 Task: Explore Airbnb accommodation in Sant Antoni de Portmany, Spain from 22nd December, 2023 to 30th December, 2023 for 2 adults.1  bedroom having 1 bed and 1 bathroom. Look for 4 properties as per requirement.
Action: Mouse moved to (631, 164)
Screenshot: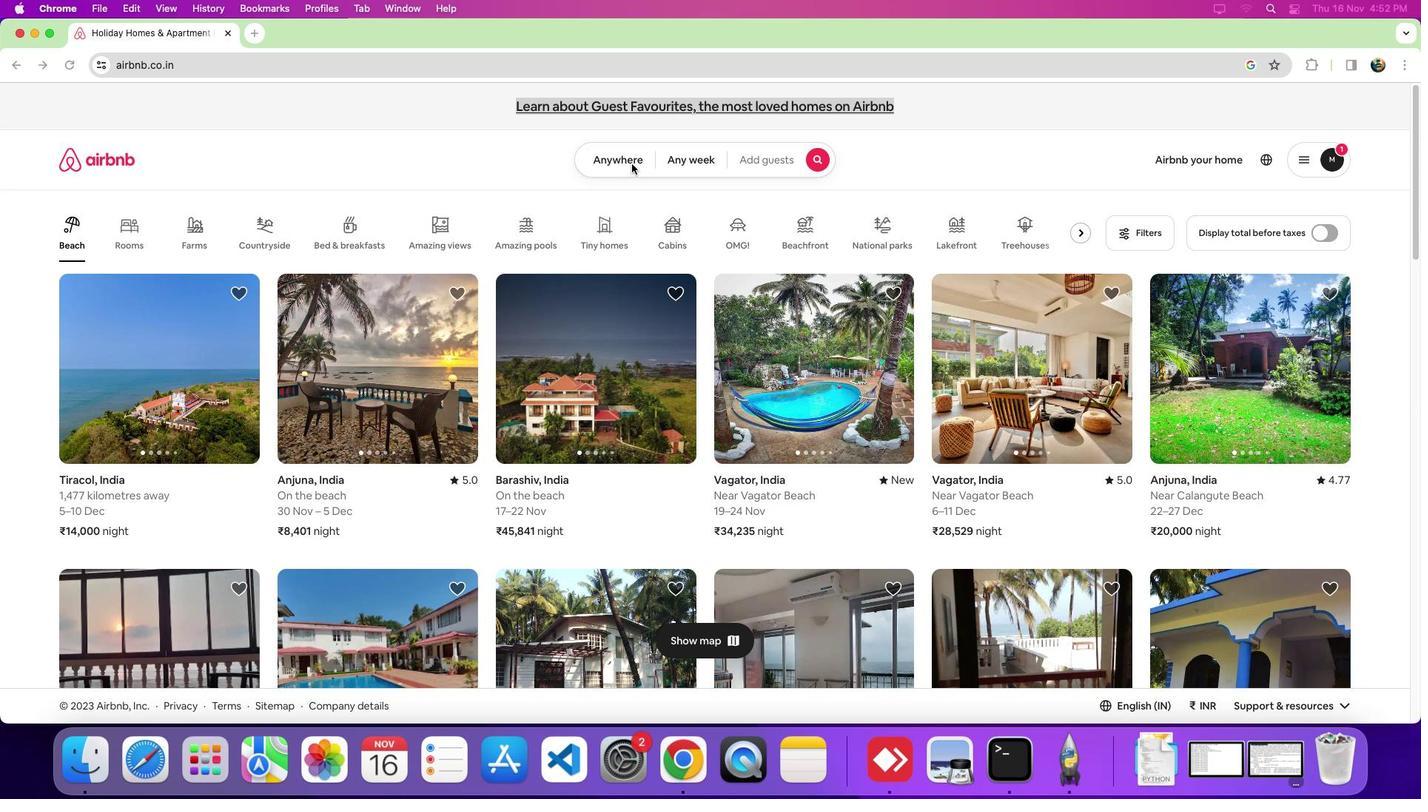
Action: Mouse pressed left at (631, 164)
Screenshot: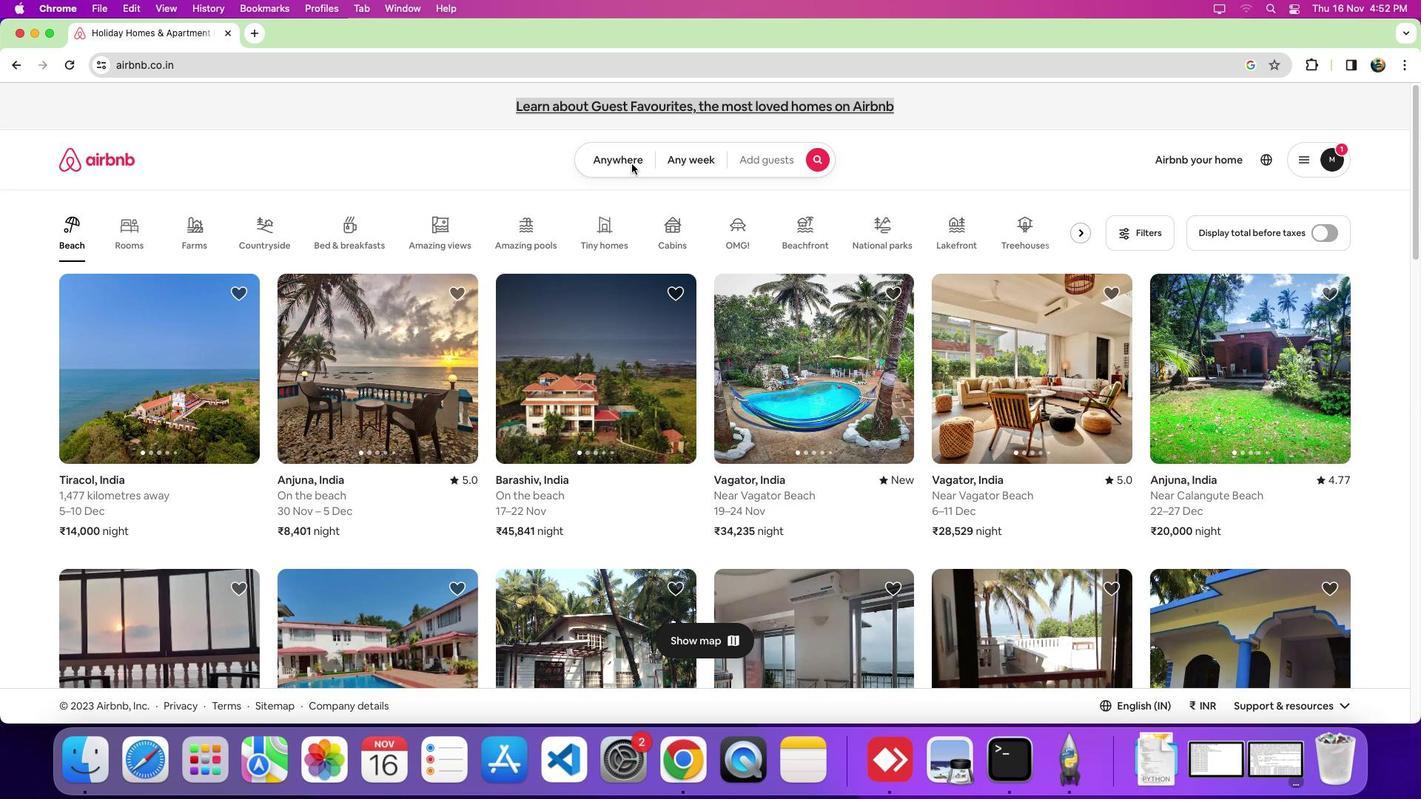 
Action: Mouse moved to (631, 165)
Screenshot: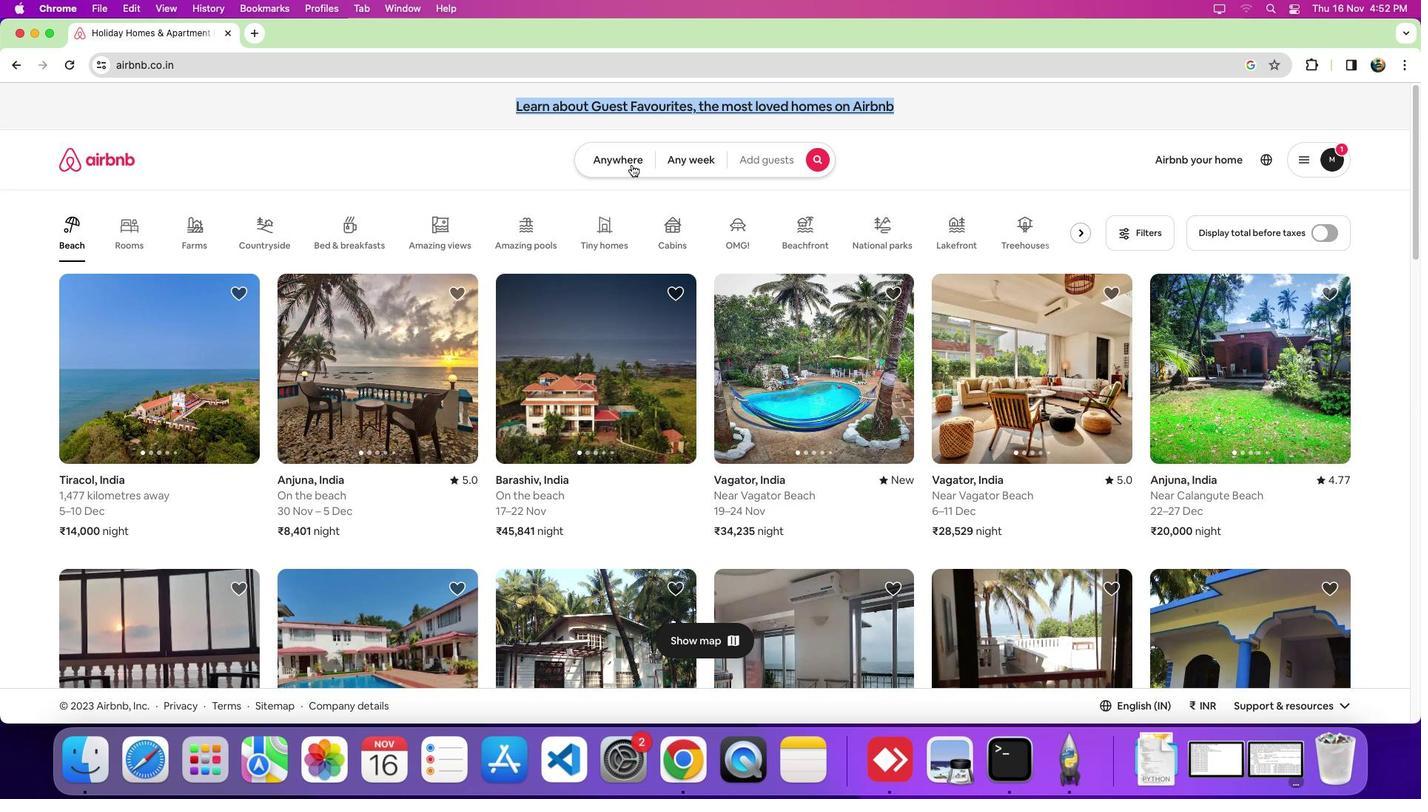 
Action: Mouse pressed left at (631, 165)
Screenshot: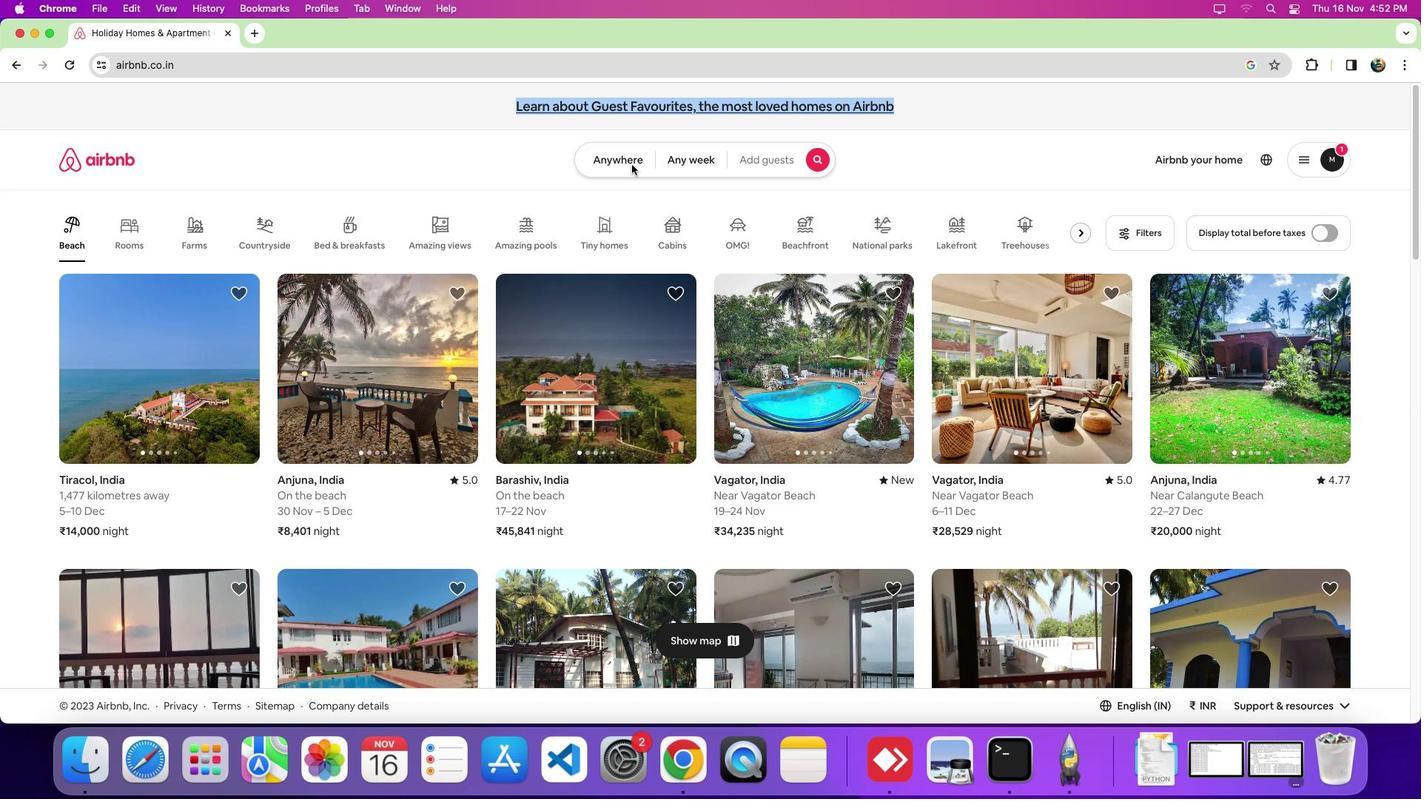 
Action: Mouse moved to (550, 212)
Screenshot: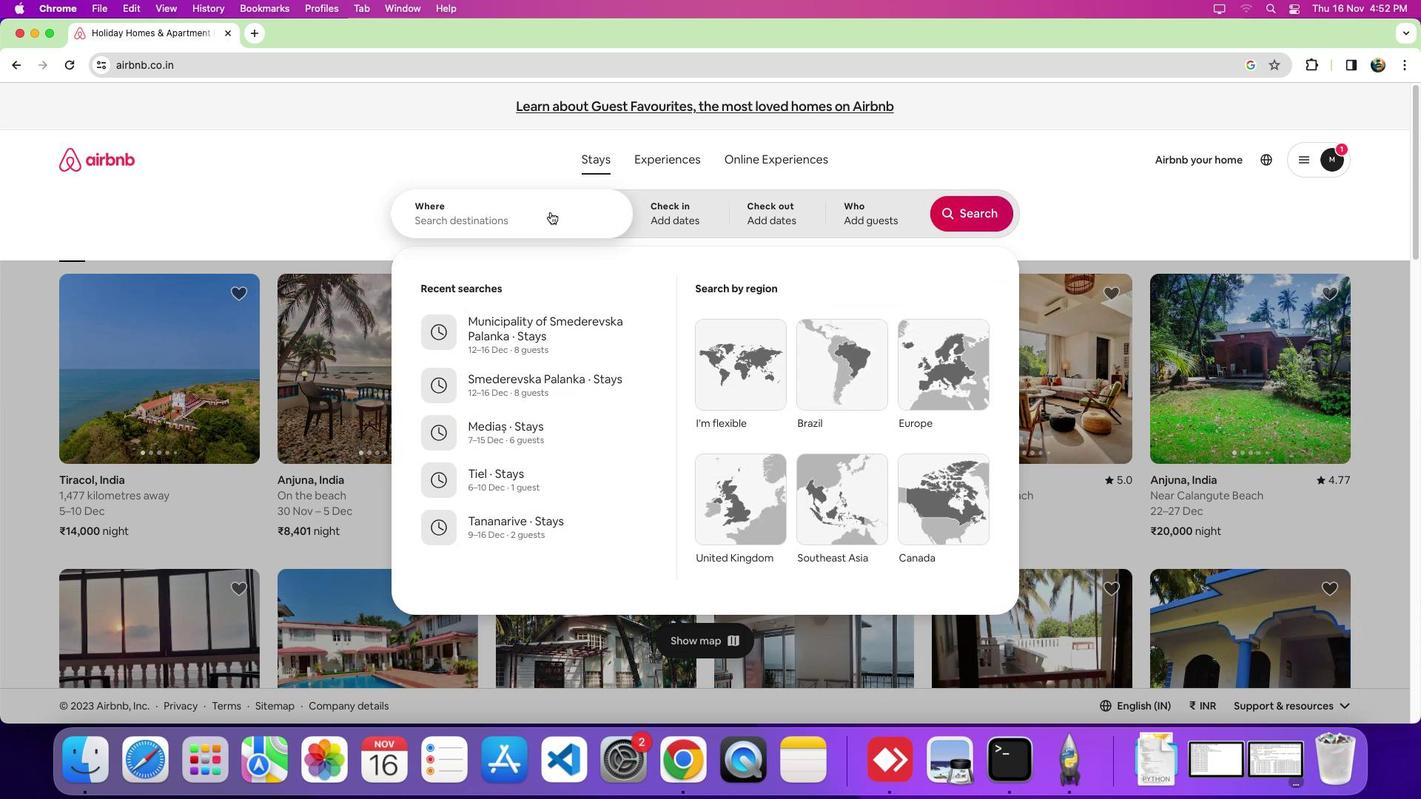 
Action: Mouse pressed left at (550, 212)
Screenshot: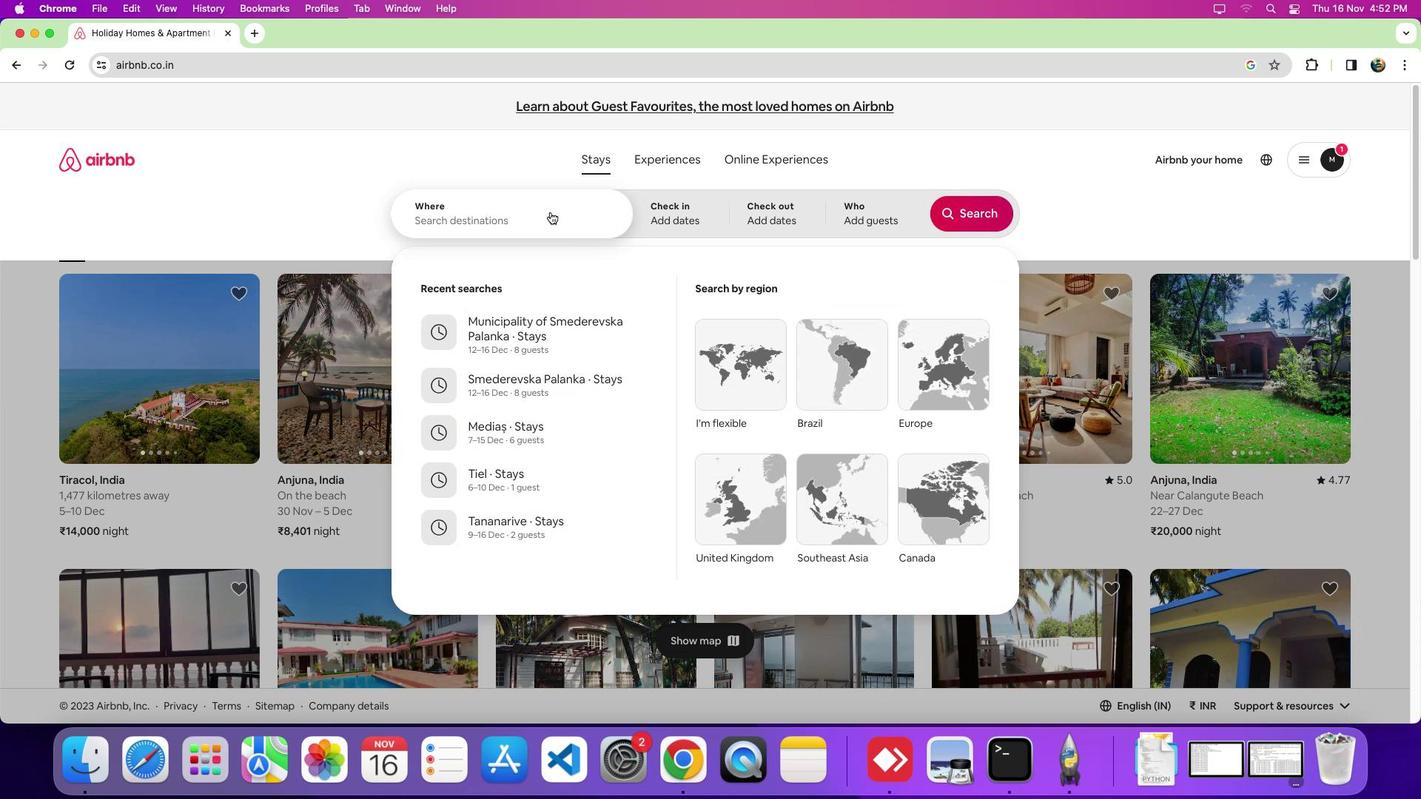 
Action: Key pressed Key.shift_r'S''a''n''t'Key.spaceKey.shift_r'A''n''t''o''n''i'Key.space'd''e'Key.spaceKey.shift'P''o''r''t''m''a''n''y'','Key.spaceKey.shift_rKey.shift_r'S''p''a''i''n'
Screenshot: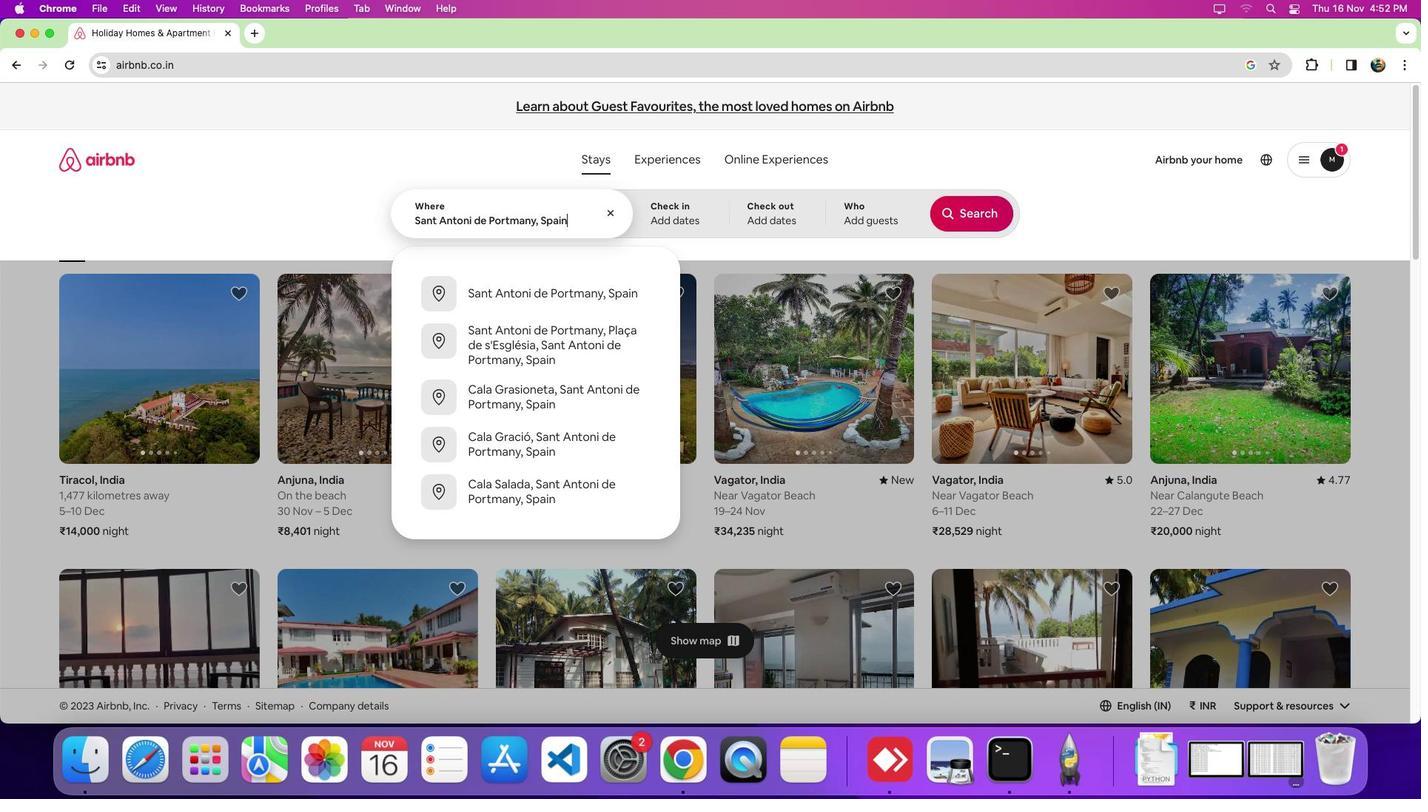 
Action: Mouse moved to (674, 211)
Screenshot: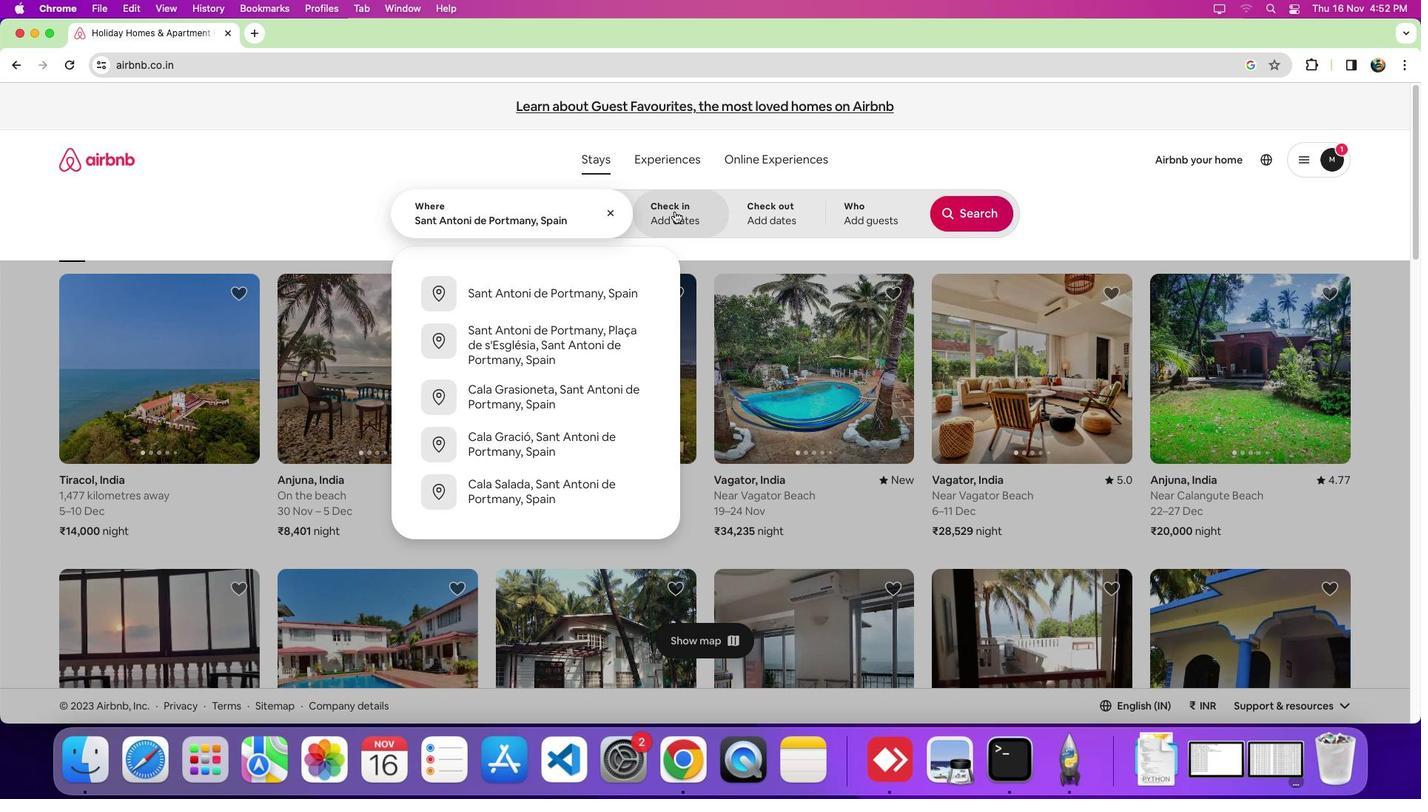 
Action: Mouse pressed left at (674, 211)
Screenshot: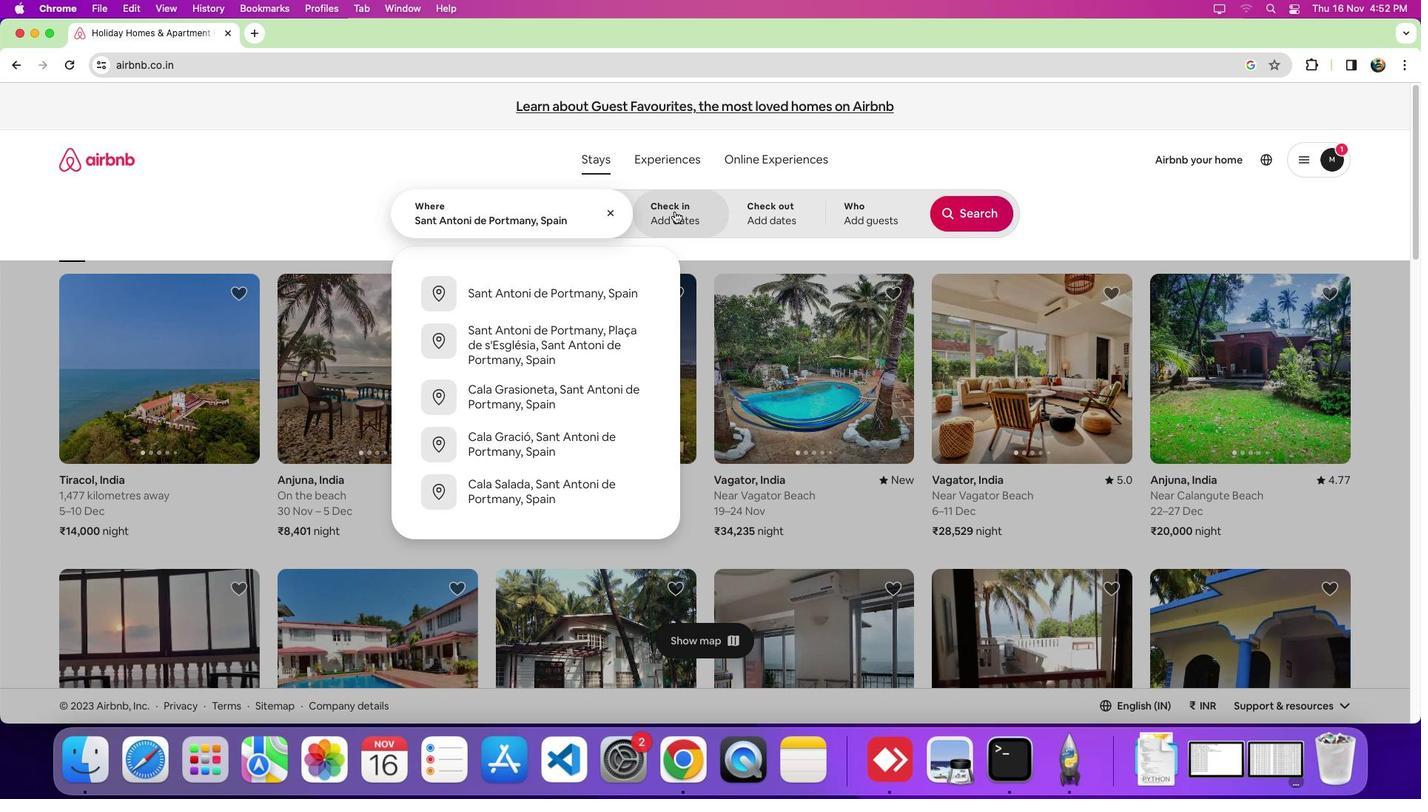 
Action: Mouse moved to (921, 513)
Screenshot: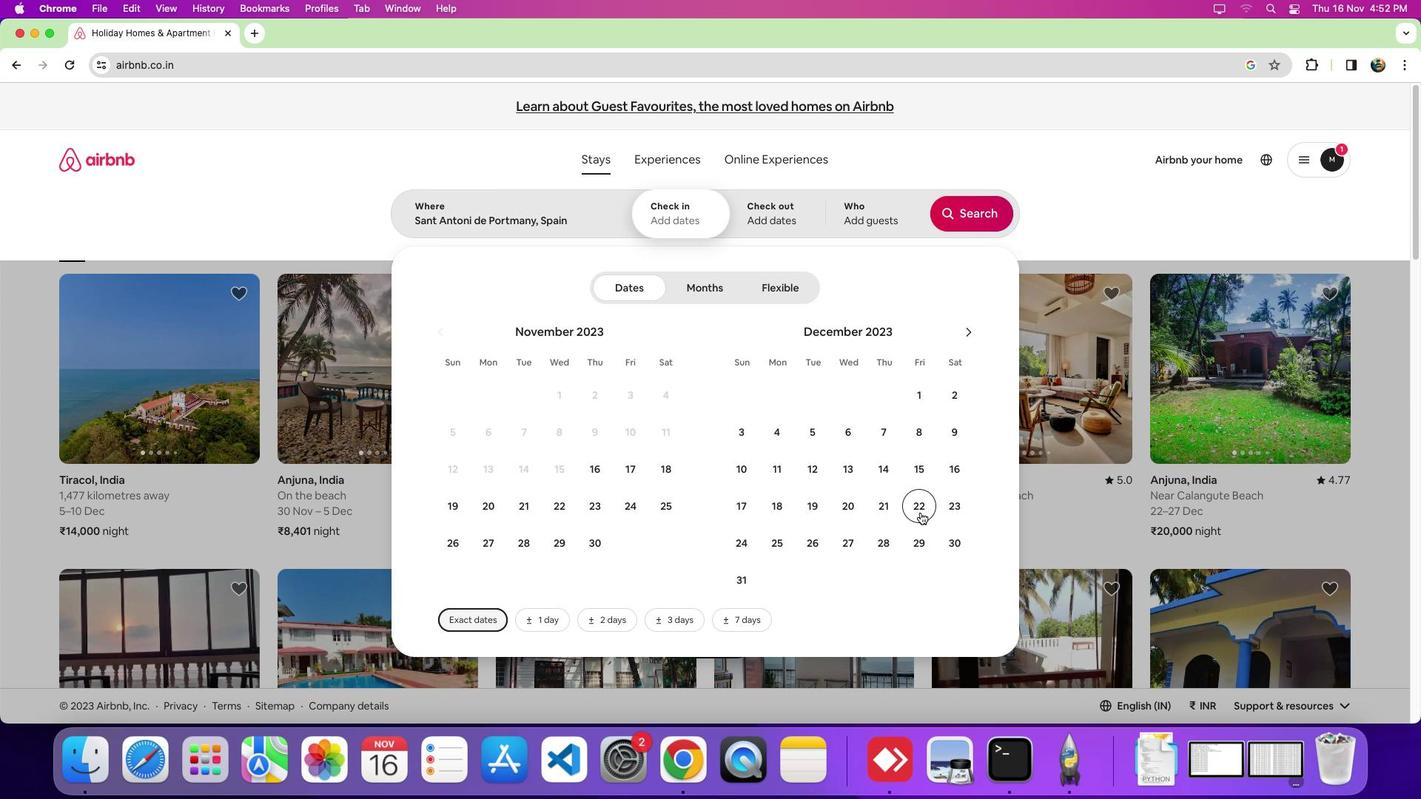 
Action: Mouse pressed left at (921, 513)
Screenshot: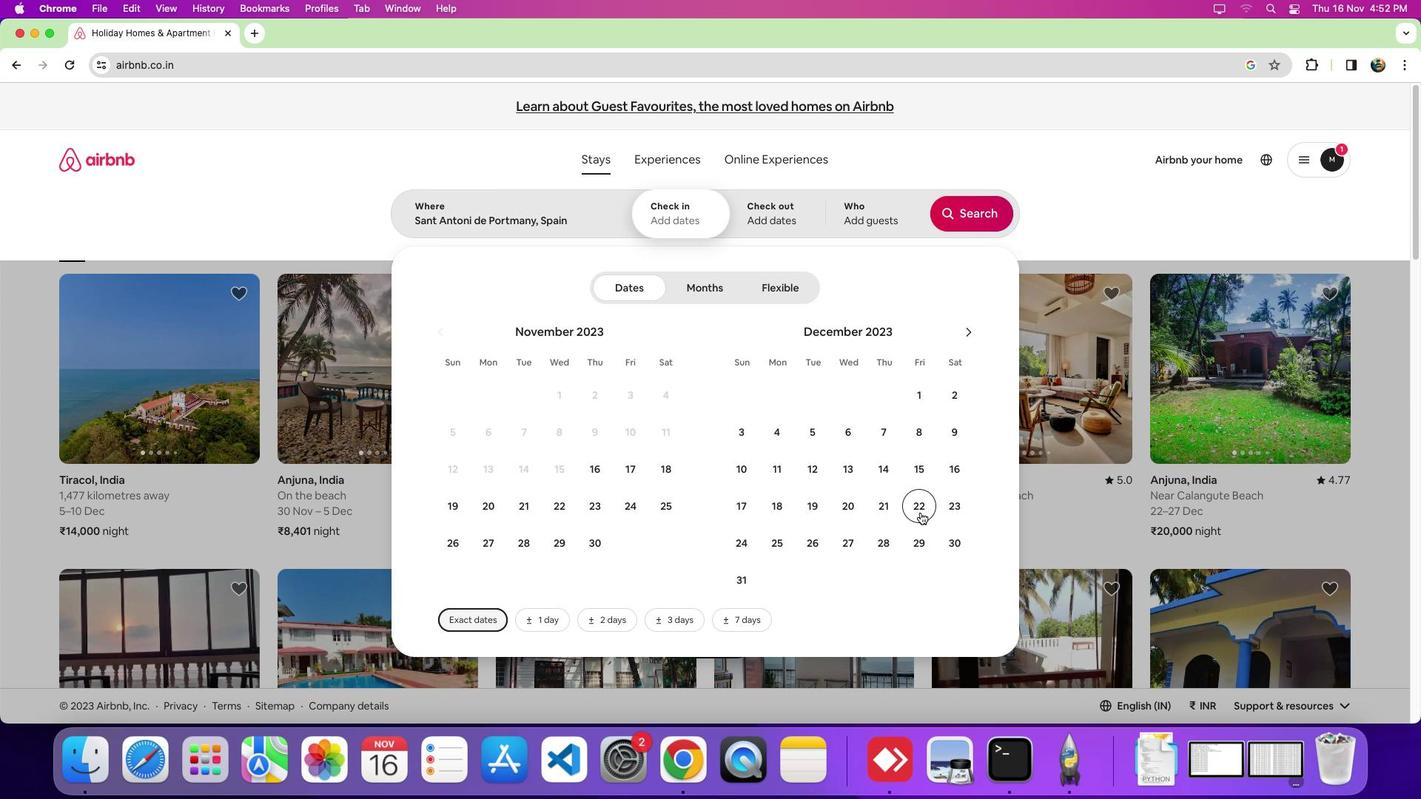
Action: Mouse moved to (955, 541)
Screenshot: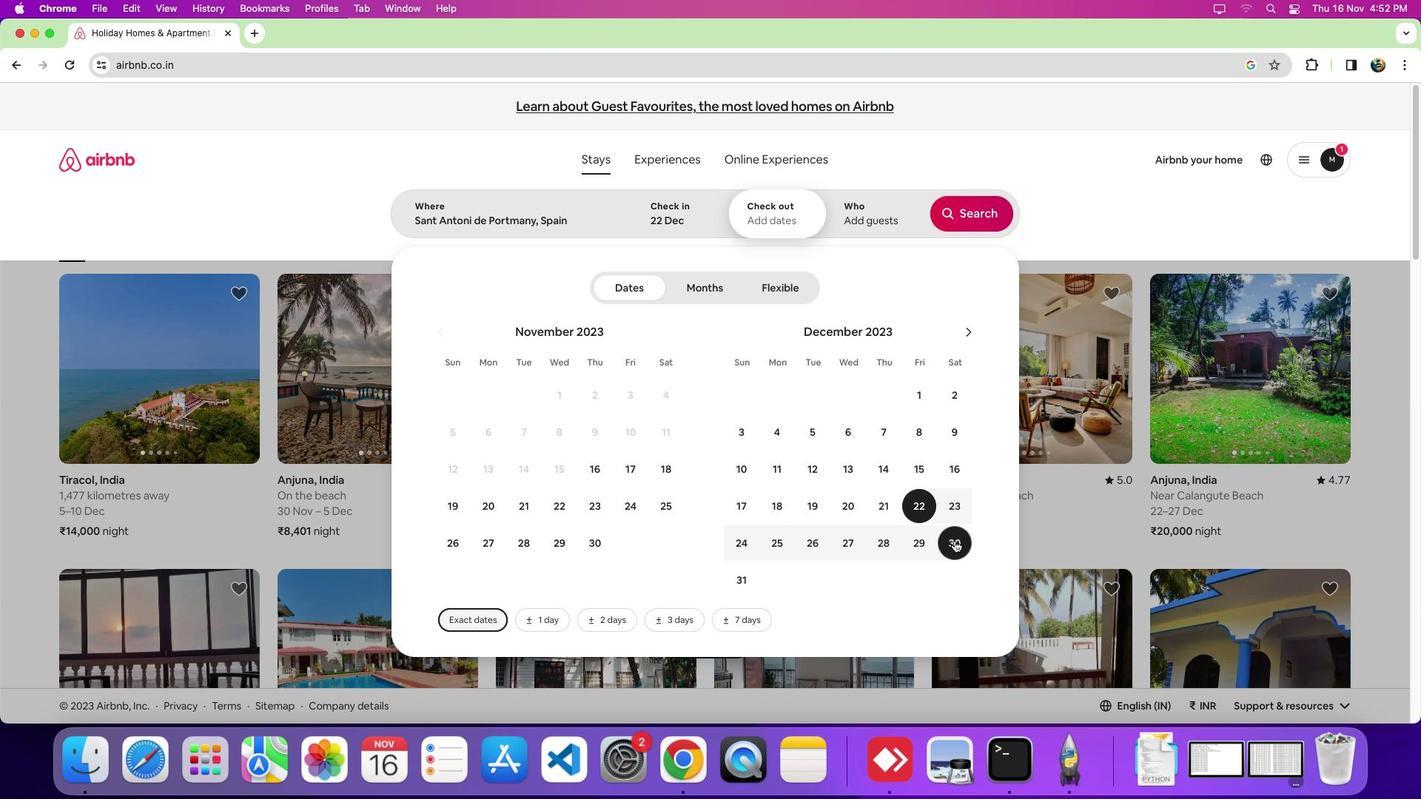 
Action: Mouse pressed left at (955, 541)
Screenshot: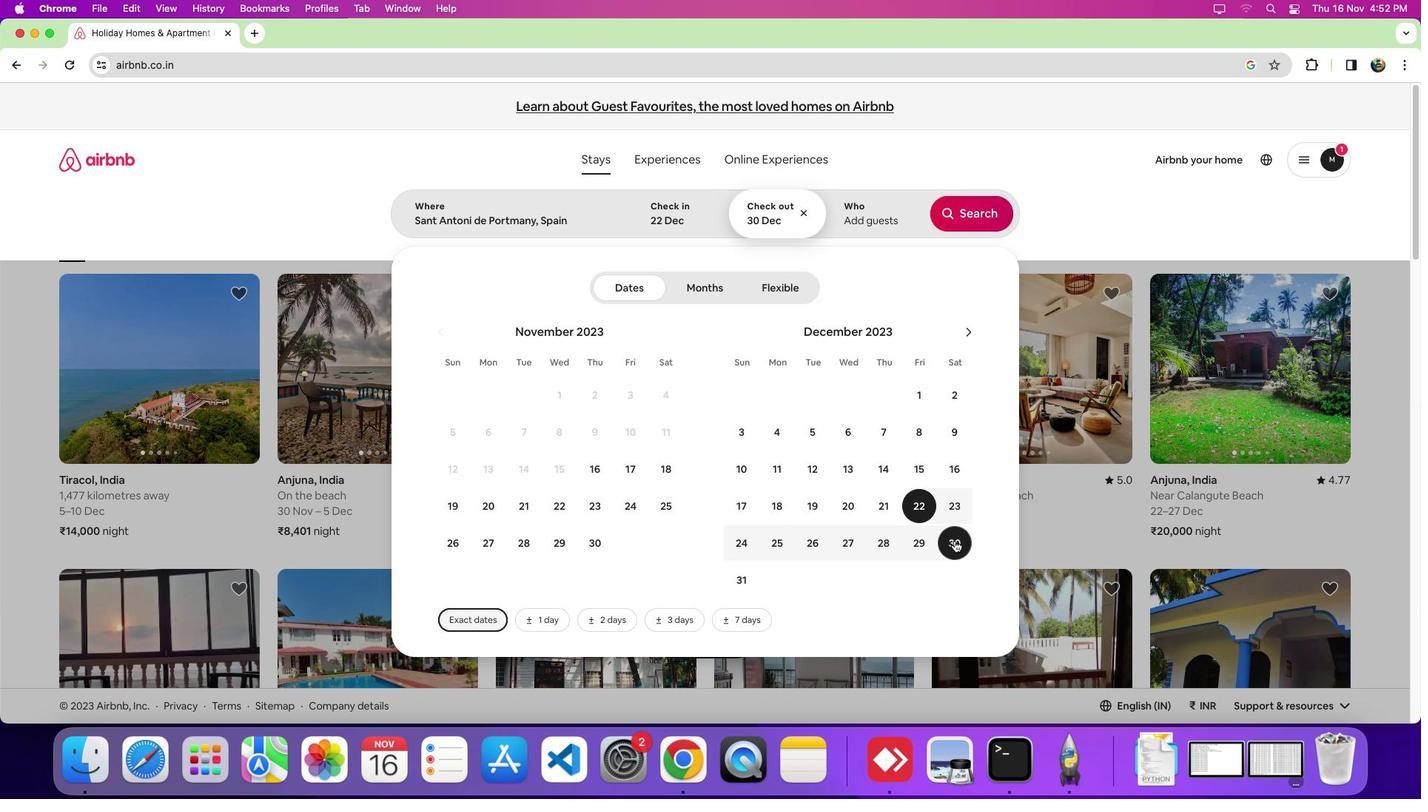 
Action: Mouse moved to (841, 200)
Screenshot: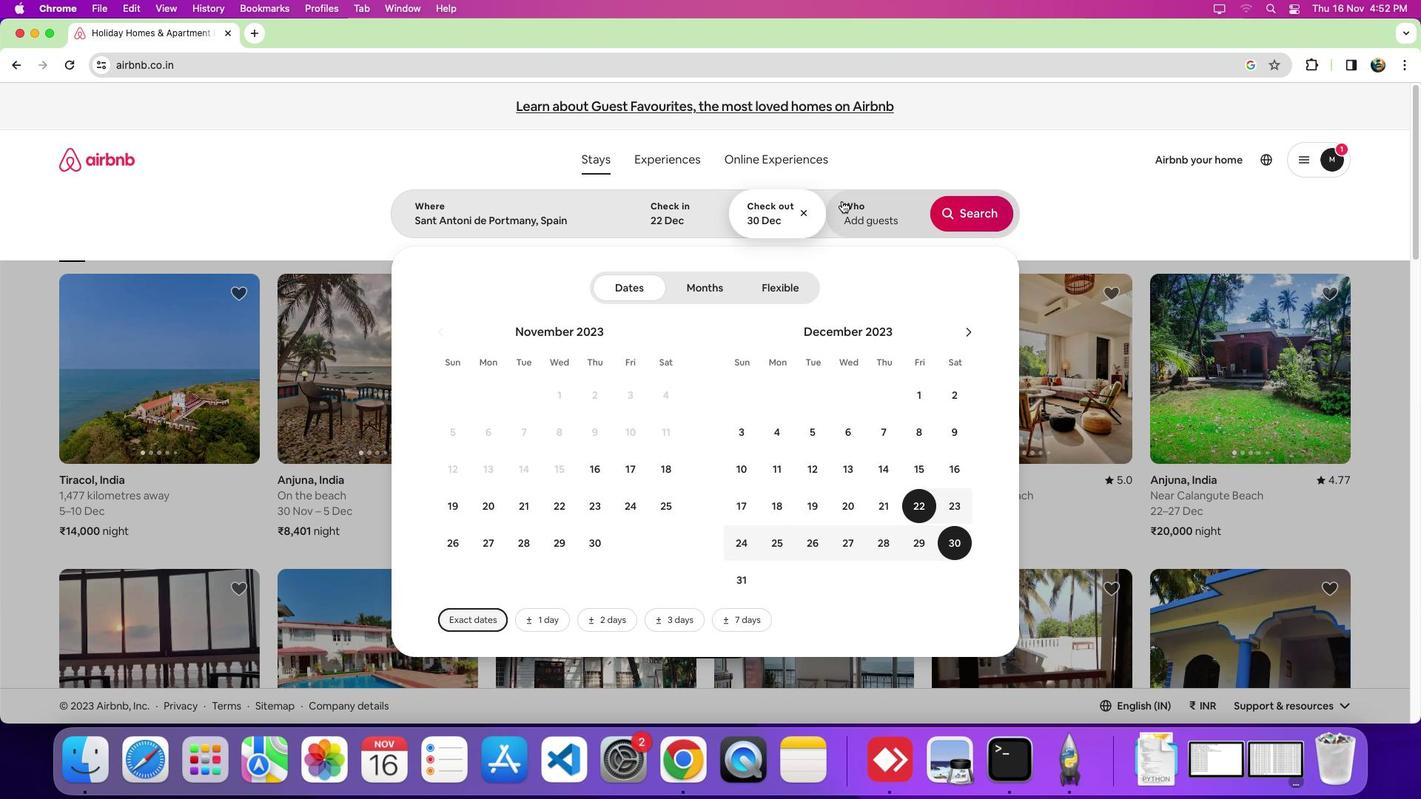 
Action: Mouse pressed left at (841, 200)
Screenshot: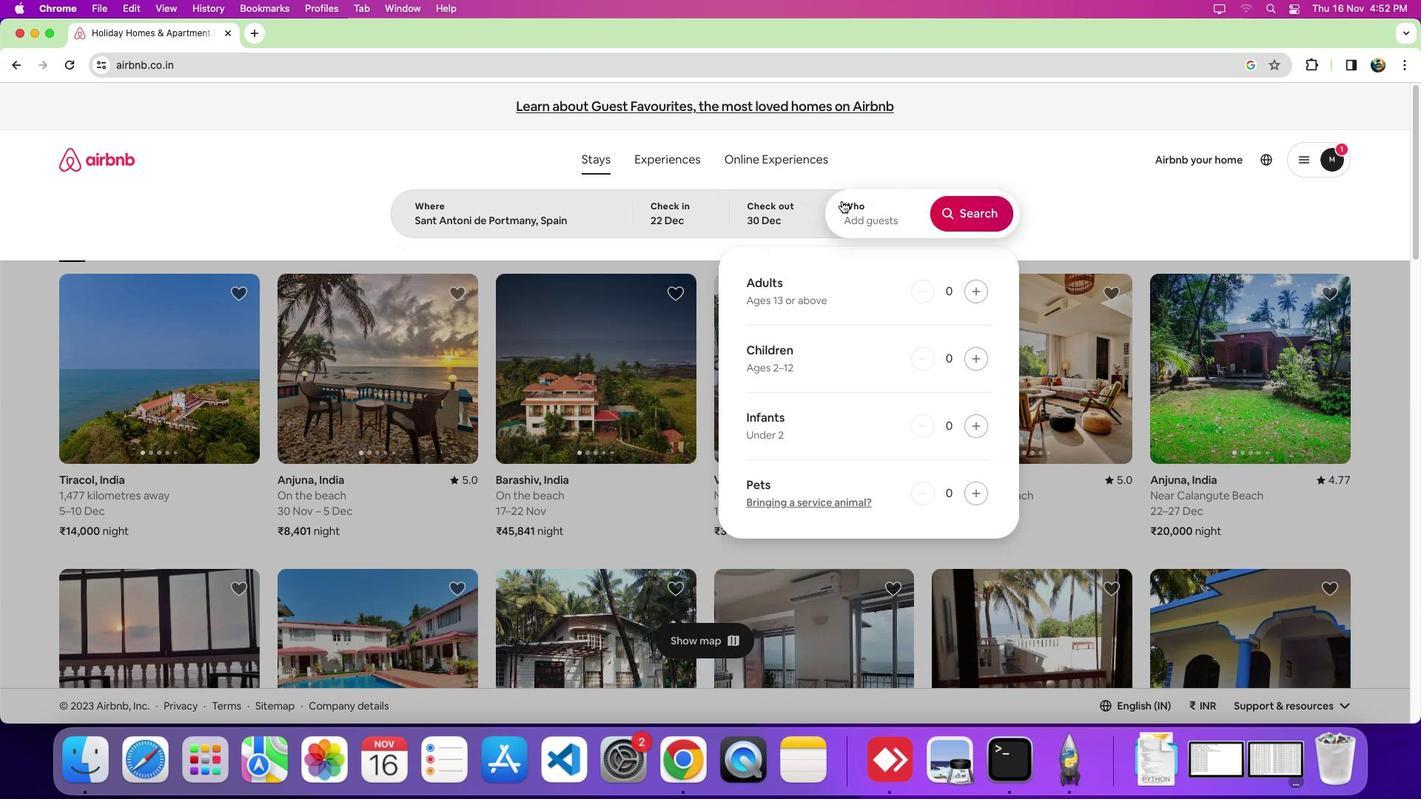 
Action: Mouse moved to (978, 298)
Screenshot: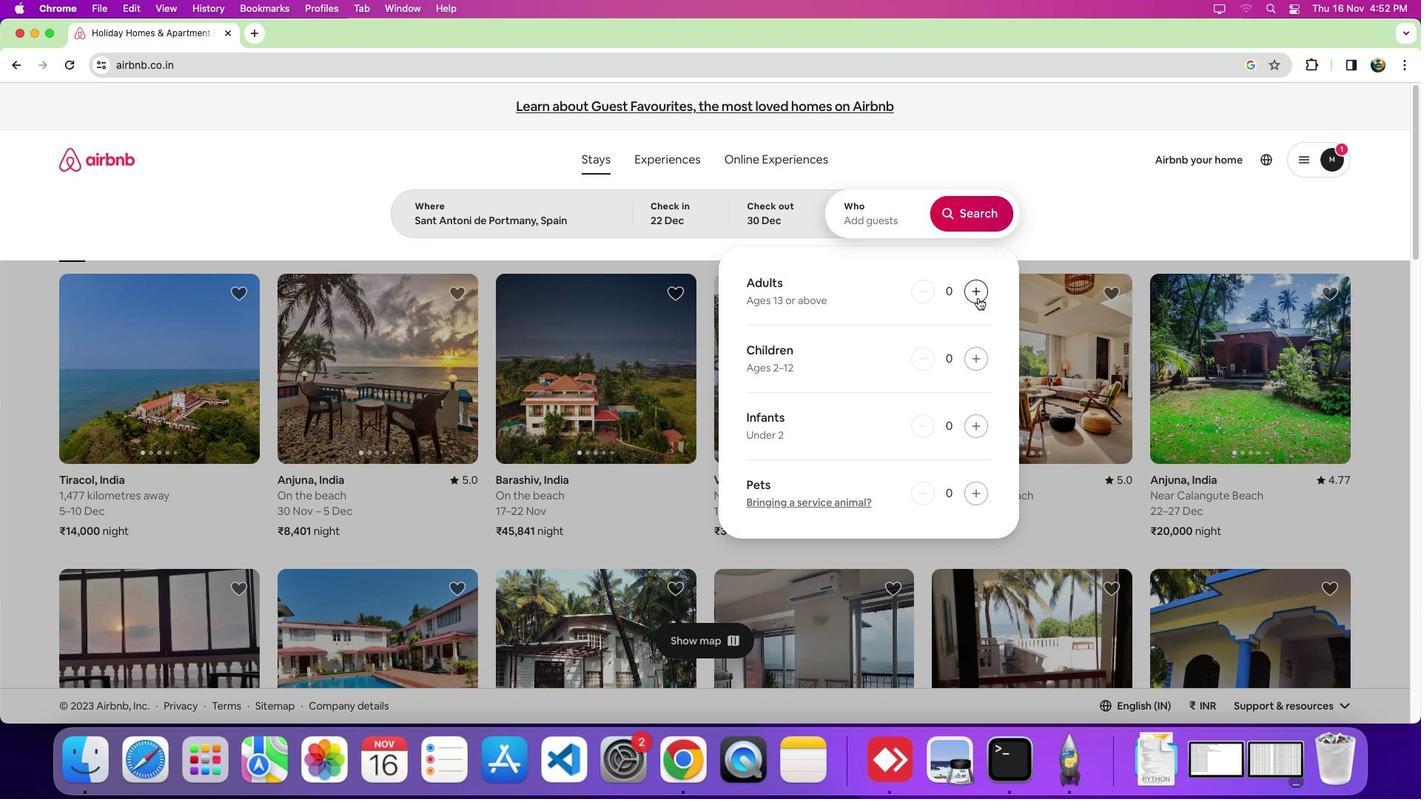 
Action: Mouse pressed left at (978, 298)
Screenshot: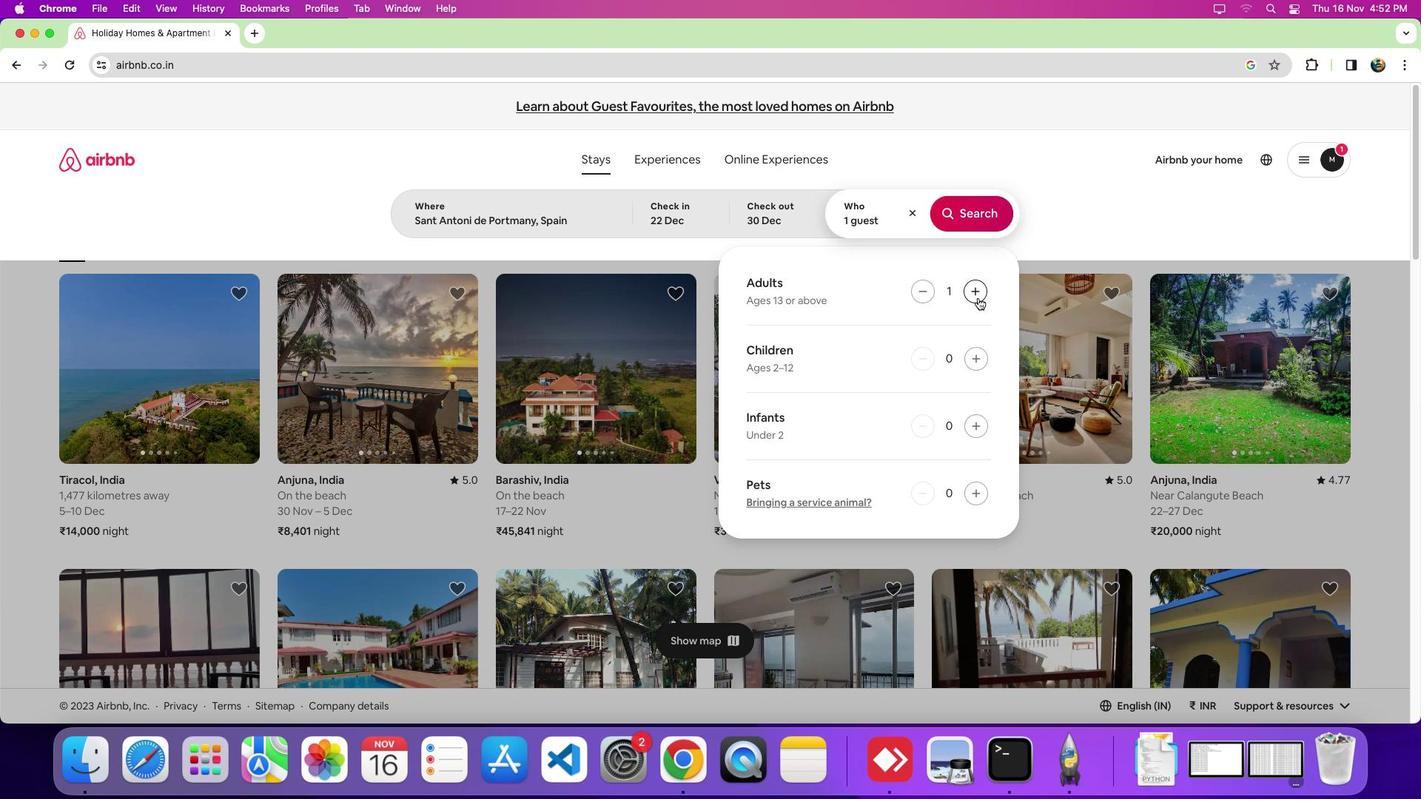 
Action: Mouse pressed left at (978, 298)
Screenshot: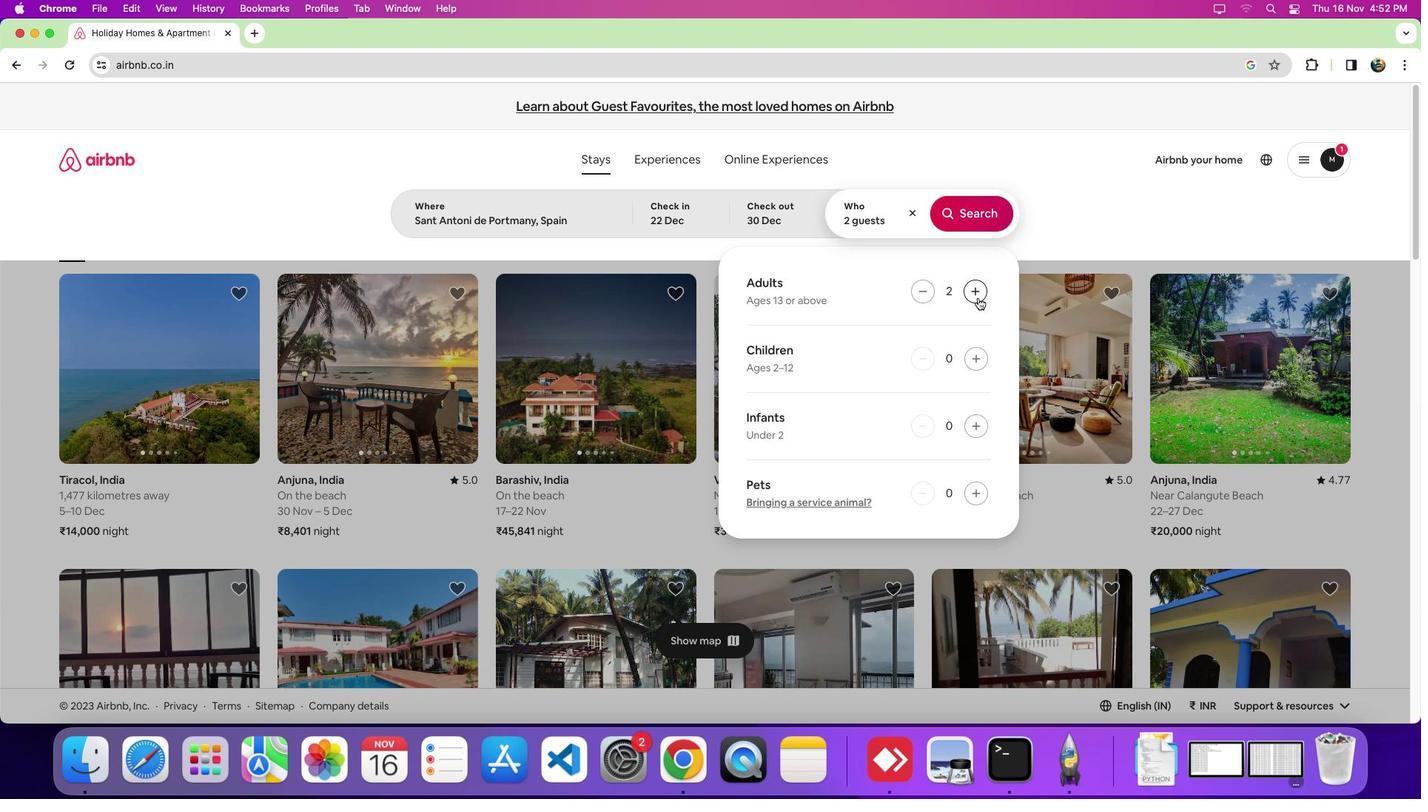 
Action: Mouse moved to (978, 207)
Screenshot: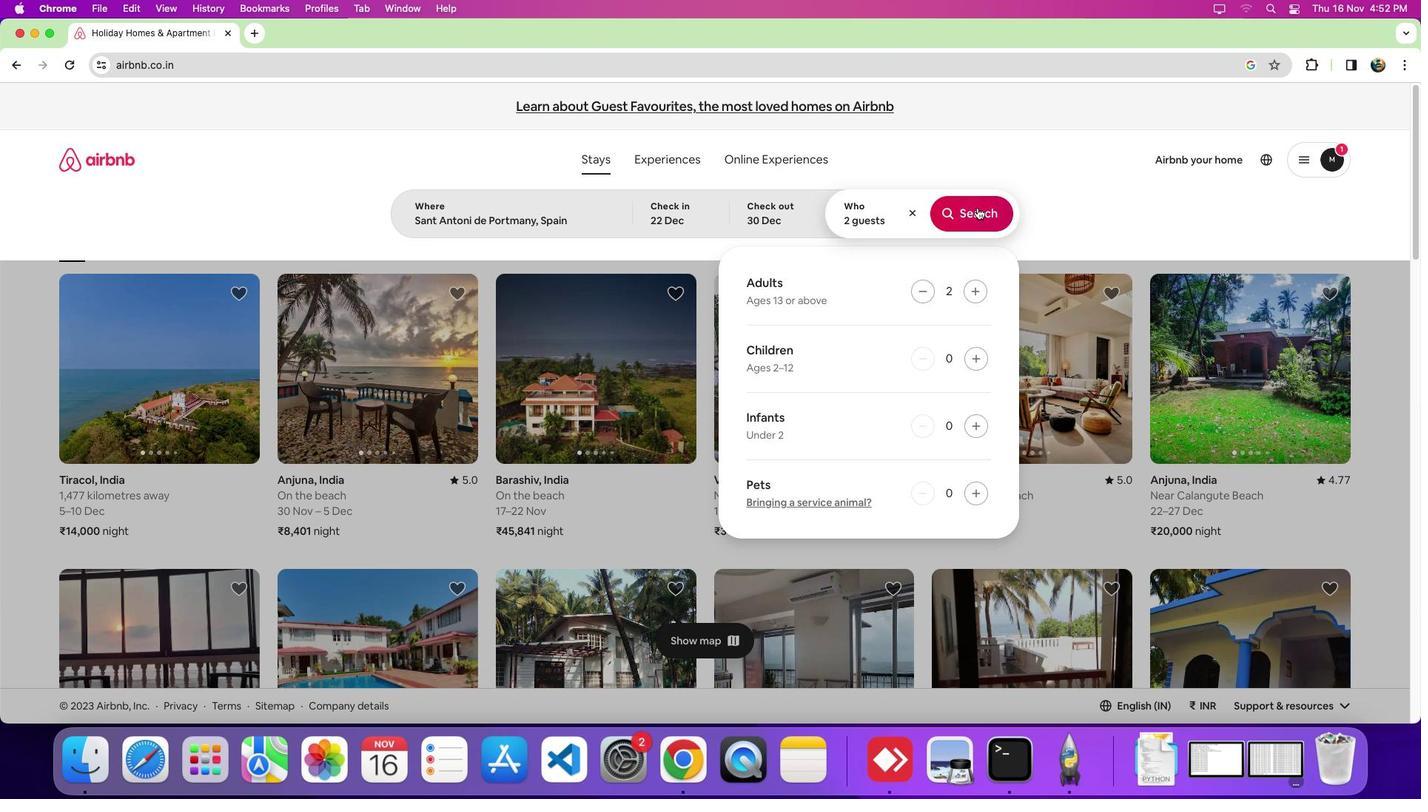
Action: Mouse pressed left at (978, 207)
Screenshot: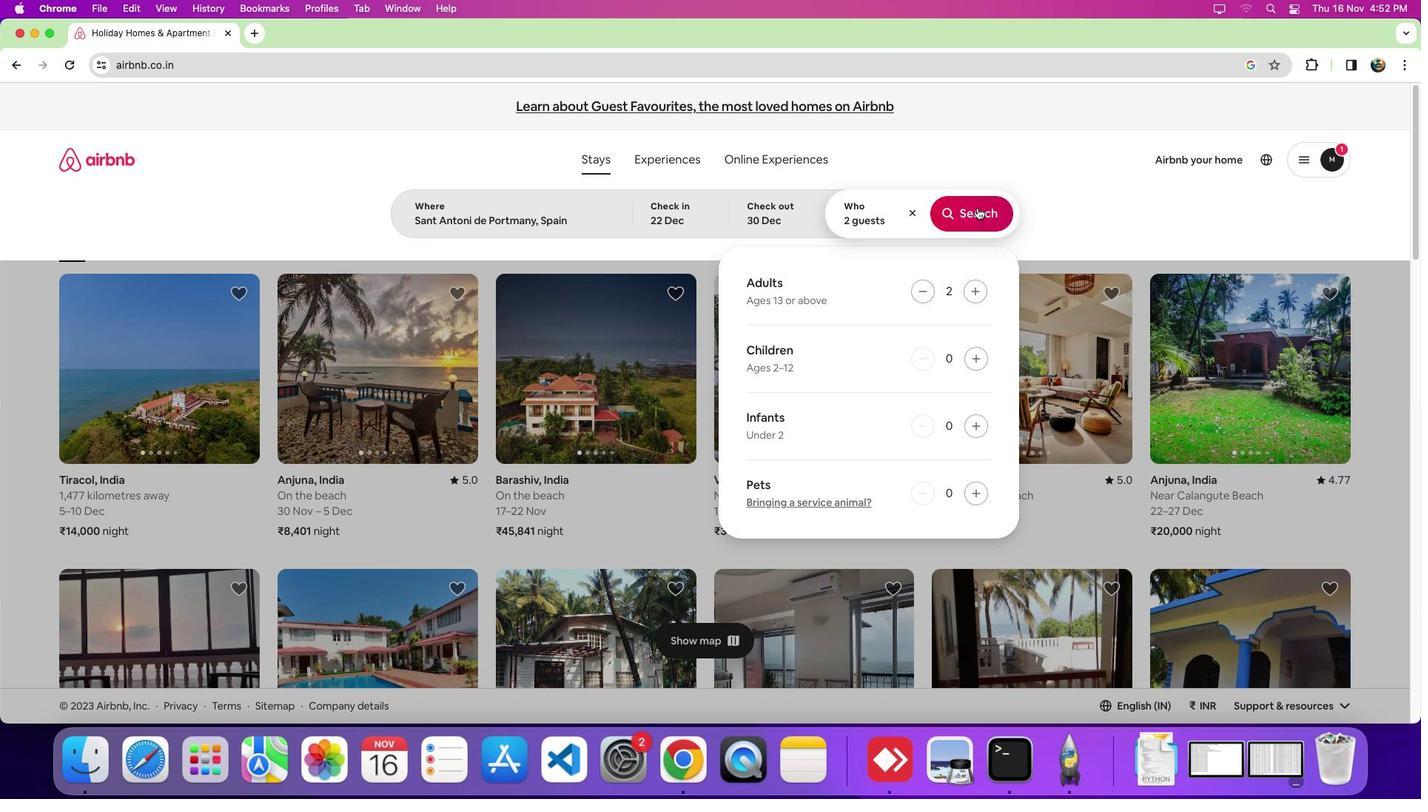 
Action: Mouse moved to (1169, 172)
Screenshot: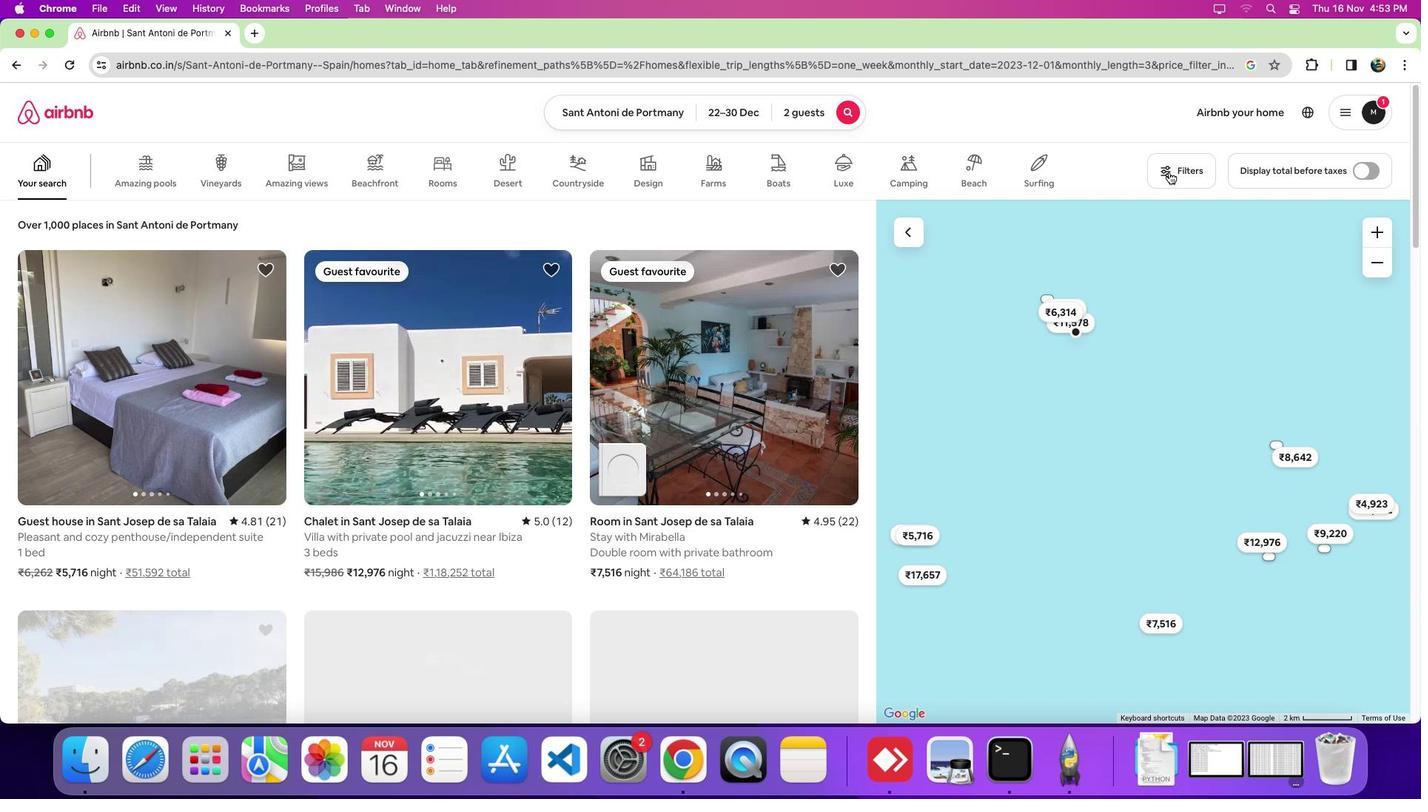 
Action: Mouse pressed left at (1169, 172)
Screenshot: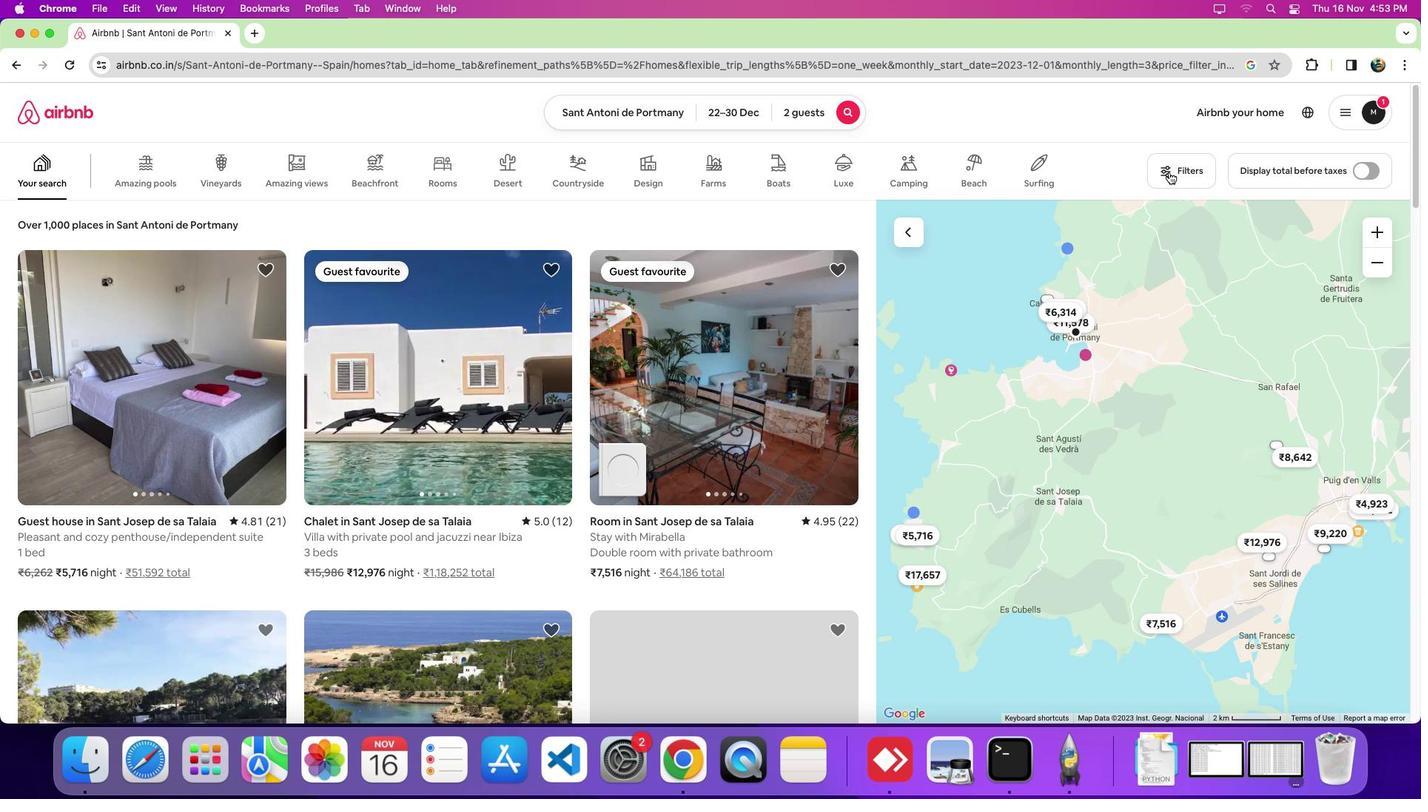 
Action: Mouse moved to (901, 370)
Screenshot: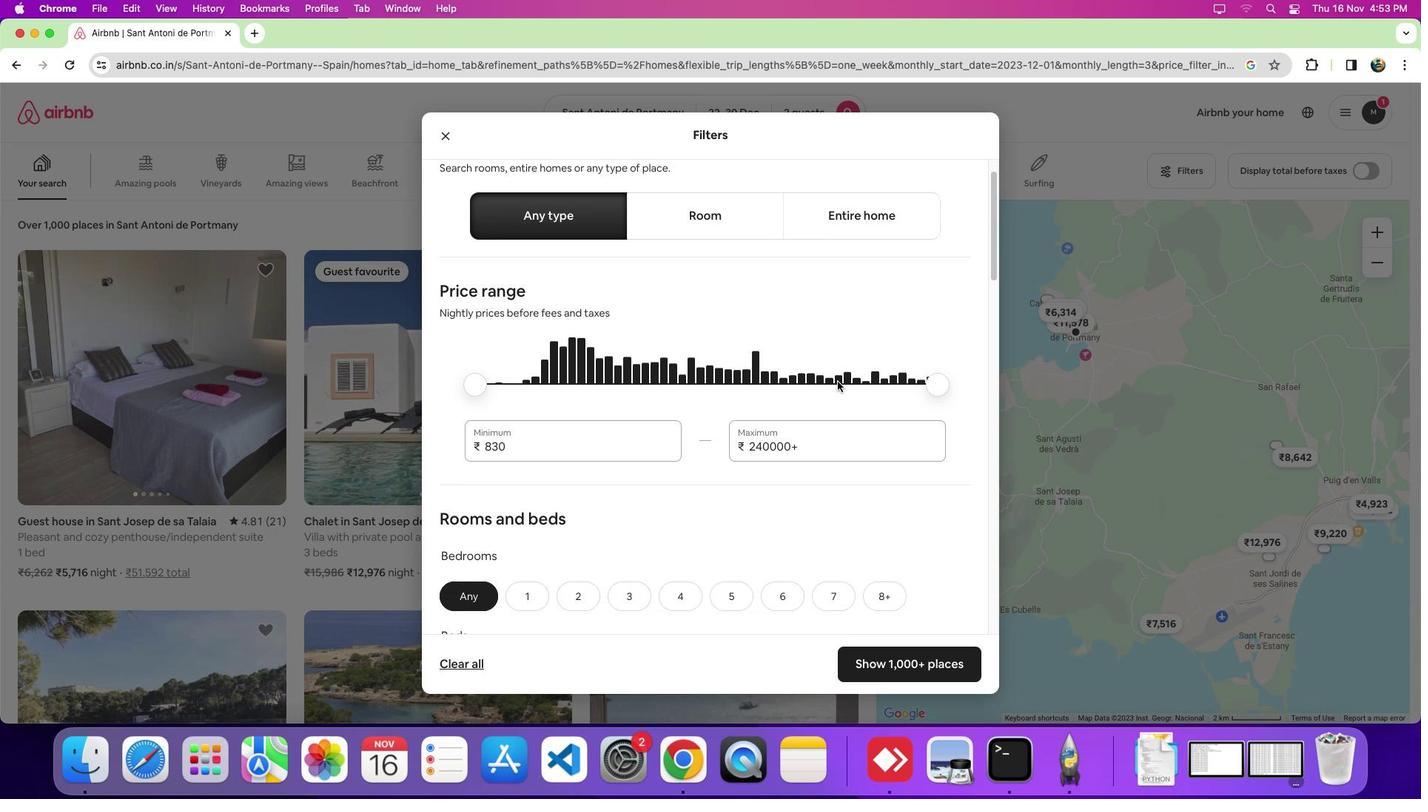 
Action: Mouse scrolled (901, 370) with delta (0, 0)
Screenshot: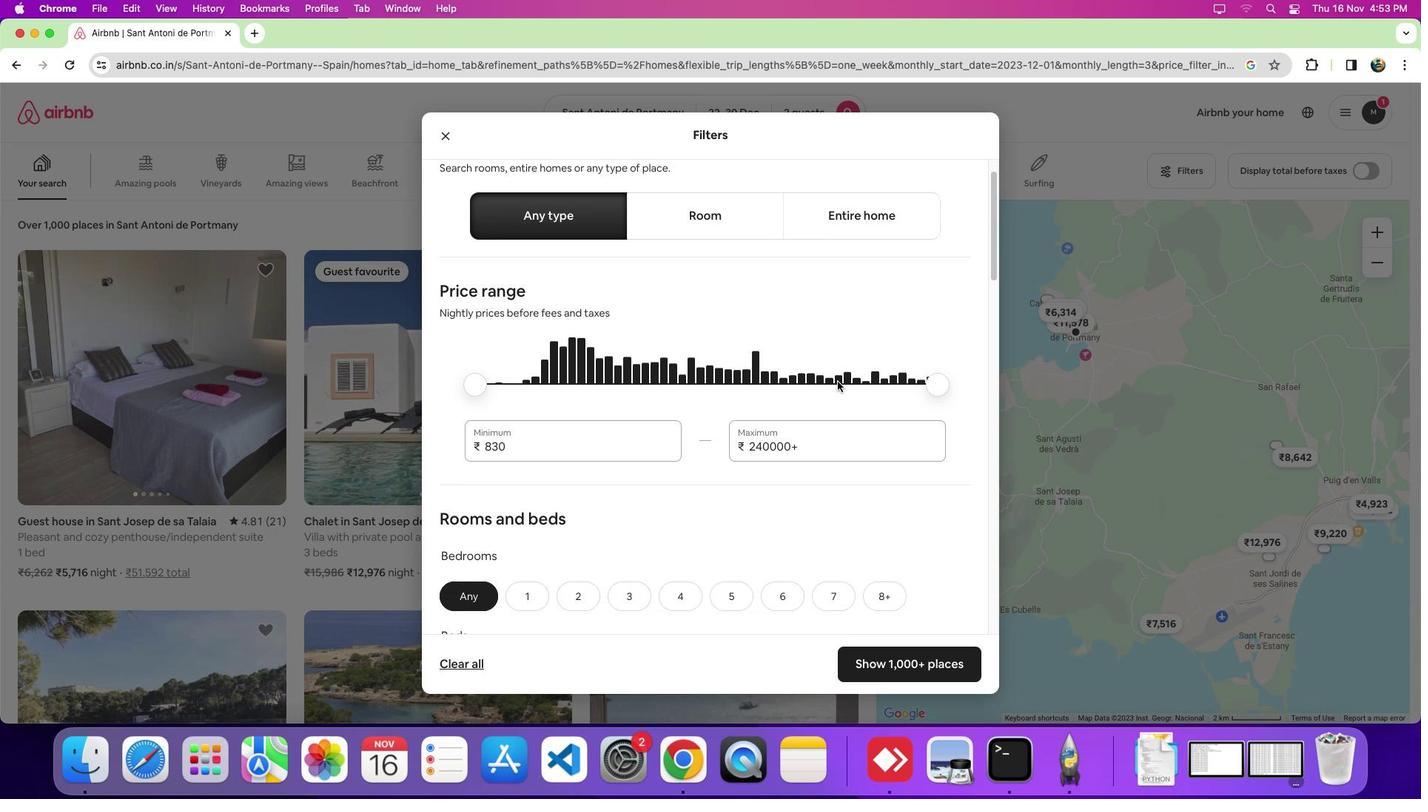 
Action: Mouse moved to (895, 370)
Screenshot: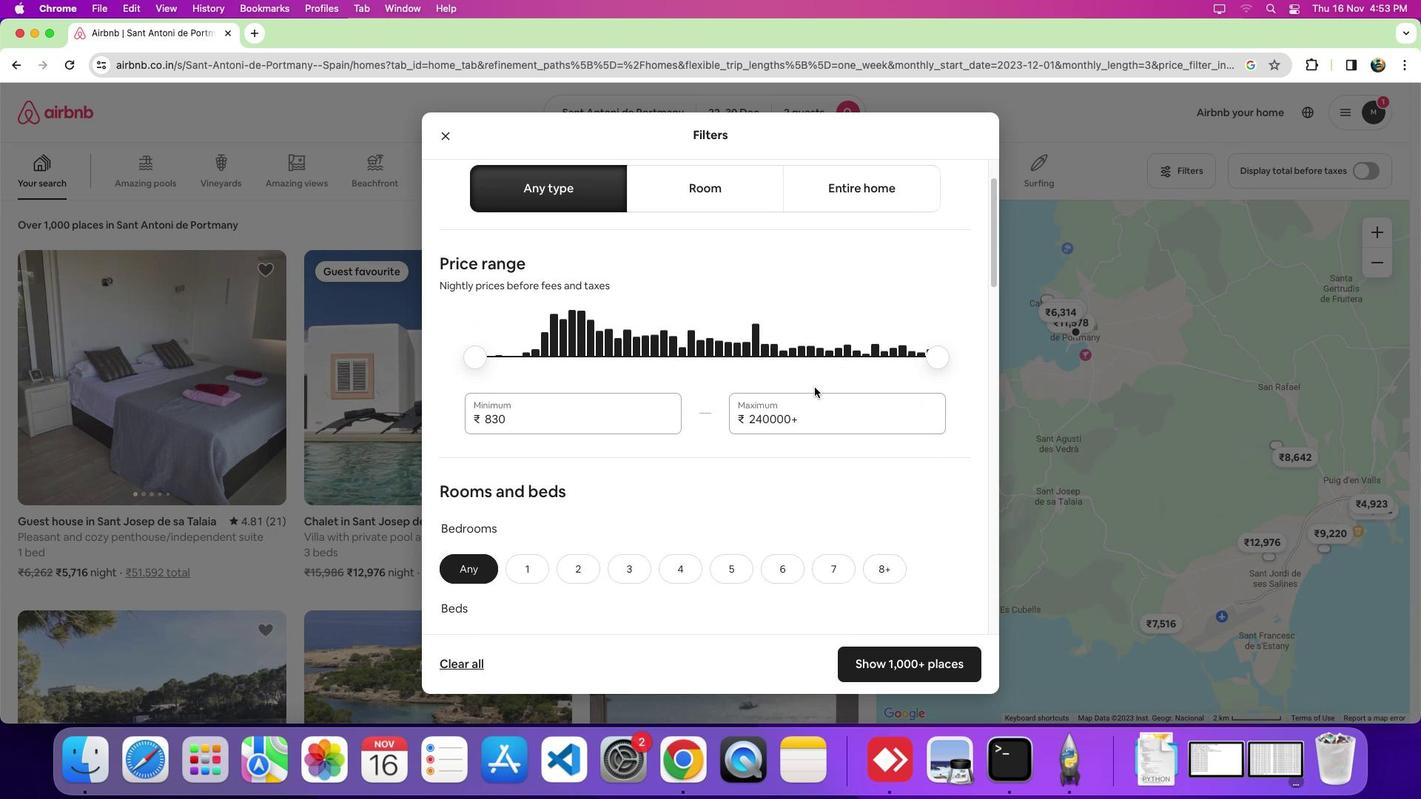 
Action: Mouse scrolled (895, 370) with delta (0, 0)
Screenshot: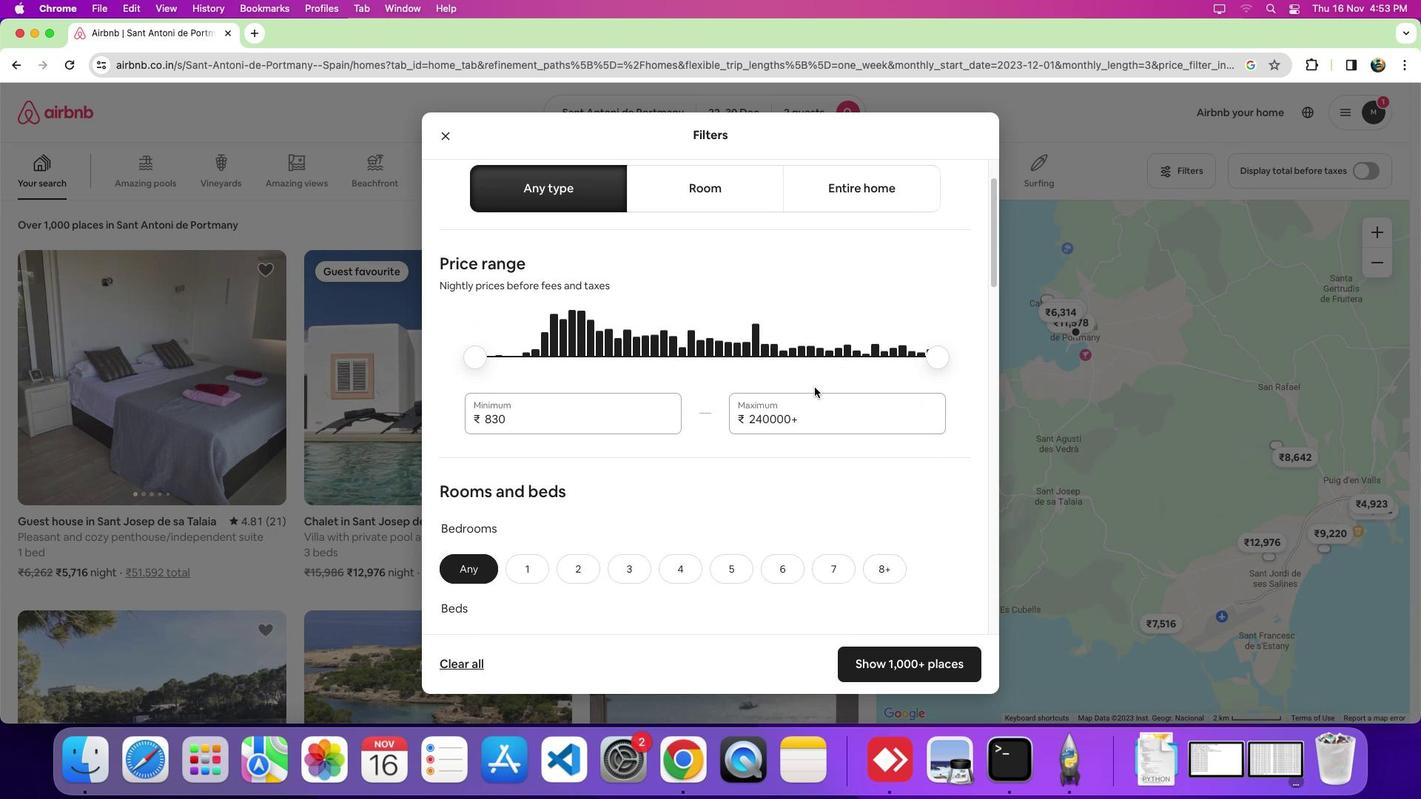 
Action: Mouse moved to (866, 375)
Screenshot: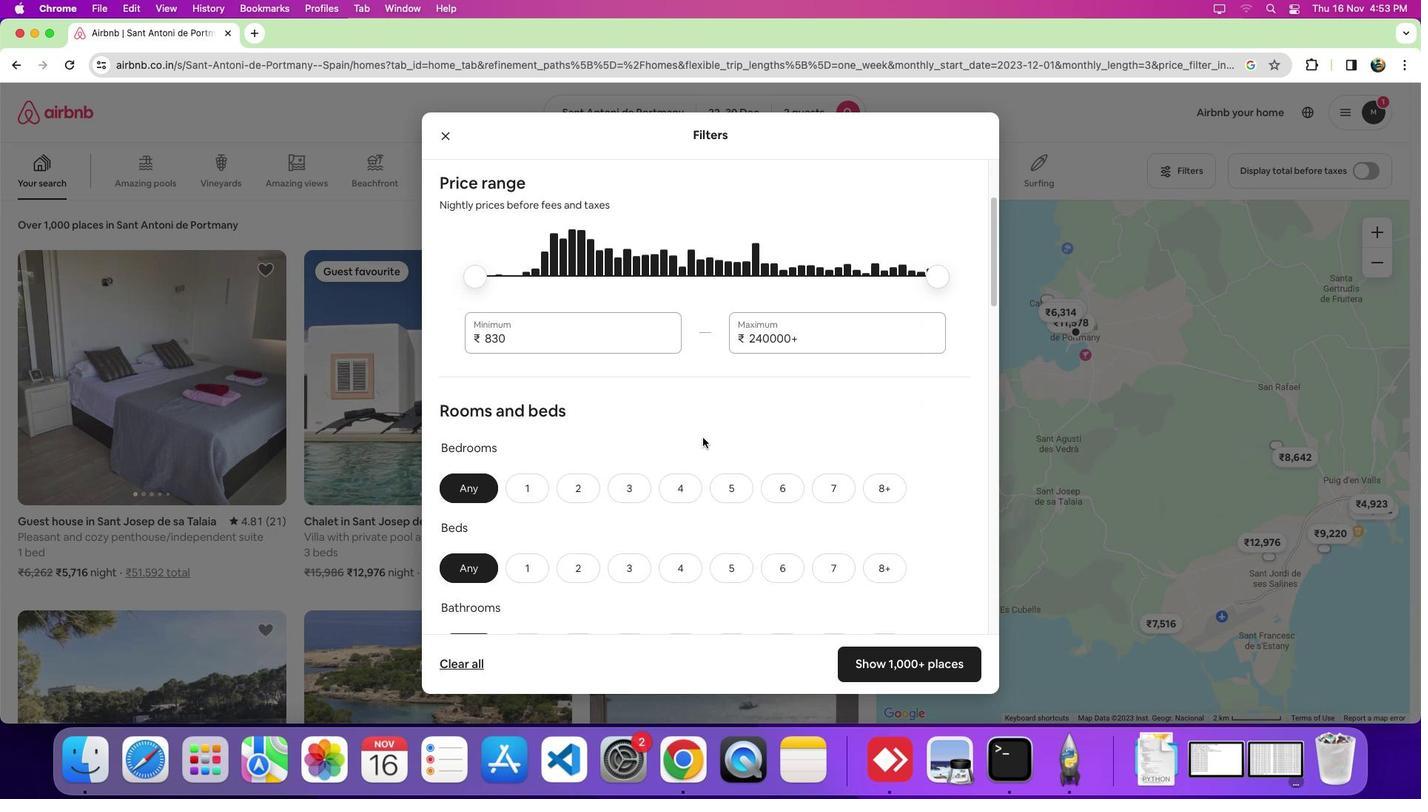 
Action: Mouse scrolled (866, 375) with delta (0, -2)
Screenshot: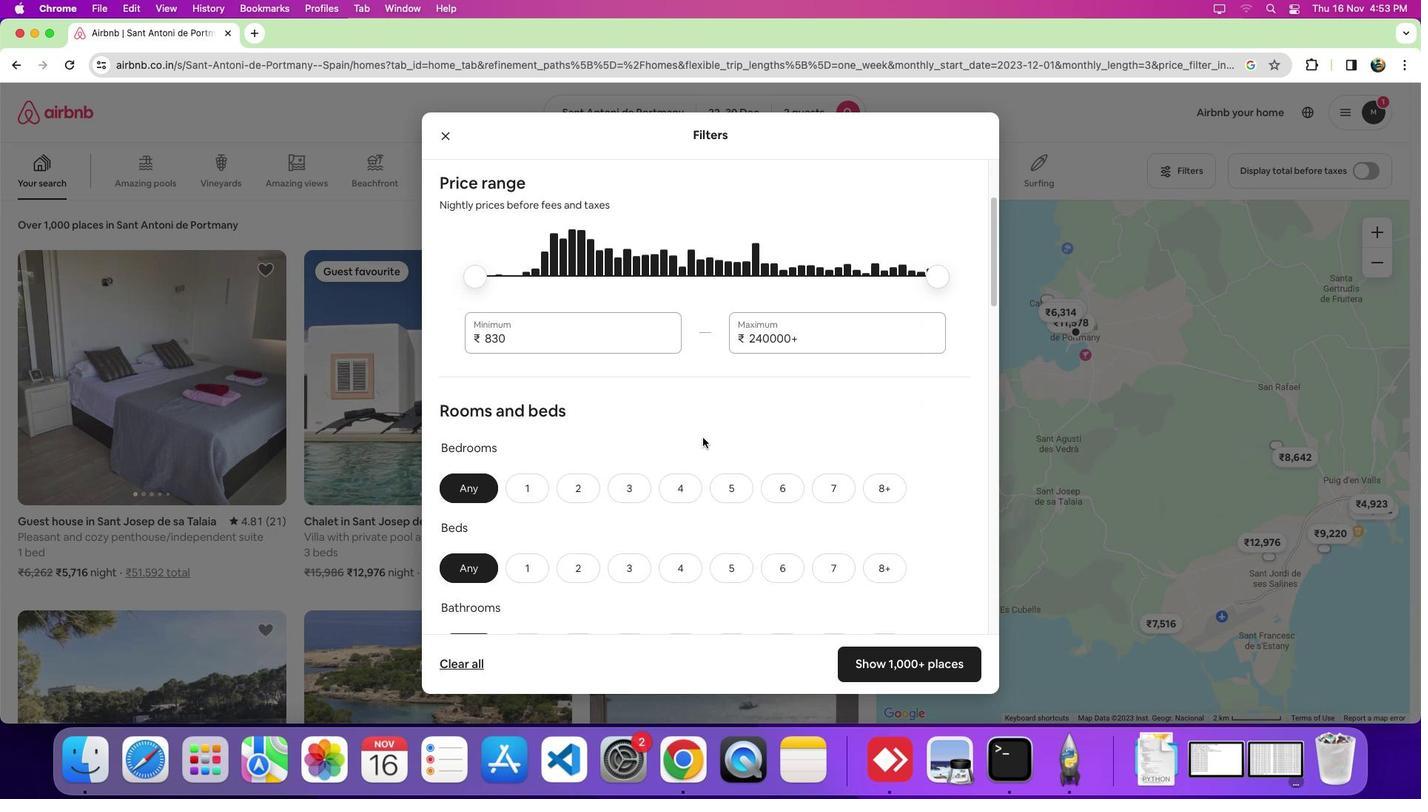 
Action: Mouse moved to (593, 504)
Screenshot: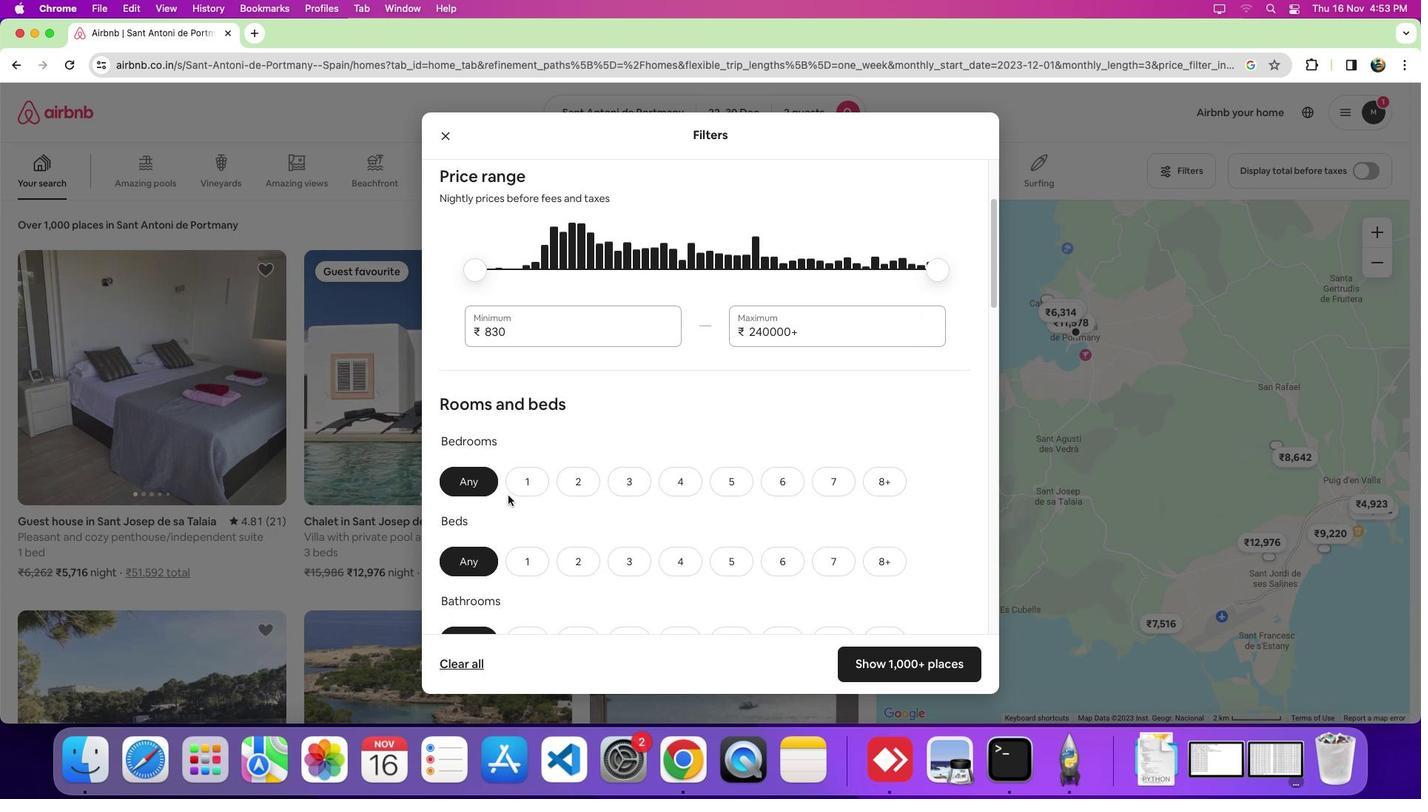
Action: Mouse scrolled (593, 504) with delta (0, 0)
Screenshot: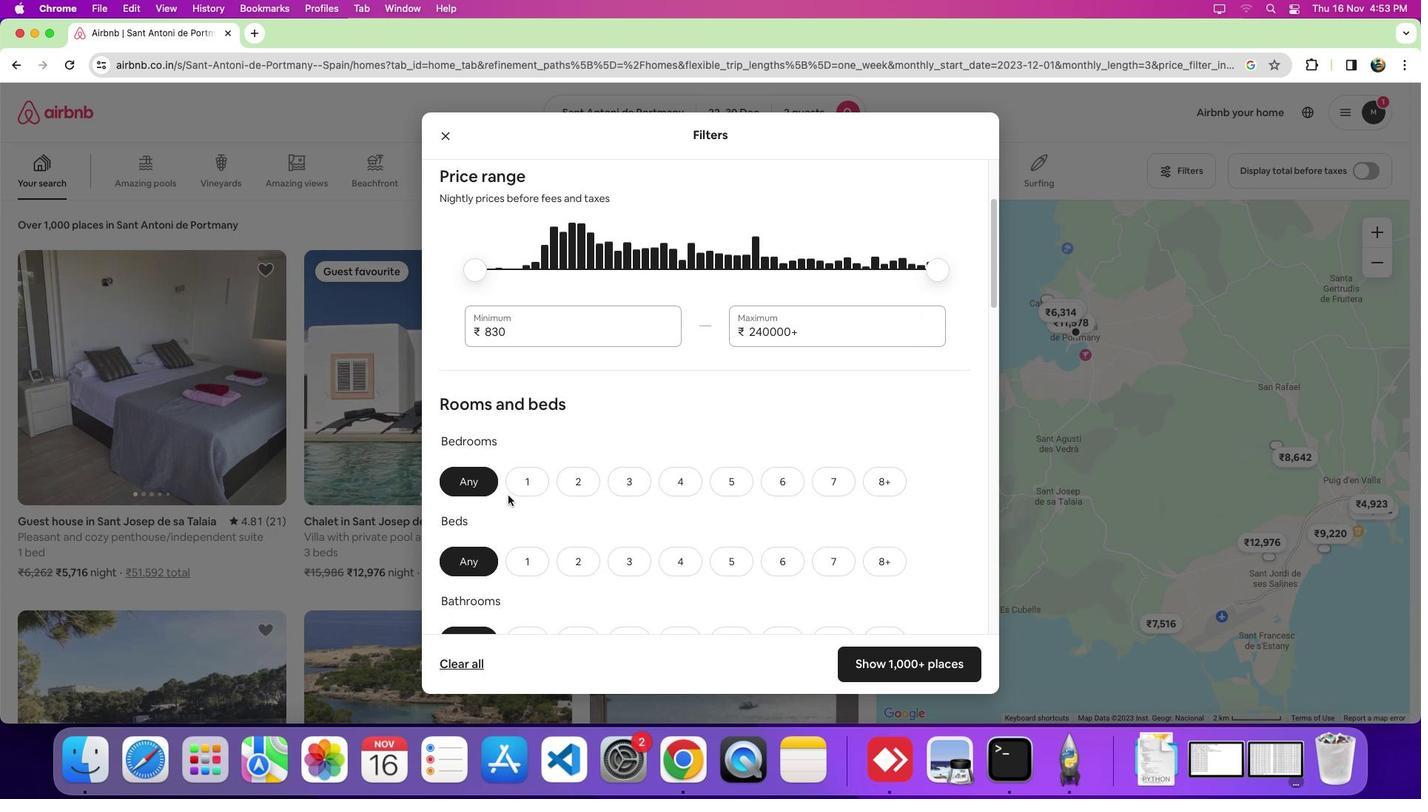 
Action: Mouse moved to (539, 467)
Screenshot: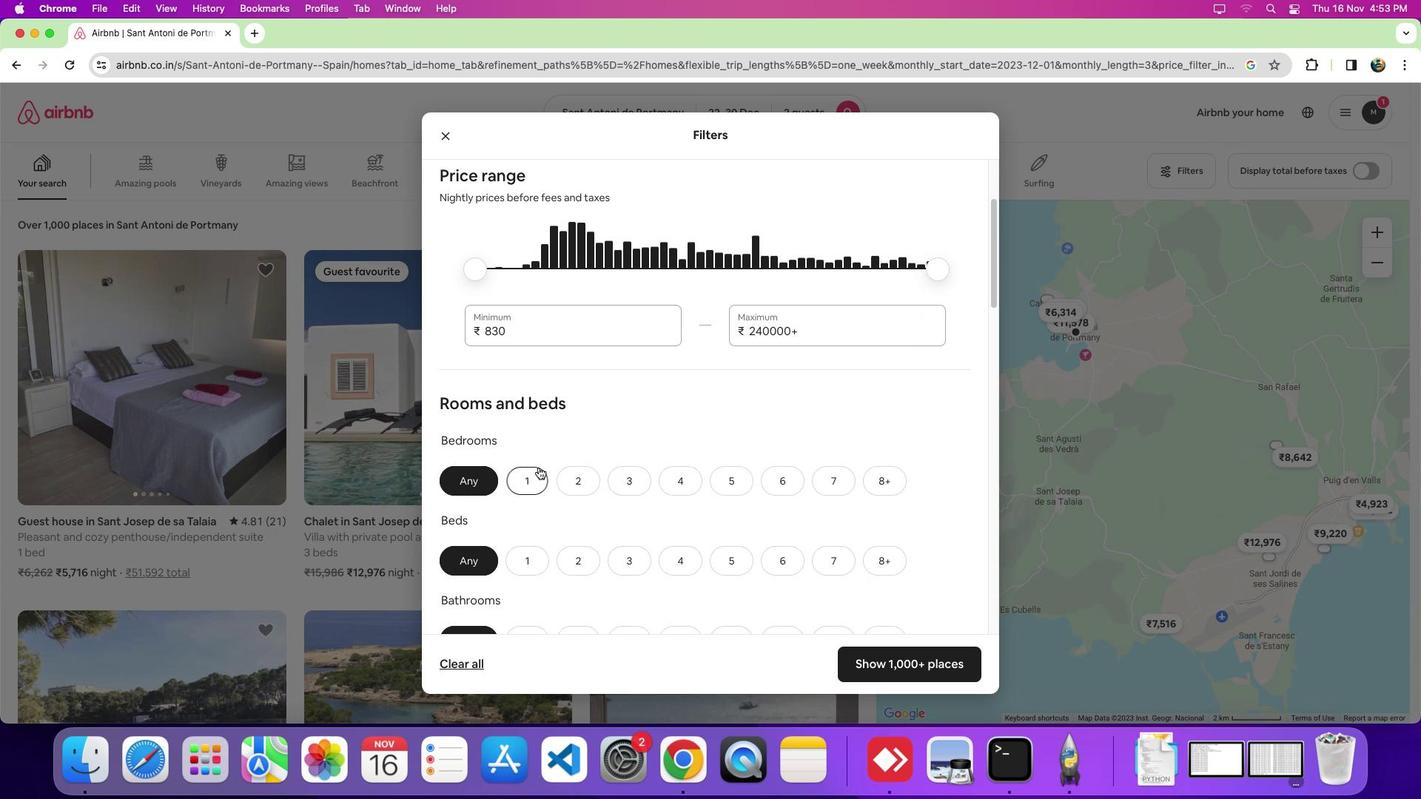 
Action: Mouse pressed left at (539, 467)
Screenshot: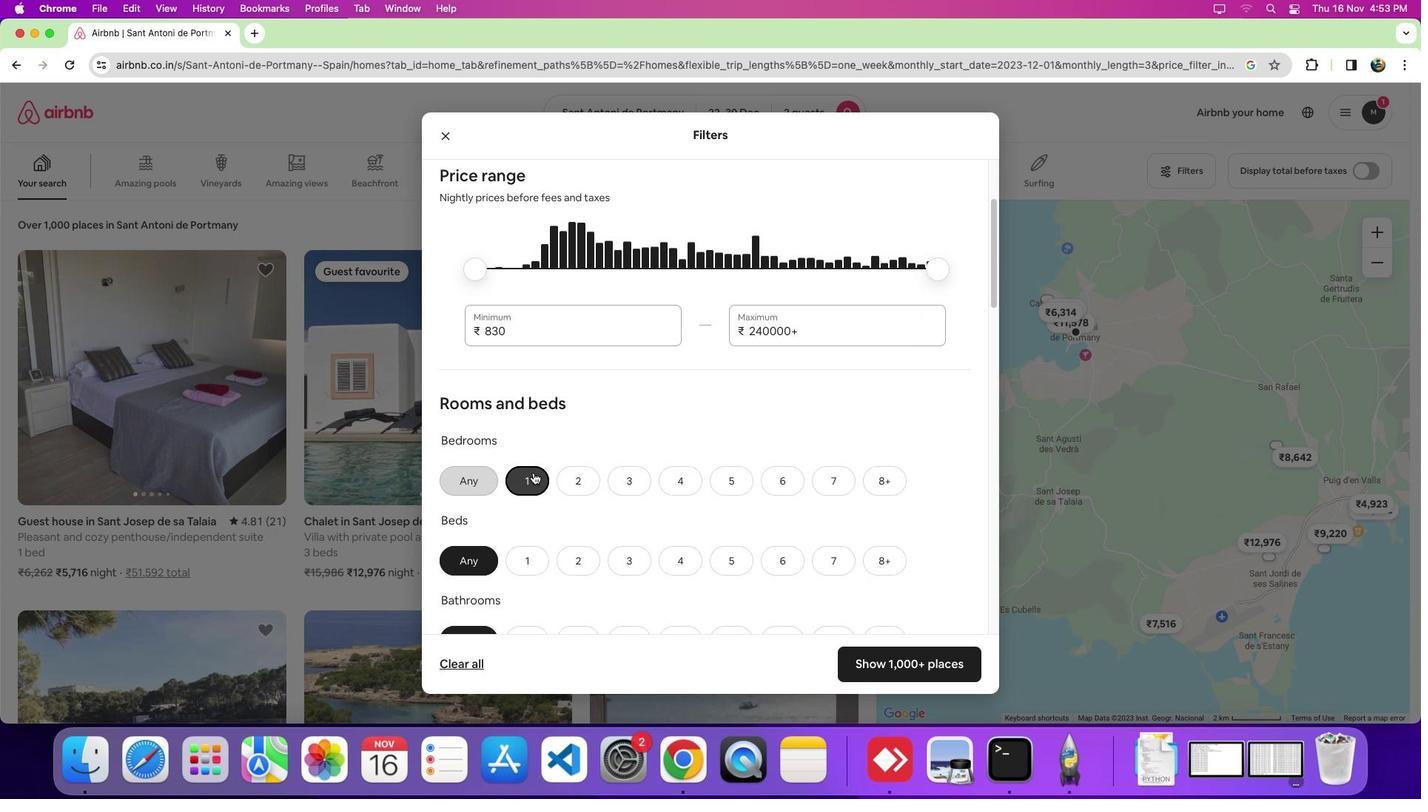 
Action: Mouse moved to (531, 548)
Screenshot: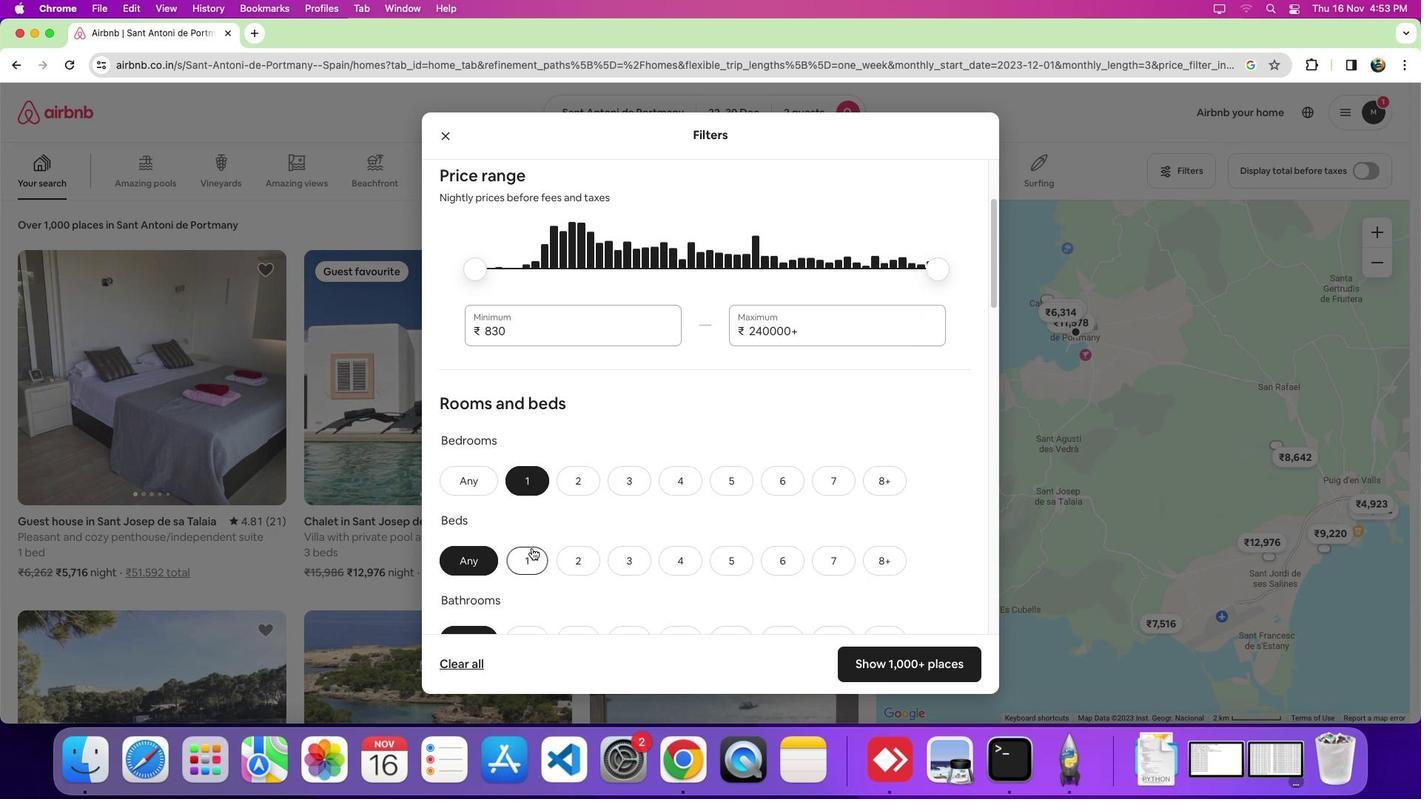 
Action: Mouse pressed left at (531, 548)
Screenshot: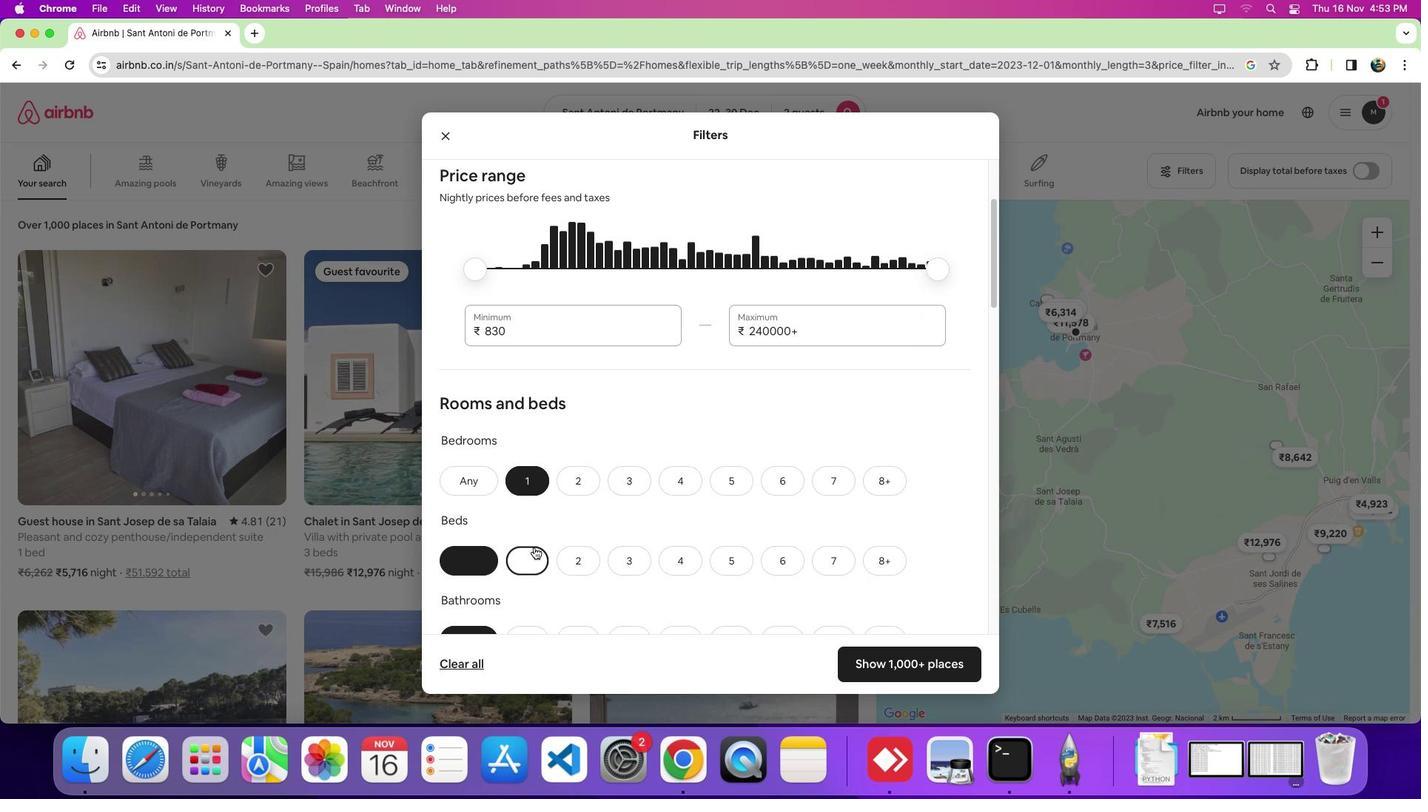 
Action: Mouse moved to (573, 519)
Screenshot: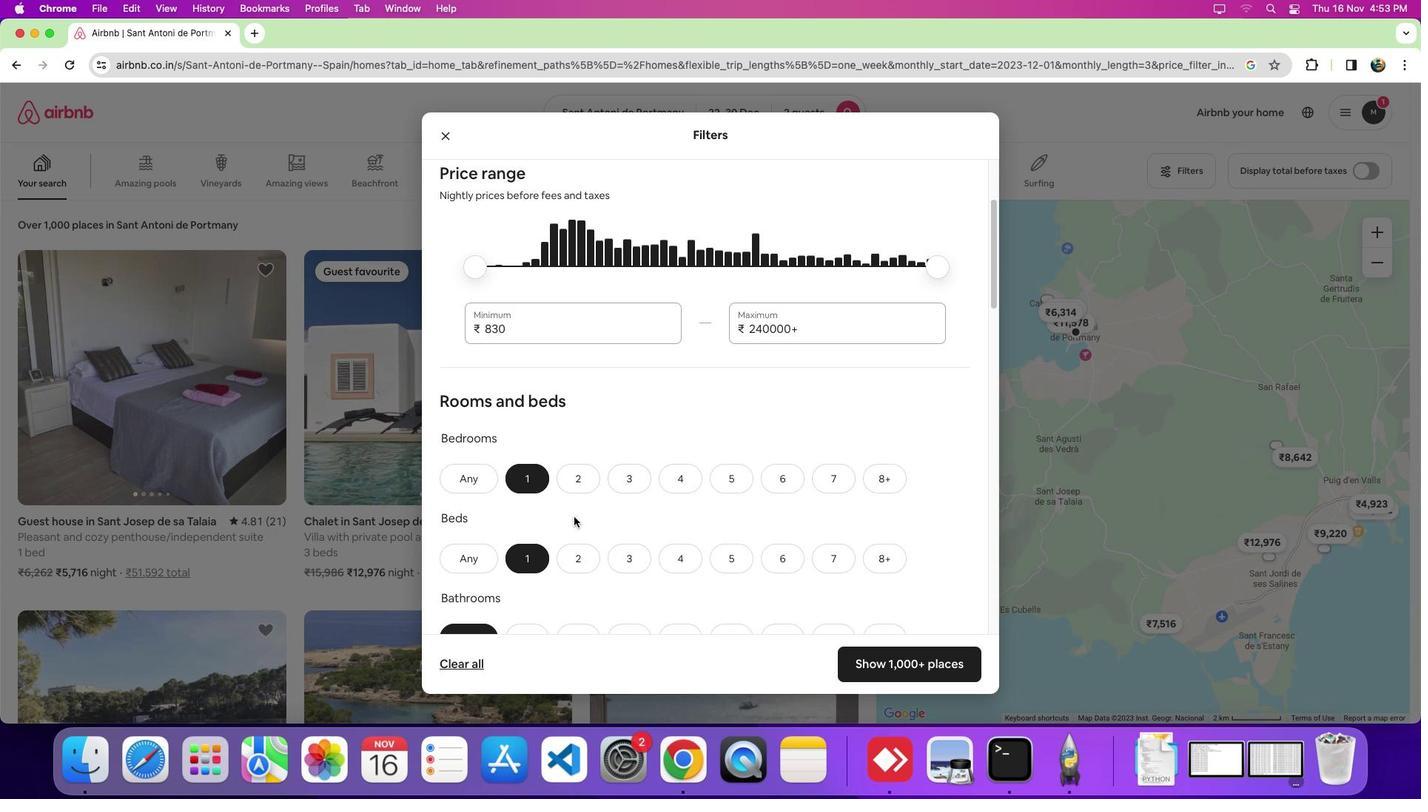 
Action: Mouse scrolled (573, 519) with delta (0, 0)
Screenshot: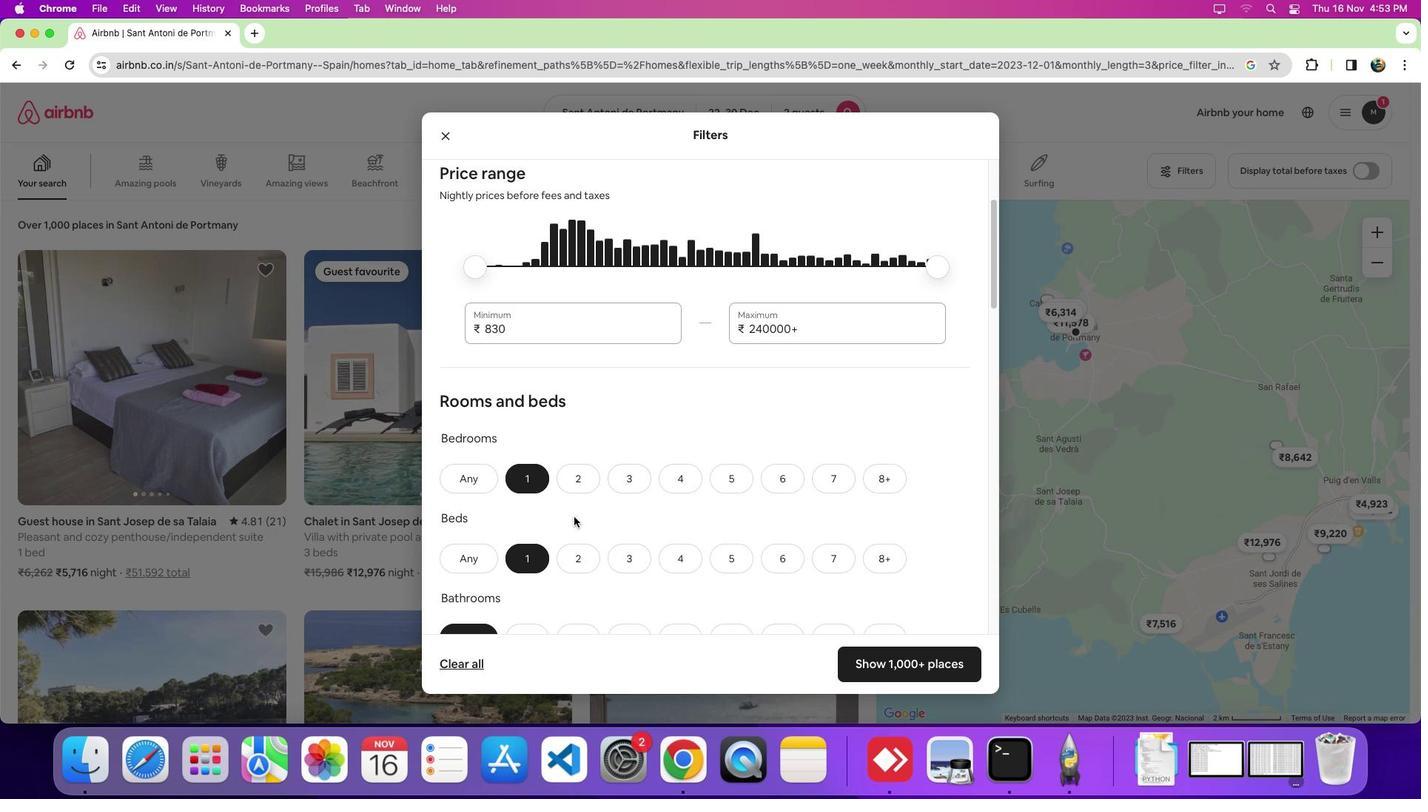
Action: Mouse moved to (574, 517)
Screenshot: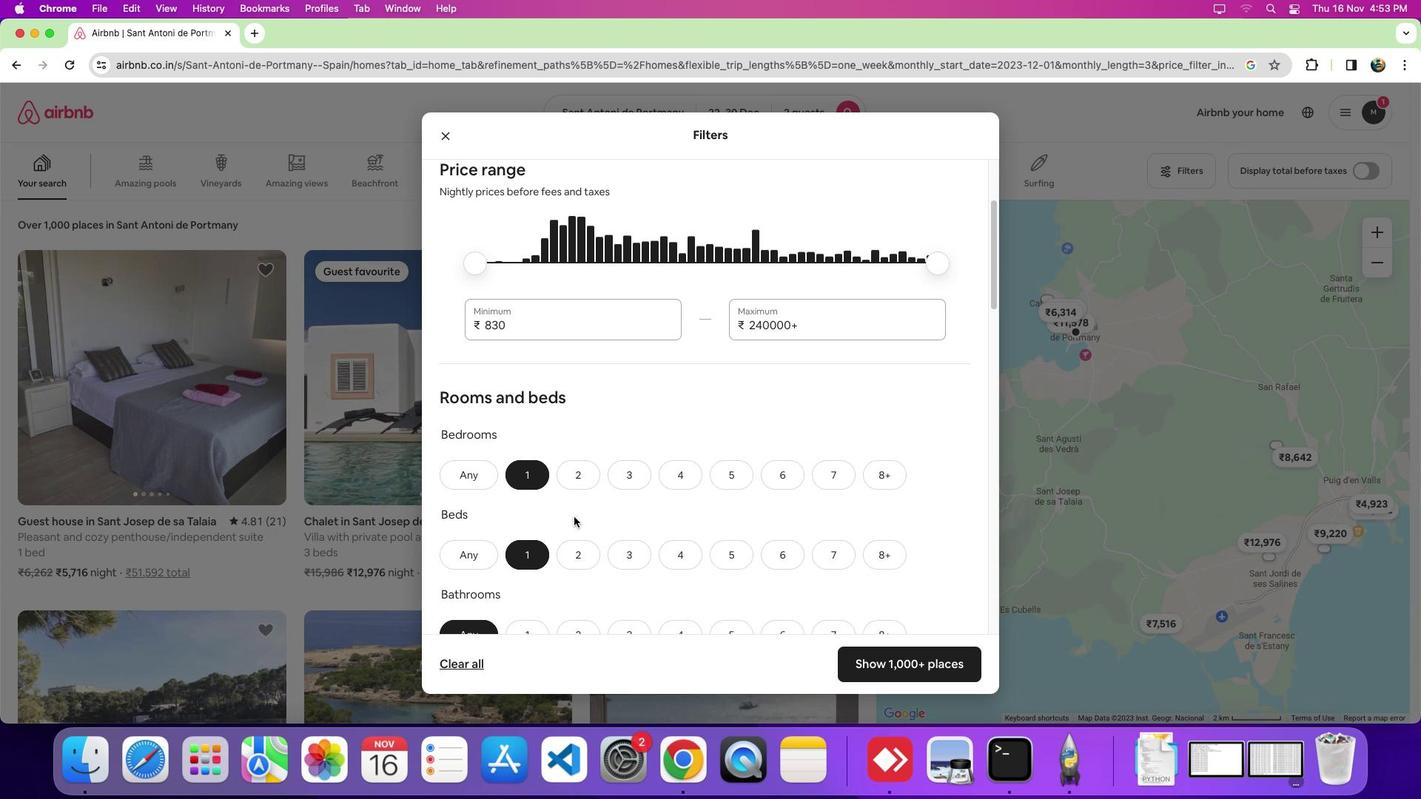
Action: Mouse scrolled (574, 517) with delta (0, 0)
Screenshot: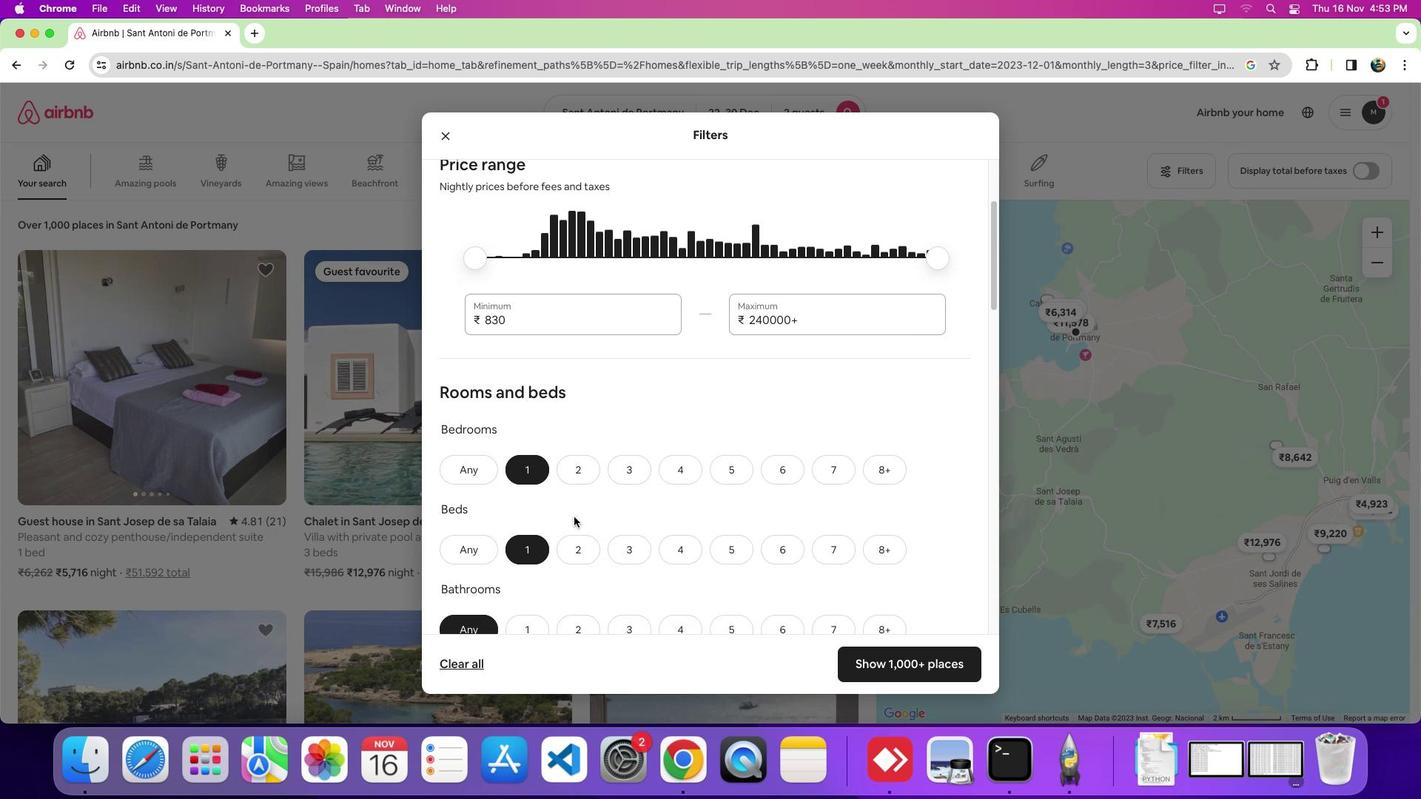 
Action: Mouse scrolled (574, 517) with delta (0, 0)
Screenshot: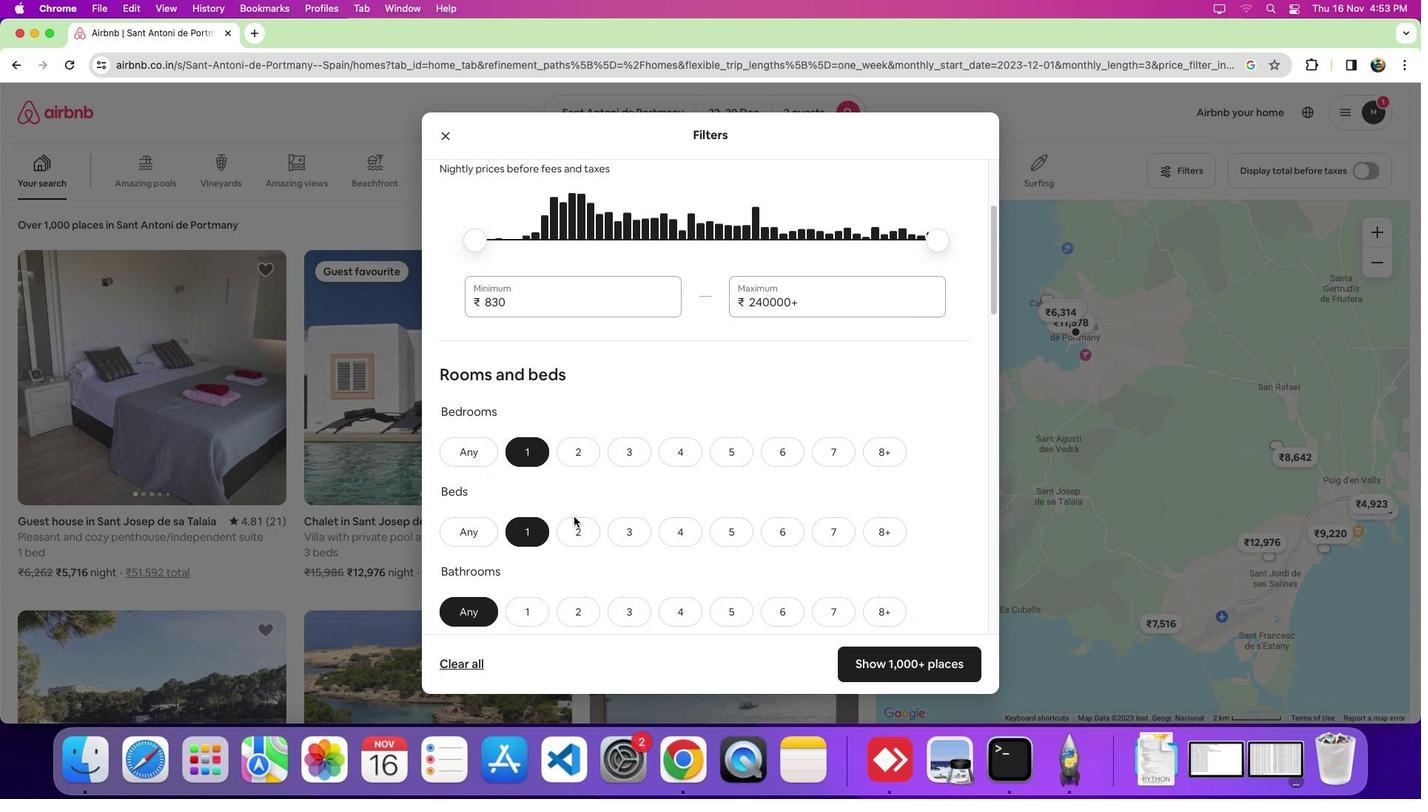 
Action: Mouse scrolled (574, 517) with delta (0, 0)
Screenshot: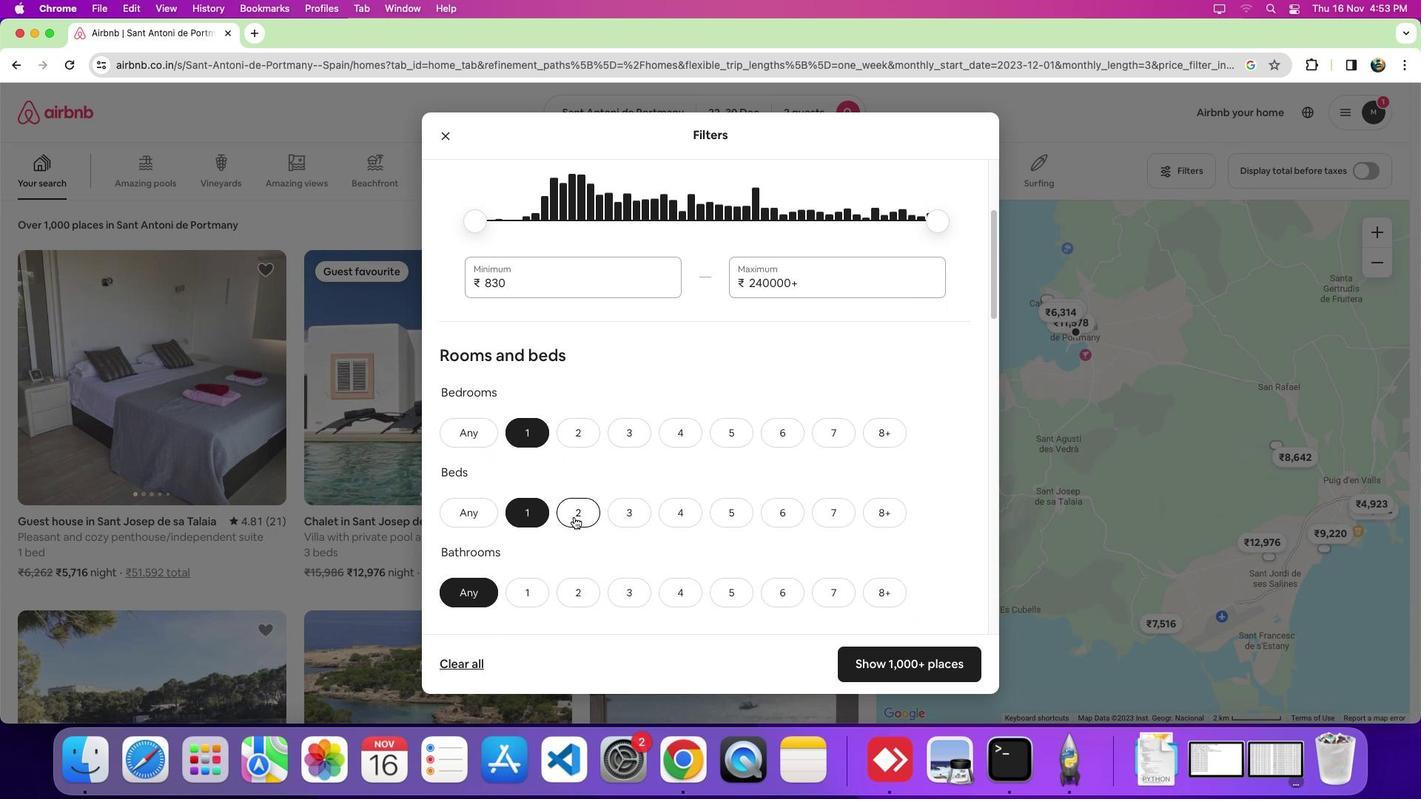 
Action: Mouse scrolled (574, 517) with delta (0, 0)
Screenshot: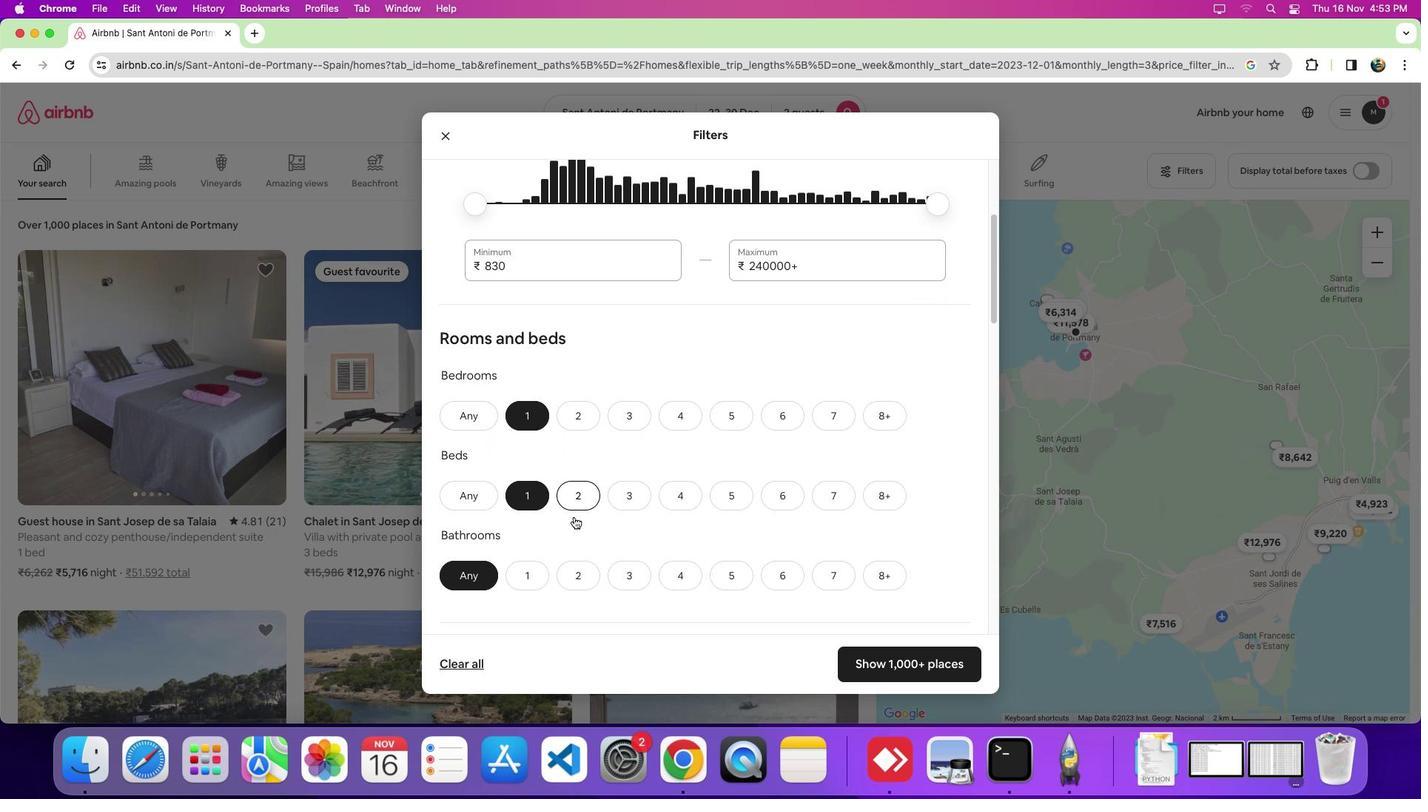 
Action: Mouse scrolled (574, 517) with delta (0, 0)
Screenshot: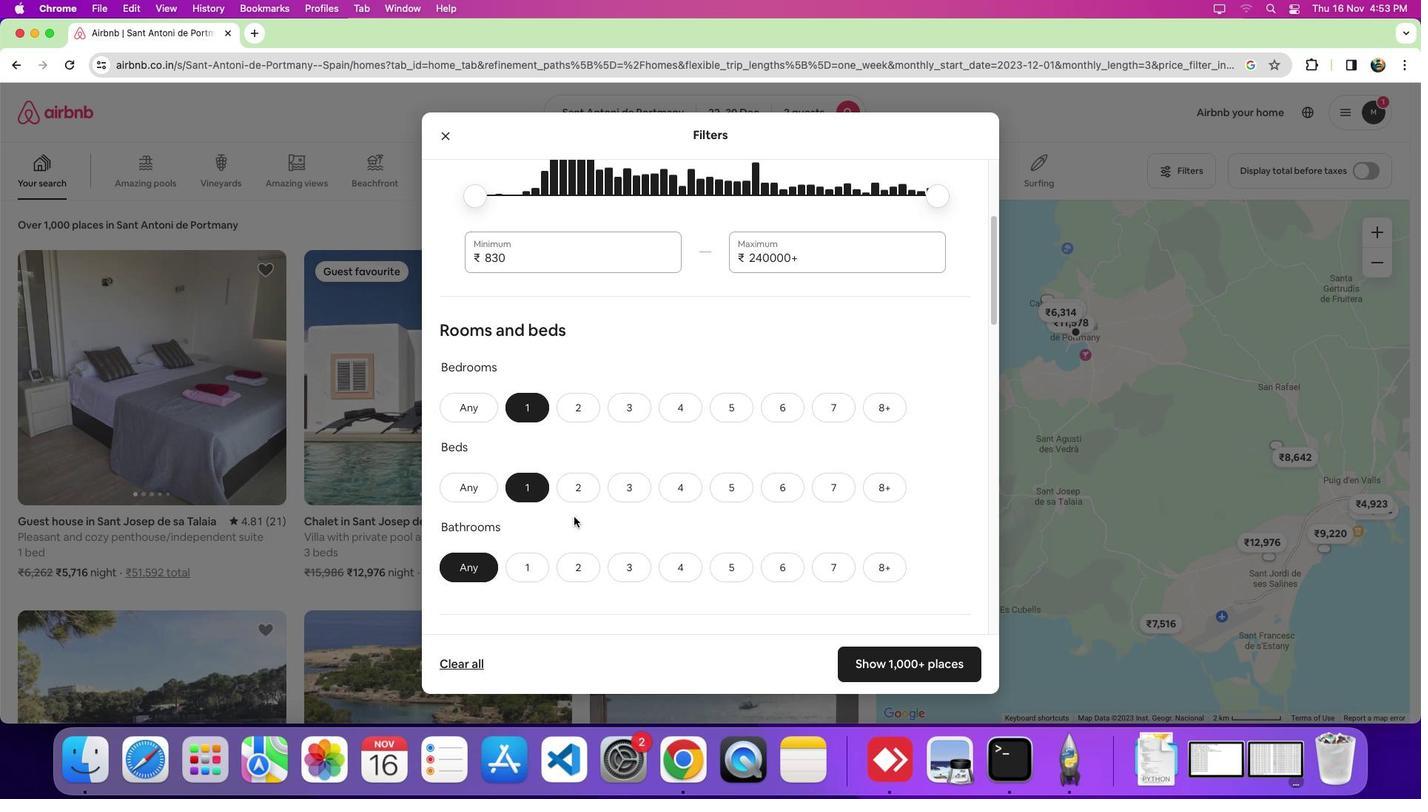
Action: Mouse scrolled (574, 517) with delta (0, 0)
Screenshot: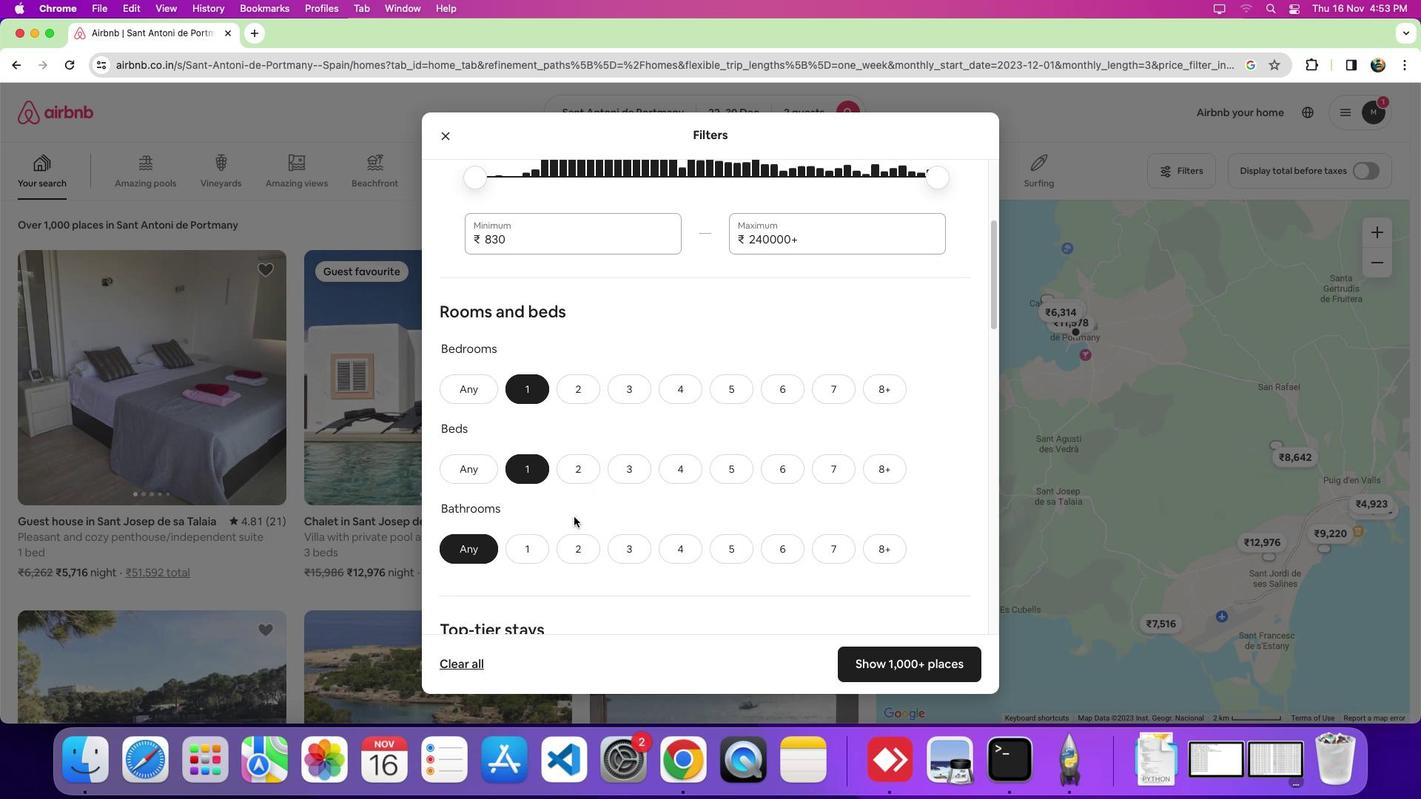 
Action: Mouse moved to (527, 544)
Screenshot: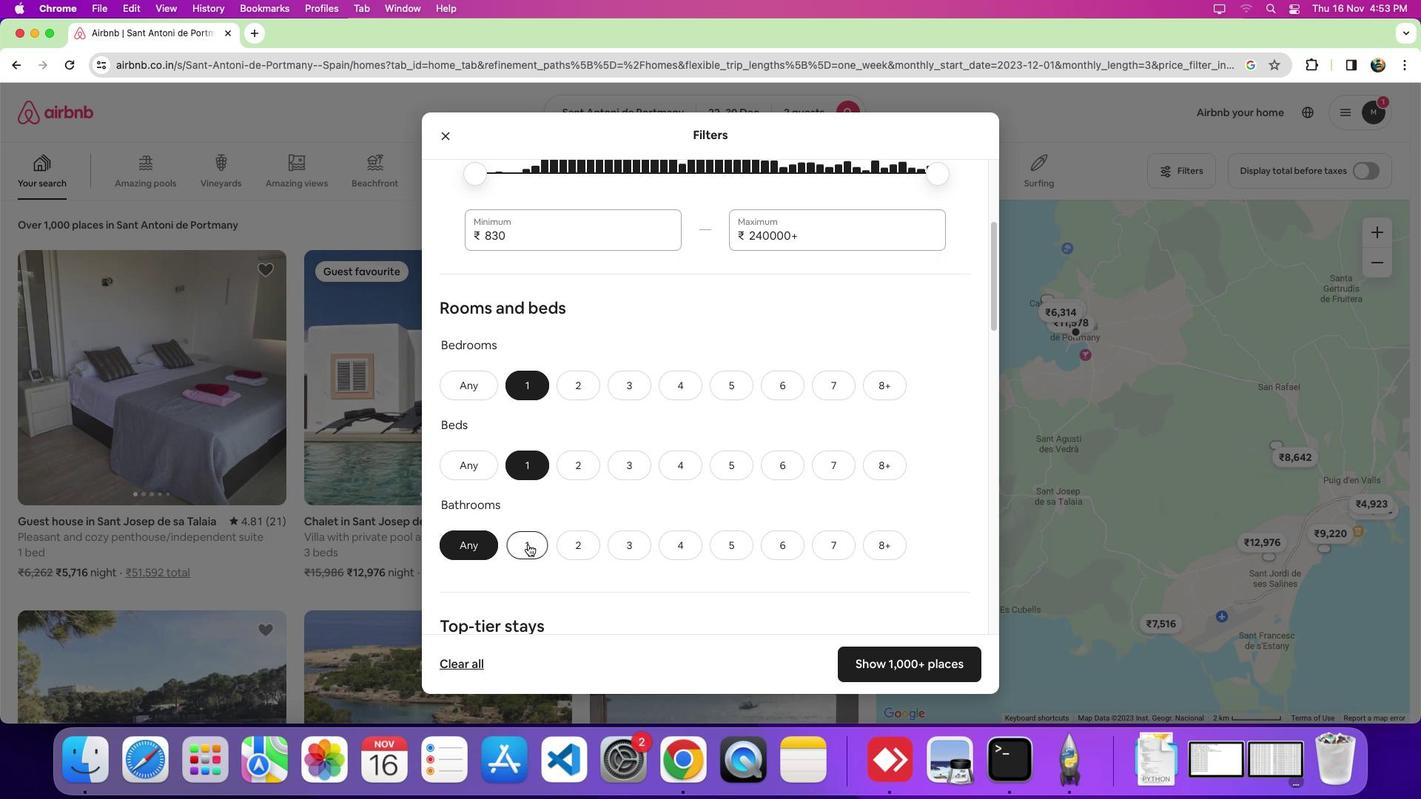 
Action: Mouse pressed left at (527, 544)
Screenshot: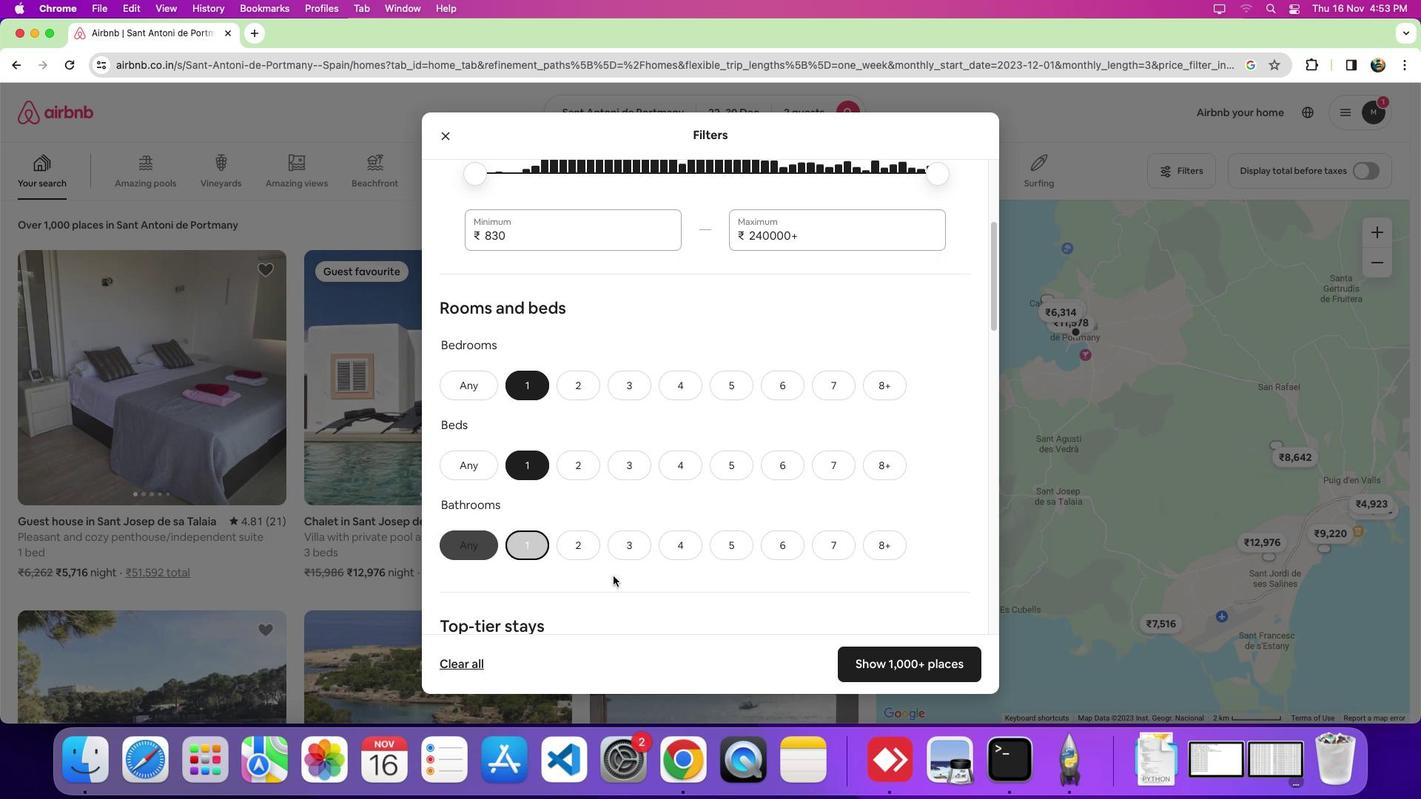 
Action: Mouse moved to (872, 661)
Screenshot: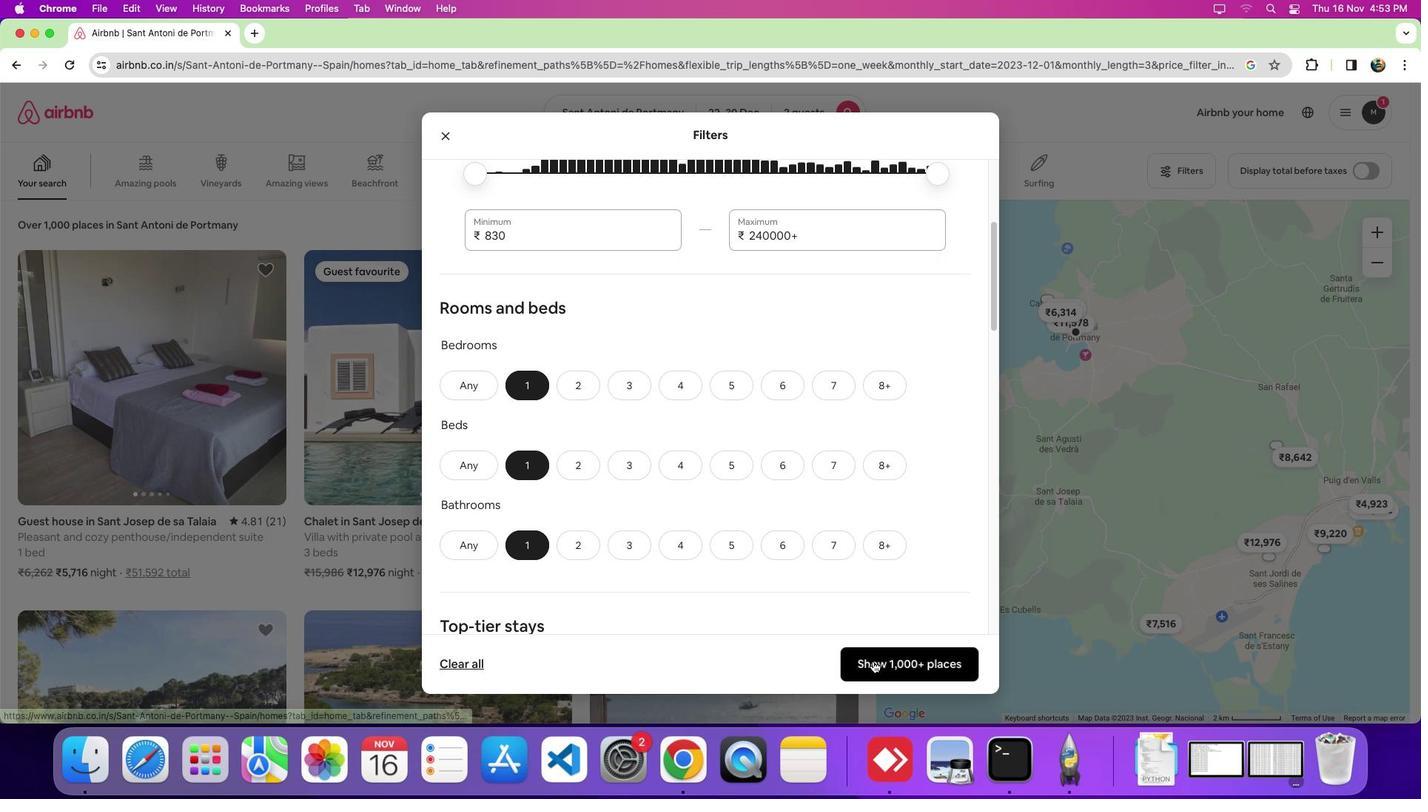 
Action: Mouse pressed left at (872, 661)
Screenshot: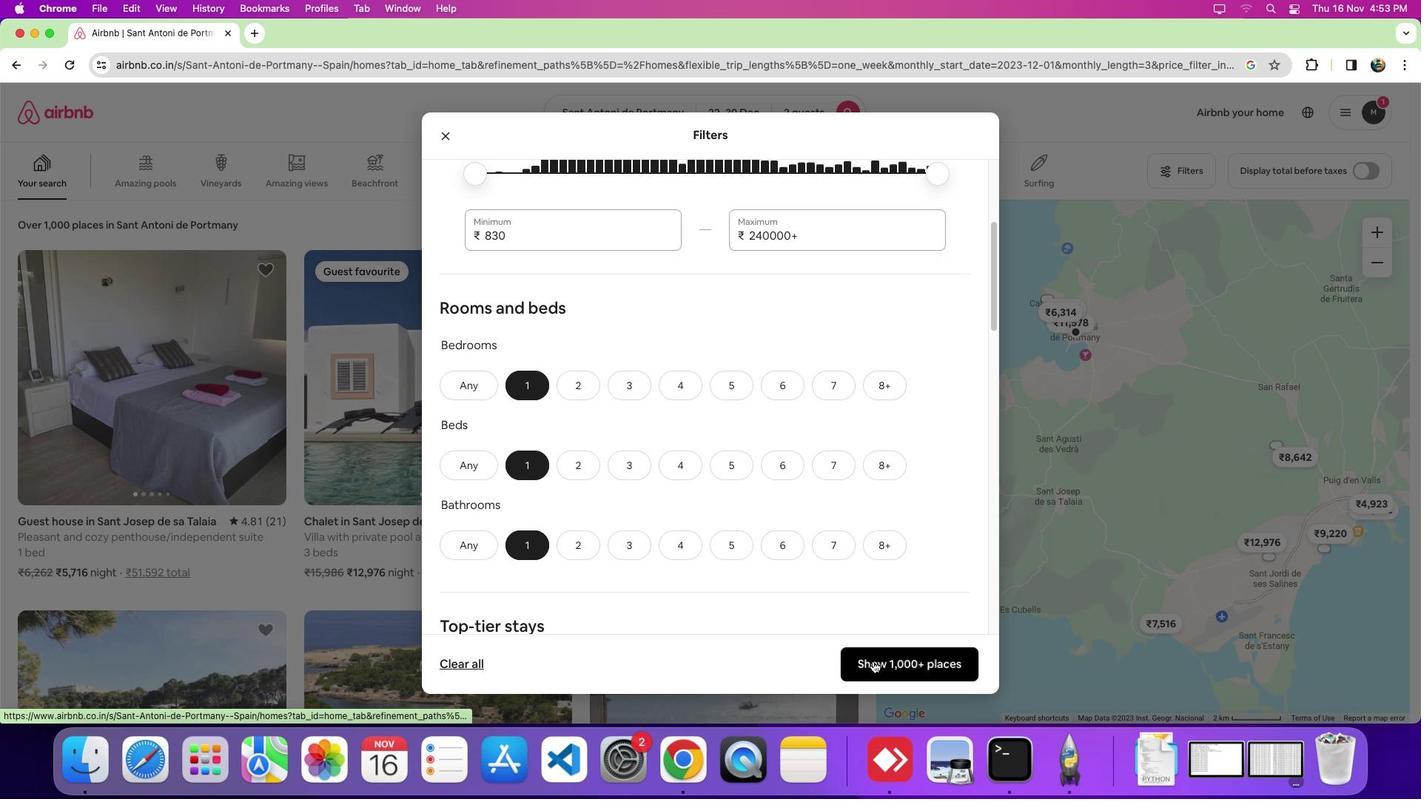 
Action: Mouse moved to (600, 322)
Screenshot: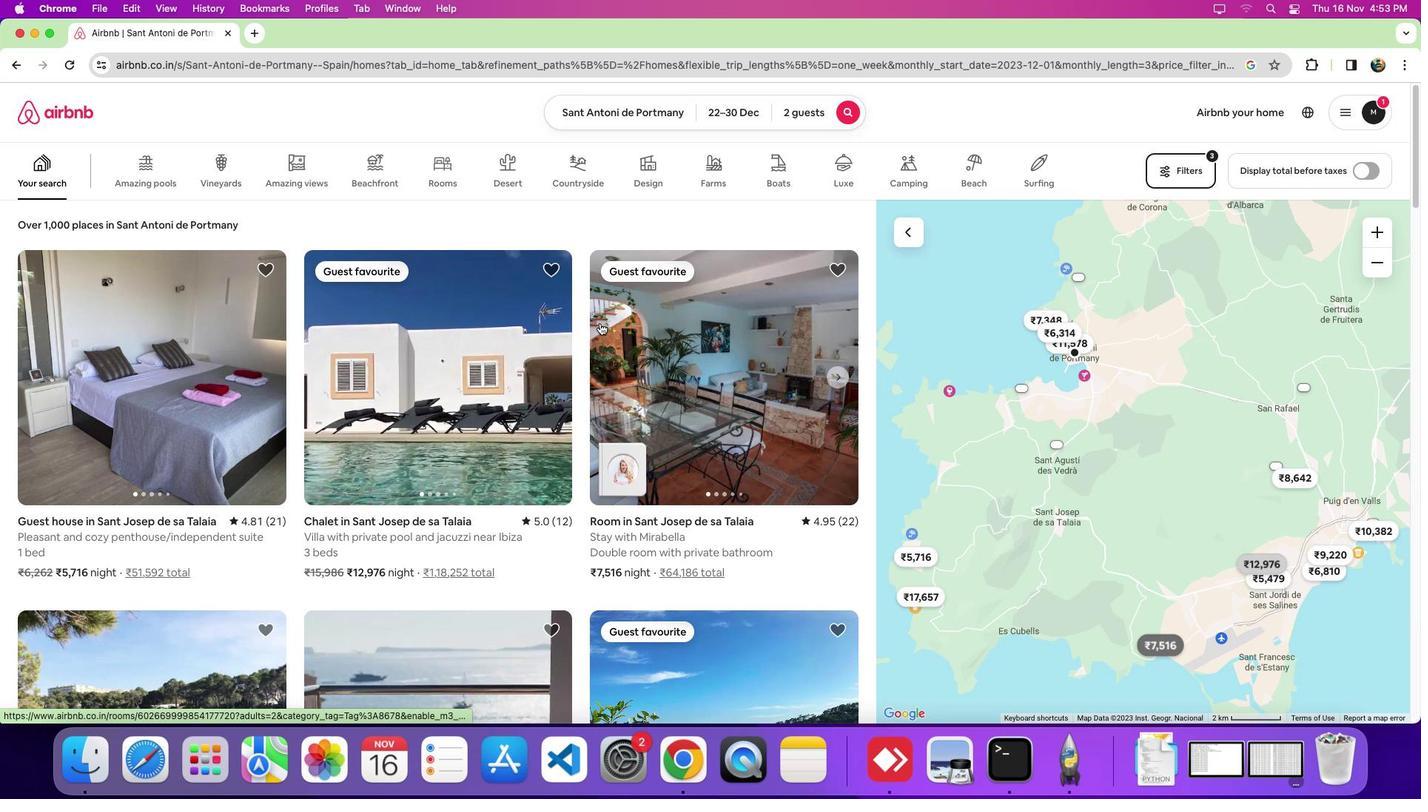 
Action: Mouse scrolled (600, 322) with delta (0, 0)
Screenshot: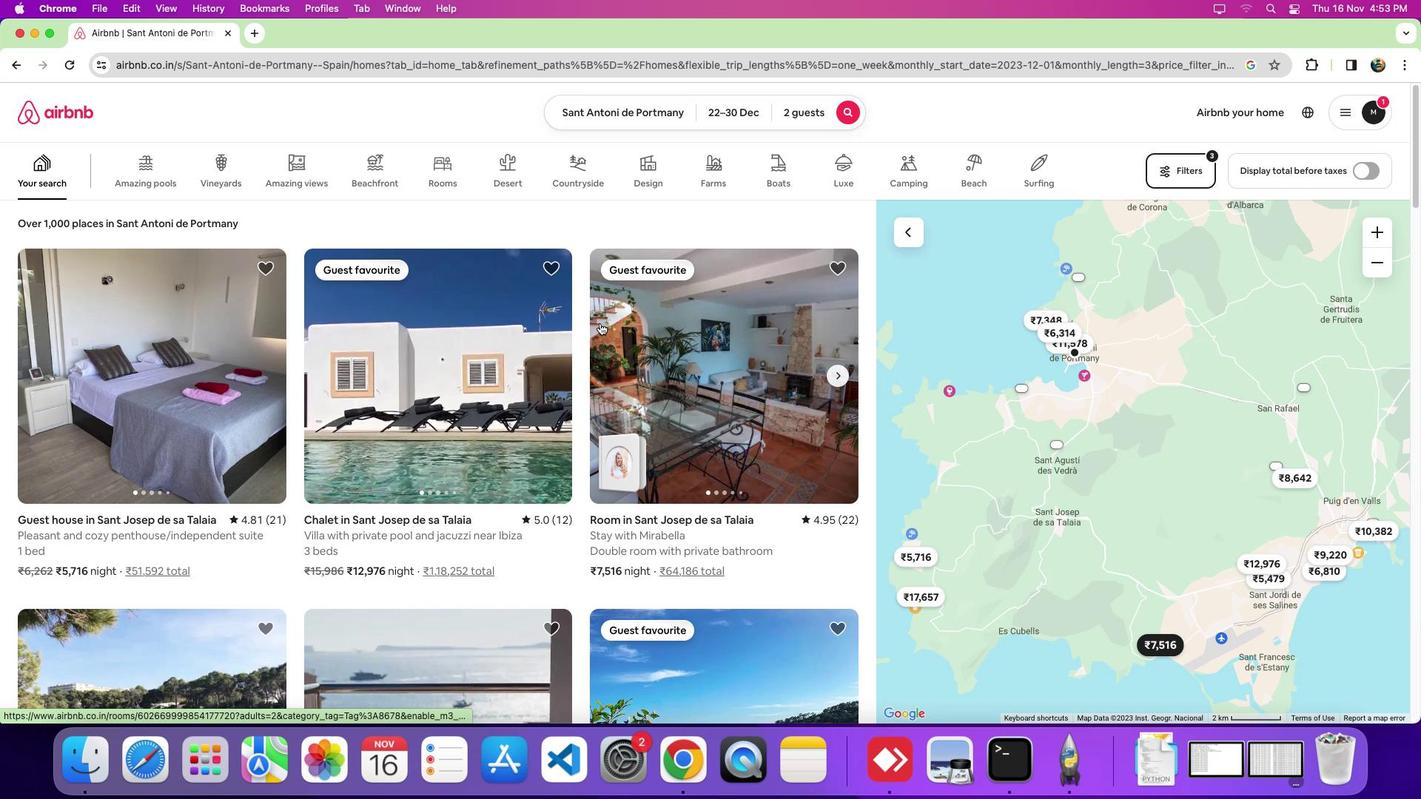 
Action: Mouse scrolled (600, 322) with delta (0, 0)
Screenshot: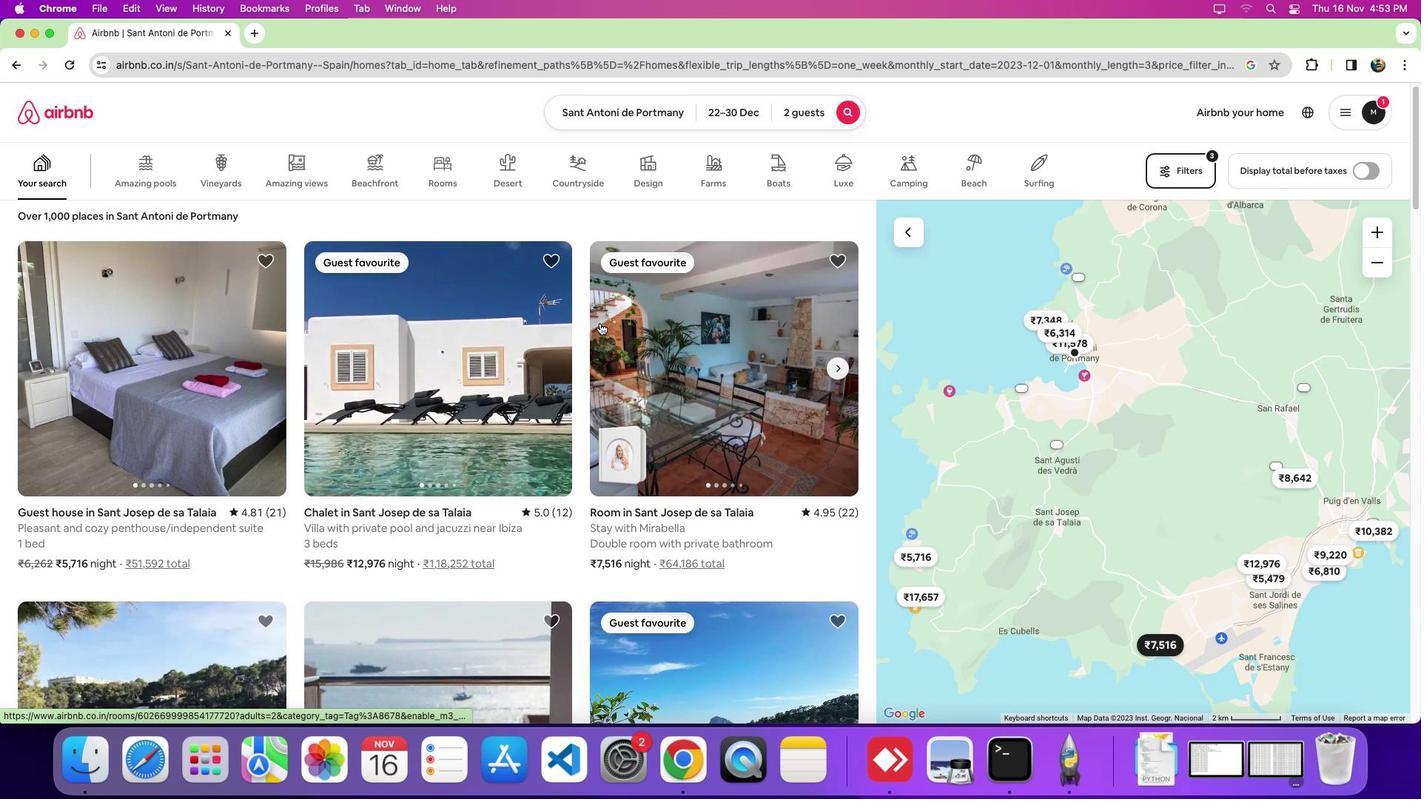 
Action: Mouse scrolled (600, 322) with delta (0, 0)
Screenshot: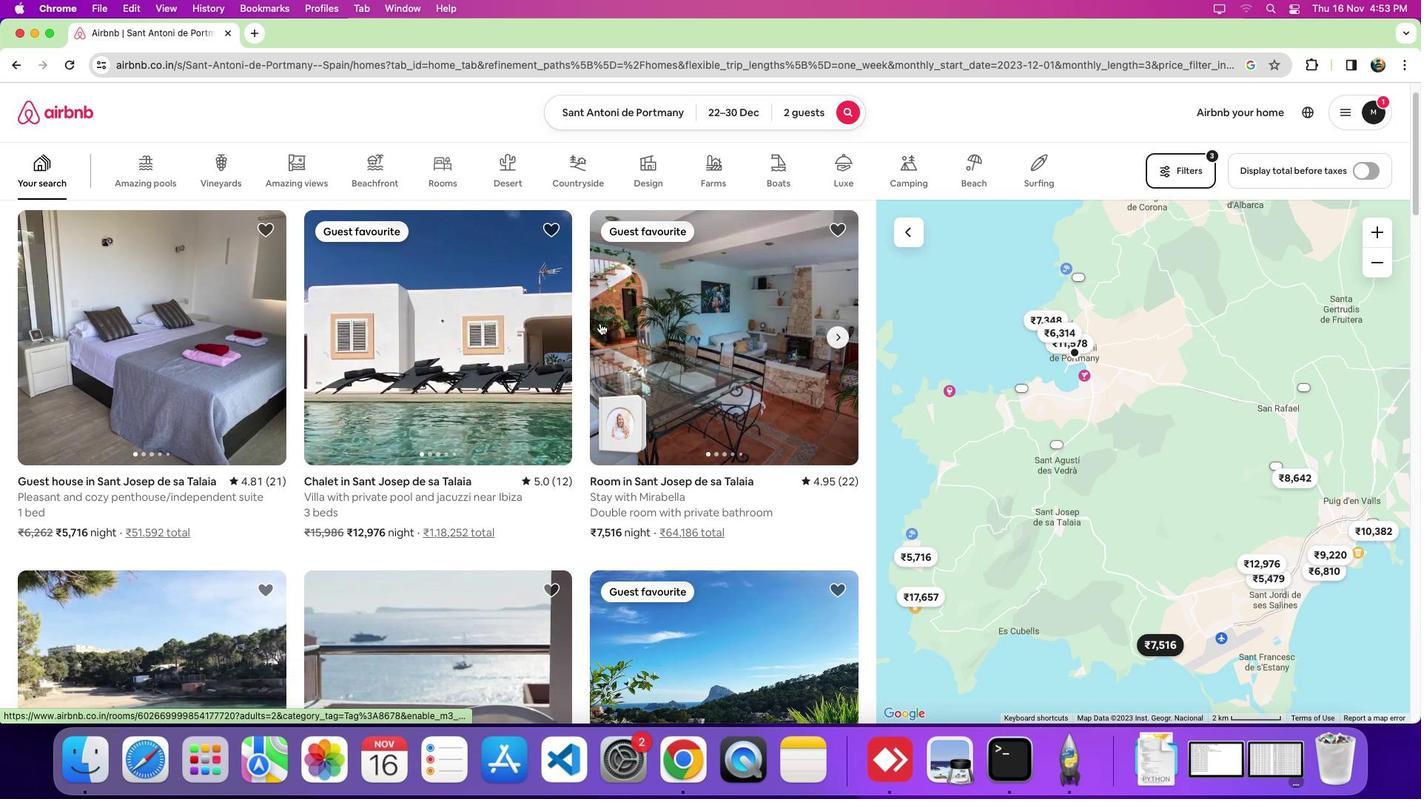 
Action: Mouse scrolled (600, 322) with delta (0, 0)
Screenshot: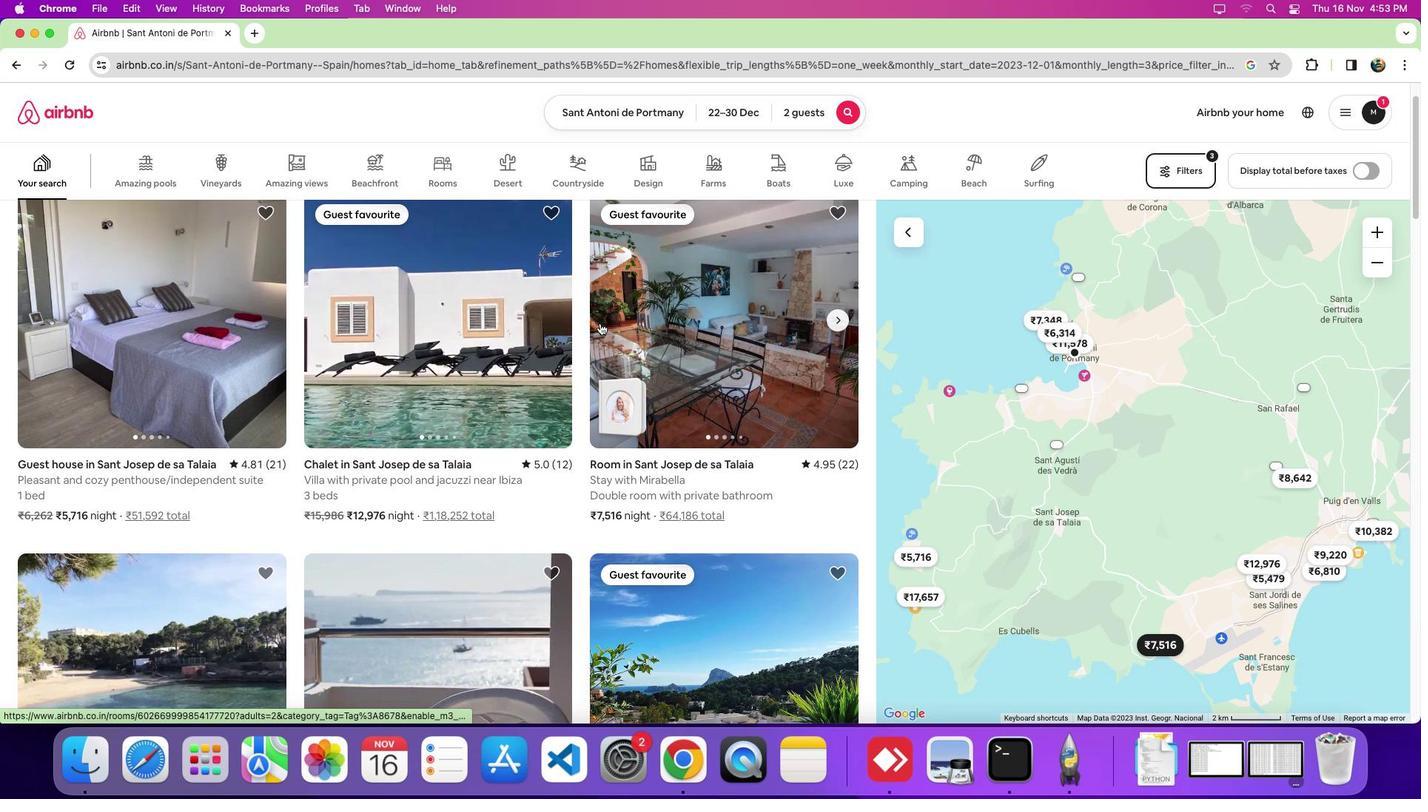 
Action: Mouse scrolled (600, 322) with delta (0, 0)
Screenshot: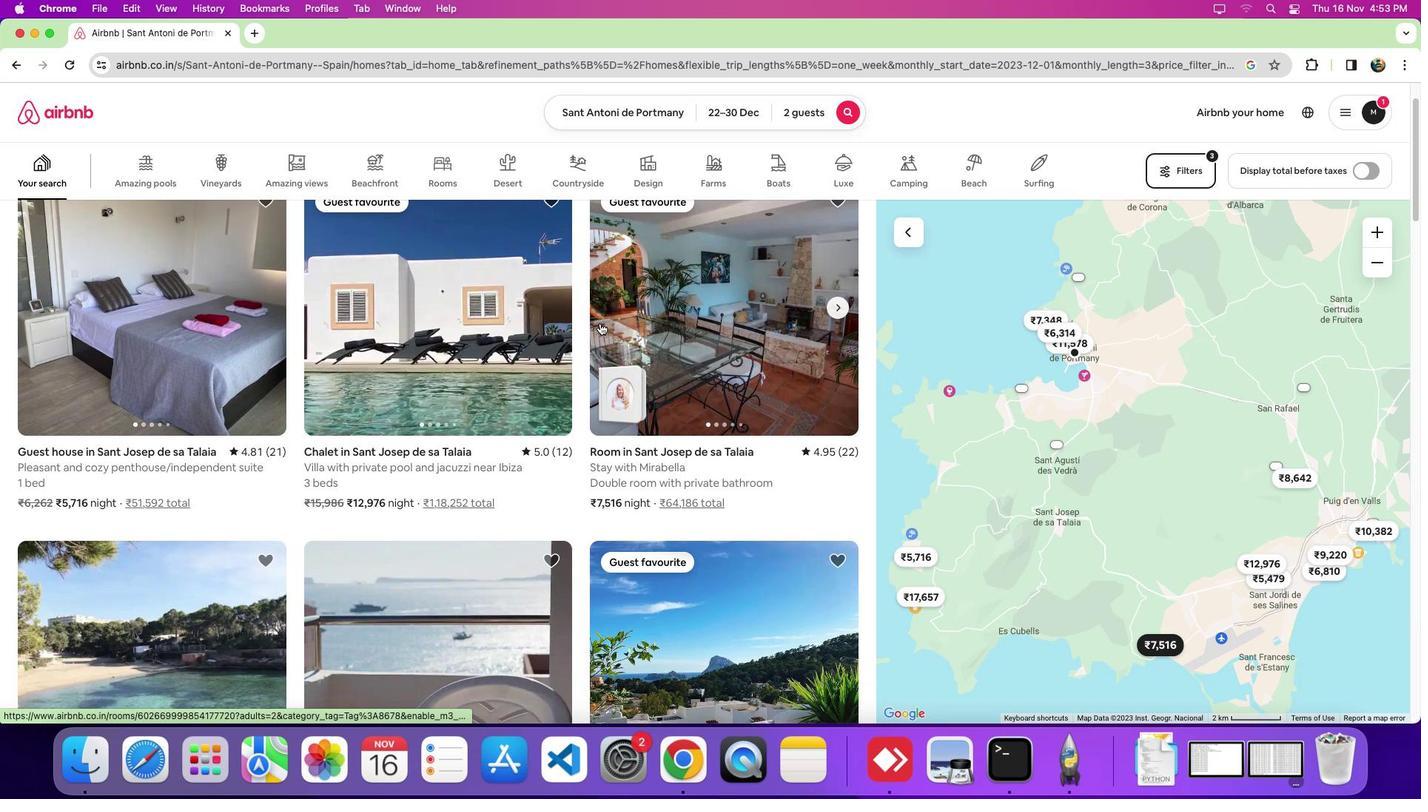 
Action: Mouse scrolled (600, 322) with delta (0, 0)
Screenshot: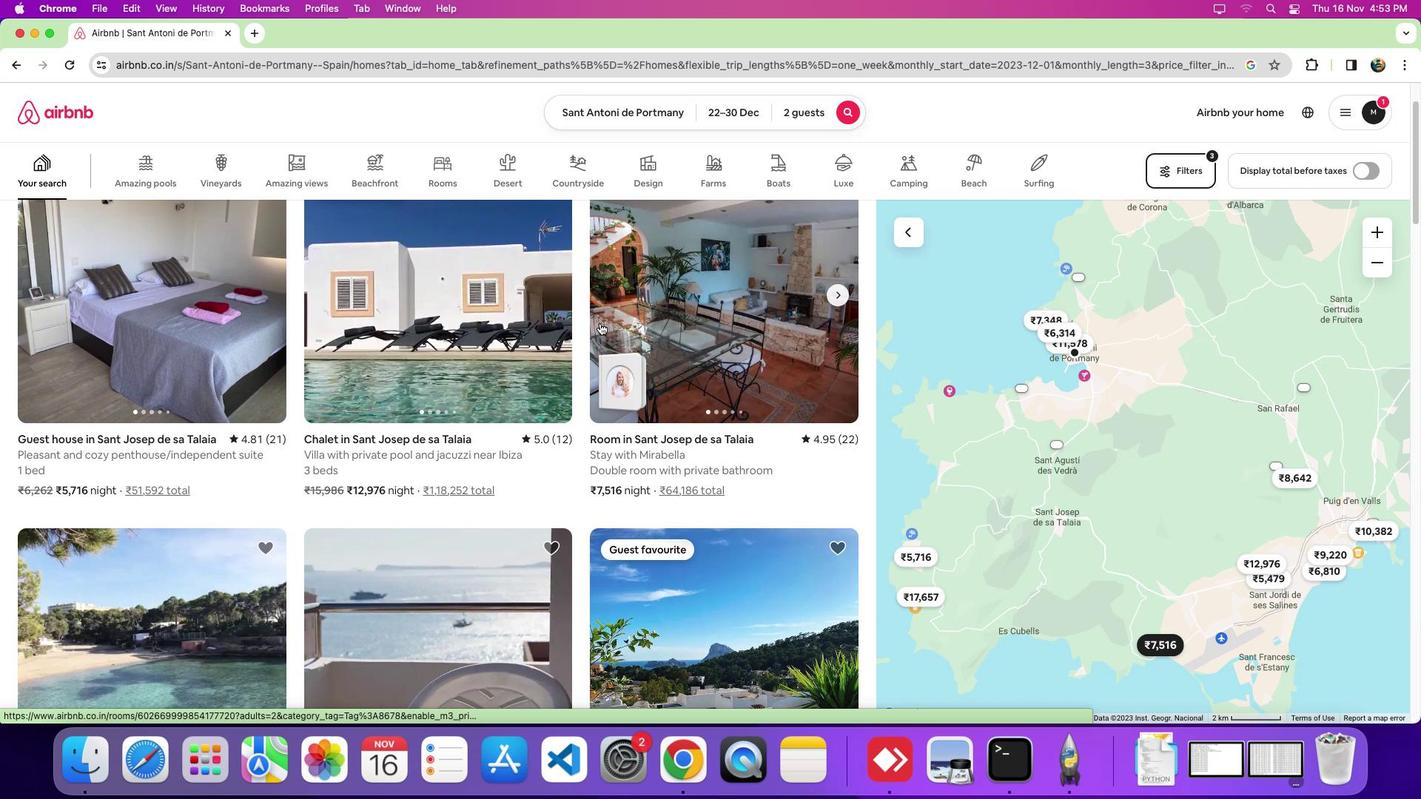 
Action: Mouse scrolled (600, 322) with delta (0, 0)
Screenshot: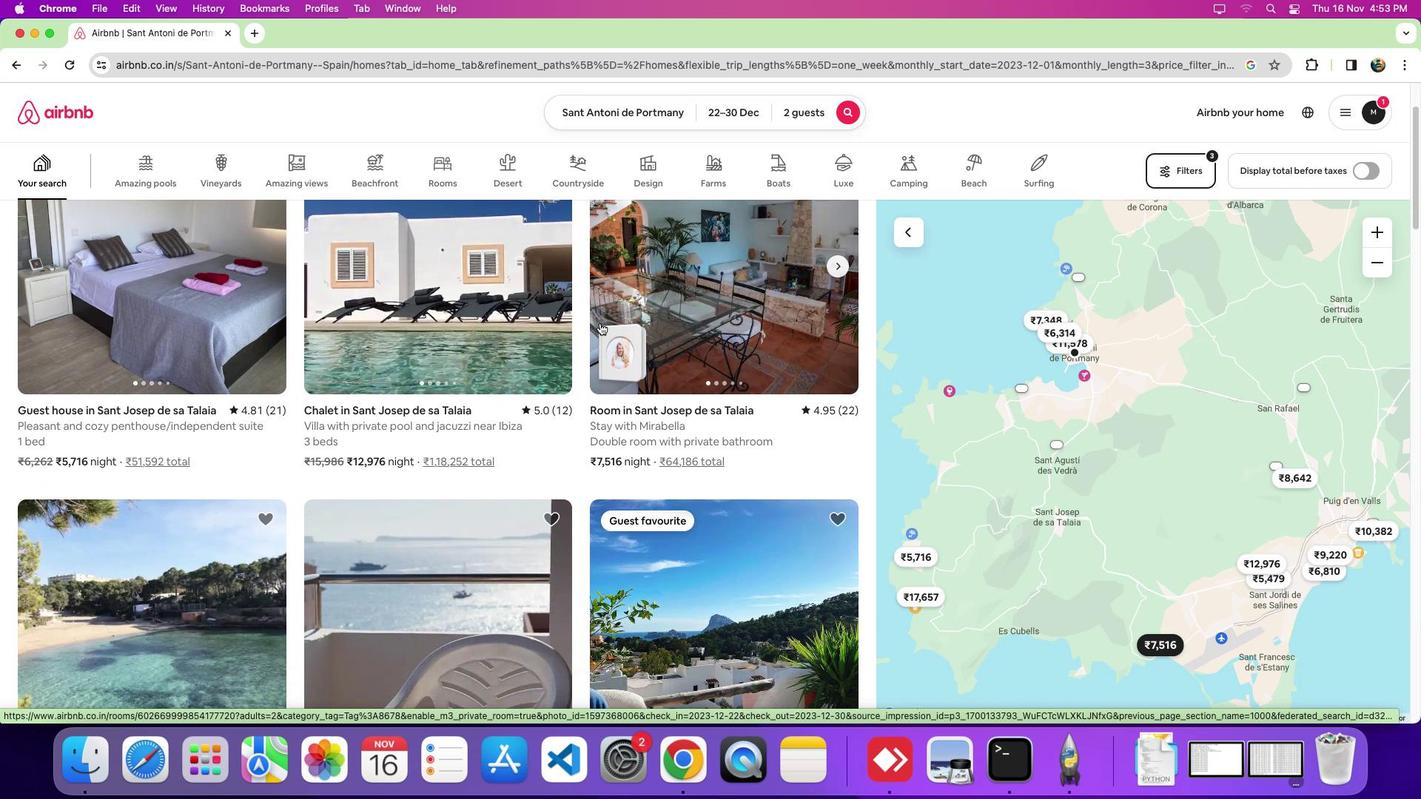 
Action: Mouse scrolled (600, 322) with delta (0, -1)
Screenshot: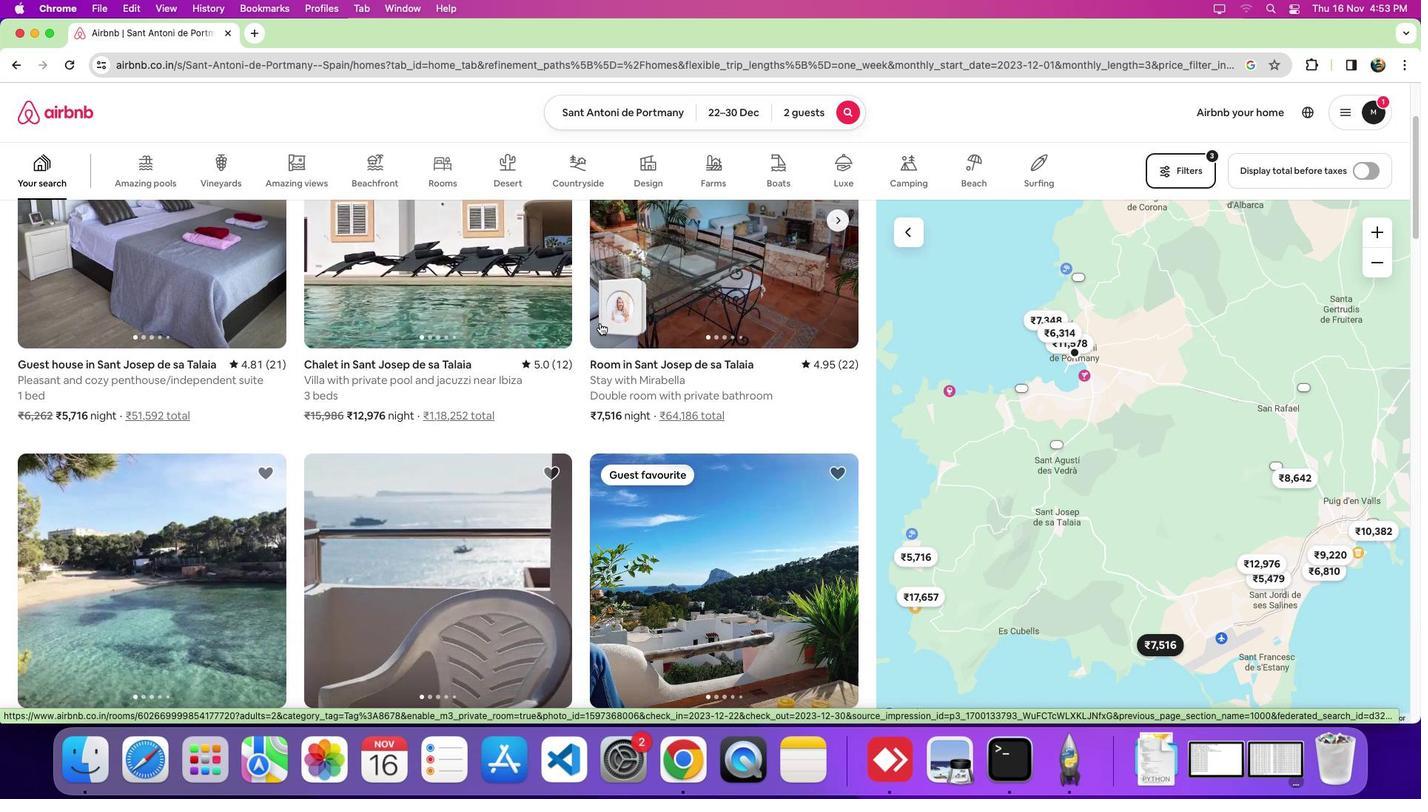 
Action: Mouse scrolled (600, 322) with delta (0, 0)
Screenshot: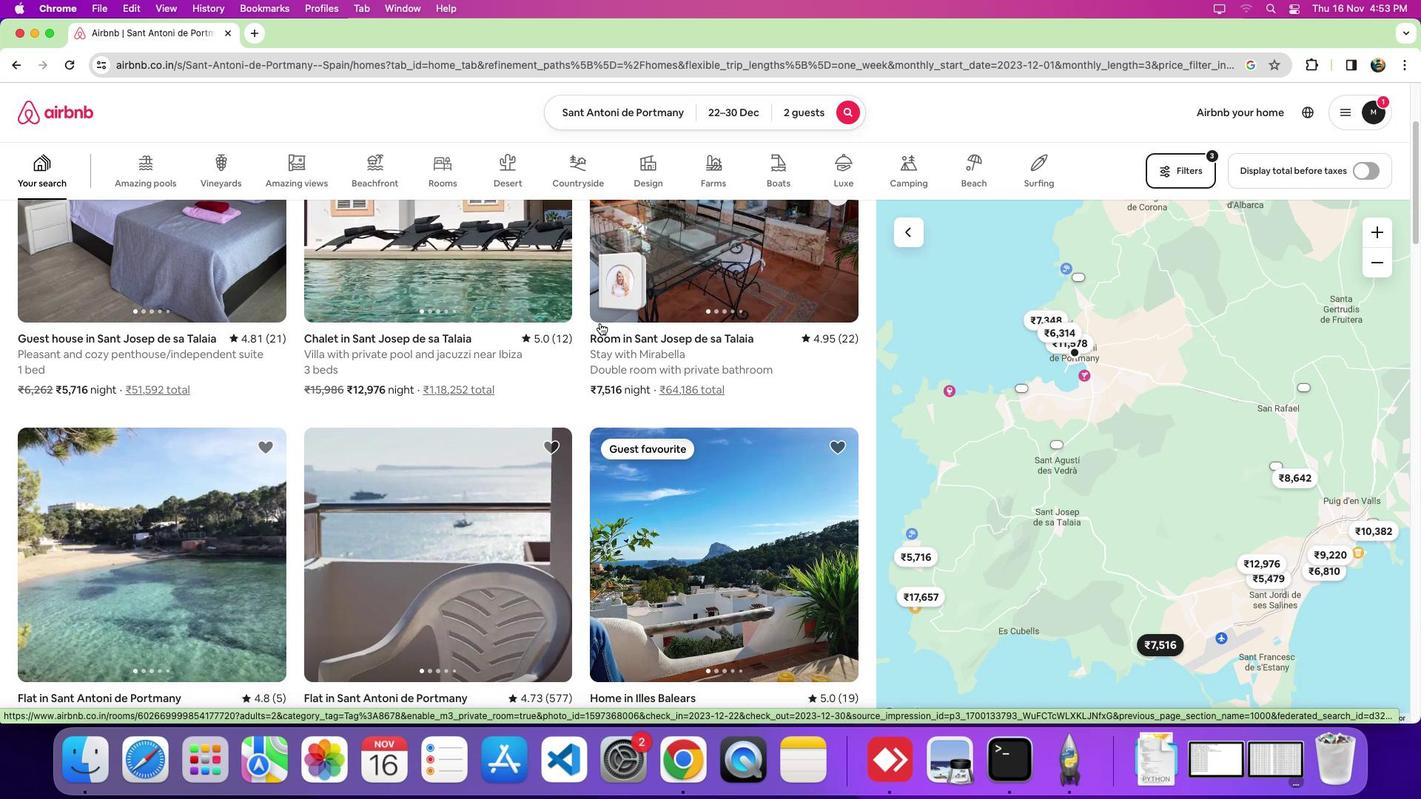 
Action: Mouse scrolled (600, 322) with delta (0, 0)
Screenshot: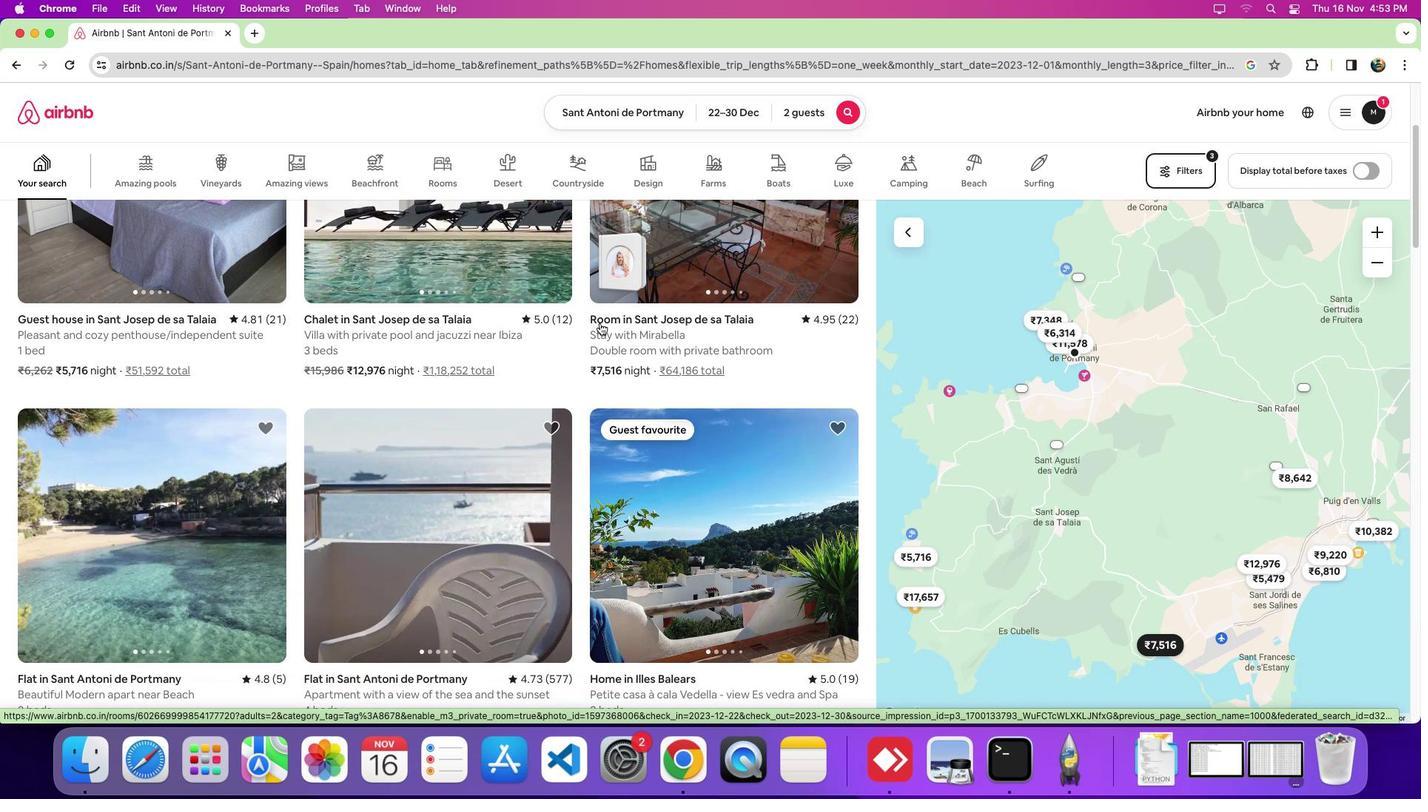 
Action: Mouse scrolled (600, 322) with delta (0, -1)
Screenshot: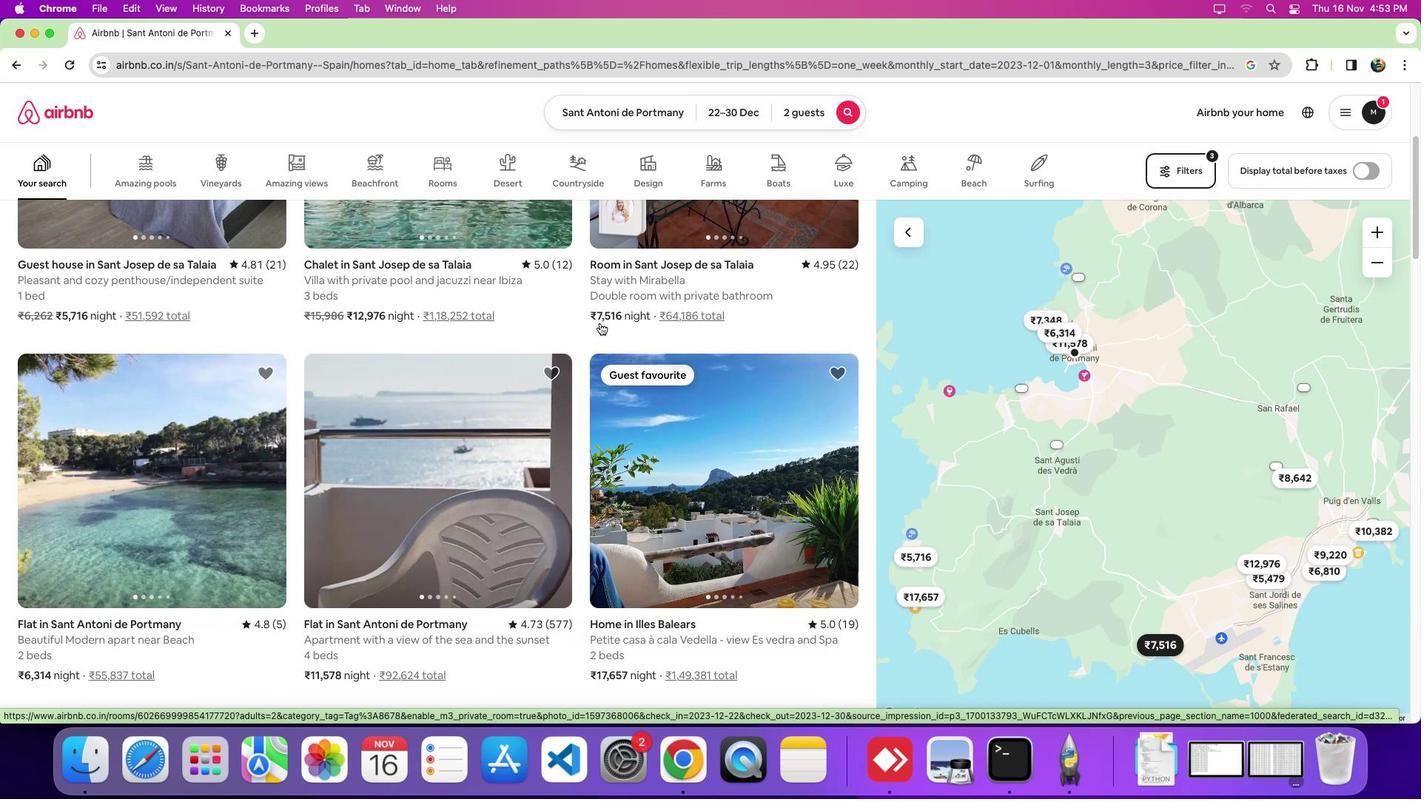 
Action: Mouse scrolled (600, 322) with delta (0, 0)
Screenshot: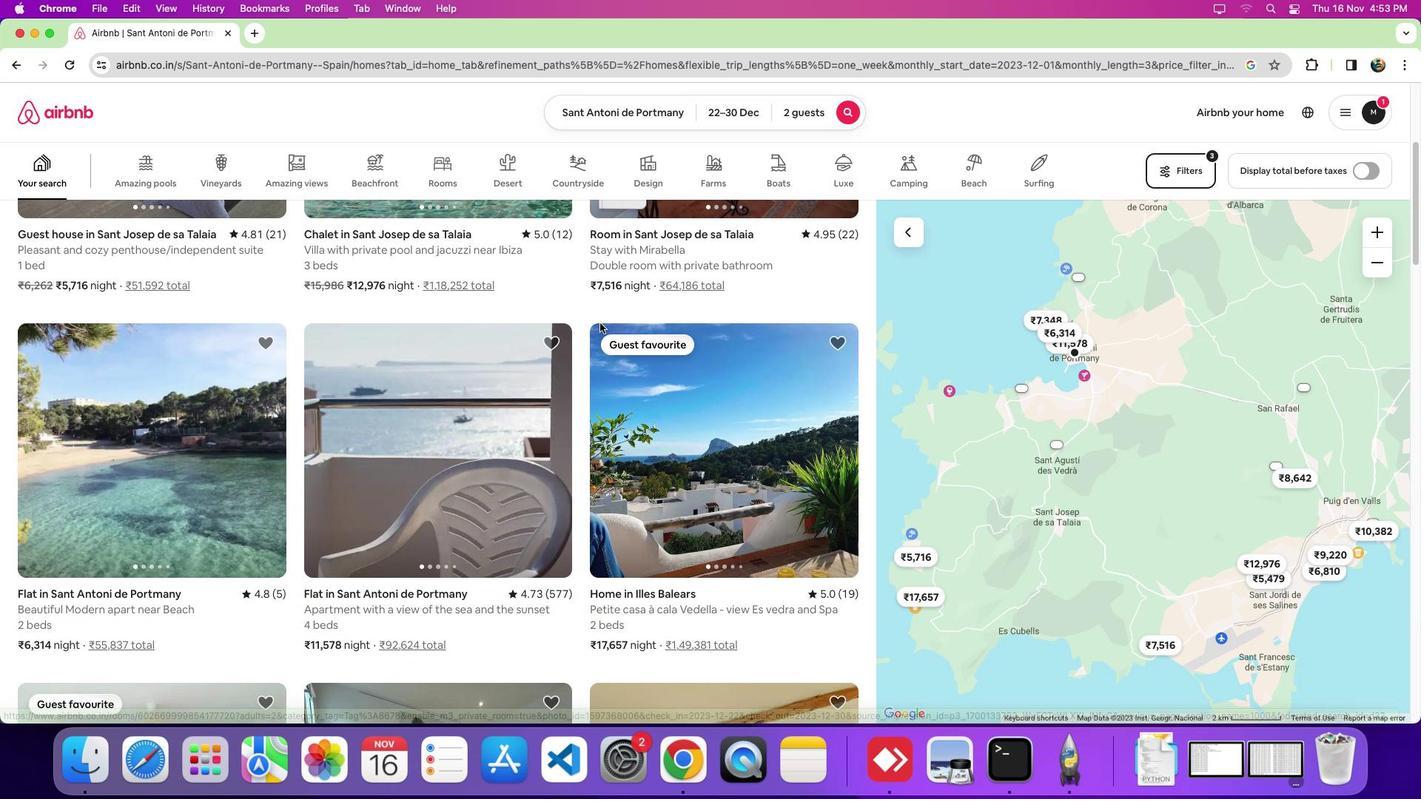 
Action: Mouse scrolled (600, 322) with delta (0, 0)
Screenshot: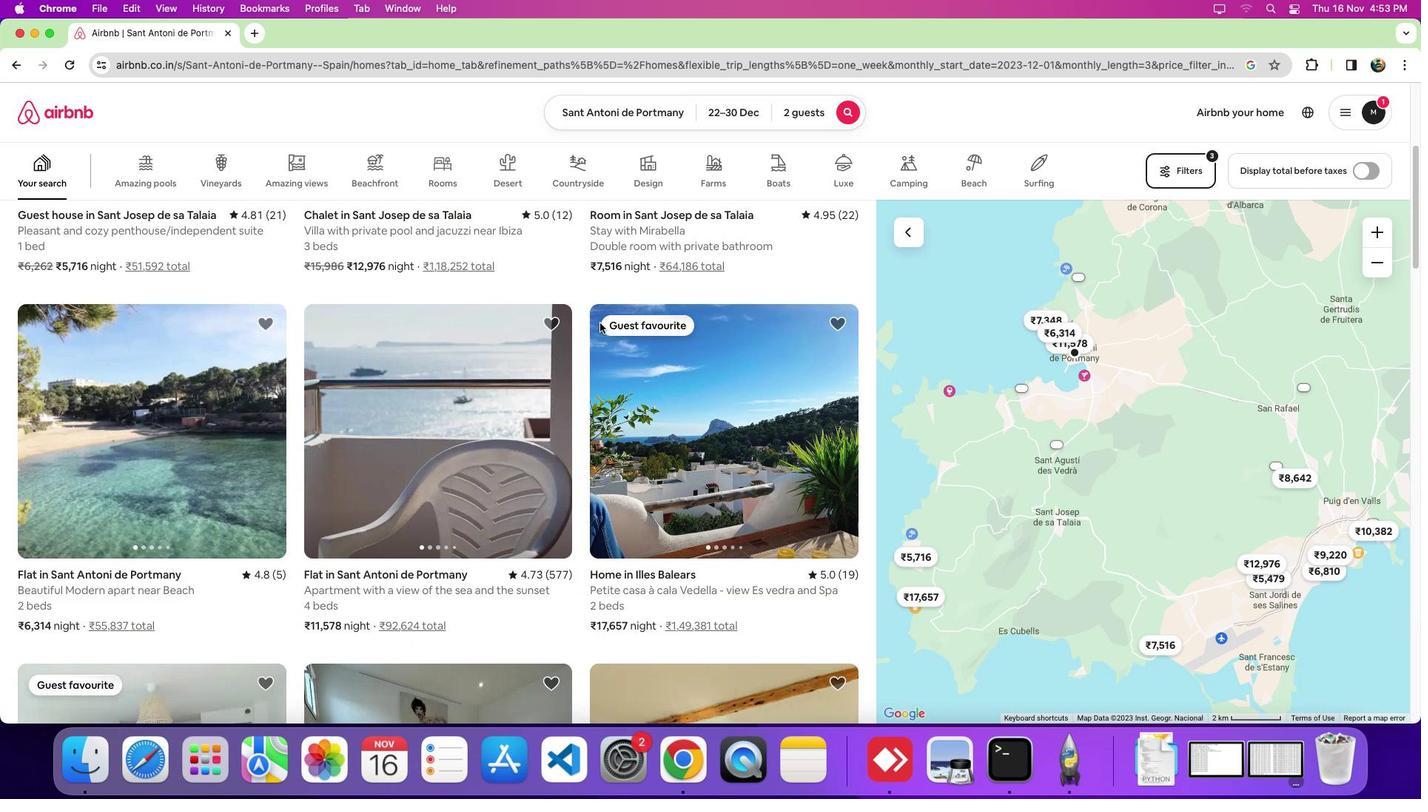 
Action: Mouse scrolled (600, 322) with delta (0, -2)
Screenshot: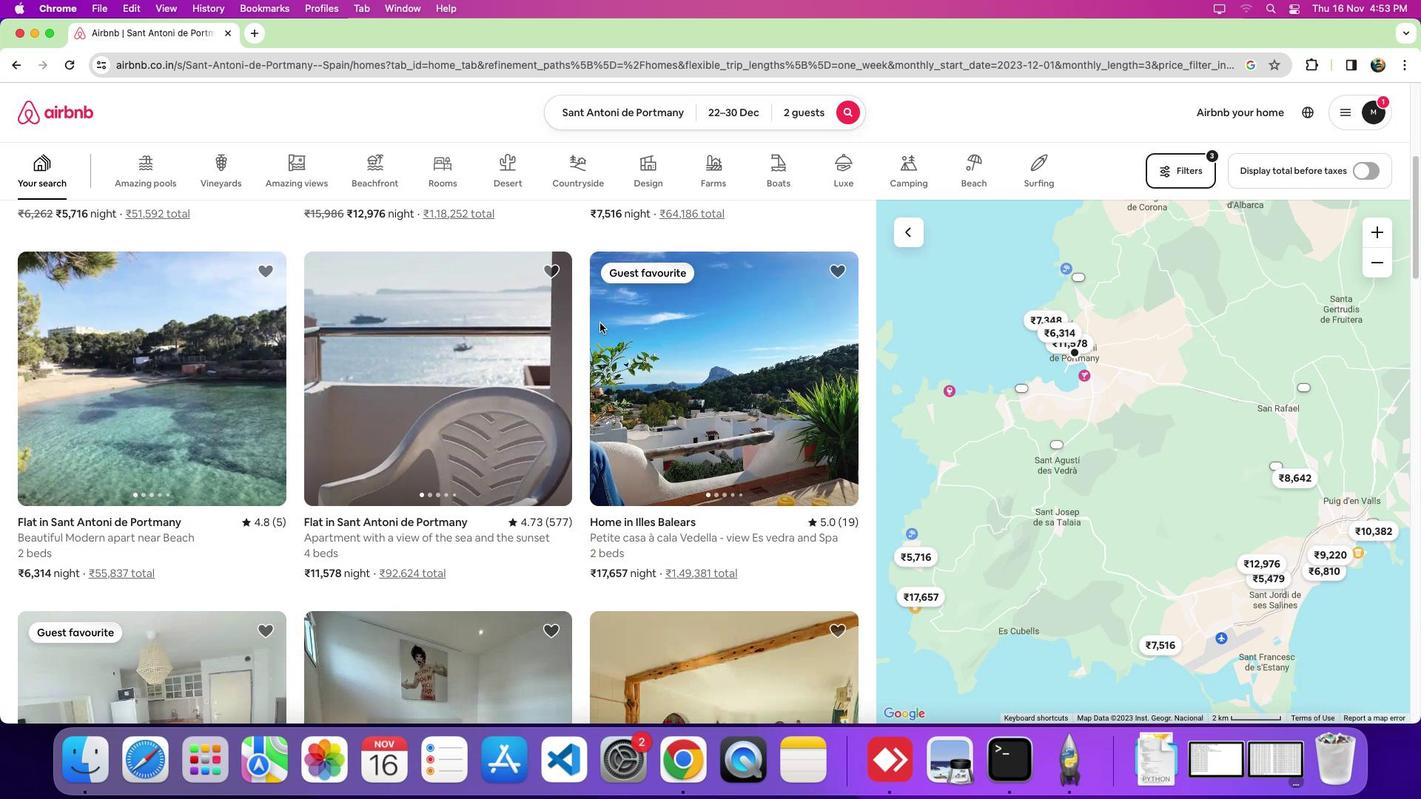 
Action: Mouse moved to (434, 355)
Screenshot: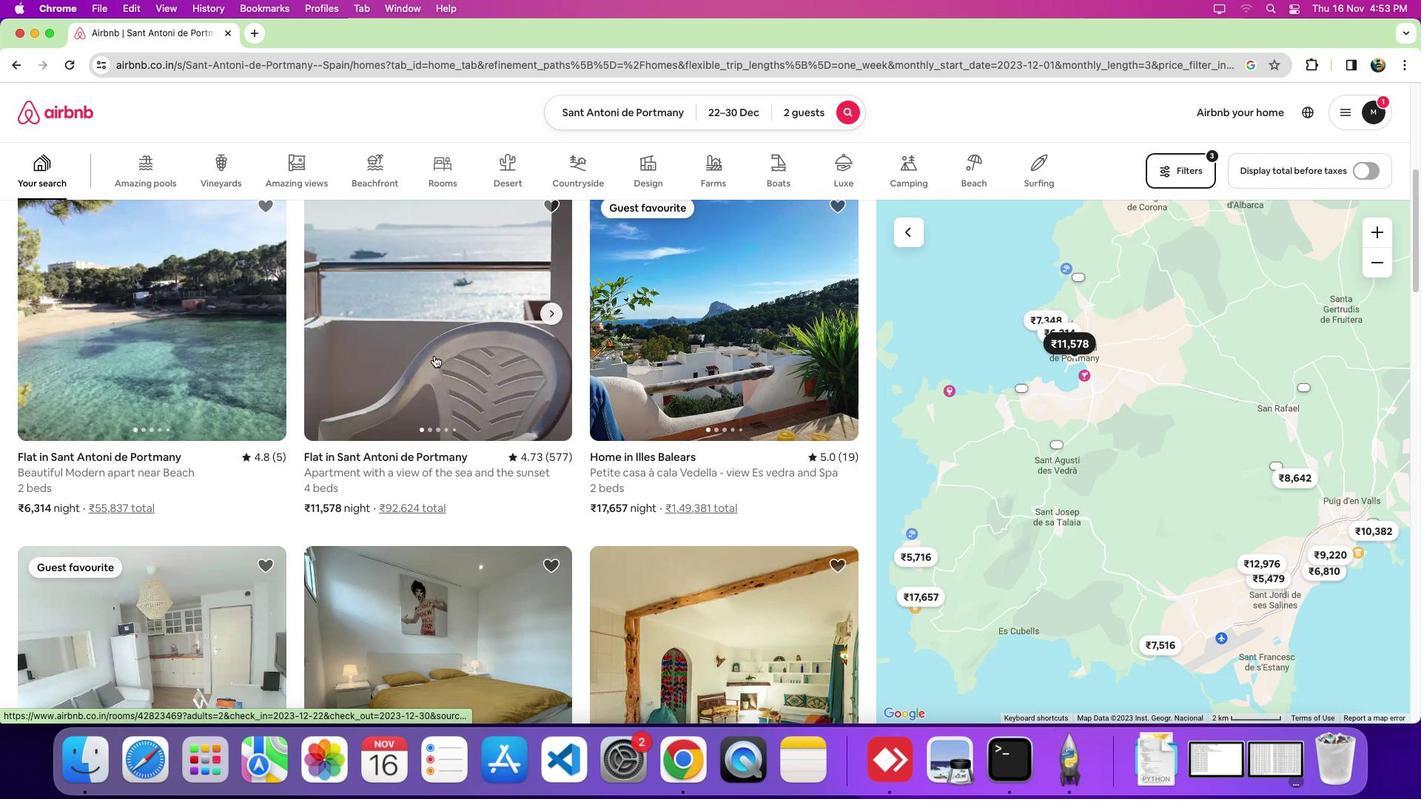 
Action: Mouse pressed left at (434, 355)
Screenshot: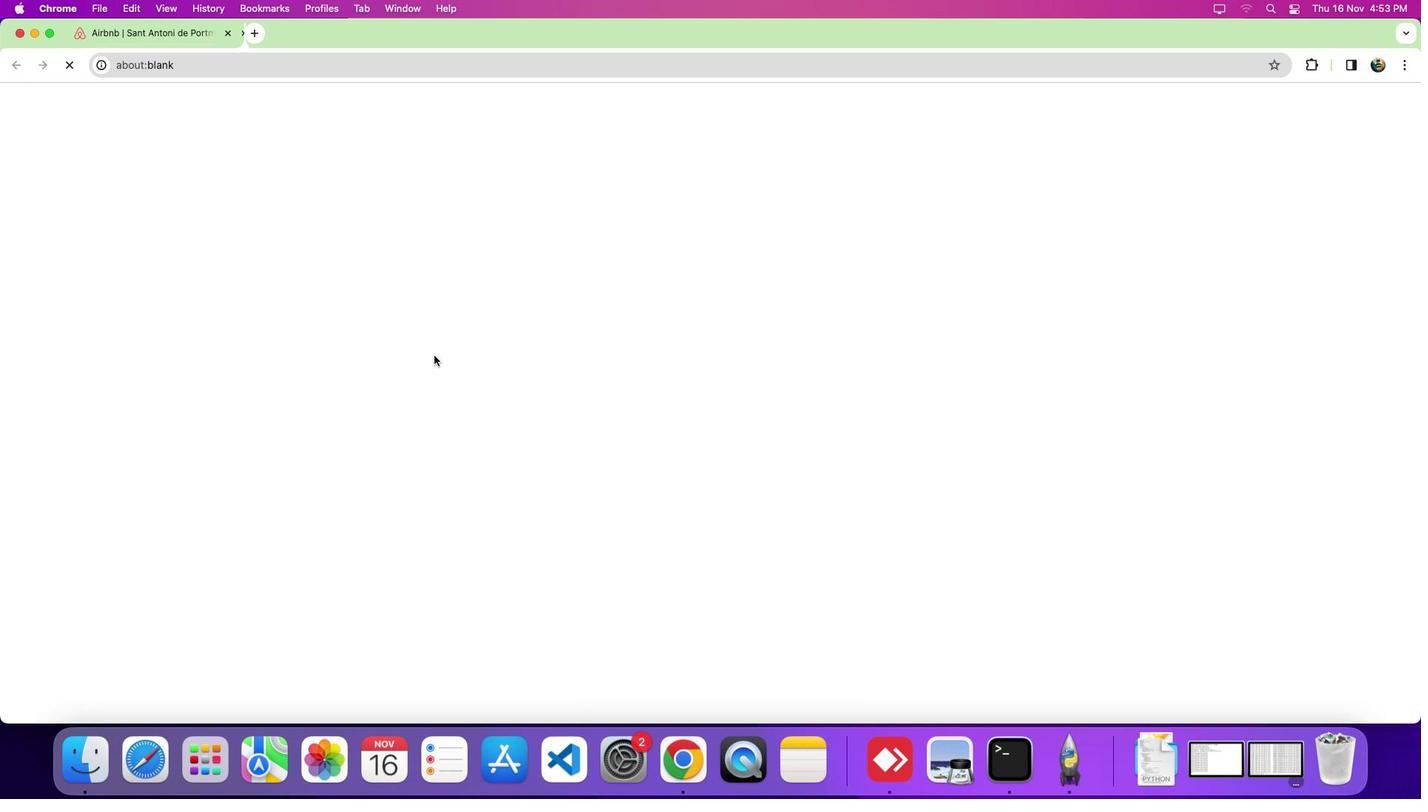 
Action: Mouse moved to (1015, 501)
Screenshot: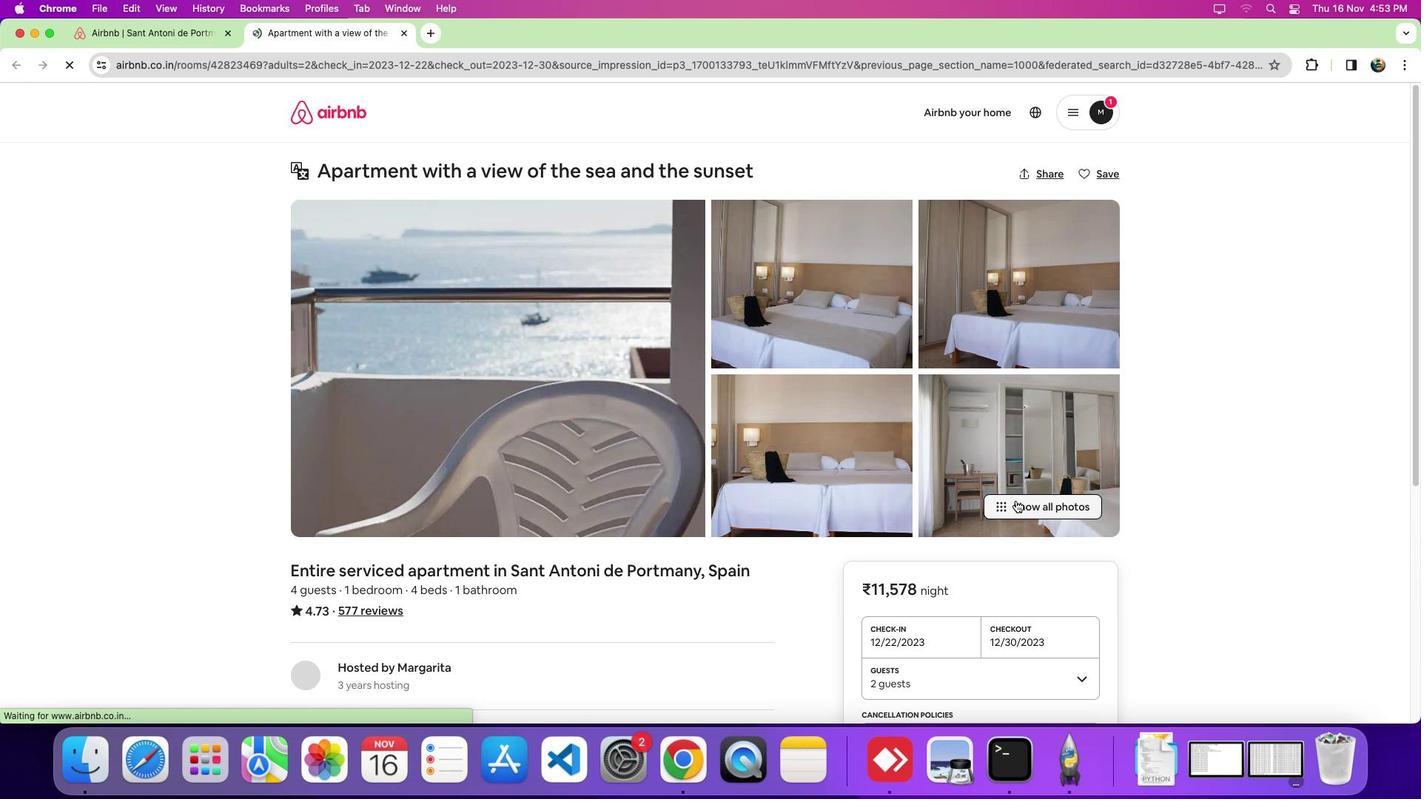 
Action: Mouse pressed left at (1015, 501)
Screenshot: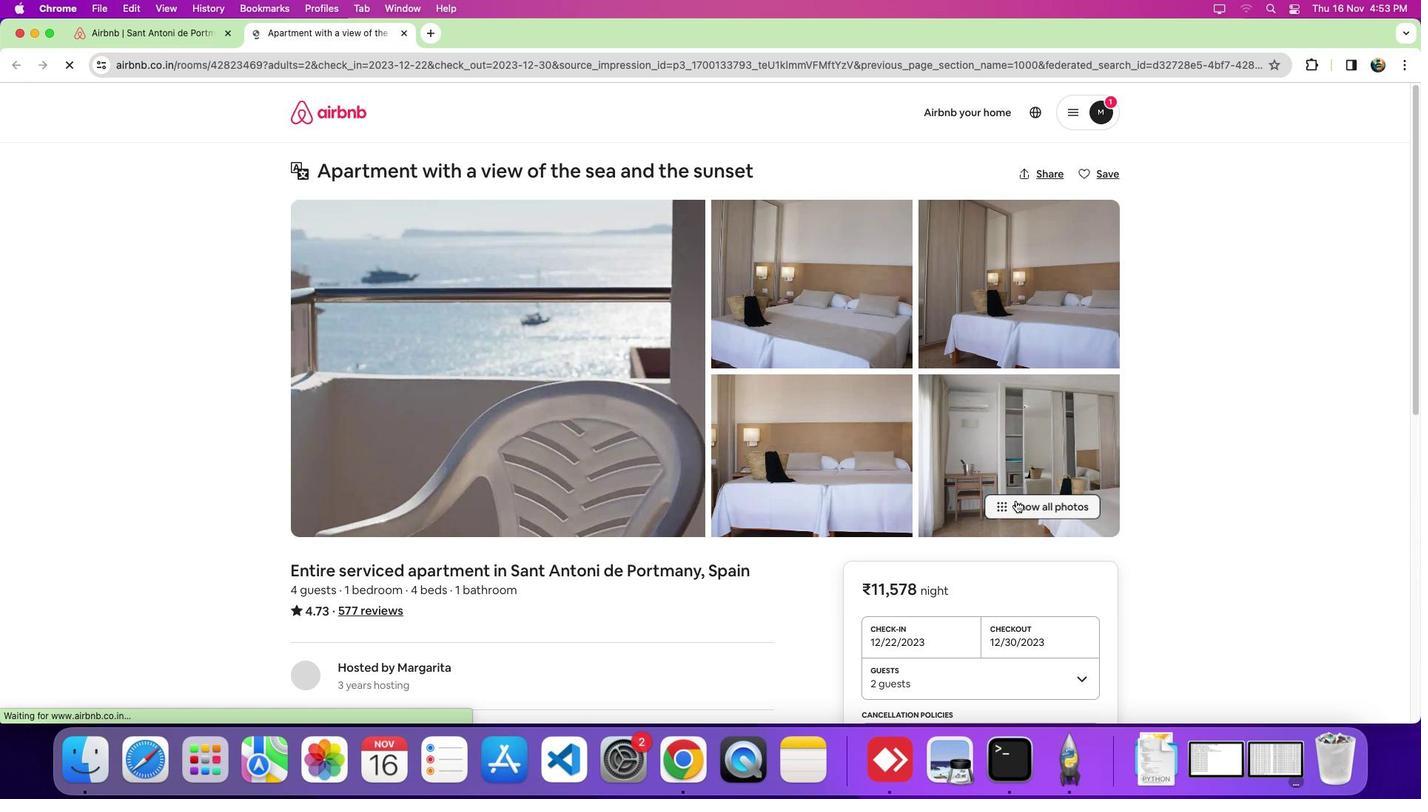 
Action: Mouse moved to (801, 418)
Screenshot: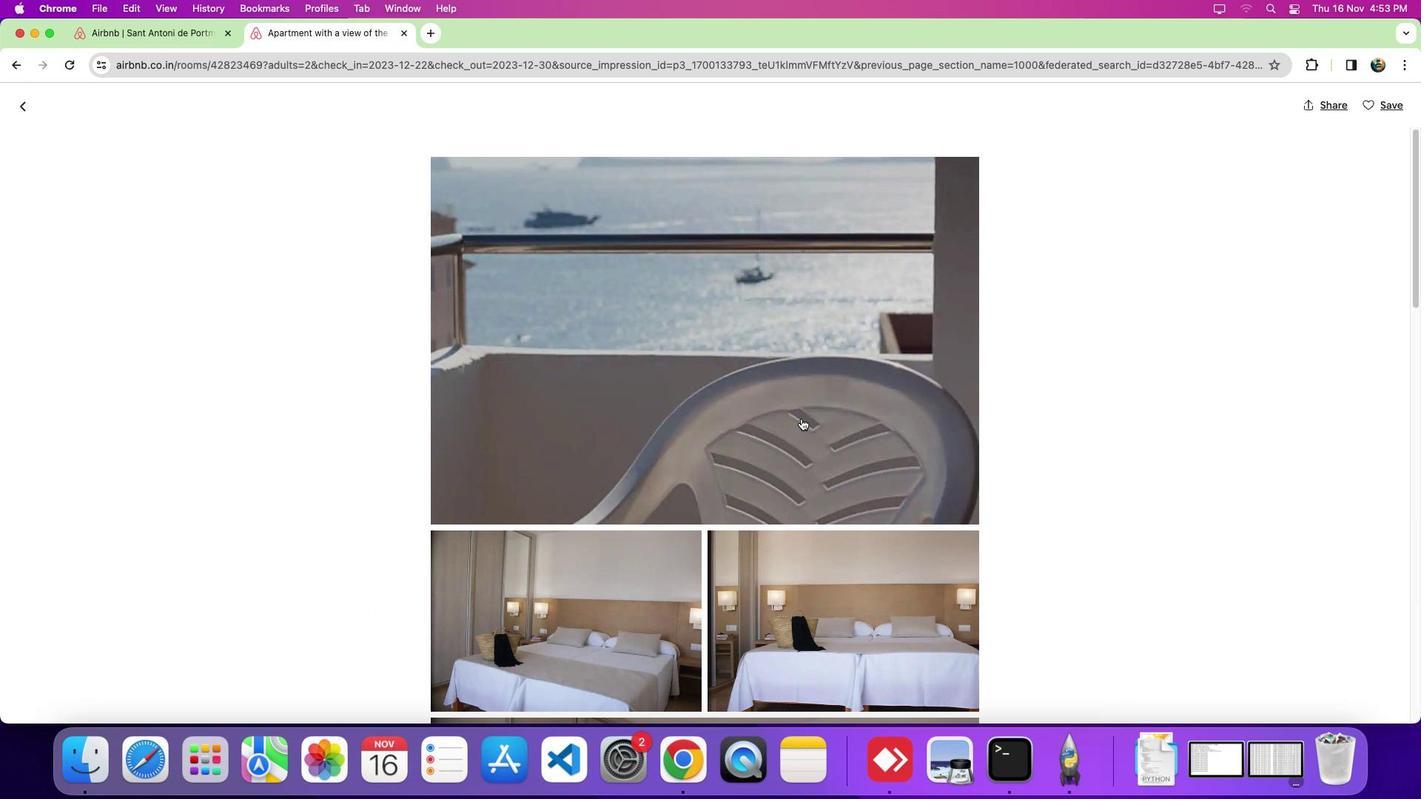 
Action: Mouse scrolled (801, 418) with delta (0, 0)
Screenshot: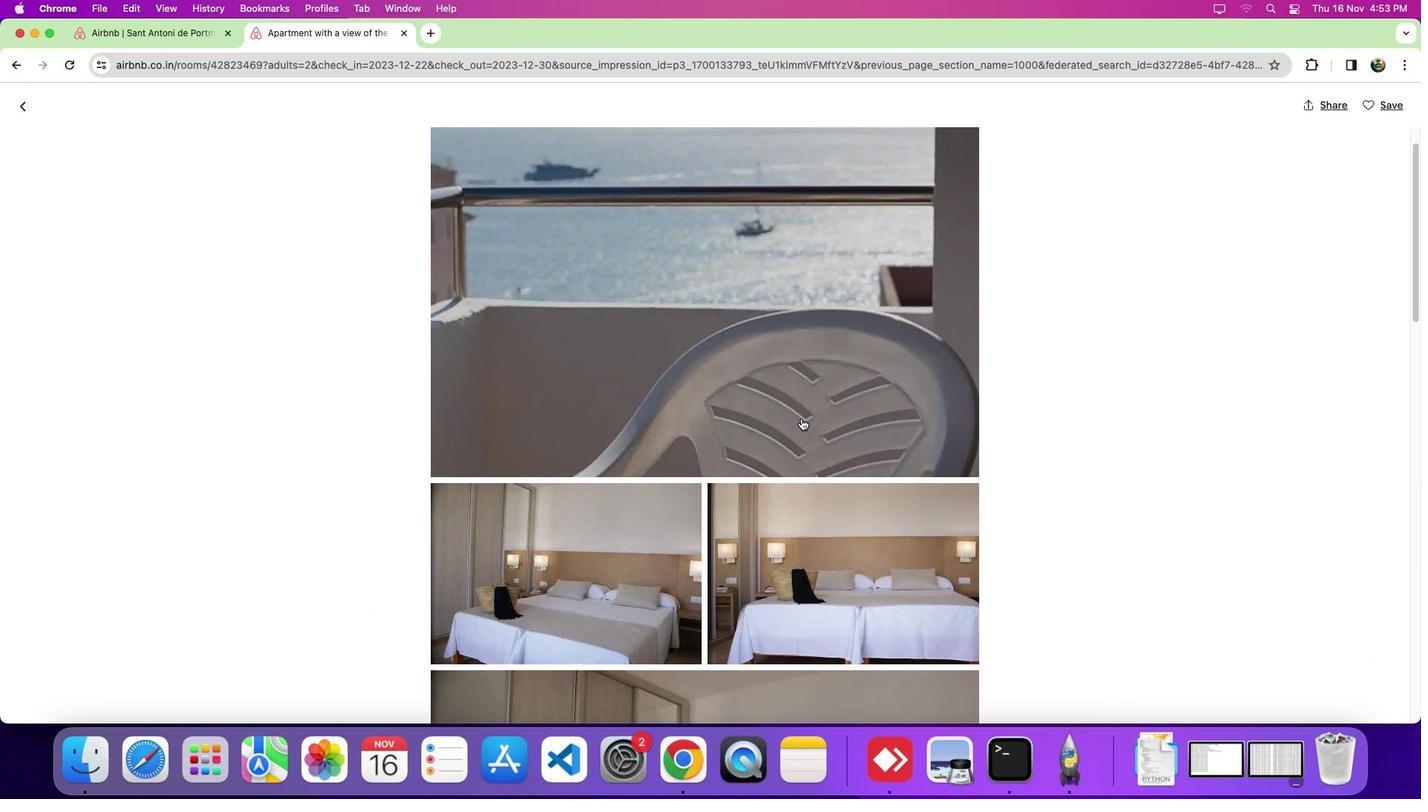 
Action: Mouse scrolled (801, 418) with delta (0, 0)
Screenshot: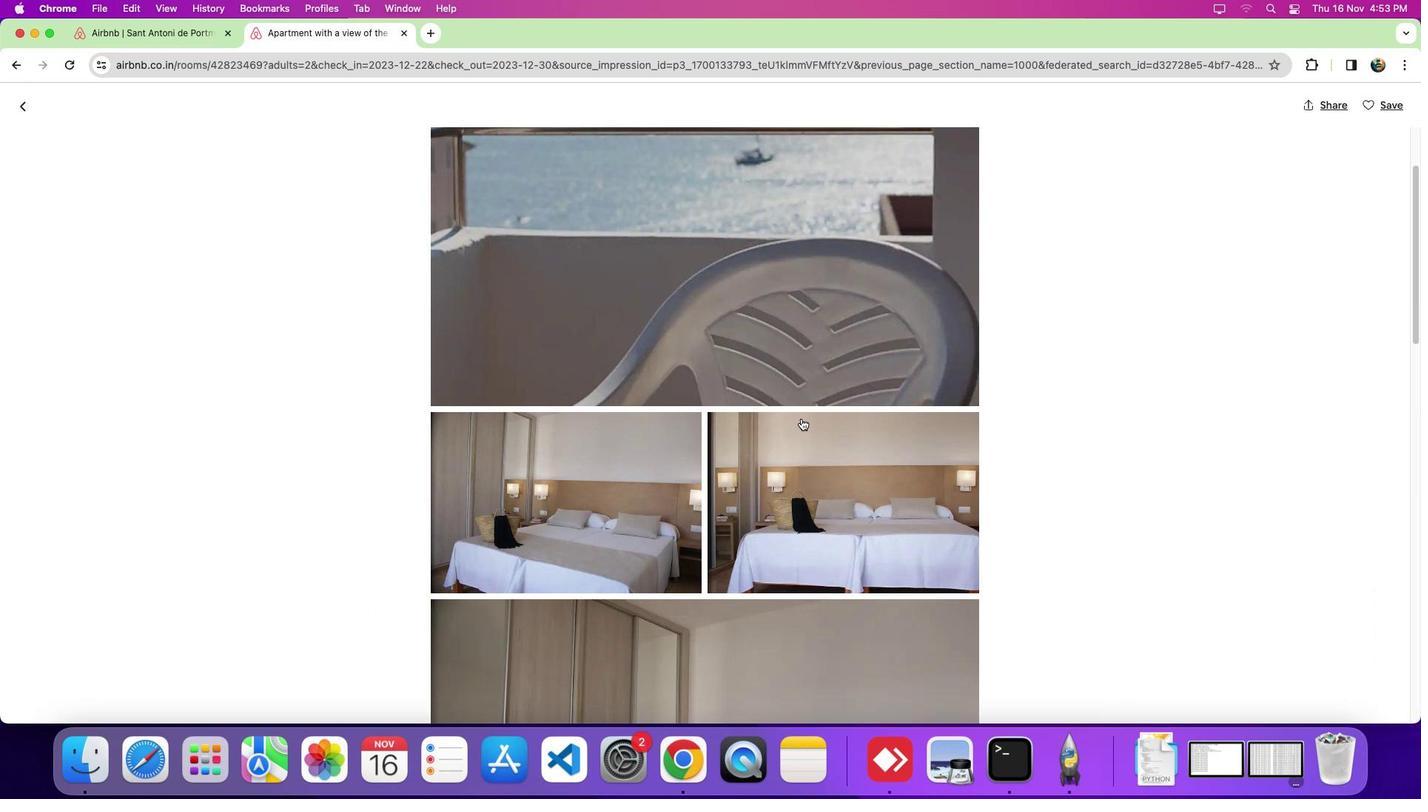 
Action: Mouse scrolled (801, 418) with delta (0, -4)
Screenshot: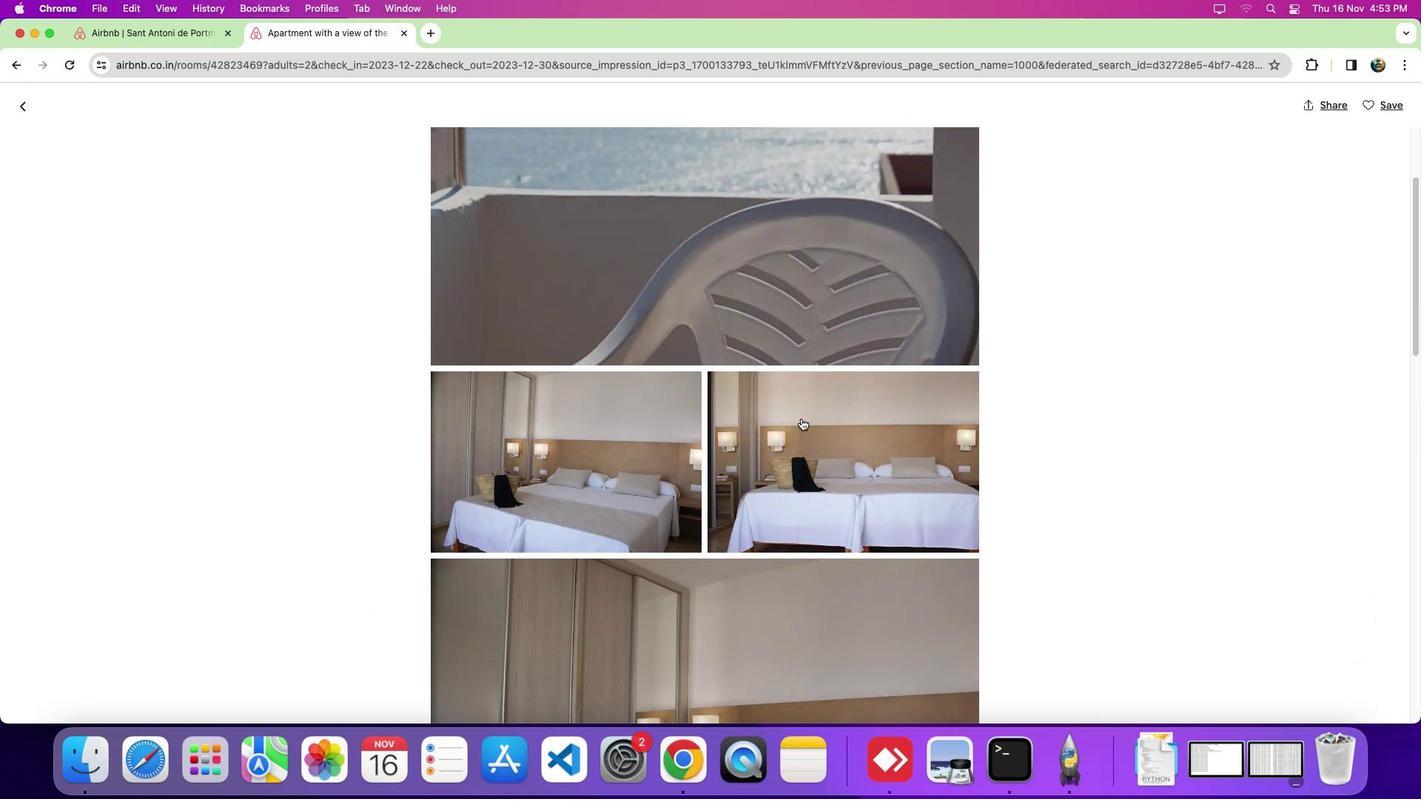 
Action: Mouse moved to (801, 418)
Screenshot: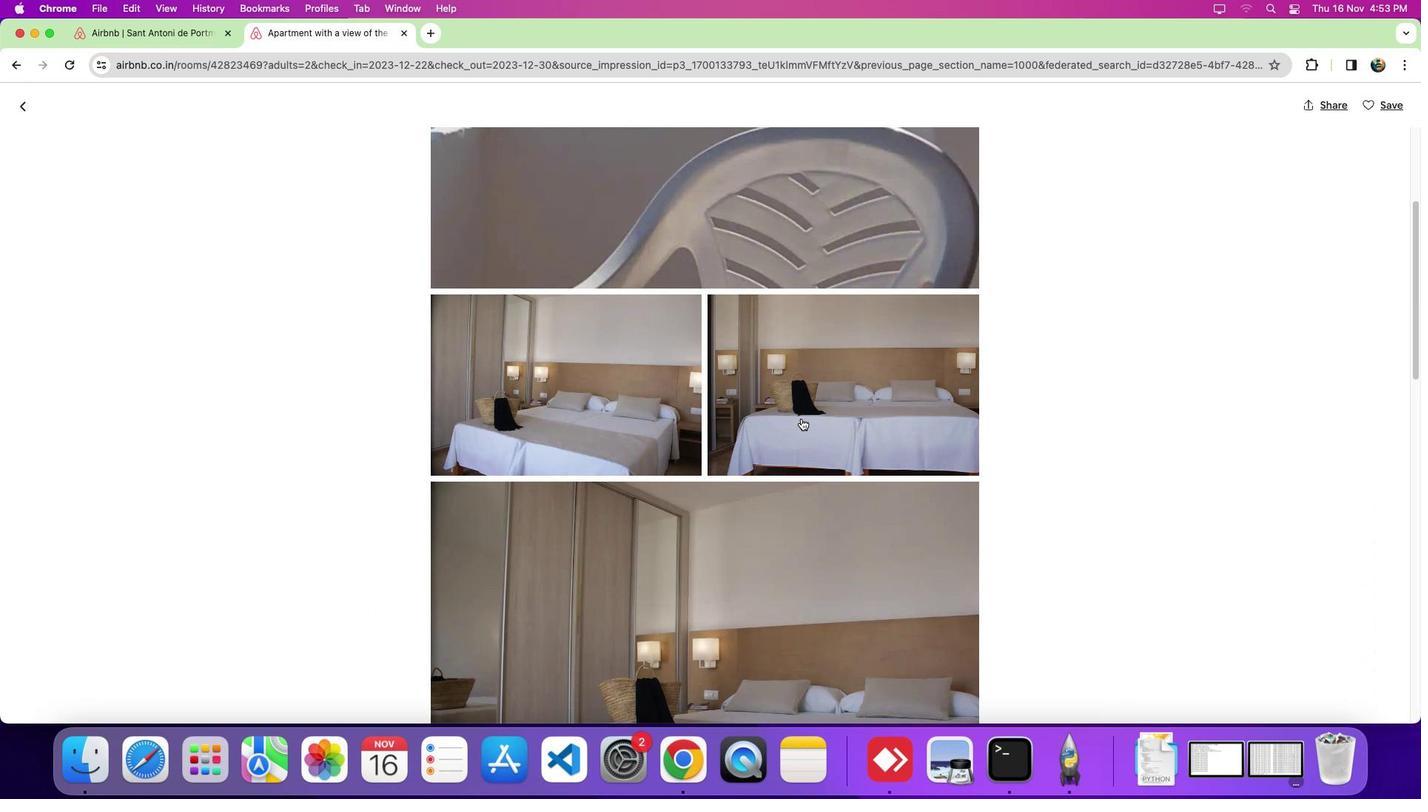 
Action: Mouse scrolled (801, 418) with delta (0, 0)
Screenshot: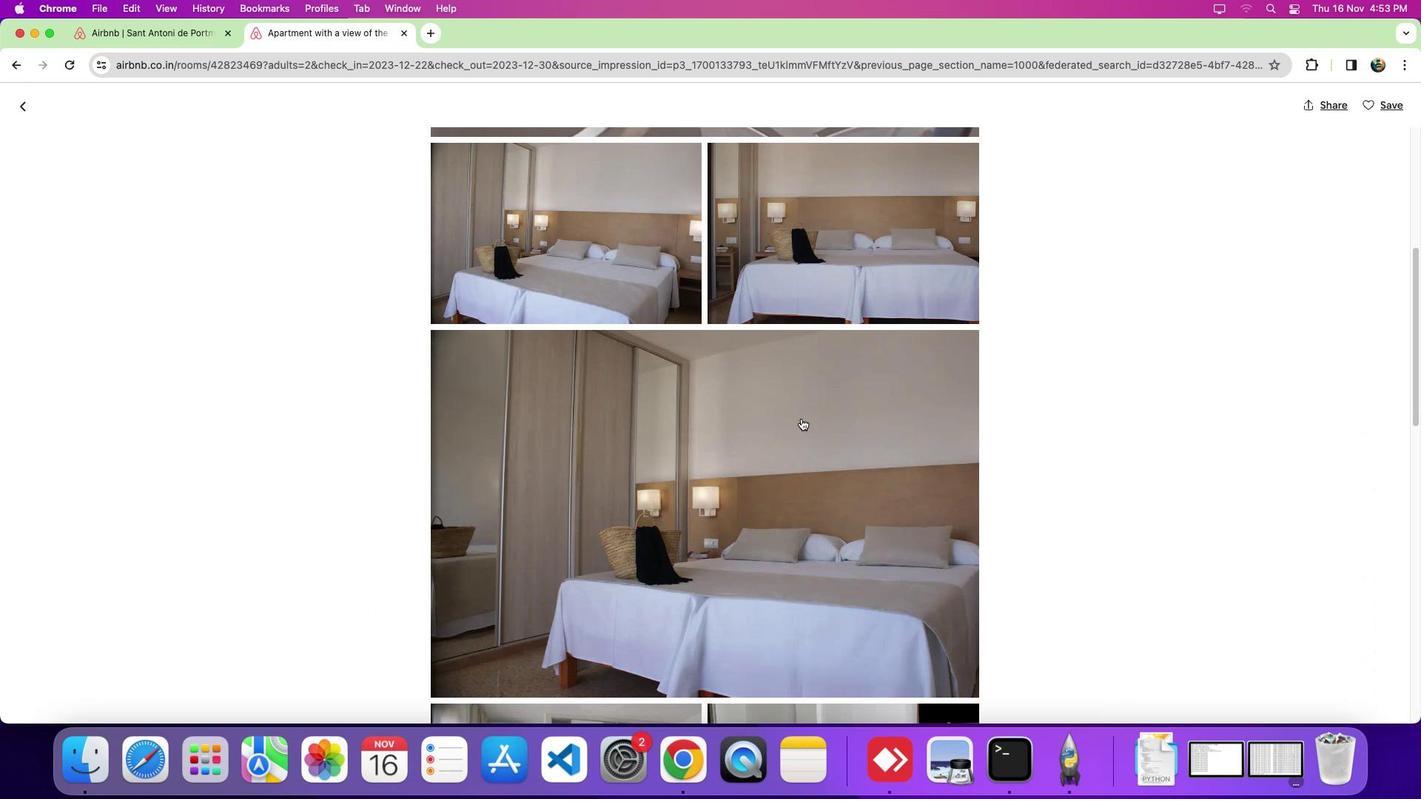 
Action: Mouse scrolled (801, 418) with delta (0, 0)
Screenshot: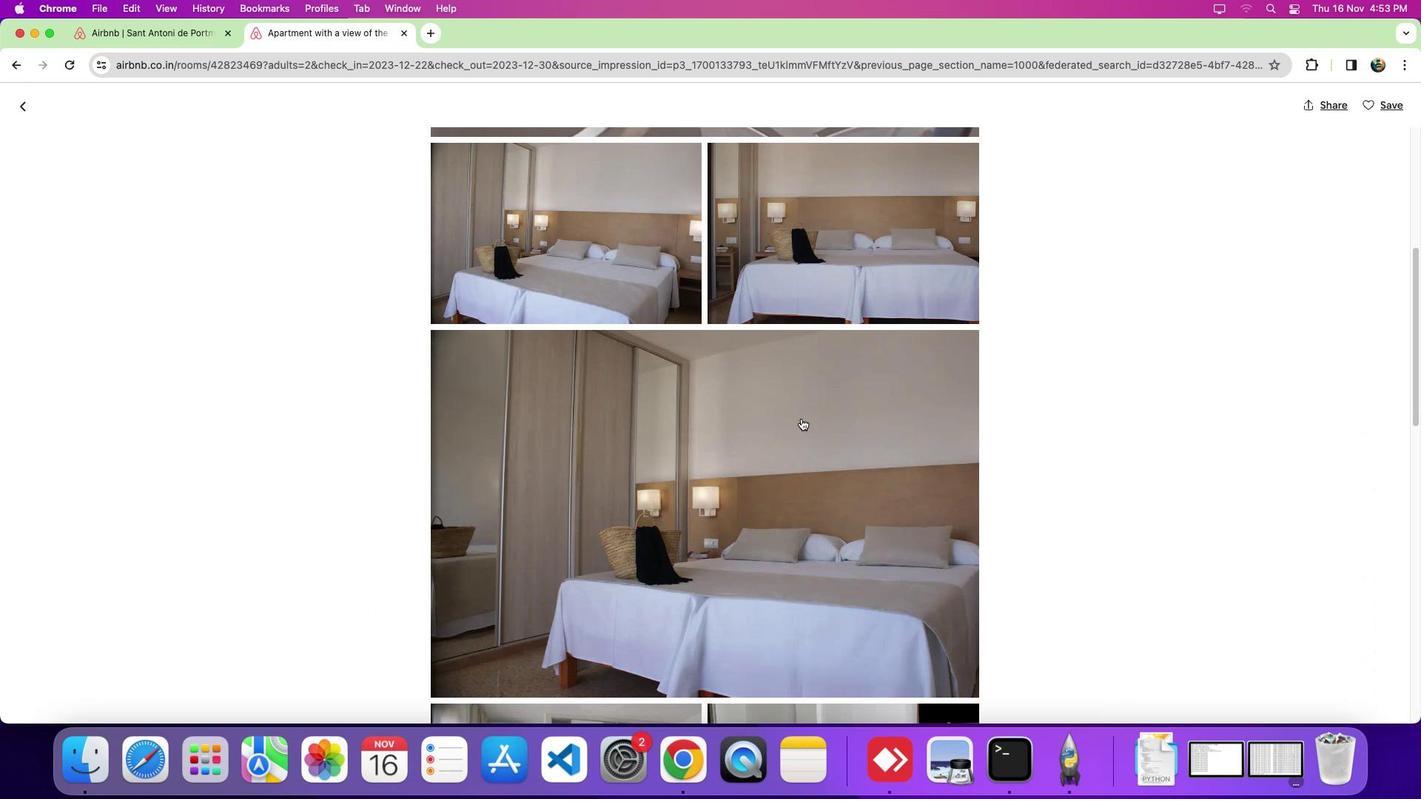 
Action: Mouse scrolled (801, 418) with delta (0, -5)
Screenshot: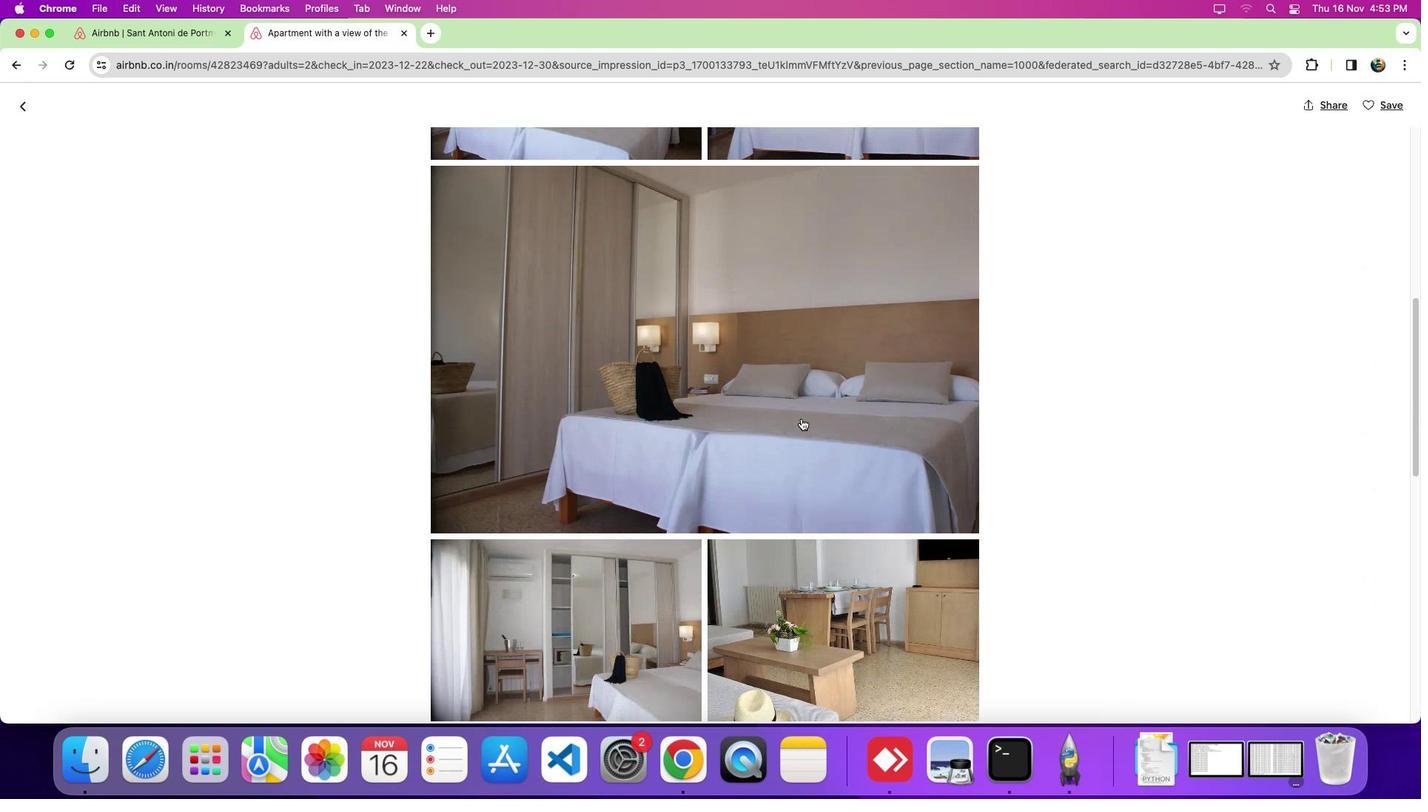 
Action: Mouse moved to (803, 421)
Screenshot: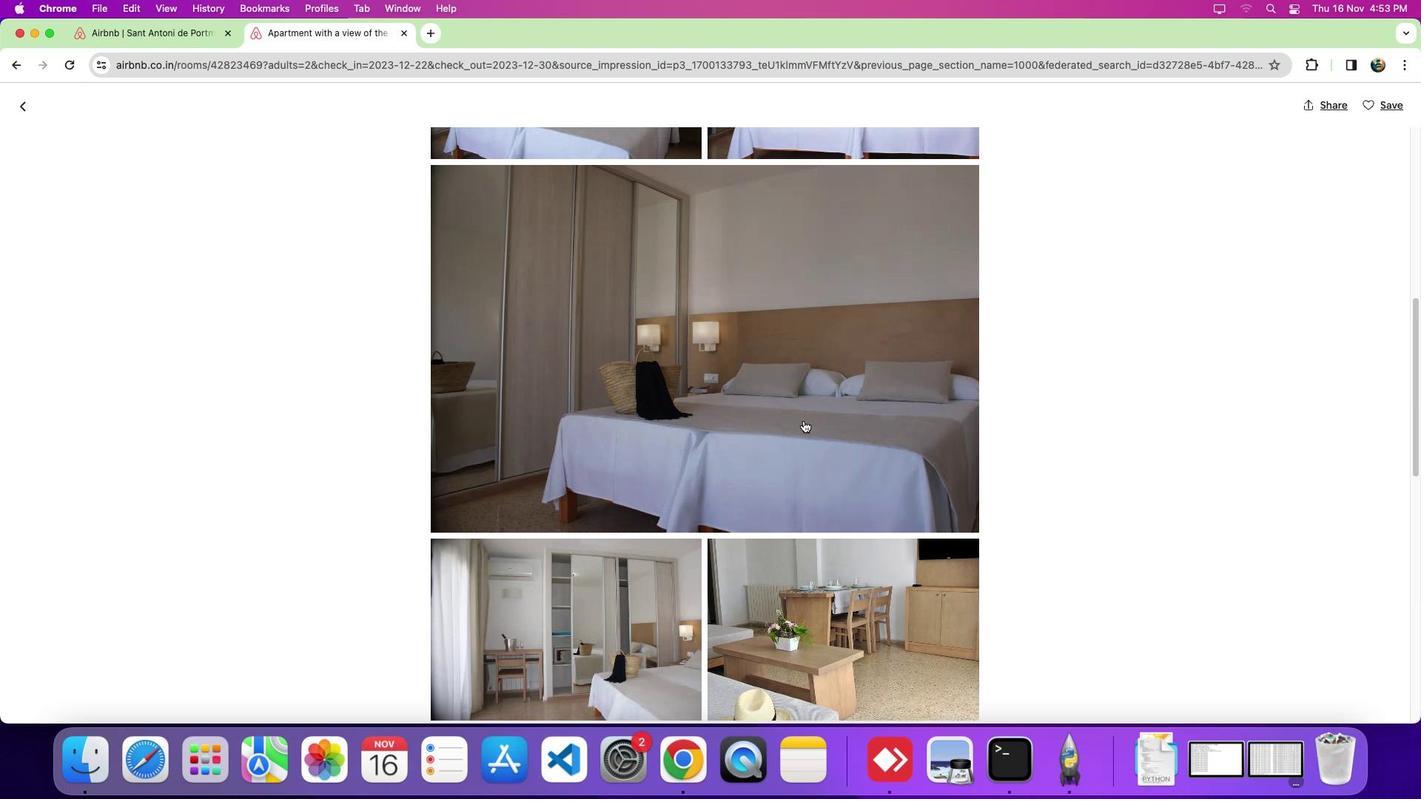 
Action: Mouse scrolled (803, 421) with delta (0, 0)
Screenshot: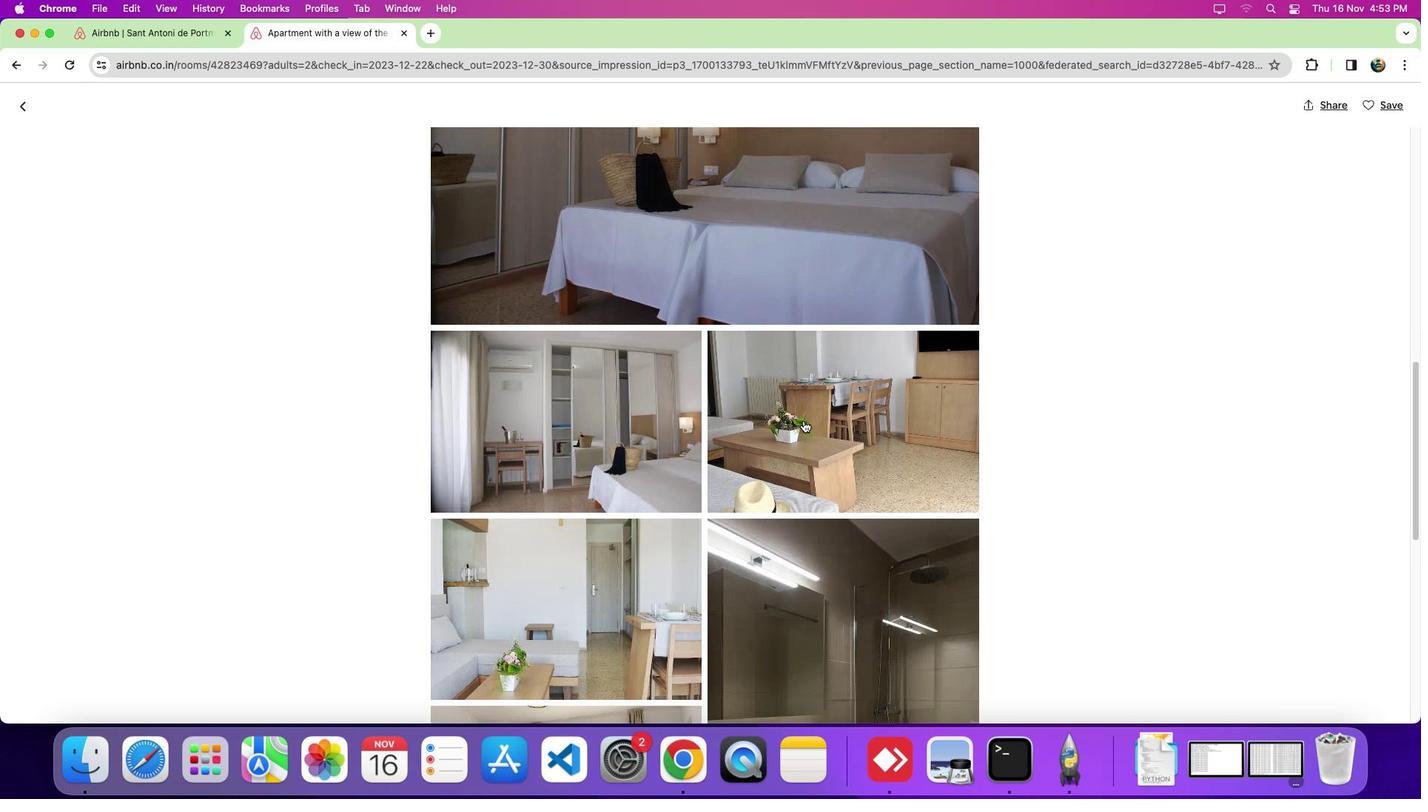 
Action: Mouse scrolled (803, 421) with delta (0, 0)
Screenshot: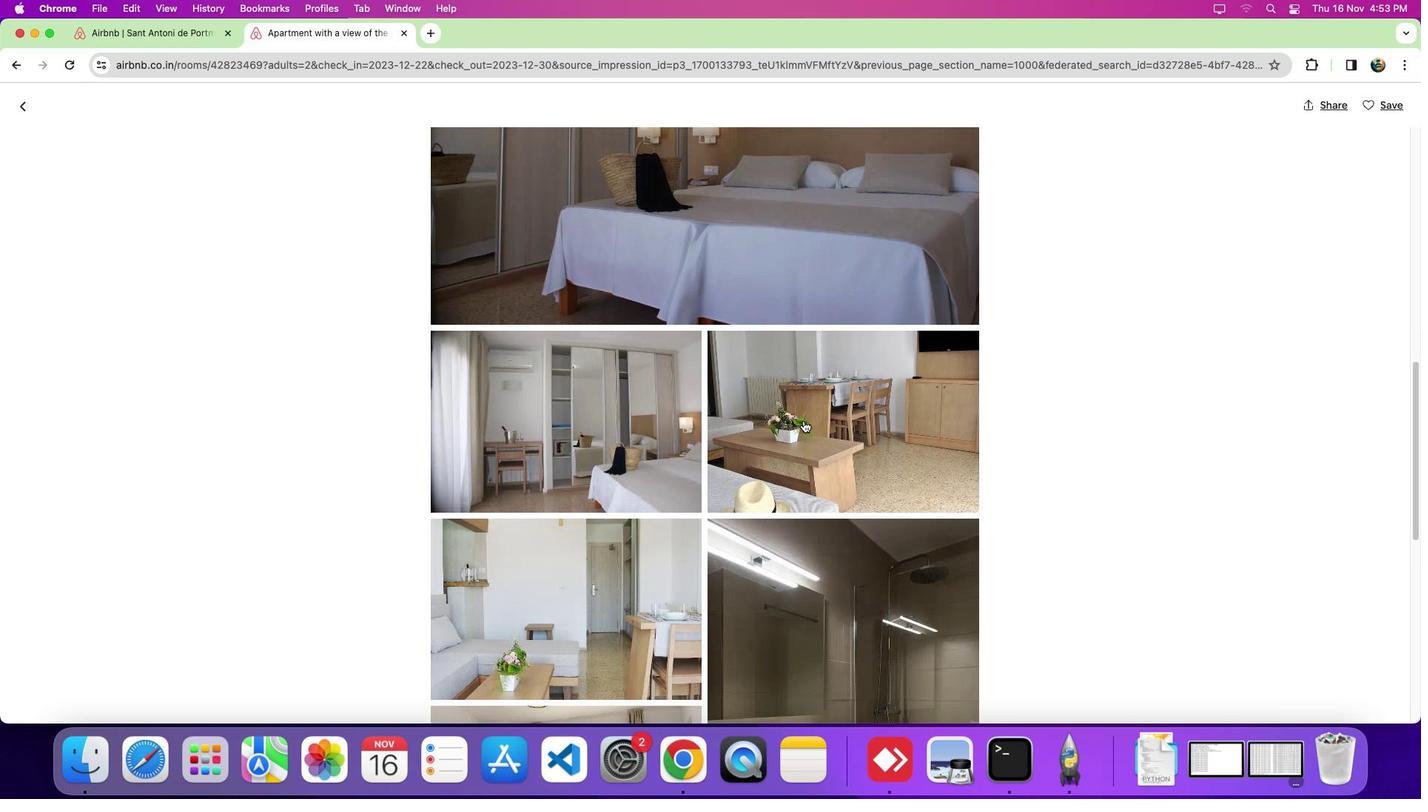 
Action: Mouse scrolled (803, 421) with delta (0, -5)
Screenshot: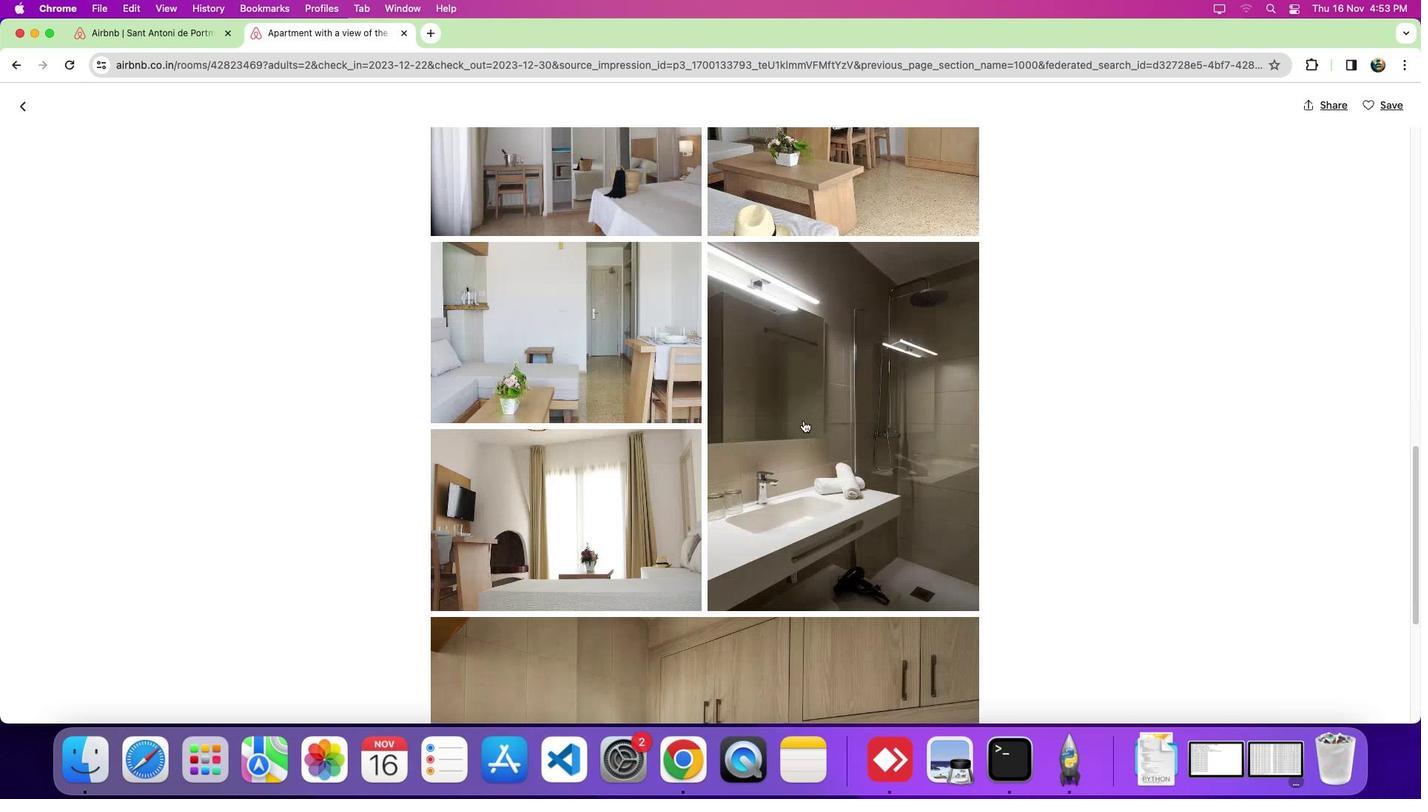 
Action: Mouse scrolled (803, 421) with delta (0, -8)
Screenshot: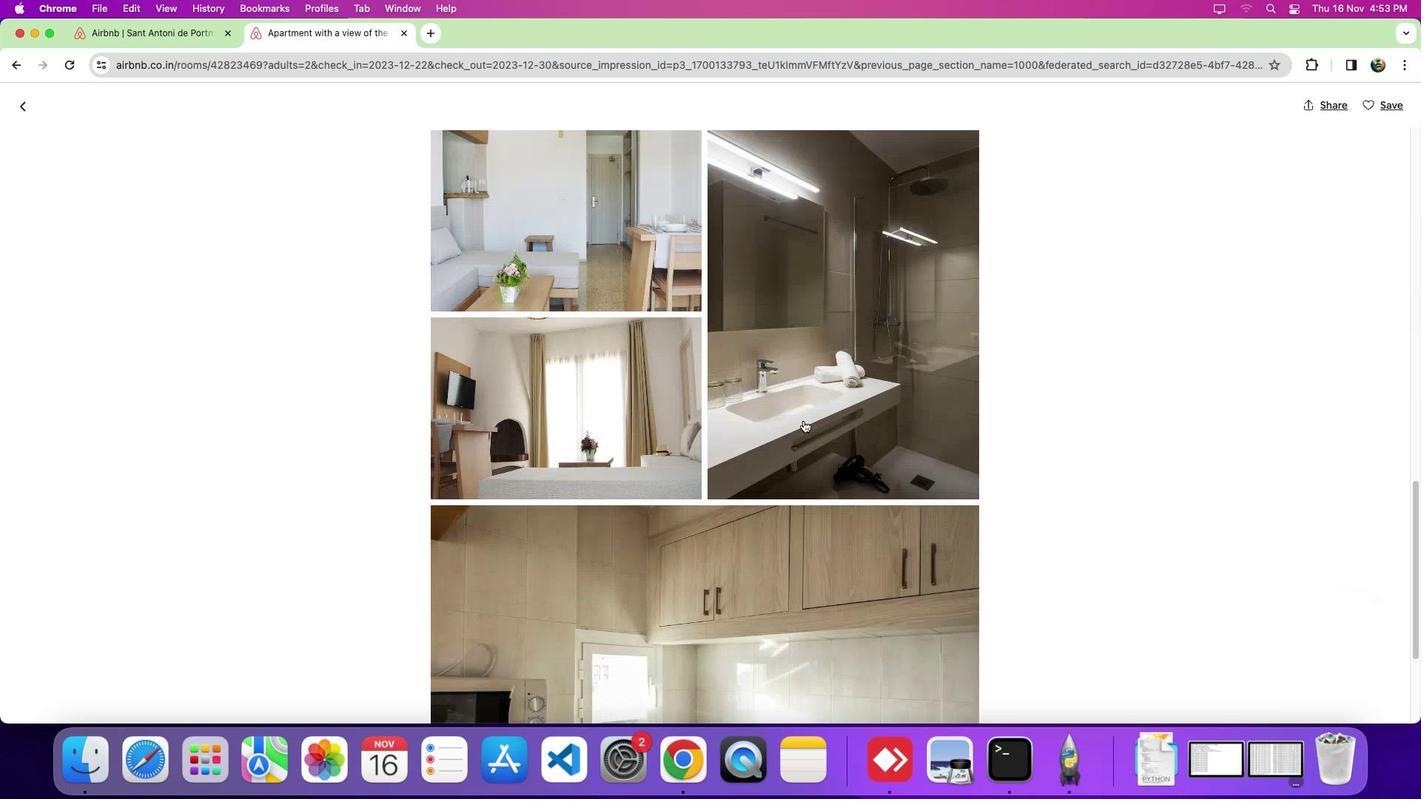 
Action: Mouse moved to (804, 421)
Screenshot: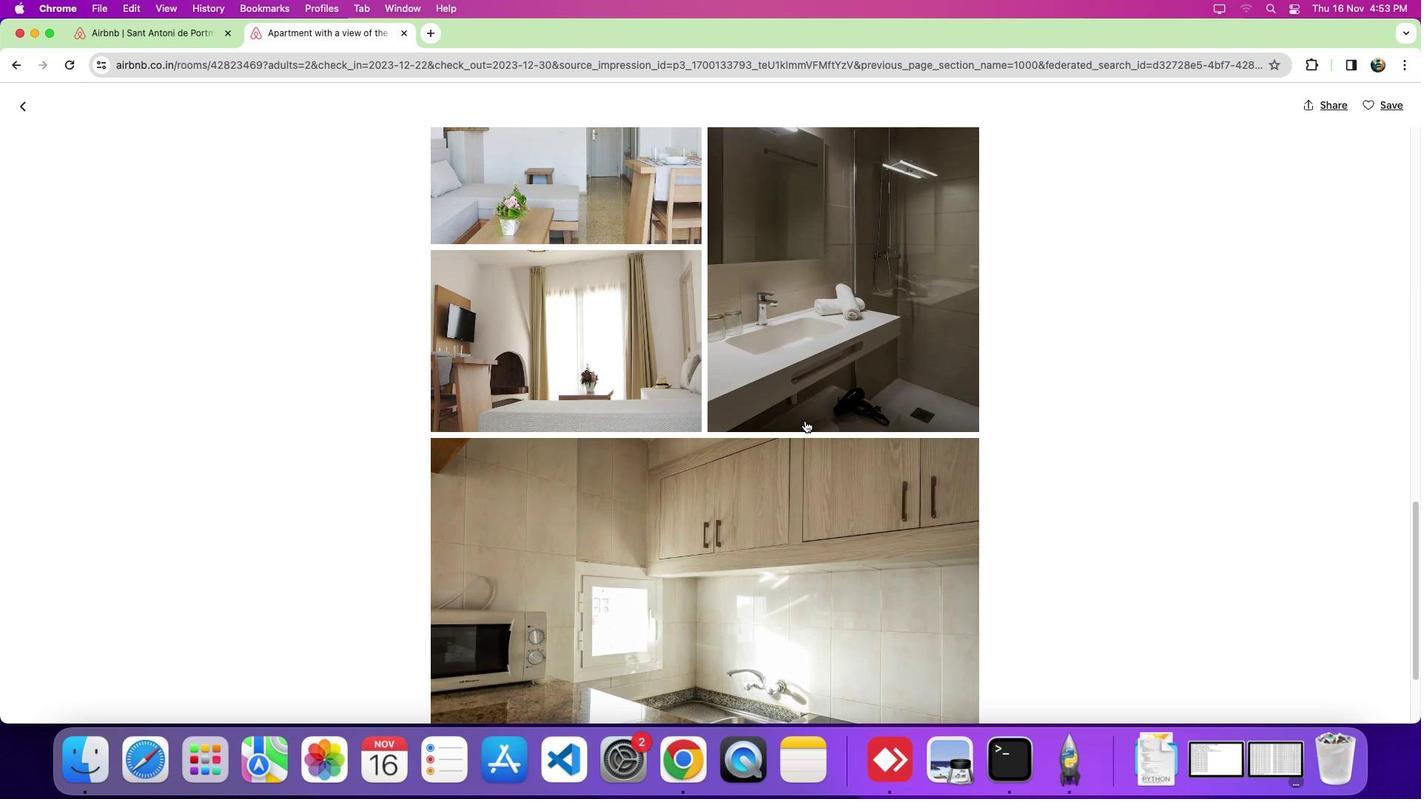 
Action: Mouse scrolled (804, 421) with delta (0, 0)
Screenshot: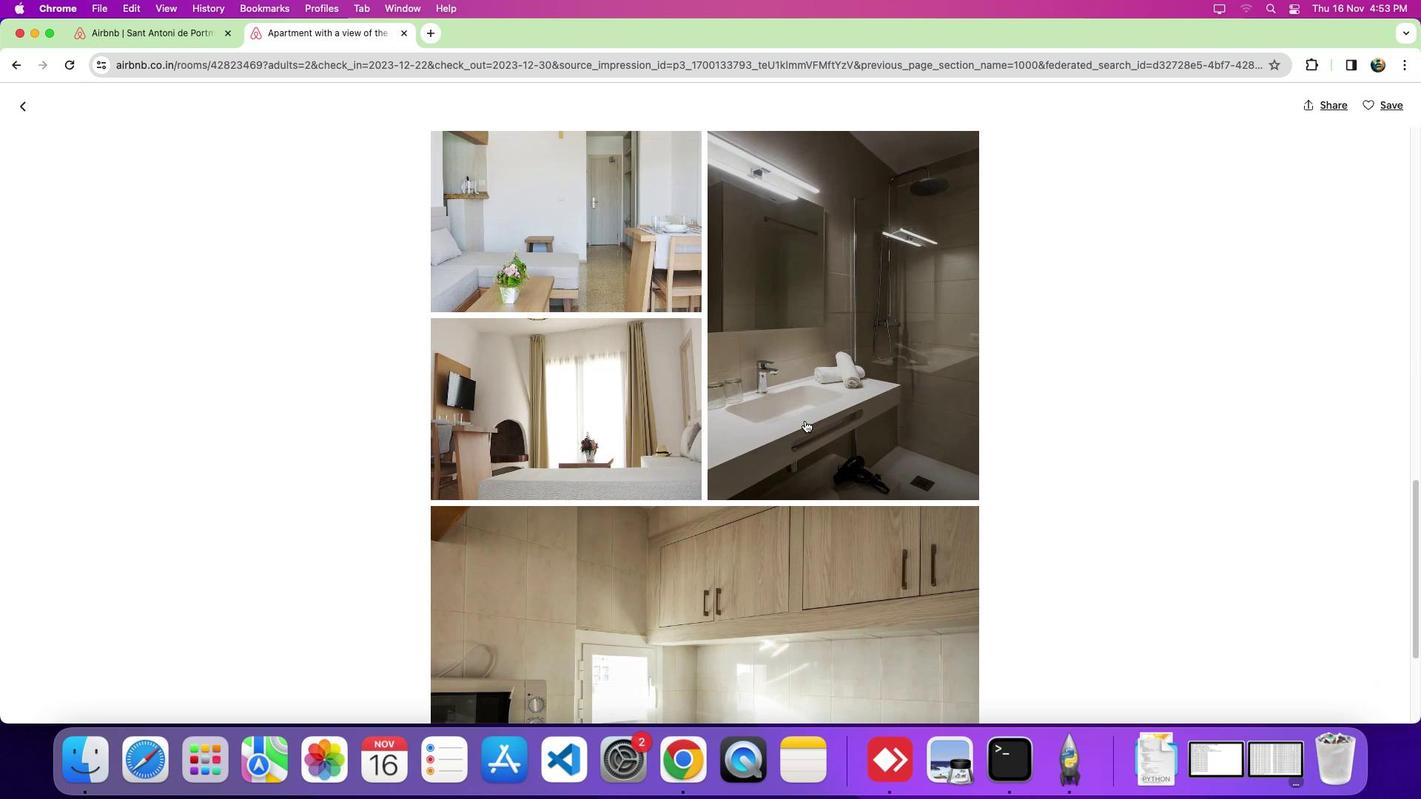 
Action: Mouse scrolled (804, 421) with delta (0, 5)
Screenshot: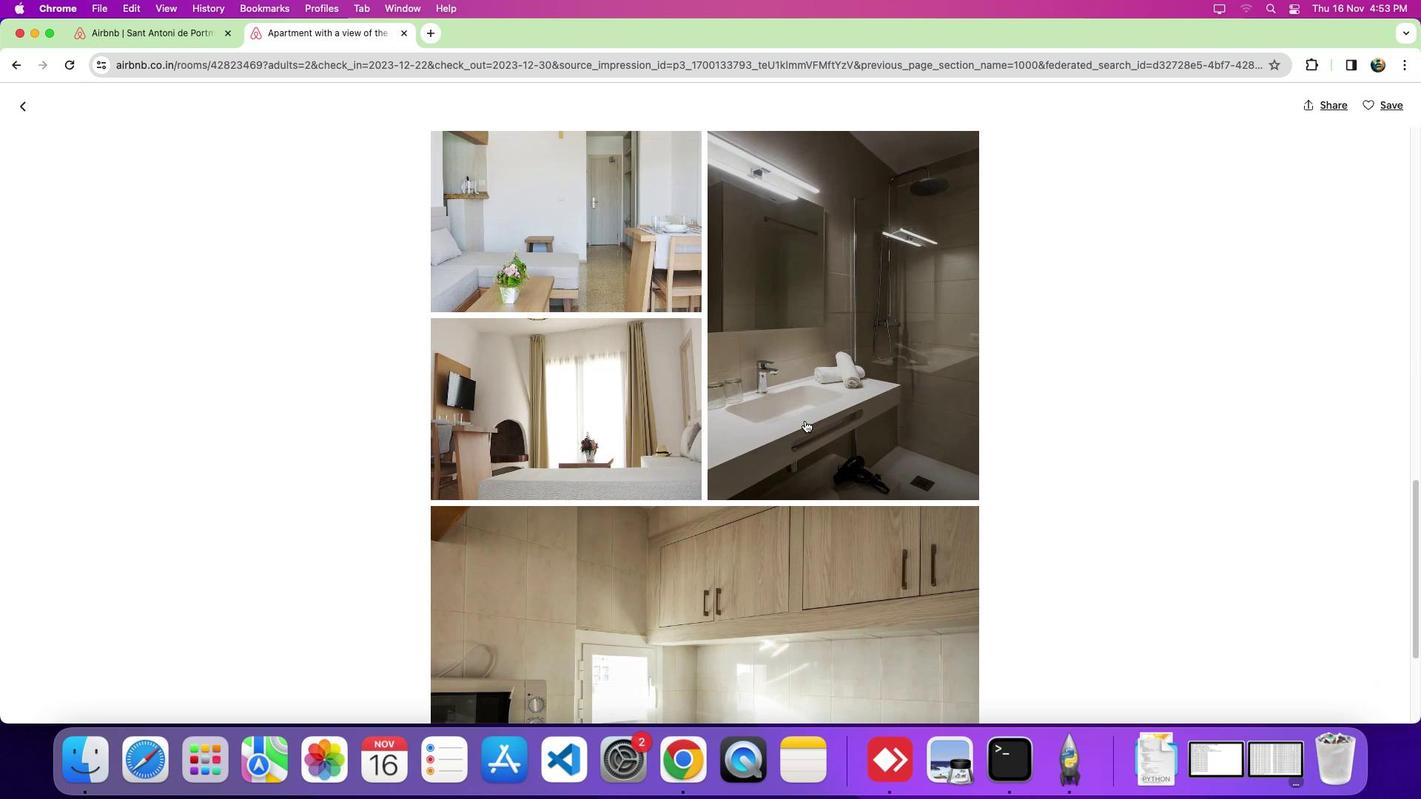 
Action: Mouse scrolled (804, 421) with delta (0, -5)
Screenshot: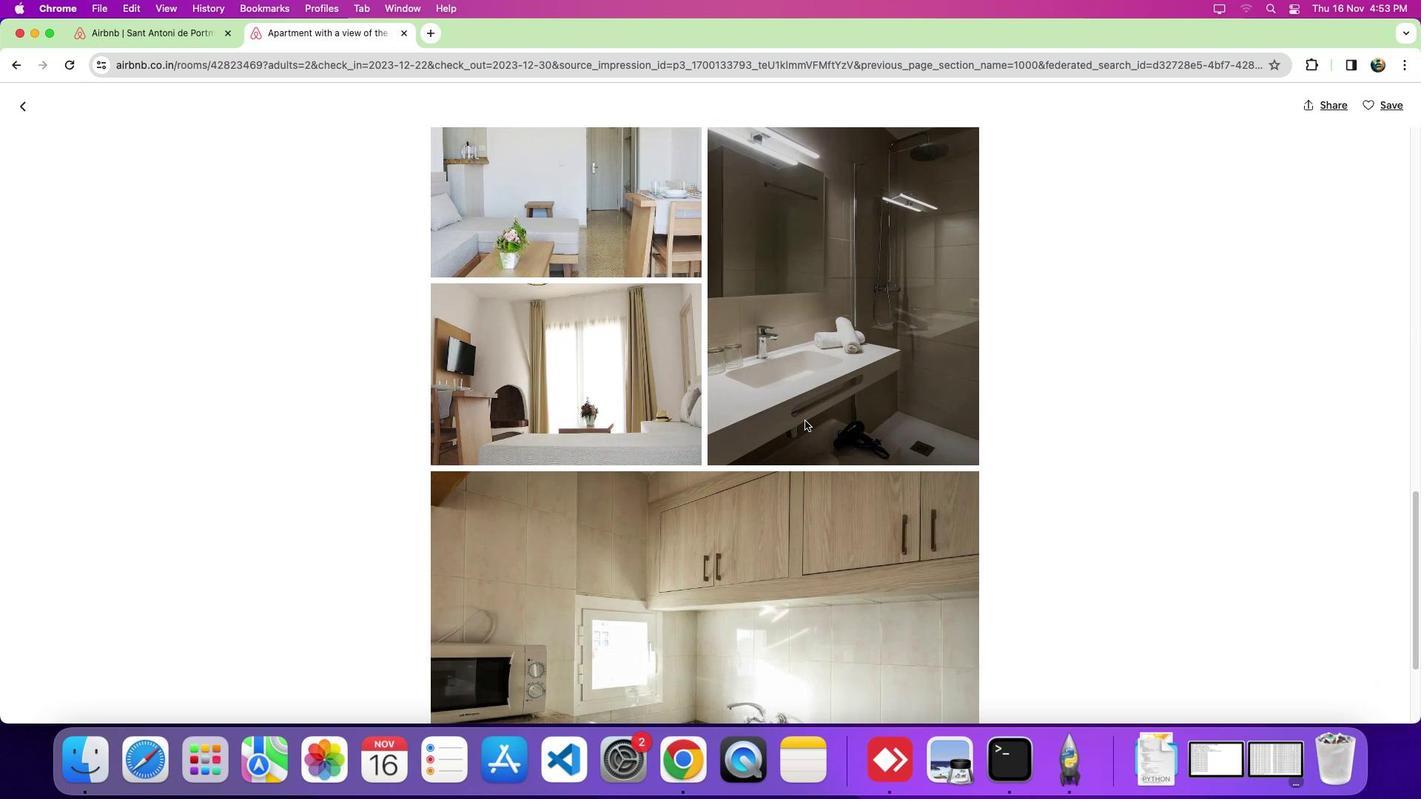 
Action: Mouse scrolled (804, 421) with delta (0, -5)
Screenshot: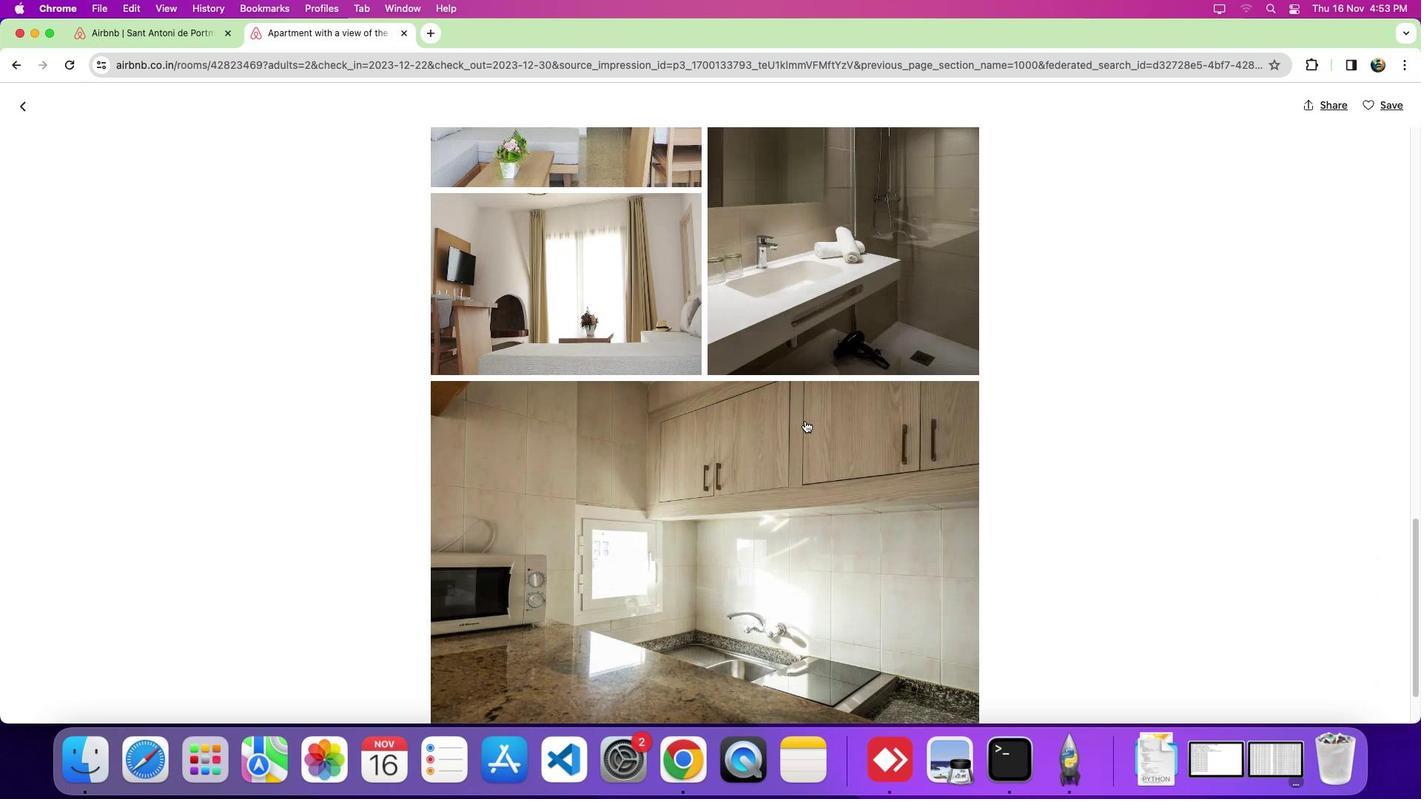 
Action: Mouse moved to (807, 421)
Screenshot: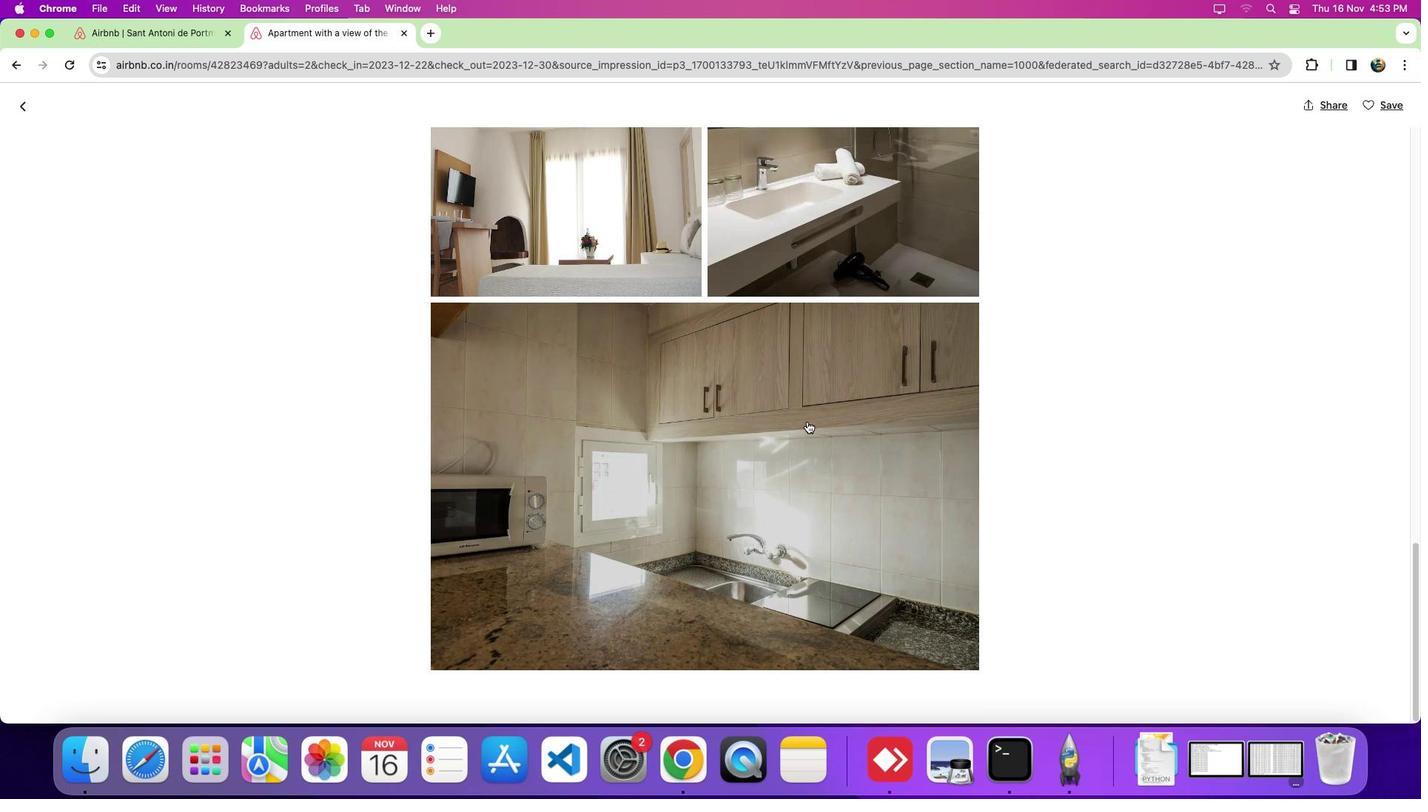 
Action: Mouse scrolled (807, 421) with delta (0, 0)
Screenshot: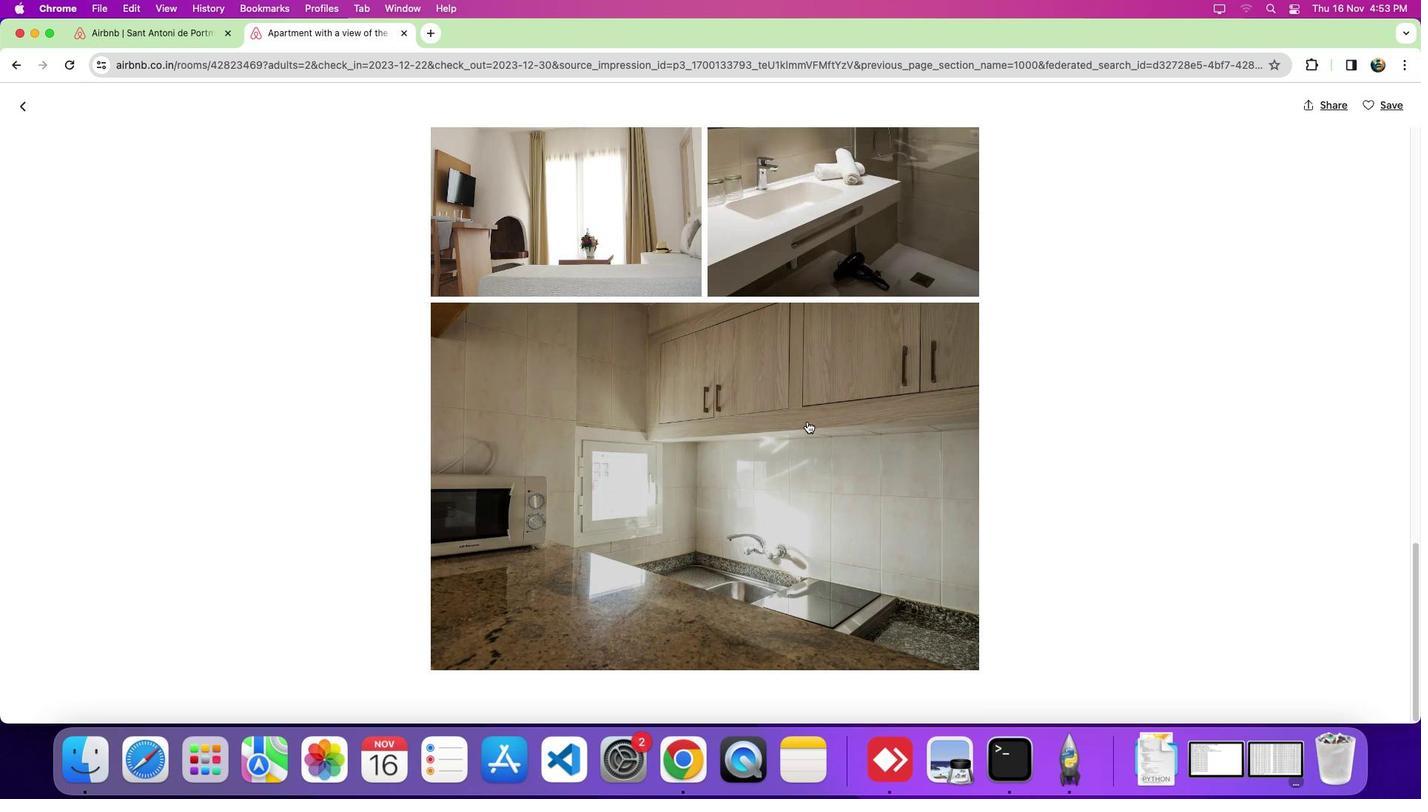 
Action: Mouse scrolled (807, 421) with delta (0, -1)
Screenshot: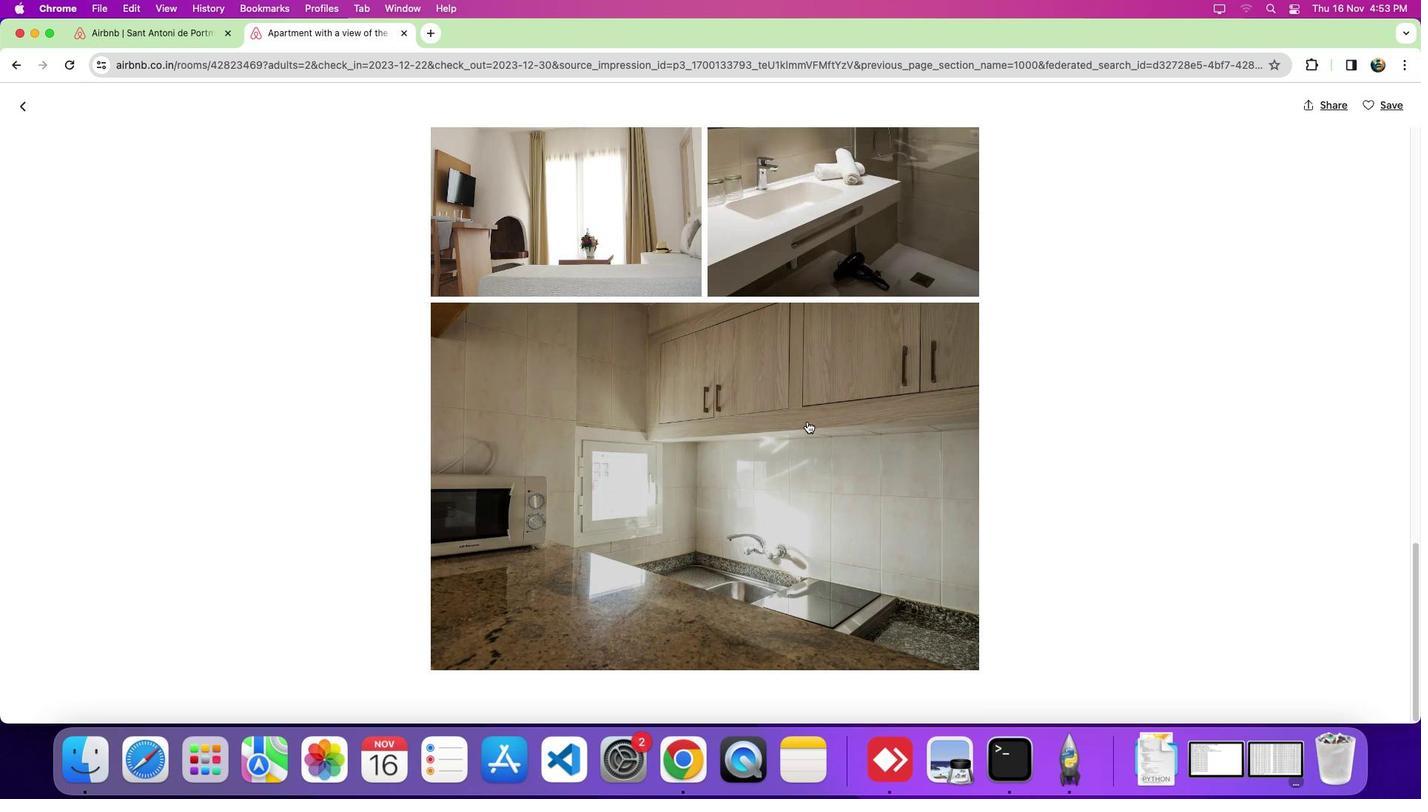 
Action: Mouse scrolled (807, 421) with delta (0, -7)
Screenshot: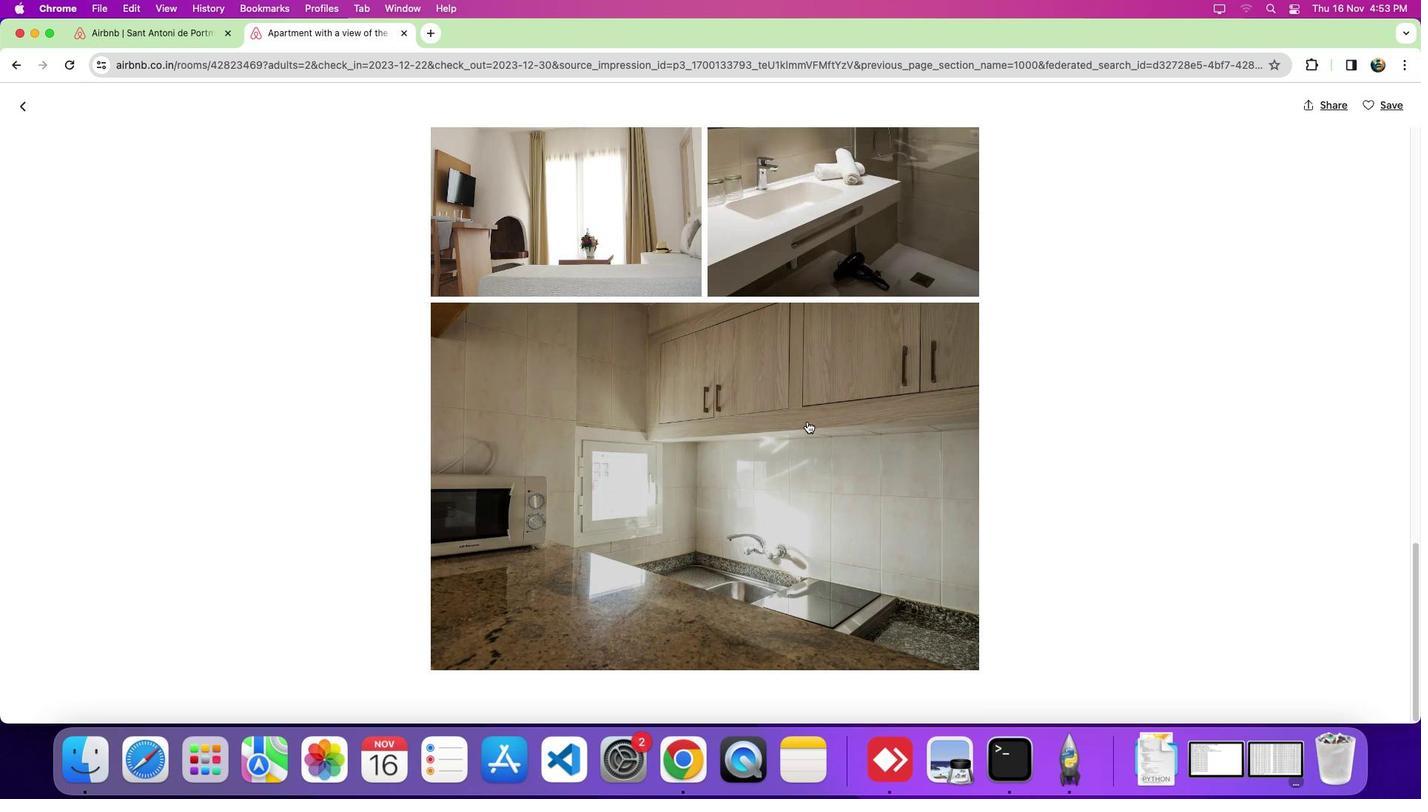 
Action: Mouse scrolled (807, 421) with delta (0, -10)
Screenshot: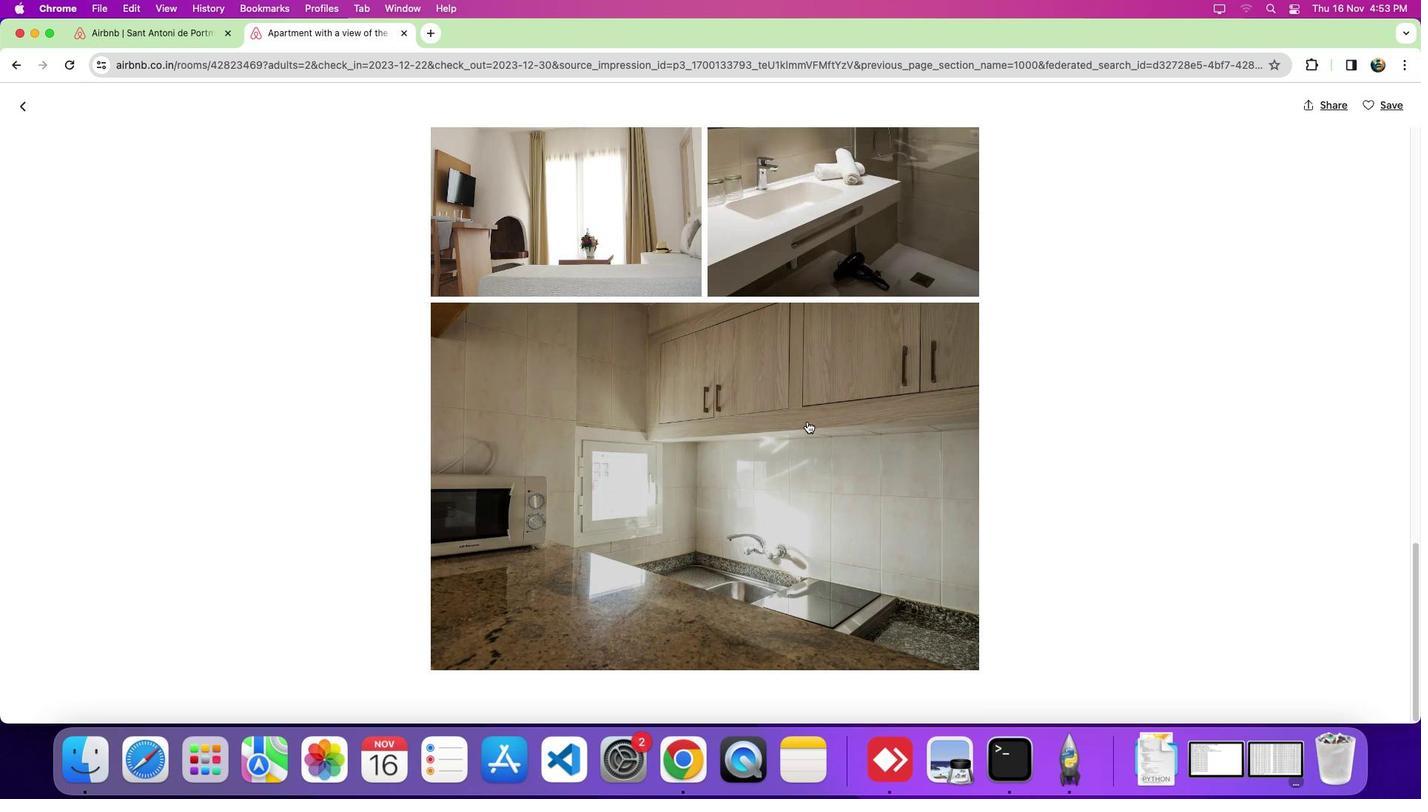 
Action: Mouse scrolled (807, 421) with delta (0, 0)
Screenshot: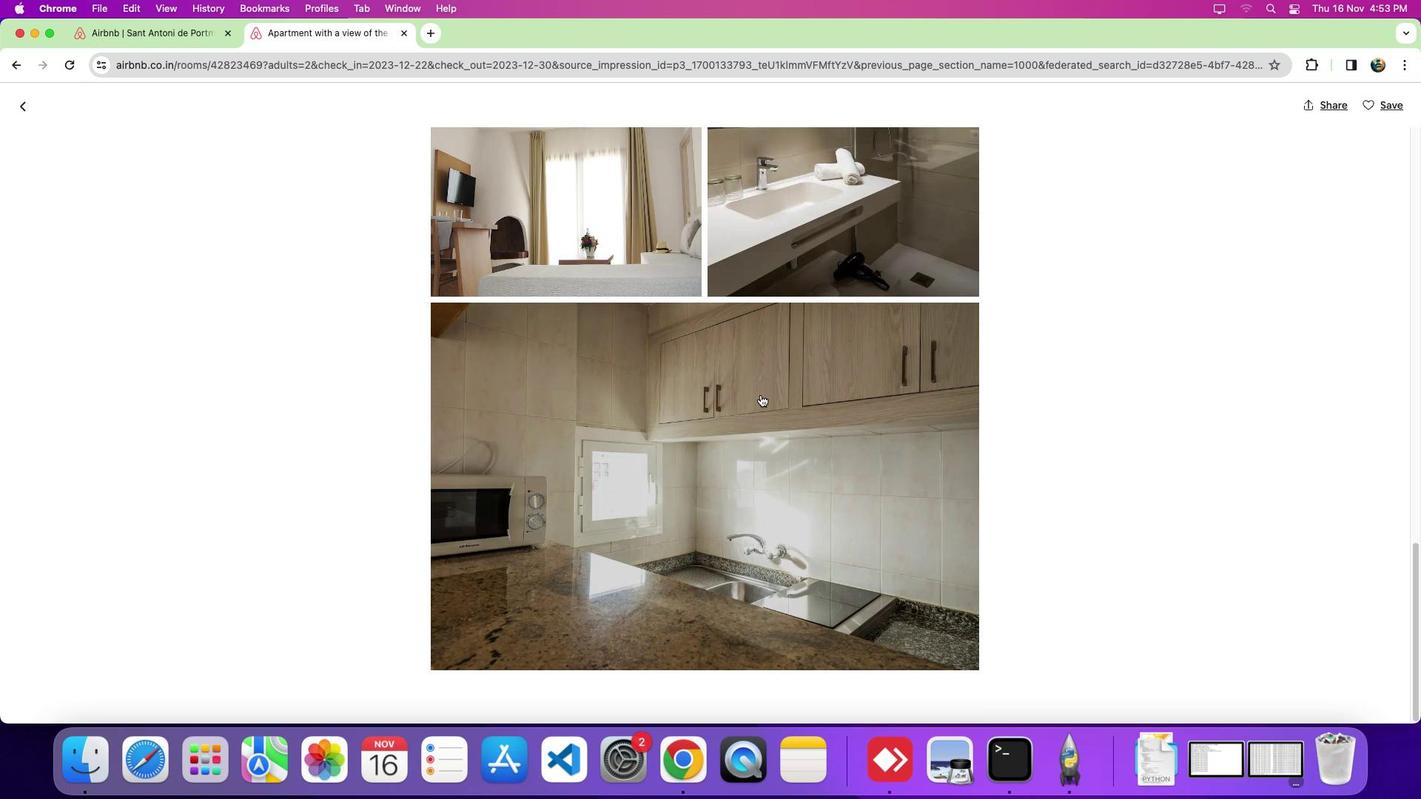 
Action: Mouse scrolled (807, 421) with delta (0, -1)
Screenshot: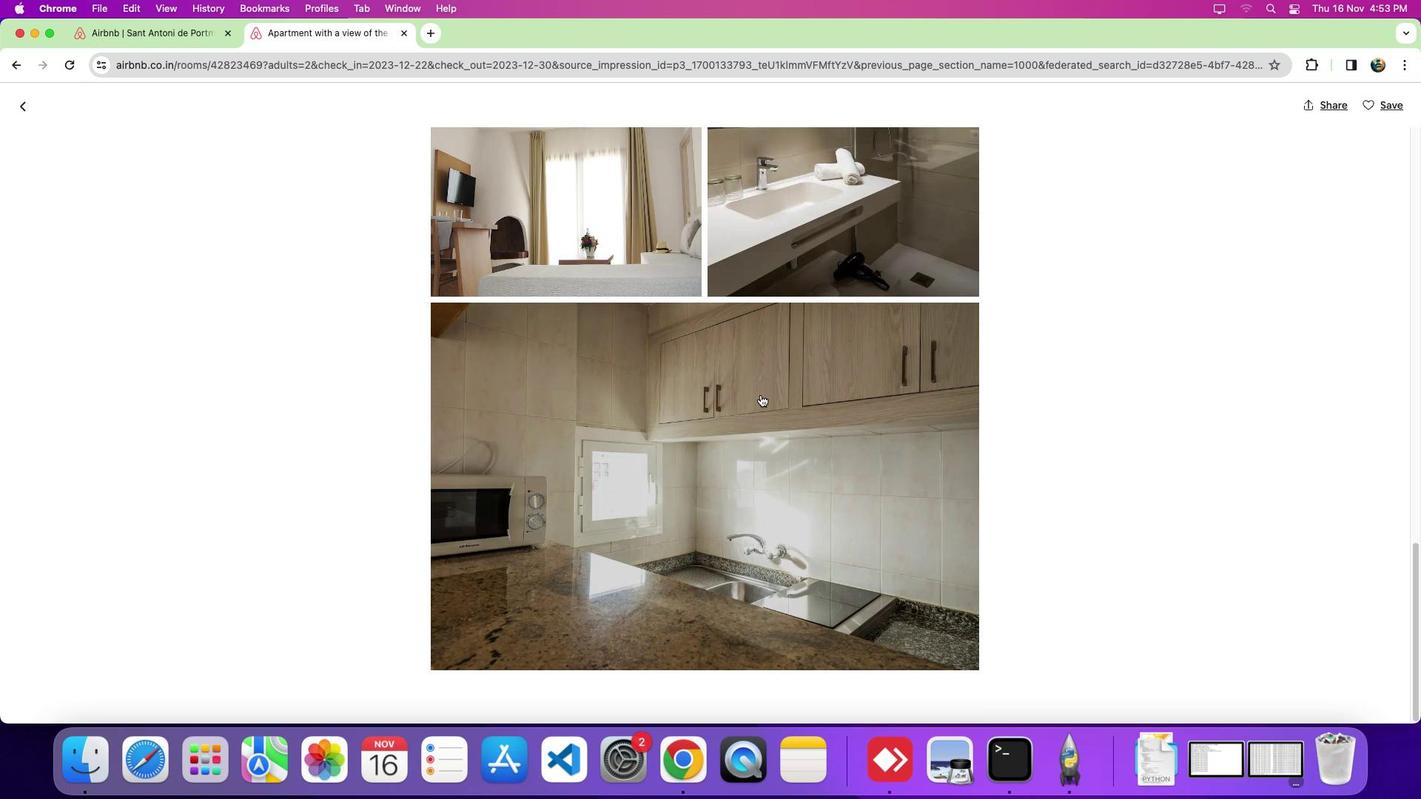 
Action: Mouse scrolled (807, 421) with delta (0, -6)
Screenshot: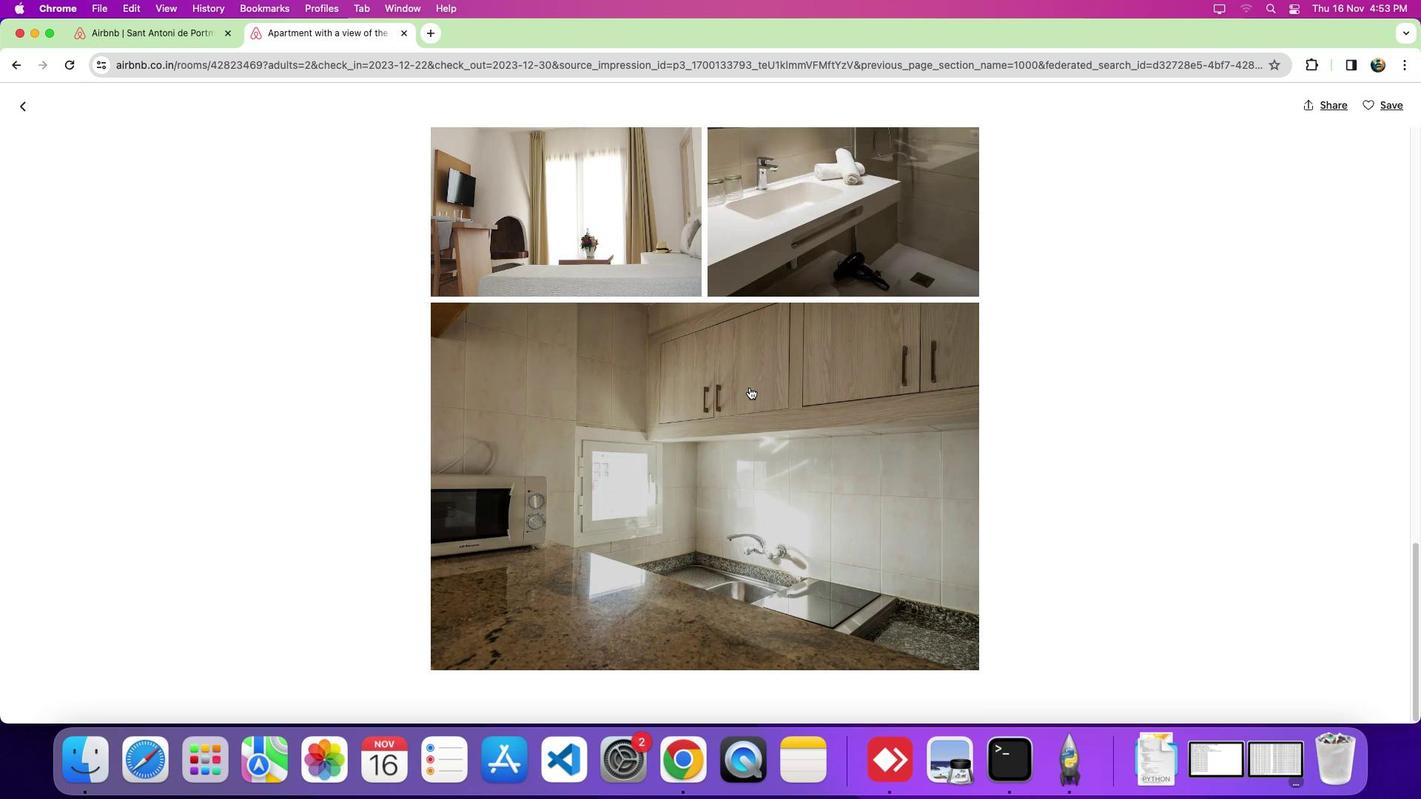 
Action: Mouse moved to (798, 409)
Screenshot: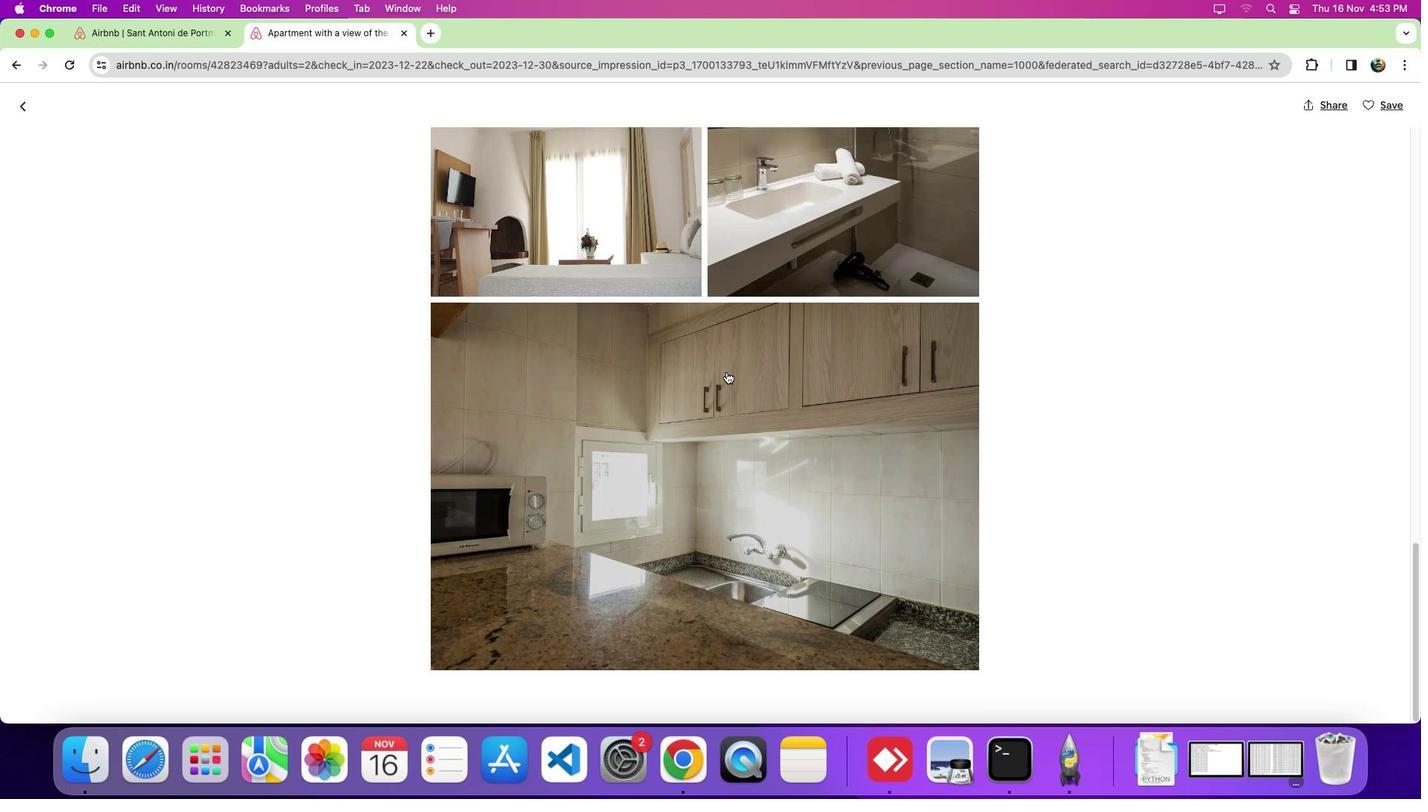 
Action: Mouse scrolled (798, 409) with delta (0, -8)
Screenshot: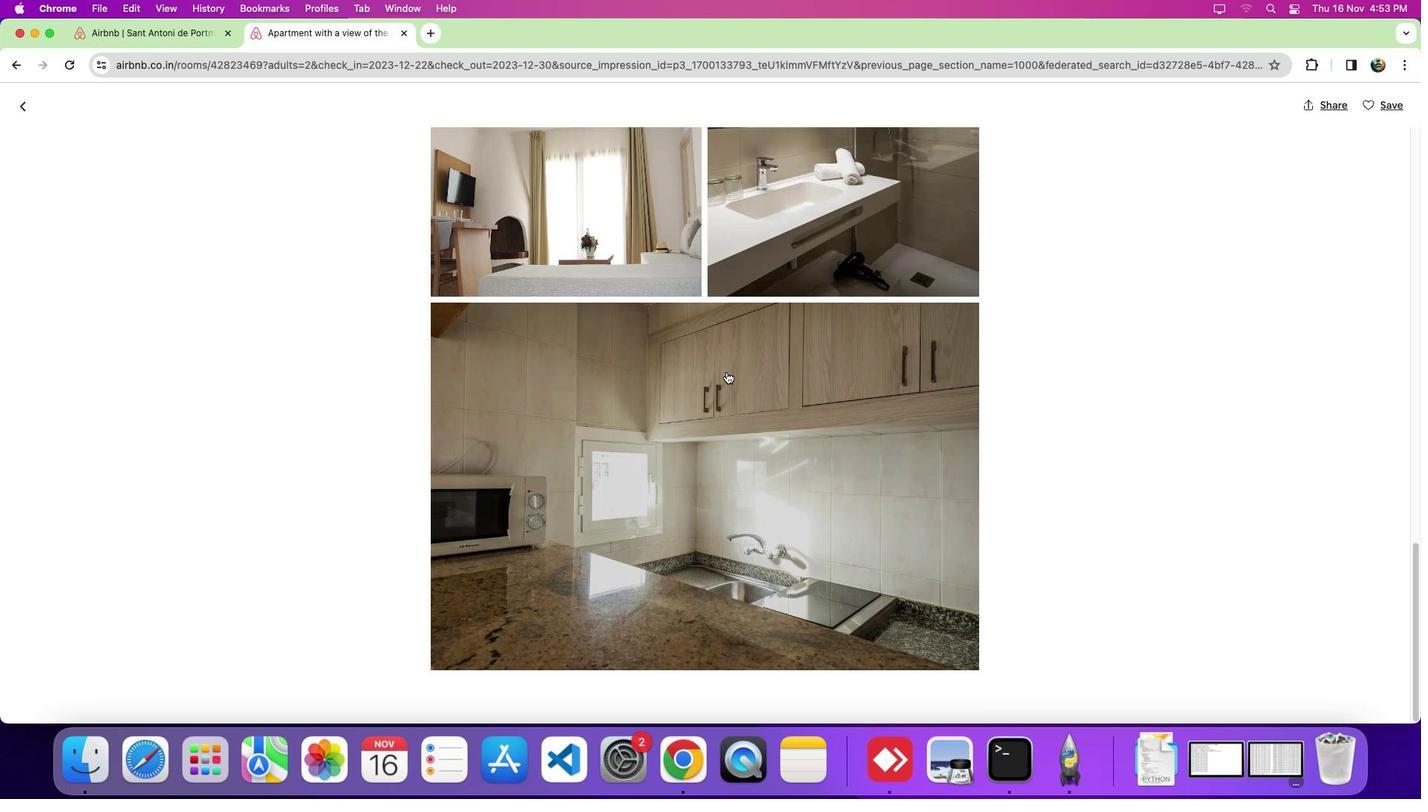 
Action: Mouse moved to (26, 109)
Screenshot: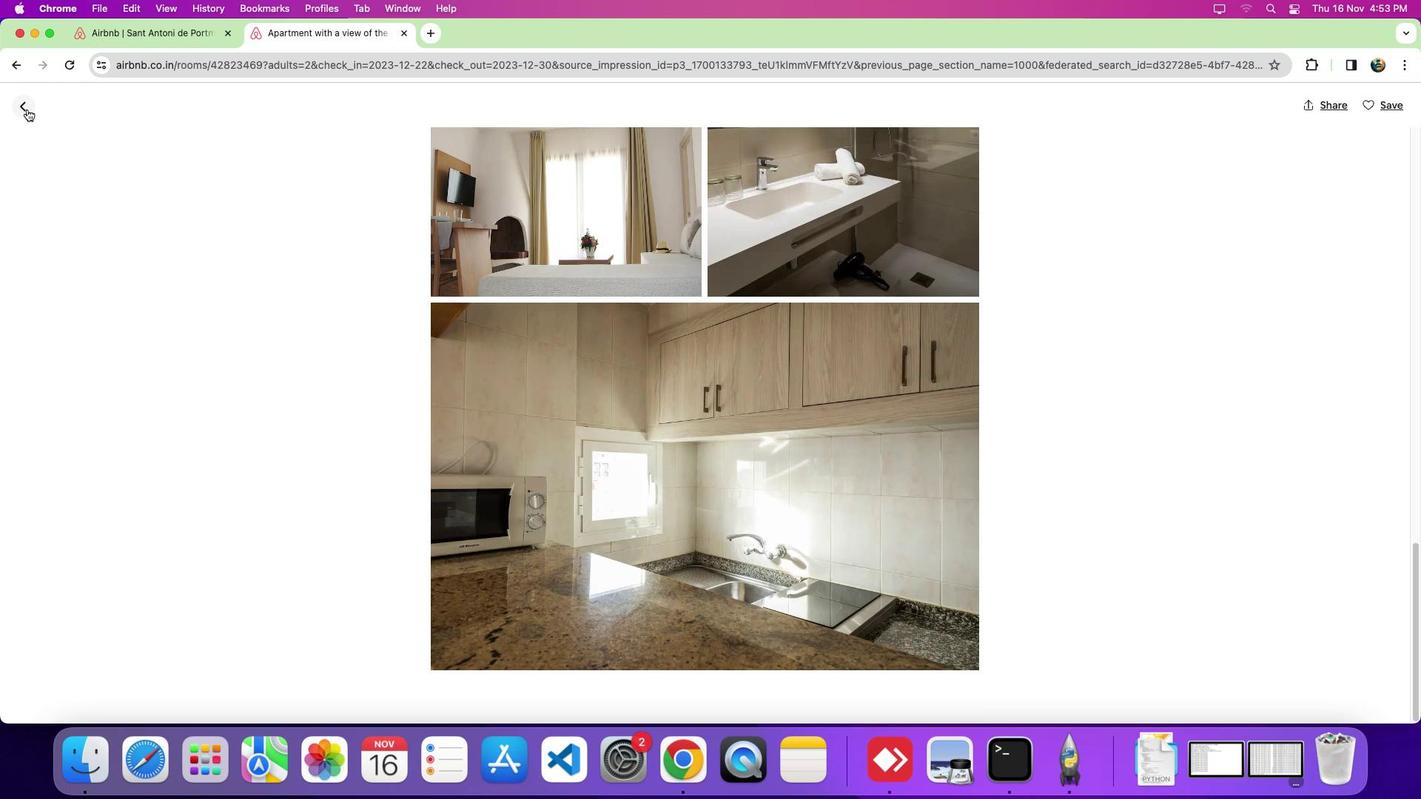 
Action: Mouse pressed left at (26, 109)
Screenshot: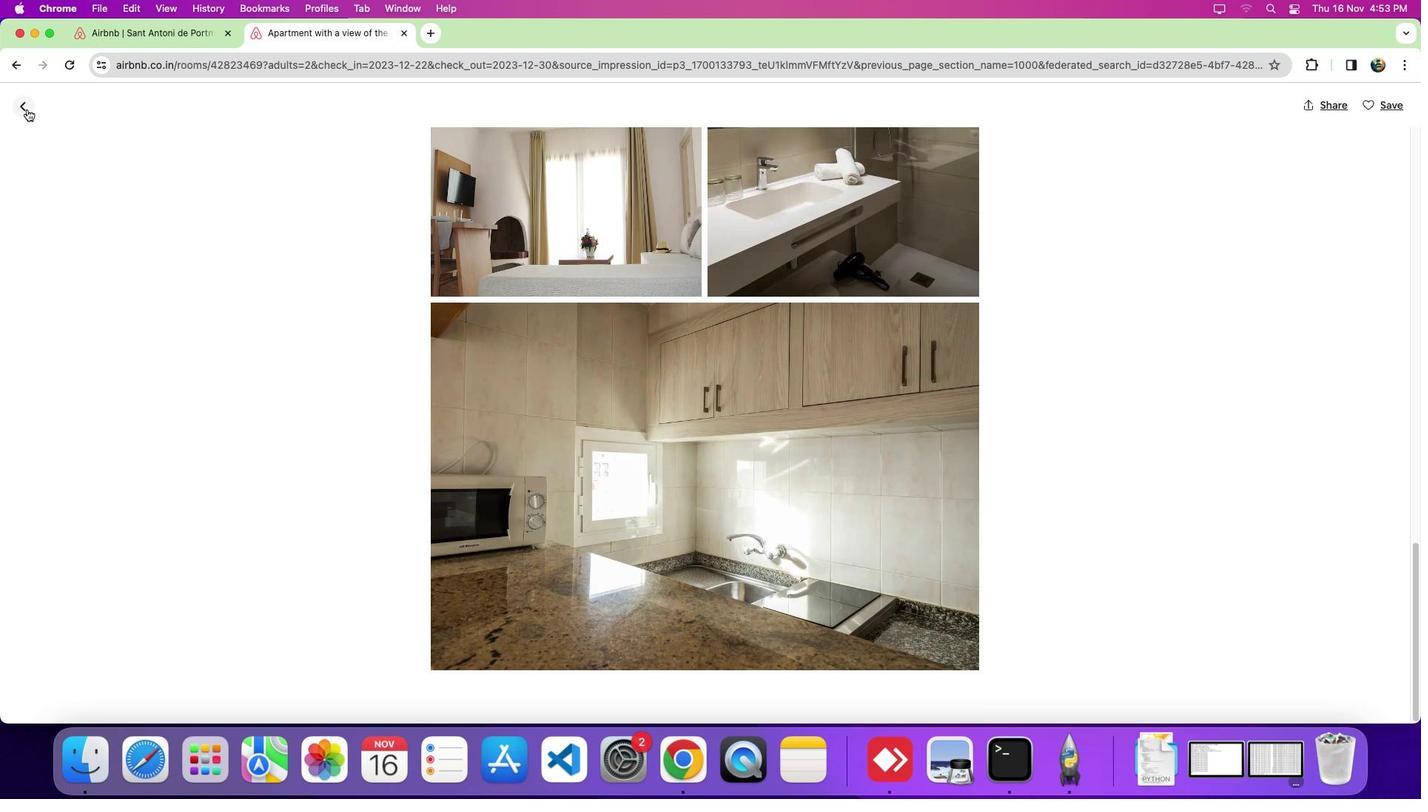 
Action: Mouse moved to (749, 439)
Screenshot: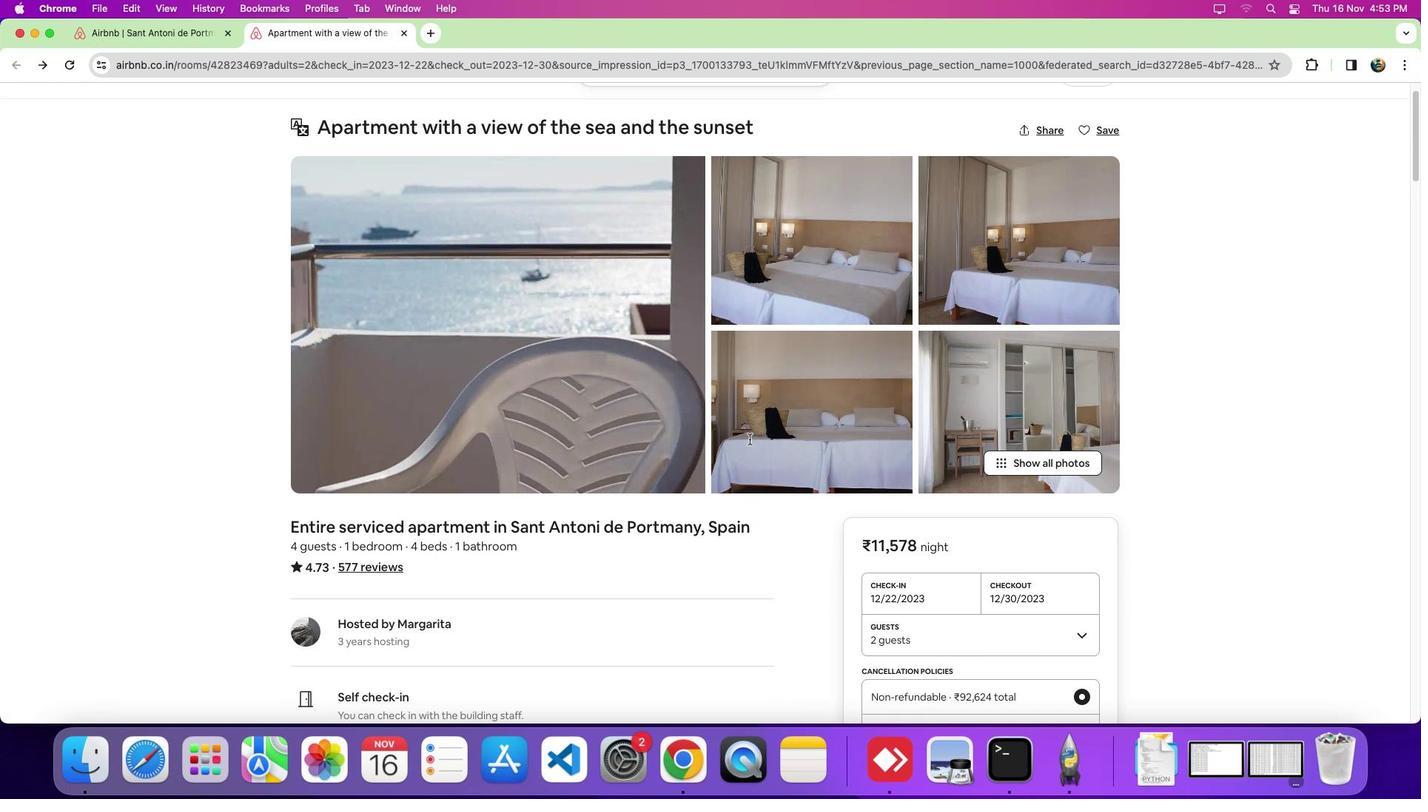 
Action: Mouse scrolled (749, 439) with delta (0, 0)
Screenshot: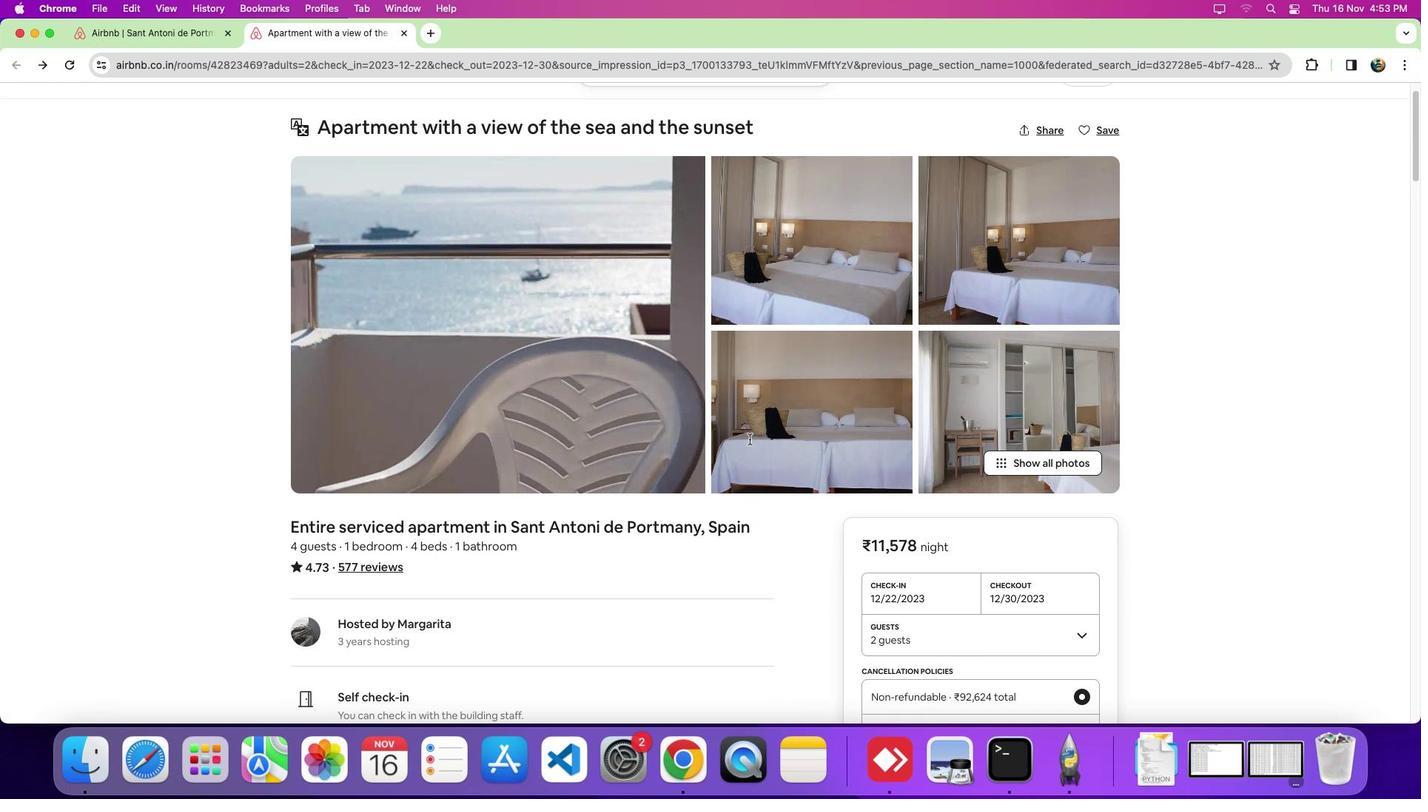 
Action: Mouse scrolled (749, 439) with delta (0, 0)
Screenshot: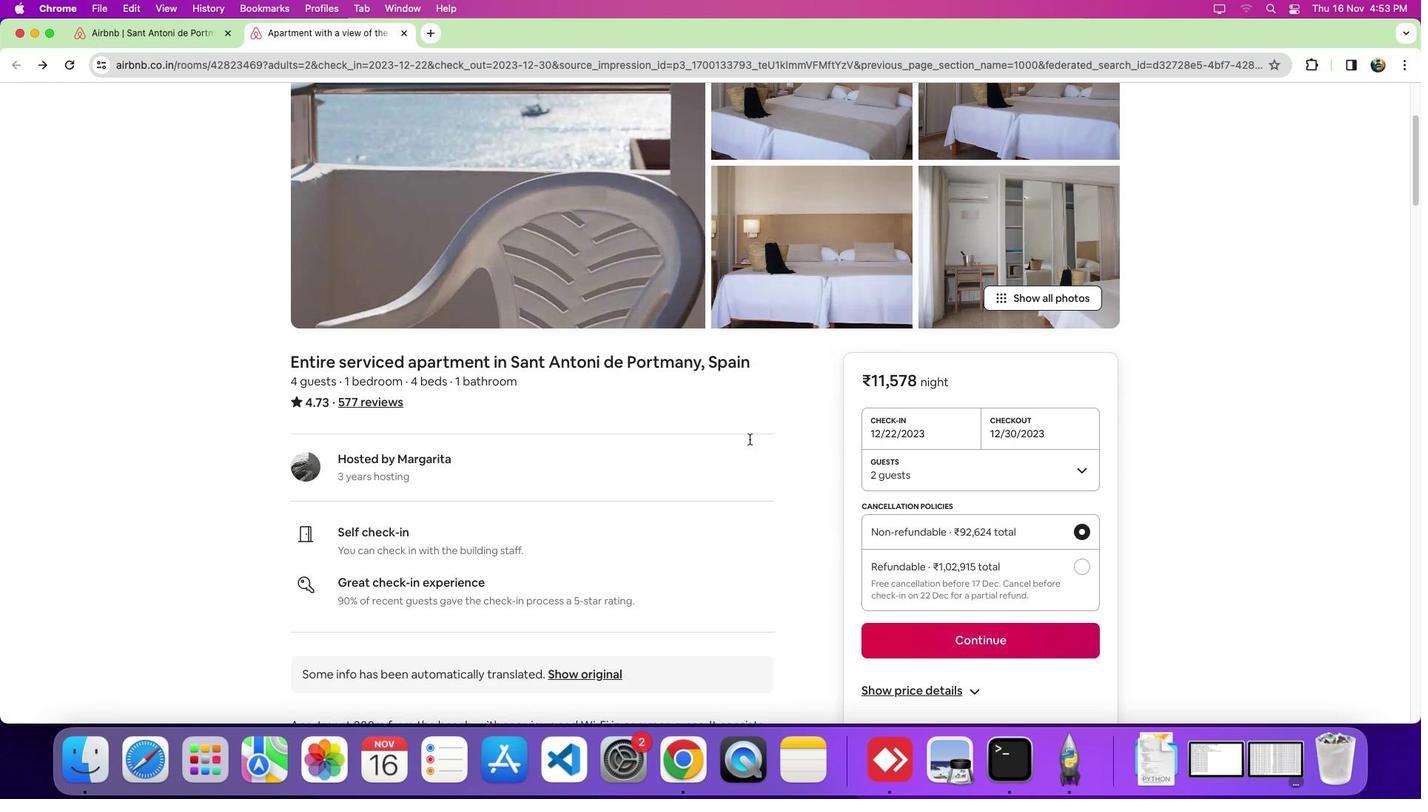 
Action: Mouse moved to (750, 439)
Screenshot: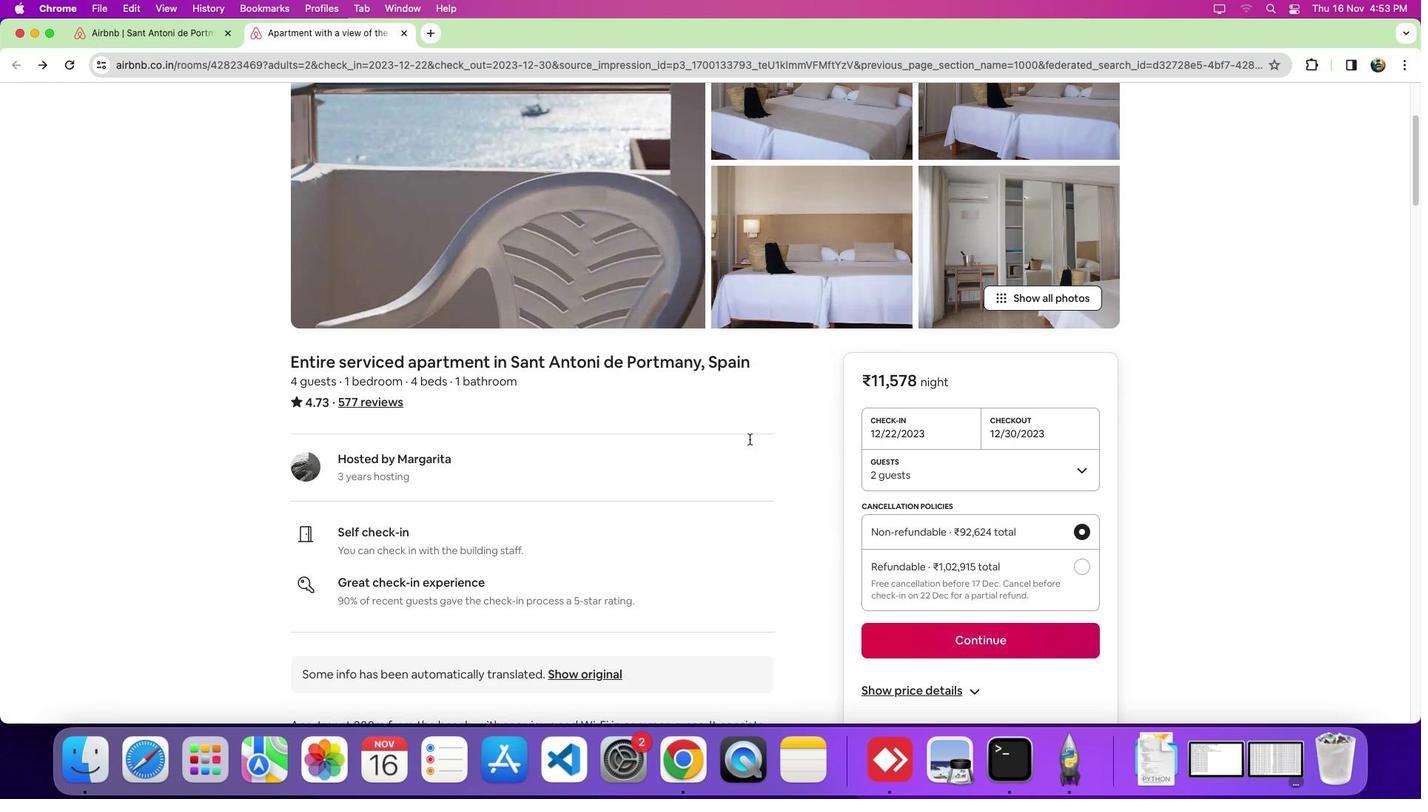 
Action: Mouse scrolled (750, 439) with delta (0, -4)
Screenshot: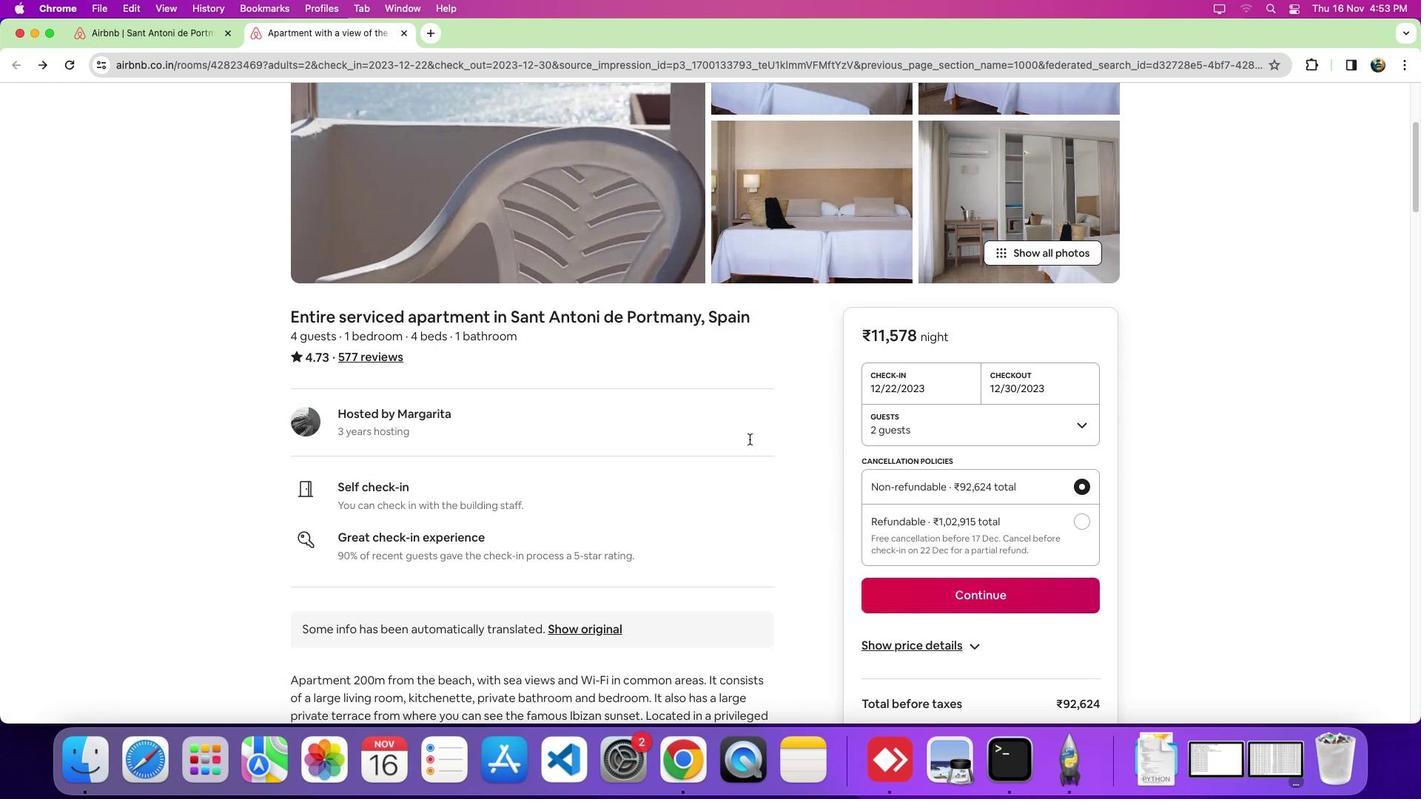 
Action: Mouse moved to (750, 439)
Screenshot: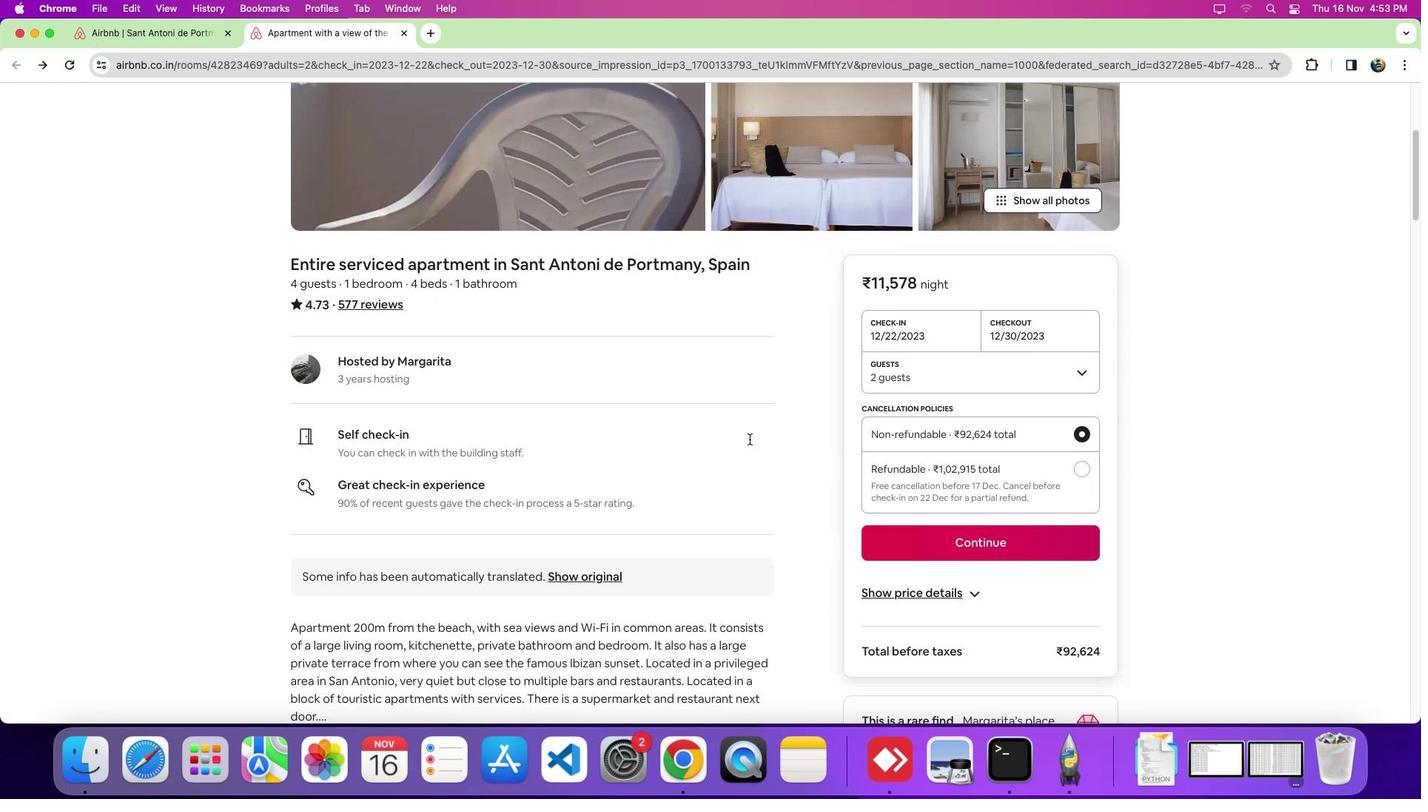 
Action: Mouse scrolled (750, 439) with delta (0, -4)
Screenshot: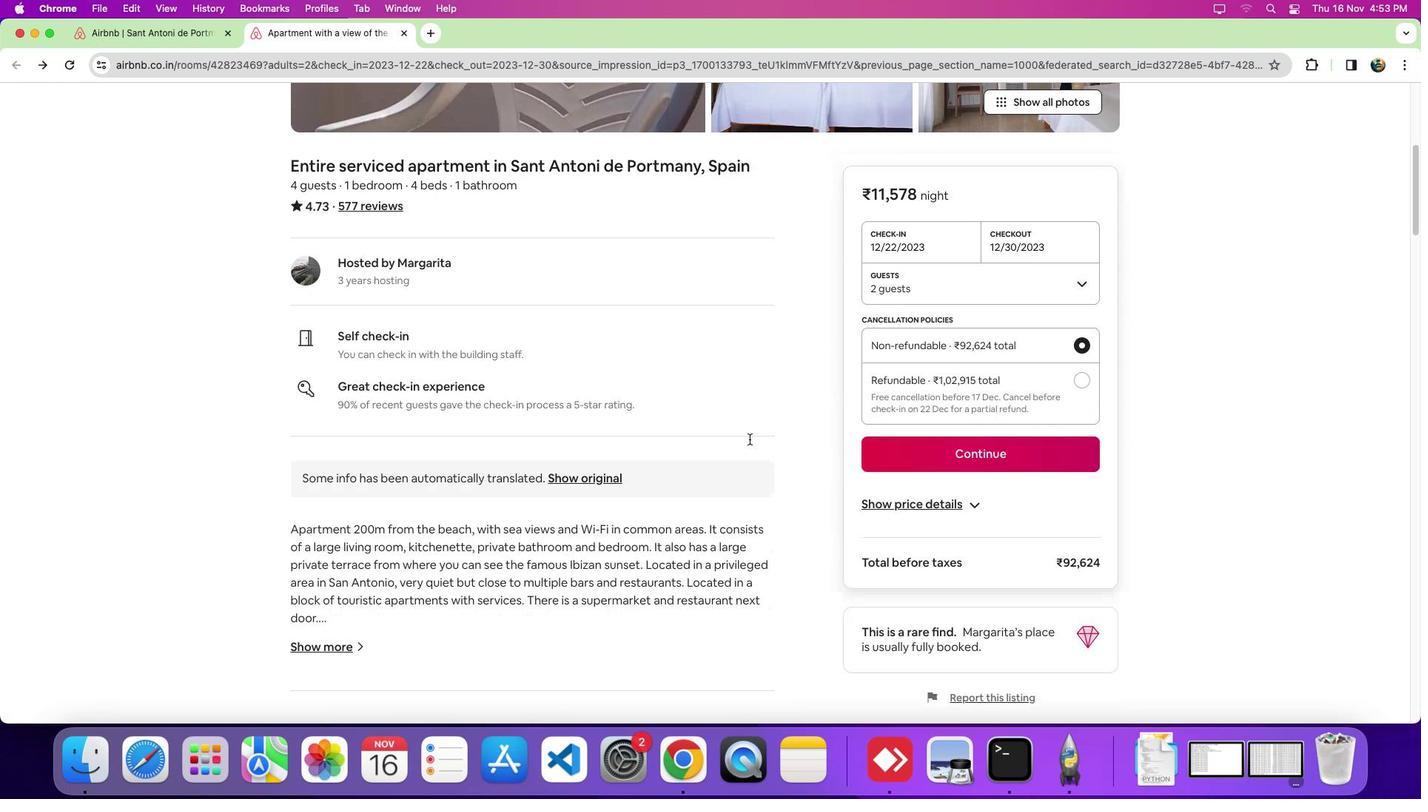 
Action: Mouse scrolled (750, 439) with delta (0, 0)
Screenshot: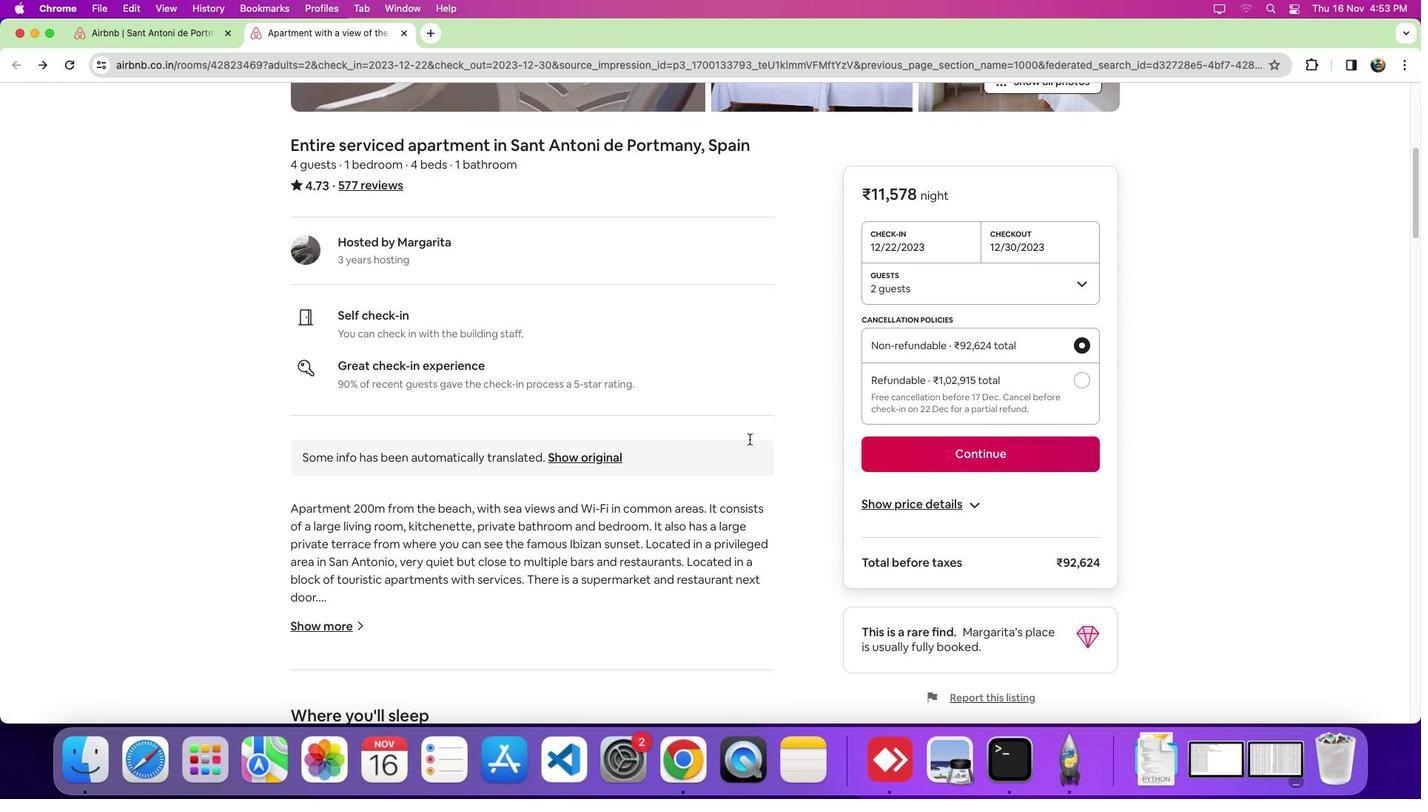 
Action: Mouse scrolled (750, 439) with delta (0, 0)
Screenshot: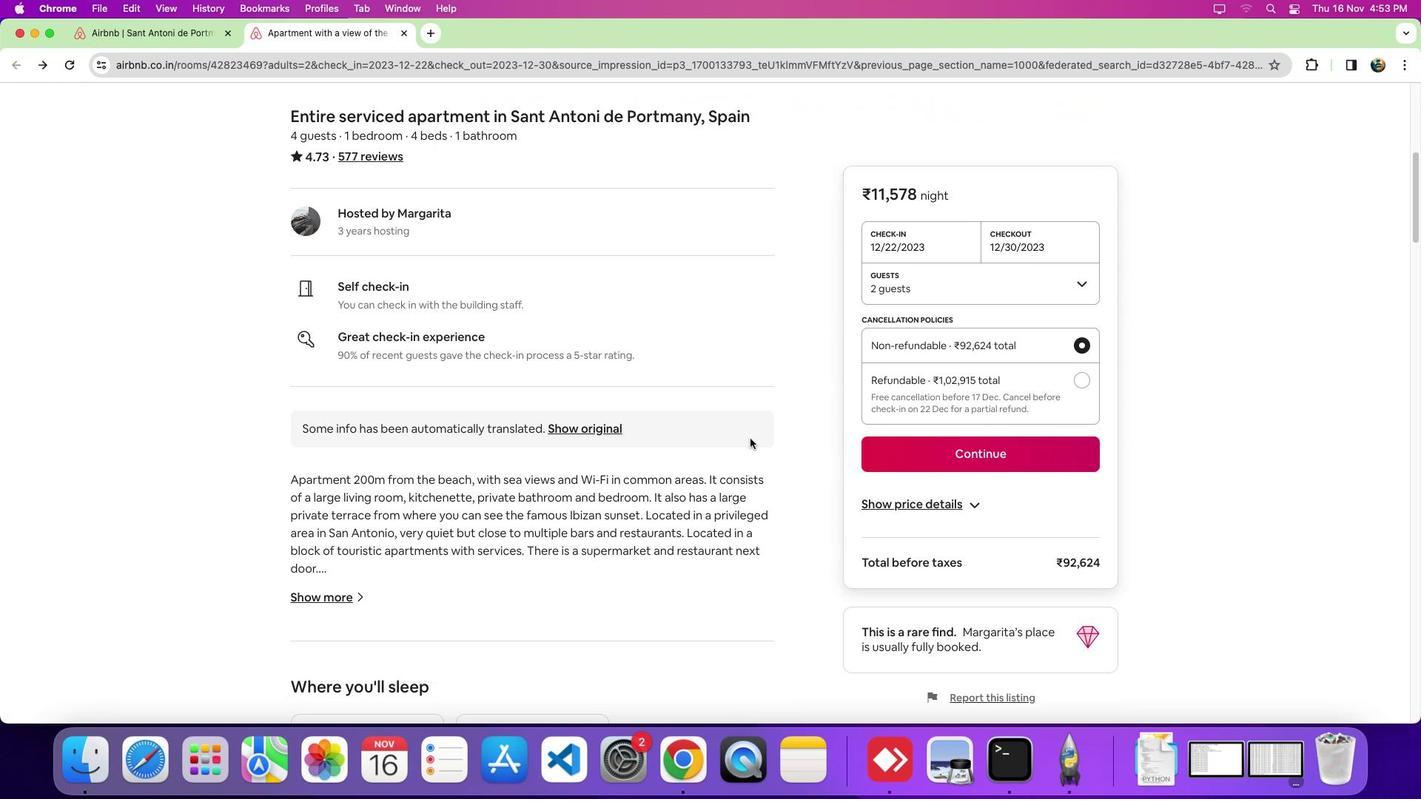 
Action: Mouse scrolled (750, 439) with delta (0, -1)
Screenshot: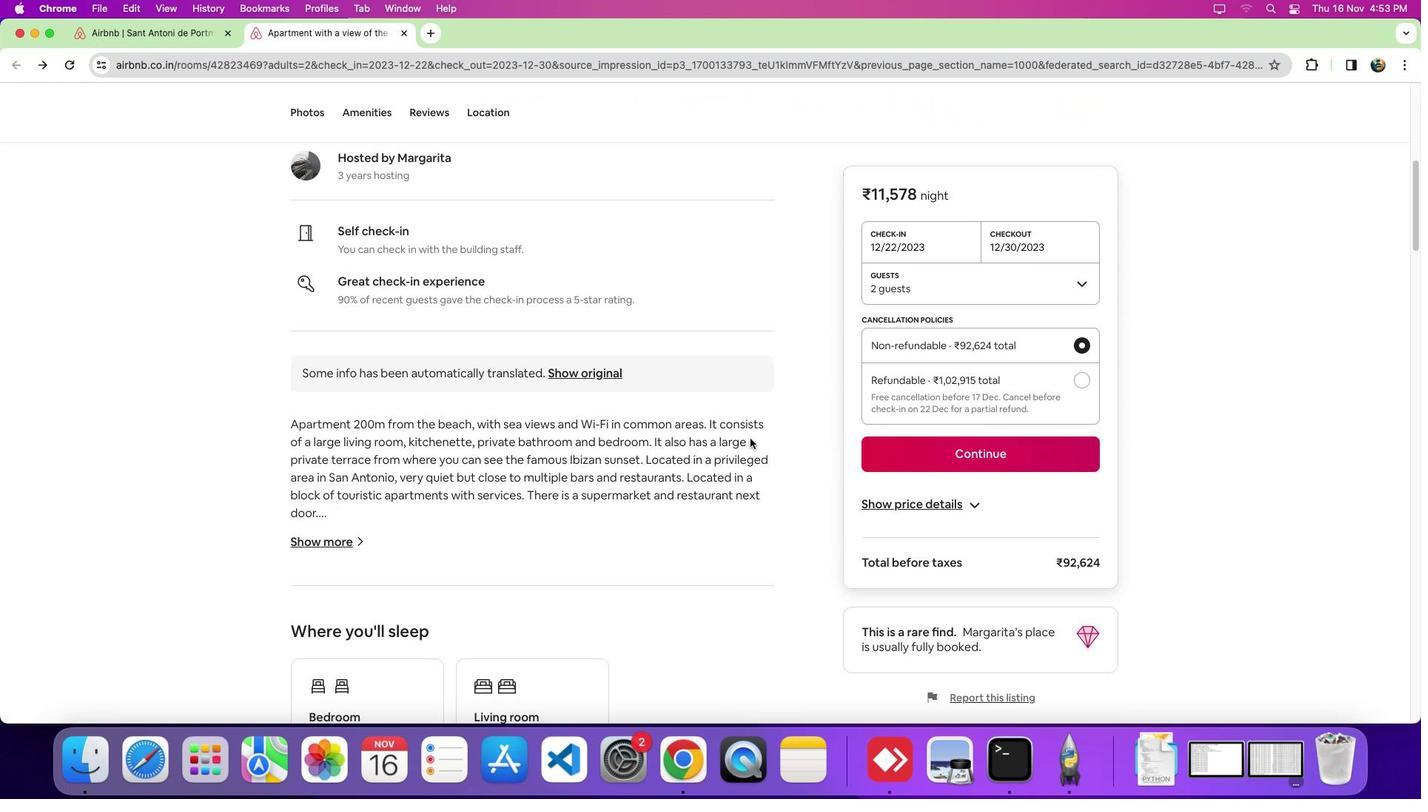 
Action: Mouse moved to (373, 510)
Screenshot: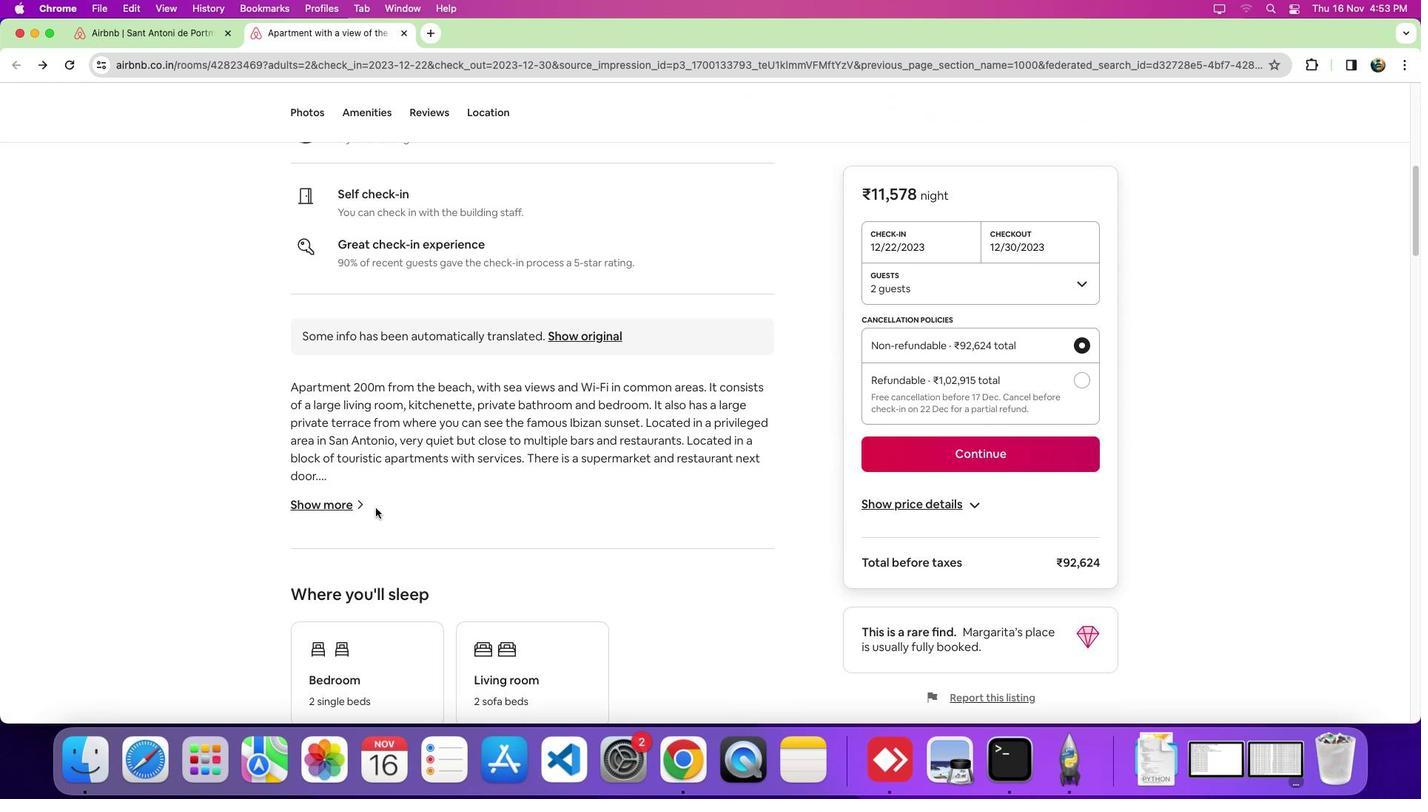 
Action: Mouse scrolled (373, 510) with delta (0, 0)
Screenshot: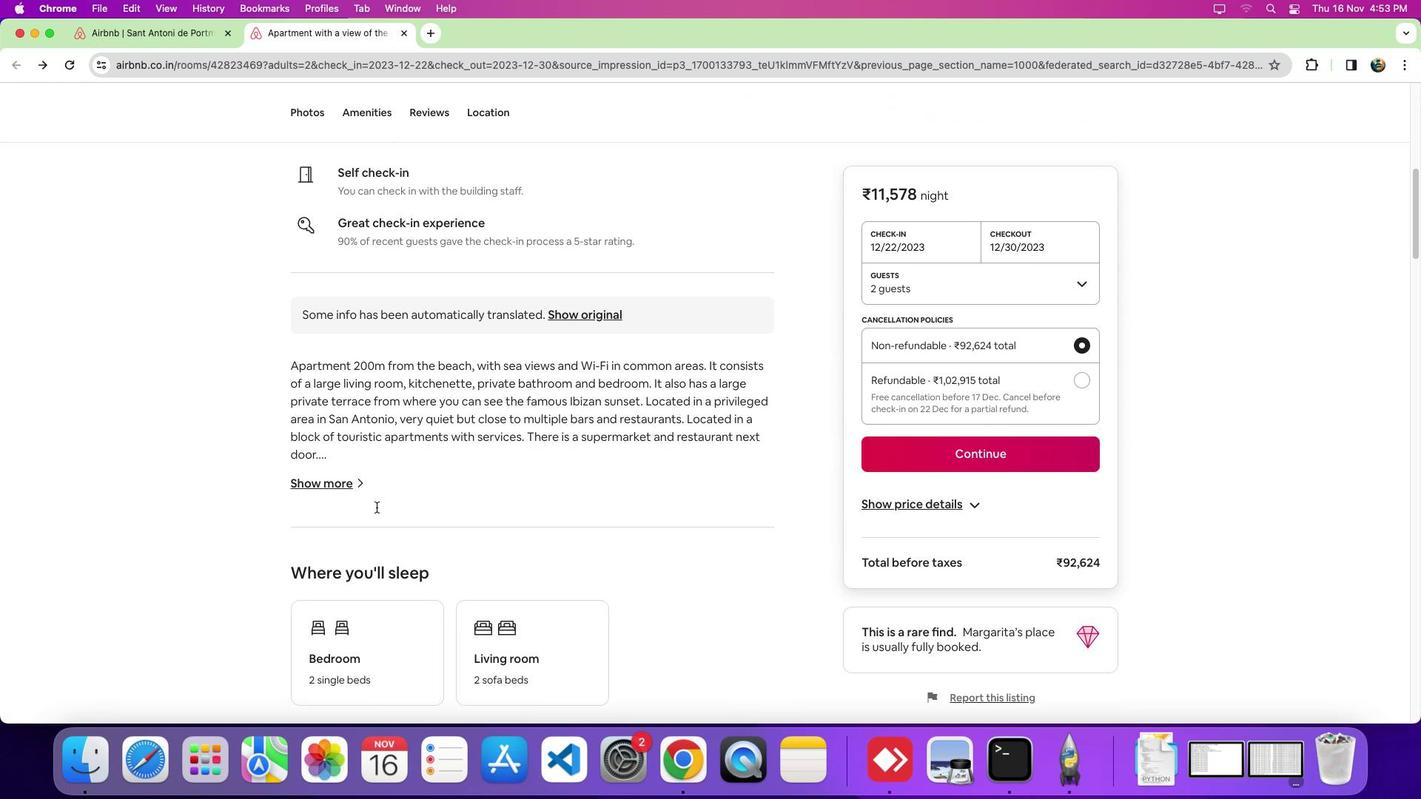 
Action: Mouse scrolled (373, 510) with delta (0, 0)
Screenshot: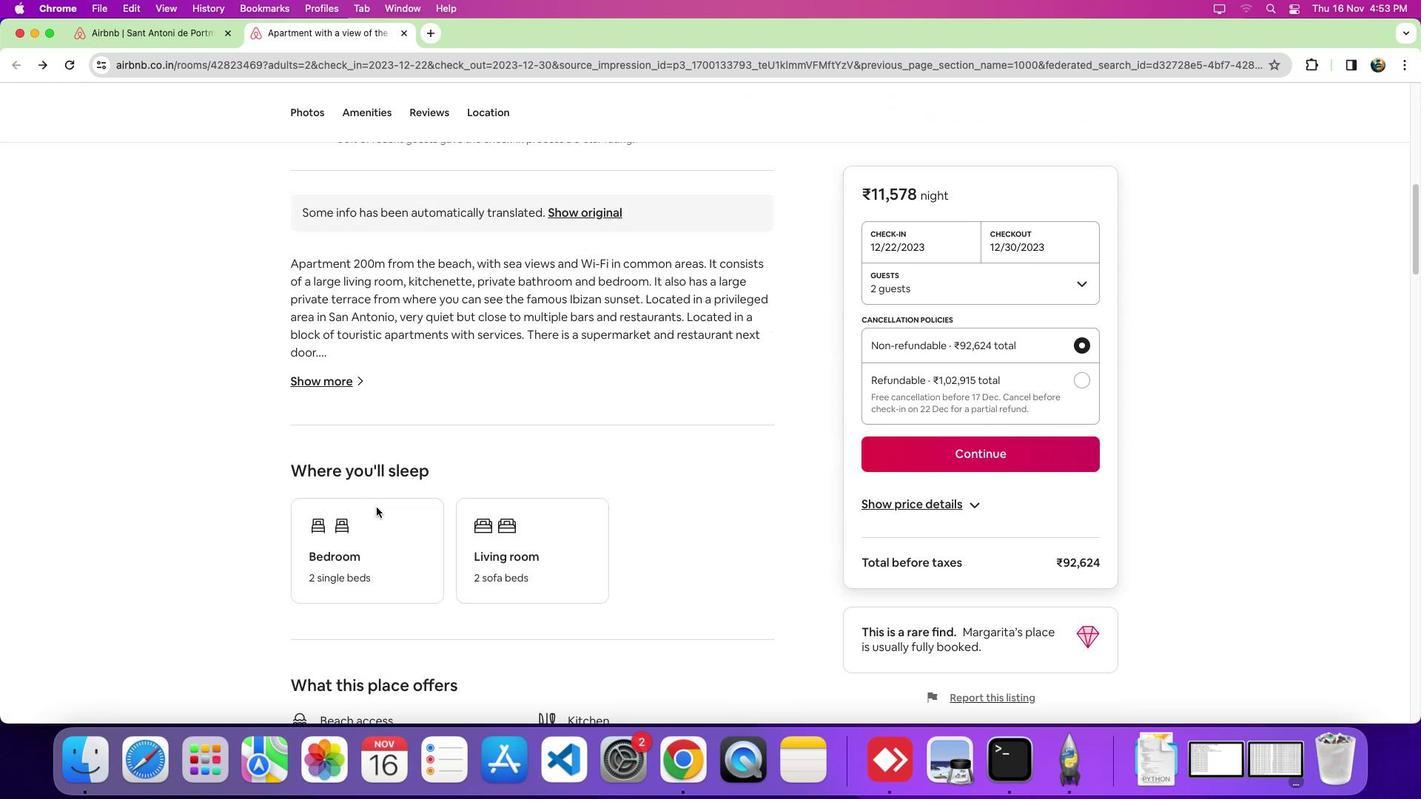 
Action: Mouse moved to (374, 509)
Screenshot: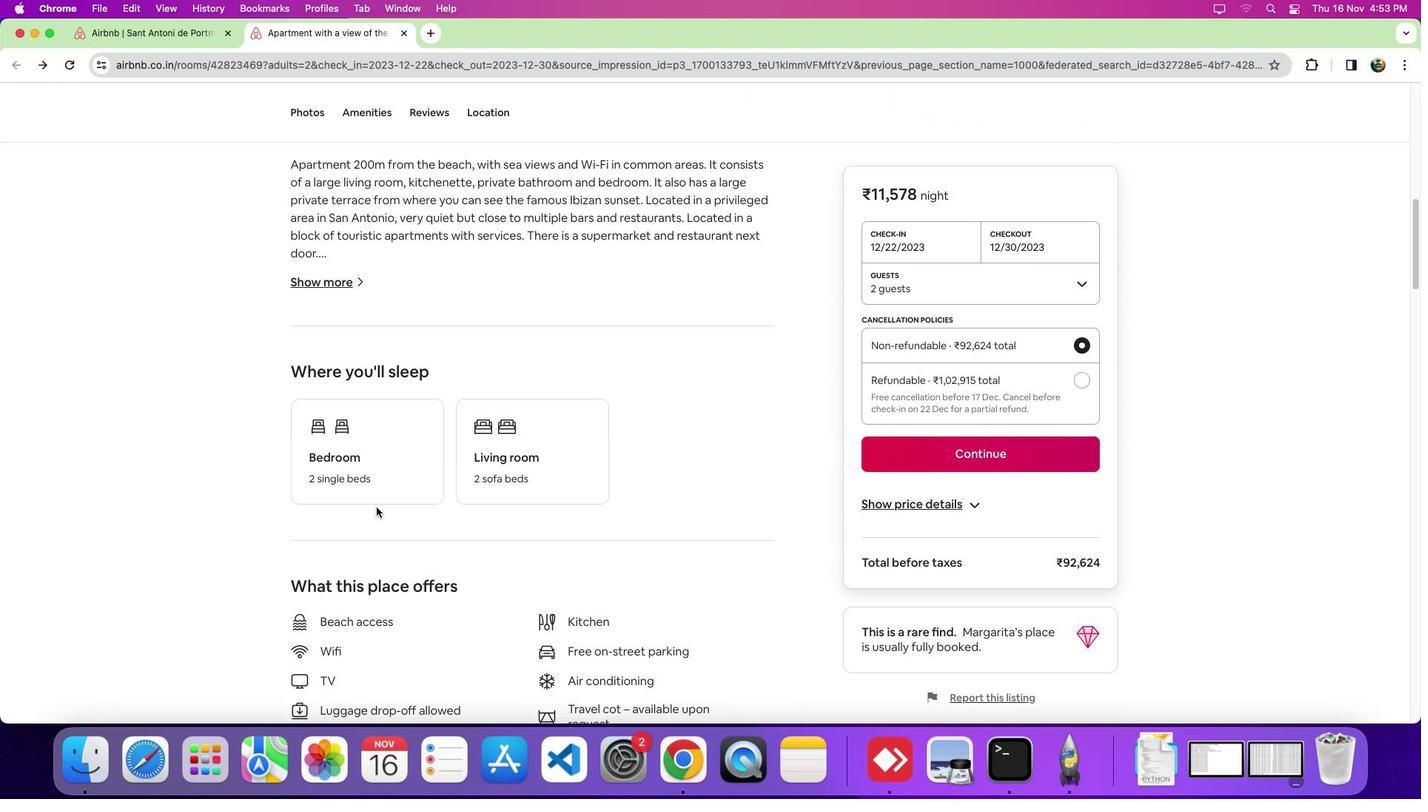 
Action: Mouse scrolled (374, 509) with delta (0, -4)
Screenshot: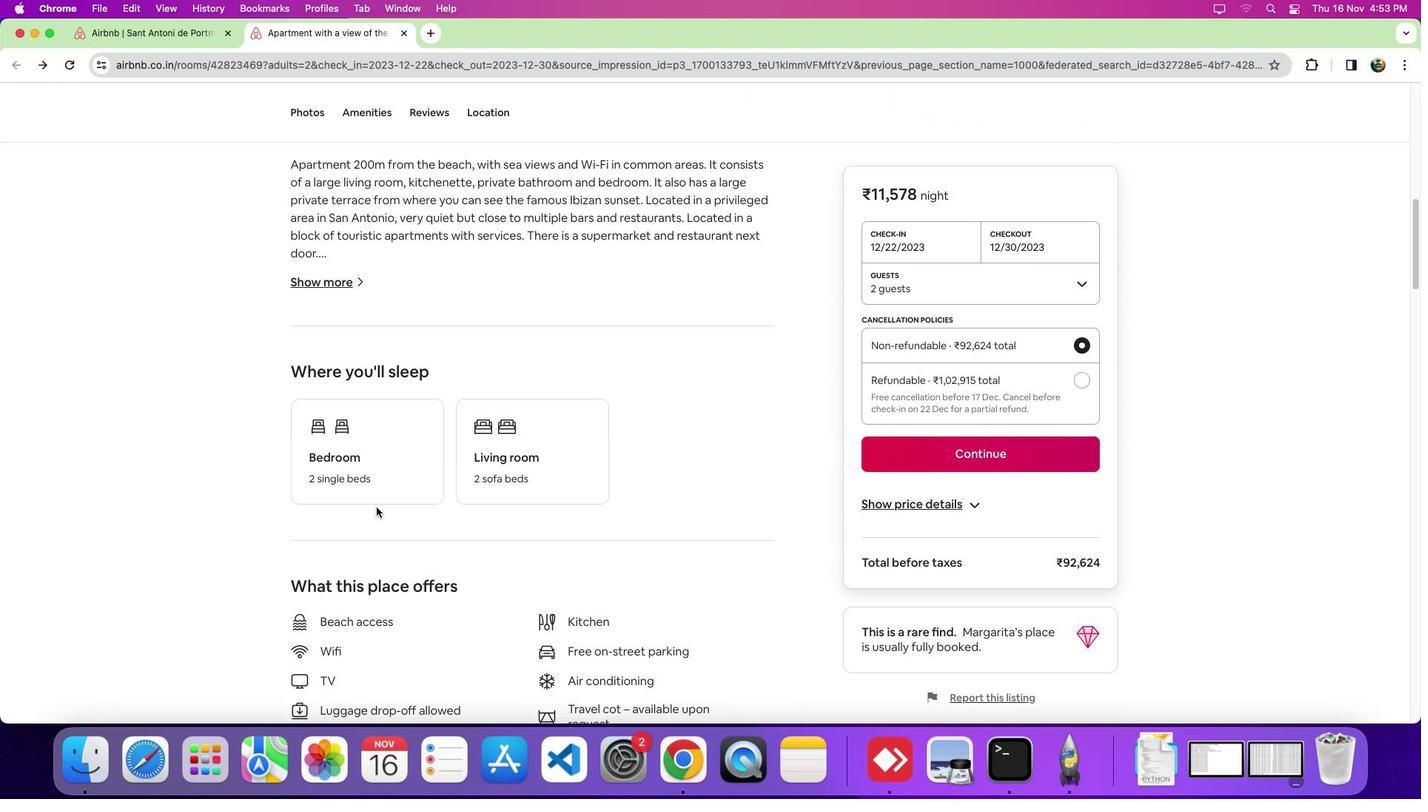 
Action: Mouse moved to (376, 507)
Screenshot: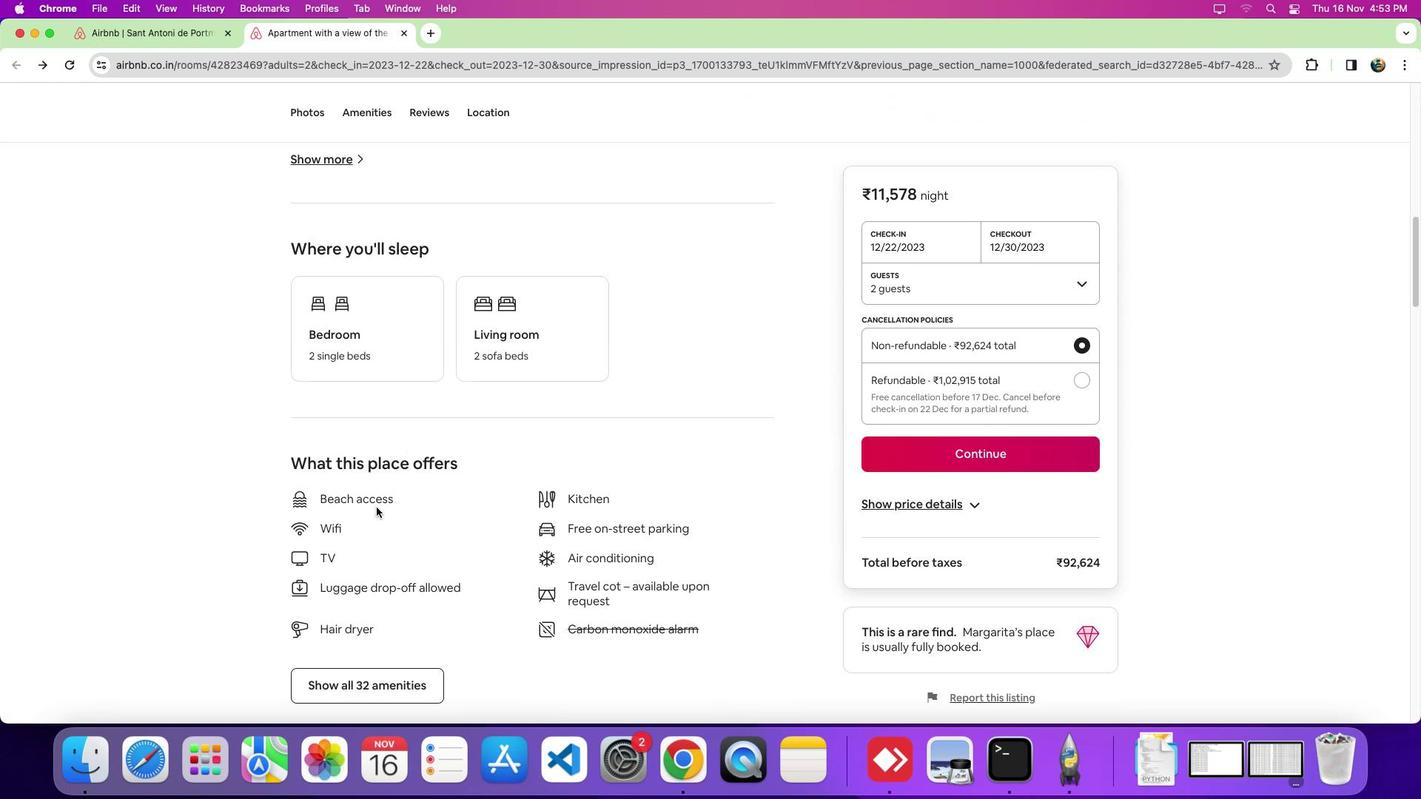 
Action: Mouse scrolled (376, 507) with delta (0, -4)
Screenshot: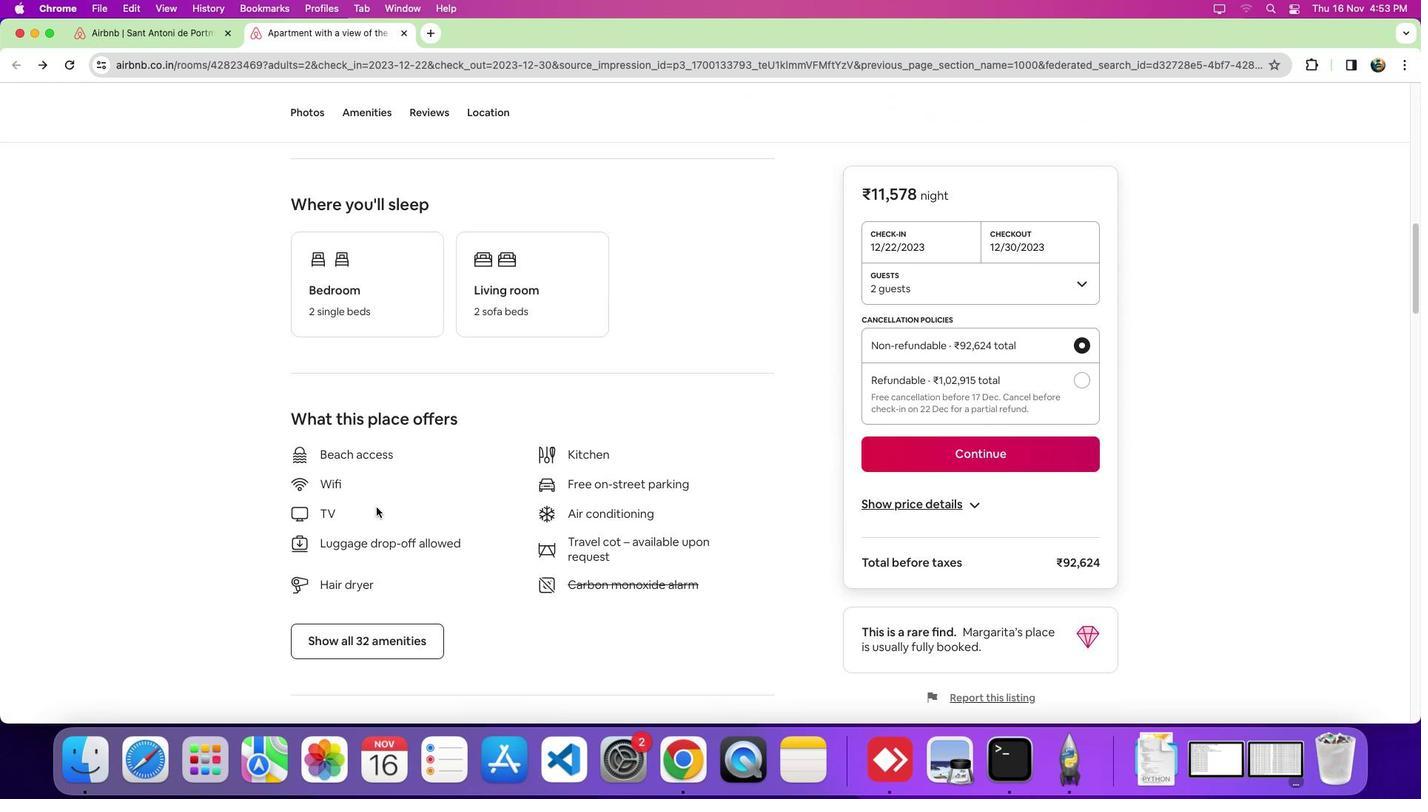 
Action: Mouse moved to (370, 624)
Screenshot: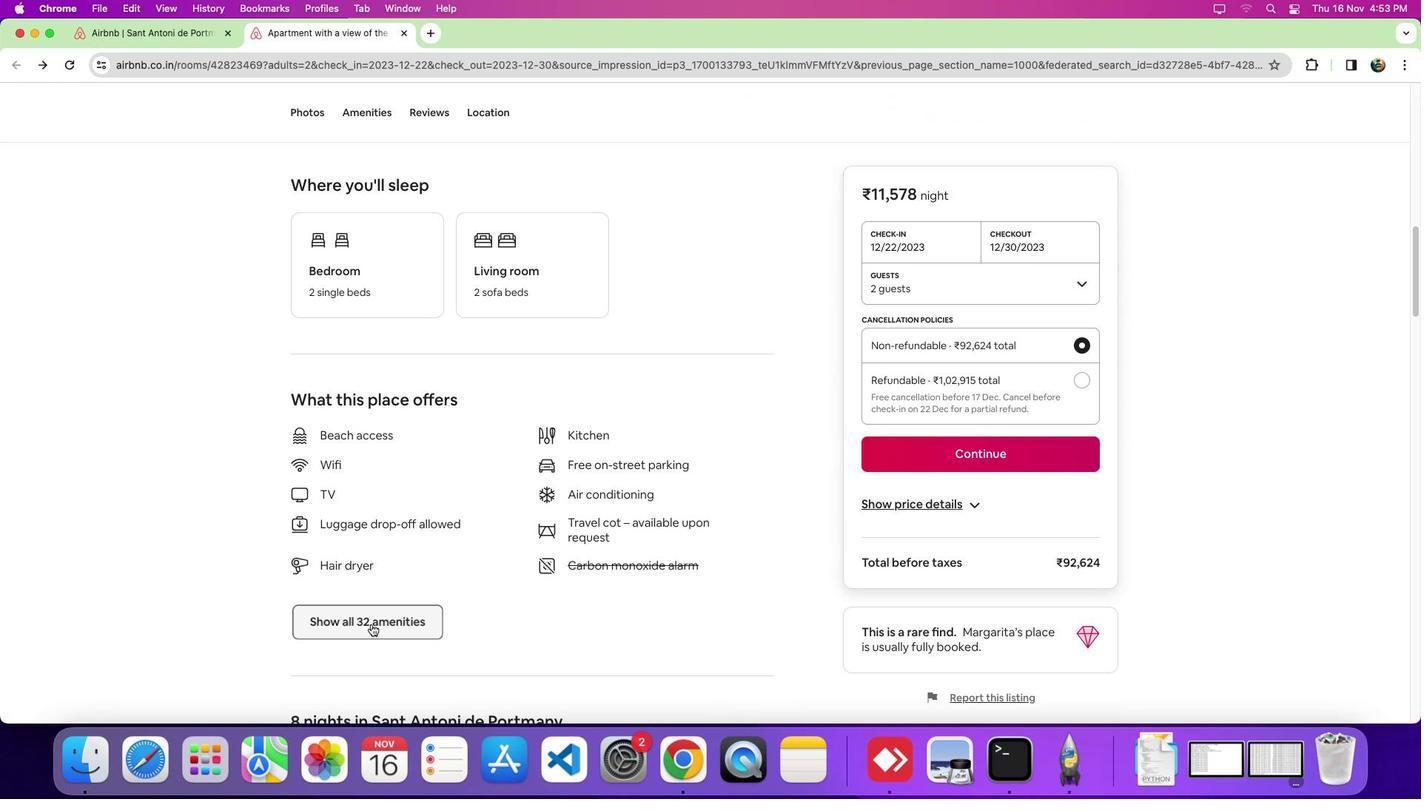 
Action: Mouse pressed left at (370, 624)
Screenshot: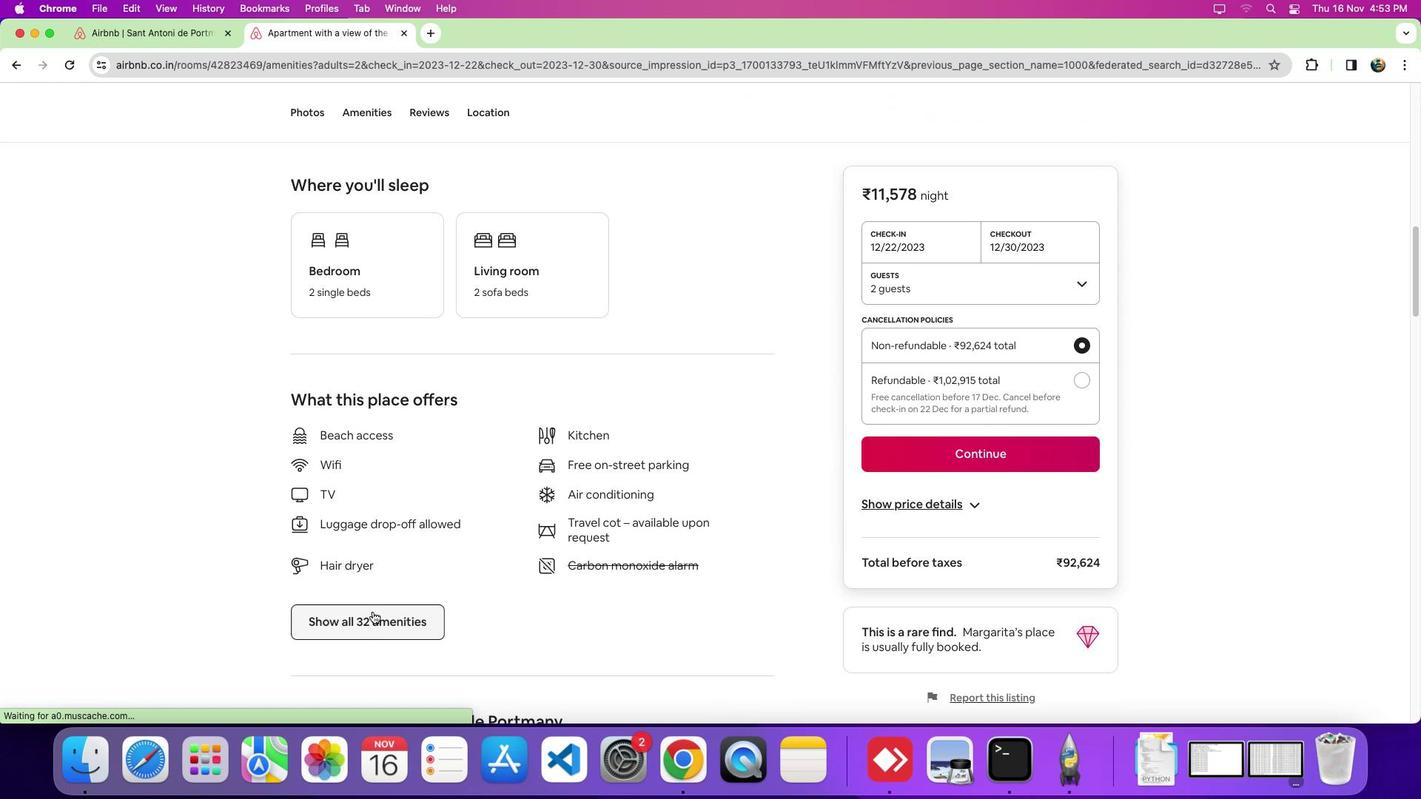 
Action: Mouse moved to (741, 439)
Screenshot: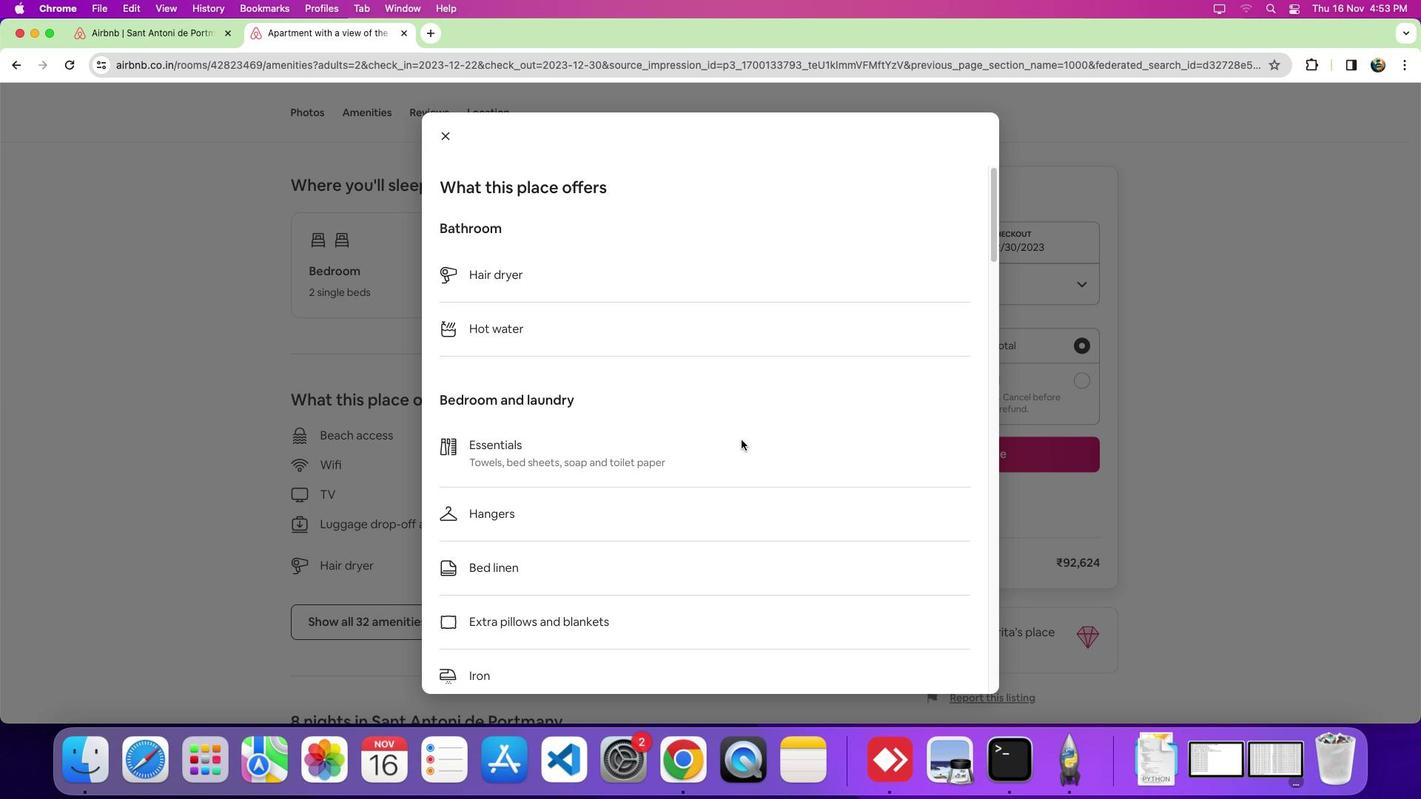 
Action: Mouse scrolled (741, 439) with delta (0, 0)
Screenshot: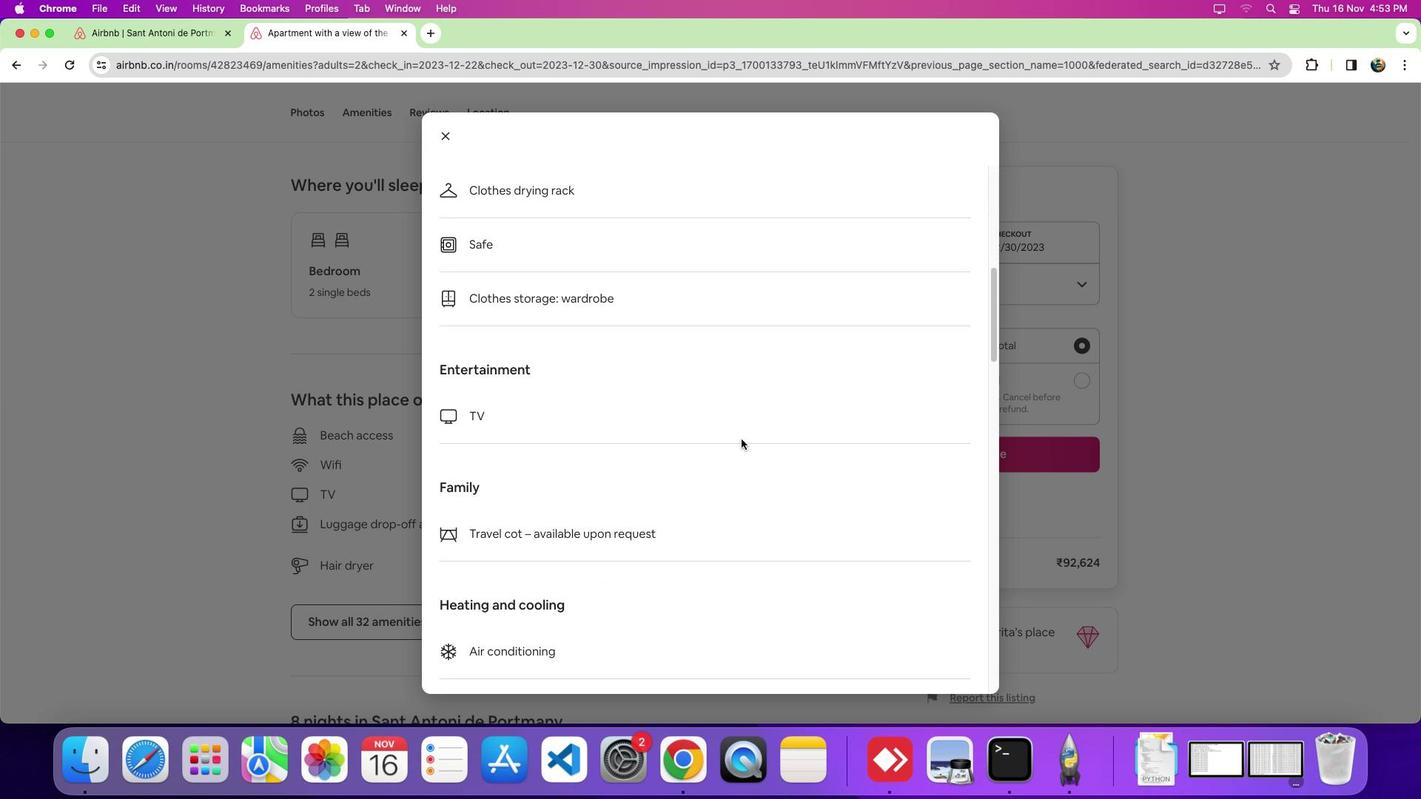 
Action: Mouse scrolled (741, 439) with delta (0, -1)
Screenshot: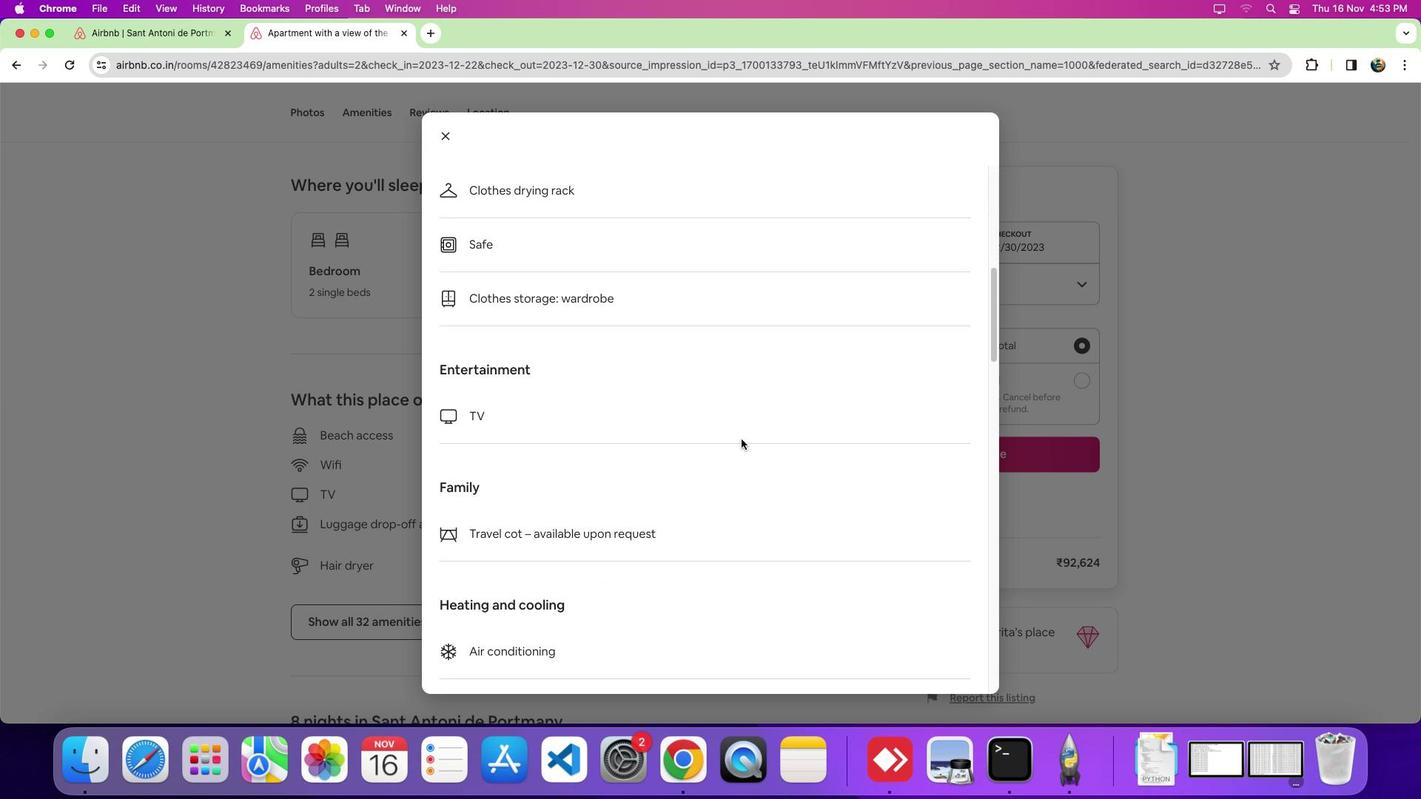 
Action: Mouse scrolled (741, 439) with delta (0, -5)
Screenshot: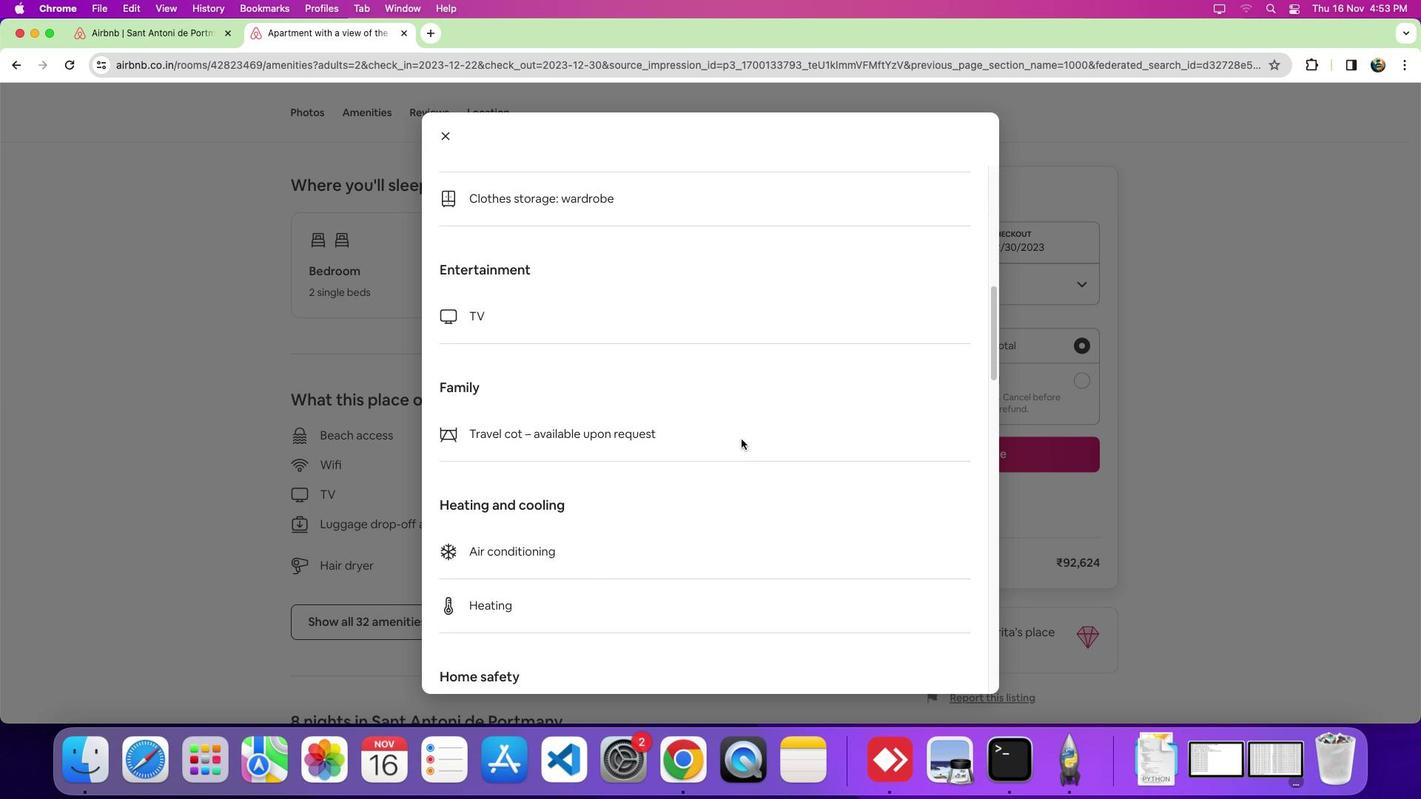 
Action: Mouse moved to (741, 439)
Screenshot: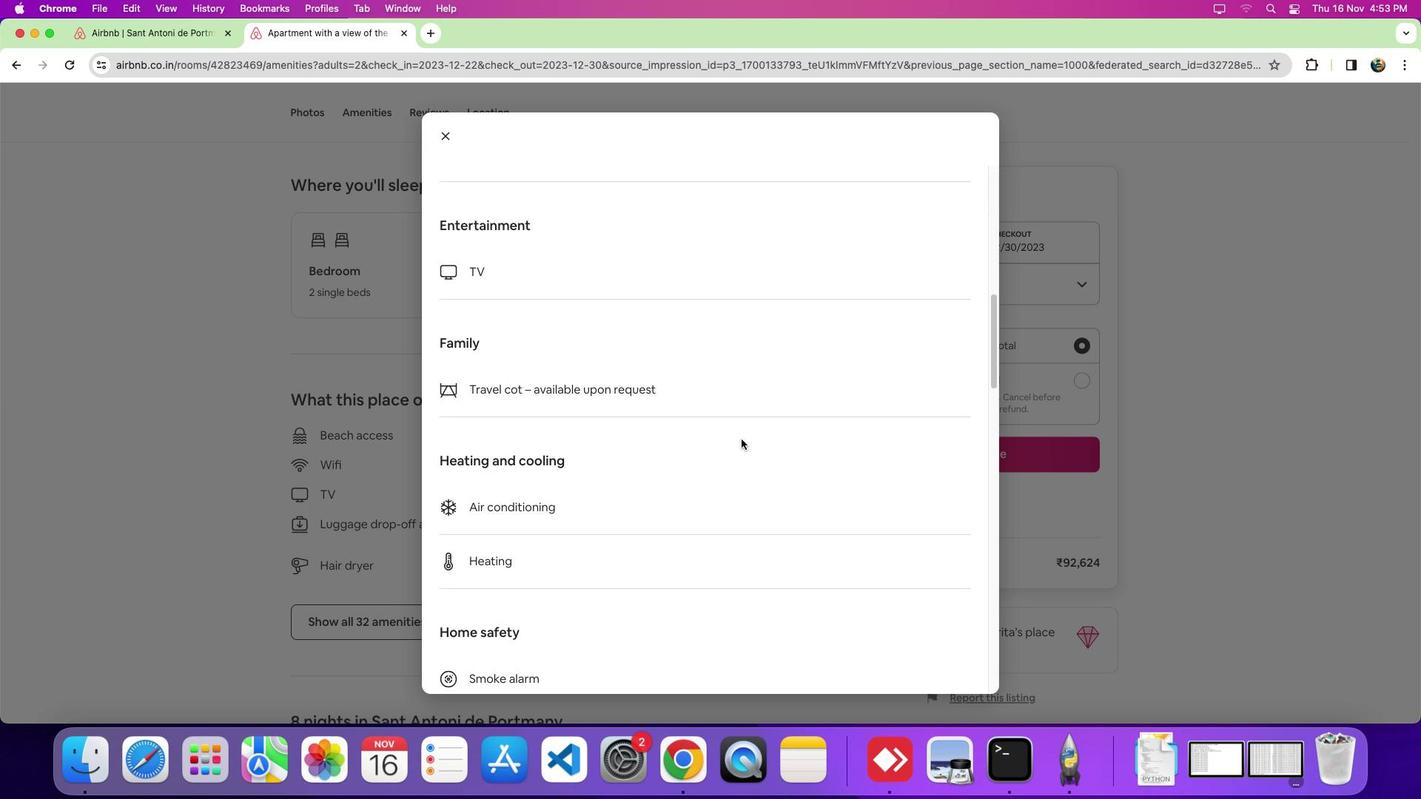 
Action: Mouse scrolled (741, 439) with delta (0, -8)
Screenshot: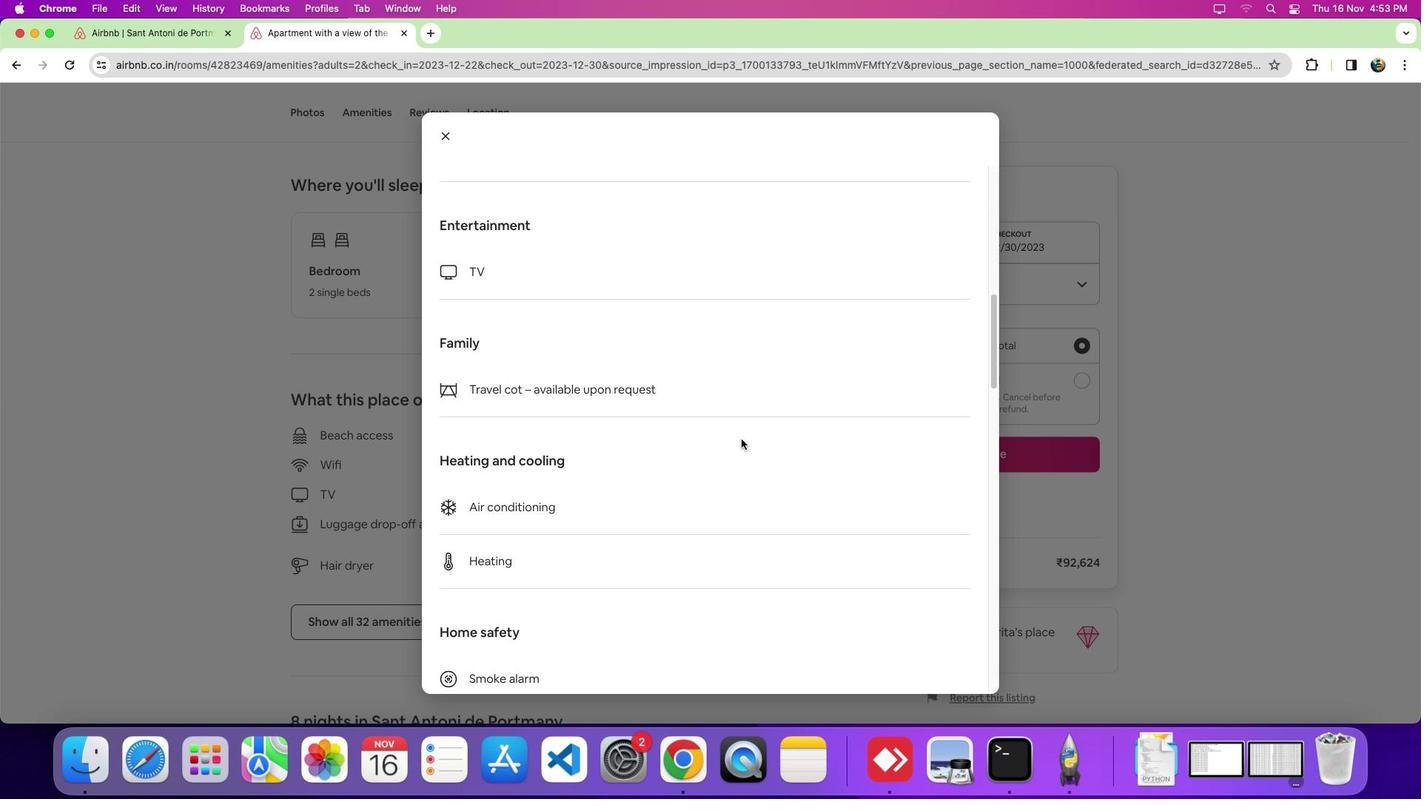 
Action: Mouse scrolled (741, 439) with delta (0, 0)
Screenshot: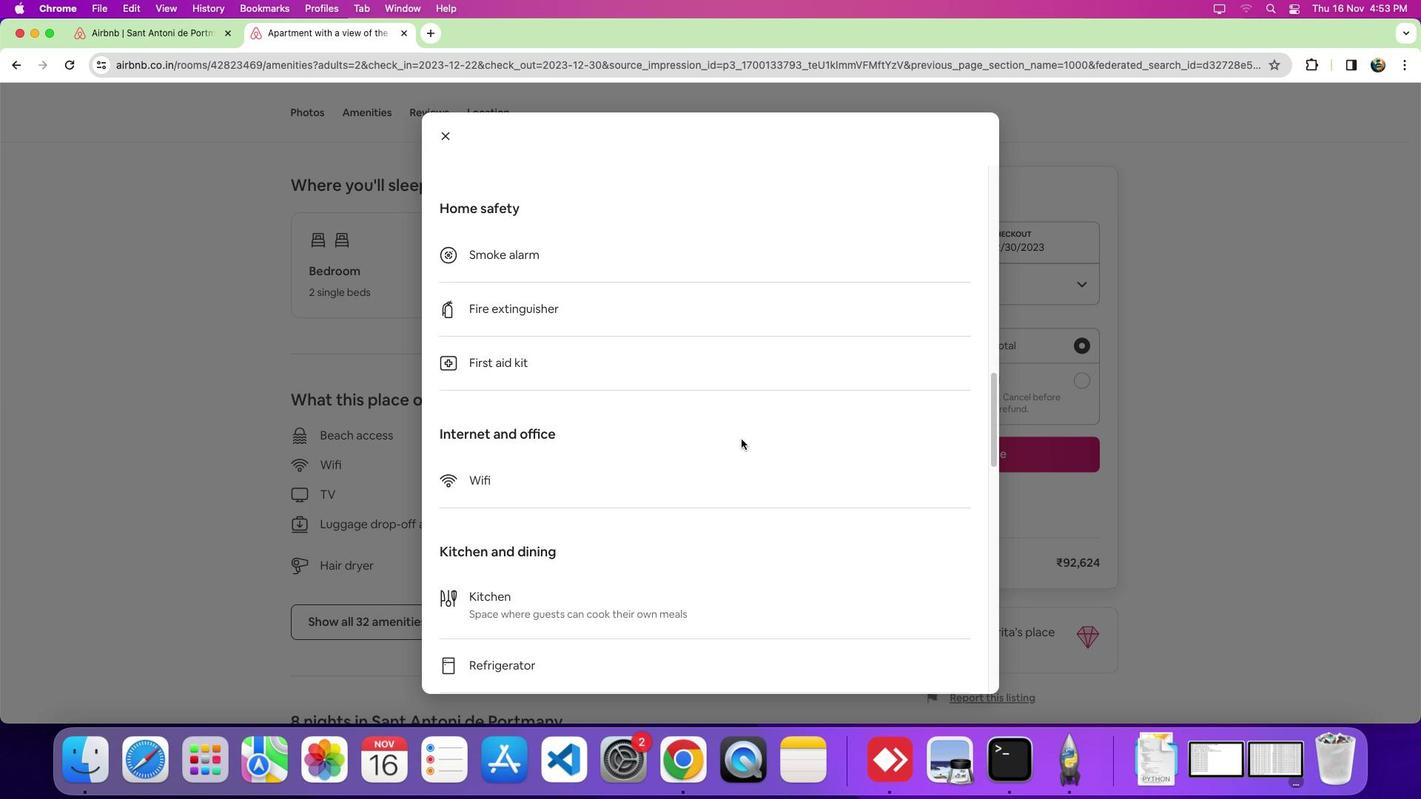 
Action: Mouse scrolled (741, 439) with delta (0, -1)
Screenshot: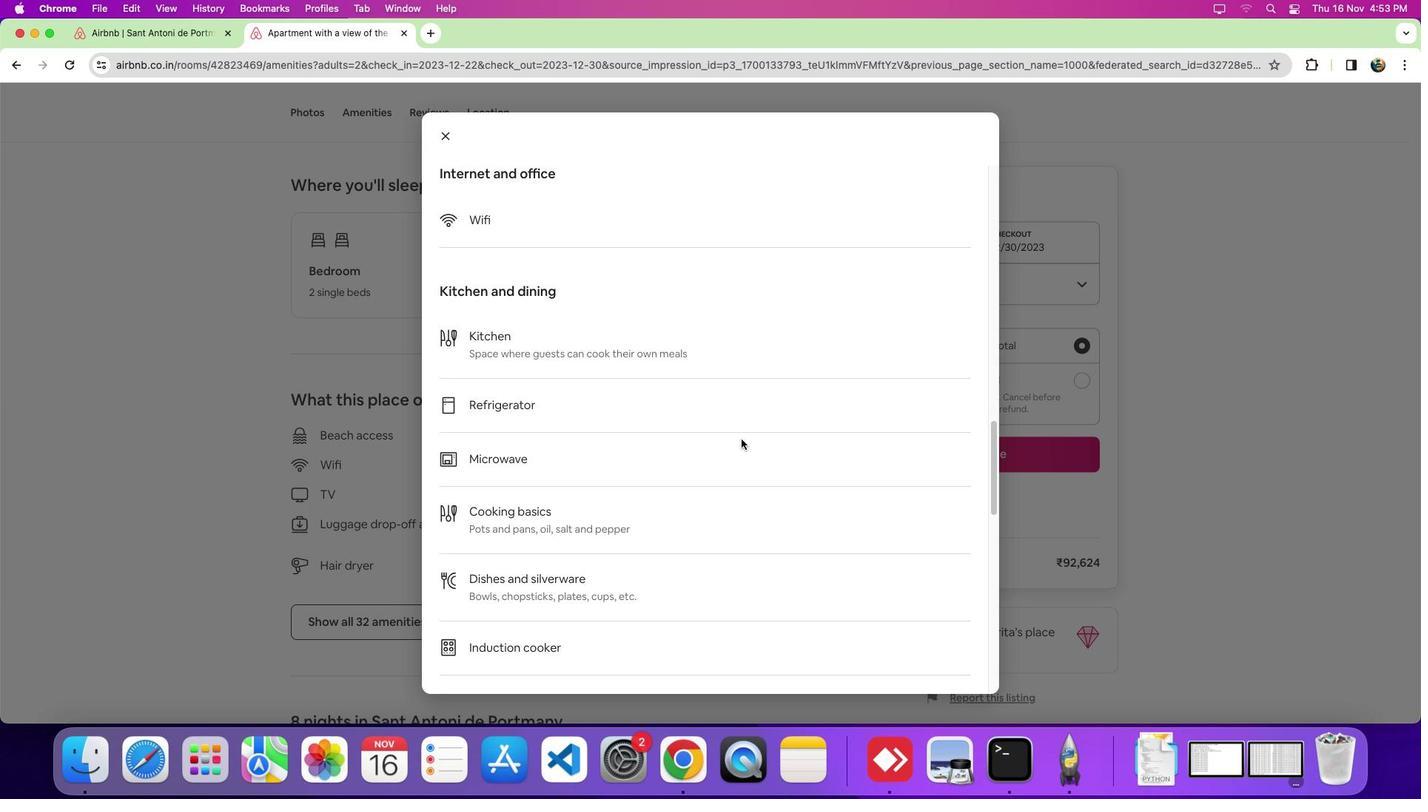 
Action: Mouse scrolled (741, 439) with delta (0, -6)
Screenshot: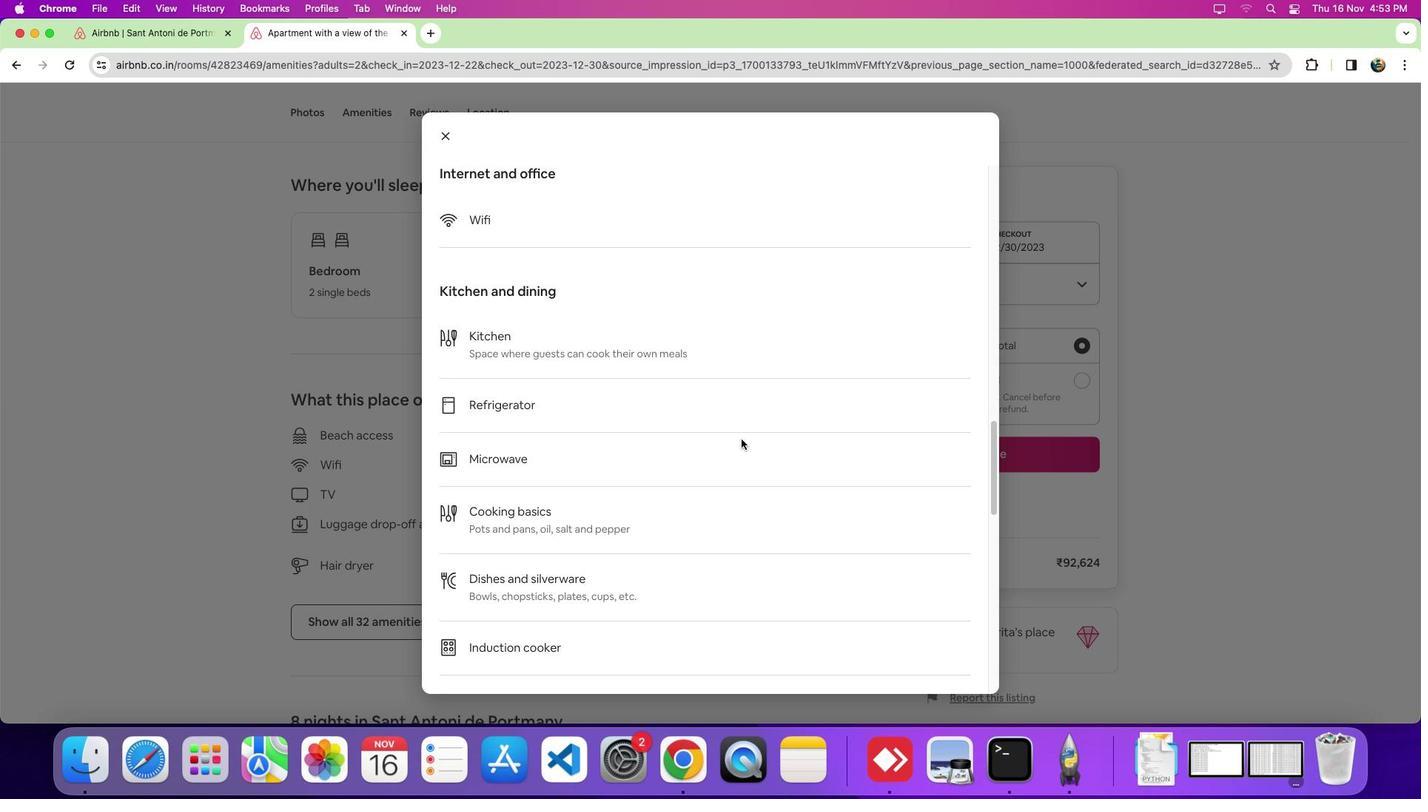 
Action: Mouse scrolled (741, 439) with delta (0, -9)
Screenshot: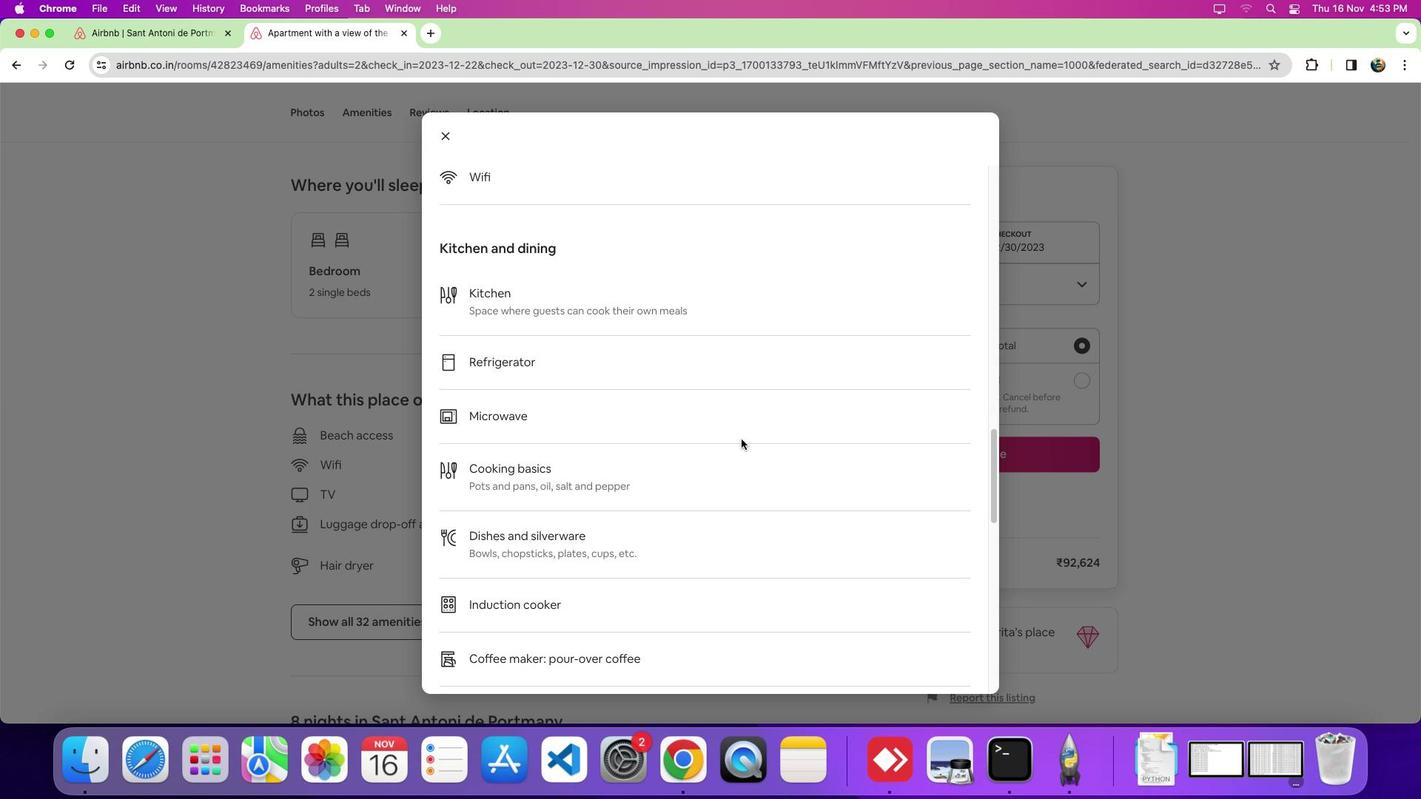 
Action: Mouse scrolled (741, 439) with delta (0, 0)
Screenshot: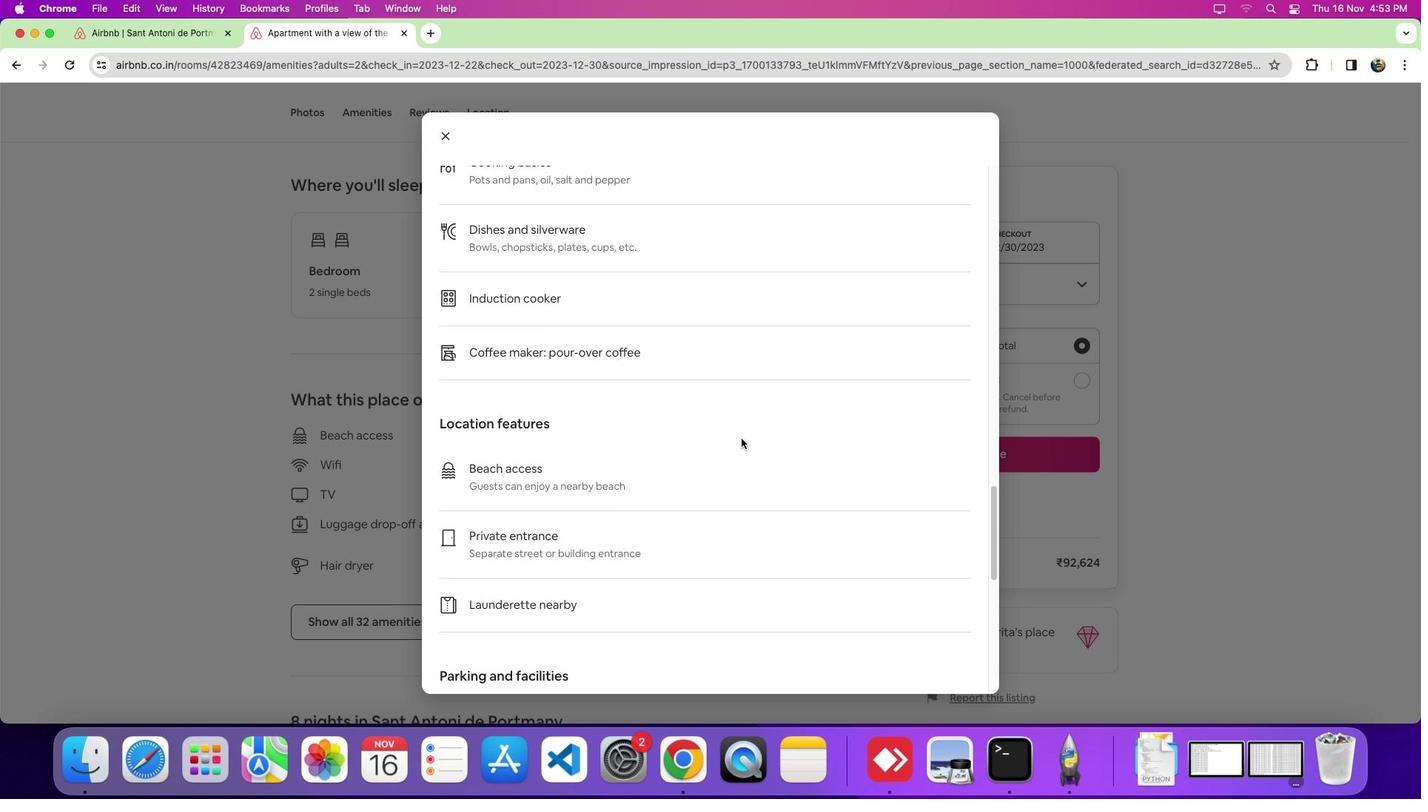
Action: Mouse scrolled (741, 439) with delta (0, 0)
Screenshot: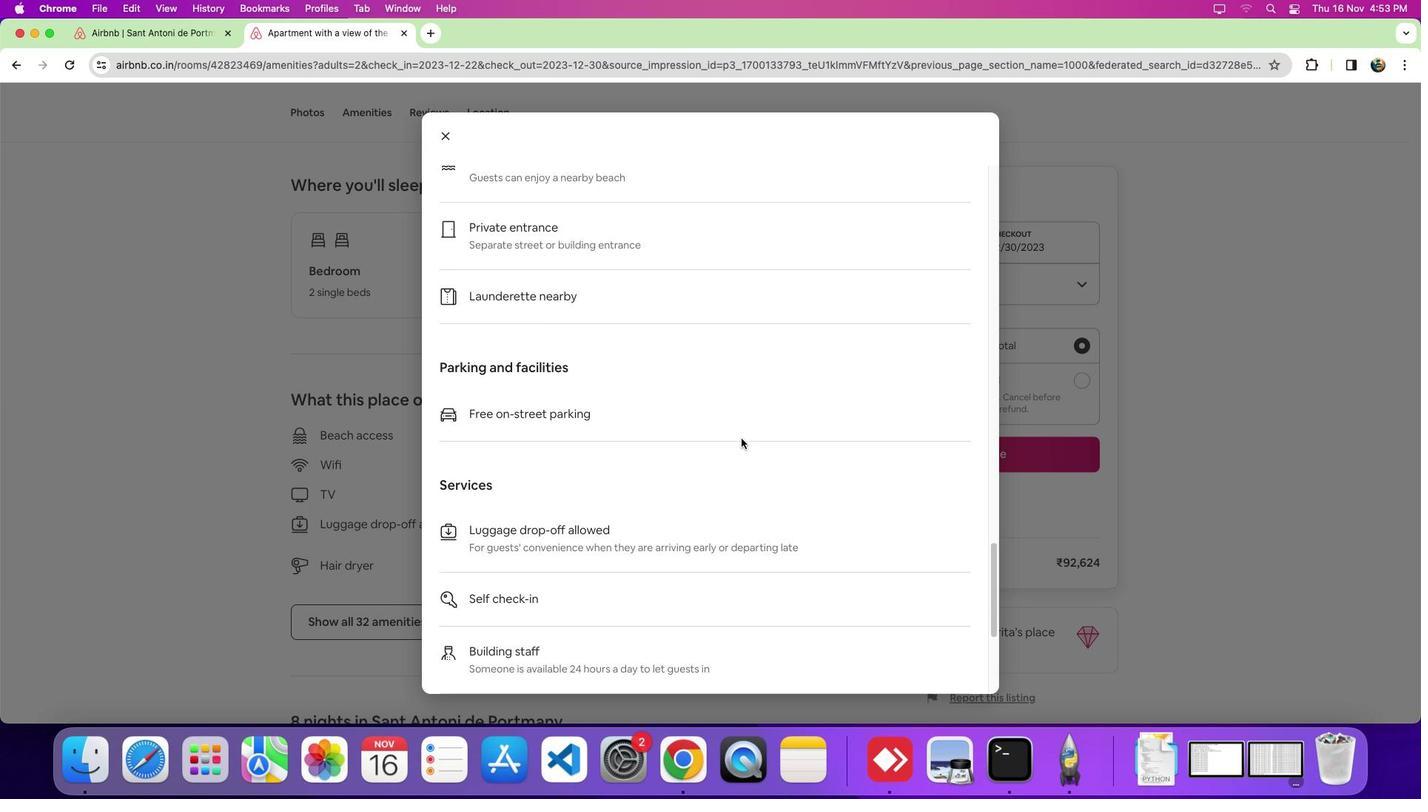 
Action: Mouse scrolled (741, 439) with delta (0, -6)
Screenshot: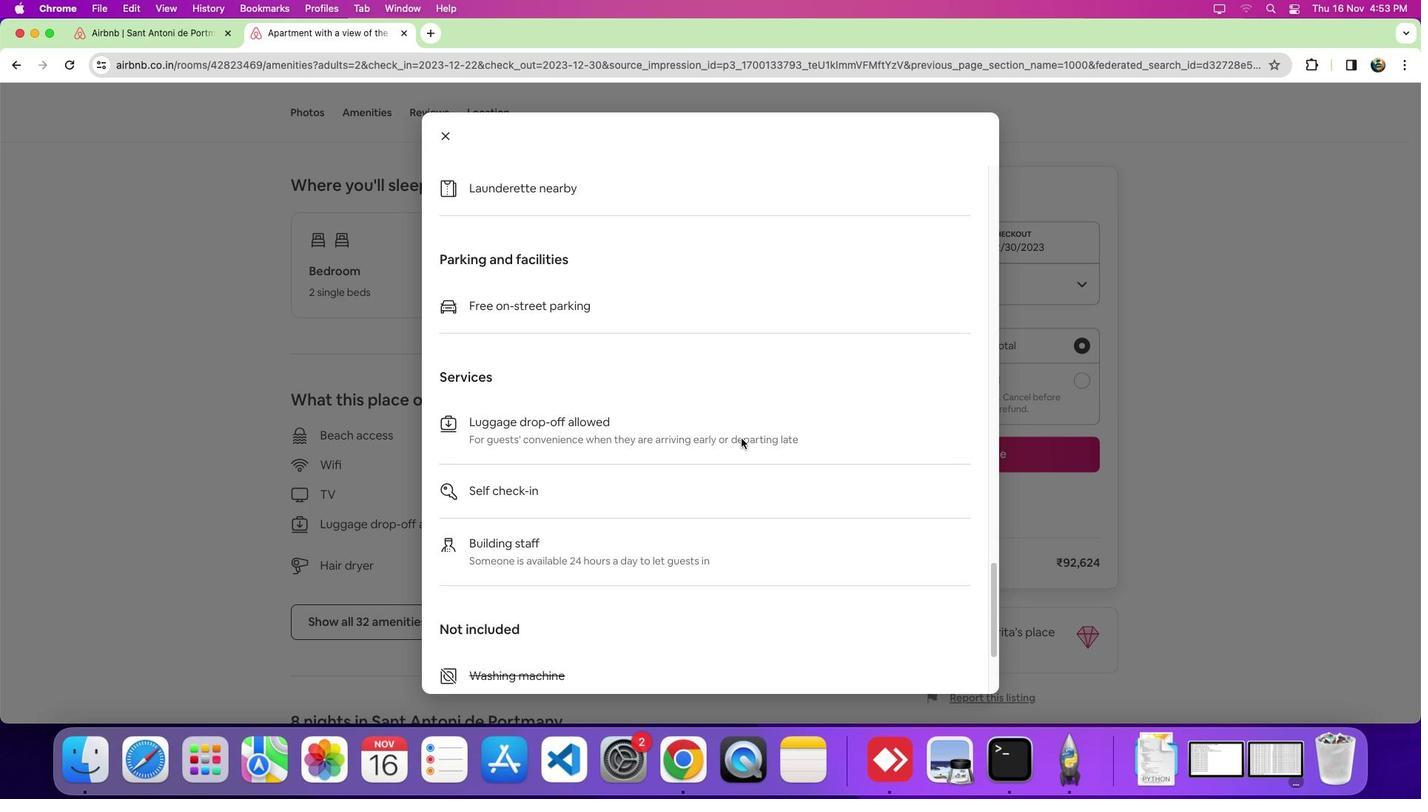 
Action: Mouse scrolled (741, 439) with delta (0, -9)
Screenshot: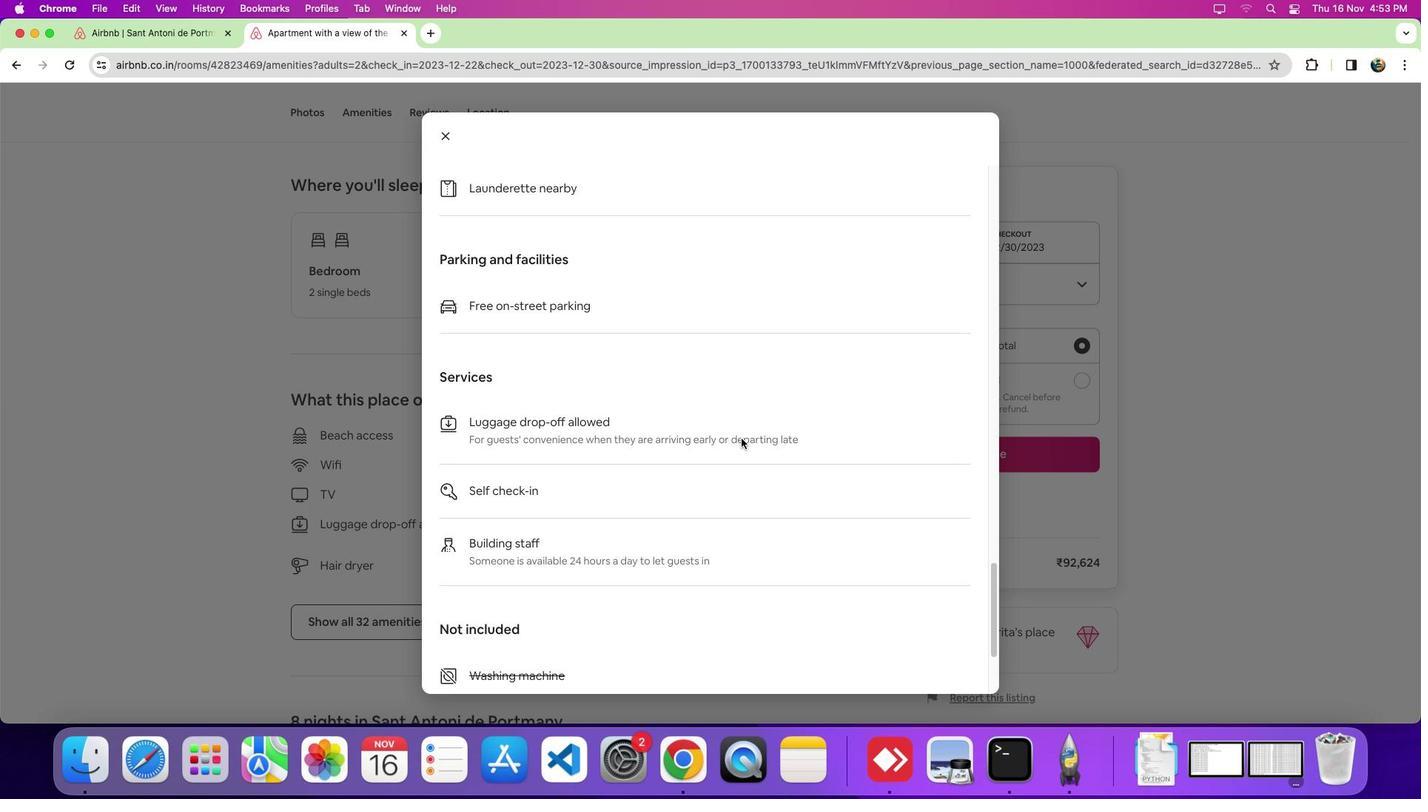 
Action: Mouse moved to (741, 438)
Screenshot: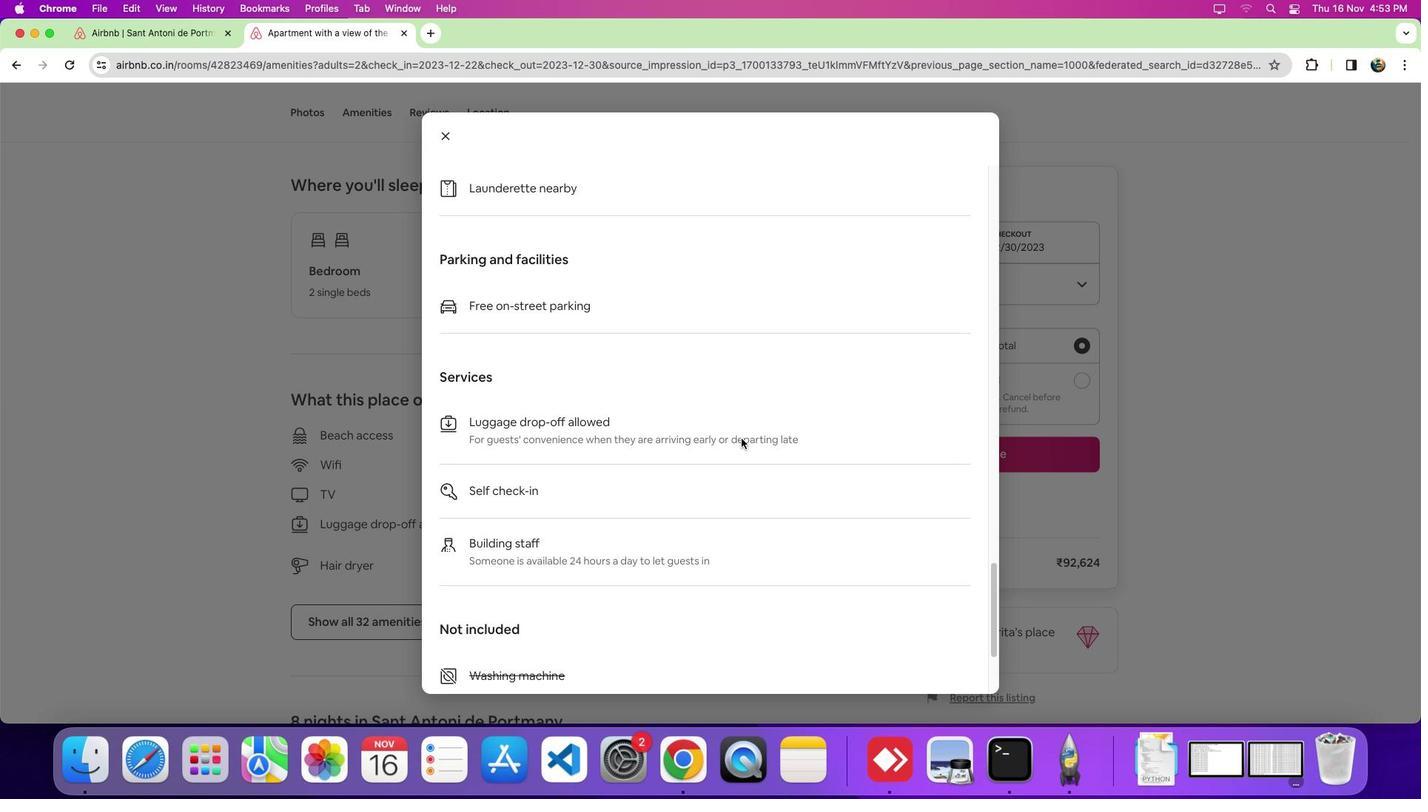 
Action: Mouse scrolled (741, 438) with delta (0, 0)
Screenshot: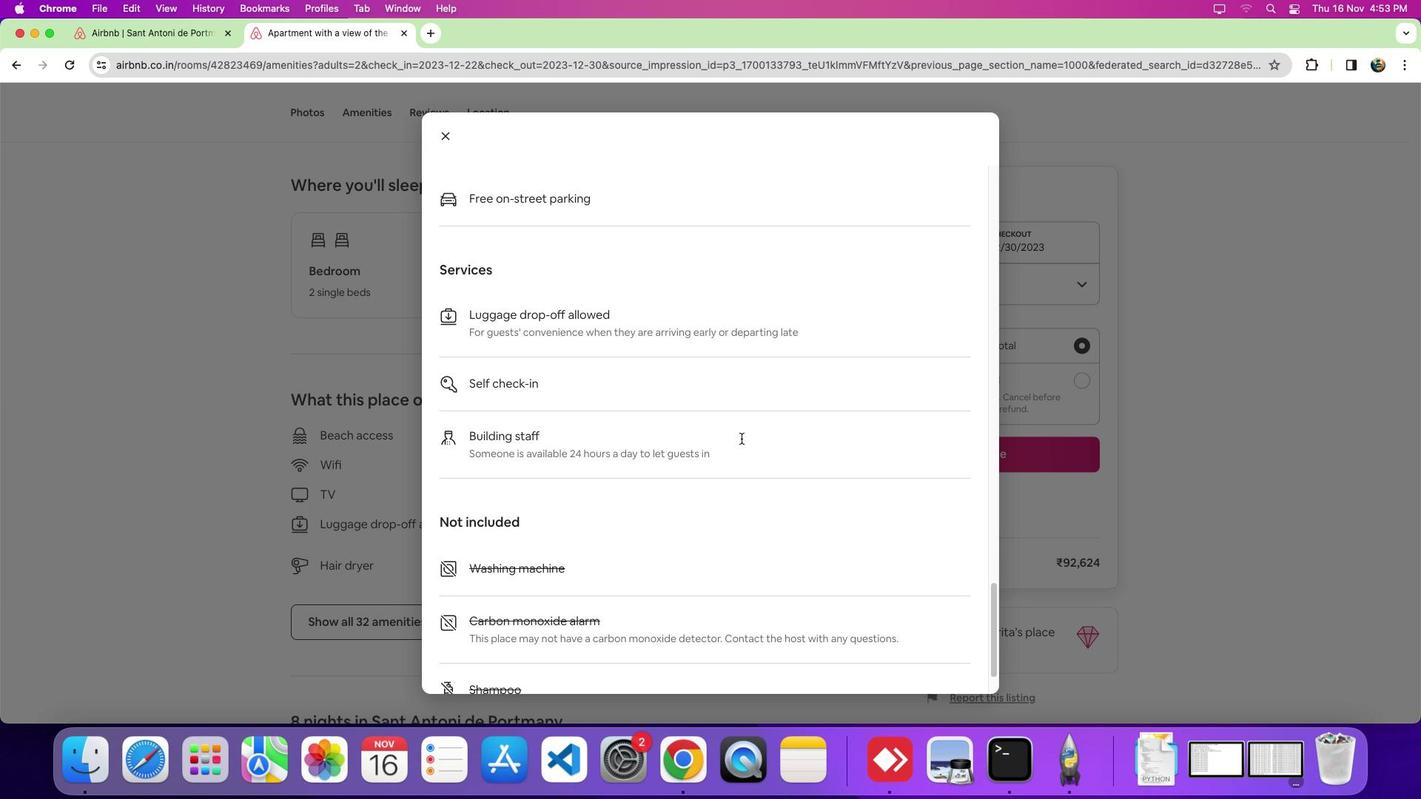 
Action: Mouse scrolled (741, 438) with delta (0, -1)
Screenshot: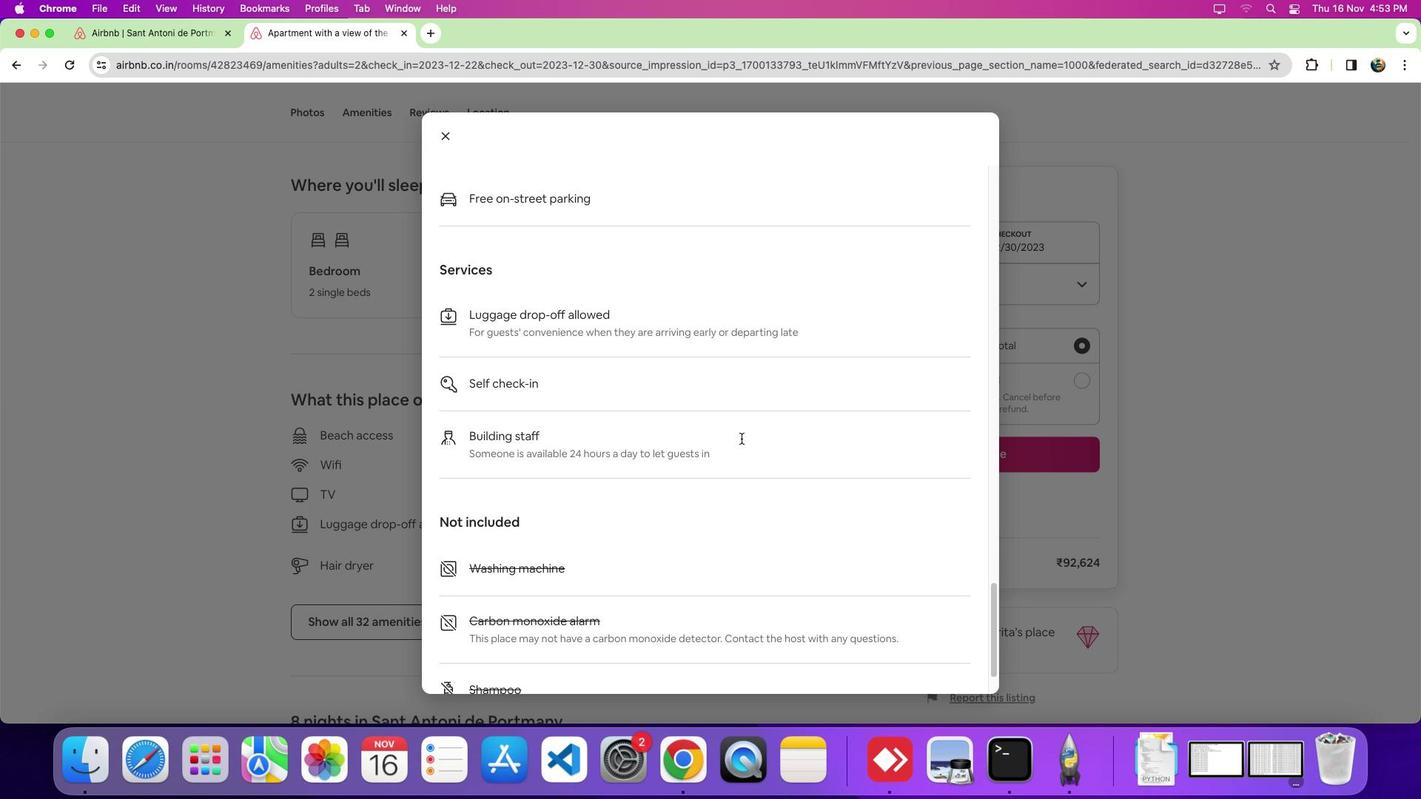 
Action: Mouse scrolled (741, 438) with delta (0, -6)
Screenshot: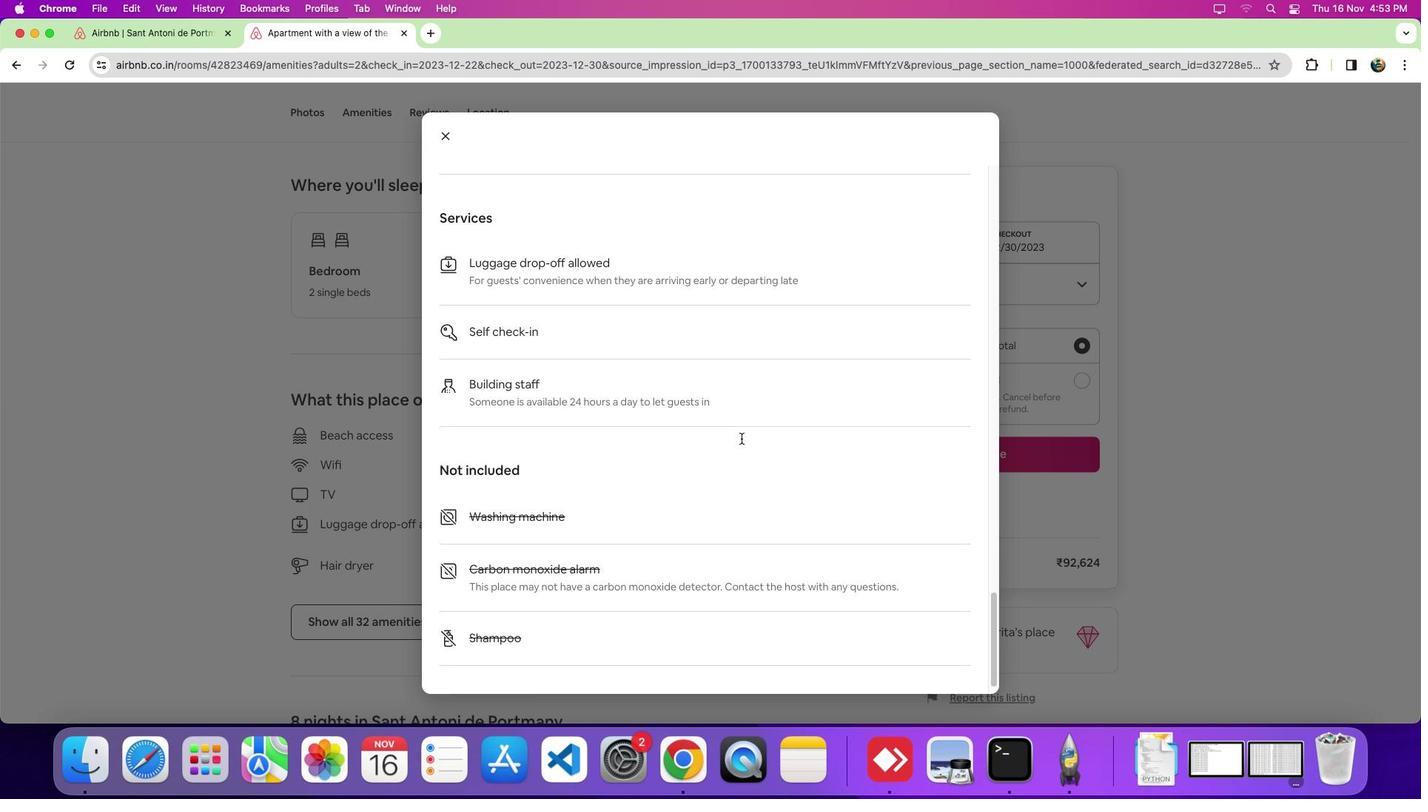 
Action: Mouse scrolled (741, 438) with delta (0, -10)
Screenshot: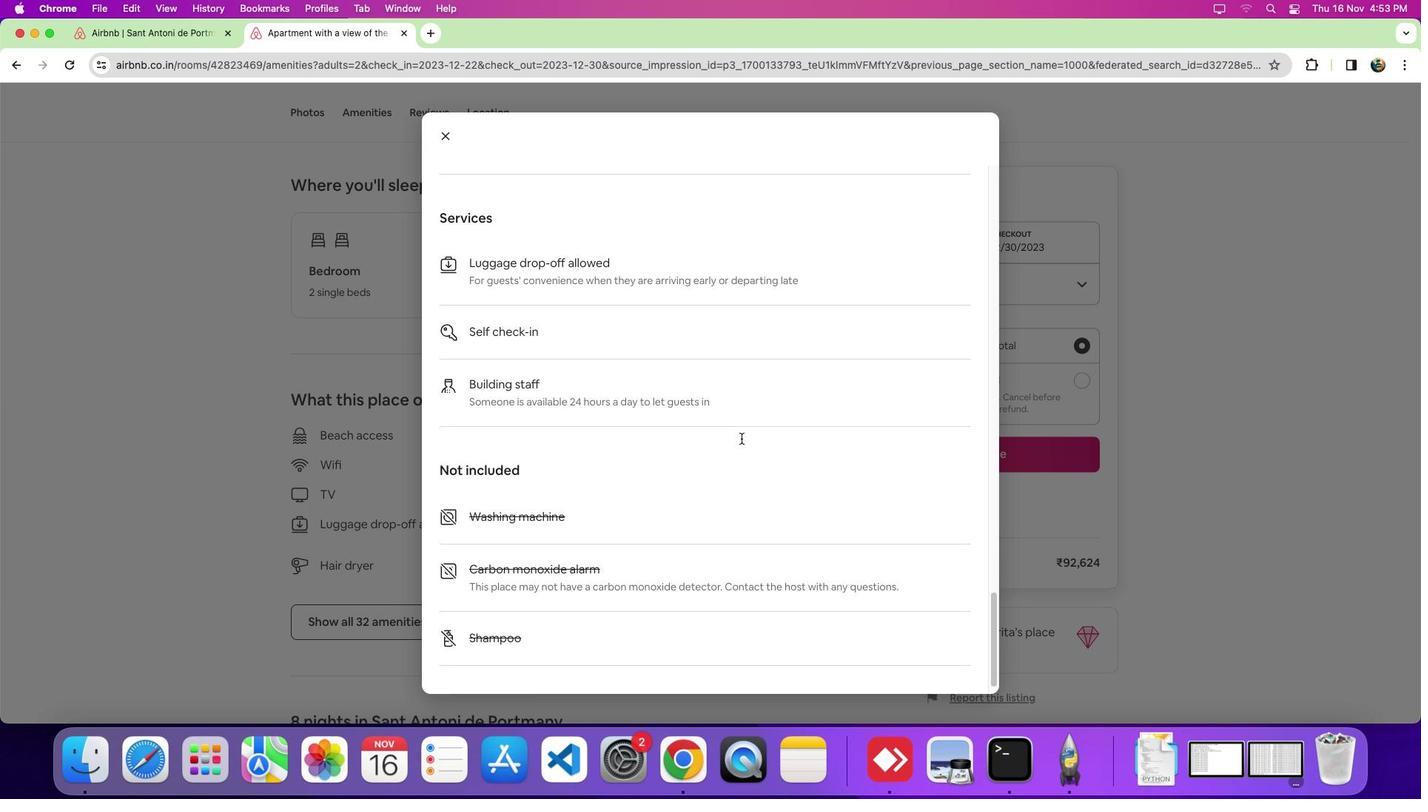 
Action: Mouse scrolled (741, 438) with delta (0, -11)
Screenshot: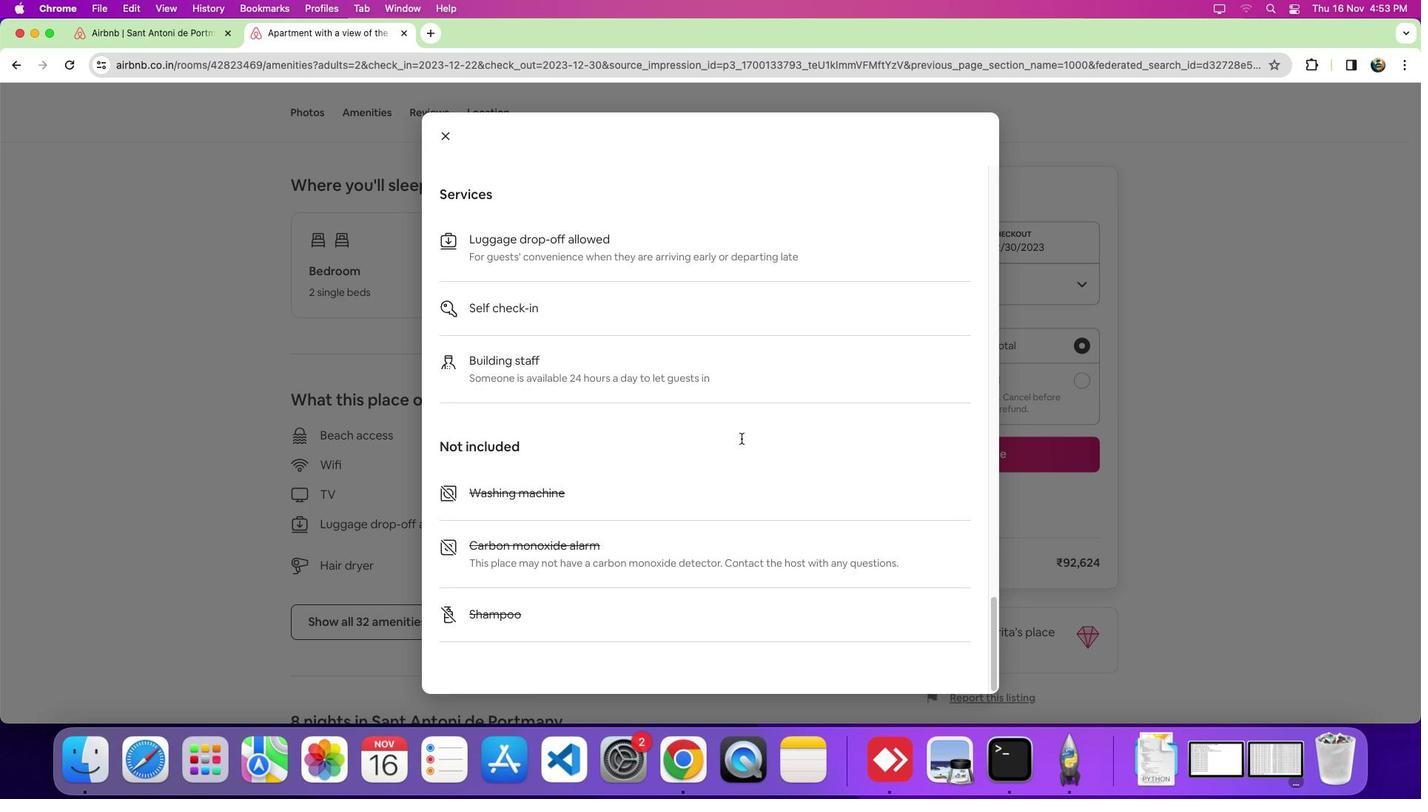 
Action: Mouse moved to (450, 139)
Screenshot: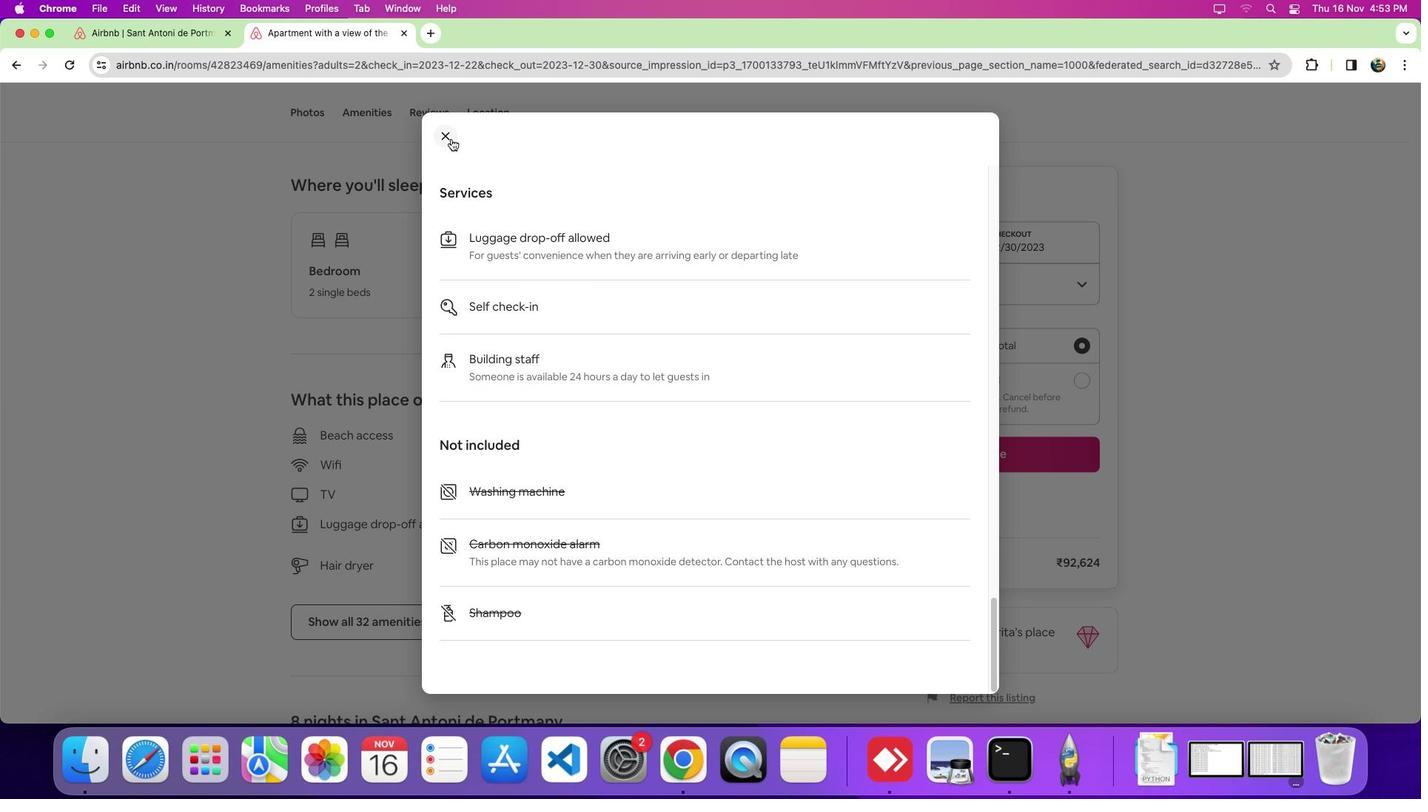 
Action: Mouse pressed left at (450, 139)
Screenshot: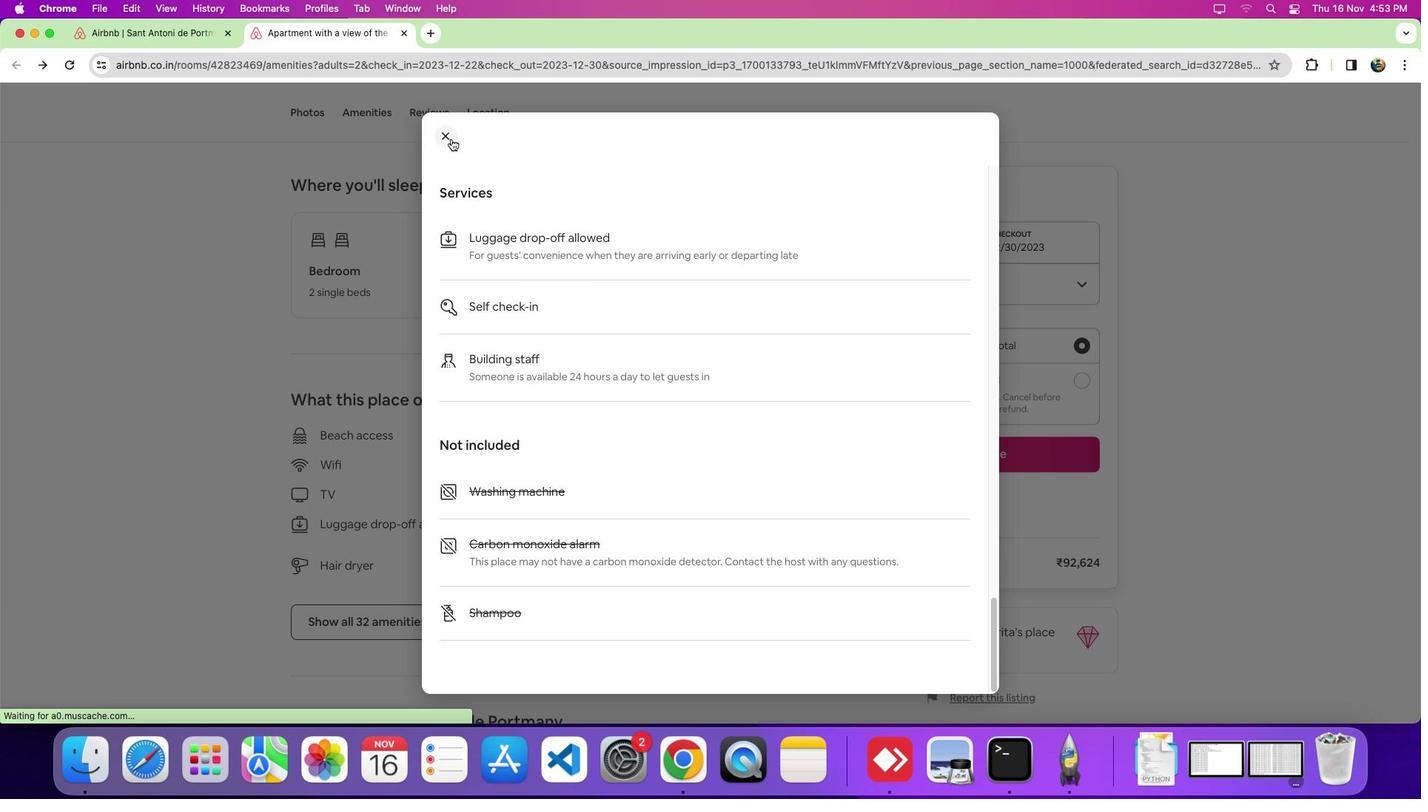 
Action: Mouse moved to (722, 410)
Screenshot: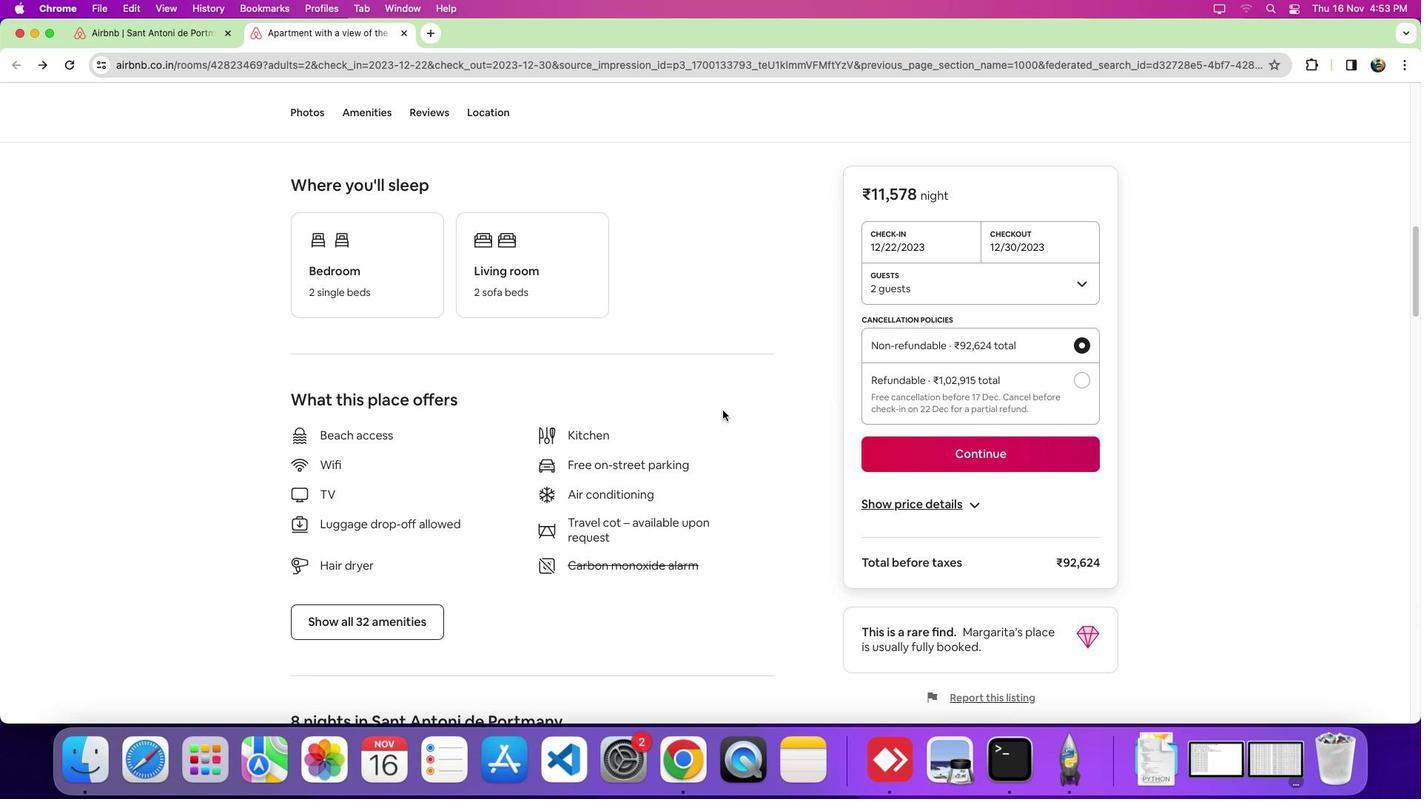 
Action: Mouse scrolled (722, 410) with delta (0, 0)
Screenshot: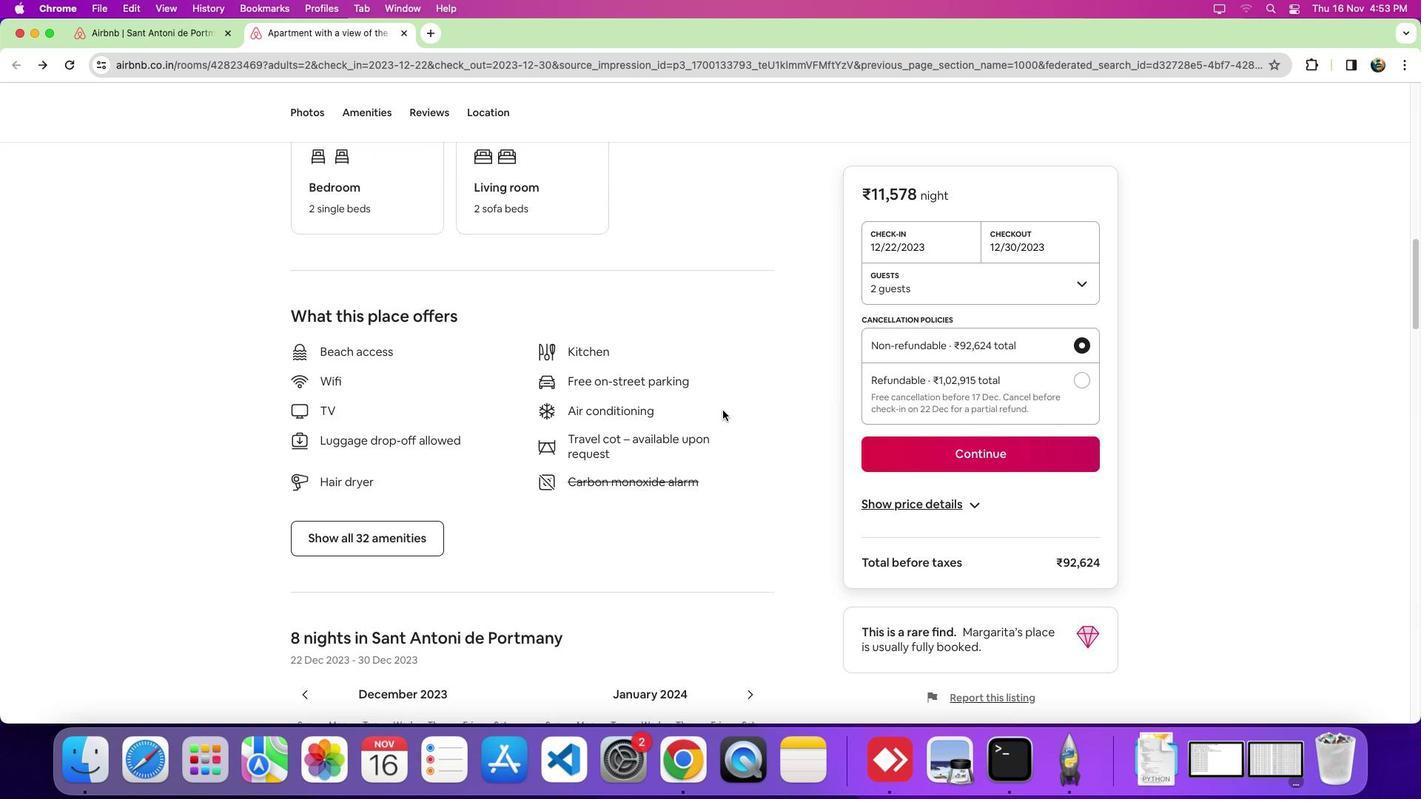 
Action: Mouse scrolled (722, 410) with delta (0, 0)
Screenshot: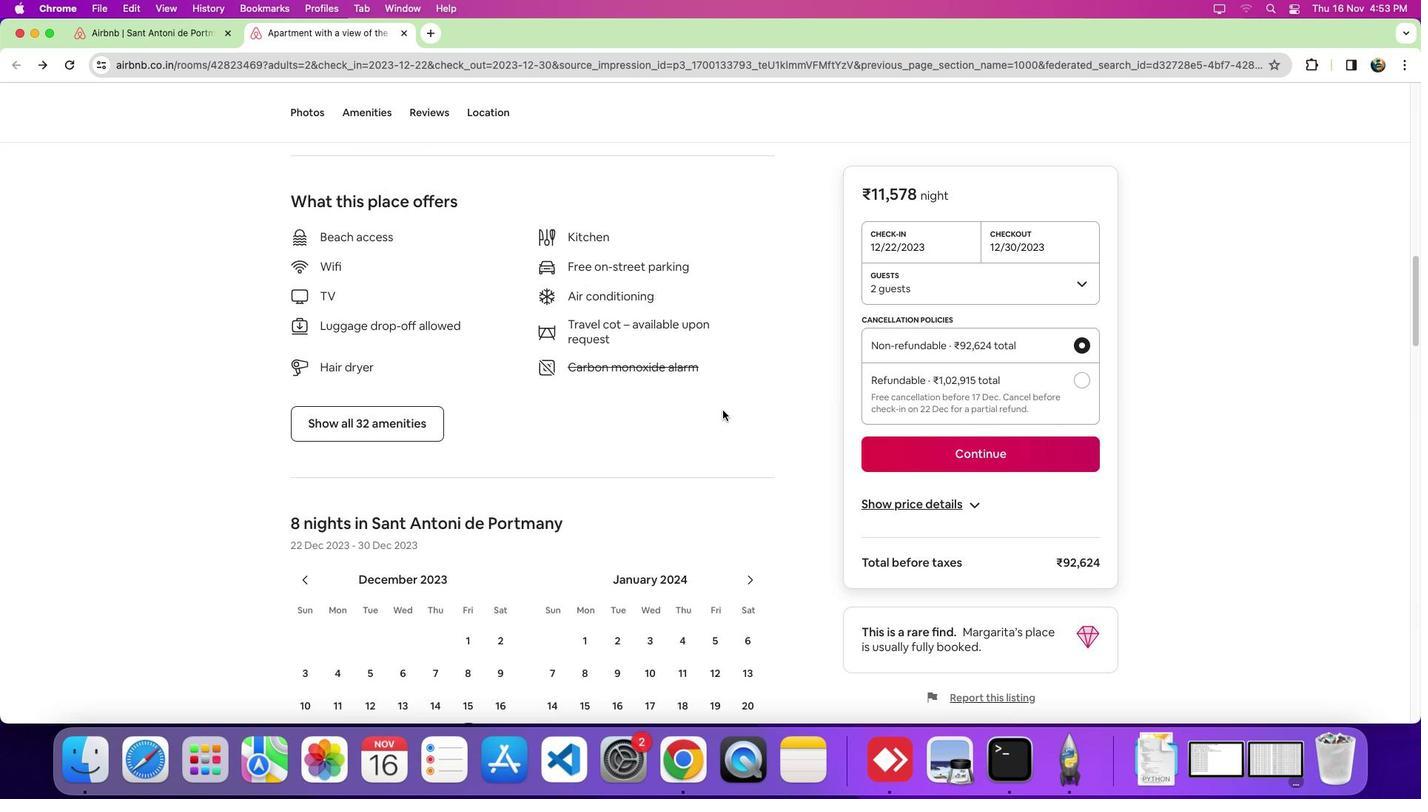 
Action: Mouse scrolled (722, 410) with delta (0, -3)
Screenshot: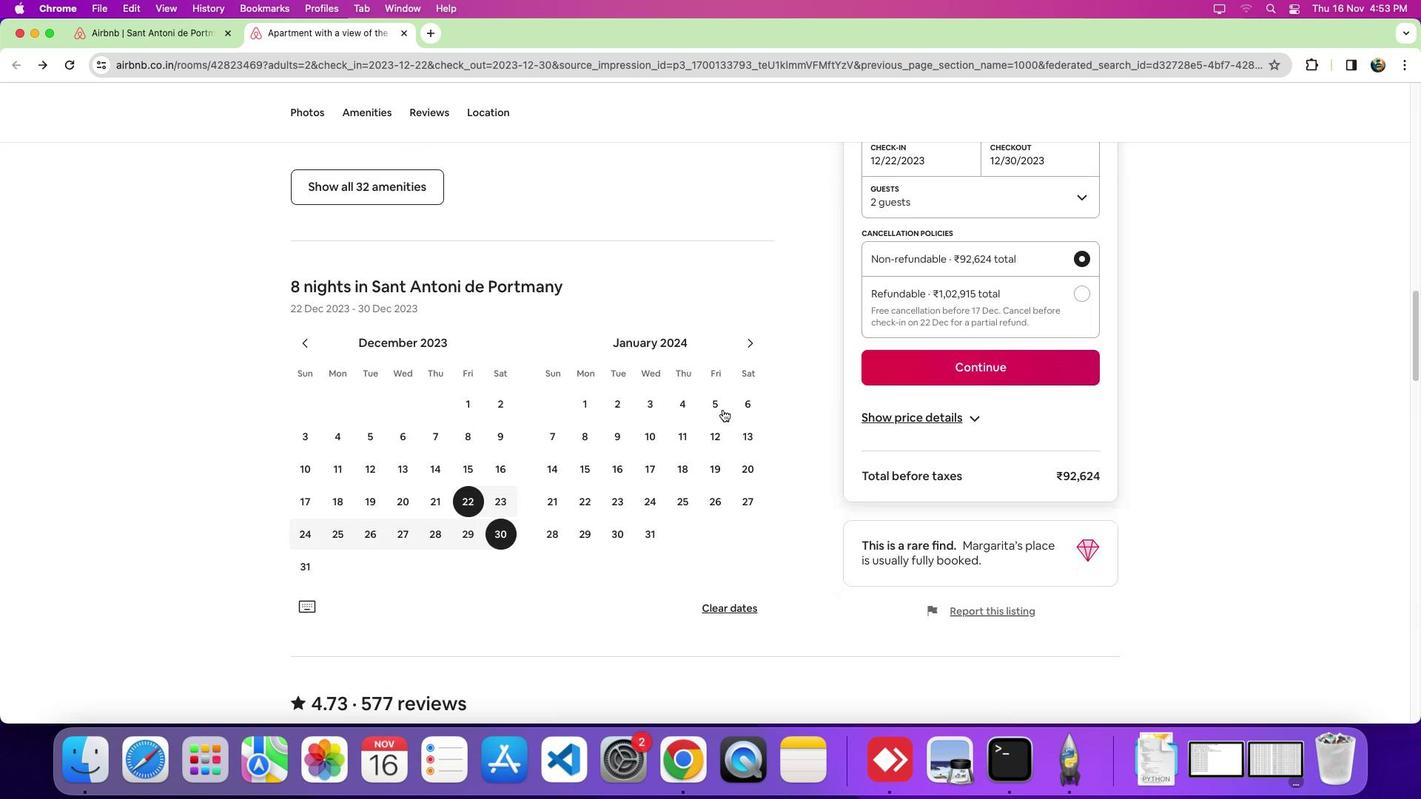 
Action: Mouse scrolled (722, 410) with delta (0, -5)
Screenshot: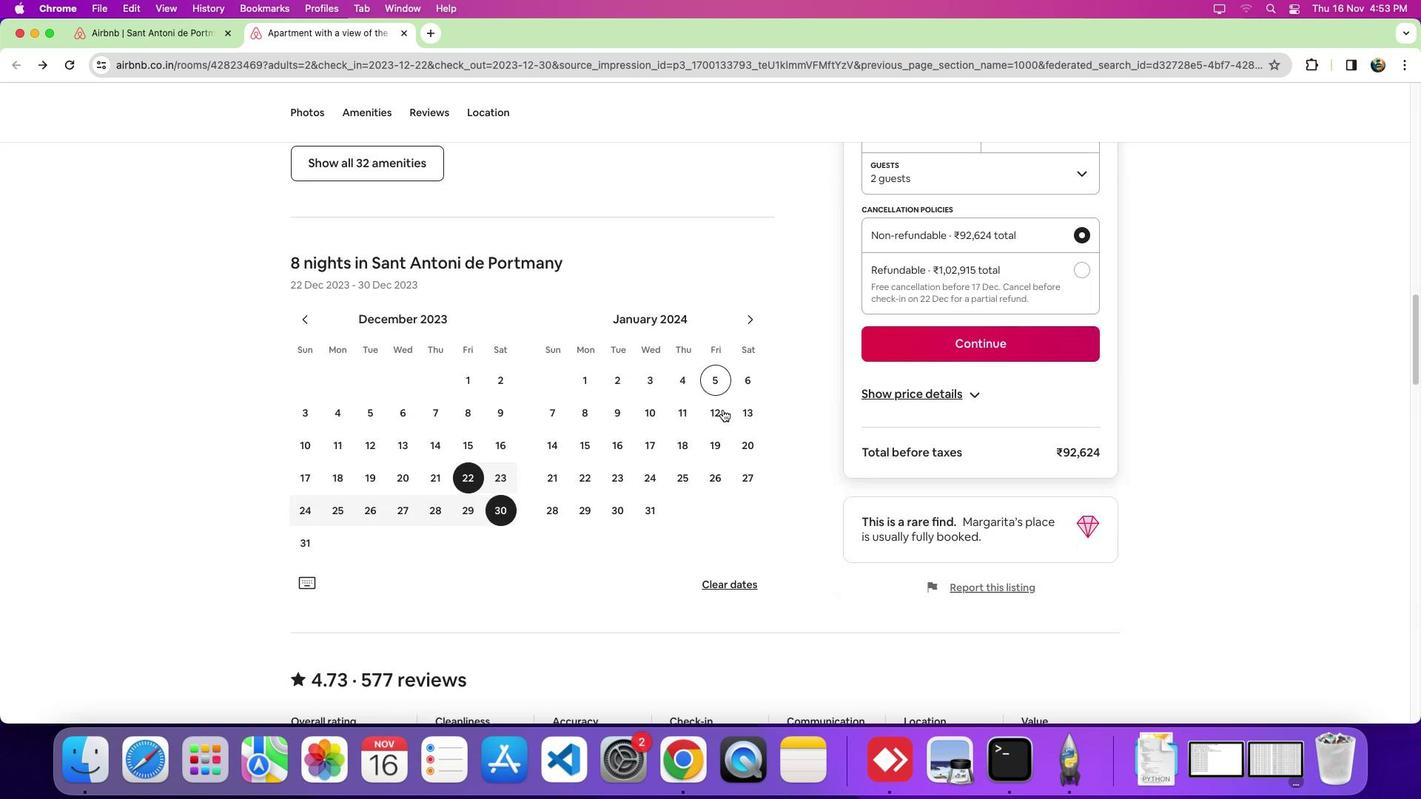 
Action: Mouse moved to (722, 410)
Screenshot: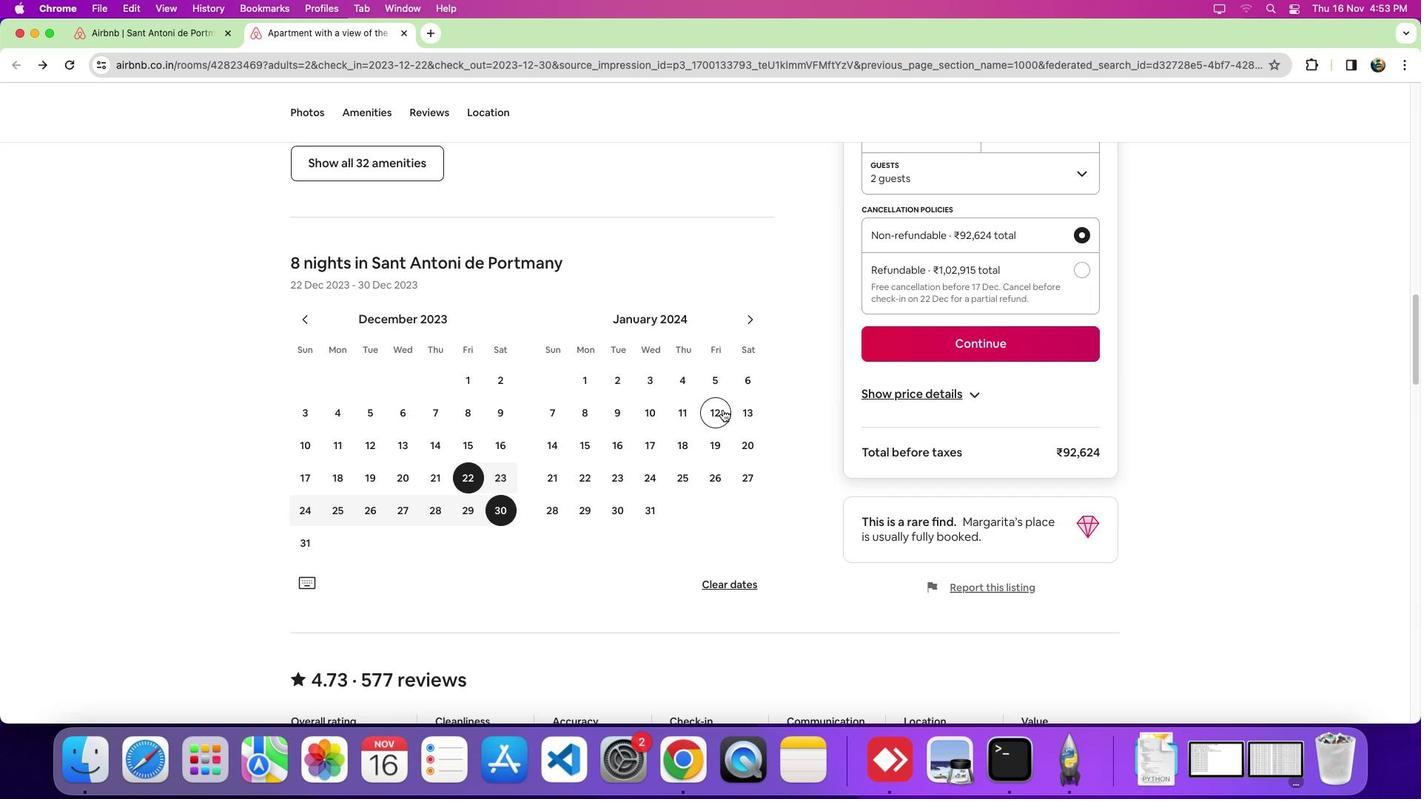 
Action: Mouse scrolled (722, 410) with delta (0, 0)
Screenshot: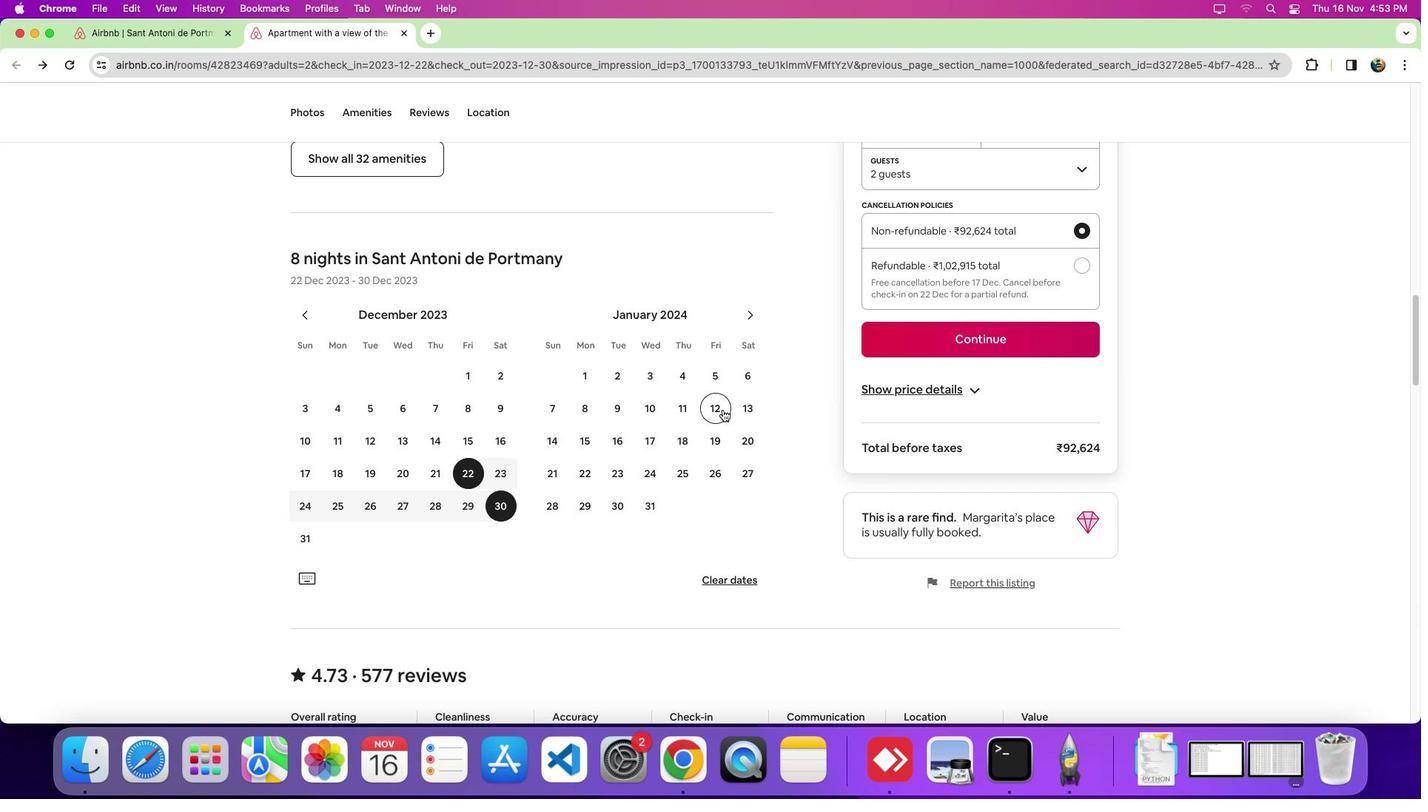 
Action: Mouse scrolled (722, 410) with delta (0, 0)
Screenshot: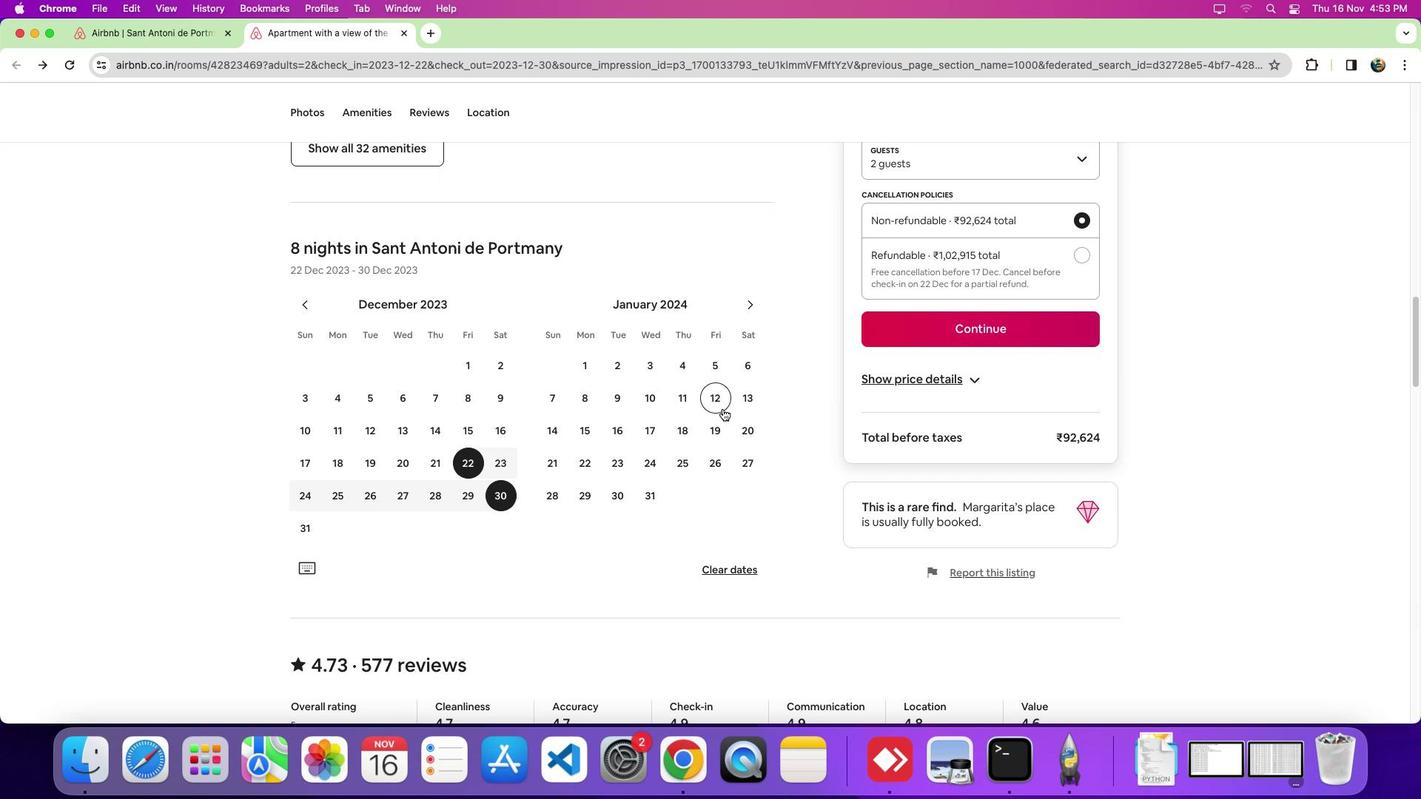 
Action: Mouse moved to (711, 407)
Screenshot: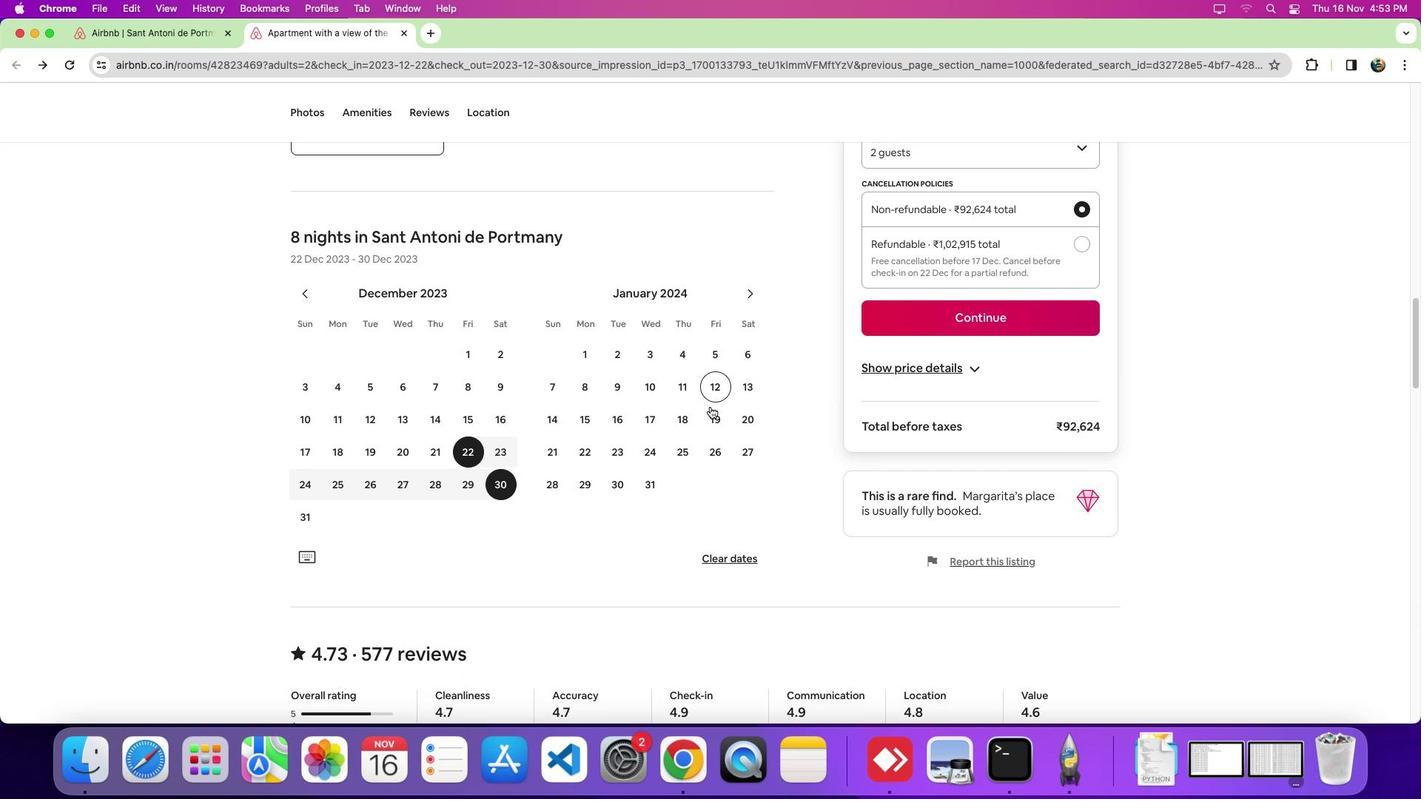 
Action: Mouse scrolled (711, 407) with delta (0, 0)
Screenshot: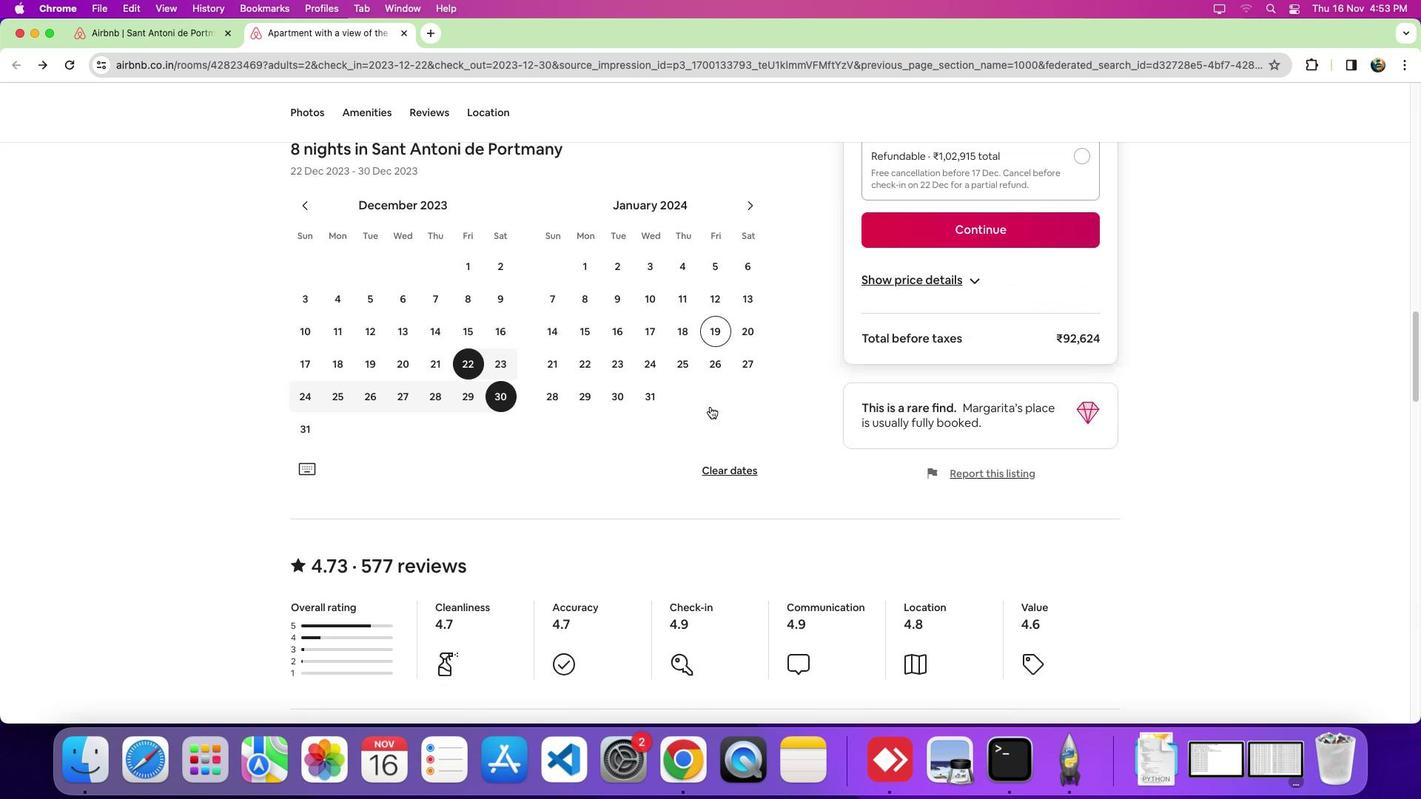 
Action: Mouse scrolled (711, 407) with delta (0, 0)
Screenshot: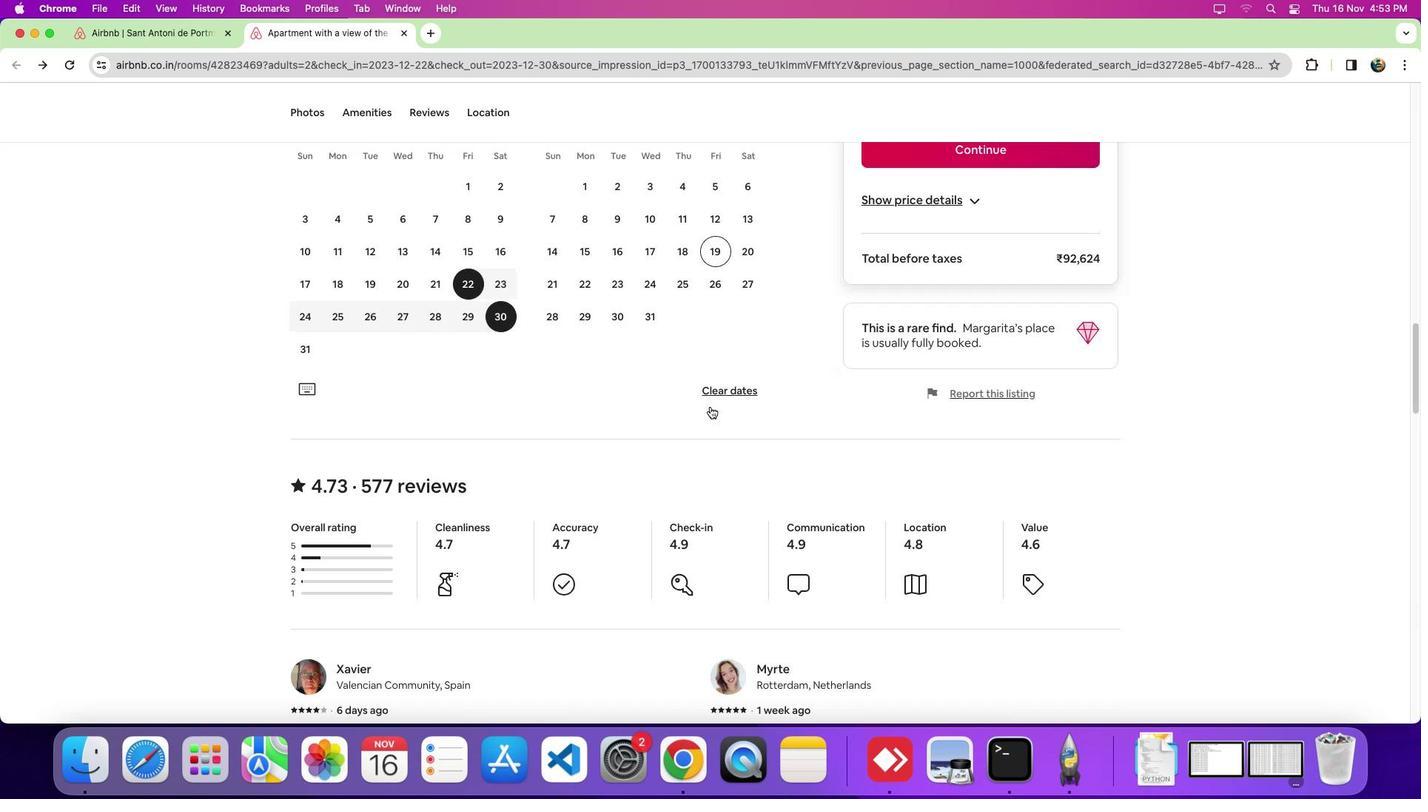 
Action: Mouse moved to (710, 407)
Screenshot: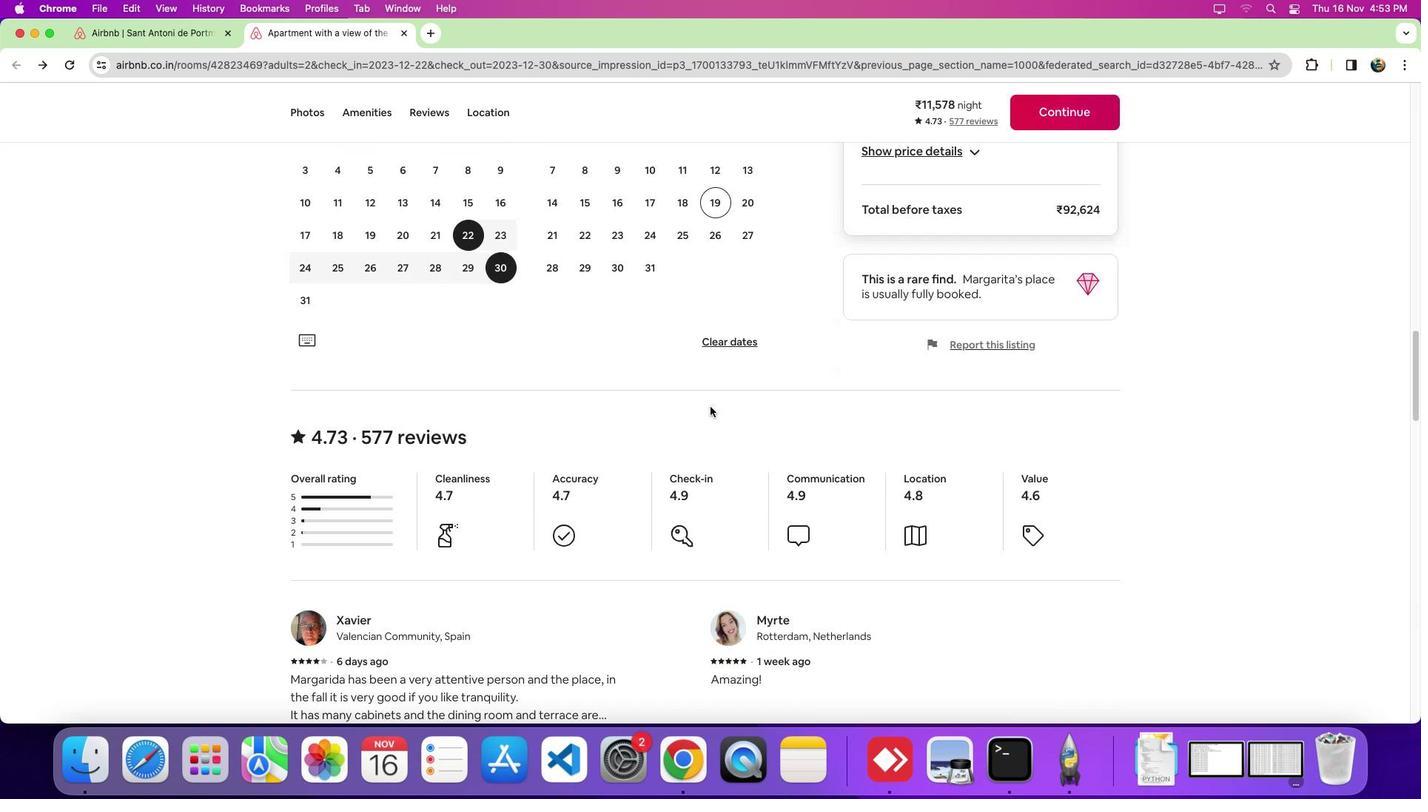 
Action: Mouse scrolled (710, 407) with delta (0, -4)
Screenshot: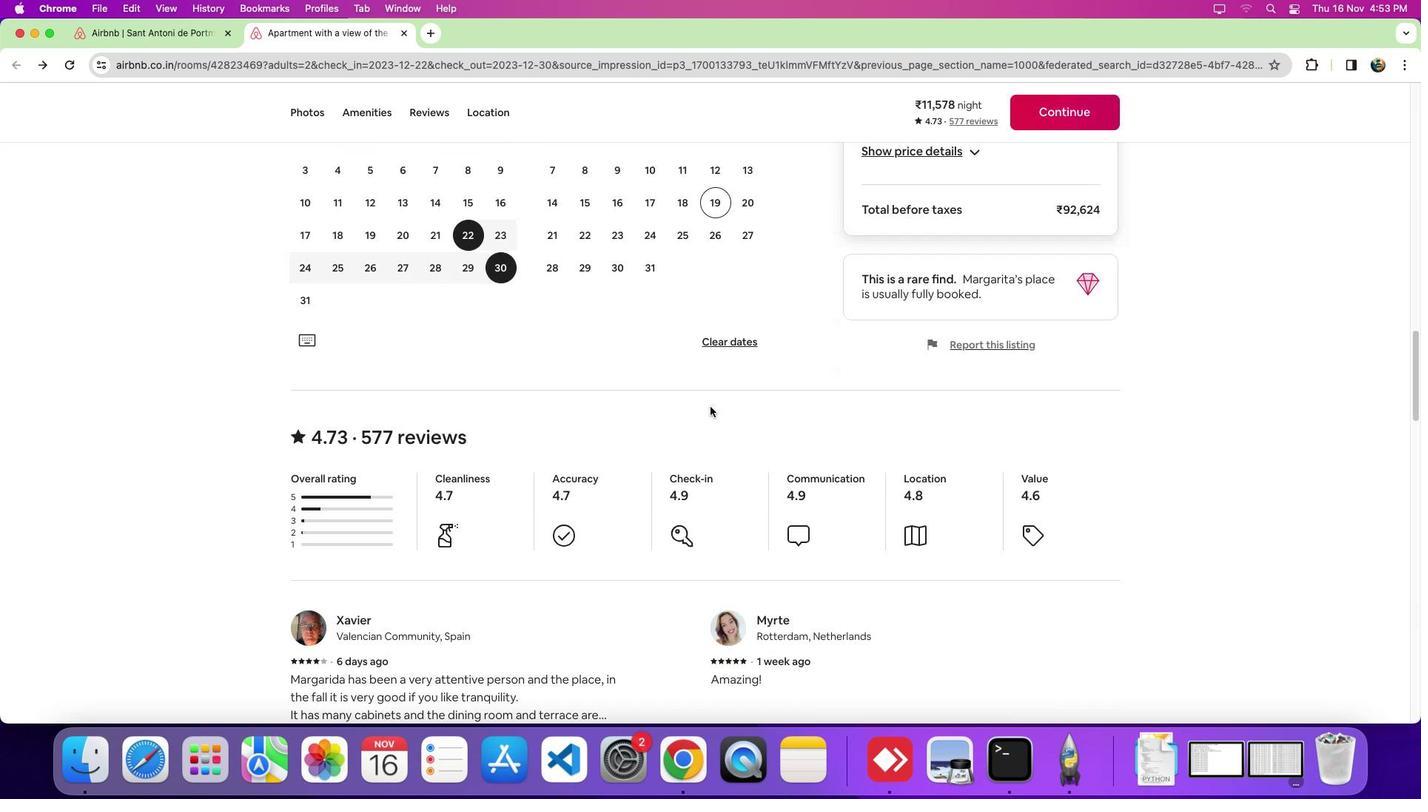 
Action: Mouse moved to (707, 405)
Screenshot: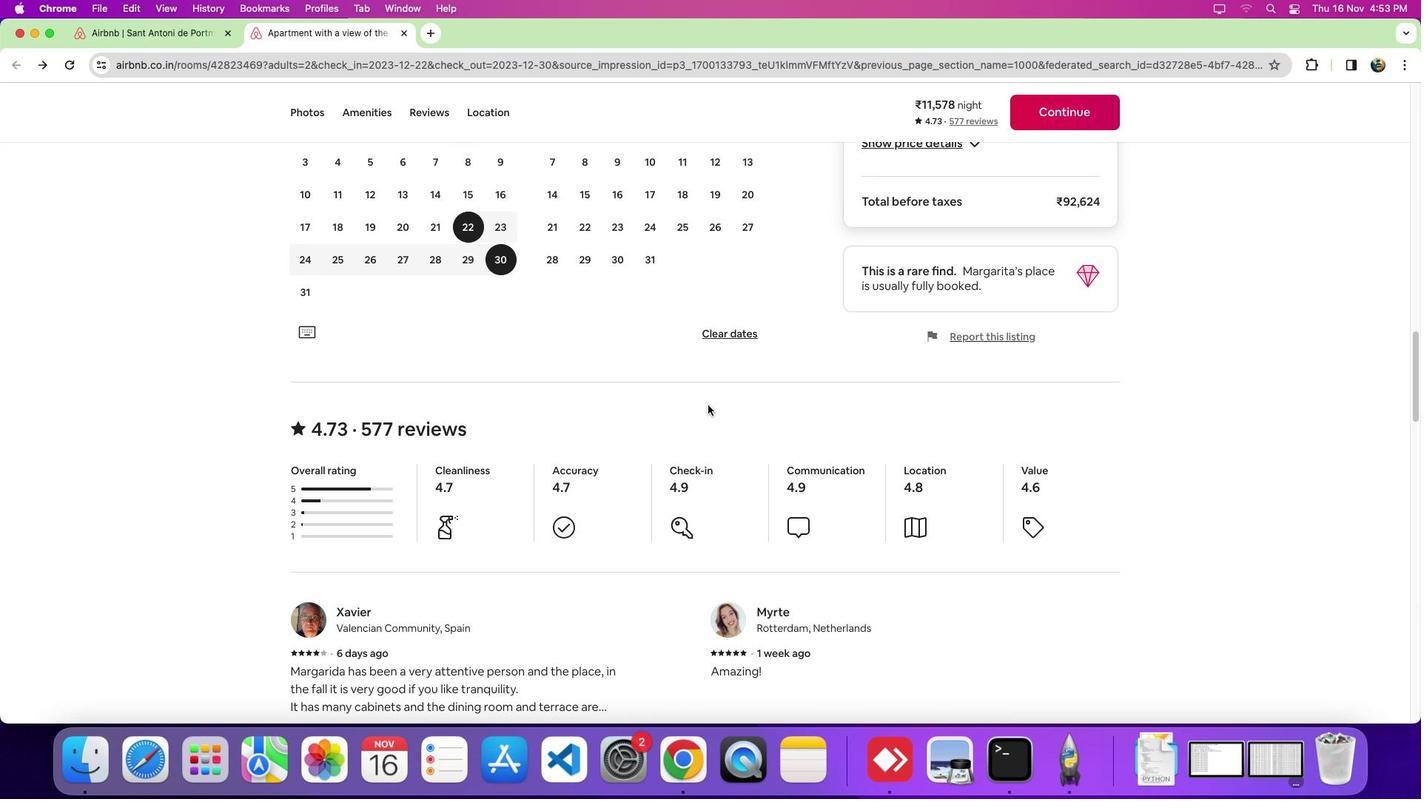 
Action: Mouse scrolled (707, 405) with delta (0, 0)
Screenshot: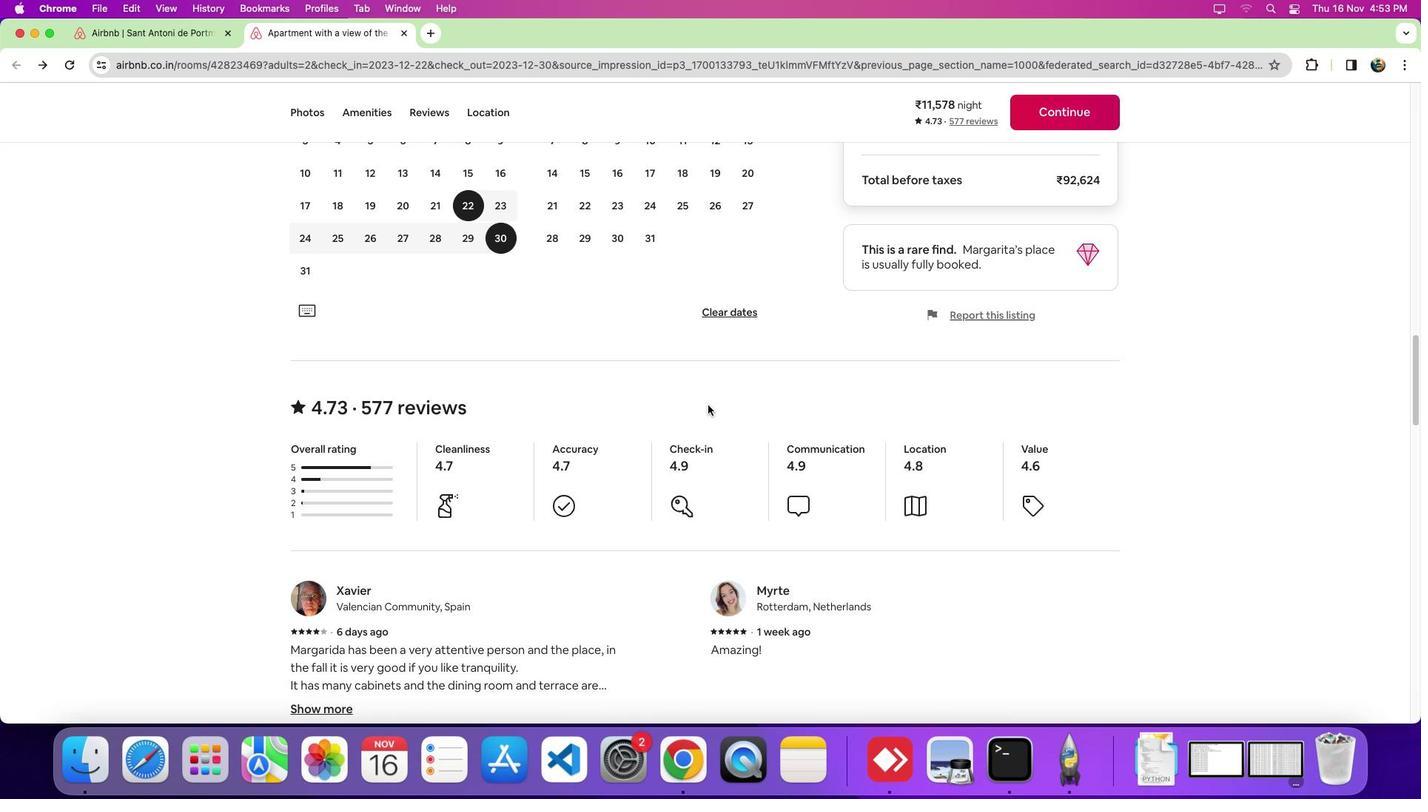 
Action: Mouse scrolled (707, 405) with delta (0, 0)
Screenshot: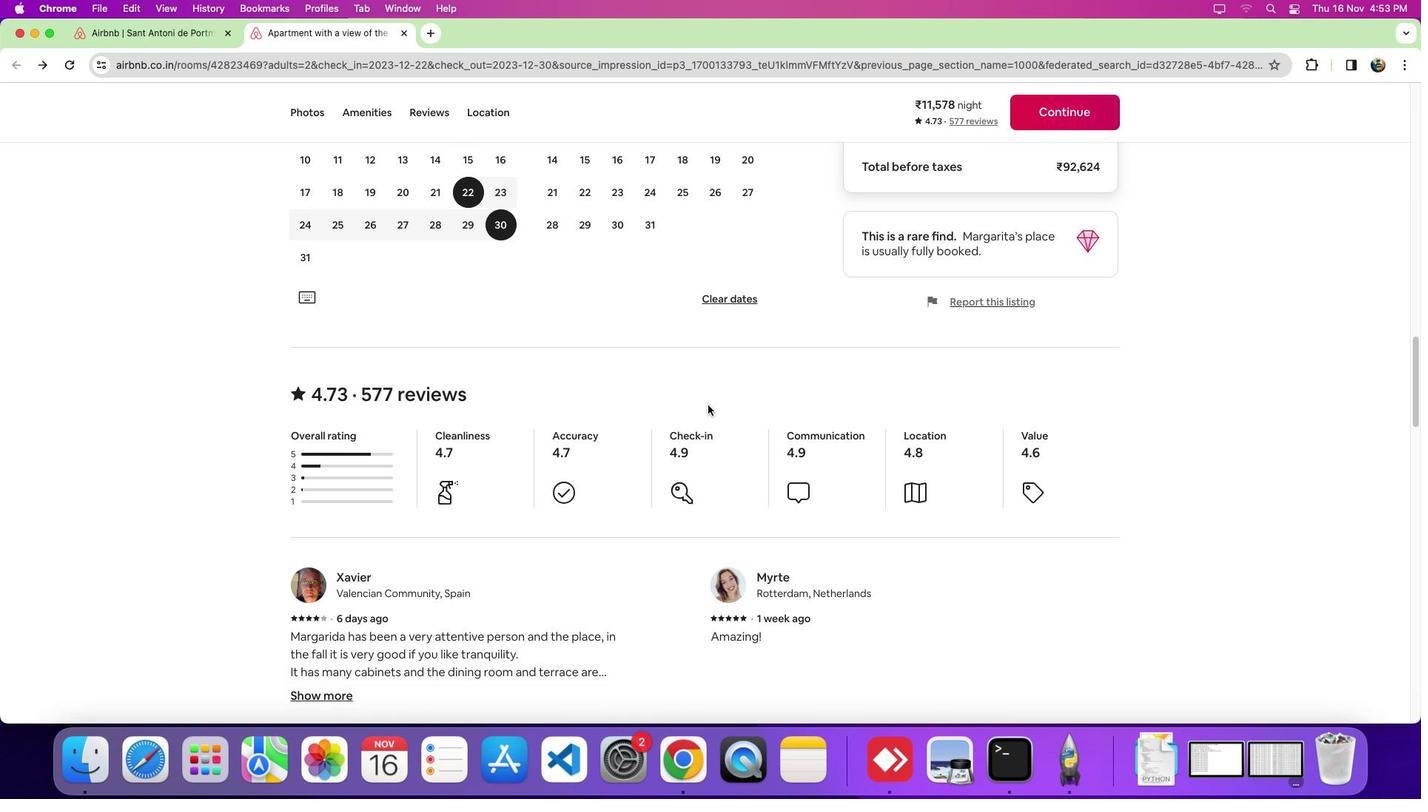 
Action: Mouse moved to (707, 405)
Screenshot: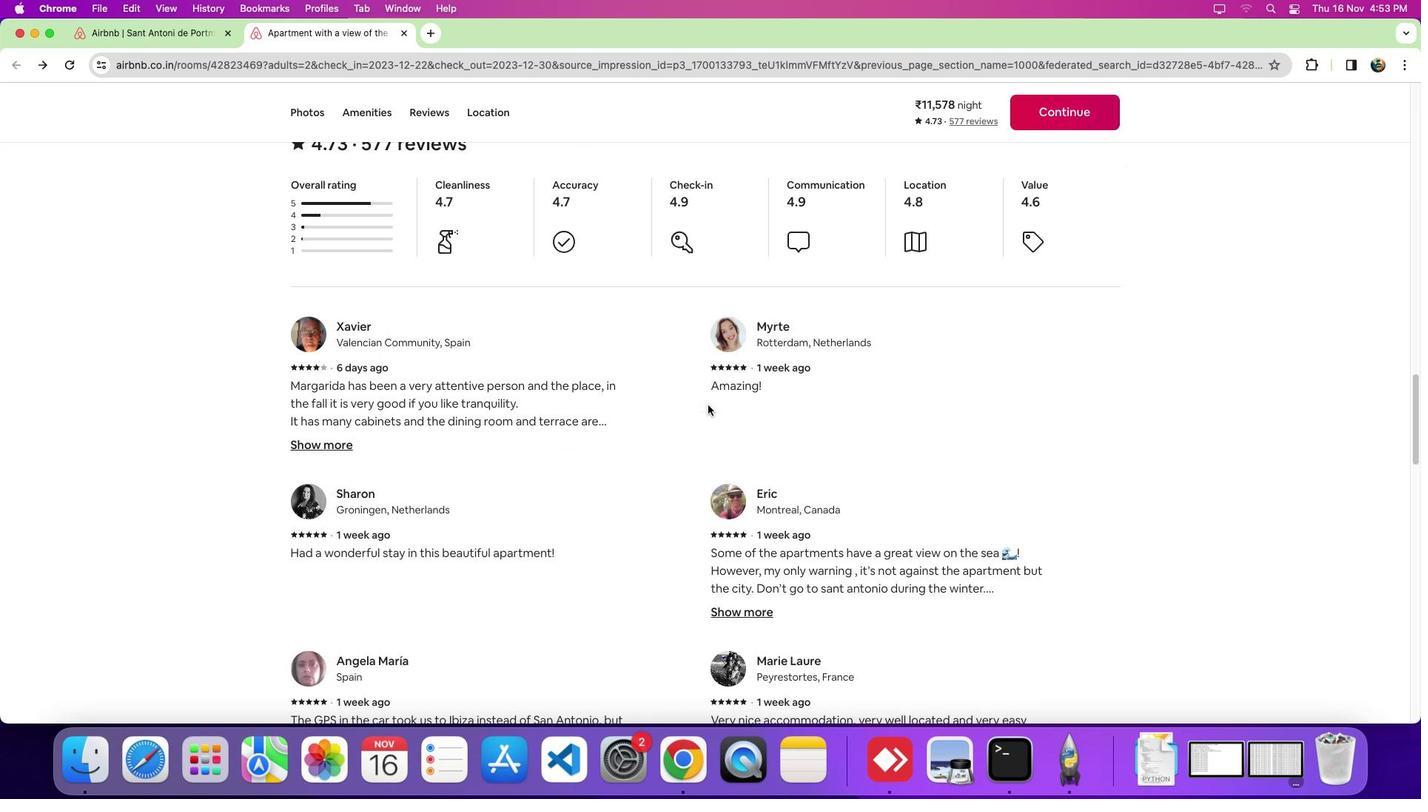 
Action: Mouse scrolled (707, 405) with delta (0, 0)
Screenshot: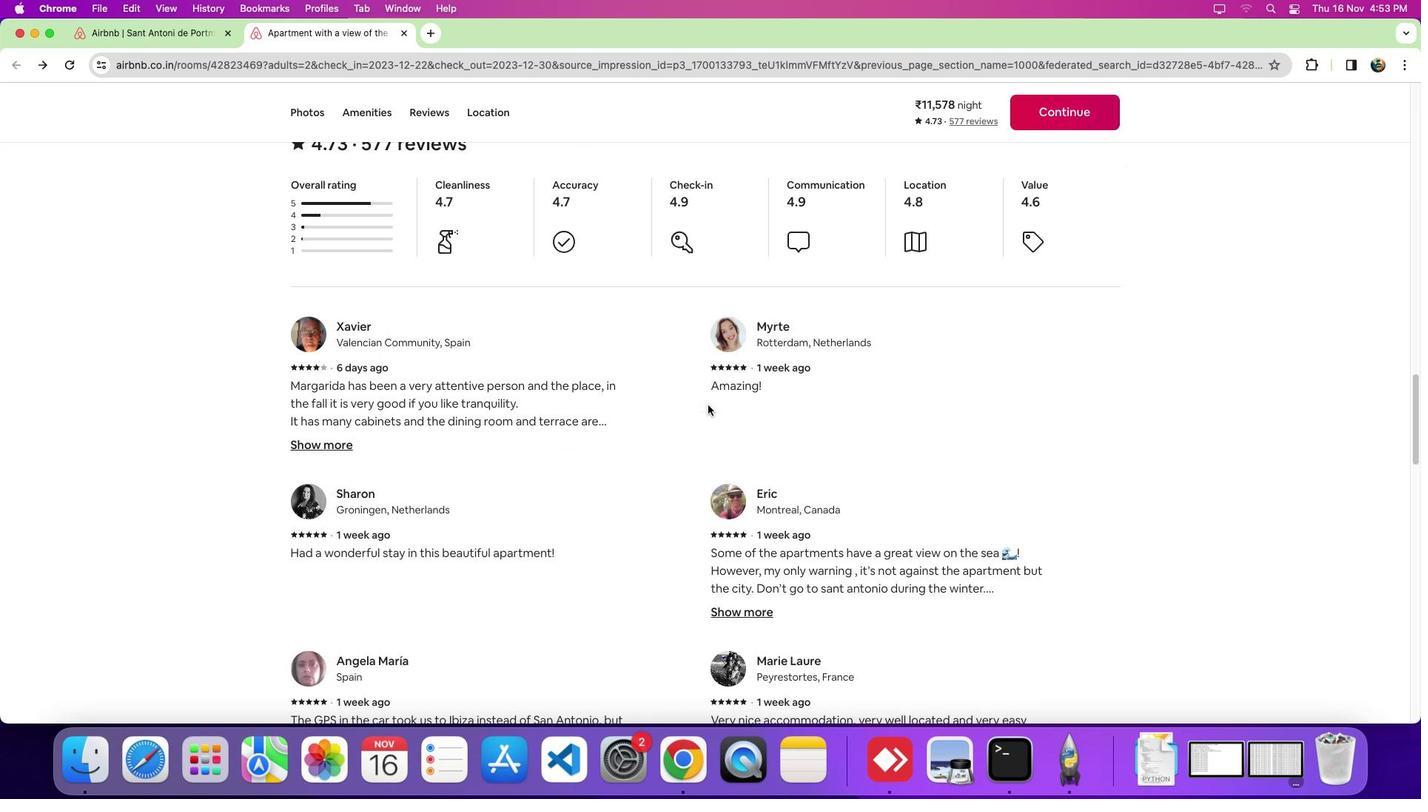 
Action: Mouse scrolled (707, 405) with delta (0, 0)
Screenshot: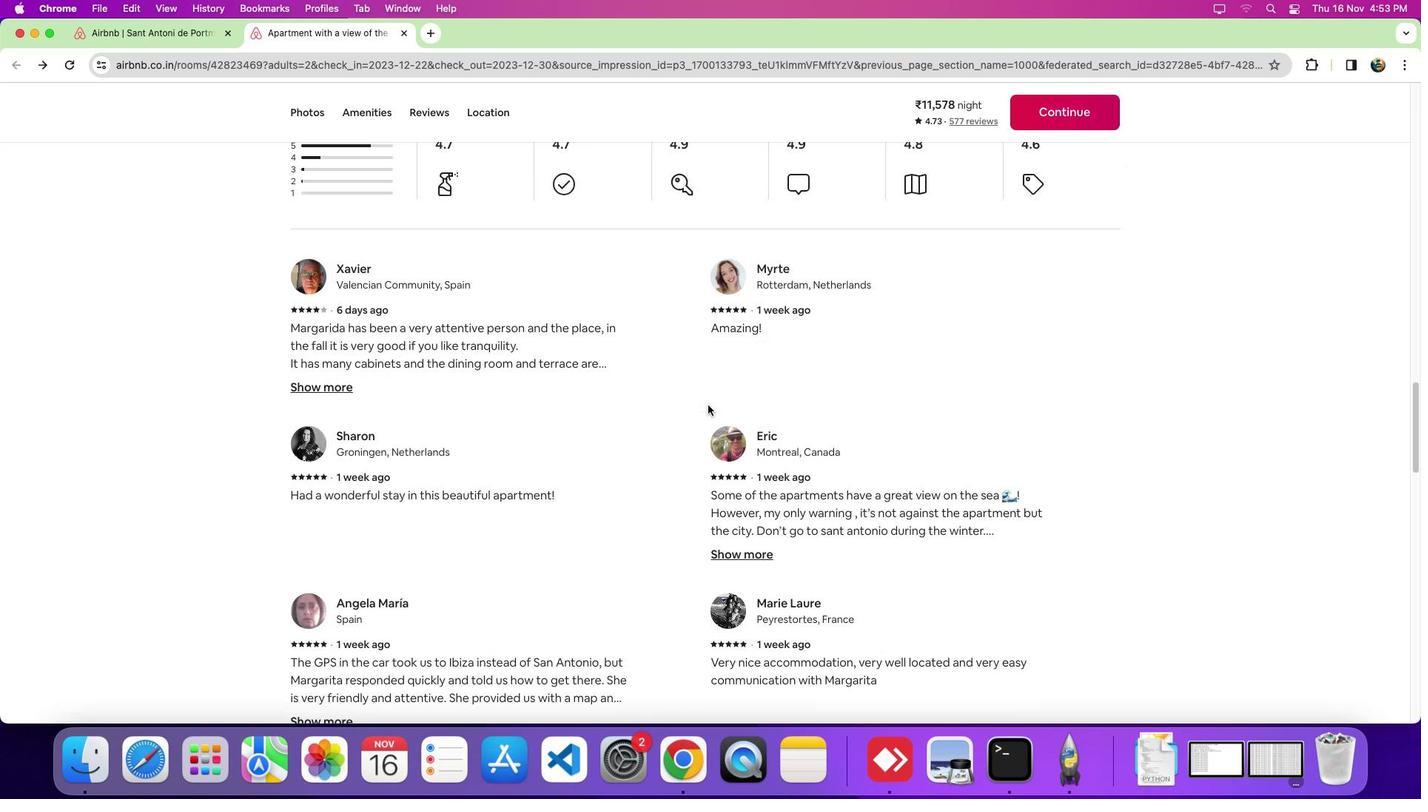 
Action: Mouse scrolled (707, 405) with delta (0, -5)
Screenshot: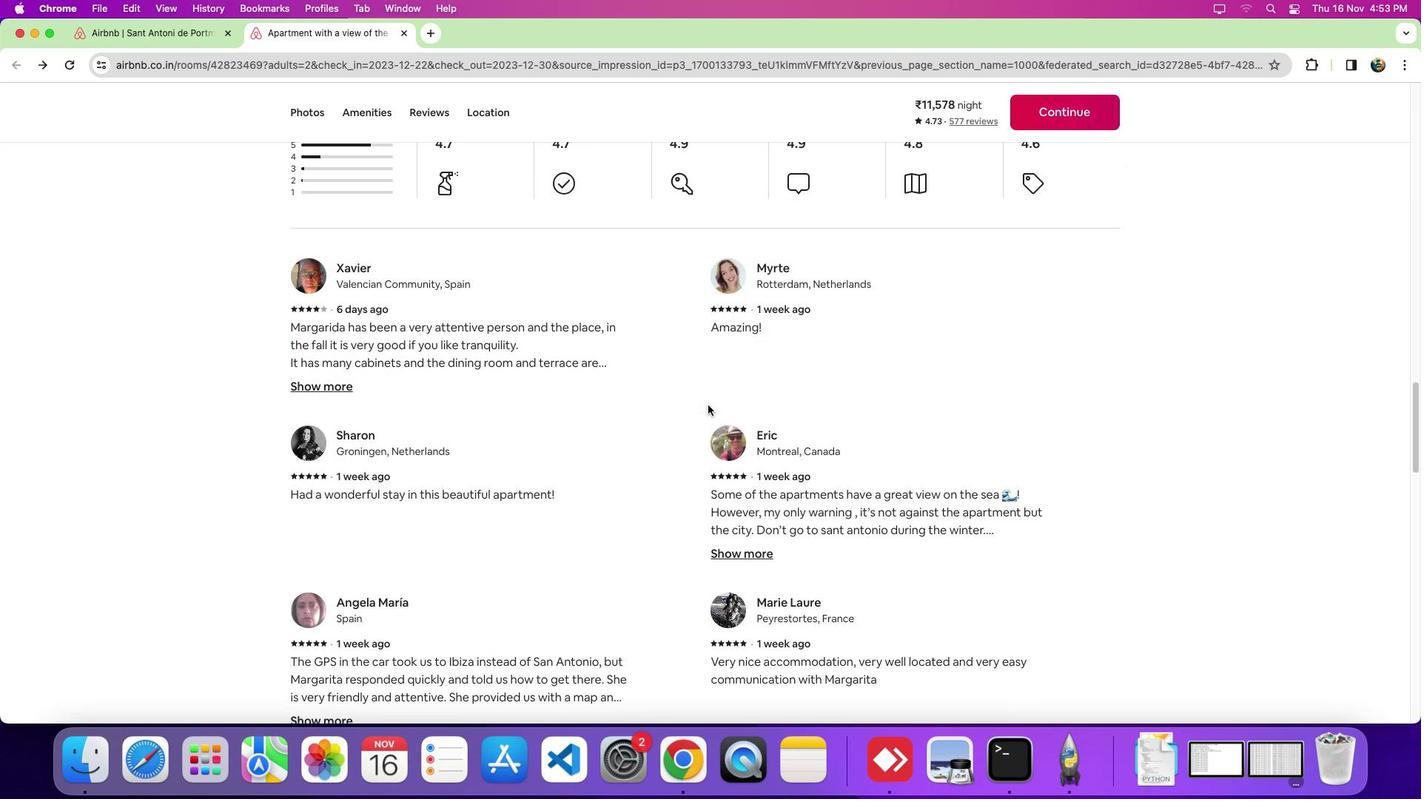 
Action: Mouse moved to (704, 404)
Screenshot: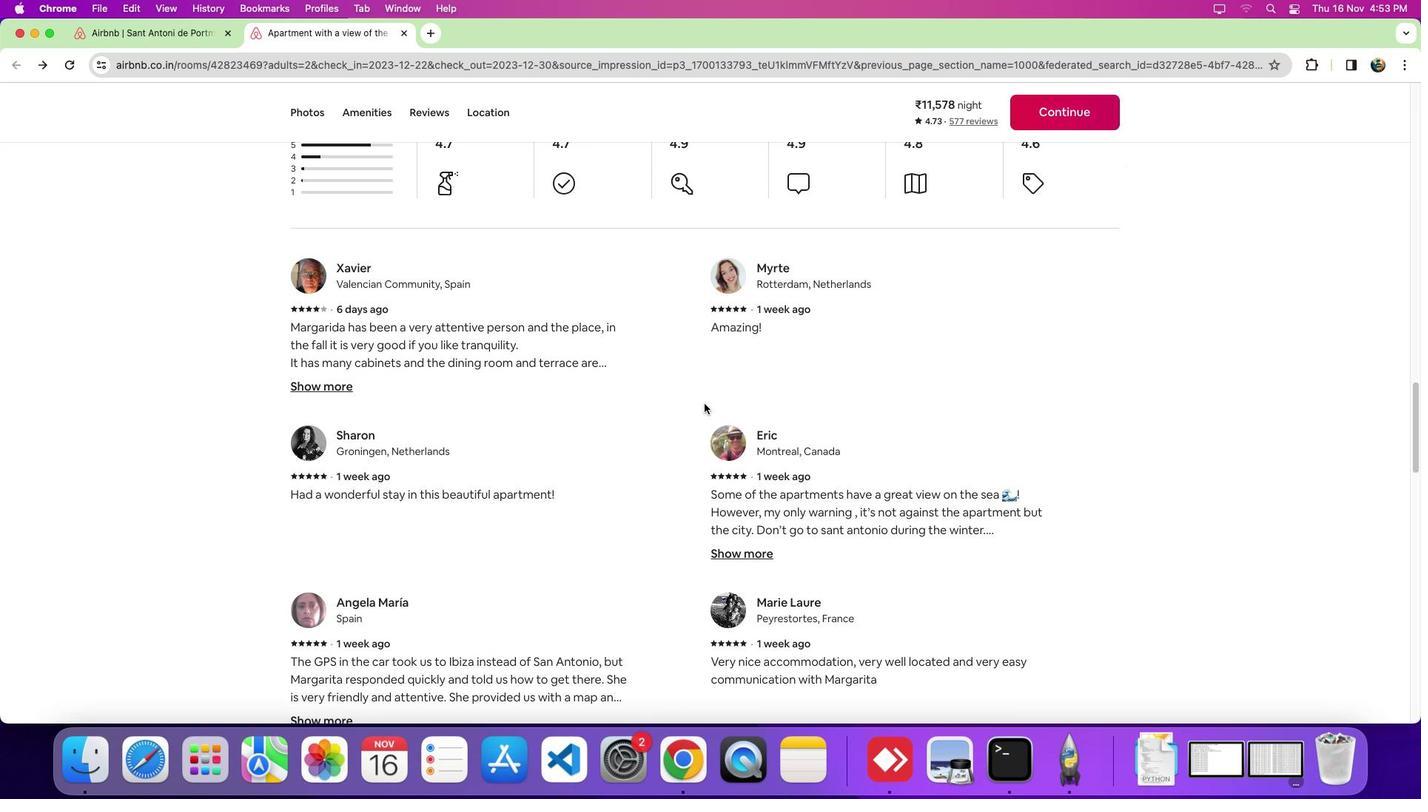 
Action: Mouse scrolled (704, 404) with delta (0, 0)
Screenshot: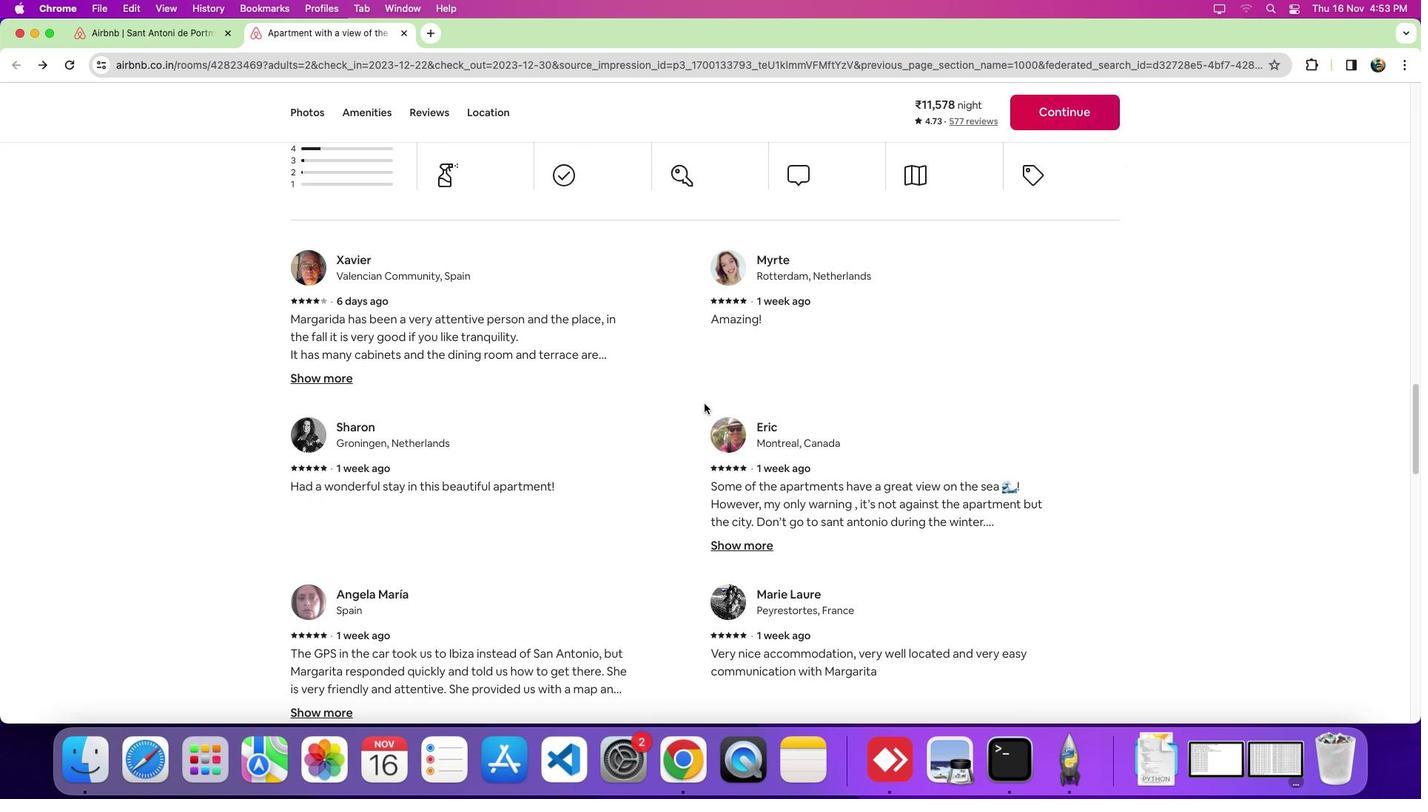
Action: Mouse scrolled (704, 404) with delta (0, 0)
Screenshot: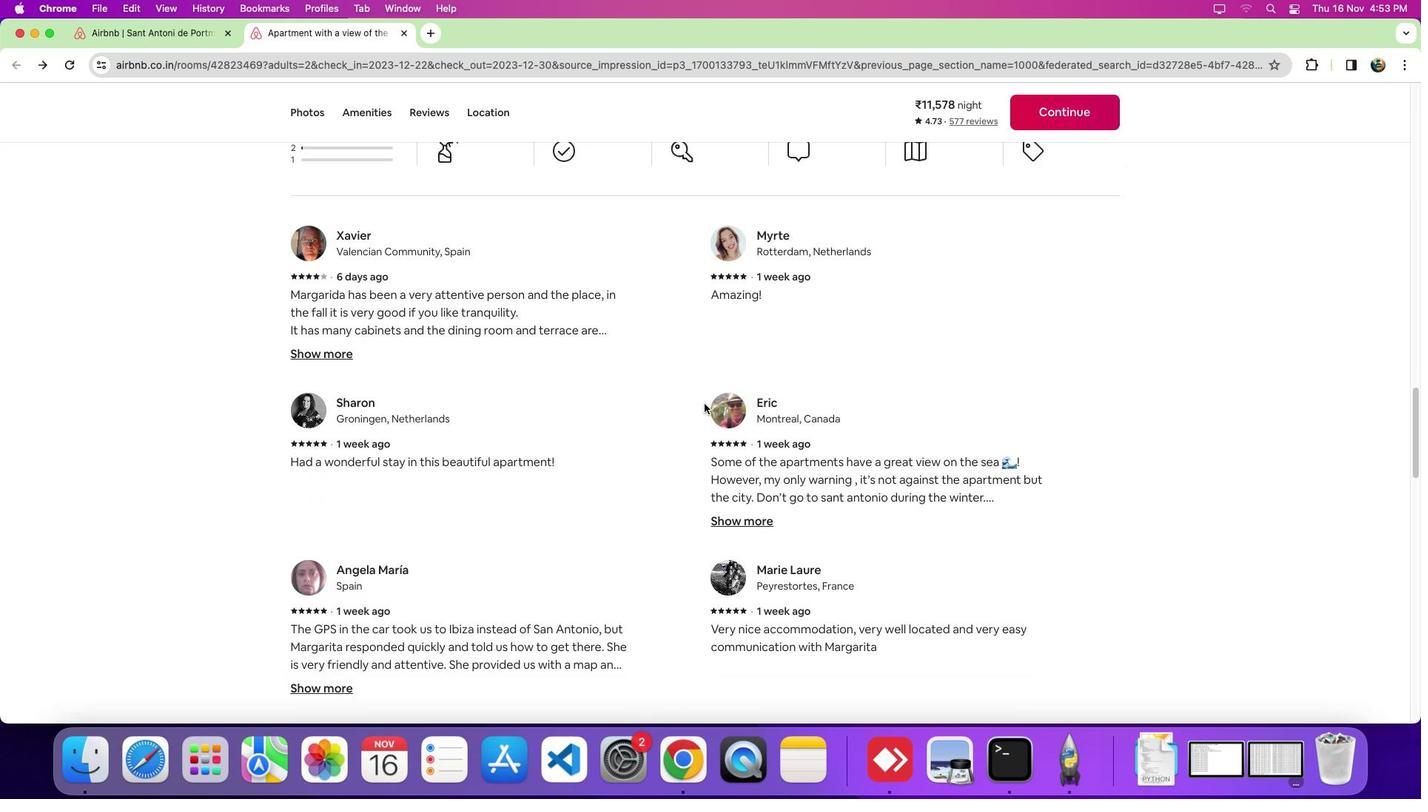 
Action: Mouse scrolled (704, 404) with delta (0, -1)
Screenshot: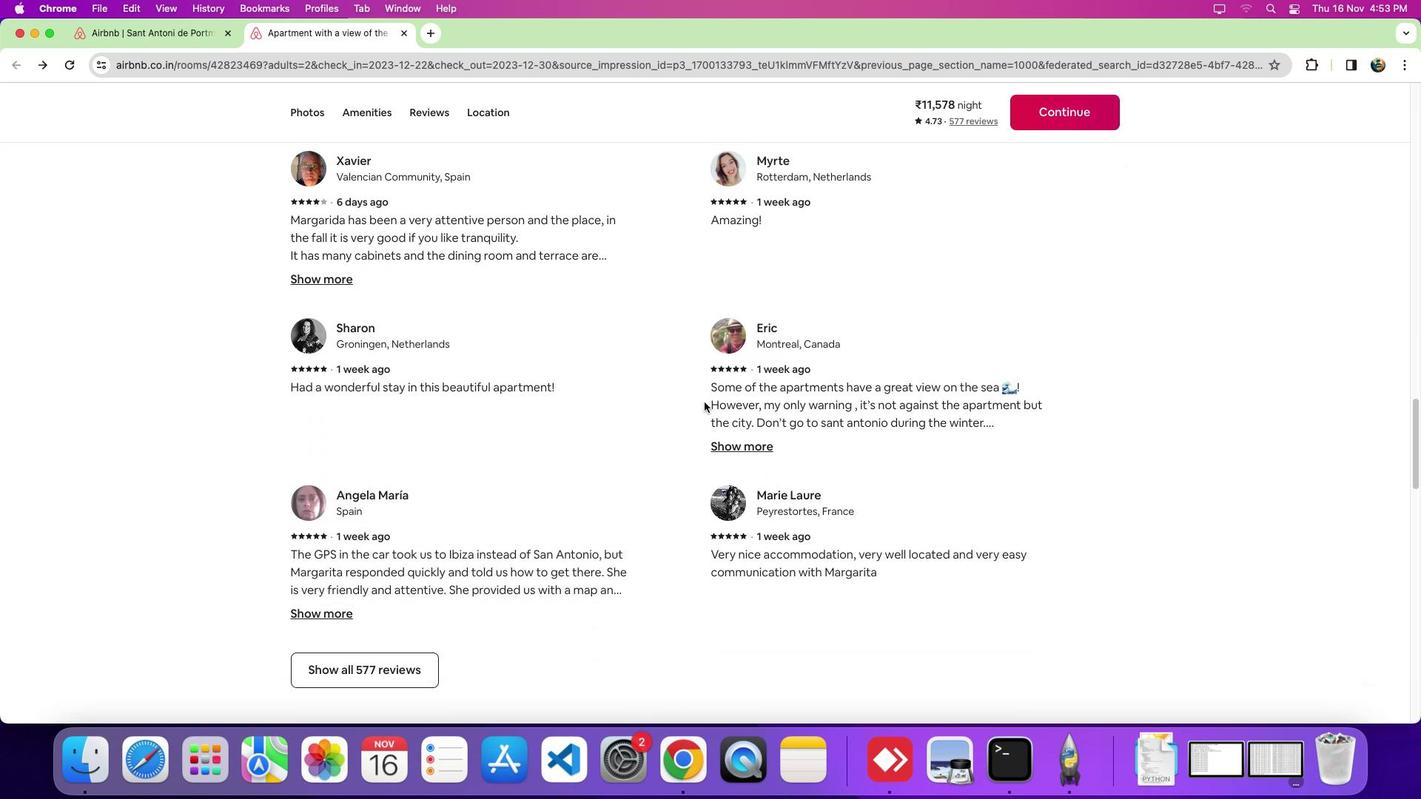 
Action: Mouse moved to (704, 402)
Screenshot: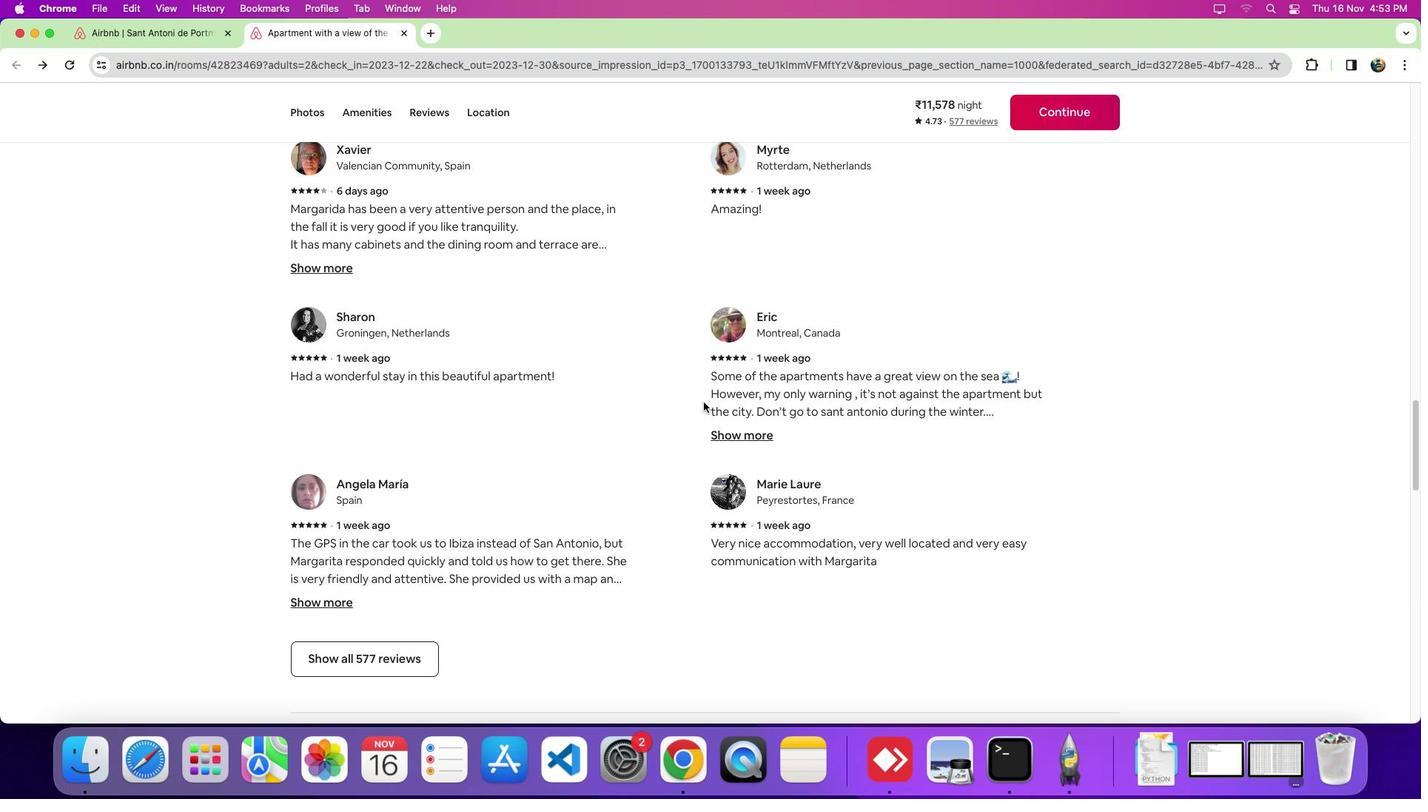 
Action: Mouse scrolled (704, 402) with delta (0, 0)
Screenshot: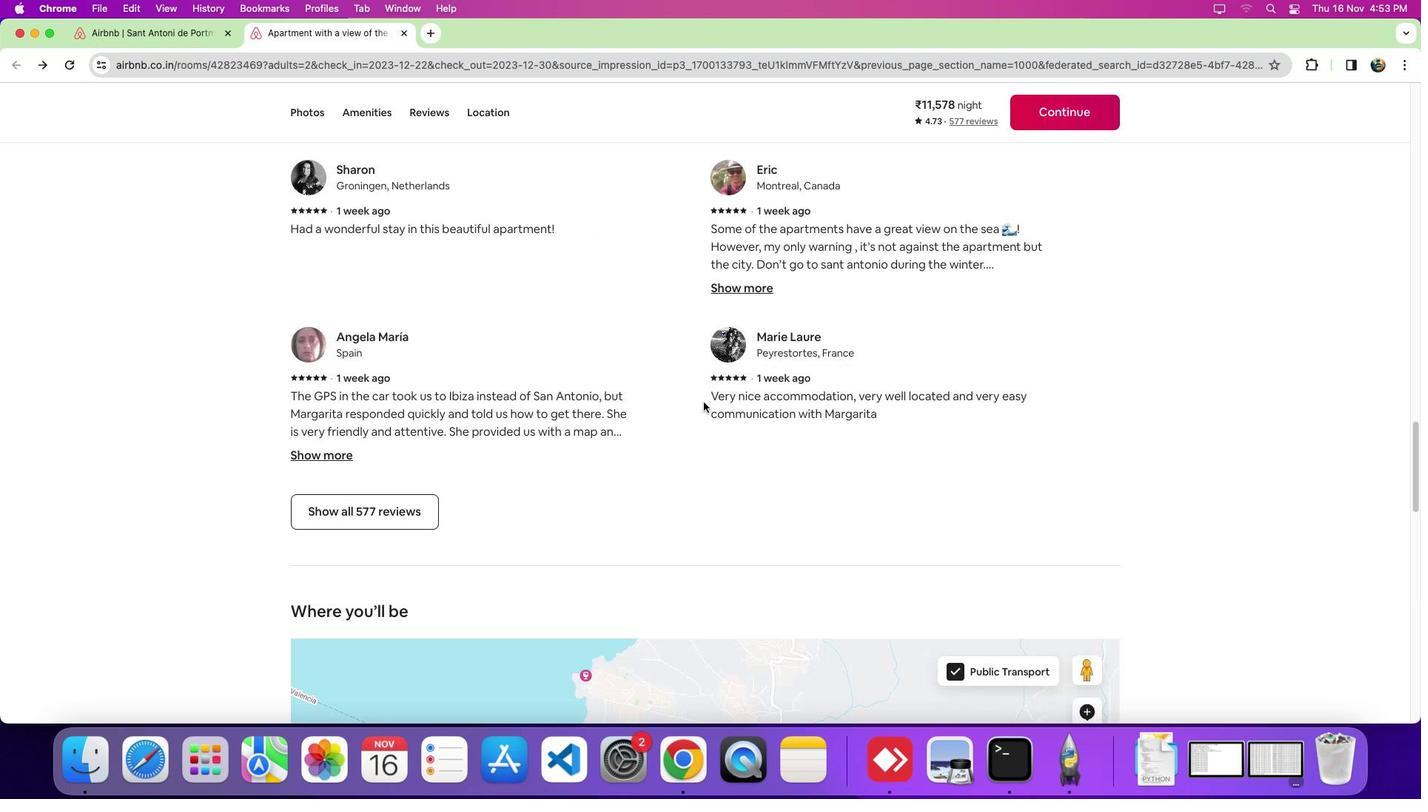 
Action: Mouse scrolled (704, 402) with delta (0, 0)
Screenshot: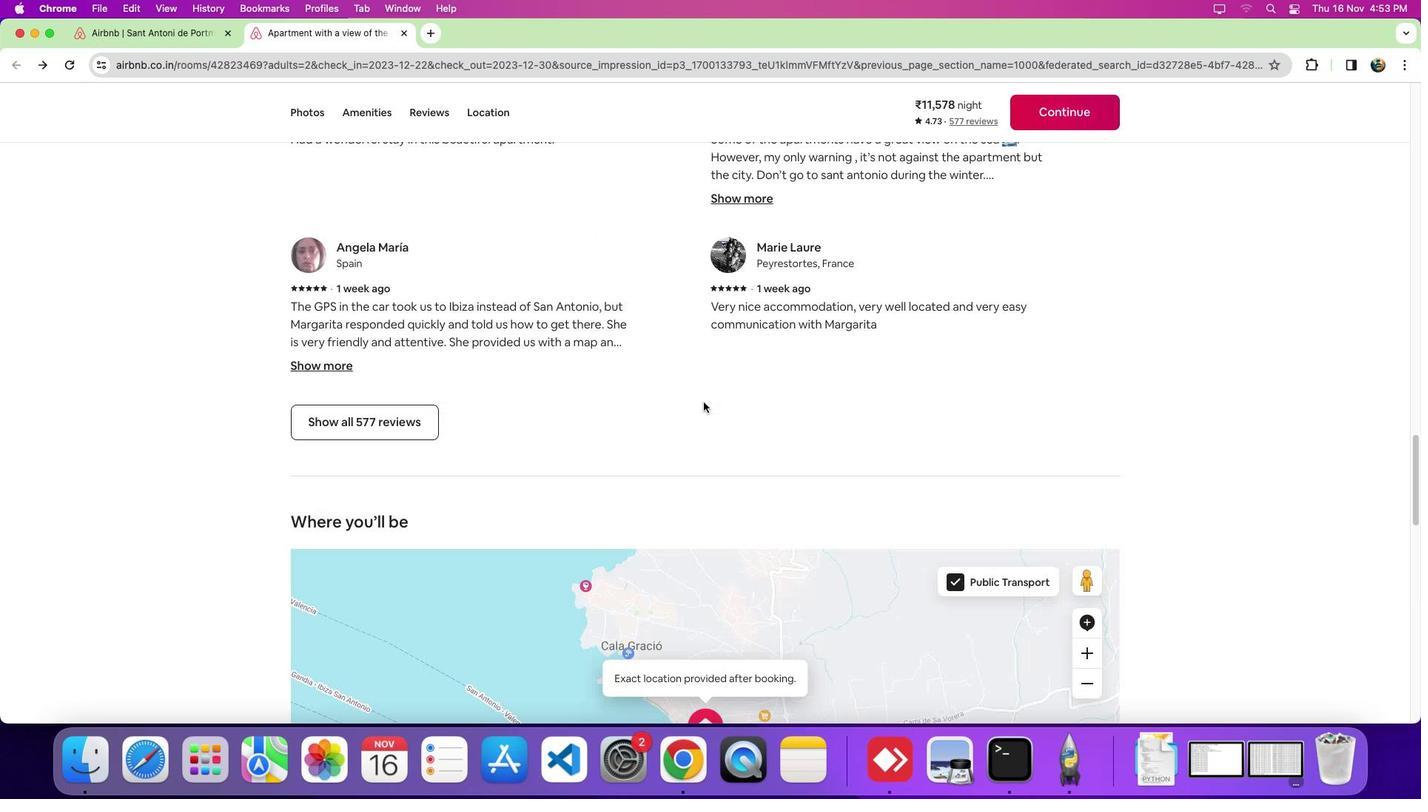 
Action: Mouse scrolled (704, 402) with delta (0, -5)
Screenshot: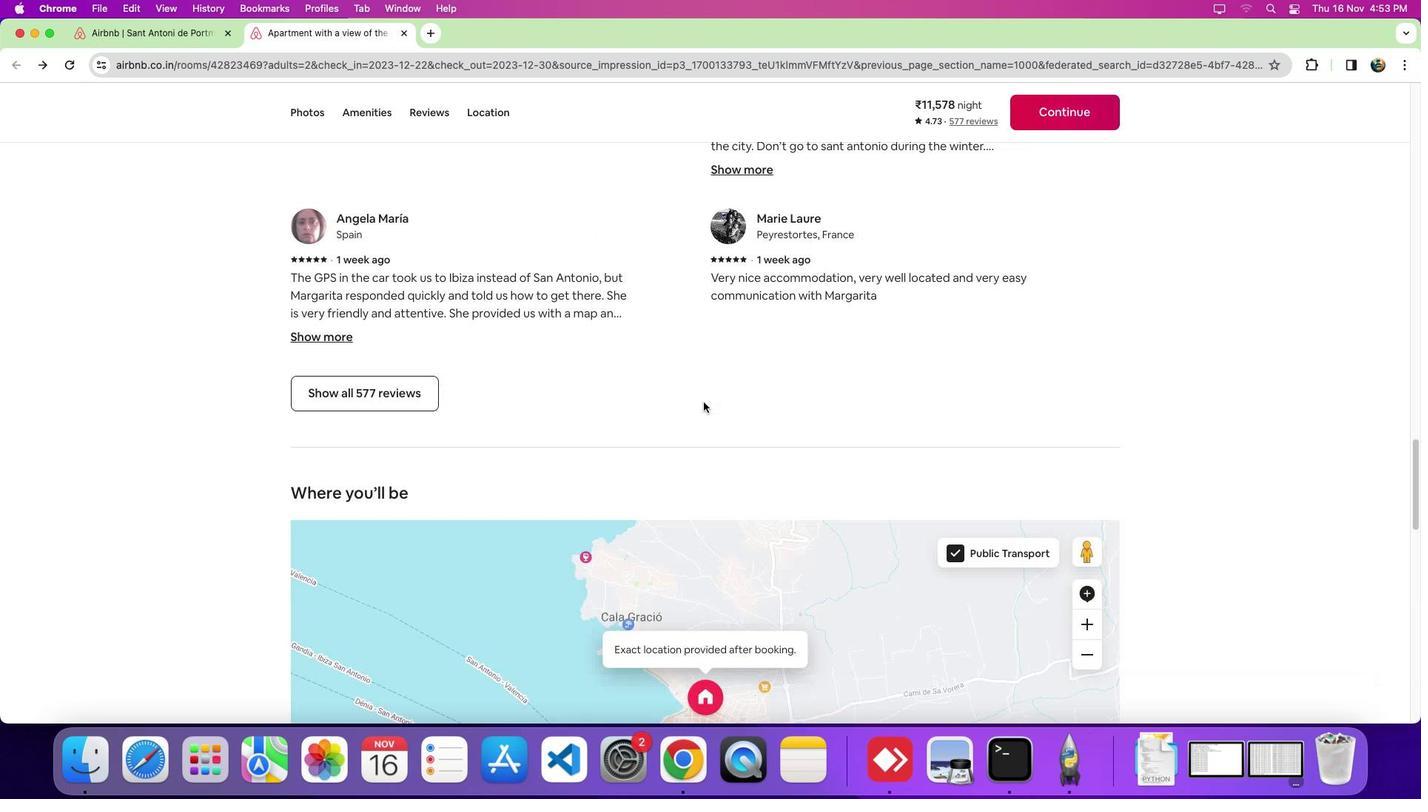 
Action: Mouse moved to (395, 387)
Screenshot: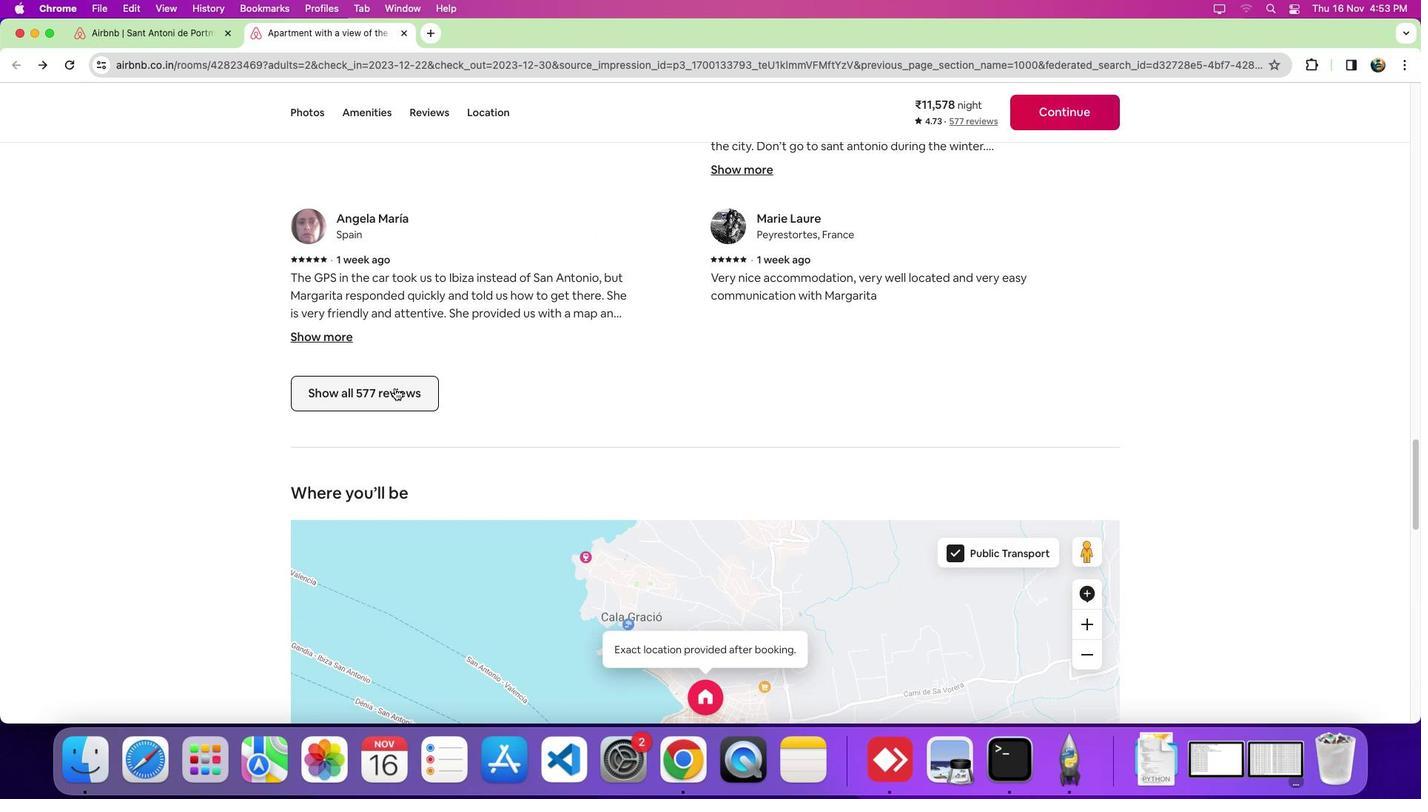 
Action: Mouse pressed left at (395, 387)
Screenshot: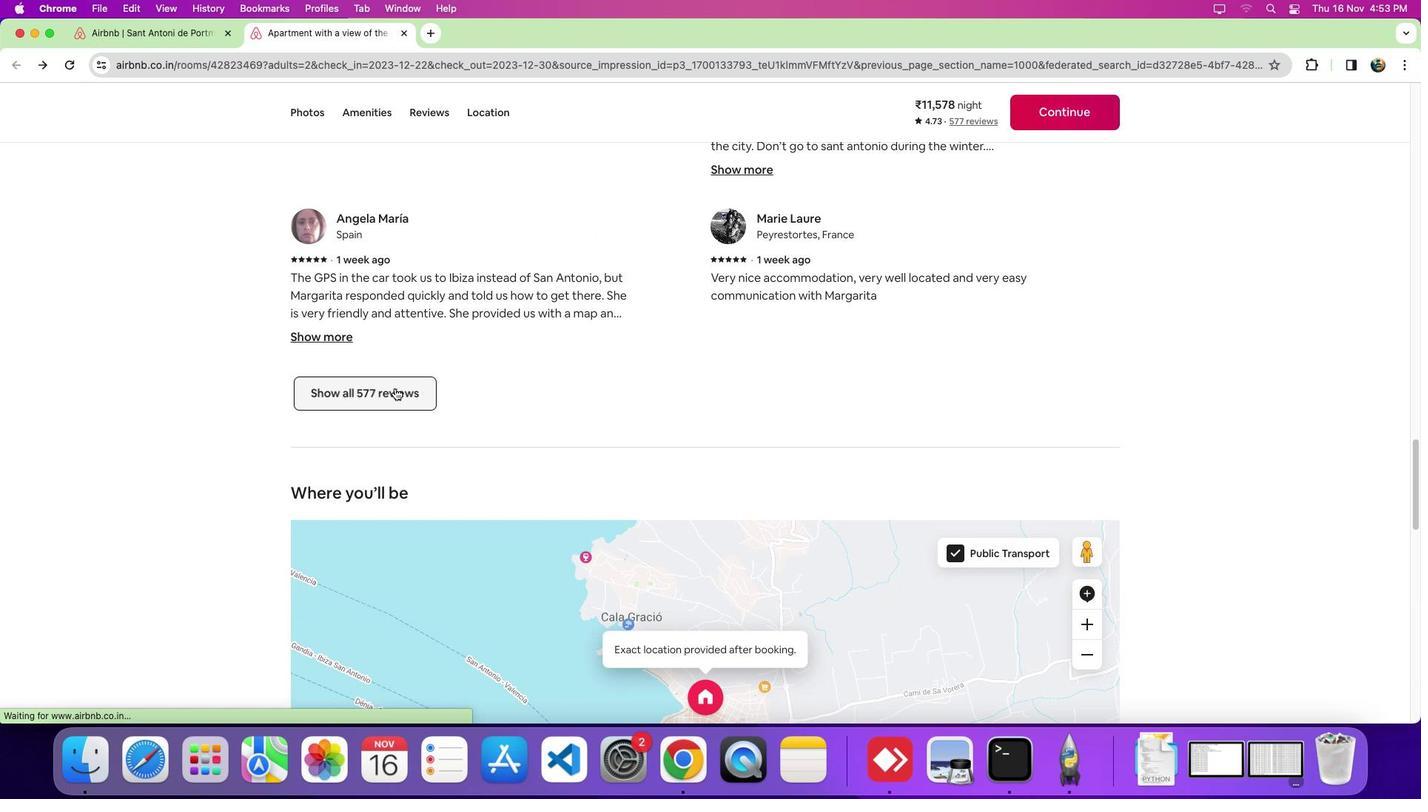 
Action: Mouse moved to (904, 360)
Screenshot: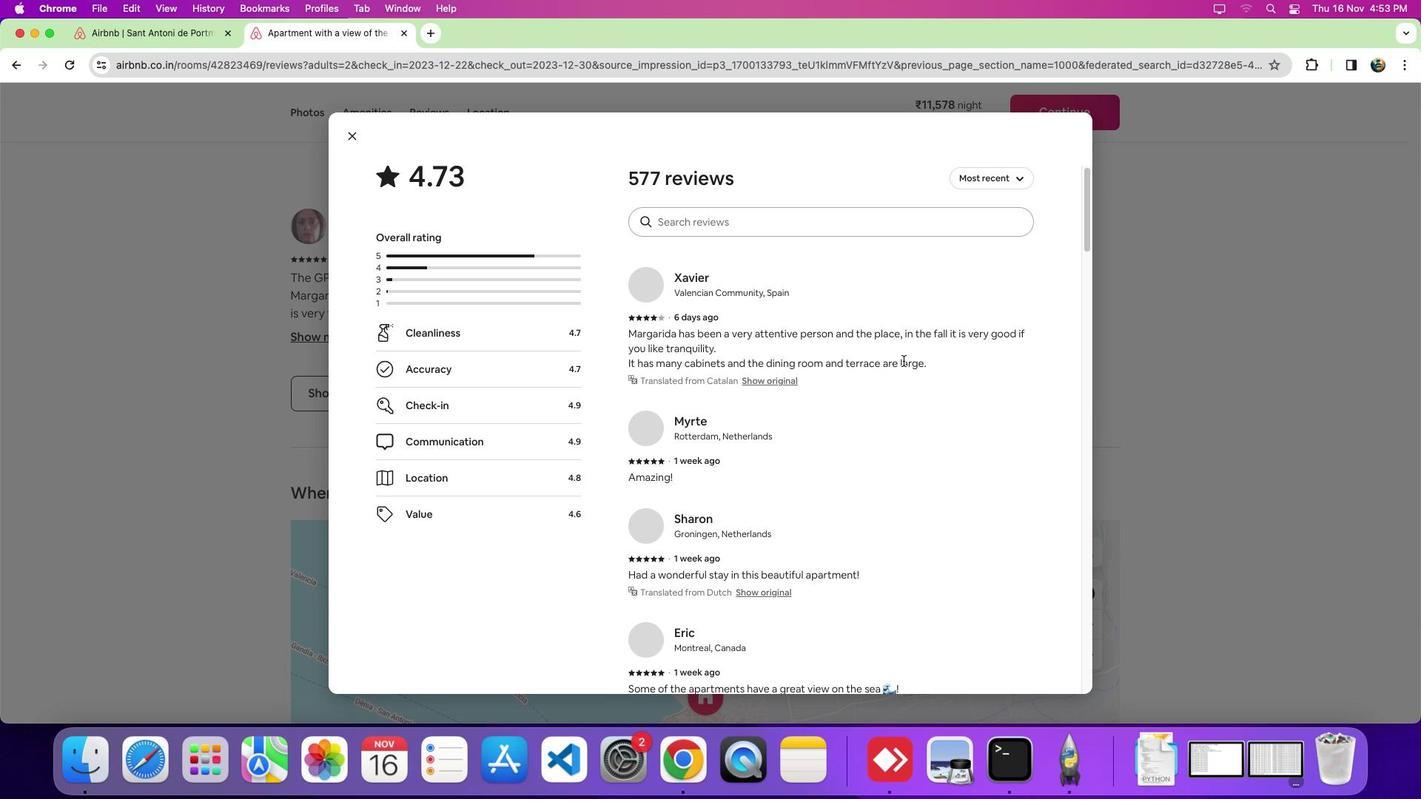 
Action: Mouse scrolled (904, 360) with delta (0, 0)
Screenshot: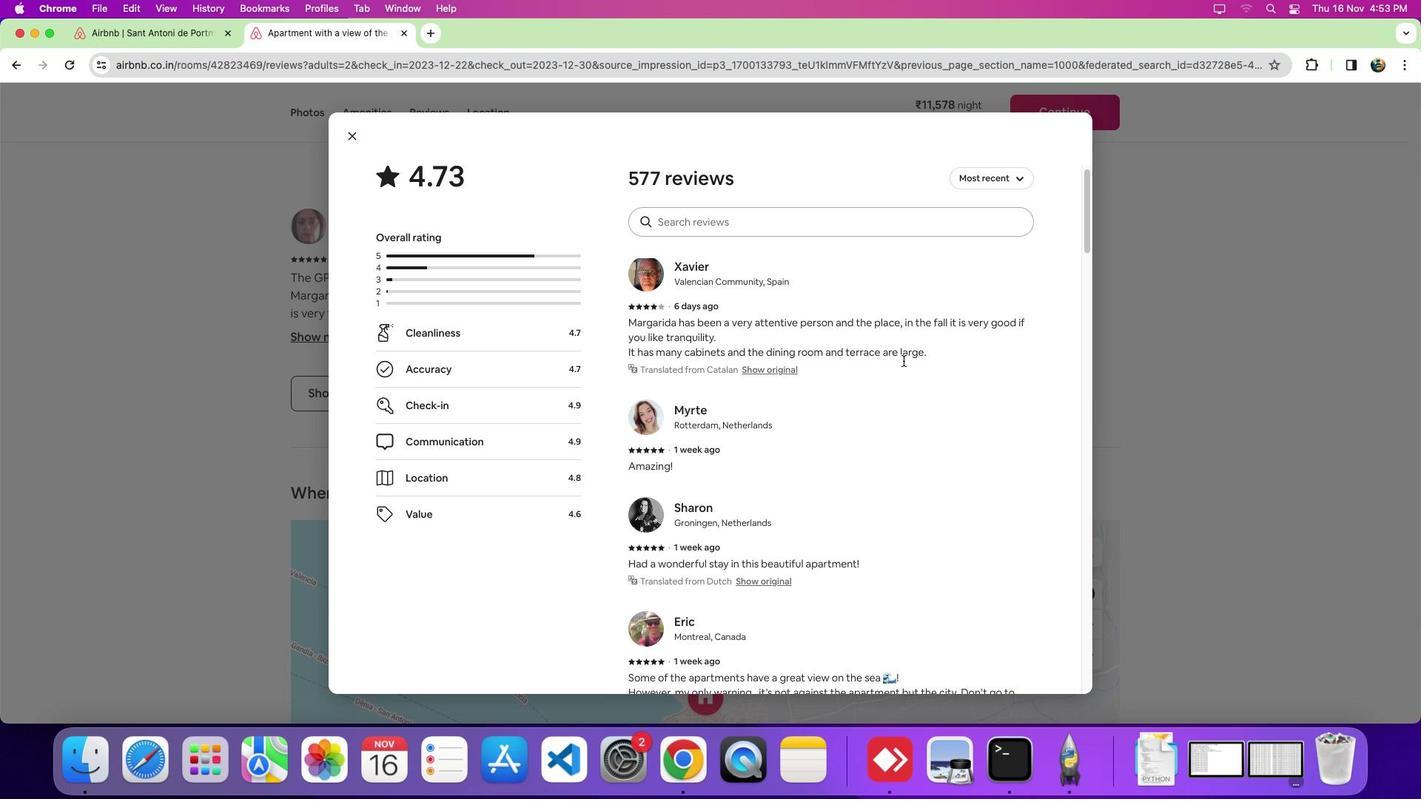 
Action: Mouse scrolled (904, 360) with delta (0, 0)
Screenshot: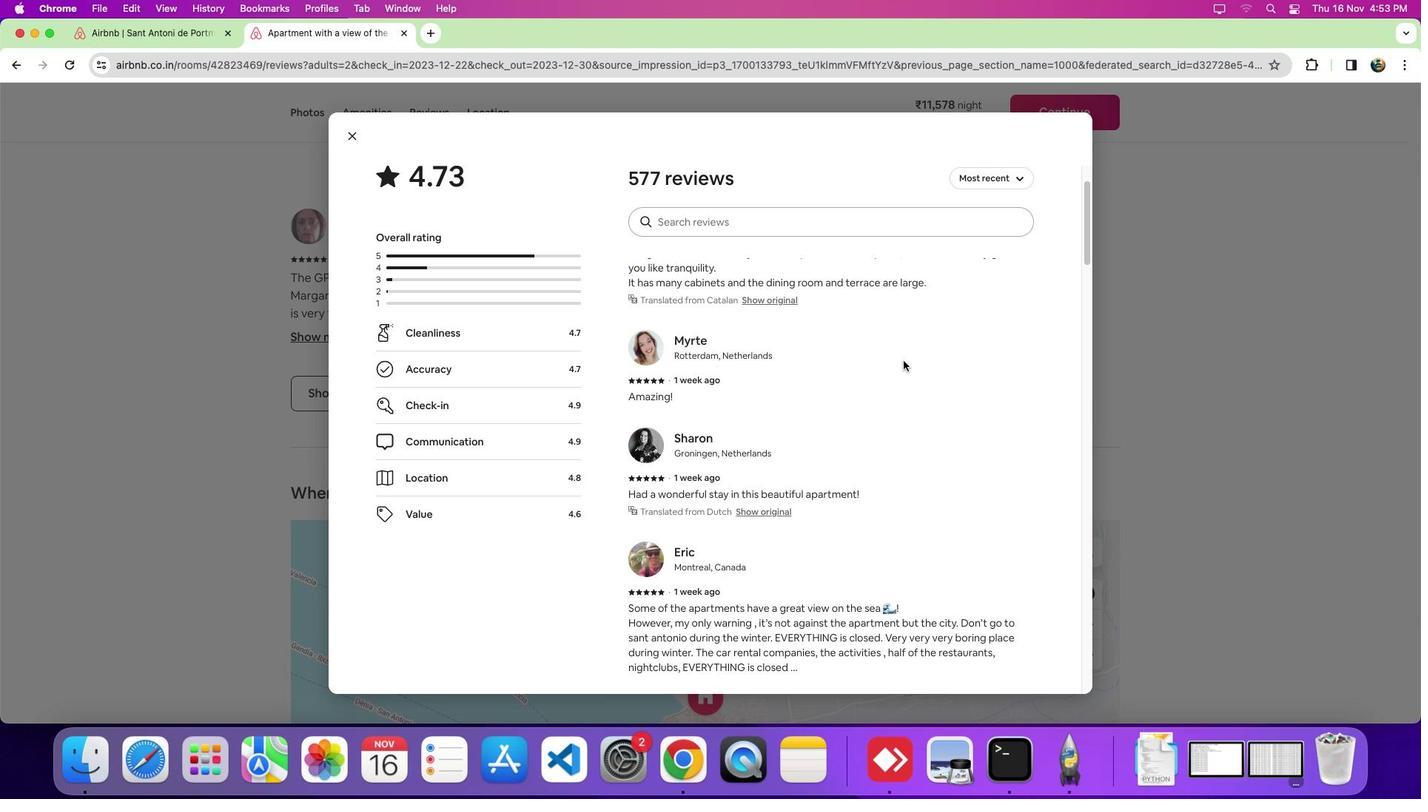 
Action: Mouse scrolled (904, 360) with delta (0, -5)
Screenshot: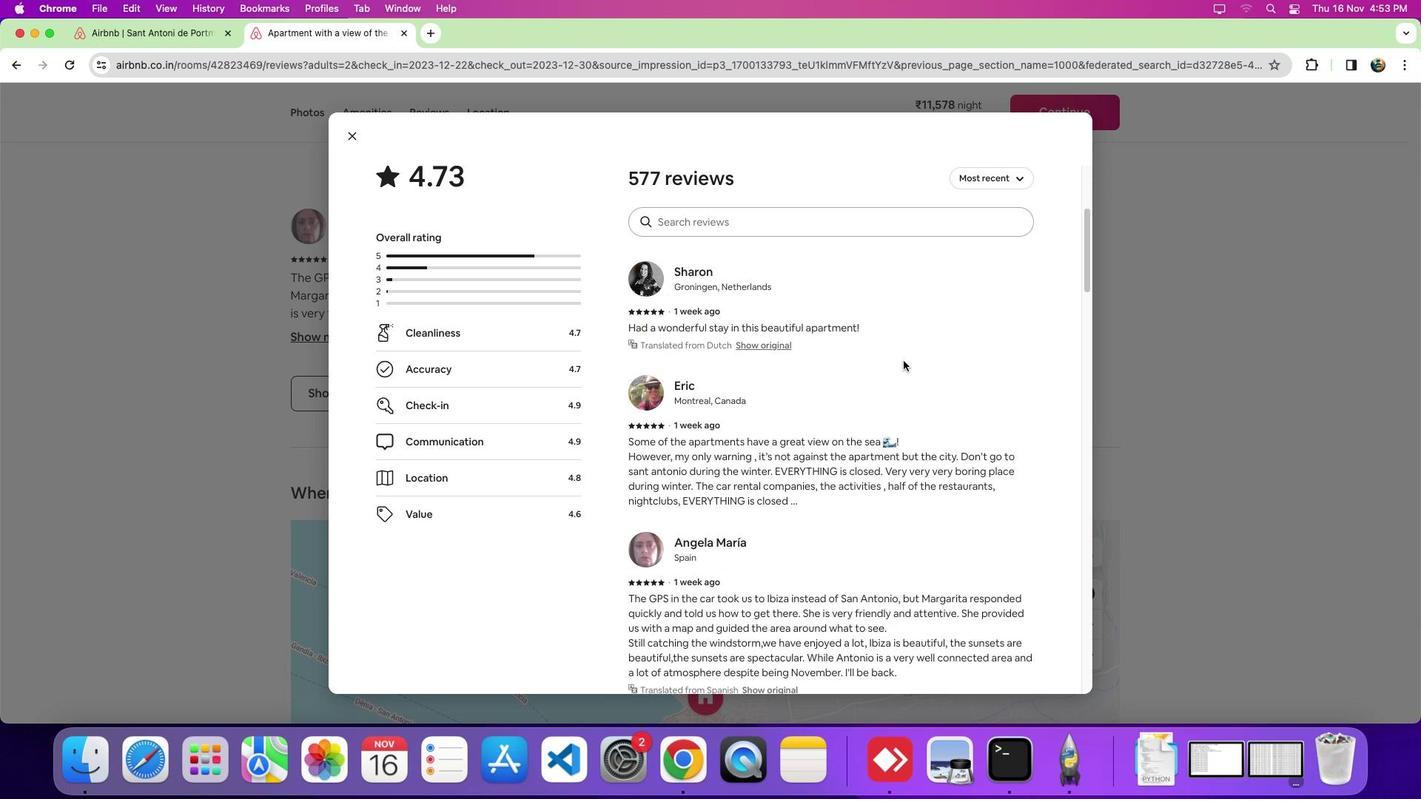 
Action: Mouse scrolled (904, 360) with delta (0, -5)
Screenshot: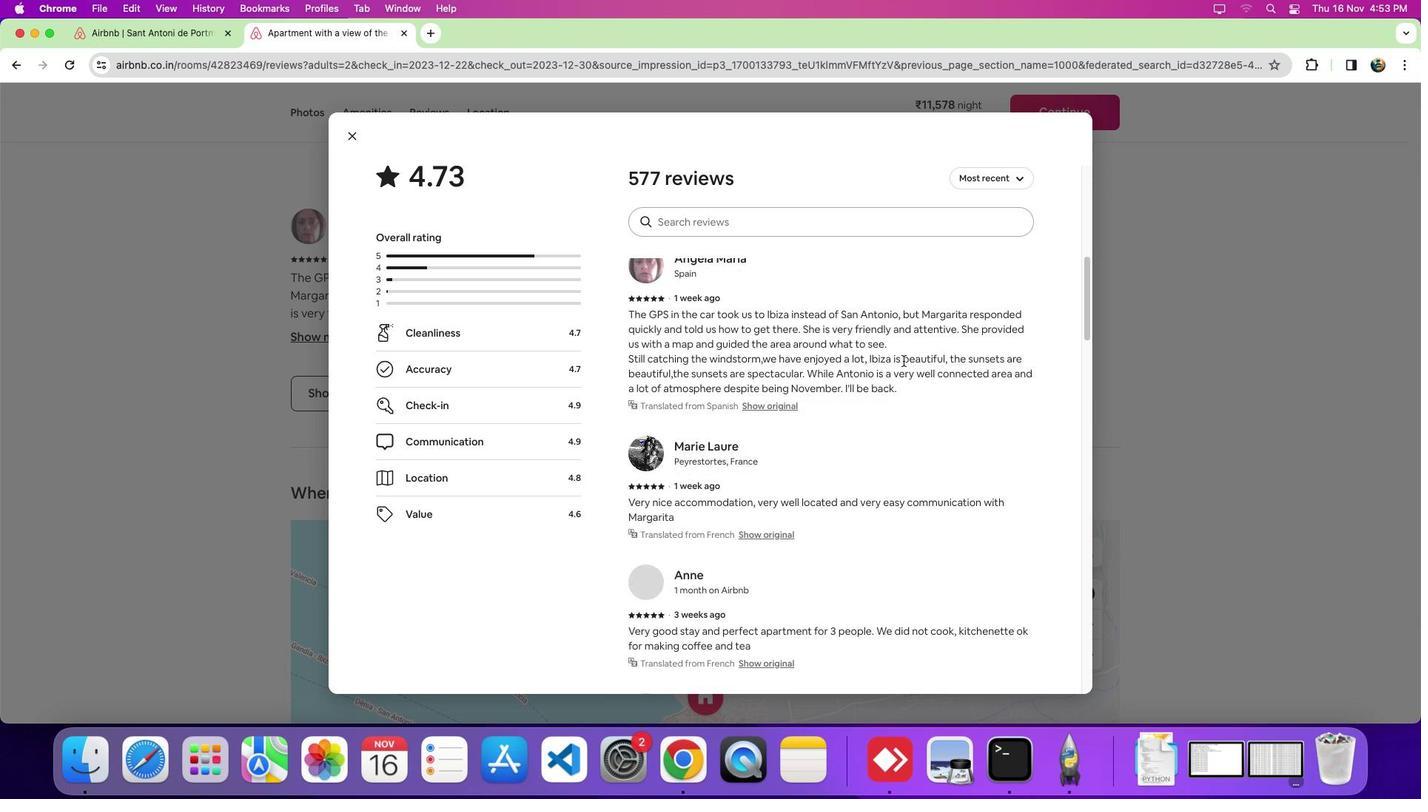 
Action: Mouse scrolled (904, 360) with delta (0, 0)
Screenshot: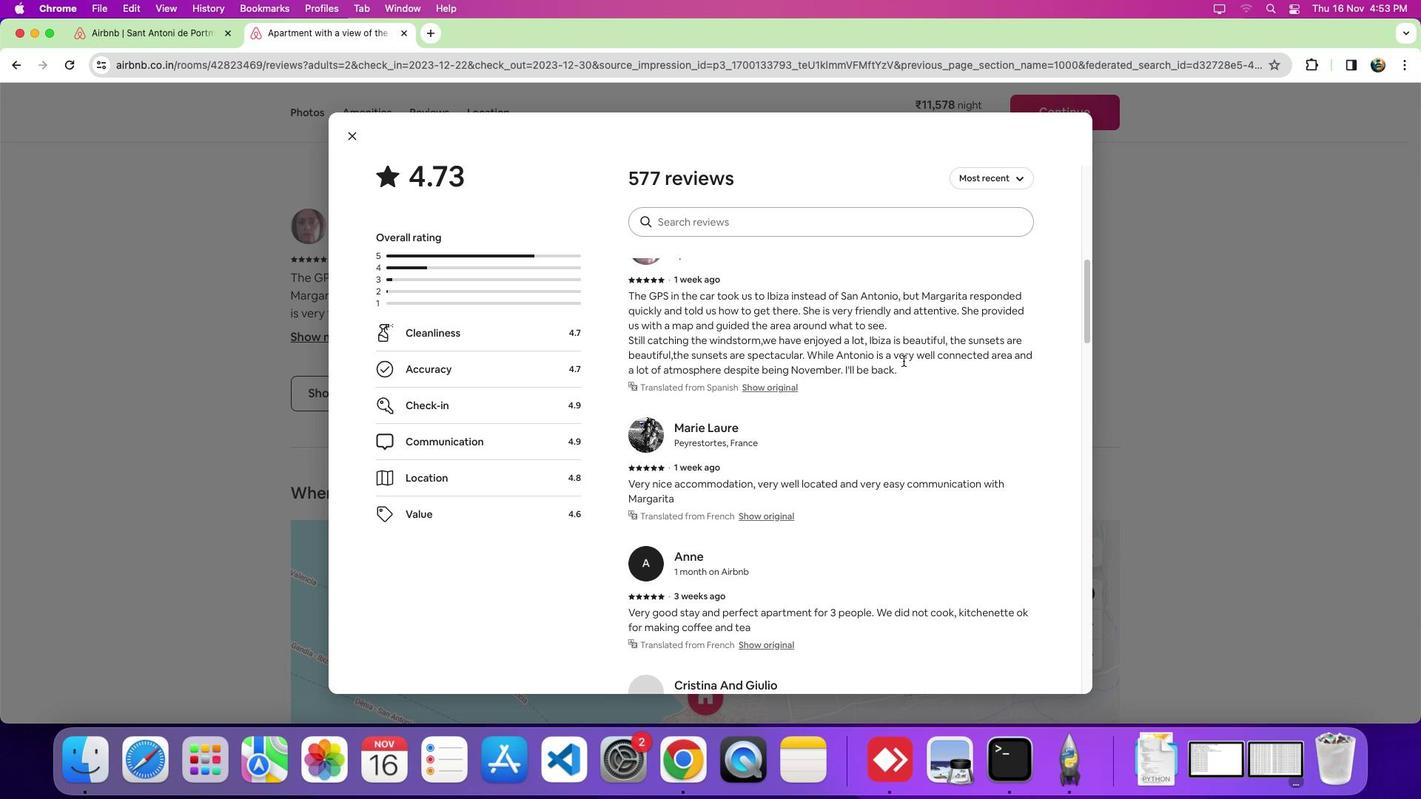 
Action: Mouse scrolled (904, 360) with delta (0, 0)
Screenshot: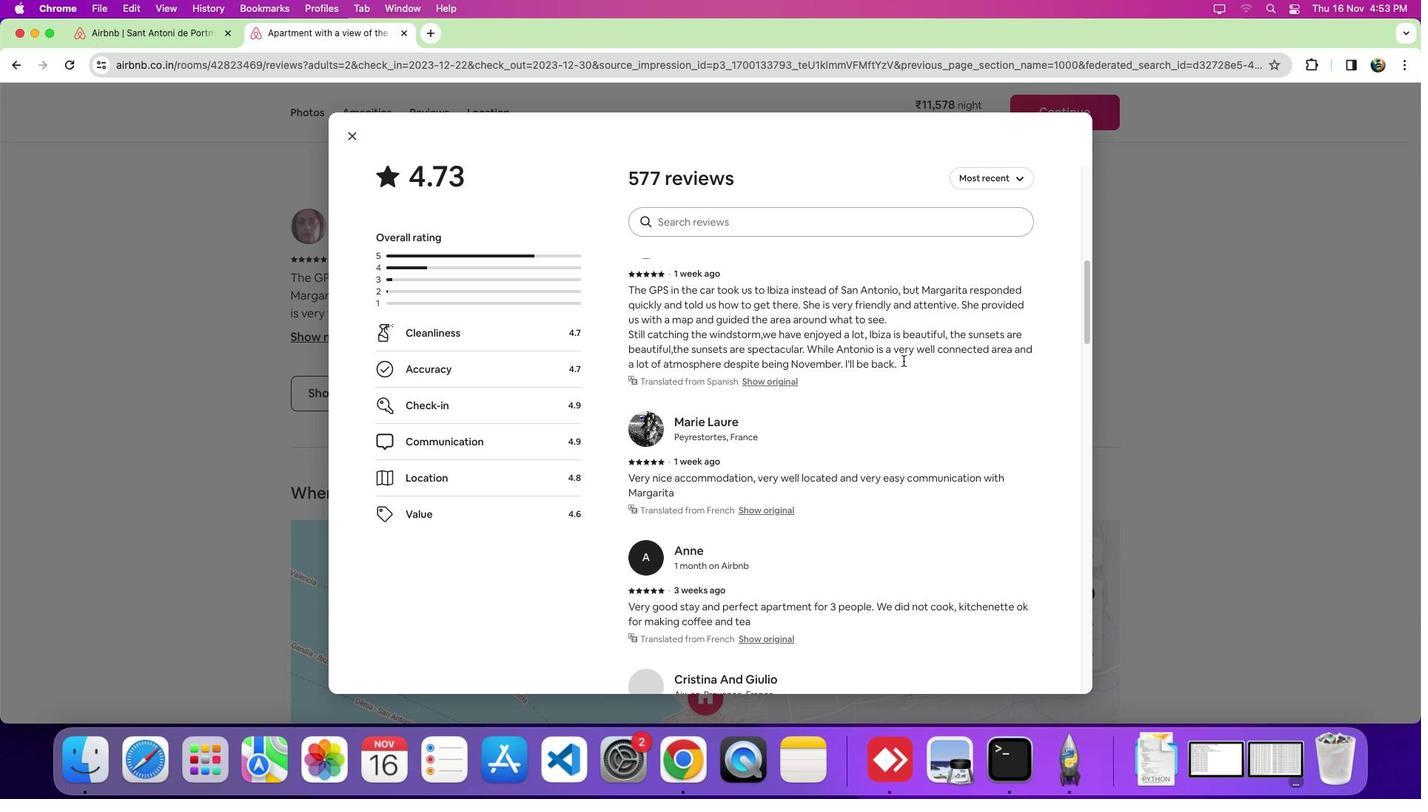 
Action: Mouse scrolled (904, 360) with delta (0, -2)
Screenshot: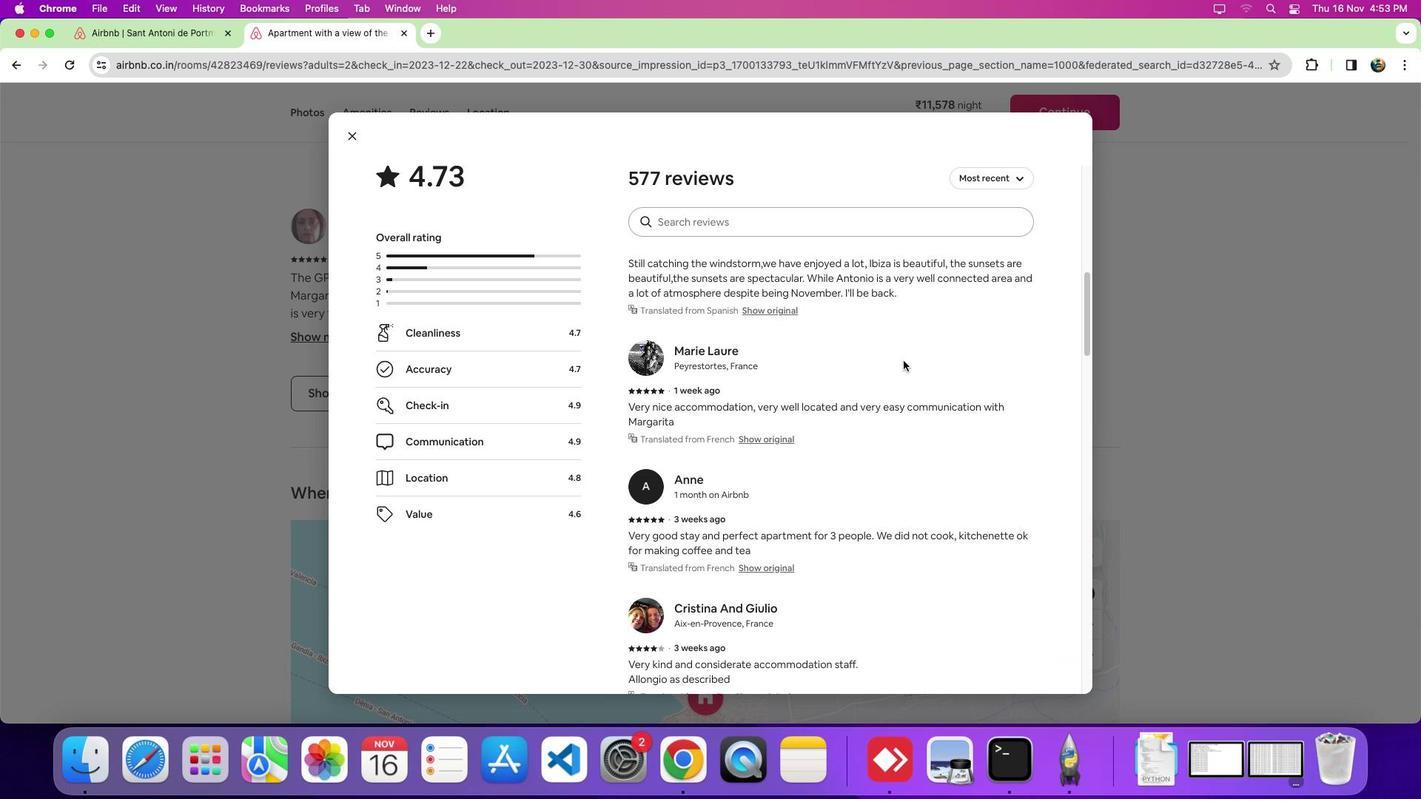
Action: Mouse scrolled (904, 360) with delta (0, 0)
Screenshot: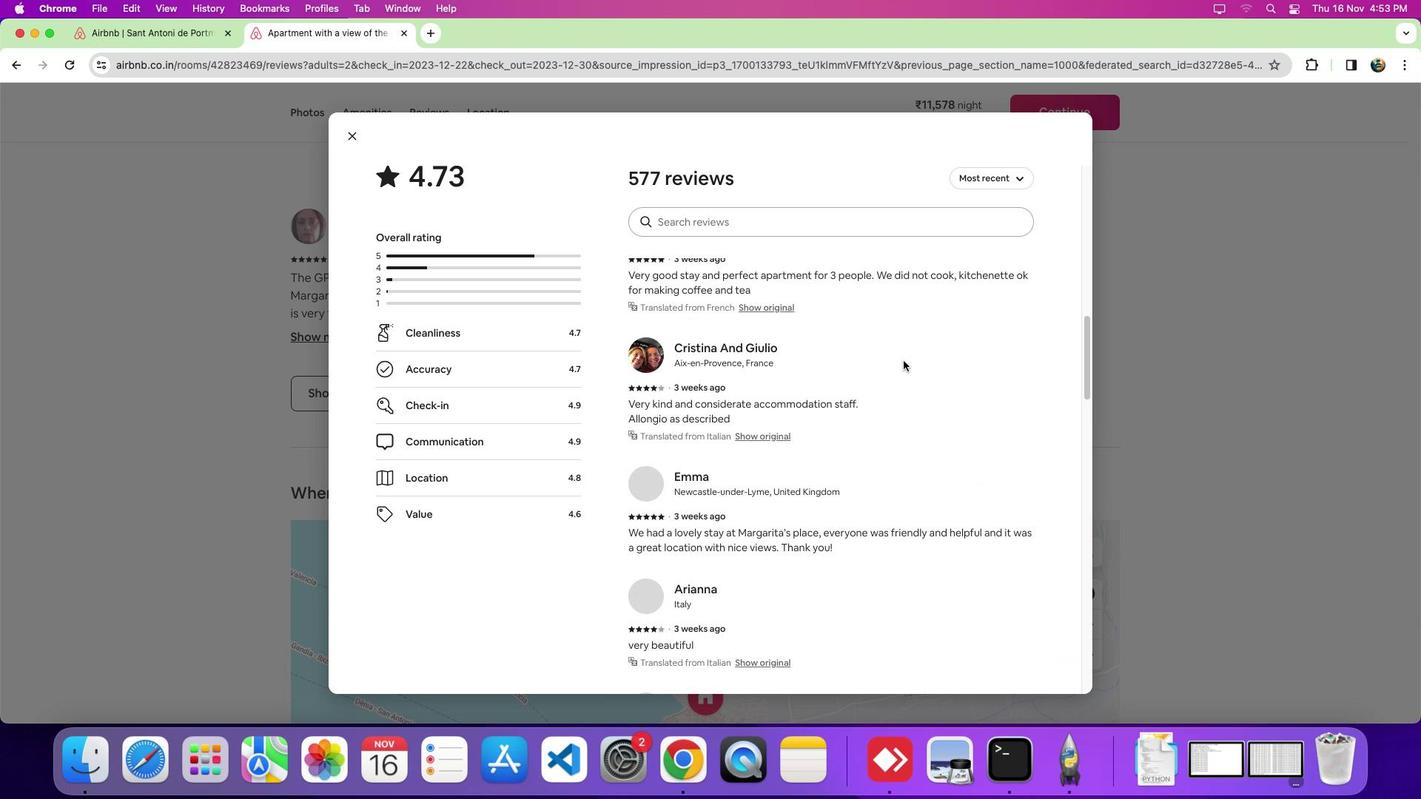 
Action: Mouse scrolled (904, 360) with delta (0, -1)
Screenshot: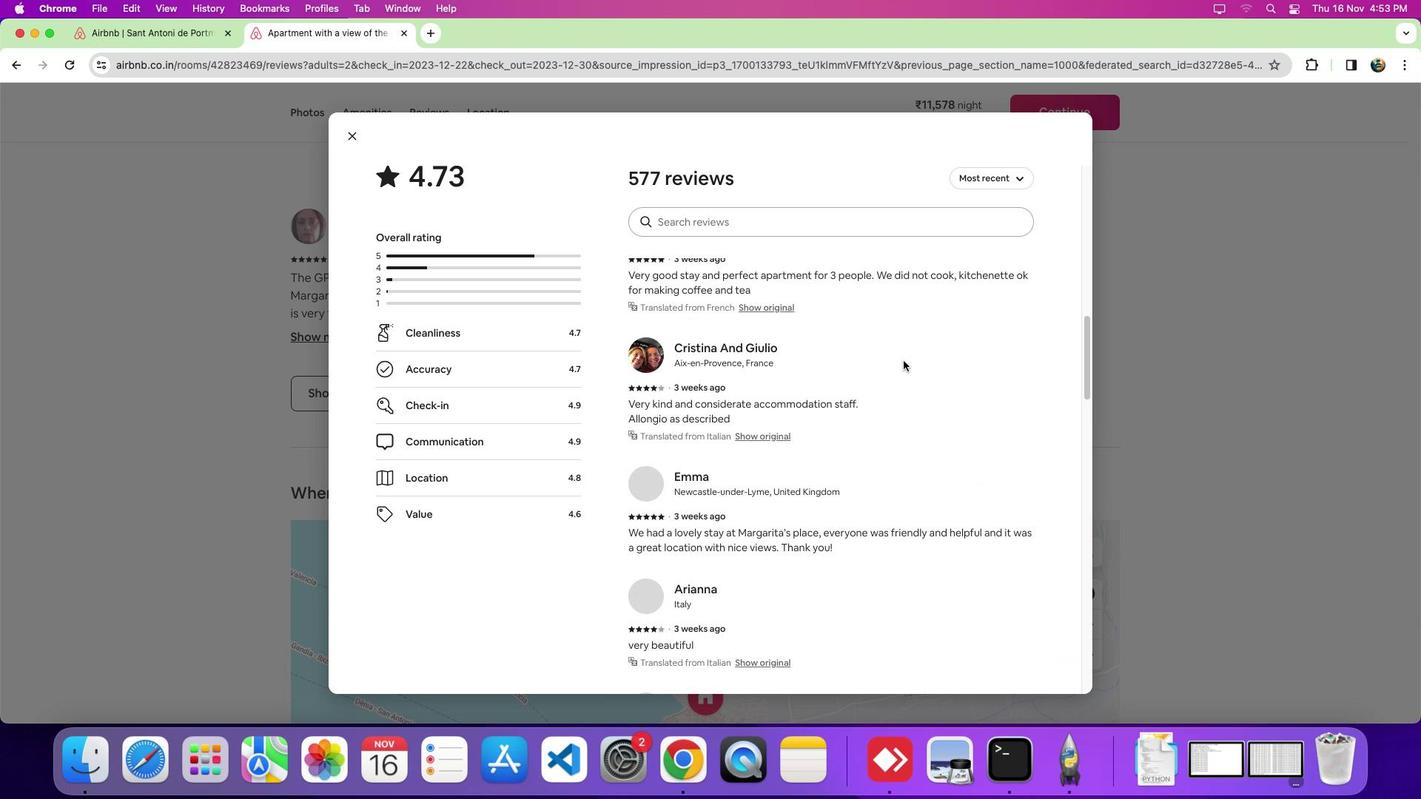 
Action: Mouse scrolled (904, 360) with delta (0, -6)
Screenshot: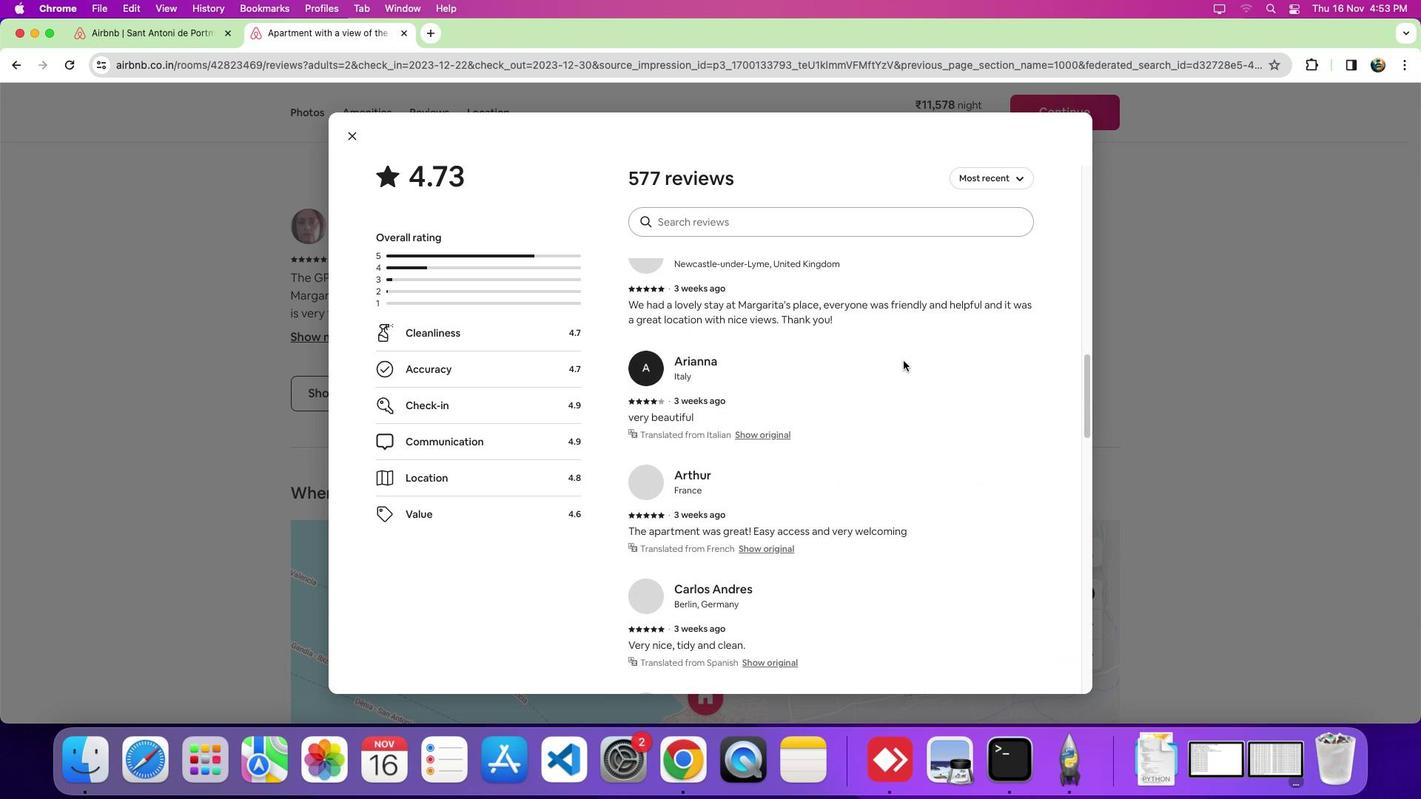 
Action: Mouse scrolled (904, 360) with delta (0, -8)
Screenshot: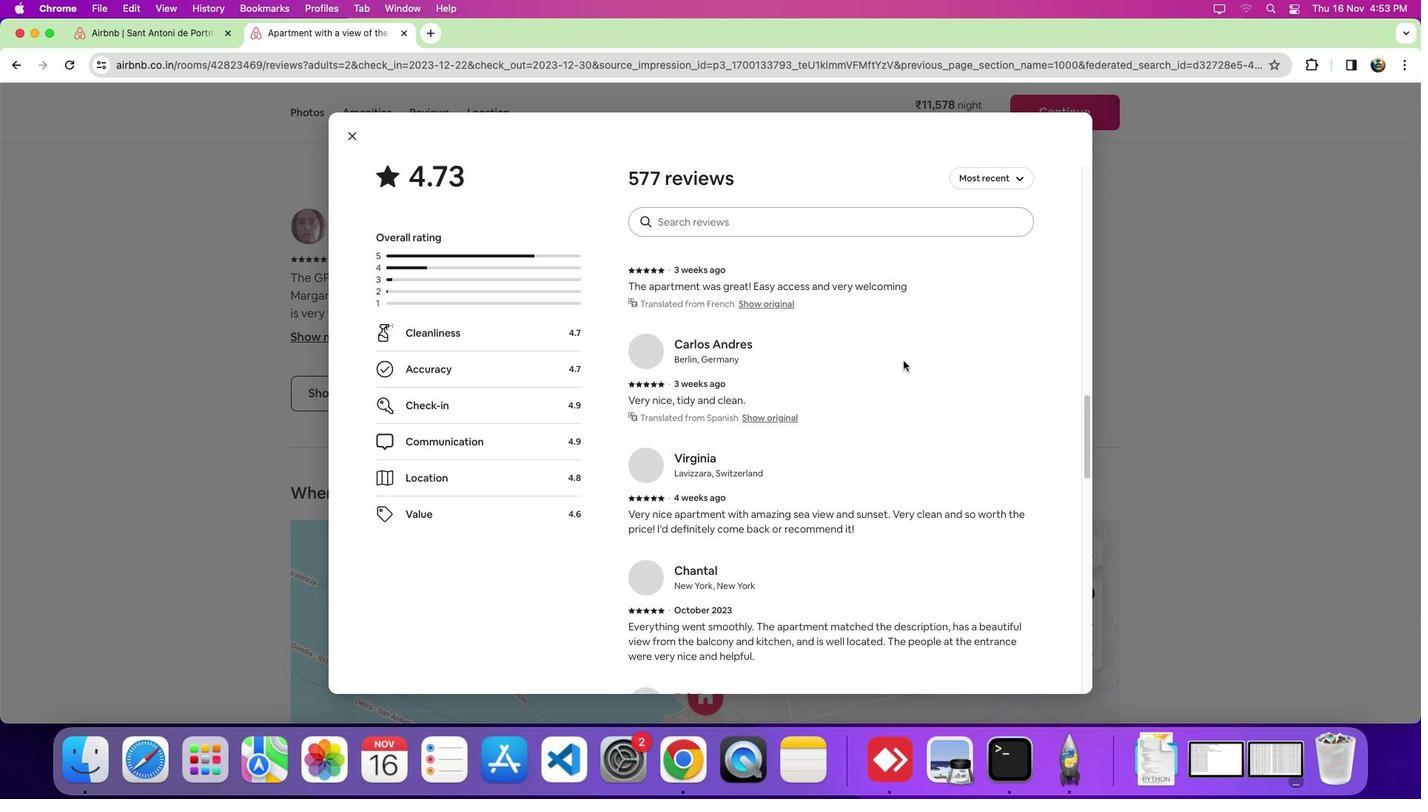 
Action: Mouse scrolled (904, 360) with delta (0, 0)
Screenshot: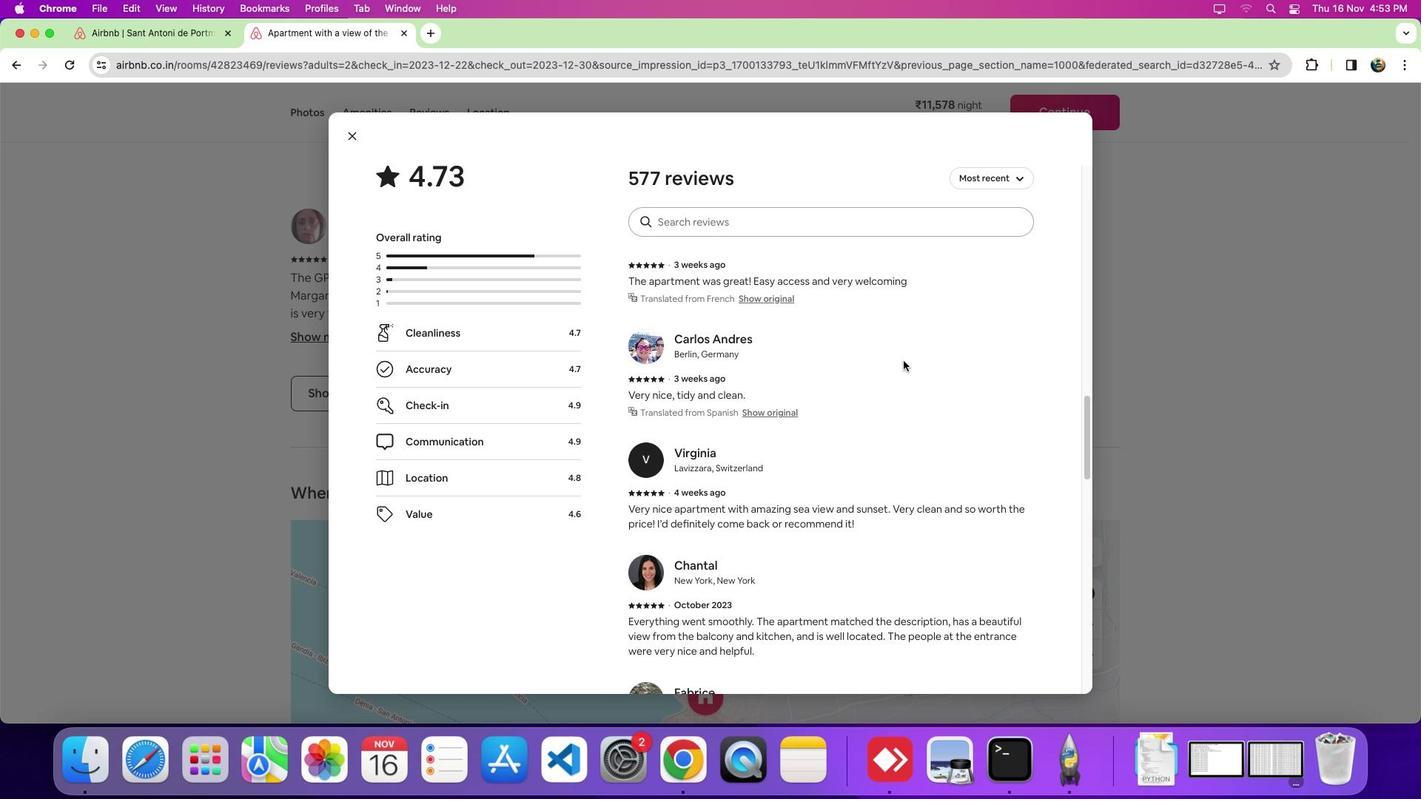 
Action: Mouse scrolled (904, 360) with delta (0, 0)
Screenshot: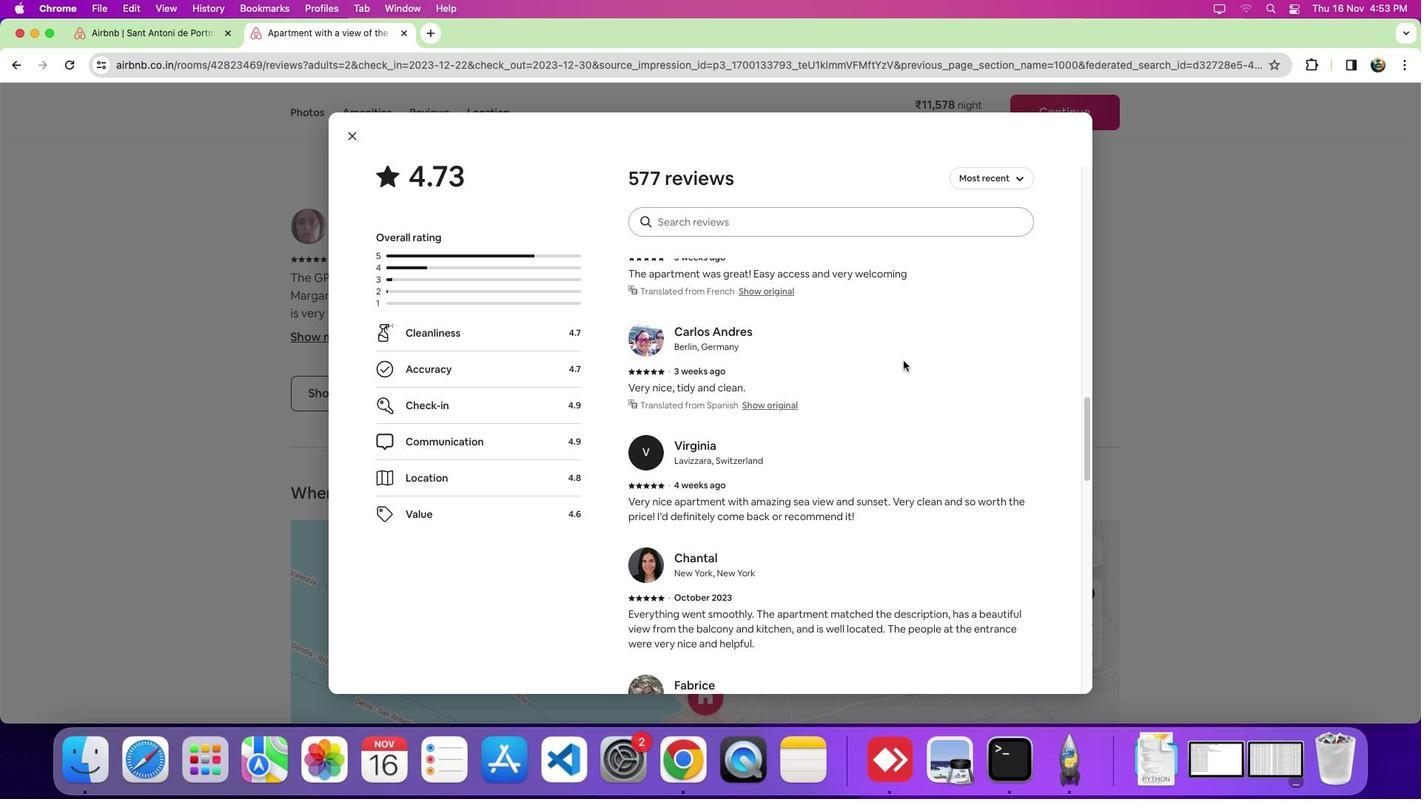 
Action: Mouse scrolled (904, 360) with delta (0, 0)
Screenshot: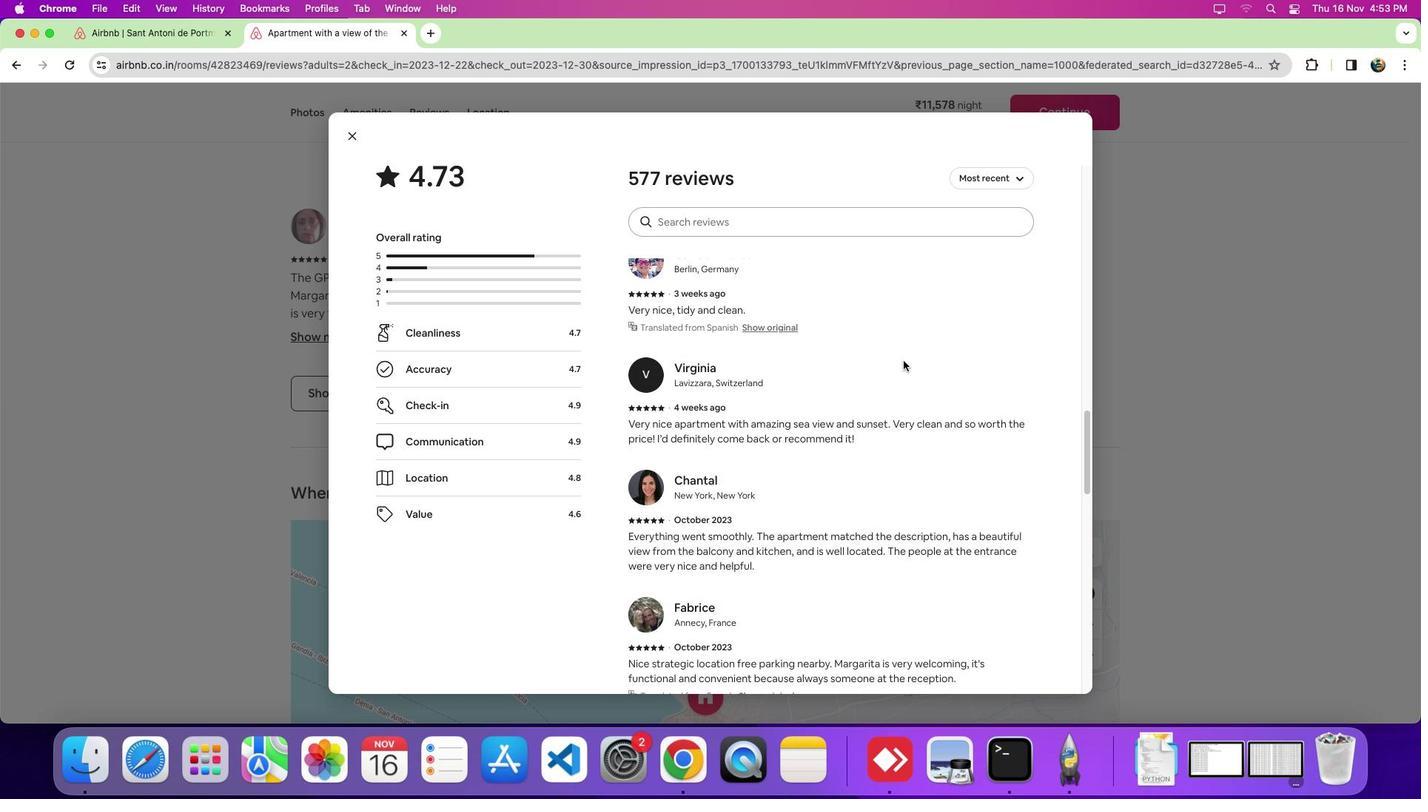 
Action: Mouse scrolled (904, 360) with delta (0, 0)
Screenshot: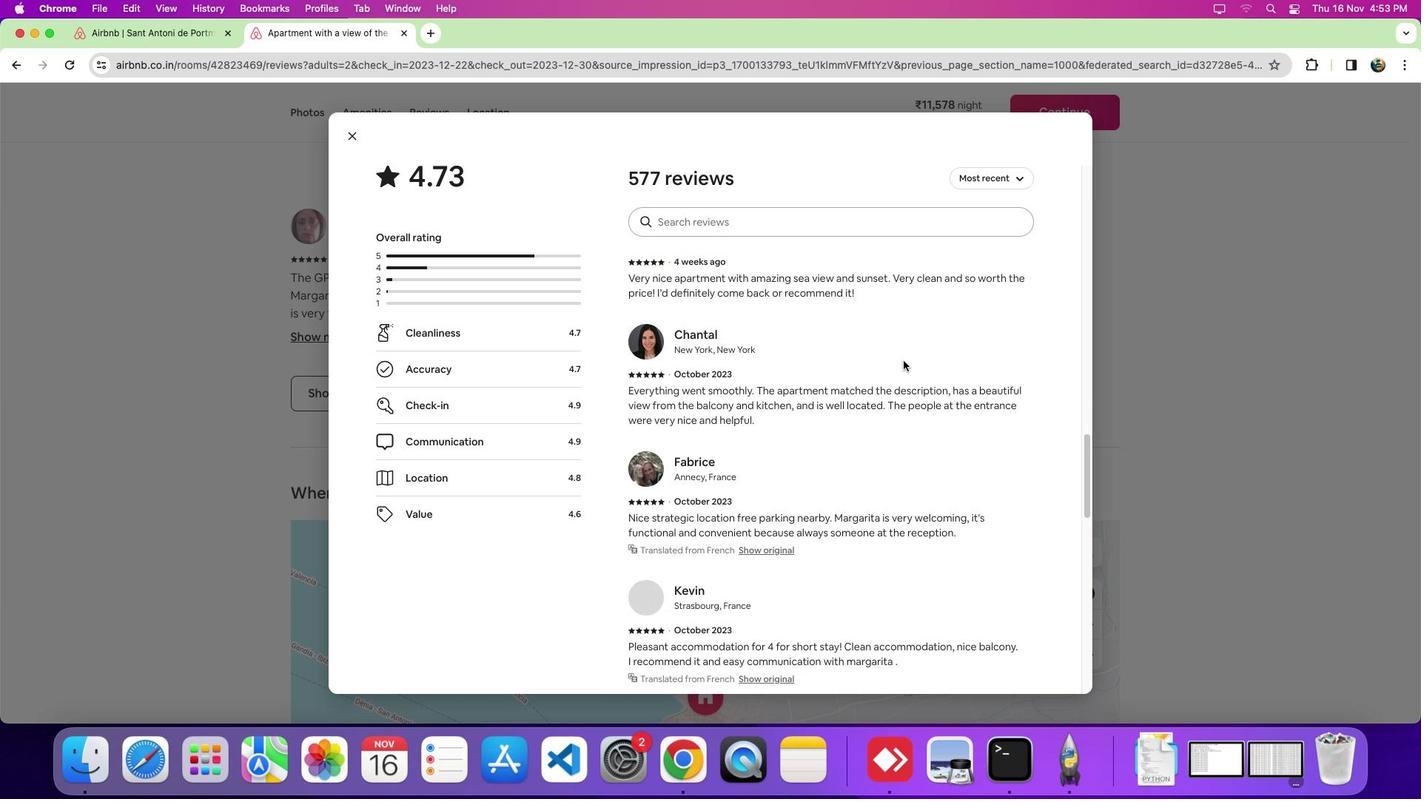 
Action: Mouse scrolled (904, 360) with delta (0, -5)
Screenshot: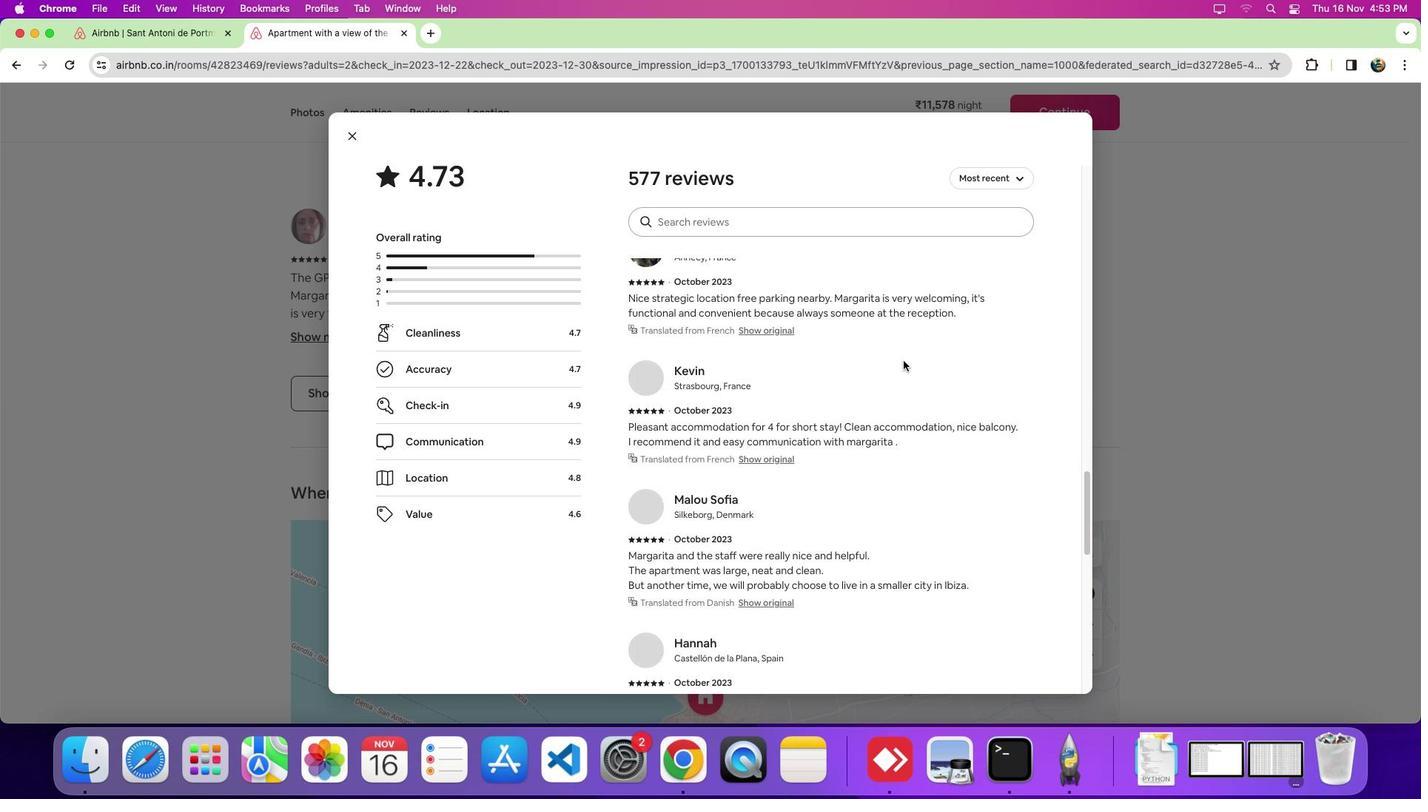 
Action: Mouse scrolled (904, 360) with delta (0, -8)
Screenshot: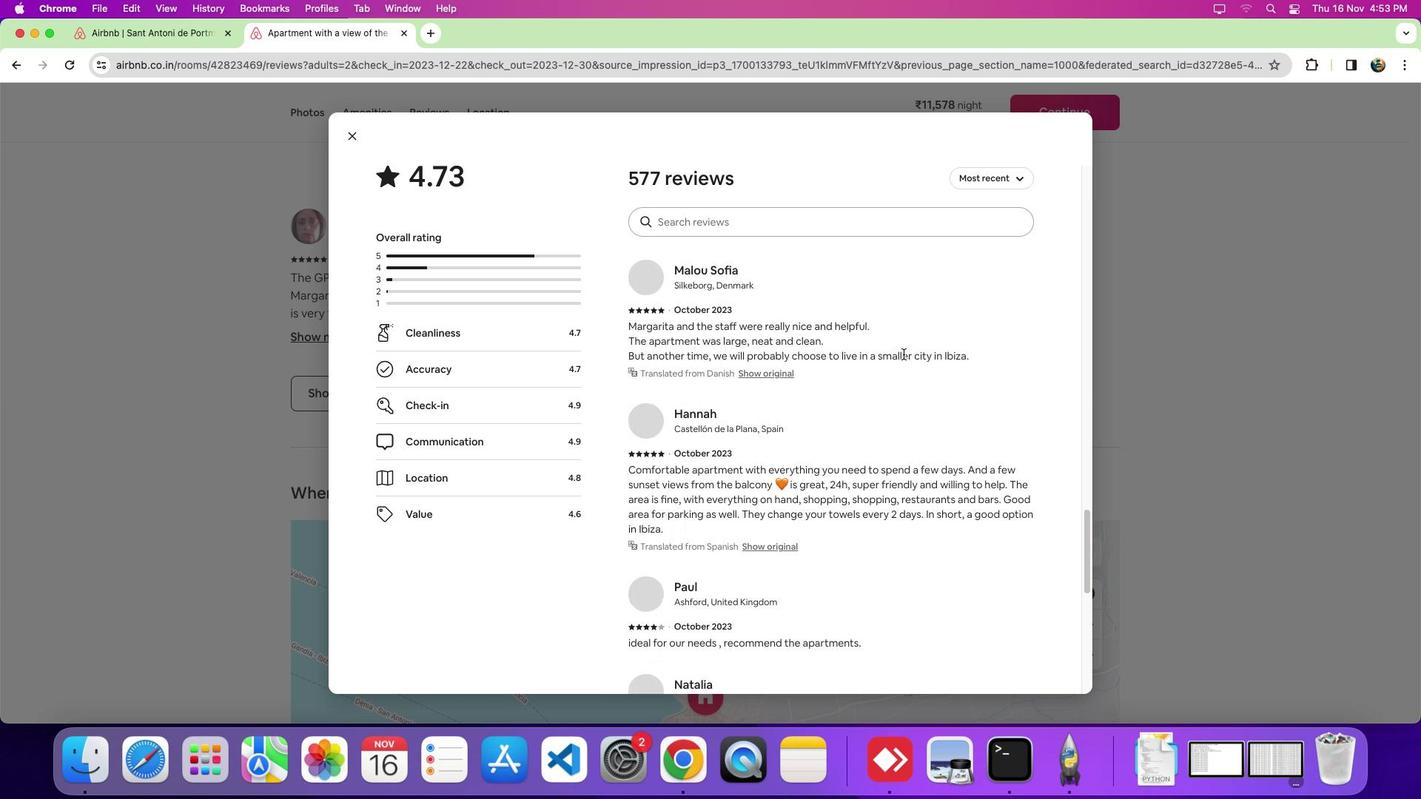 
Action: Mouse moved to (897, 356)
Screenshot: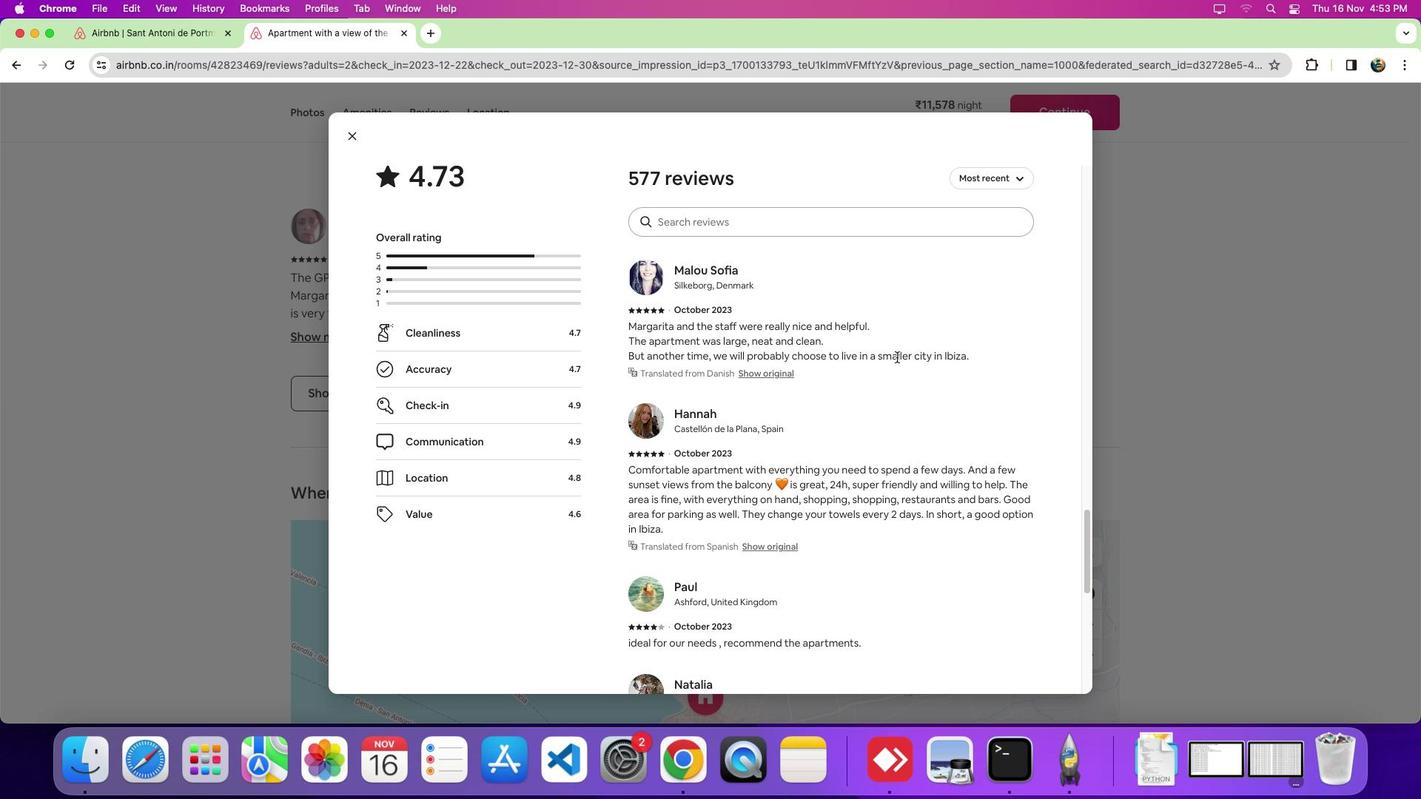 
Action: Mouse scrolled (897, 356) with delta (0, 0)
Screenshot: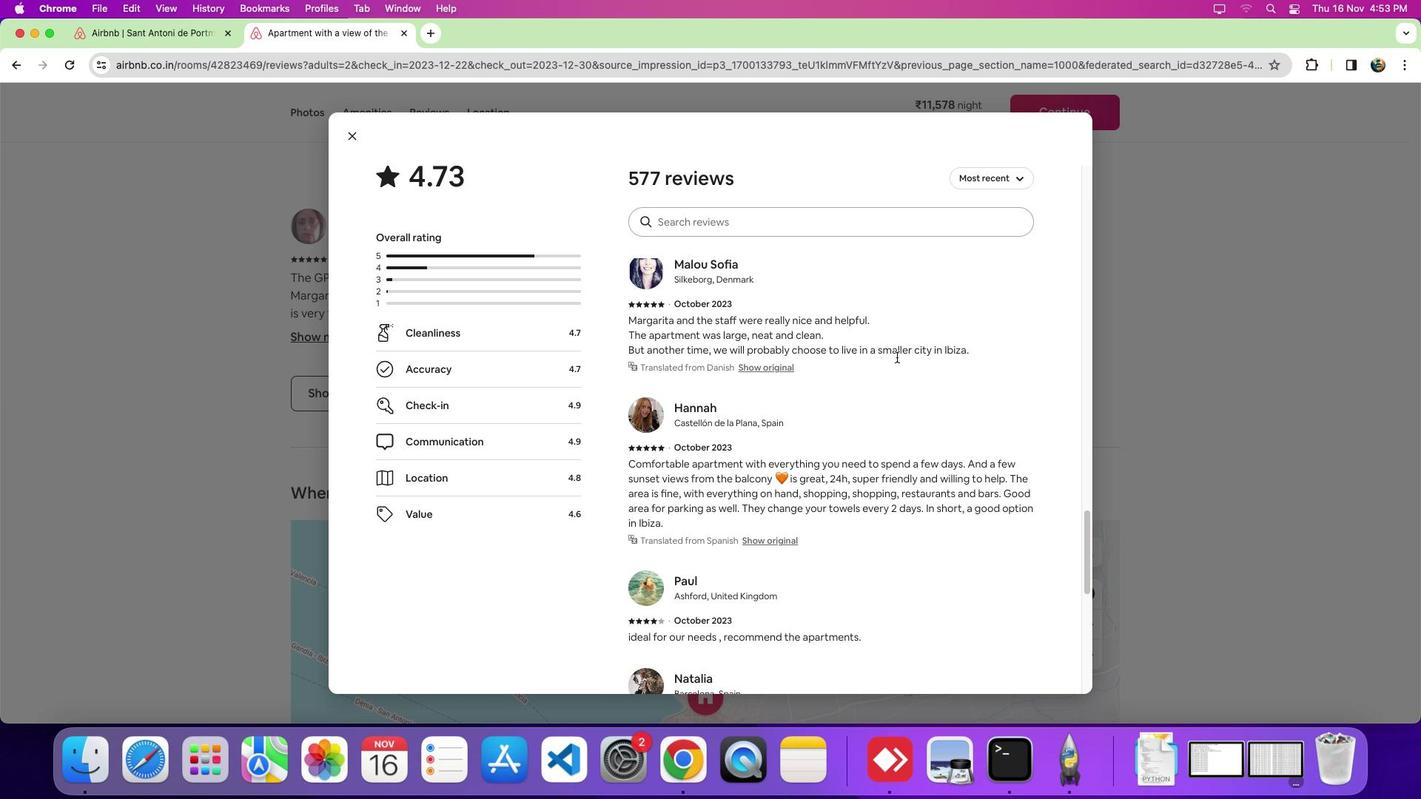 
Action: Mouse scrolled (897, 356) with delta (0, 0)
Screenshot: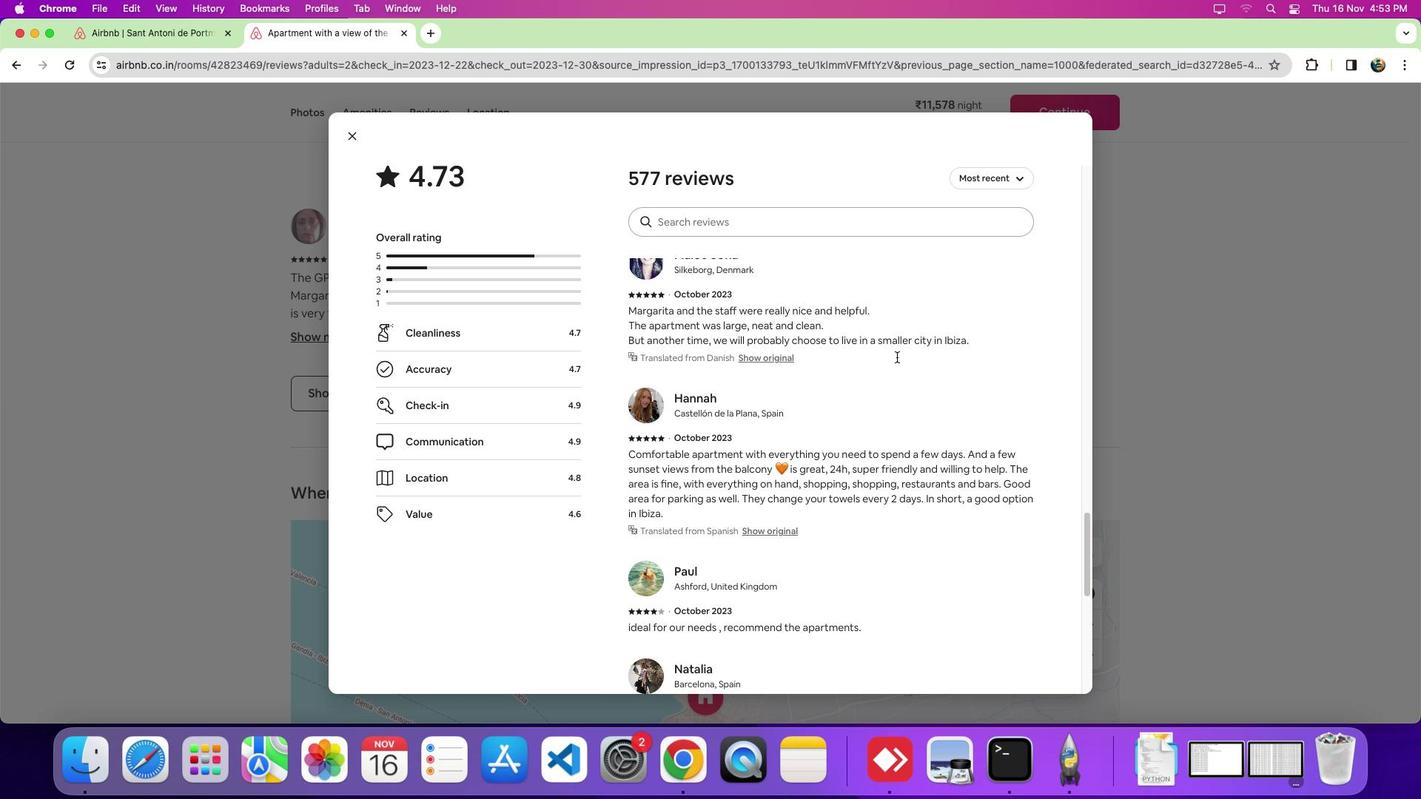 
Action: Mouse scrolled (897, 356) with delta (0, 0)
Screenshot: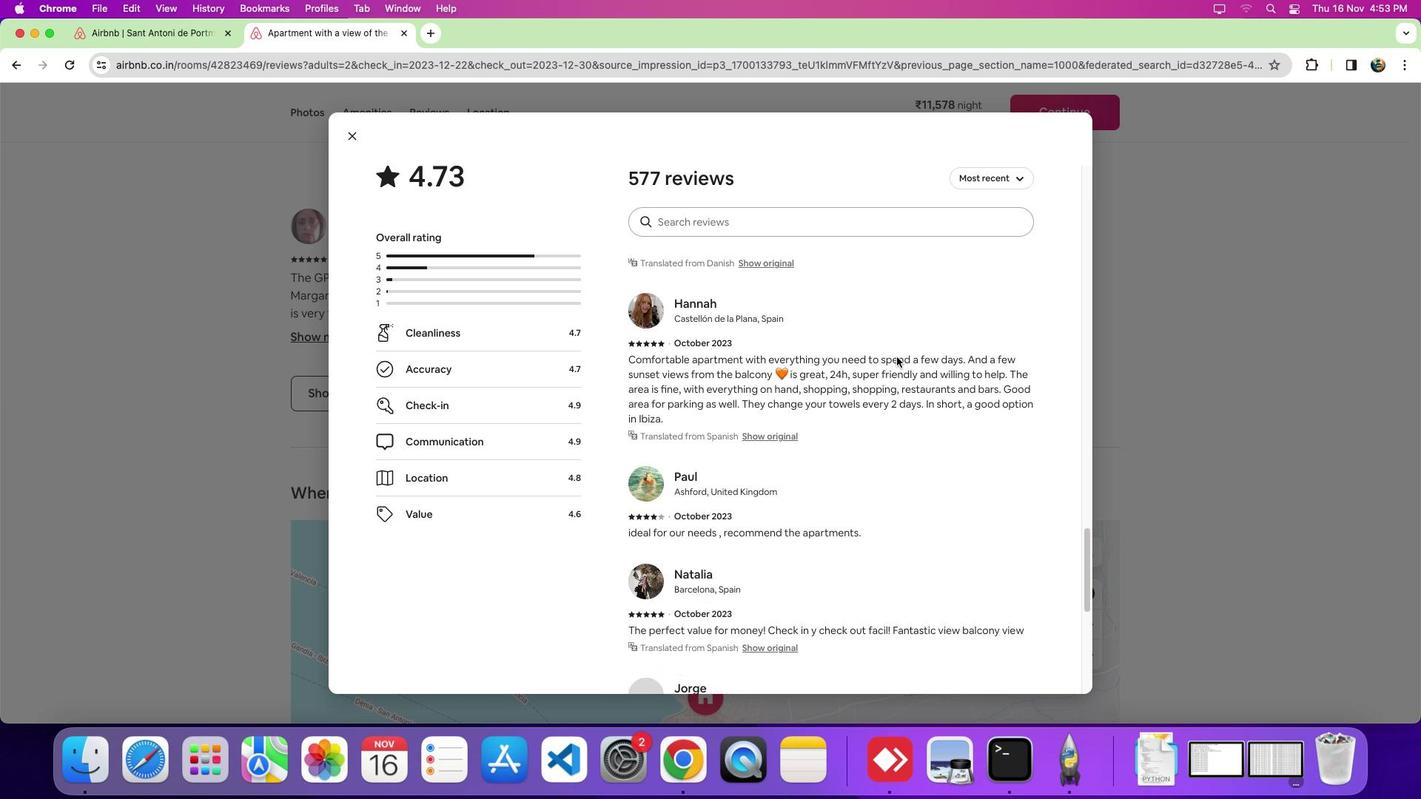 
Action: Mouse scrolled (897, 356) with delta (0, 0)
Screenshot: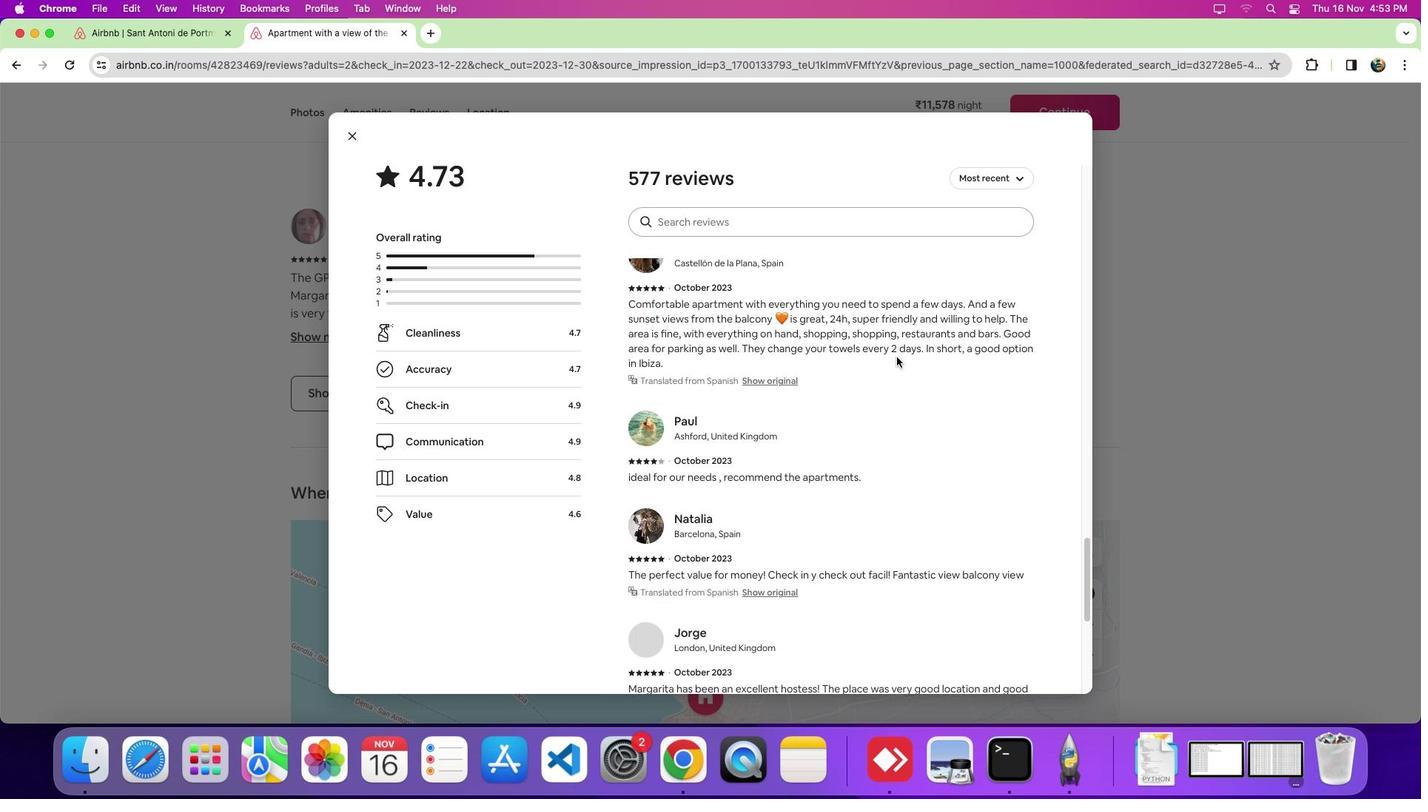 
Action: Mouse scrolled (897, 356) with delta (0, -5)
Screenshot: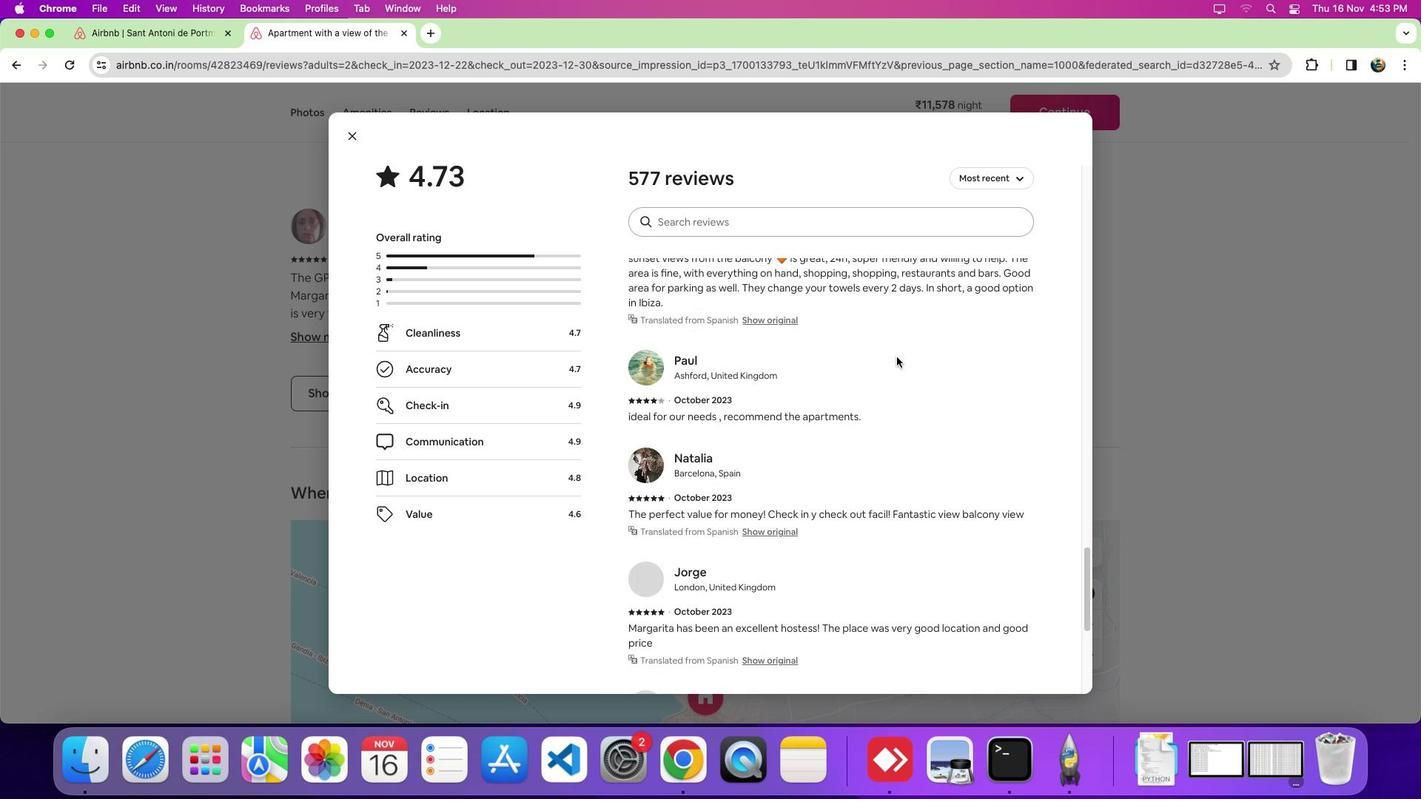 
Action: Mouse scrolled (897, 356) with delta (0, 0)
Screenshot: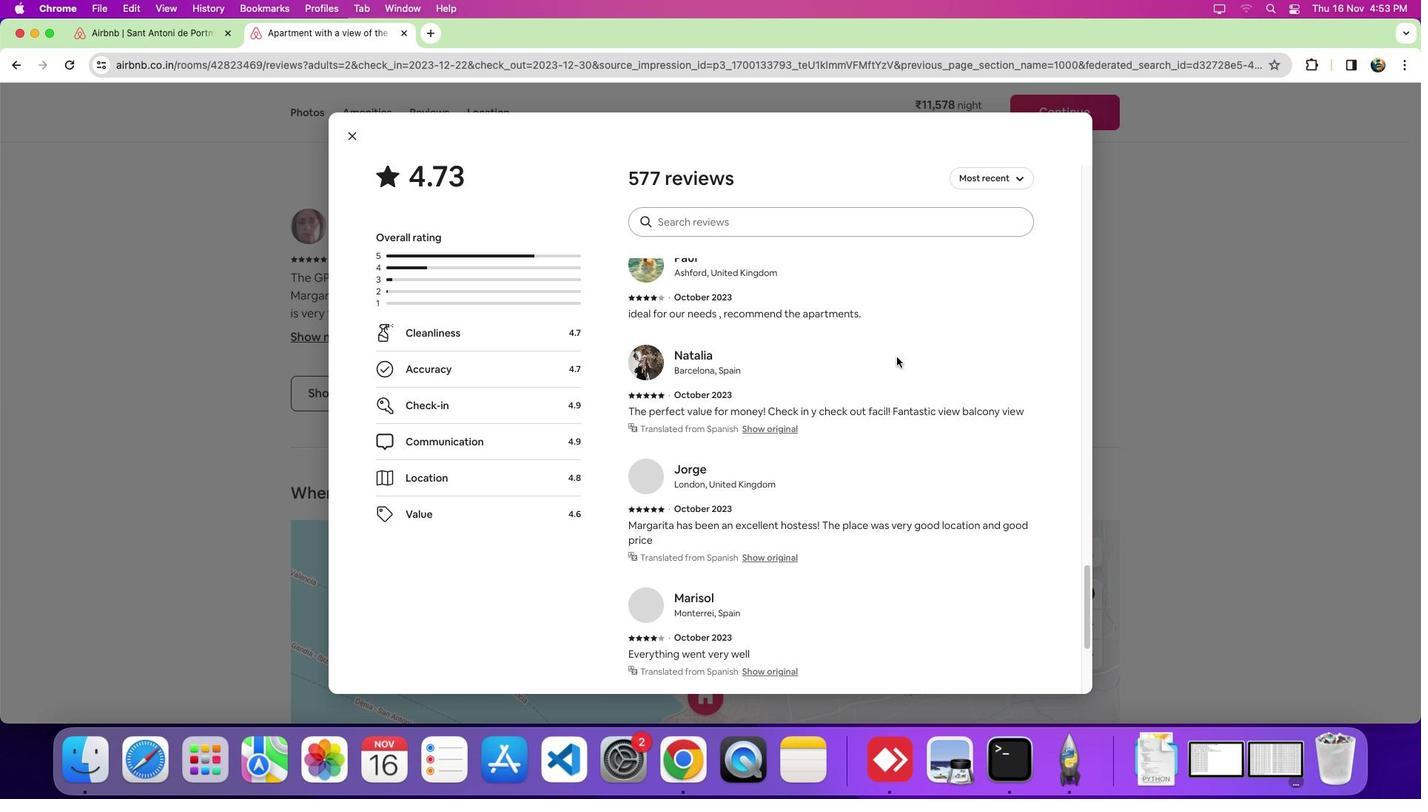 
Action: Mouse scrolled (897, 356) with delta (0, 0)
Screenshot: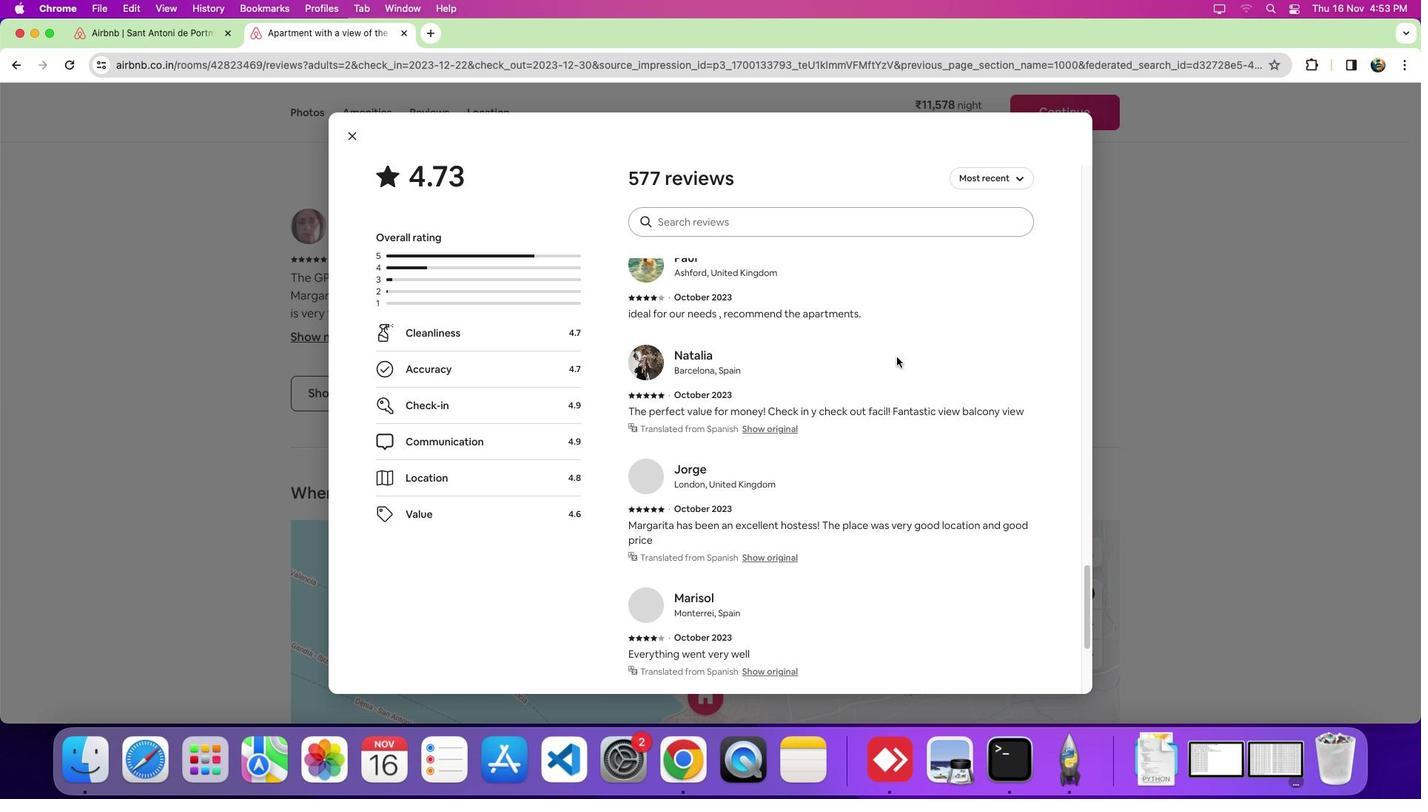 
Action: Mouse scrolled (897, 356) with delta (0, -5)
Screenshot: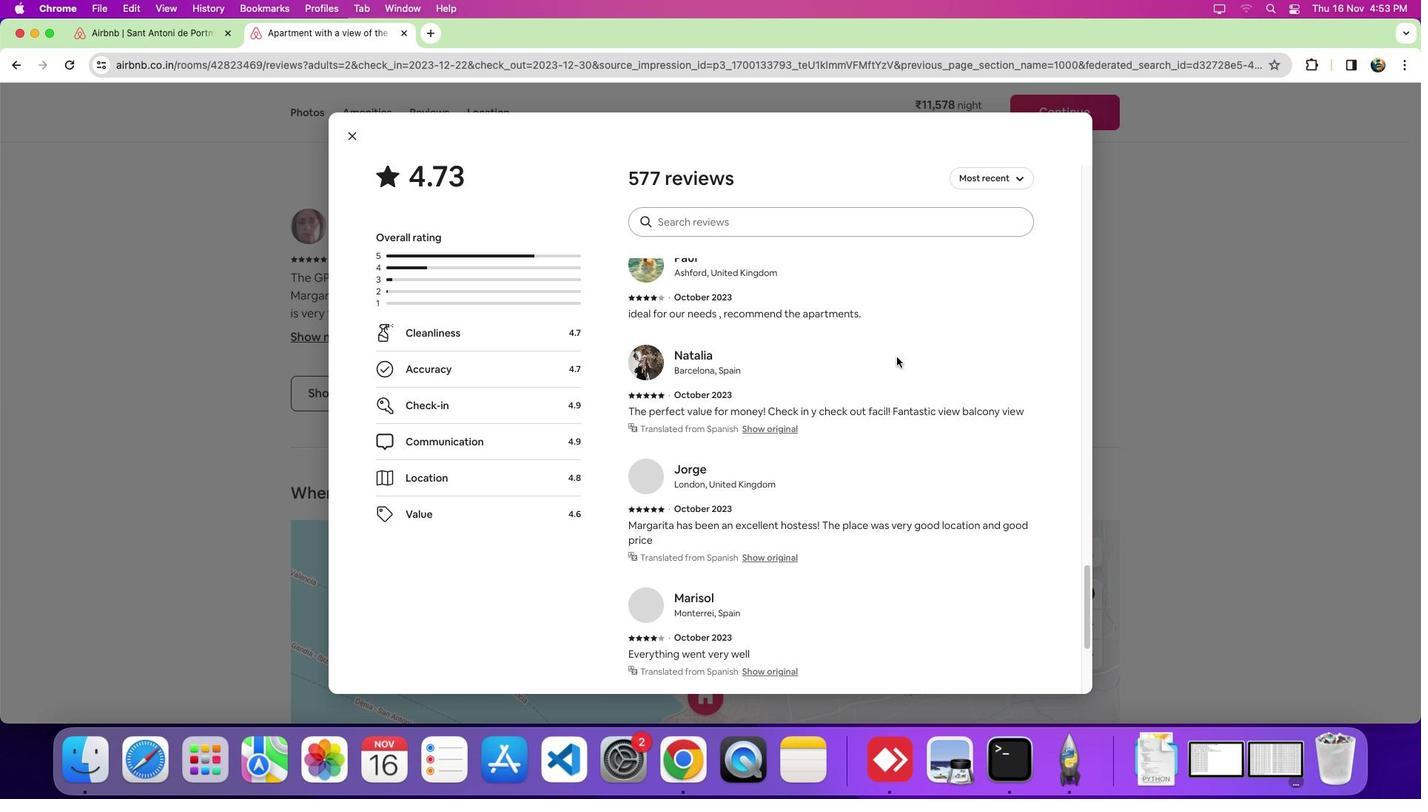 
Action: Mouse scrolled (897, 356) with delta (0, -6)
Screenshot: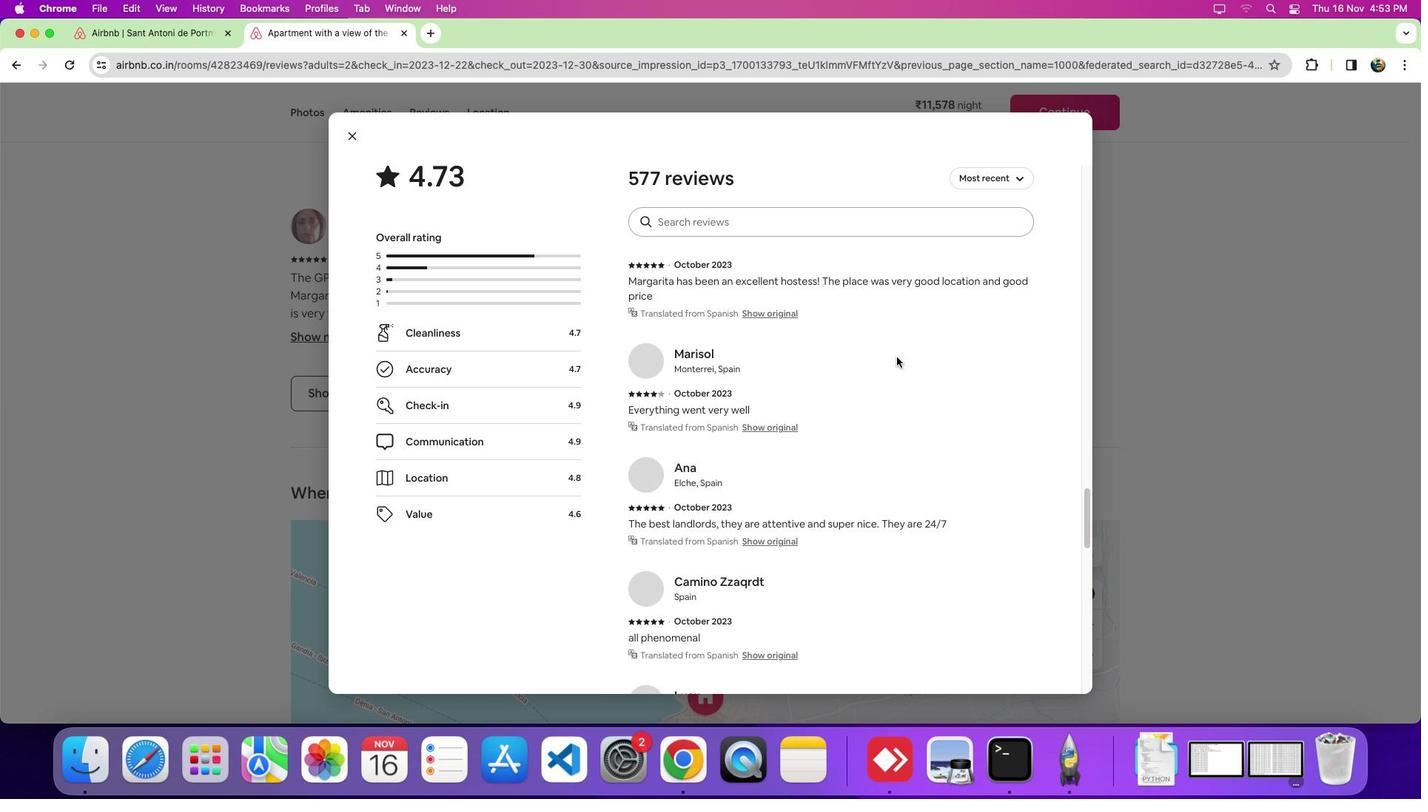 
Action: Mouse moved to (899, 367)
Screenshot: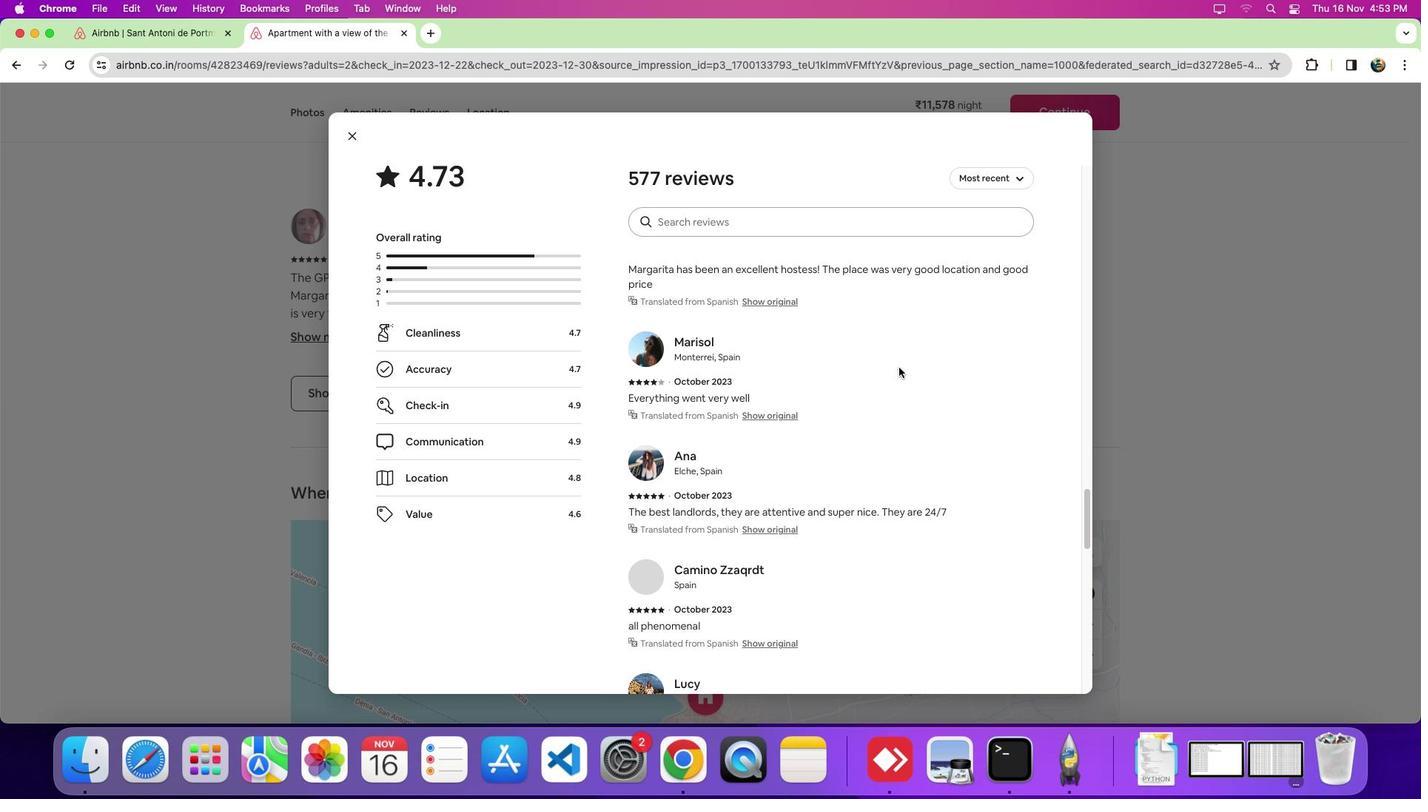 
Action: Mouse scrolled (899, 367) with delta (0, 0)
Screenshot: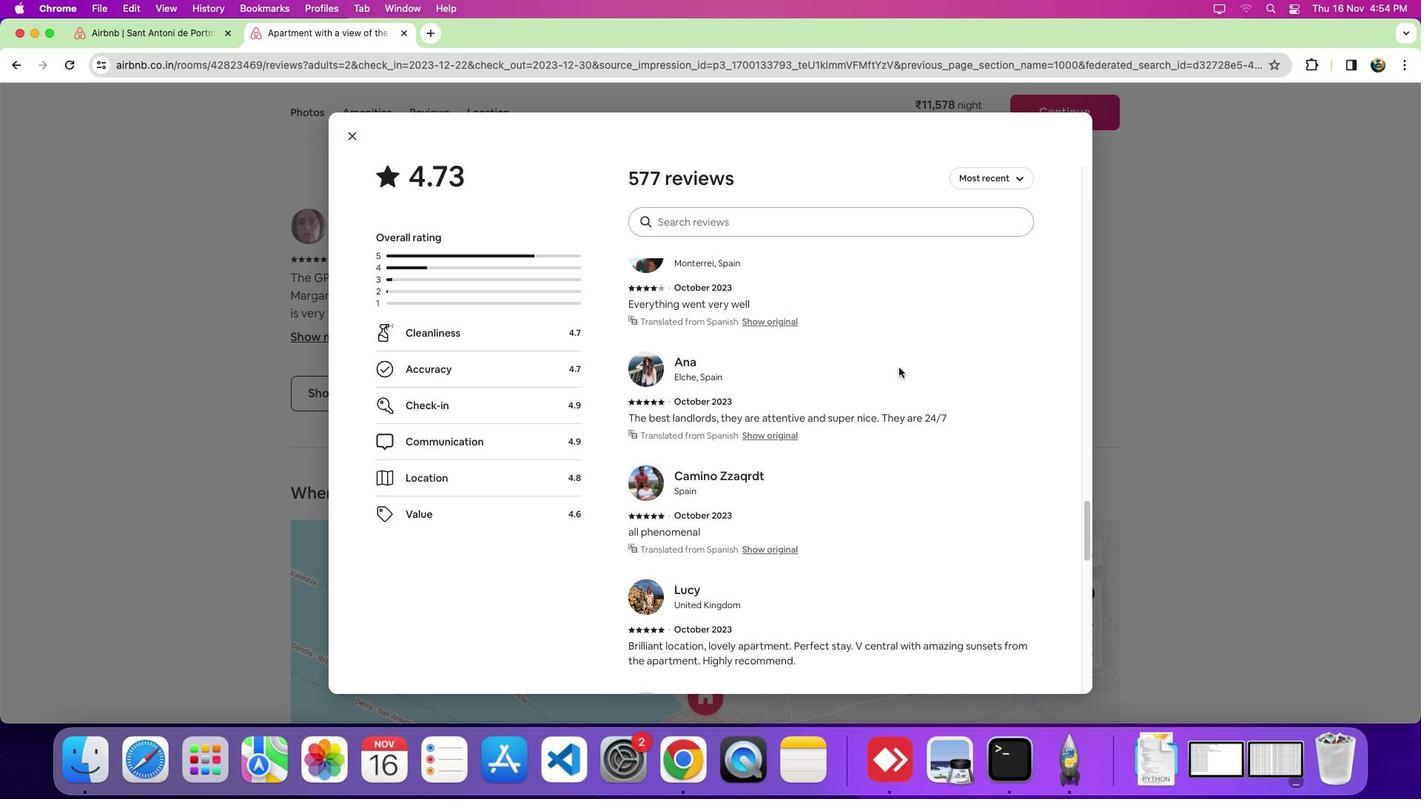 
Action: Mouse scrolled (899, 367) with delta (0, 0)
Screenshot: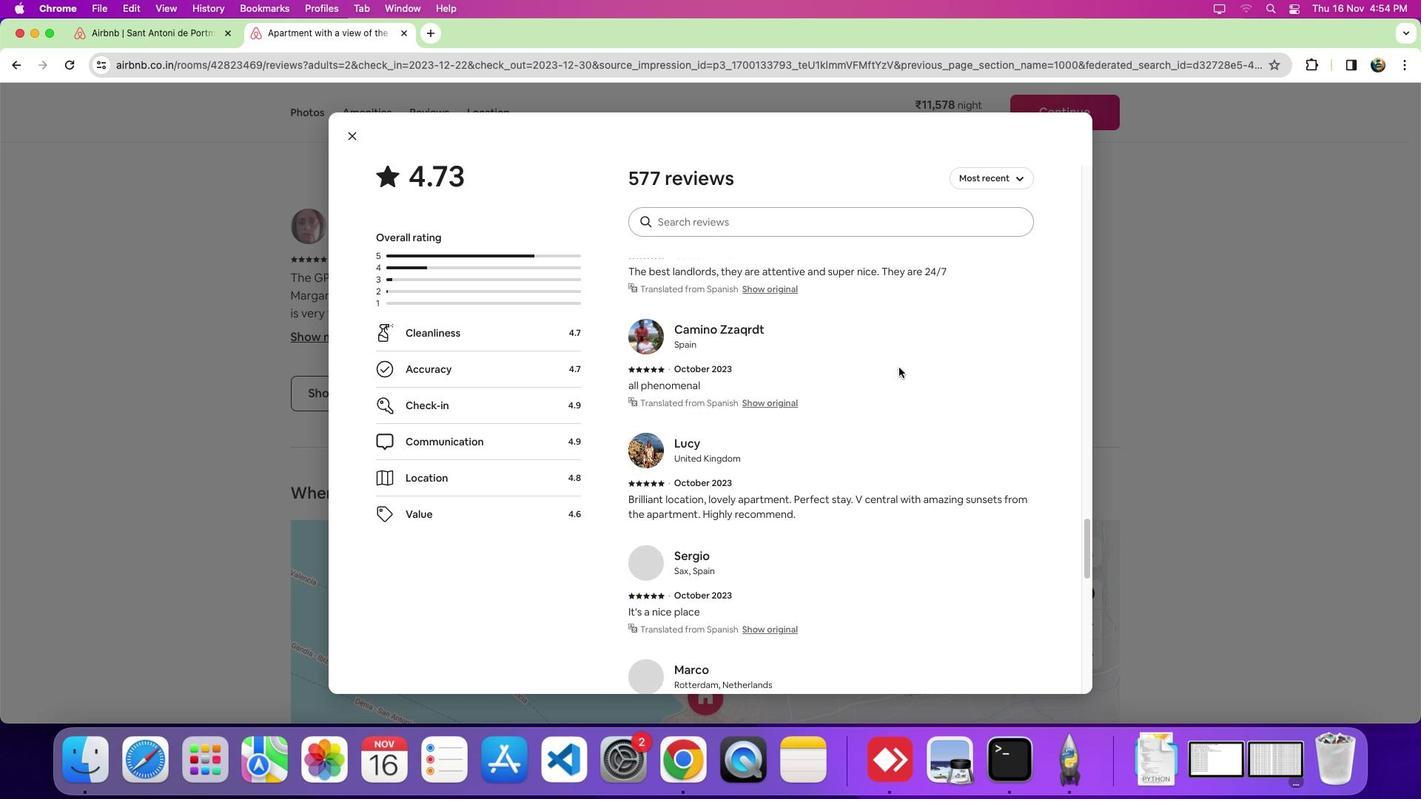 
Action: Mouse scrolled (899, 367) with delta (0, -5)
Screenshot: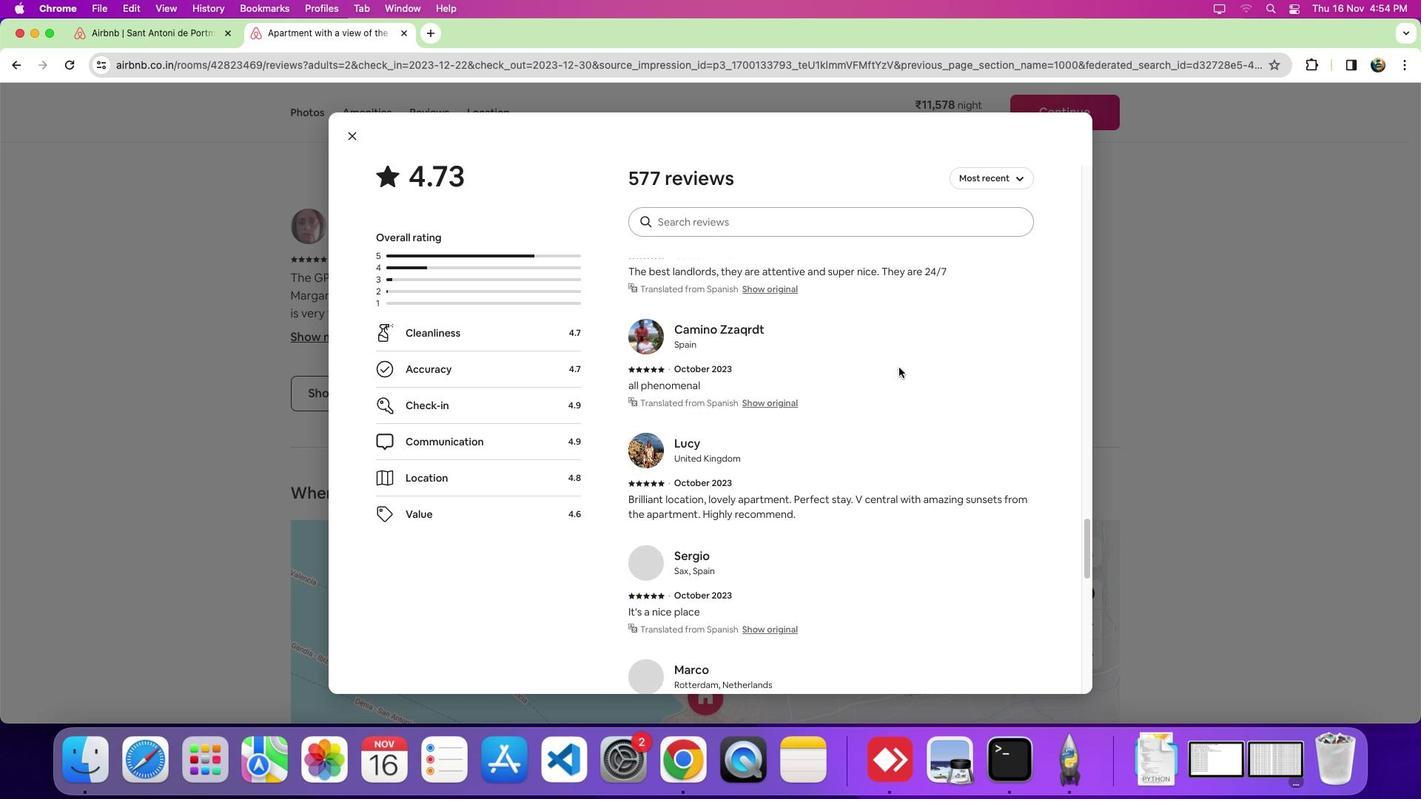 
Action: Mouse moved to (901, 373)
Screenshot: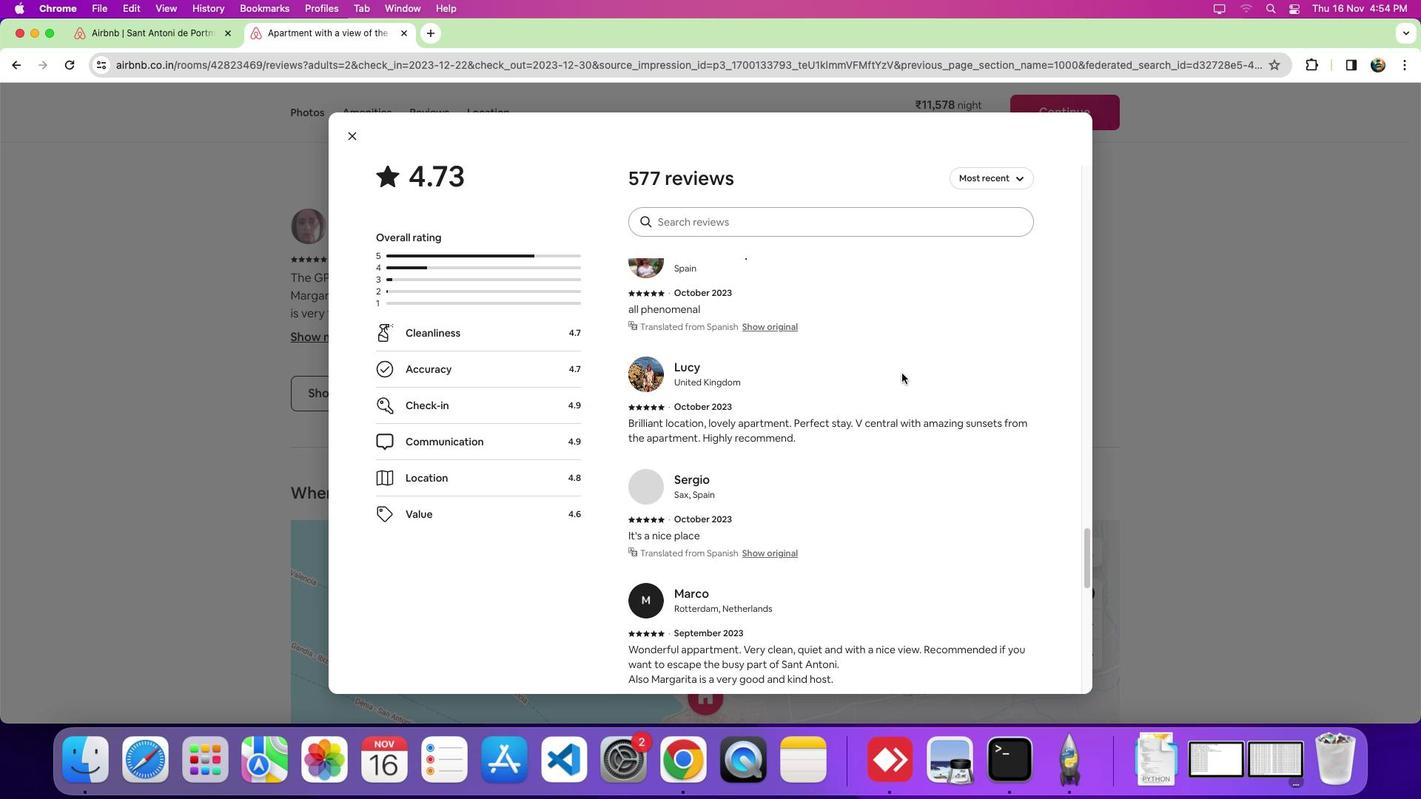 
Action: Mouse scrolled (901, 373) with delta (0, 0)
Screenshot: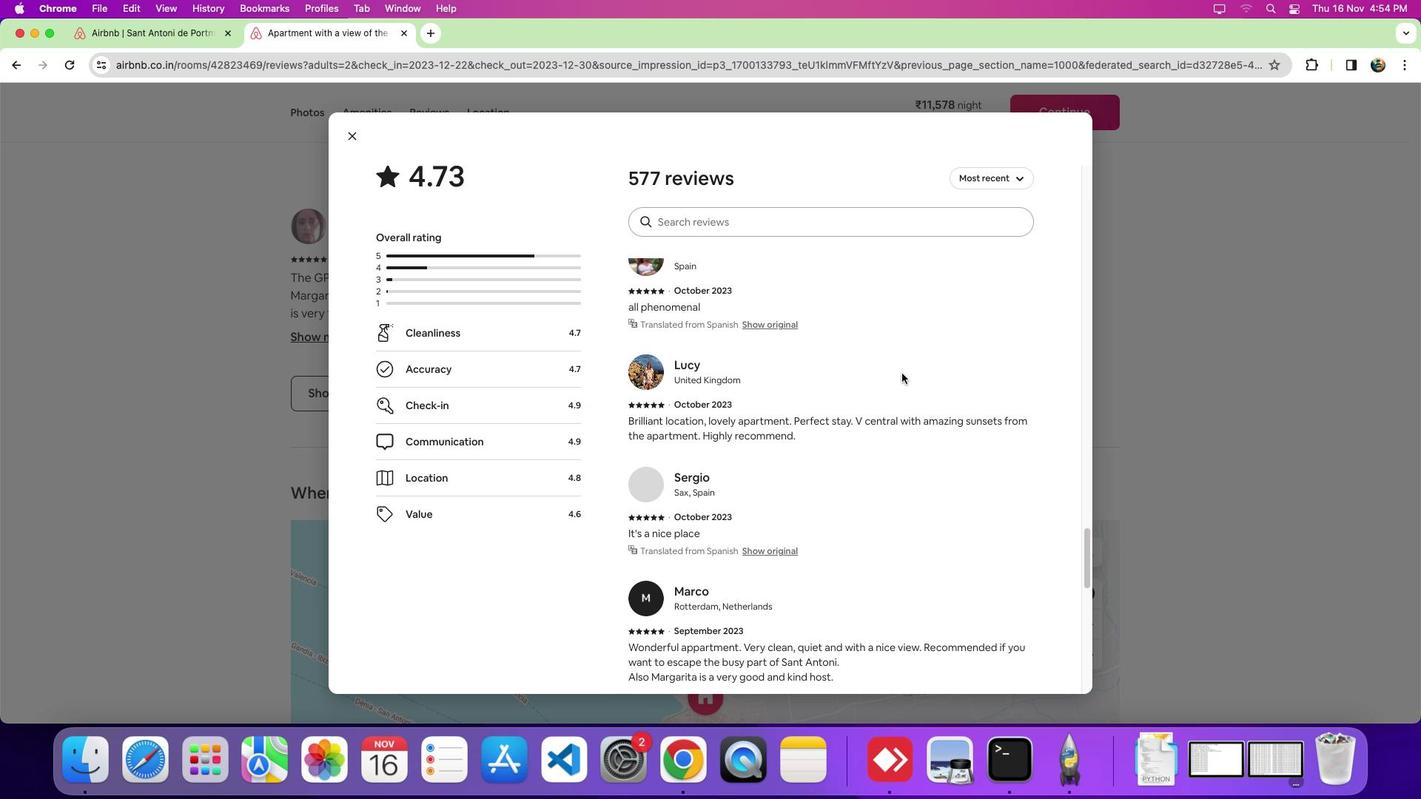 
Action: Mouse moved to (903, 373)
Screenshot: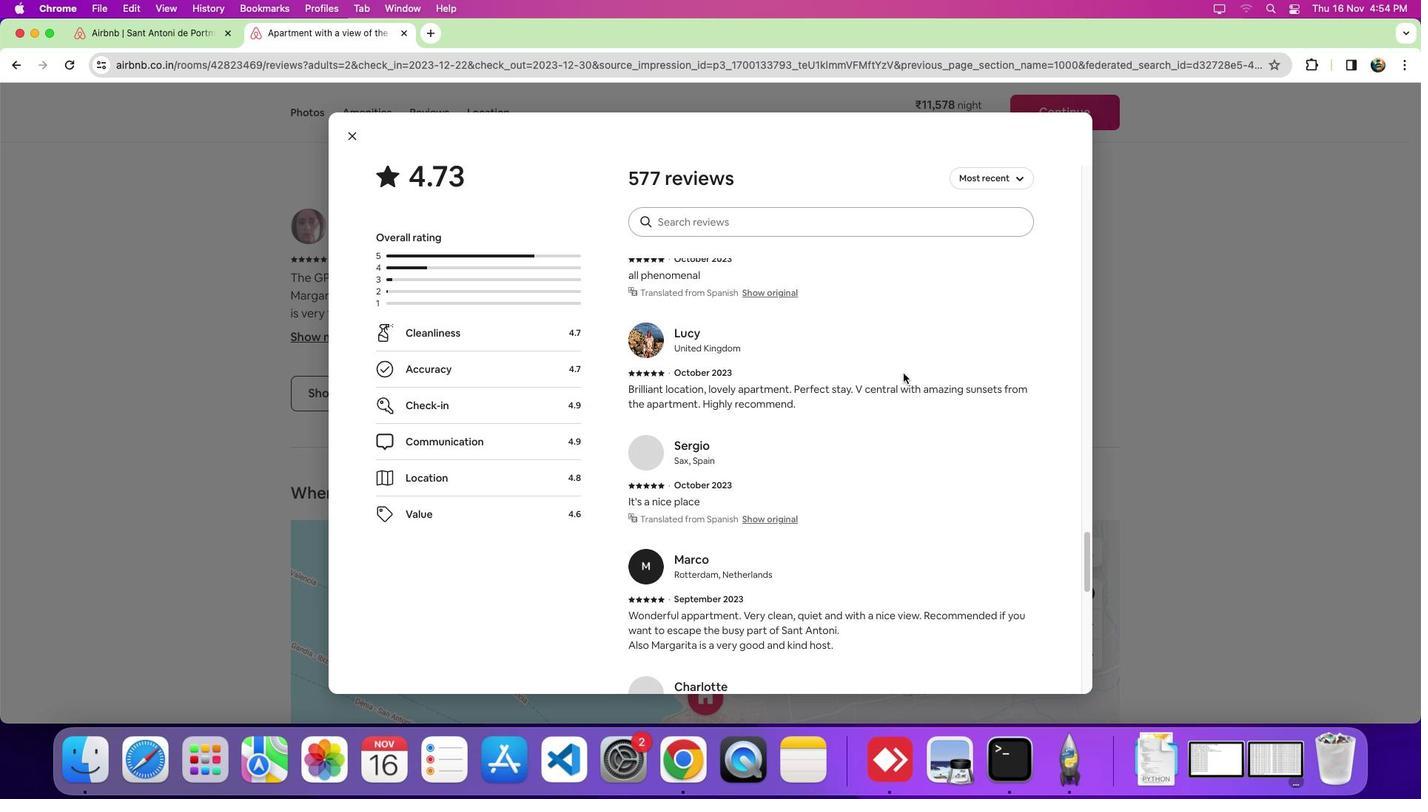 
Action: Mouse scrolled (903, 373) with delta (0, 0)
Screenshot: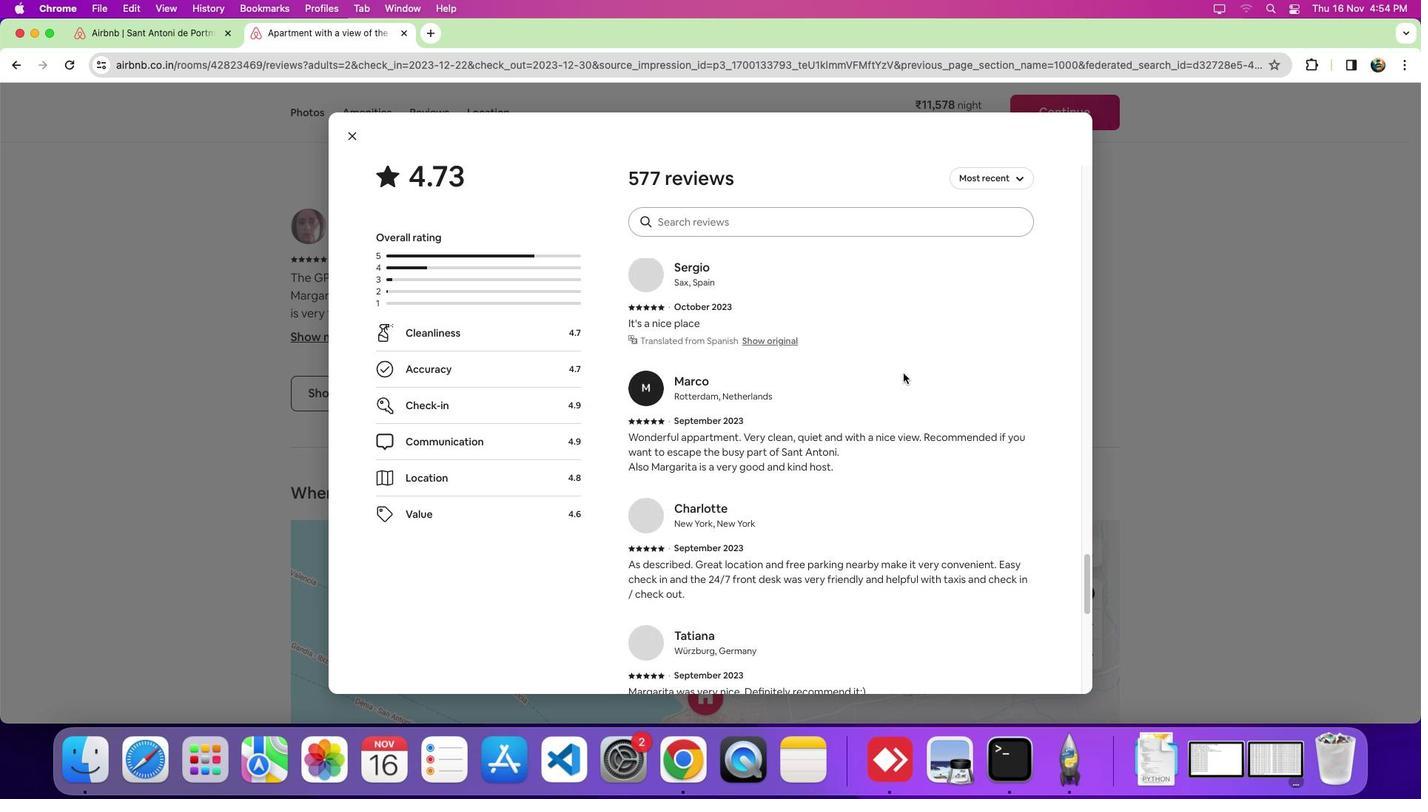 
Action: Mouse scrolled (903, 373) with delta (0, 0)
Screenshot: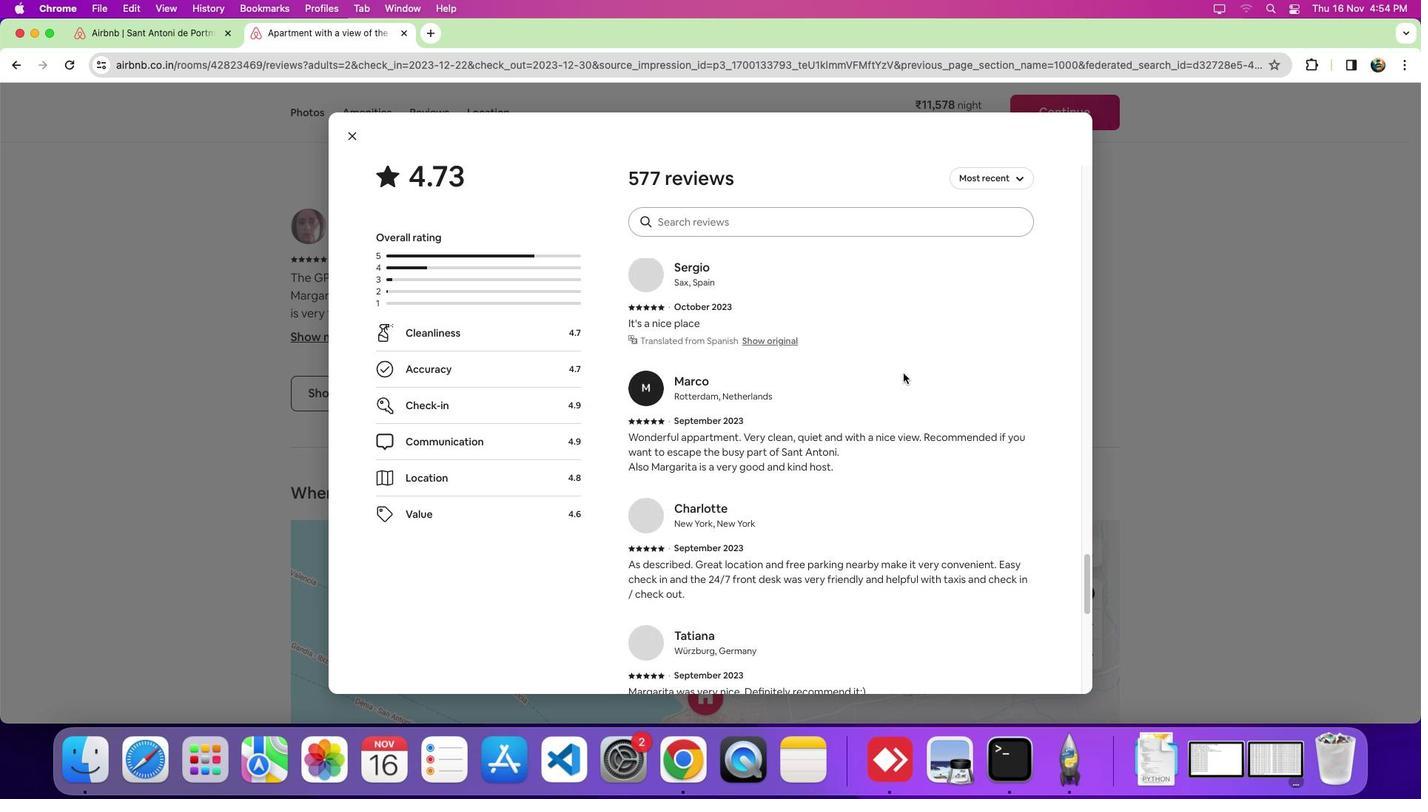 
Action: Mouse scrolled (903, 373) with delta (0, -5)
Screenshot: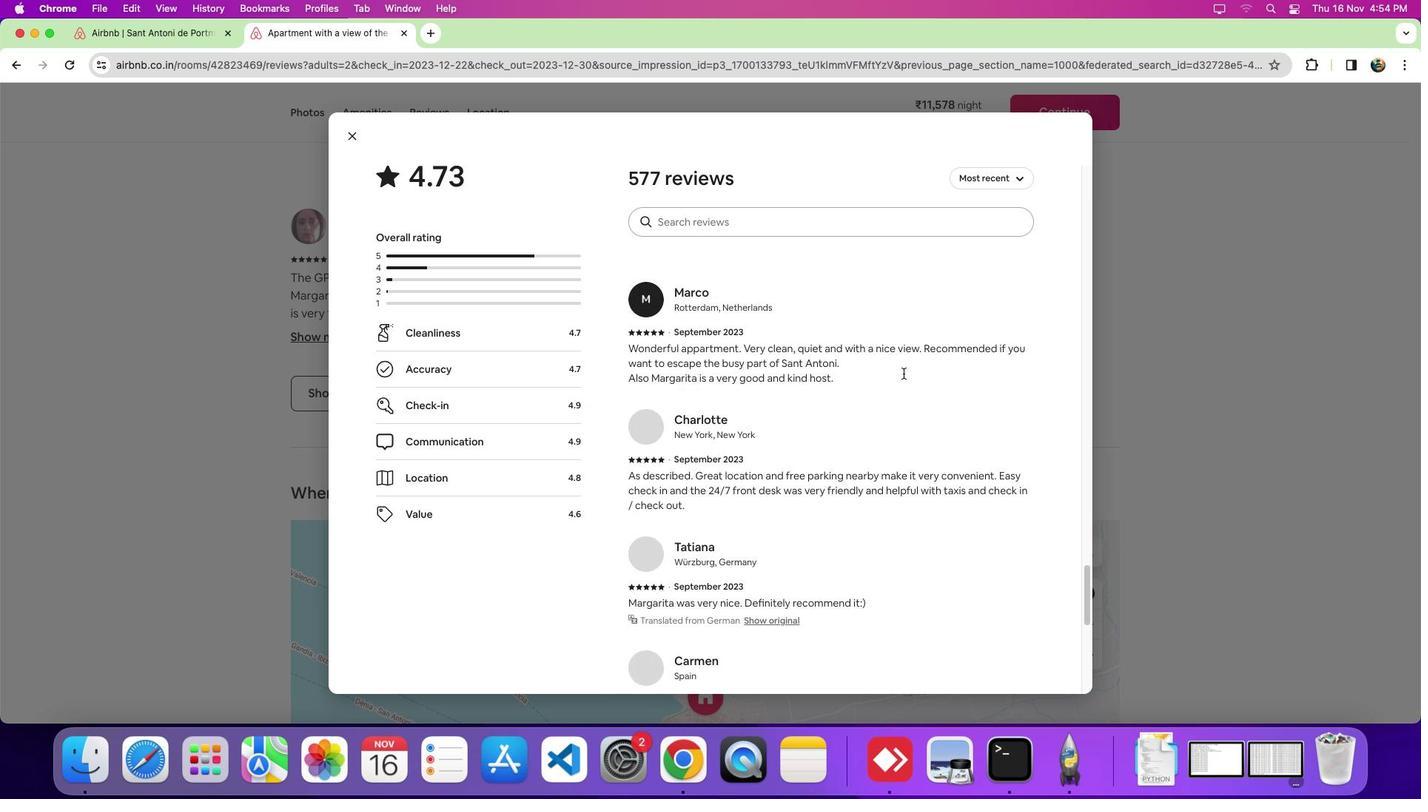
Action: Mouse scrolled (903, 373) with delta (0, -5)
Screenshot: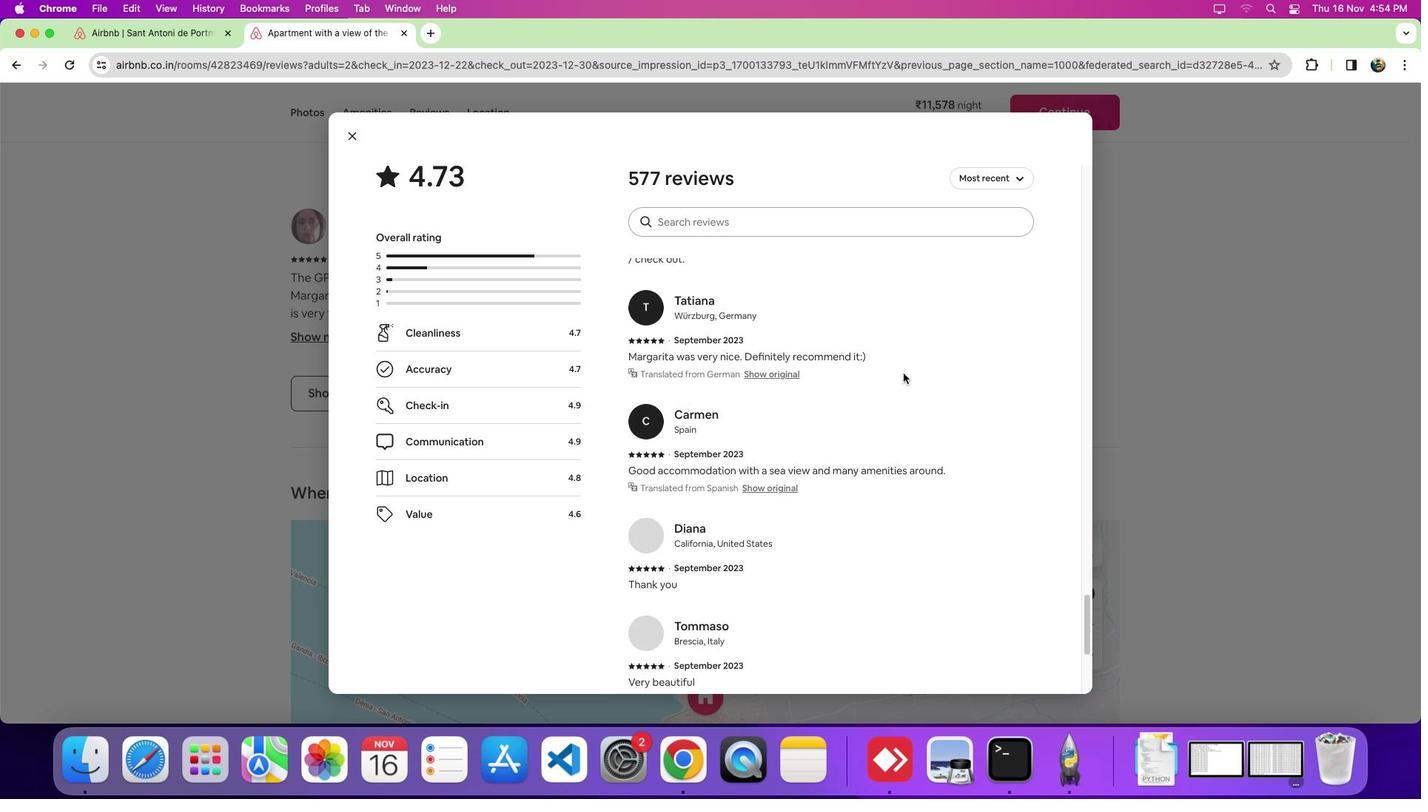 
Action: Mouse scrolled (903, 373) with delta (0, 0)
Screenshot: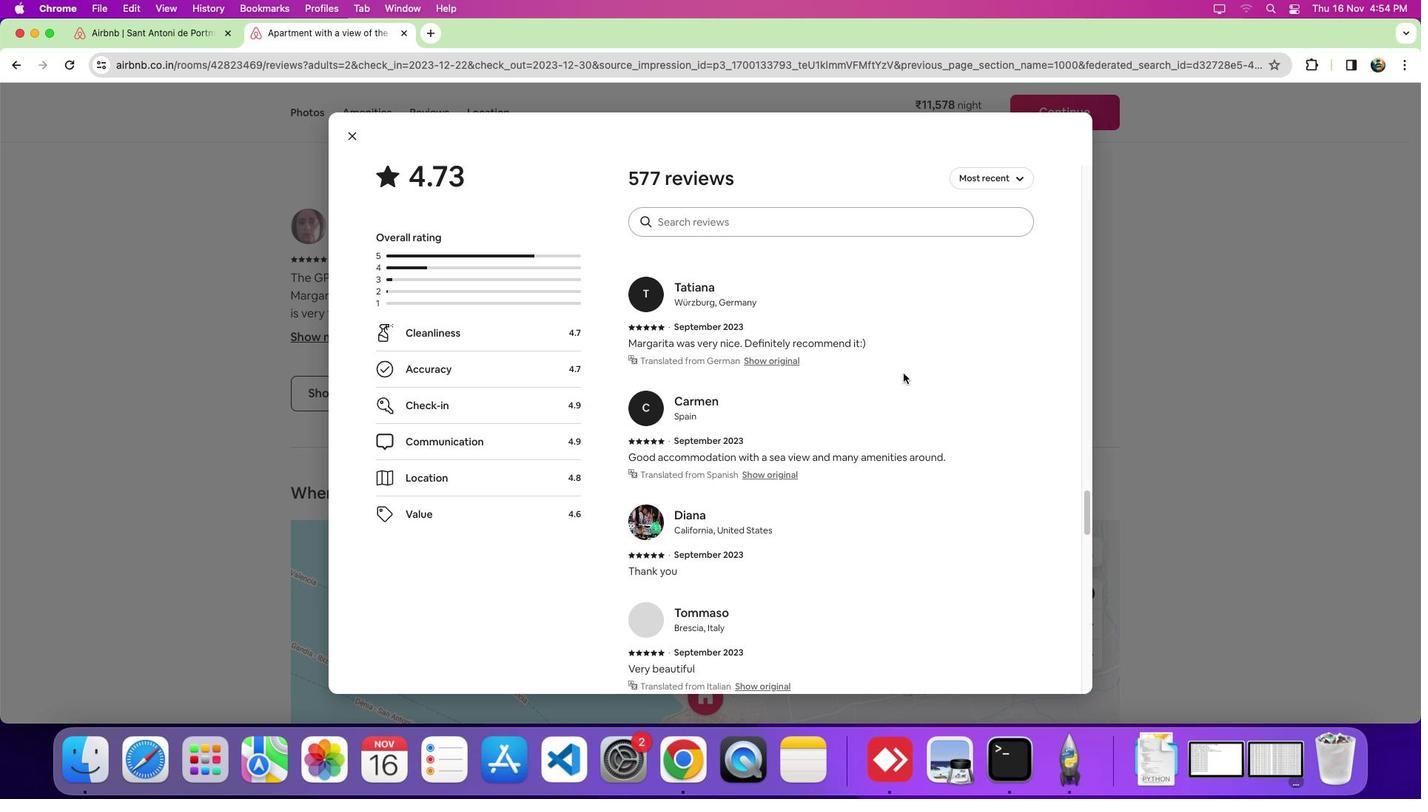 
Action: Mouse scrolled (903, 373) with delta (0, 0)
Screenshot: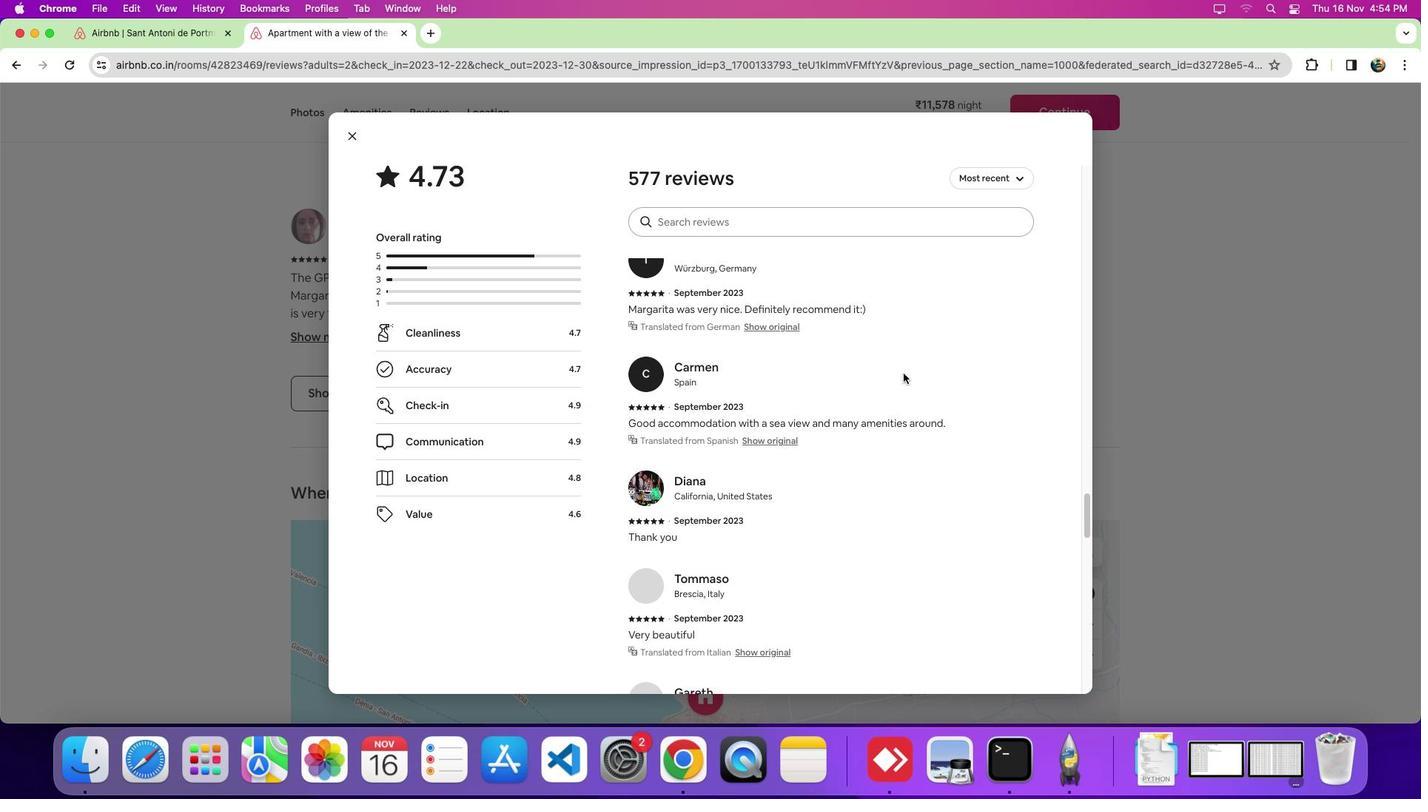 
Action: Mouse scrolled (903, 373) with delta (0, -2)
Screenshot: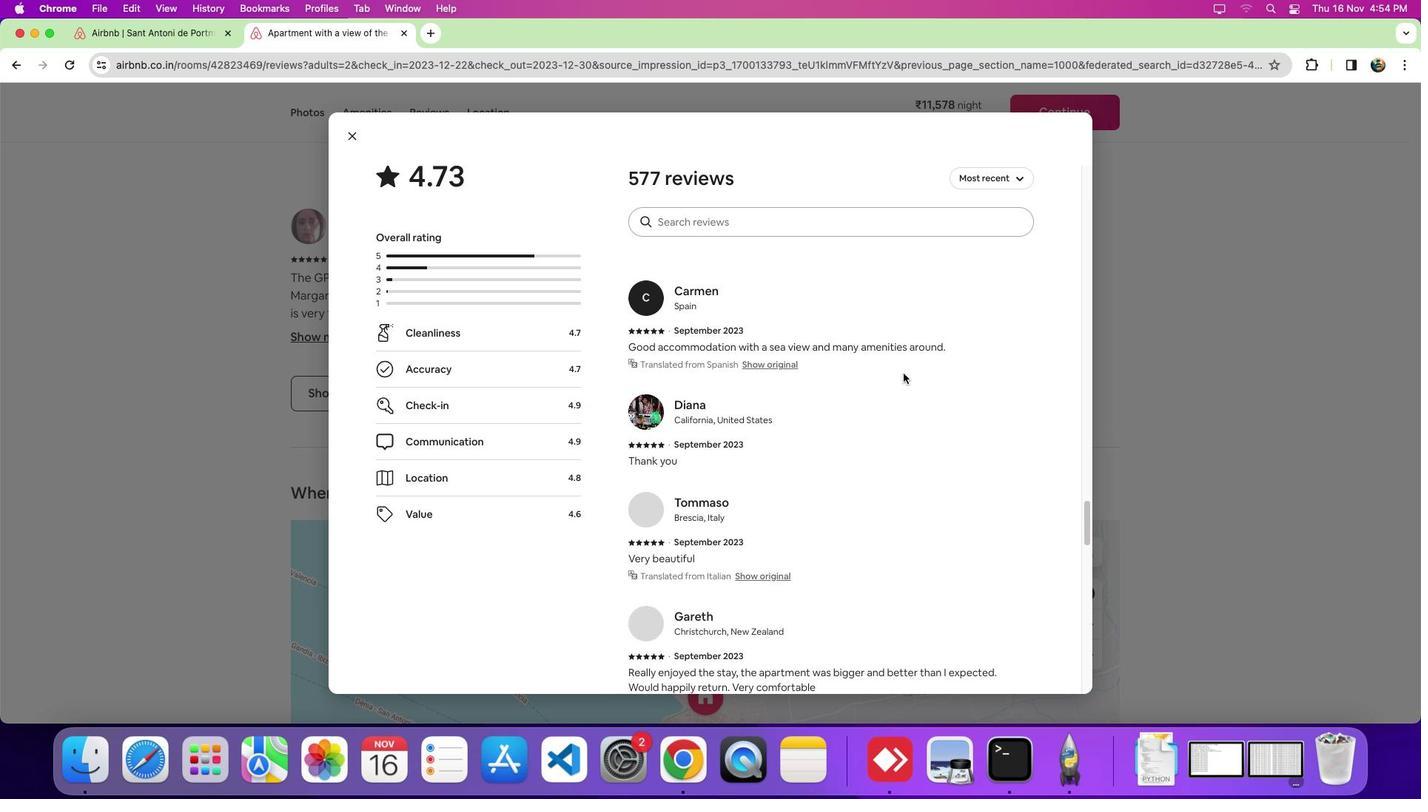 
Action: Mouse scrolled (903, 373) with delta (0, 0)
Screenshot: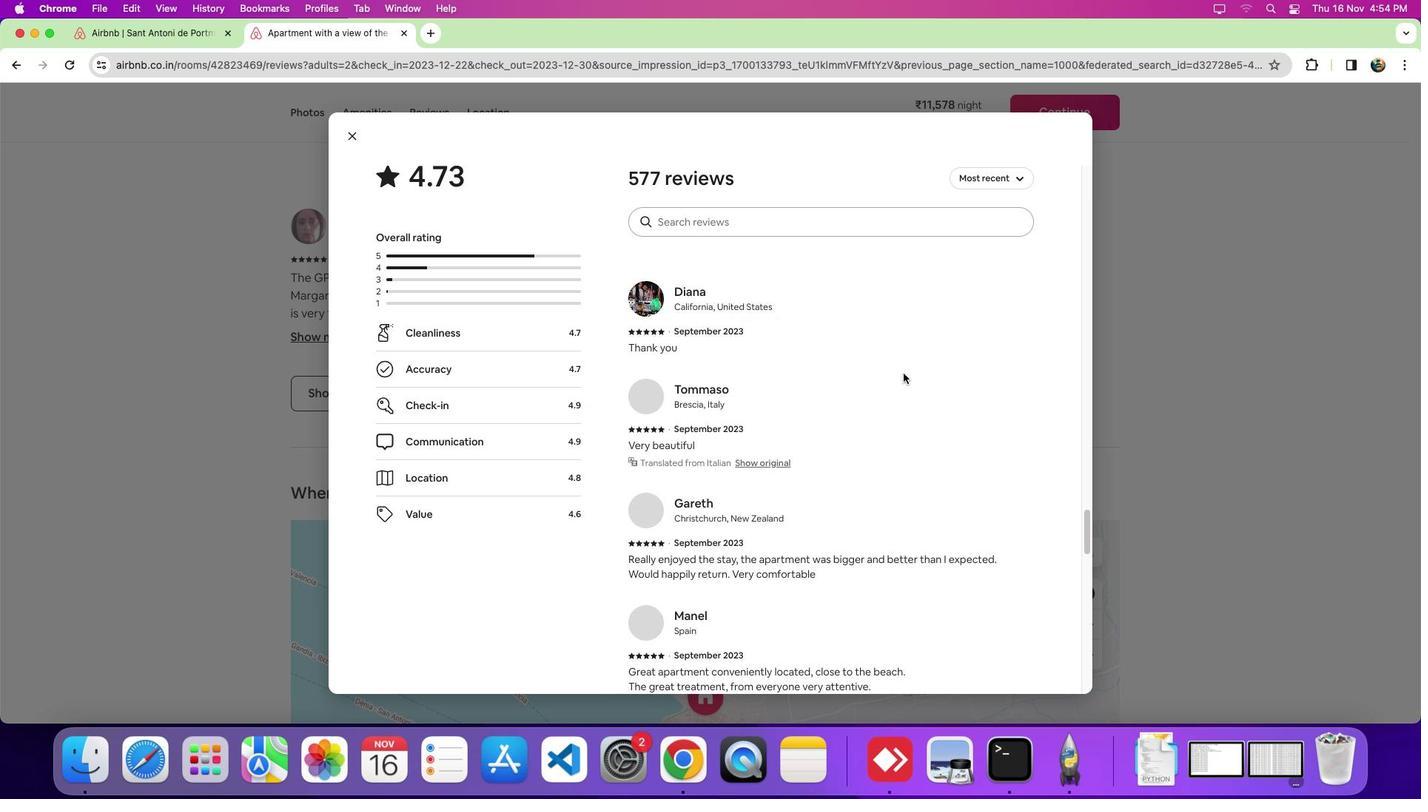 
Action: Mouse scrolled (903, 373) with delta (0, 0)
Screenshot: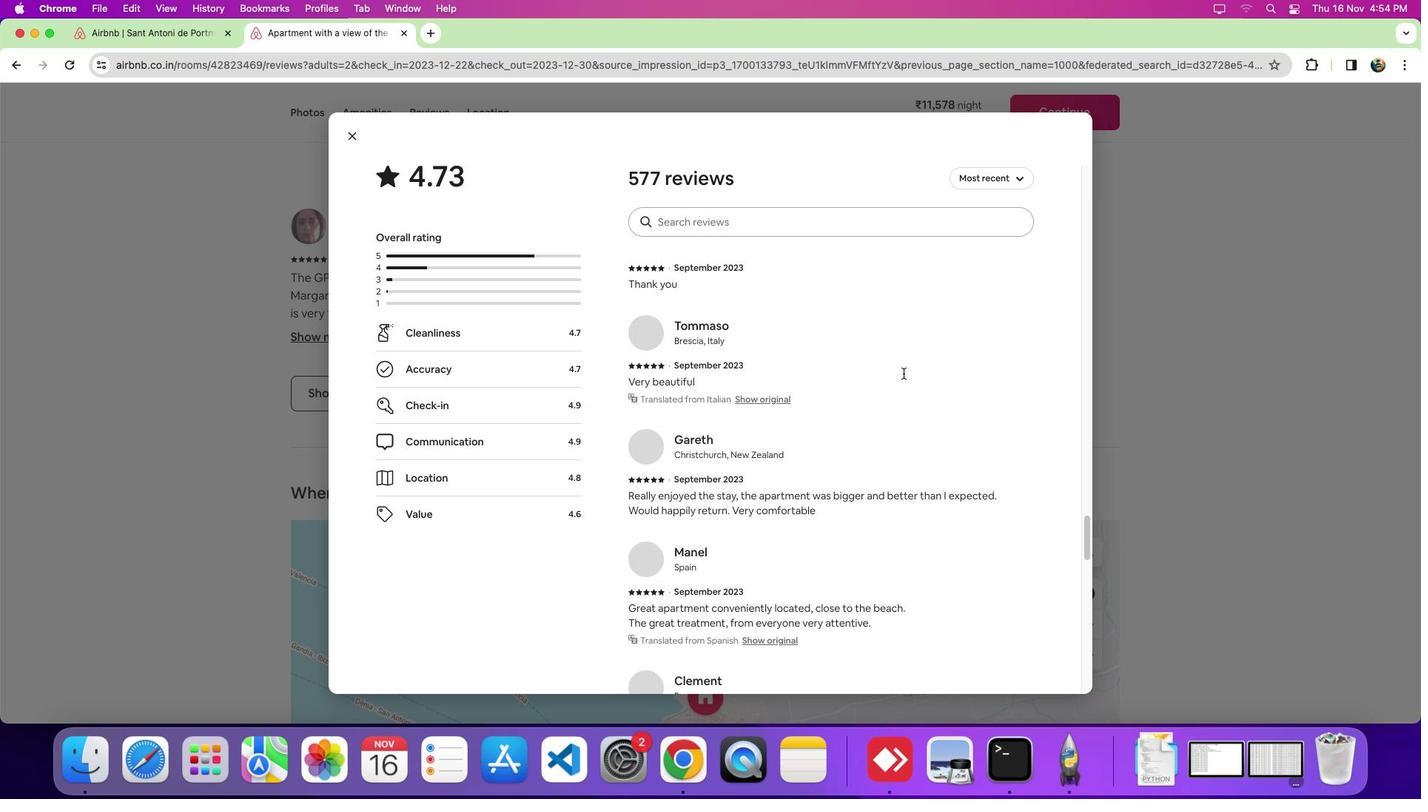 
Action: Mouse scrolled (903, 373) with delta (0, -5)
Screenshot: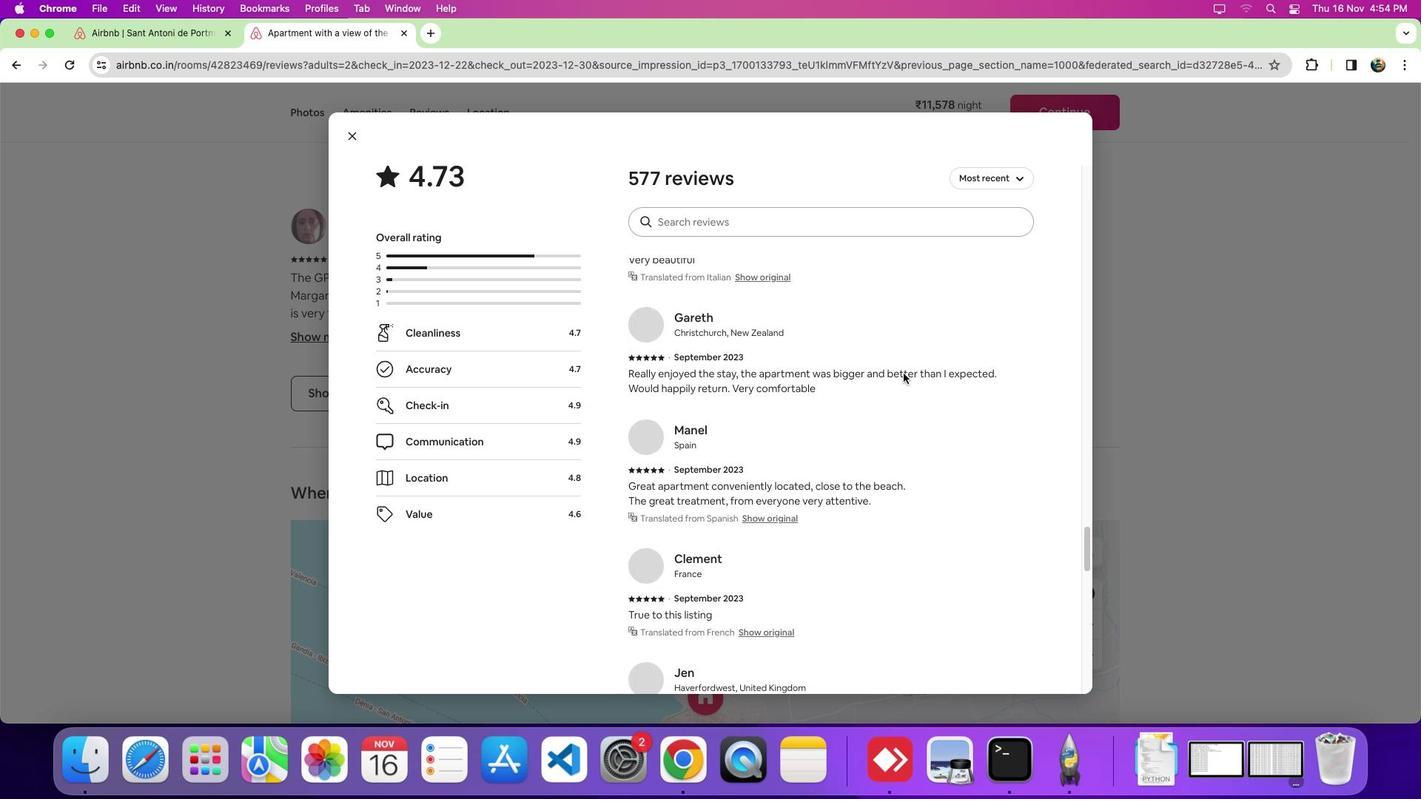 
Action: Mouse moved to (902, 377)
Screenshot: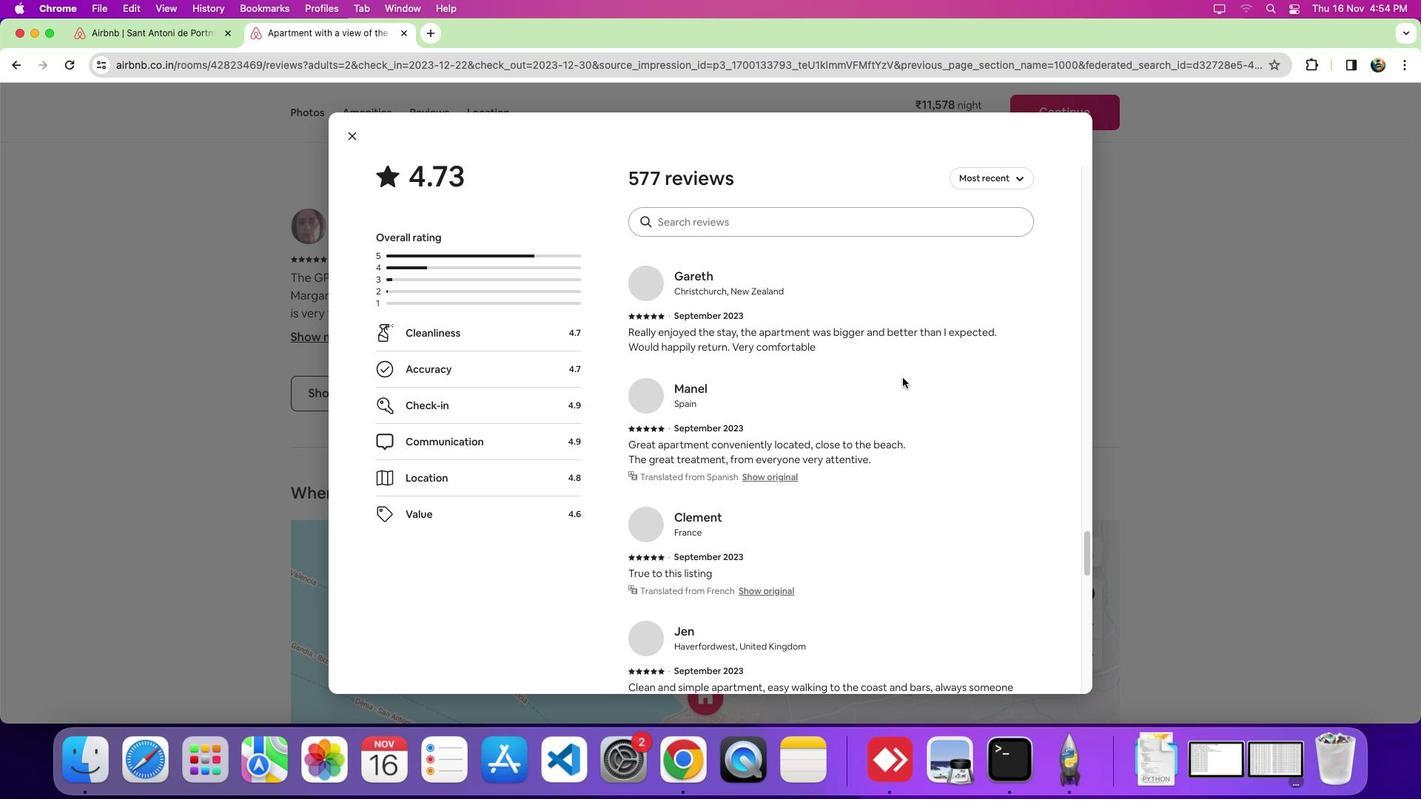 
Action: Mouse scrolled (902, 377) with delta (0, 0)
Screenshot: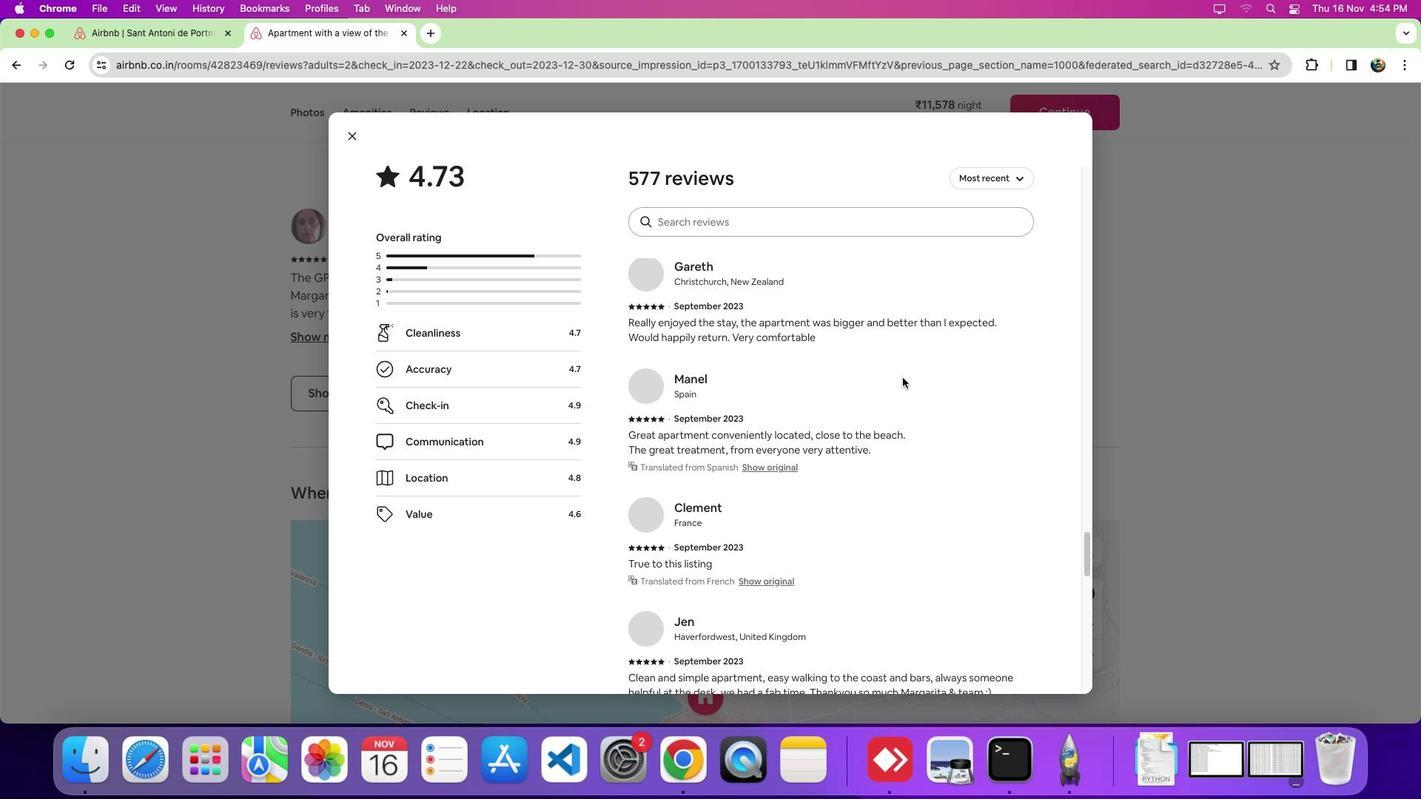 
Action: Mouse scrolled (902, 377) with delta (0, 0)
Screenshot: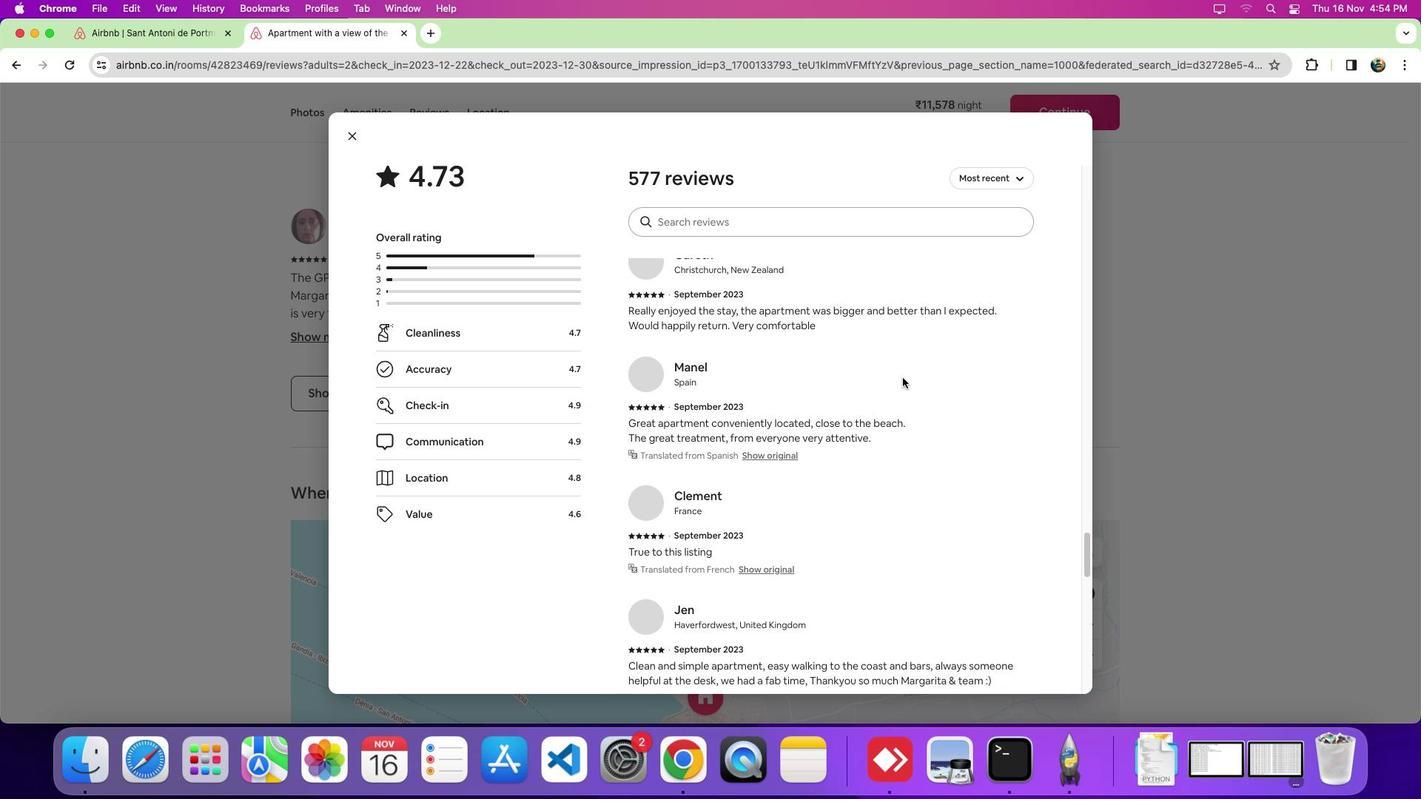 
Action: Mouse scrolled (902, 377) with delta (0, -2)
Screenshot: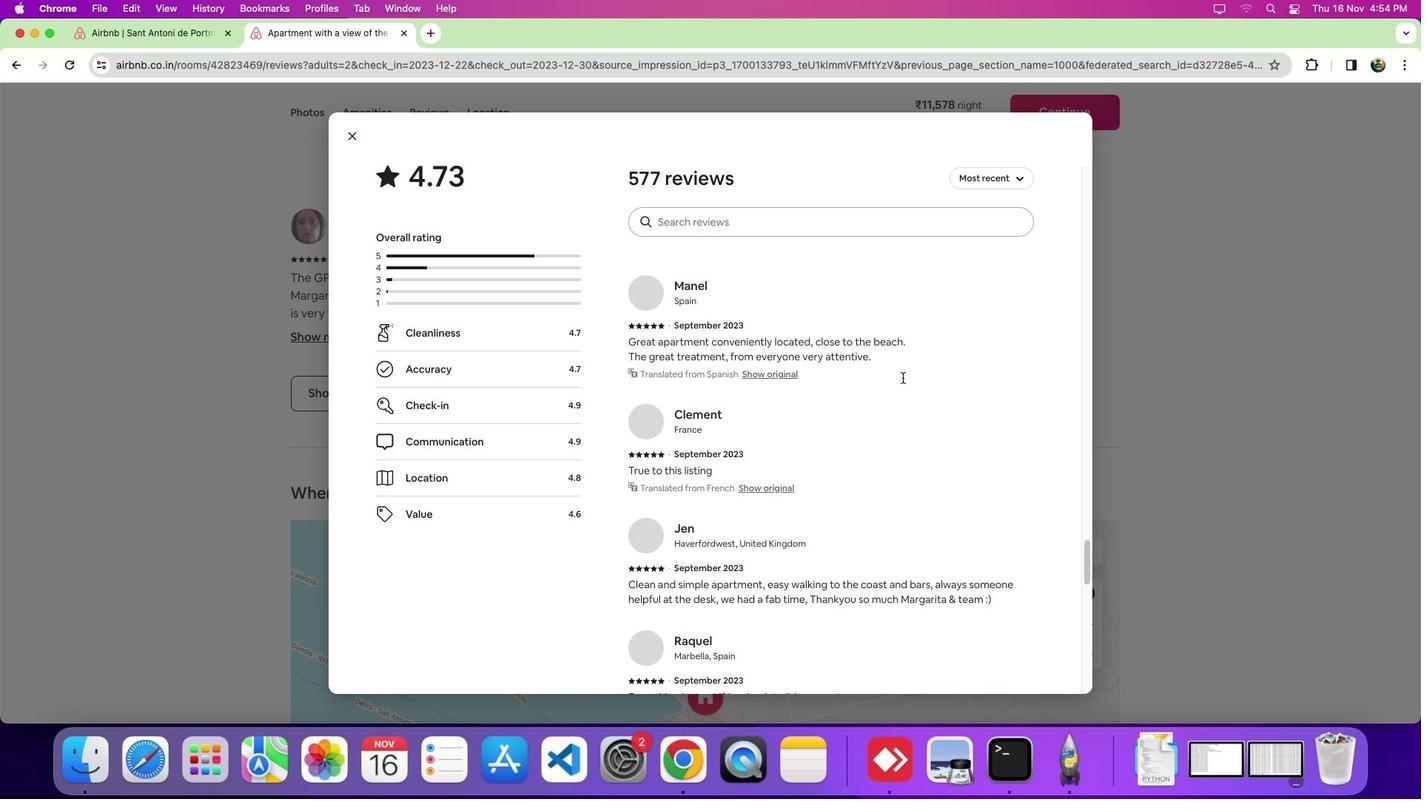 
Action: Mouse scrolled (902, 377) with delta (0, 0)
Screenshot: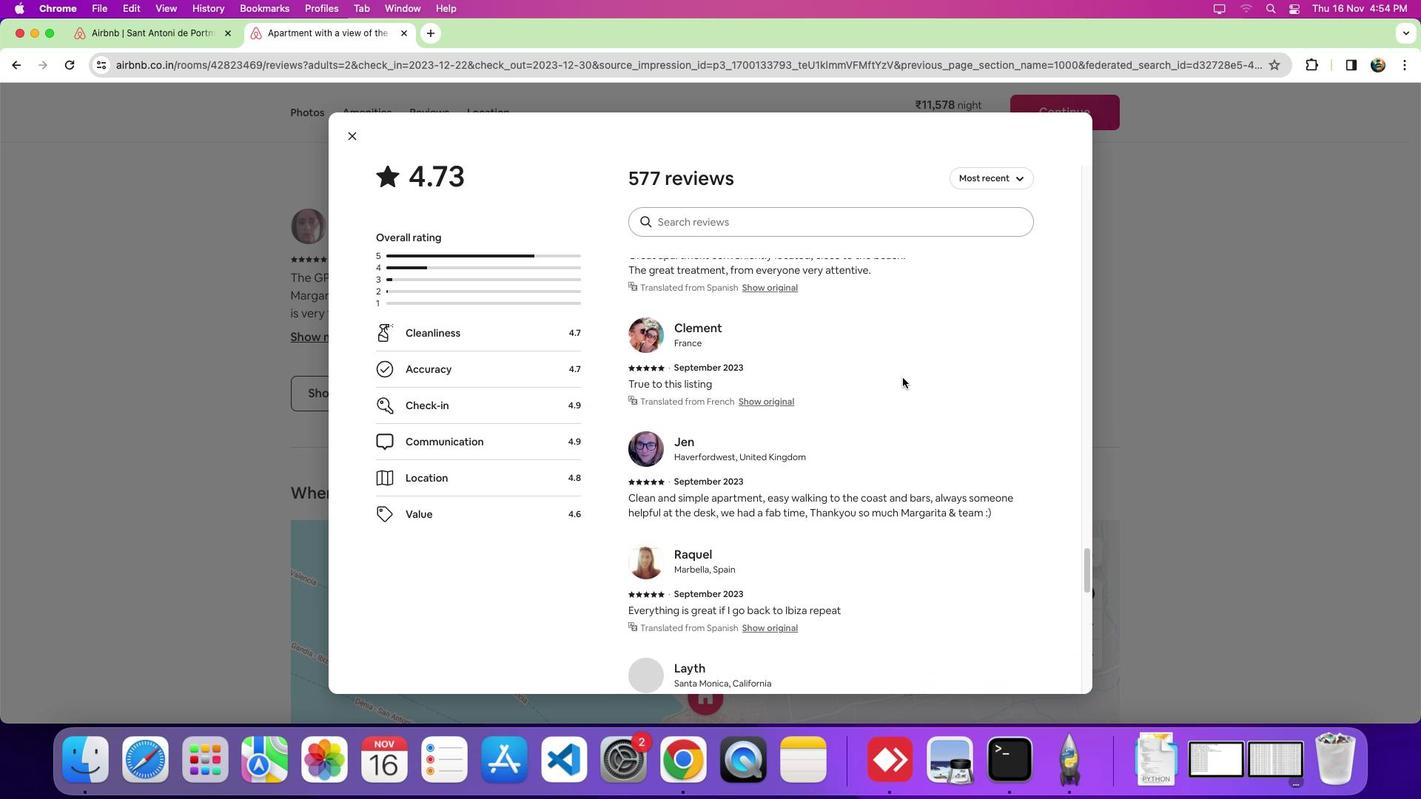 
Action: Mouse scrolled (902, 377) with delta (0, 0)
Screenshot: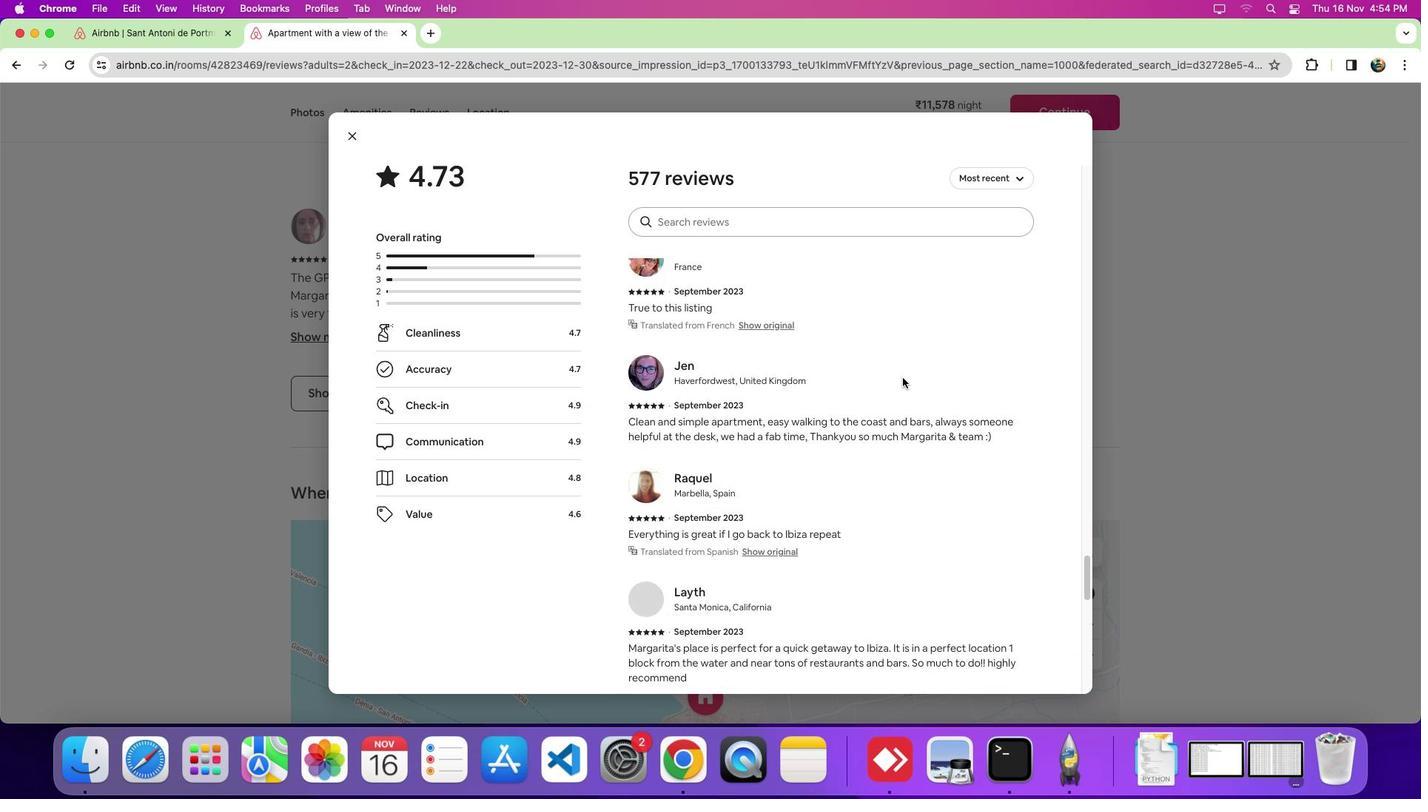 
Action: Mouse scrolled (902, 377) with delta (0, -4)
Screenshot: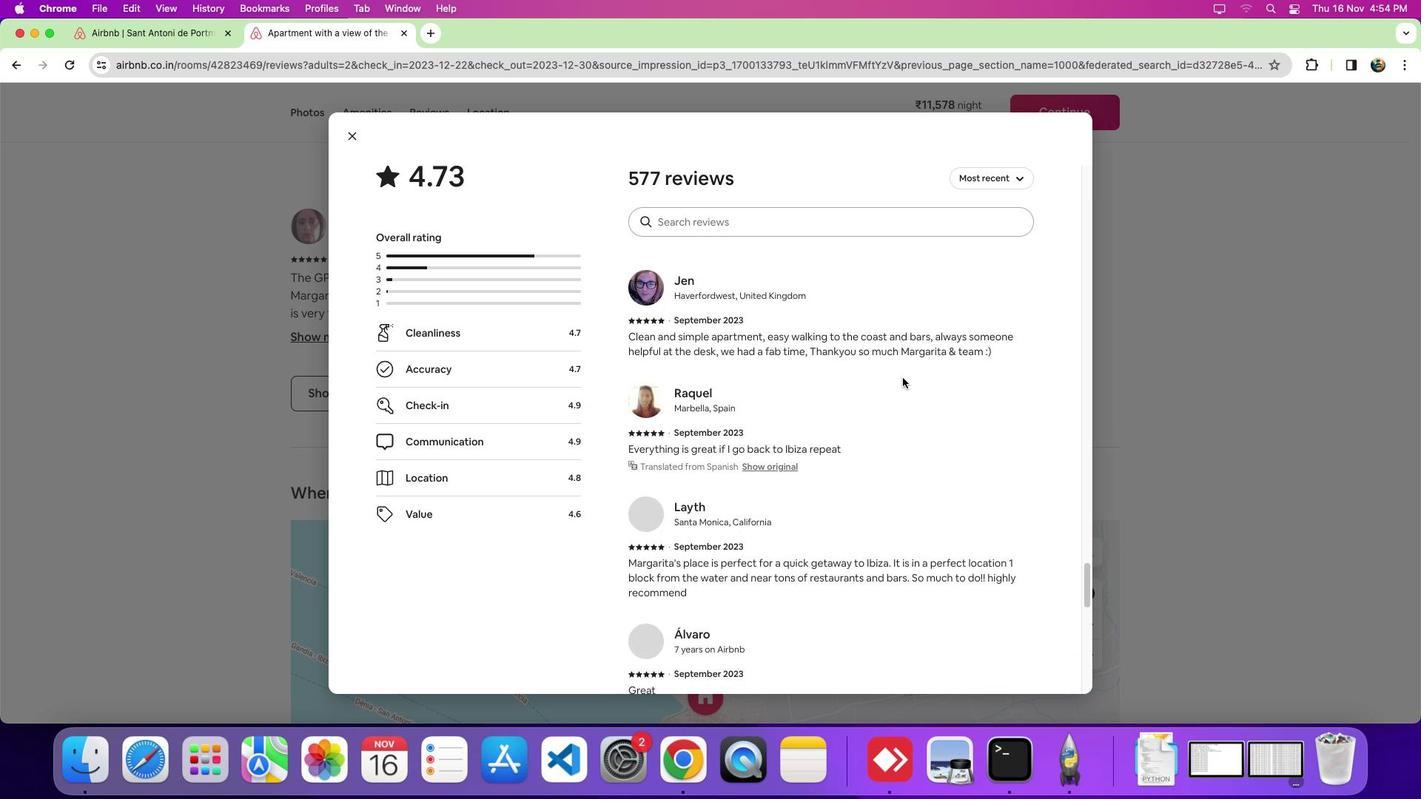 
Action: Mouse scrolled (902, 377) with delta (0, 0)
Screenshot: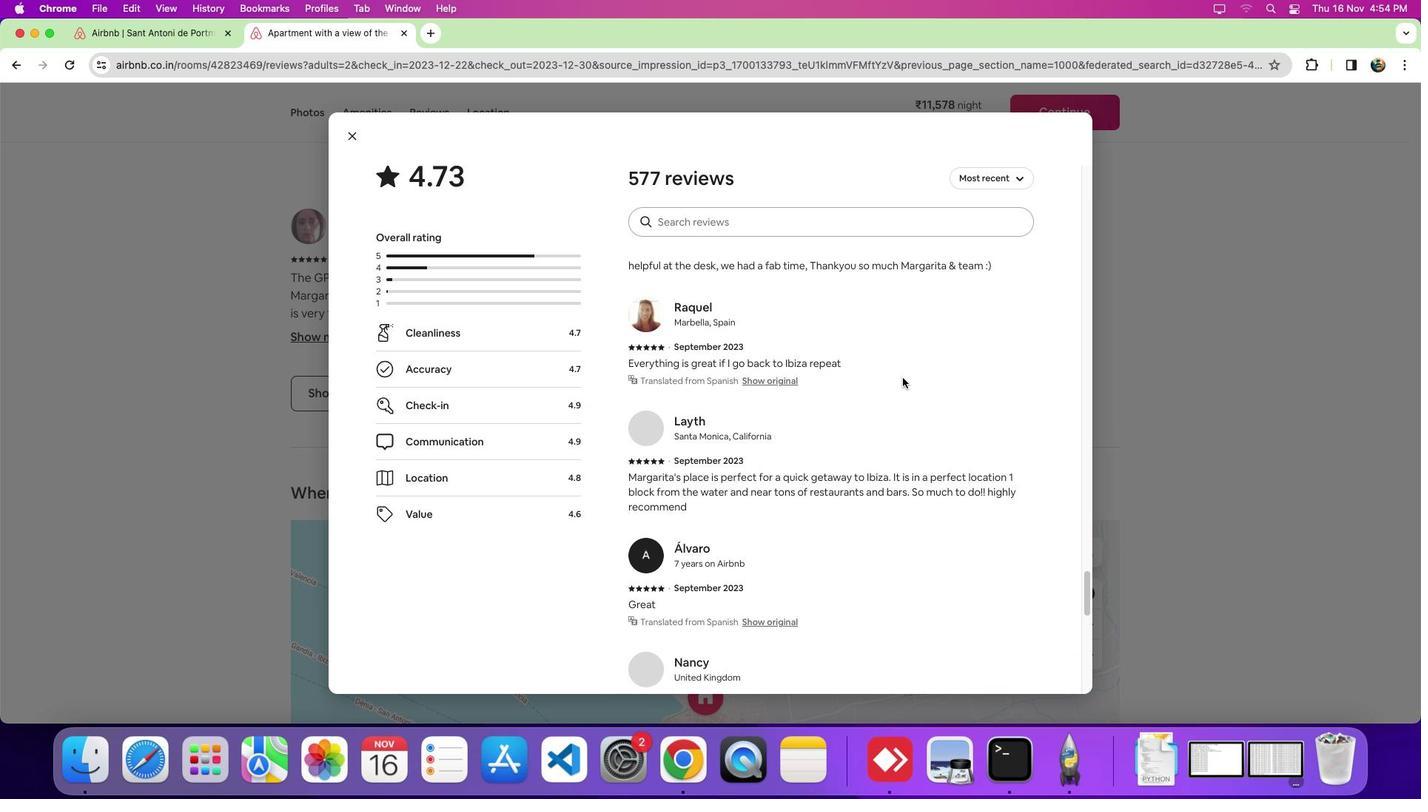 
Action: Mouse scrolled (902, 377) with delta (0, 0)
Screenshot: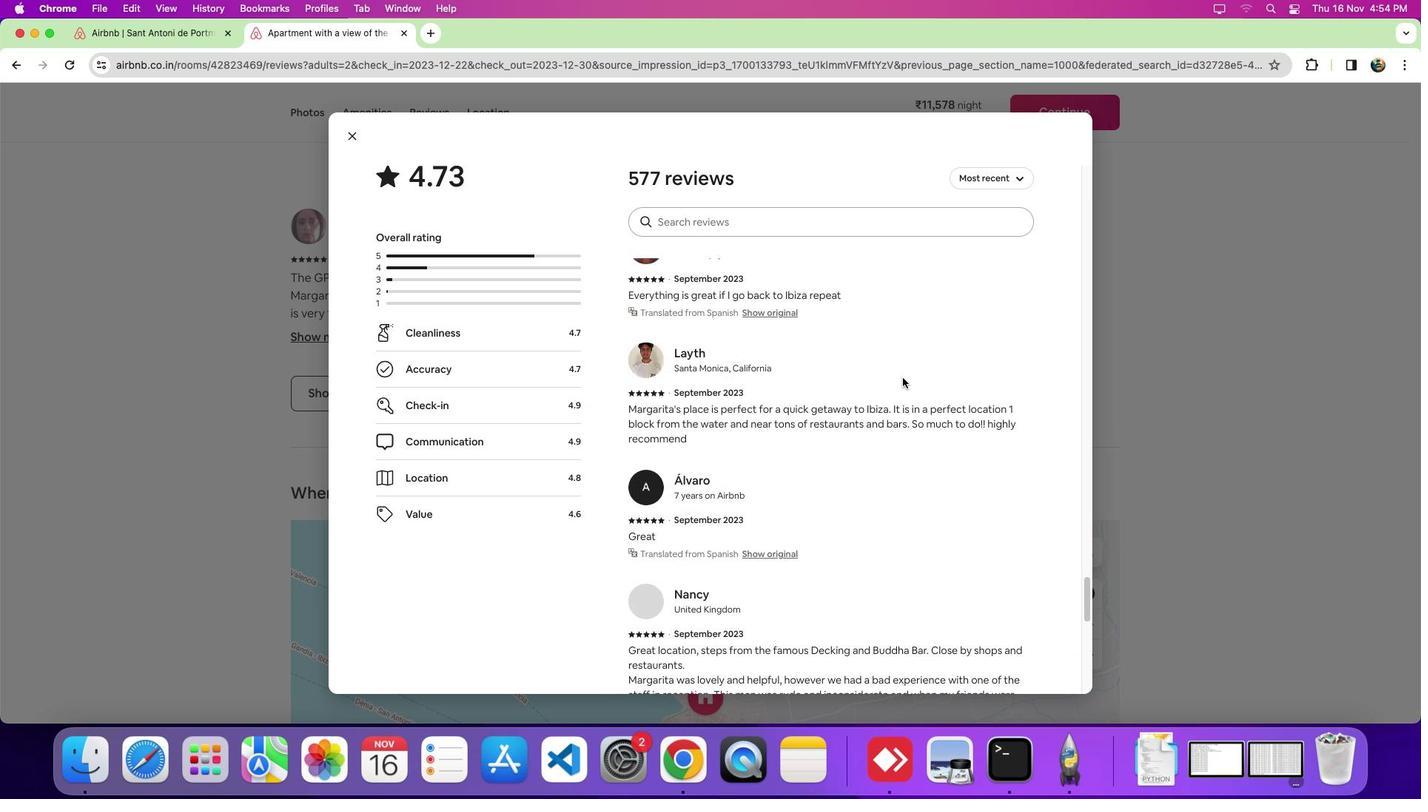 
Action: Mouse scrolled (902, 377) with delta (0, -4)
Screenshot: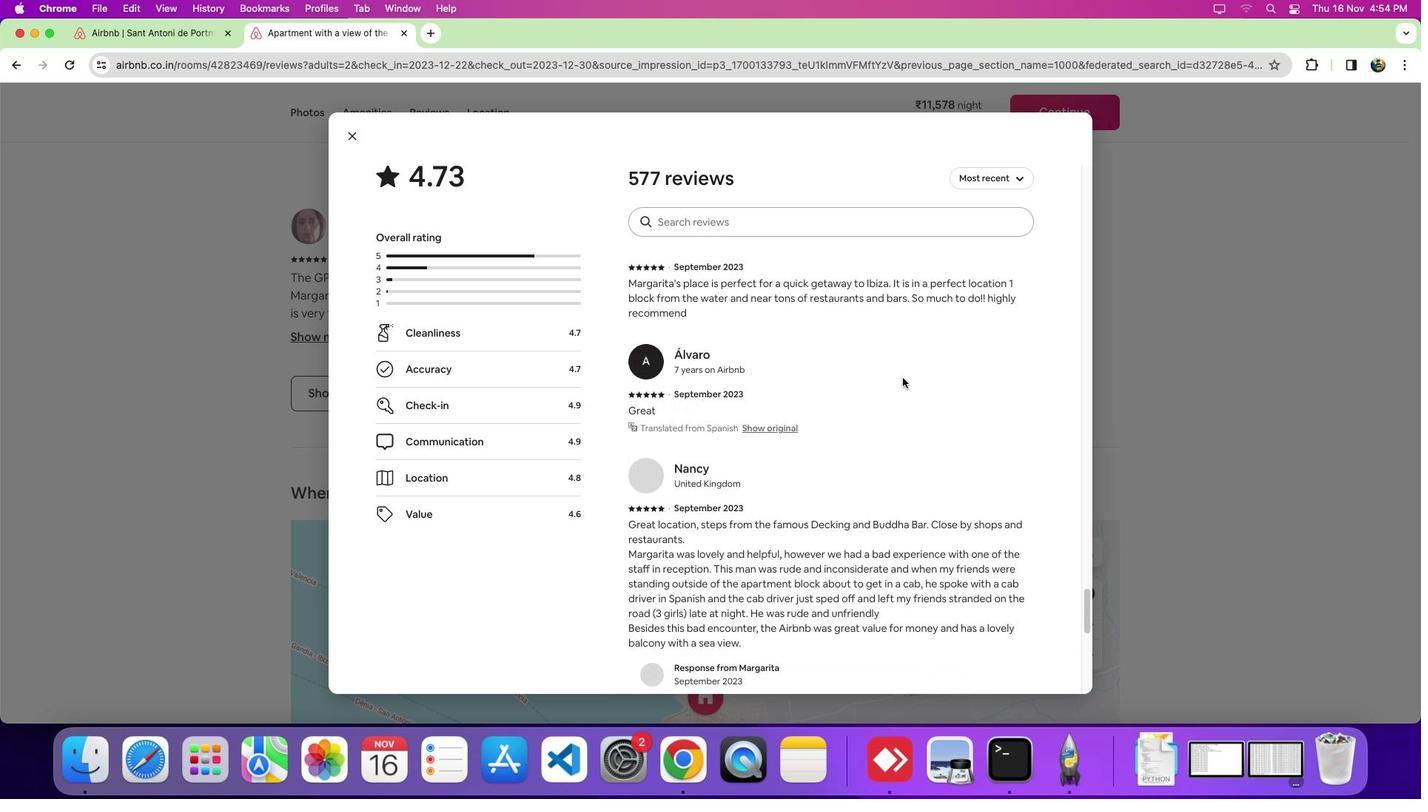 
Action: Mouse moved to (905, 367)
Screenshot: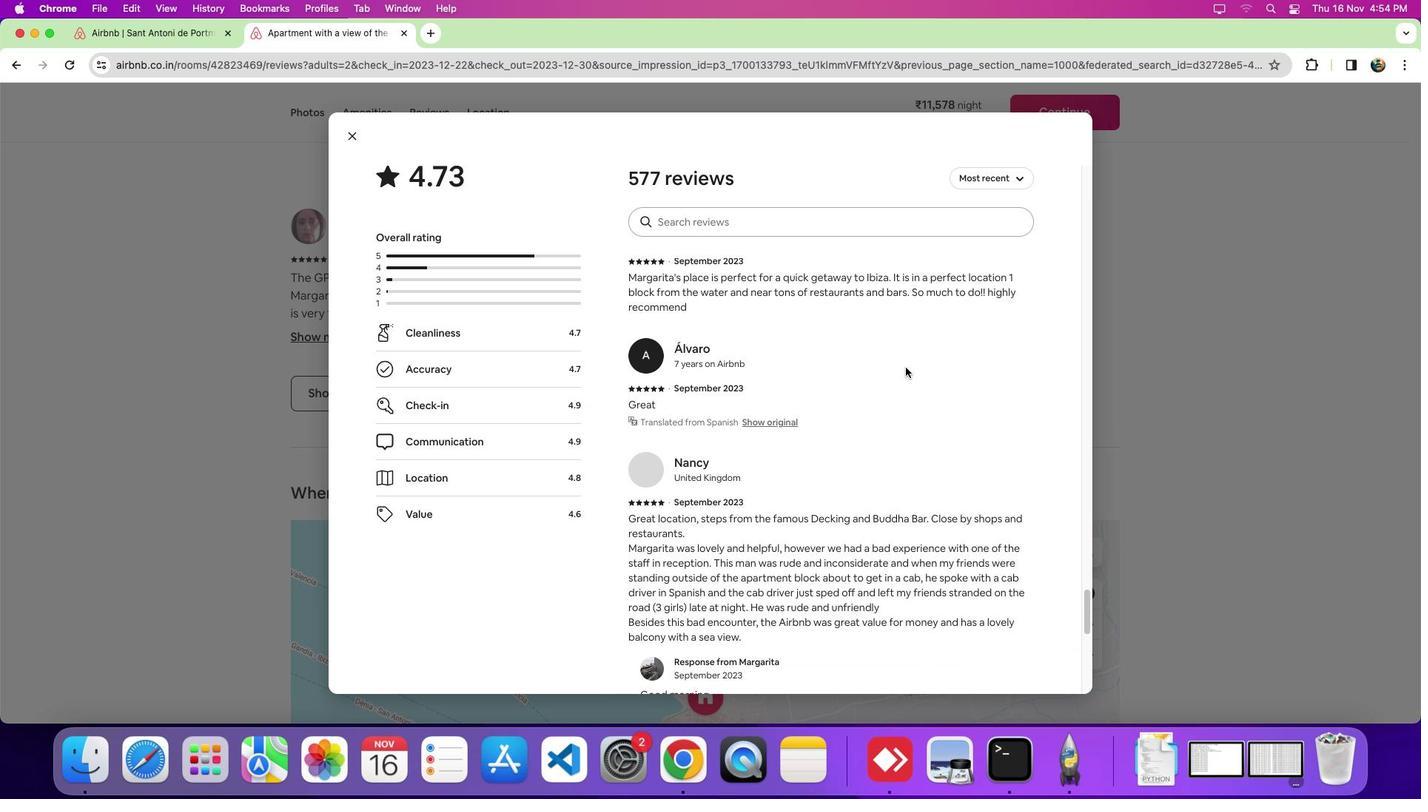 
Action: Mouse scrolled (905, 367) with delta (0, 0)
Screenshot: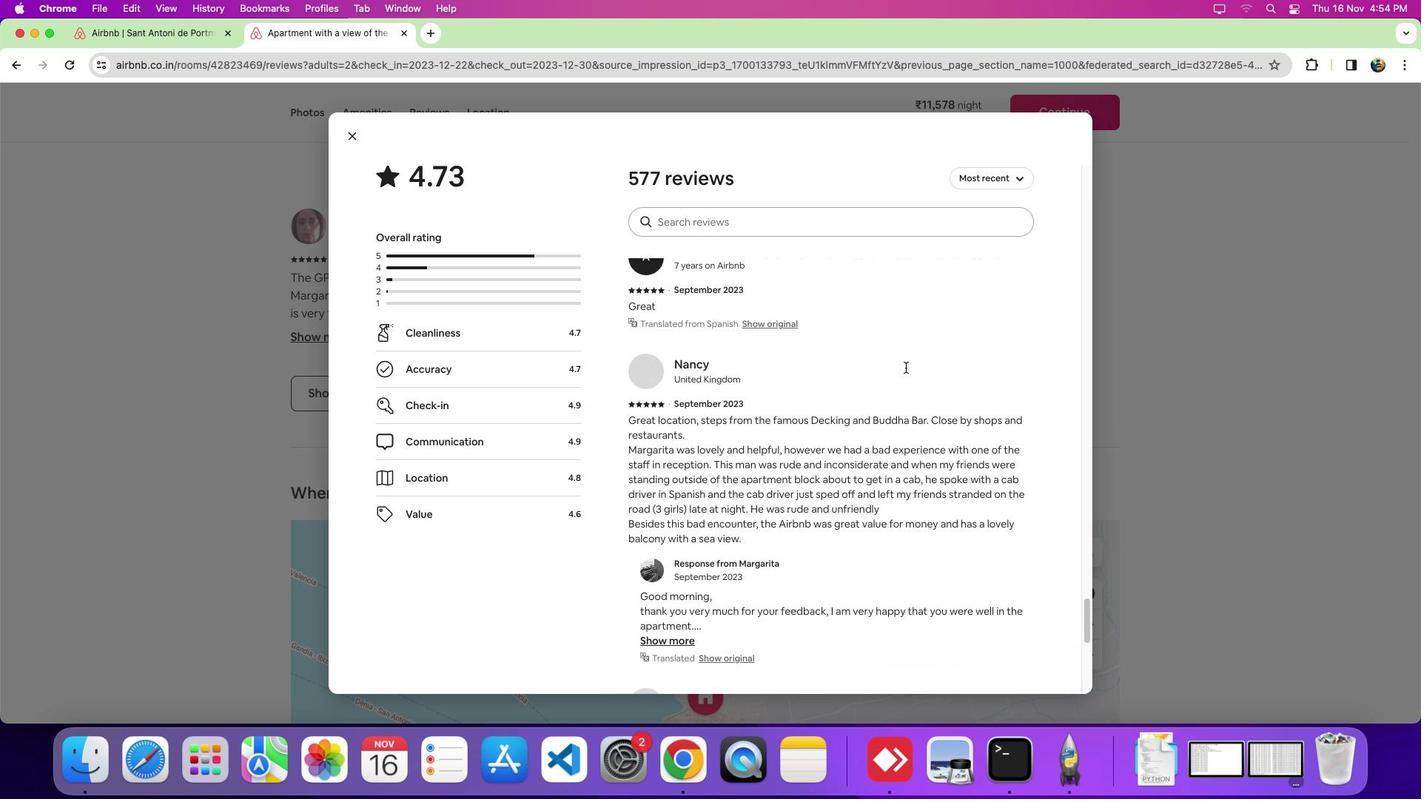 
Action: Mouse scrolled (905, 367) with delta (0, 0)
Screenshot: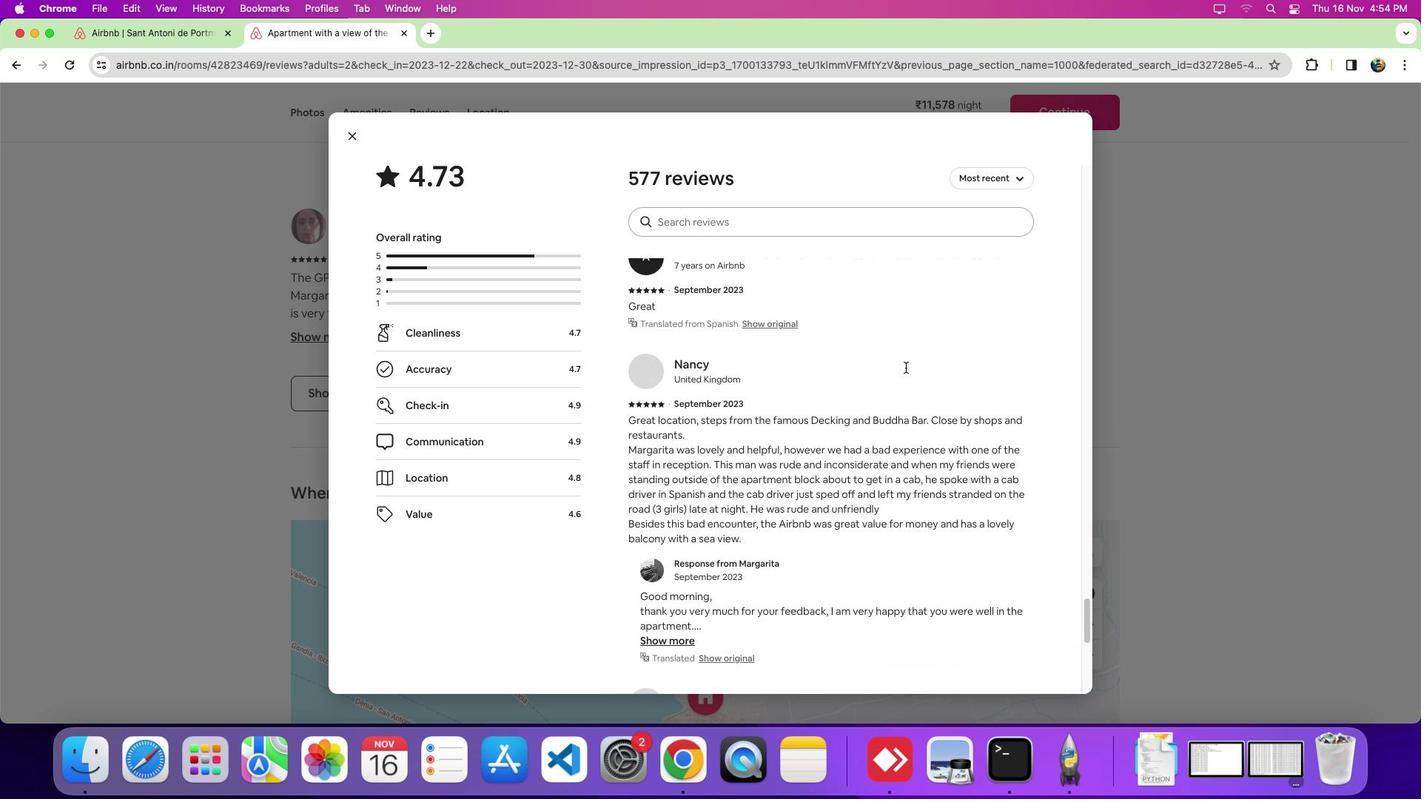 
Action: Mouse scrolled (905, 367) with delta (0, -5)
Screenshot: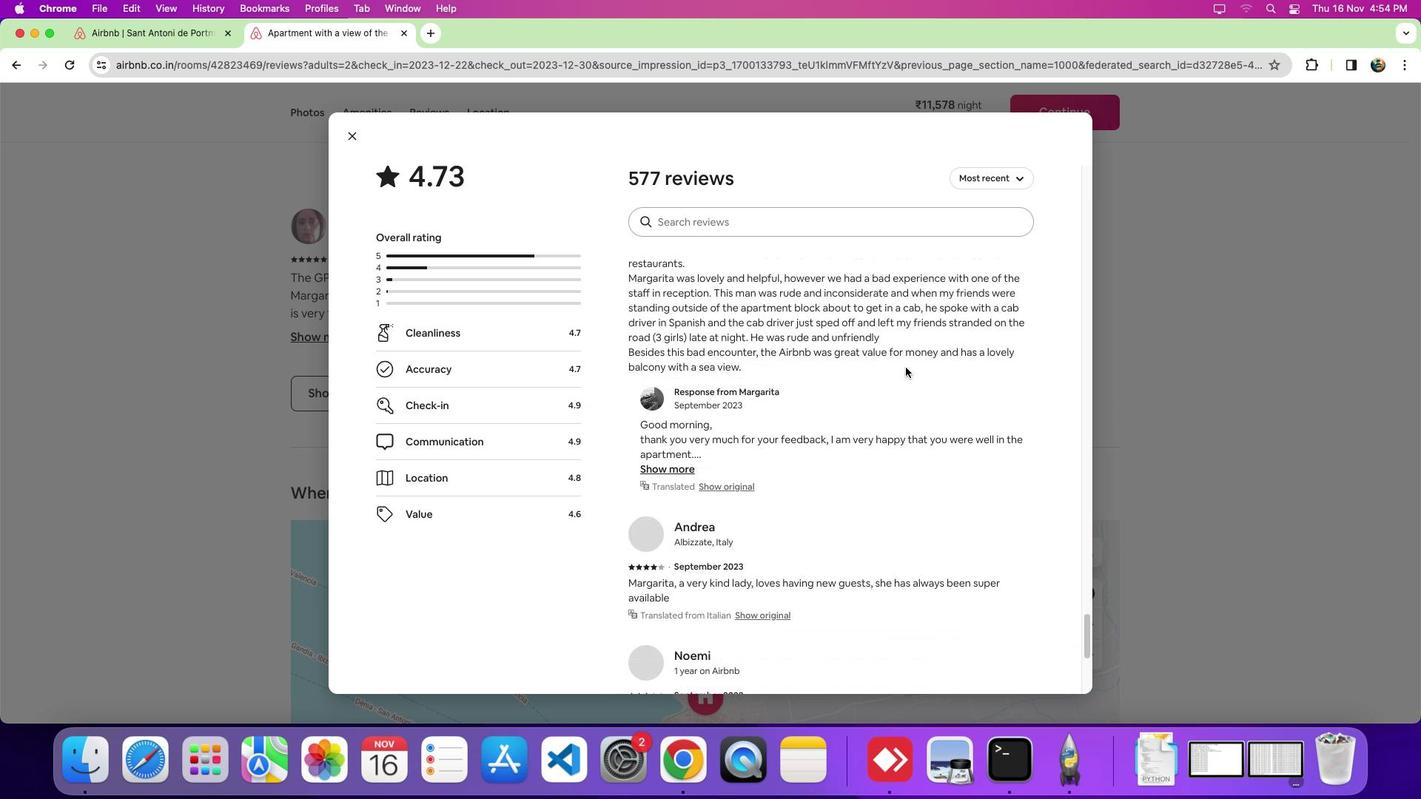
Action: Mouse moved to (905, 367)
Screenshot: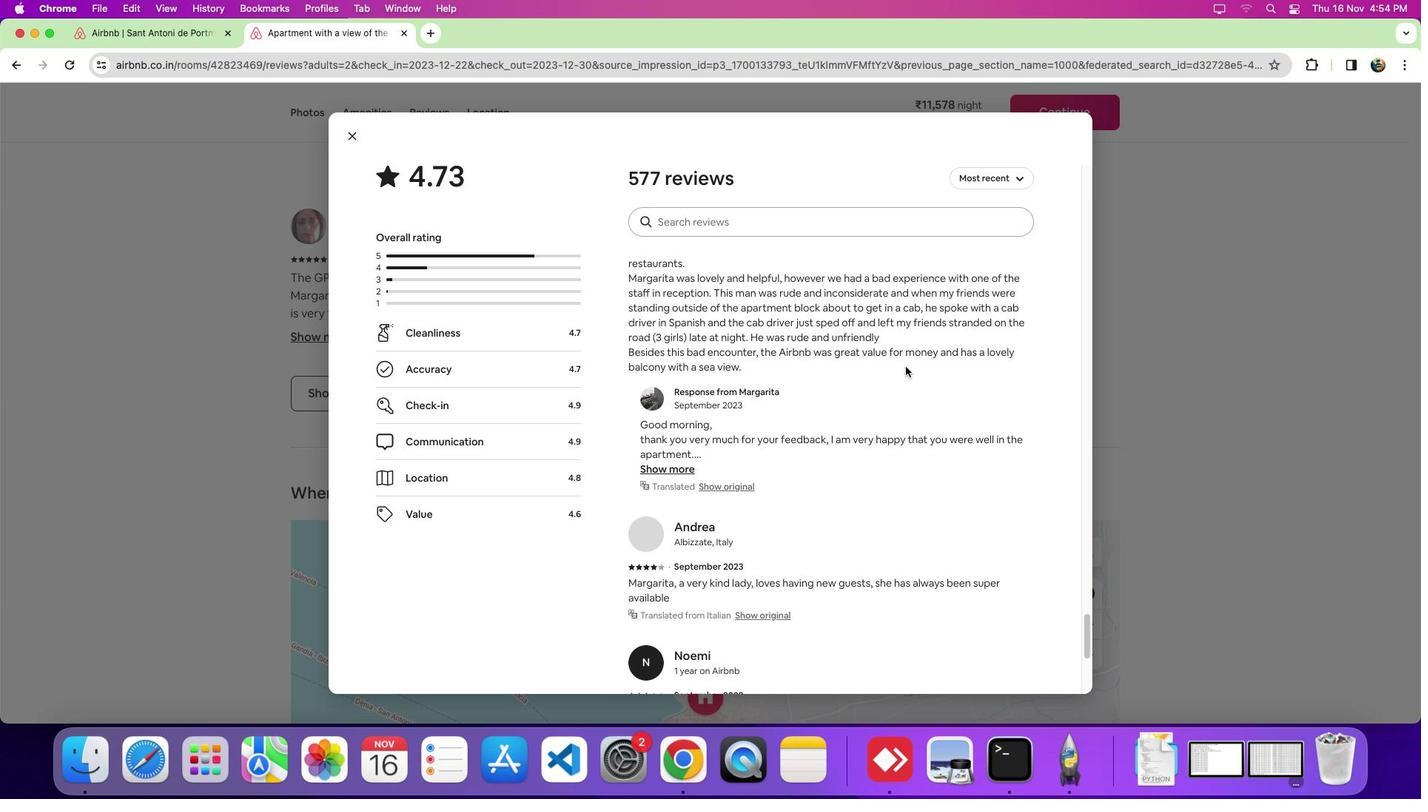 
Action: Mouse scrolled (905, 367) with delta (0, 0)
Screenshot: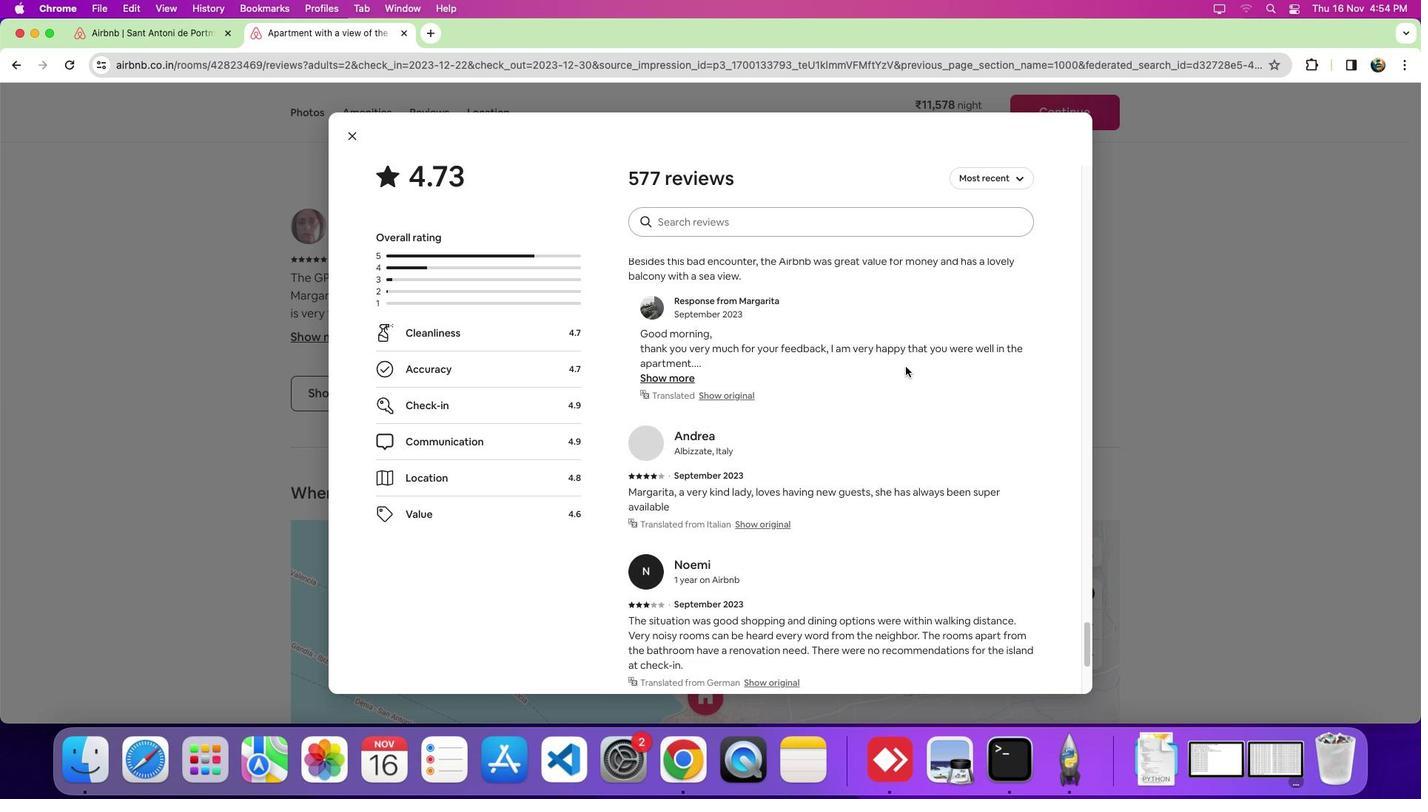 
Action: Mouse scrolled (905, 367) with delta (0, 0)
Screenshot: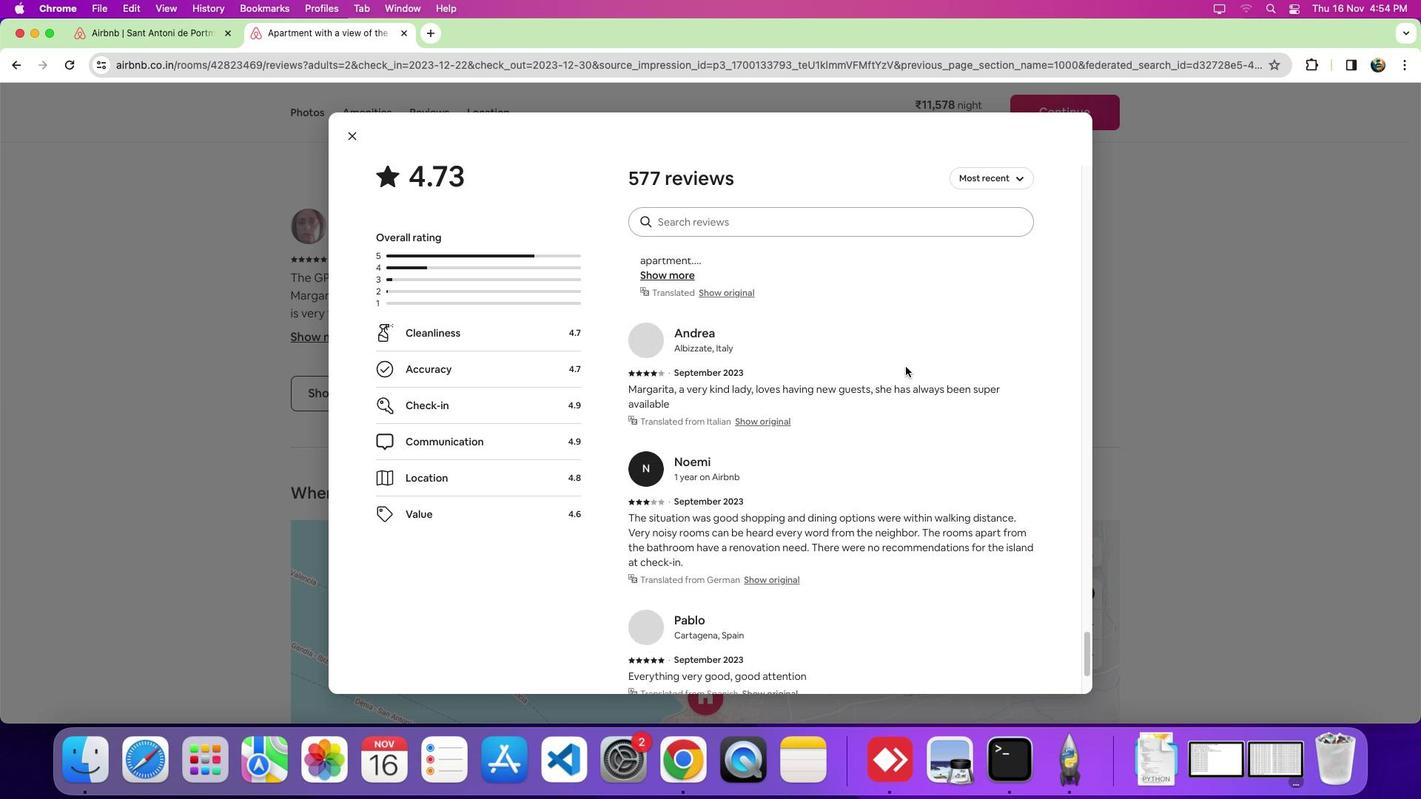 
Action: Mouse scrolled (905, 367) with delta (0, -5)
Screenshot: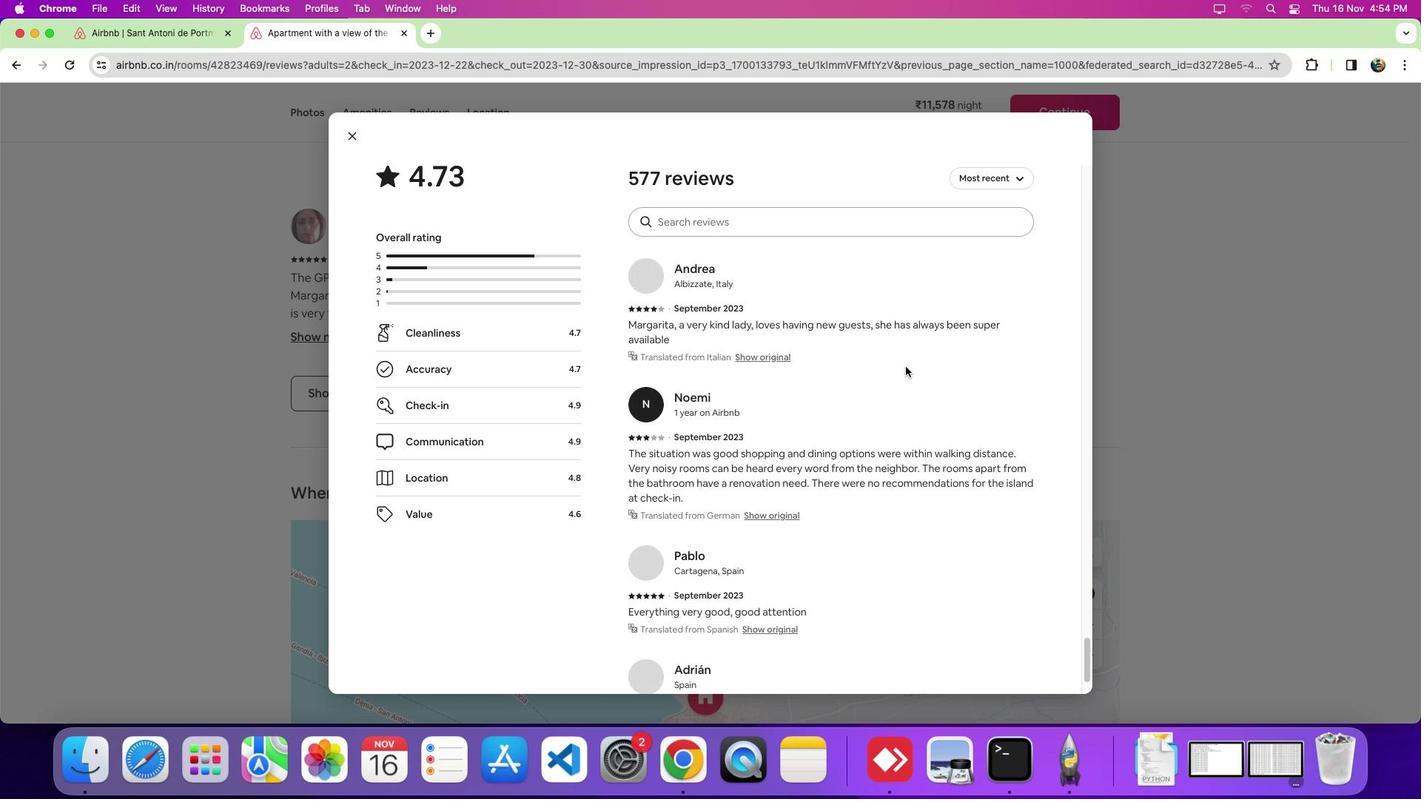 
Action: Mouse moved to (906, 363)
Screenshot: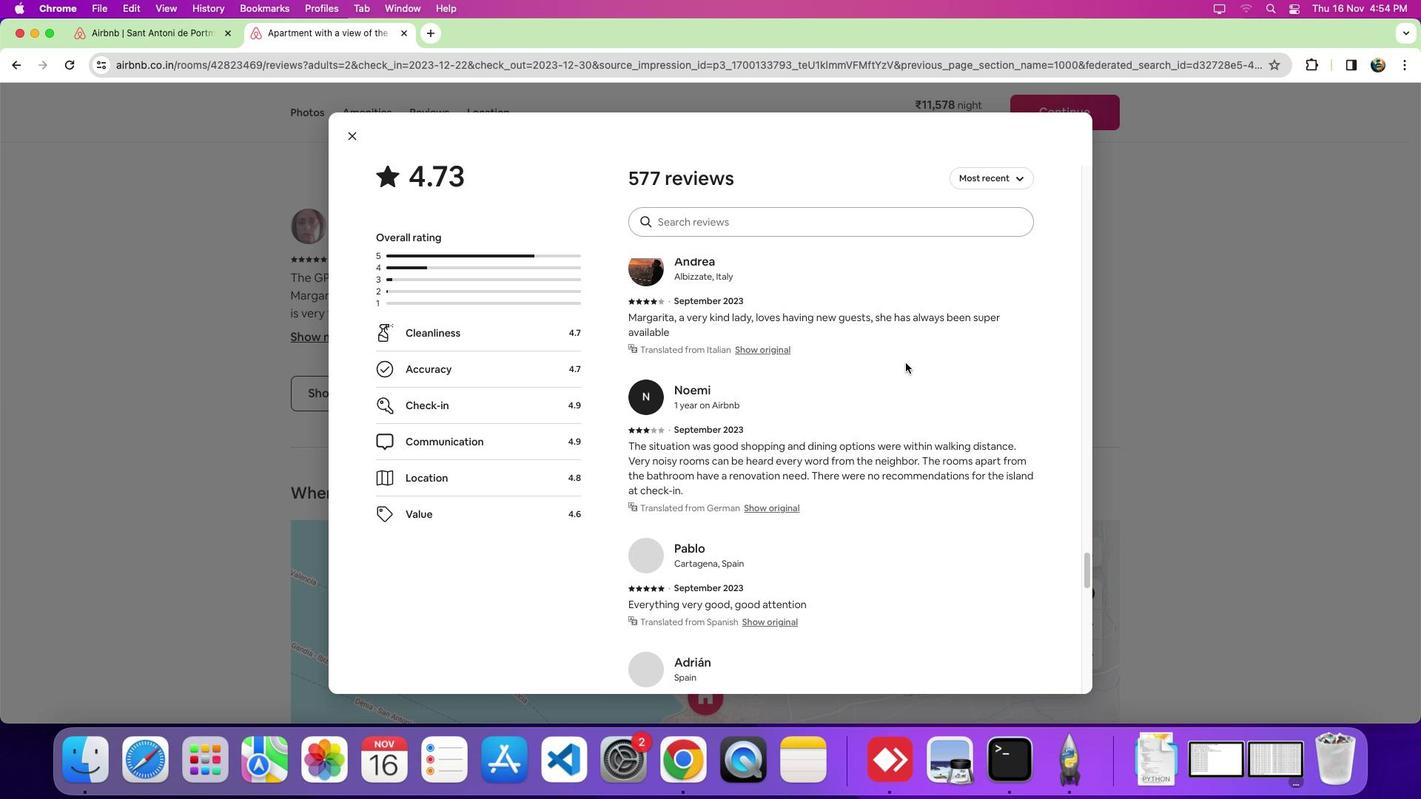 
Action: Mouse scrolled (906, 363) with delta (0, 0)
Screenshot: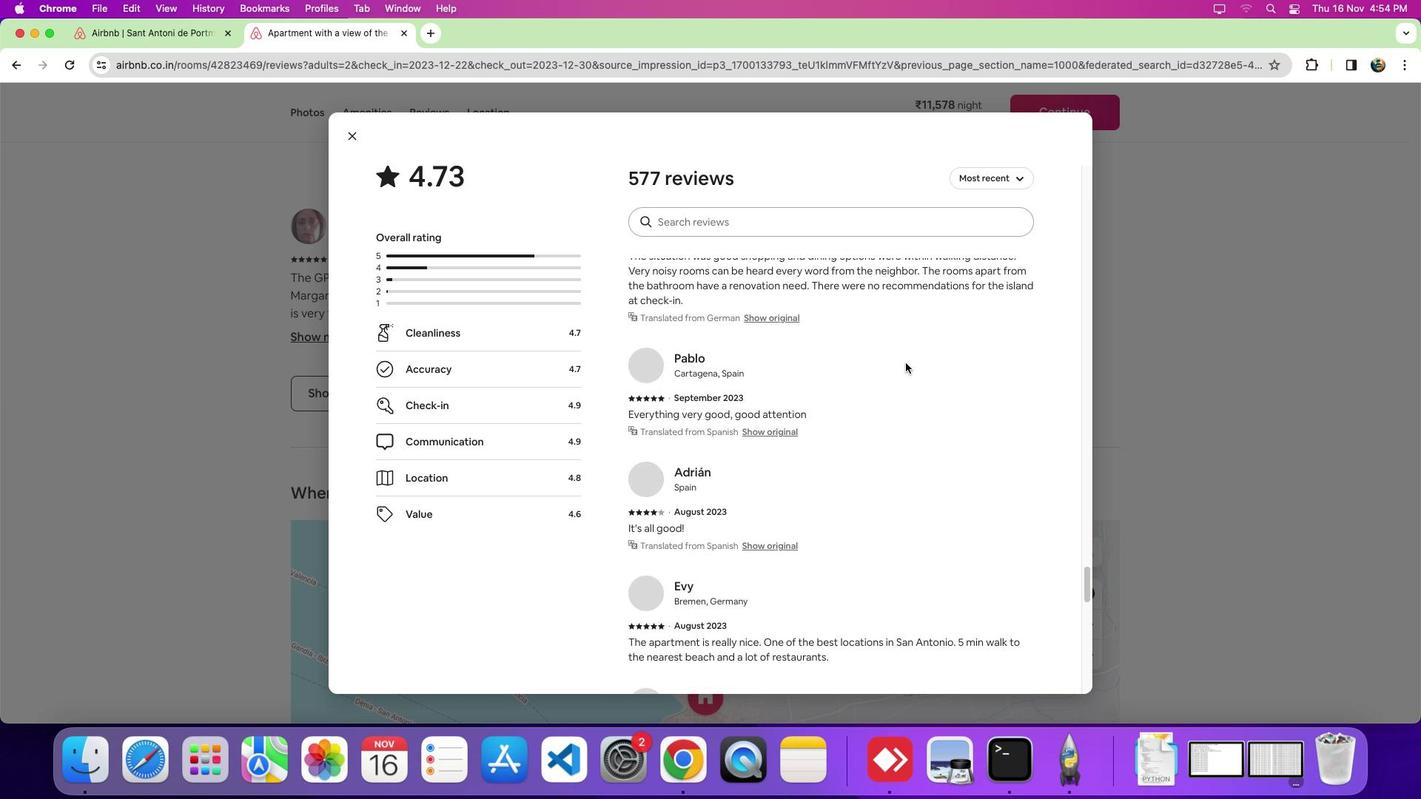 
Action: Mouse scrolled (906, 363) with delta (0, 0)
Screenshot: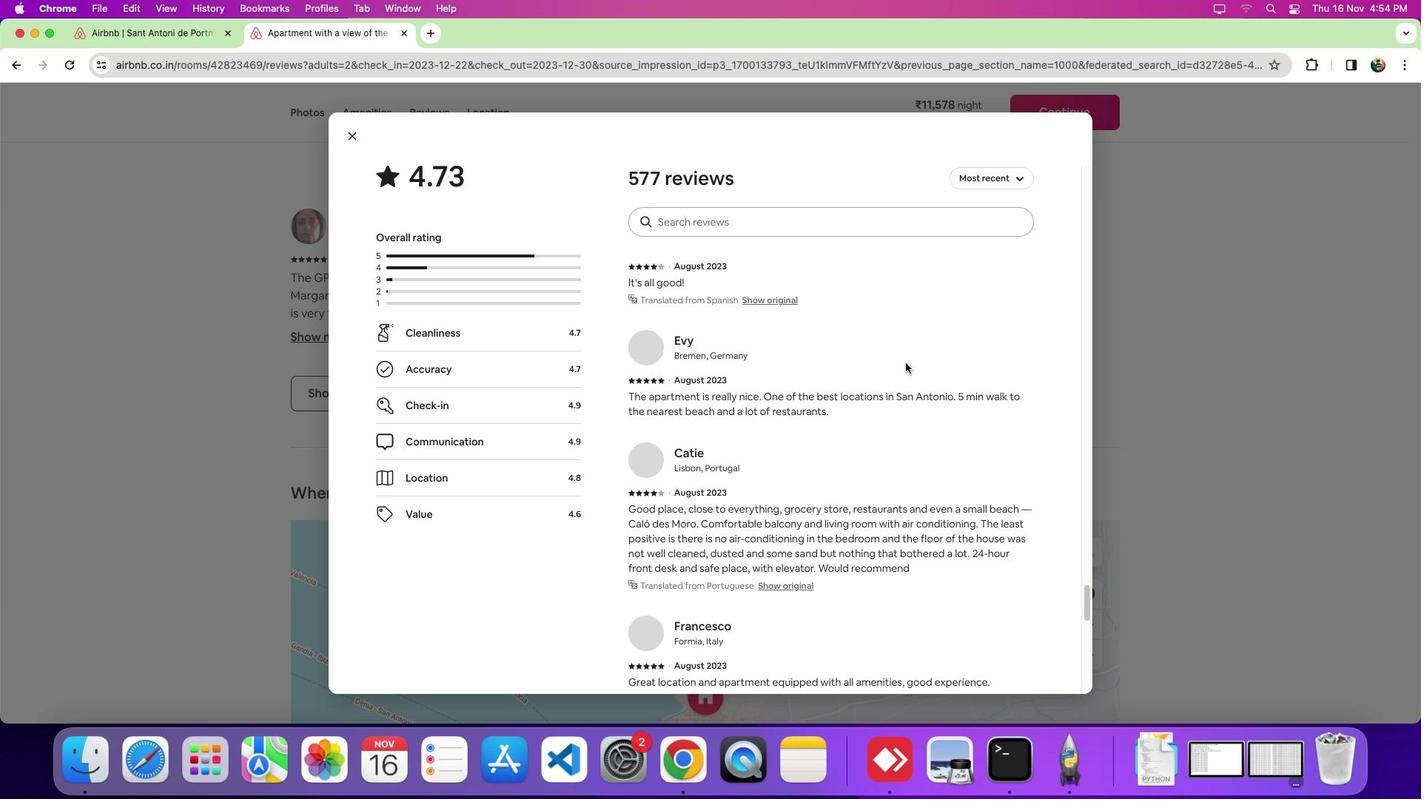 
Action: Mouse scrolled (906, 363) with delta (0, -5)
Screenshot: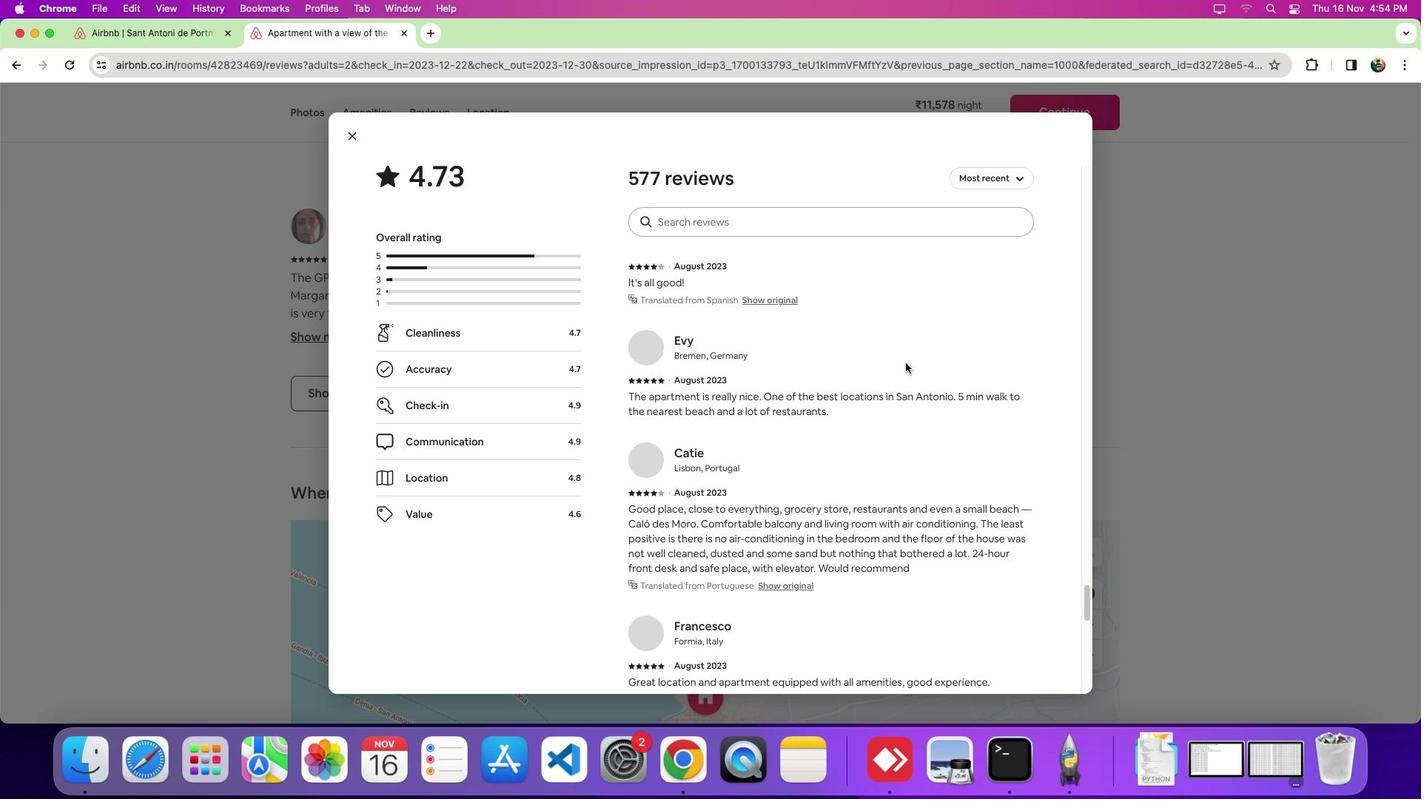 
Action: Mouse scrolled (906, 363) with delta (0, -8)
Screenshot: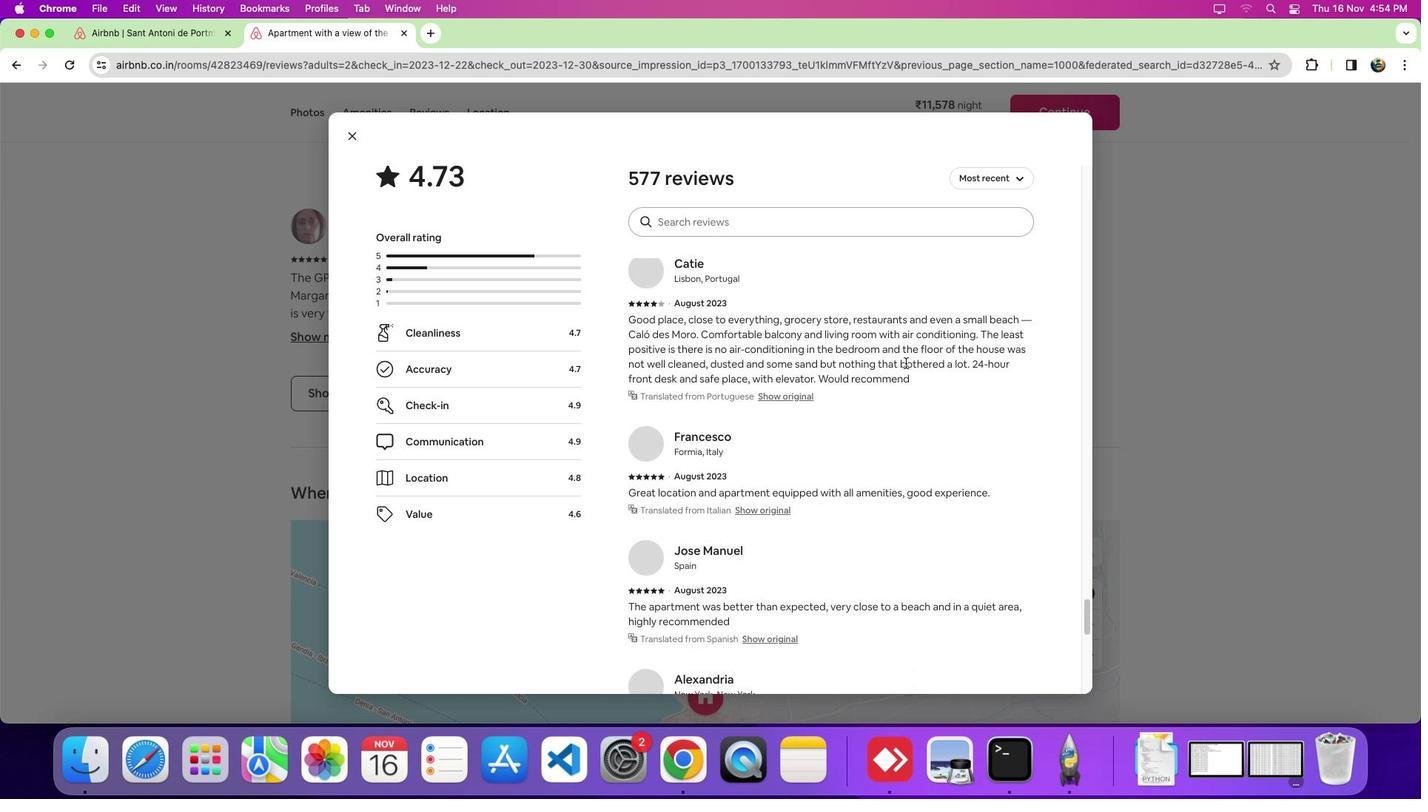 
Action: Mouse scrolled (906, 363) with delta (0, 0)
Screenshot: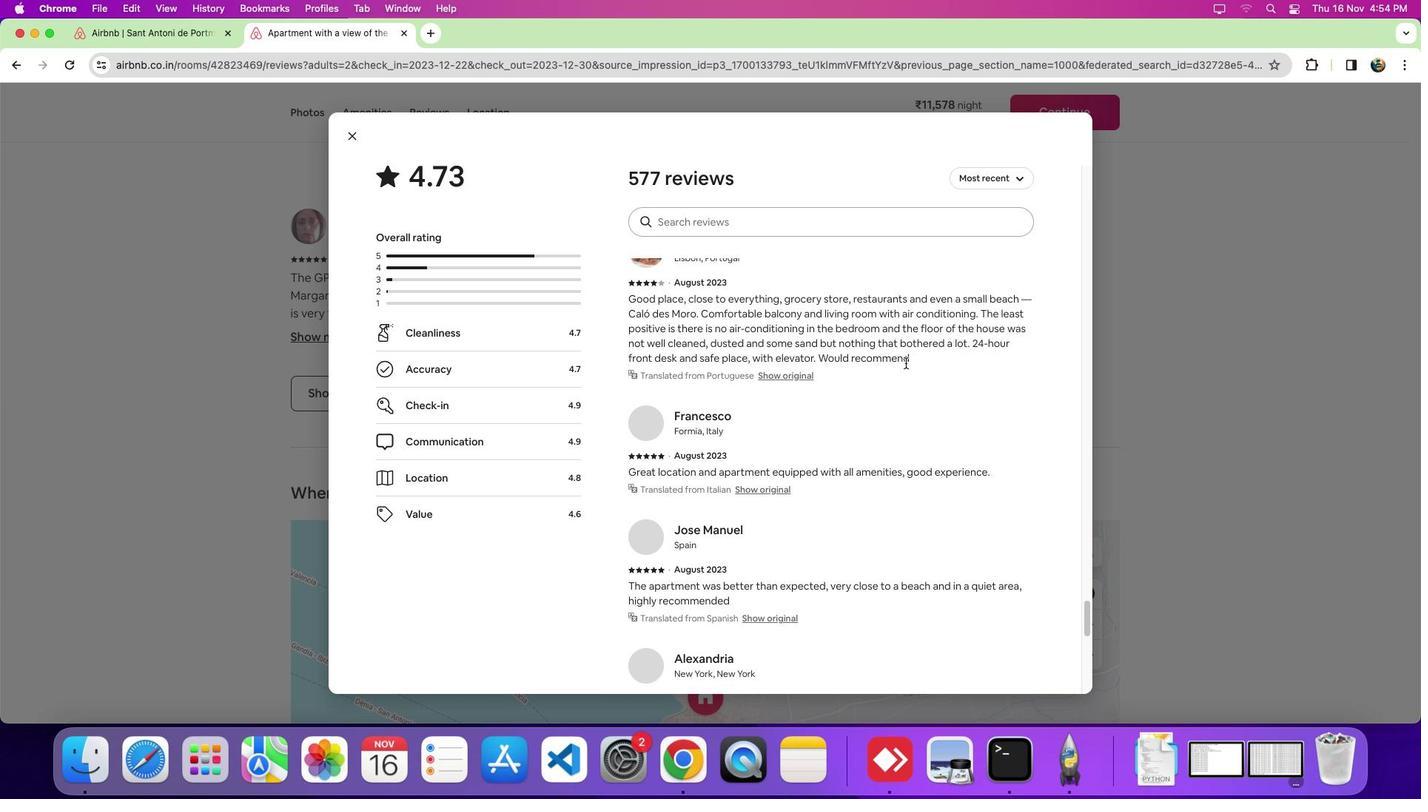 
Action: Mouse scrolled (906, 363) with delta (0, 0)
Screenshot: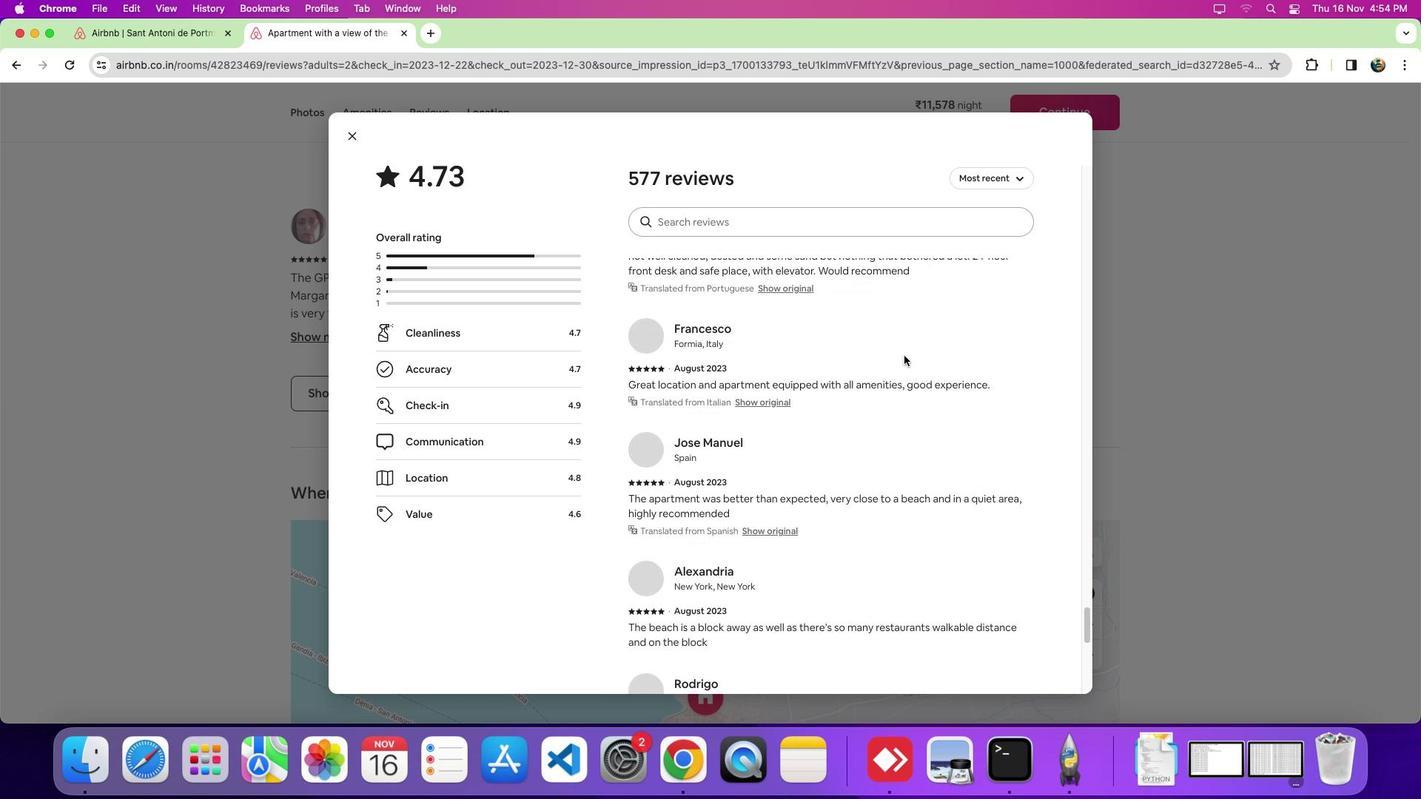 
Action: Mouse scrolled (906, 363) with delta (0, -3)
Screenshot: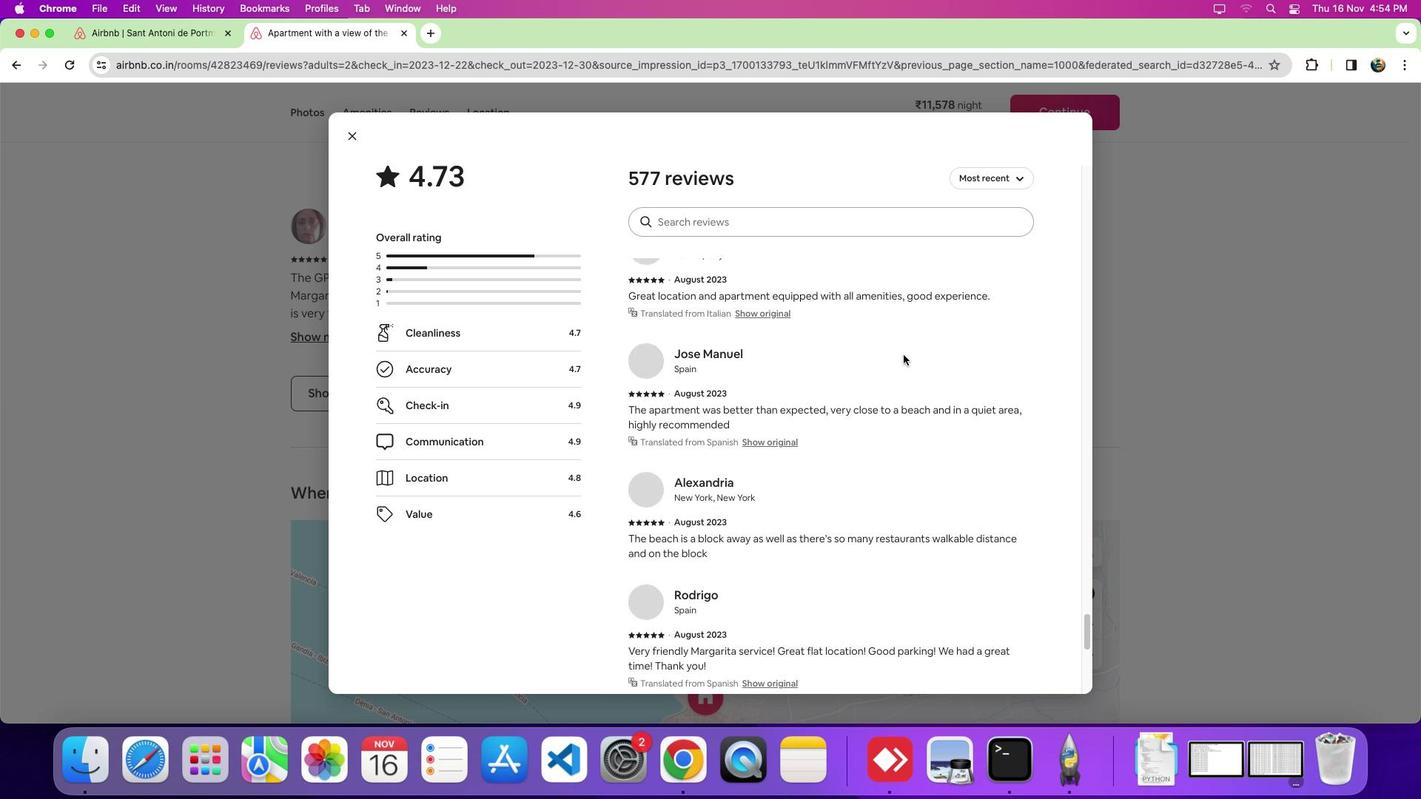 
Action: Mouse moved to (903, 350)
Screenshot: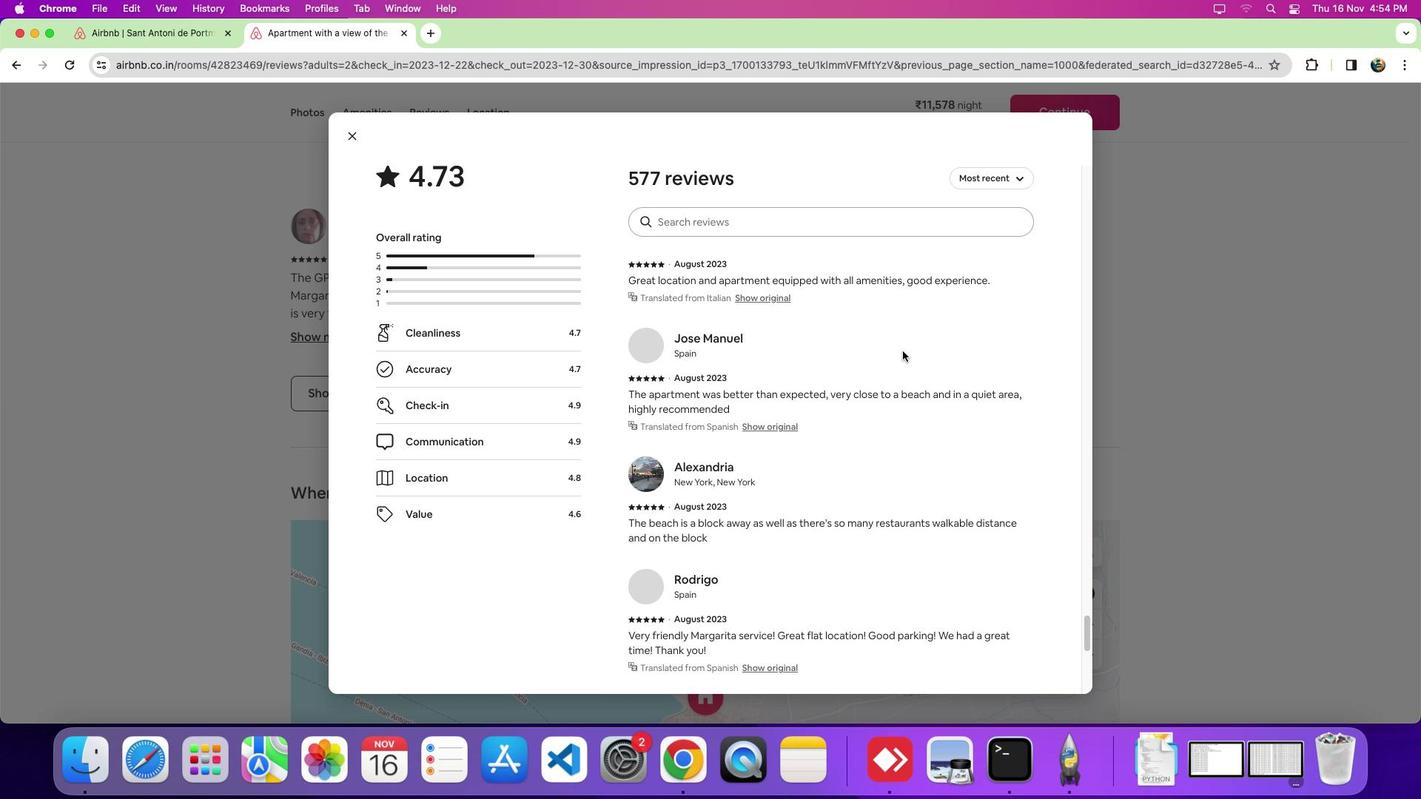 
Action: Mouse scrolled (903, 350) with delta (0, 0)
Screenshot: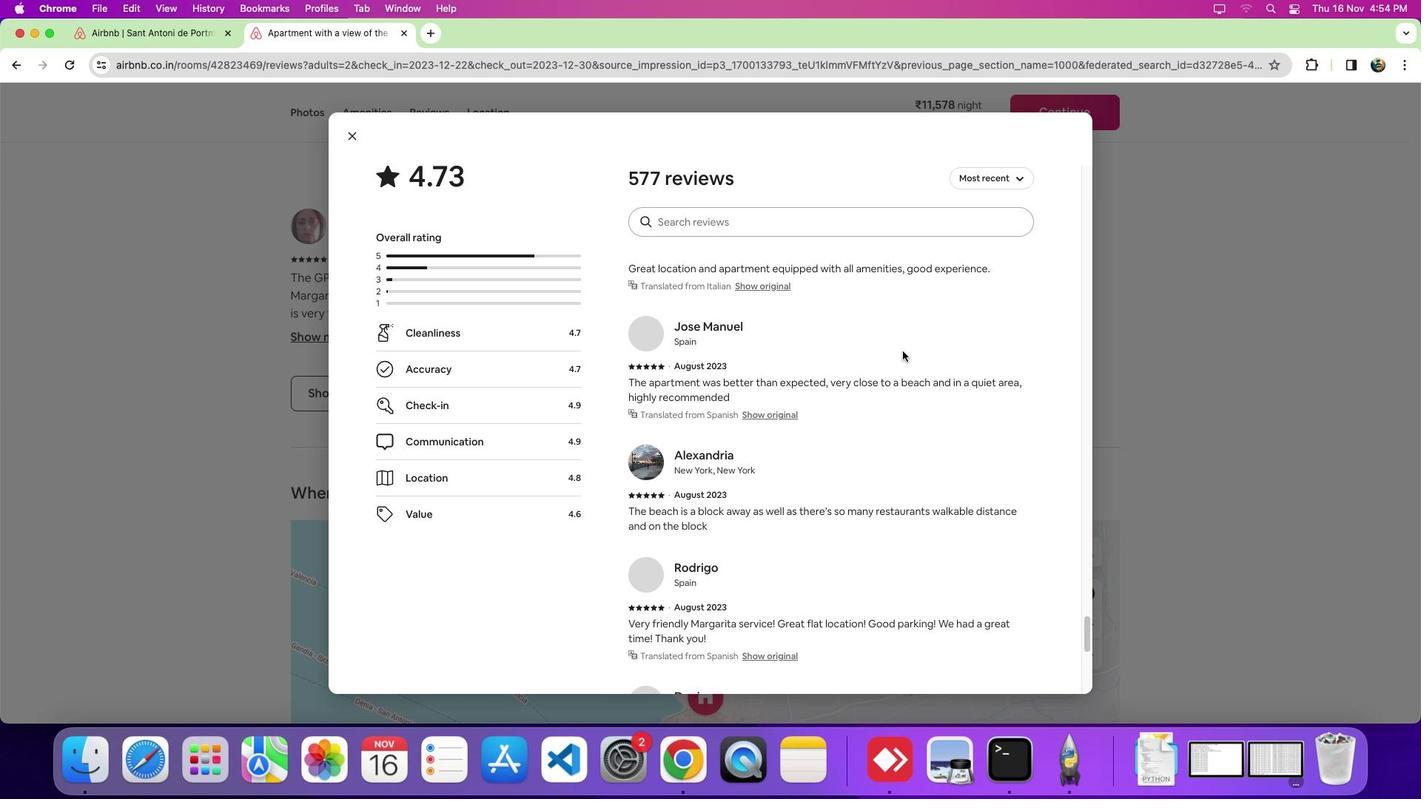 
Action: Mouse scrolled (903, 350) with delta (0, 0)
Screenshot: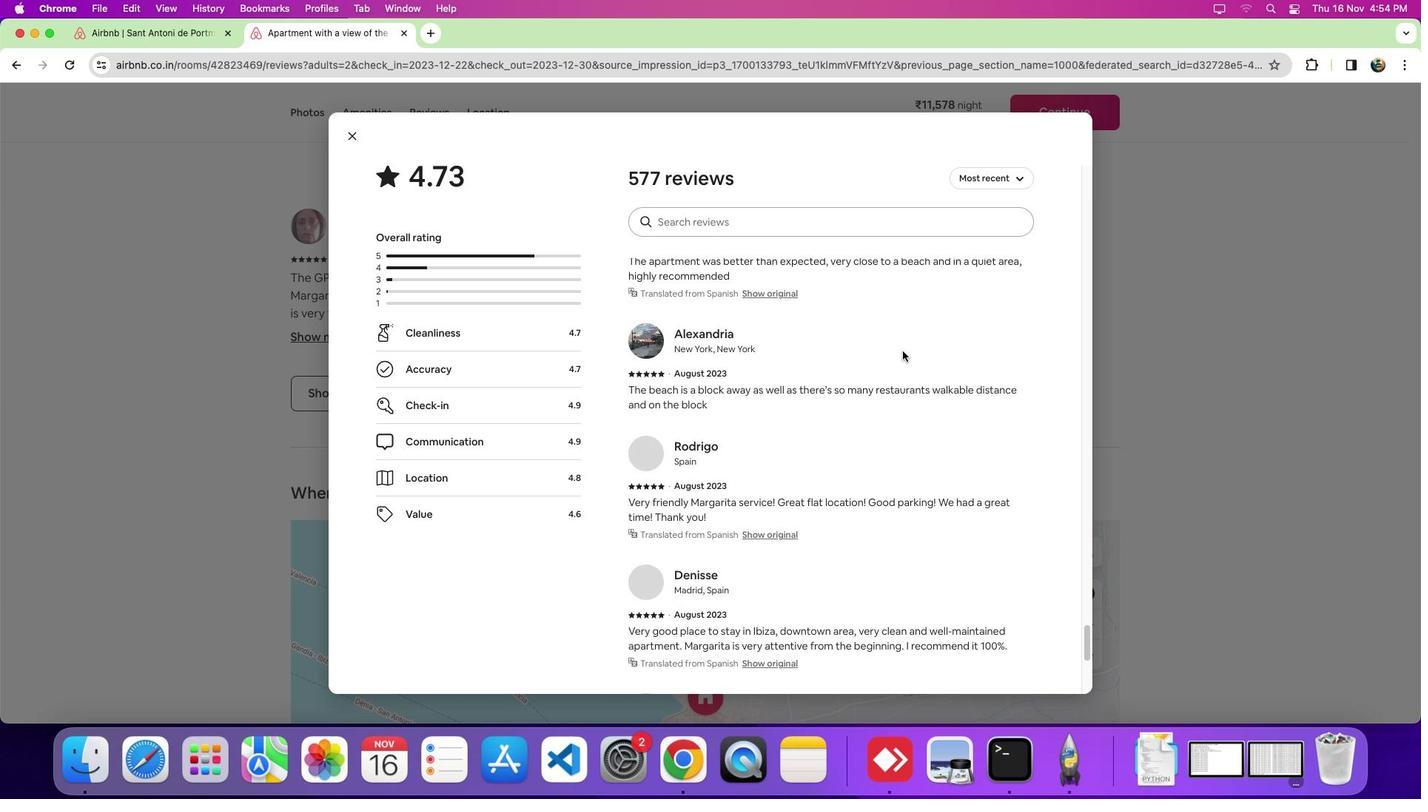
Action: Mouse scrolled (903, 350) with delta (0, -4)
Screenshot: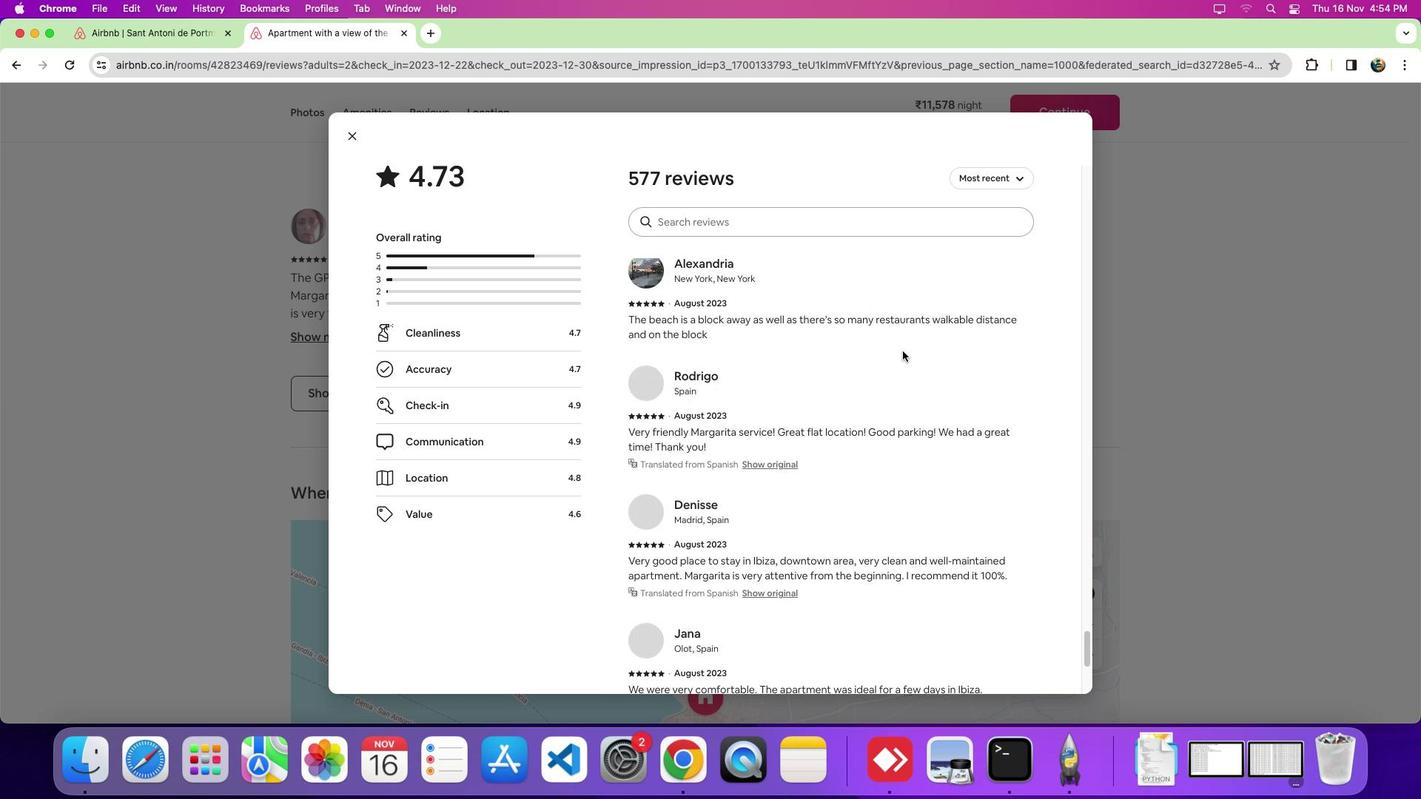
Action: Mouse moved to (828, 436)
Screenshot: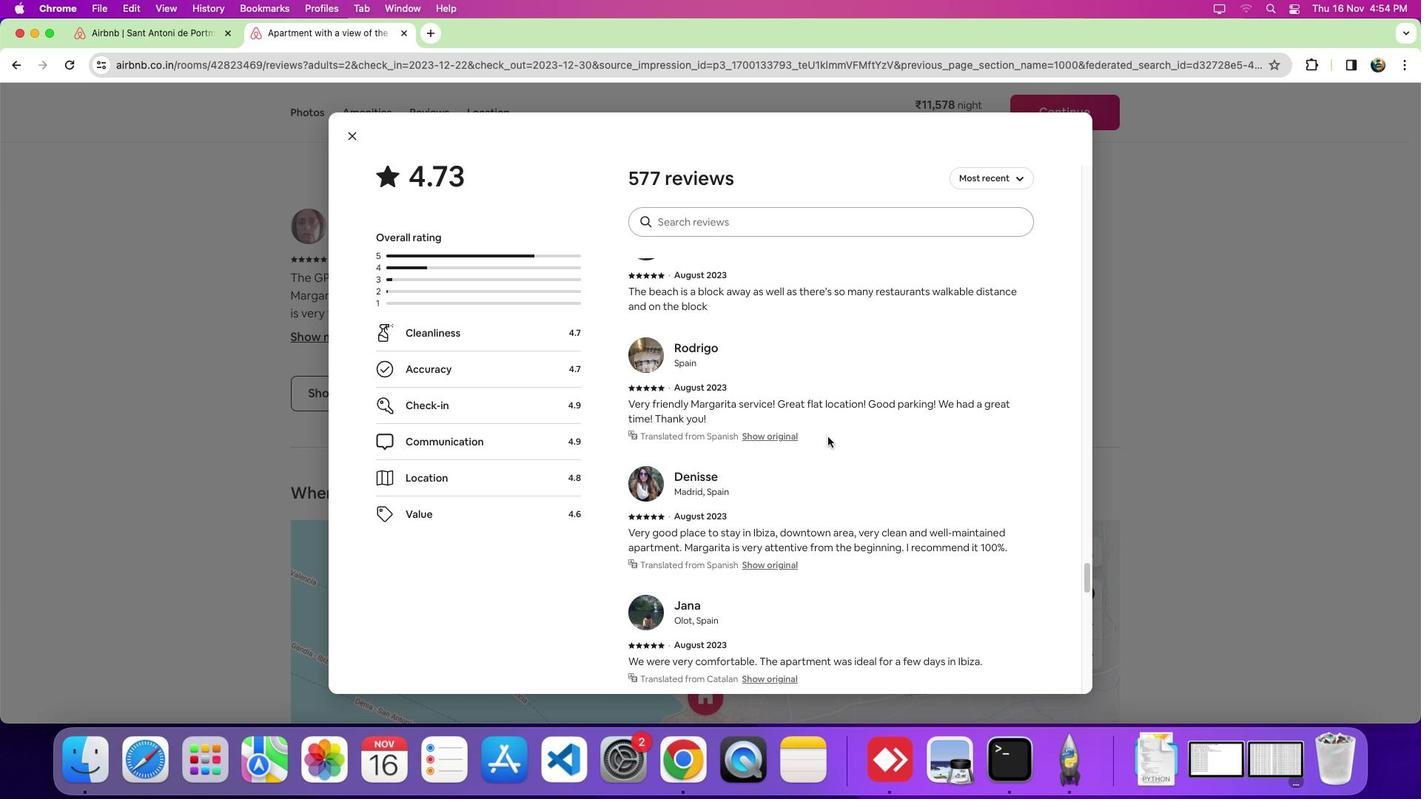 
Action: Mouse scrolled (828, 436) with delta (0, 0)
Screenshot: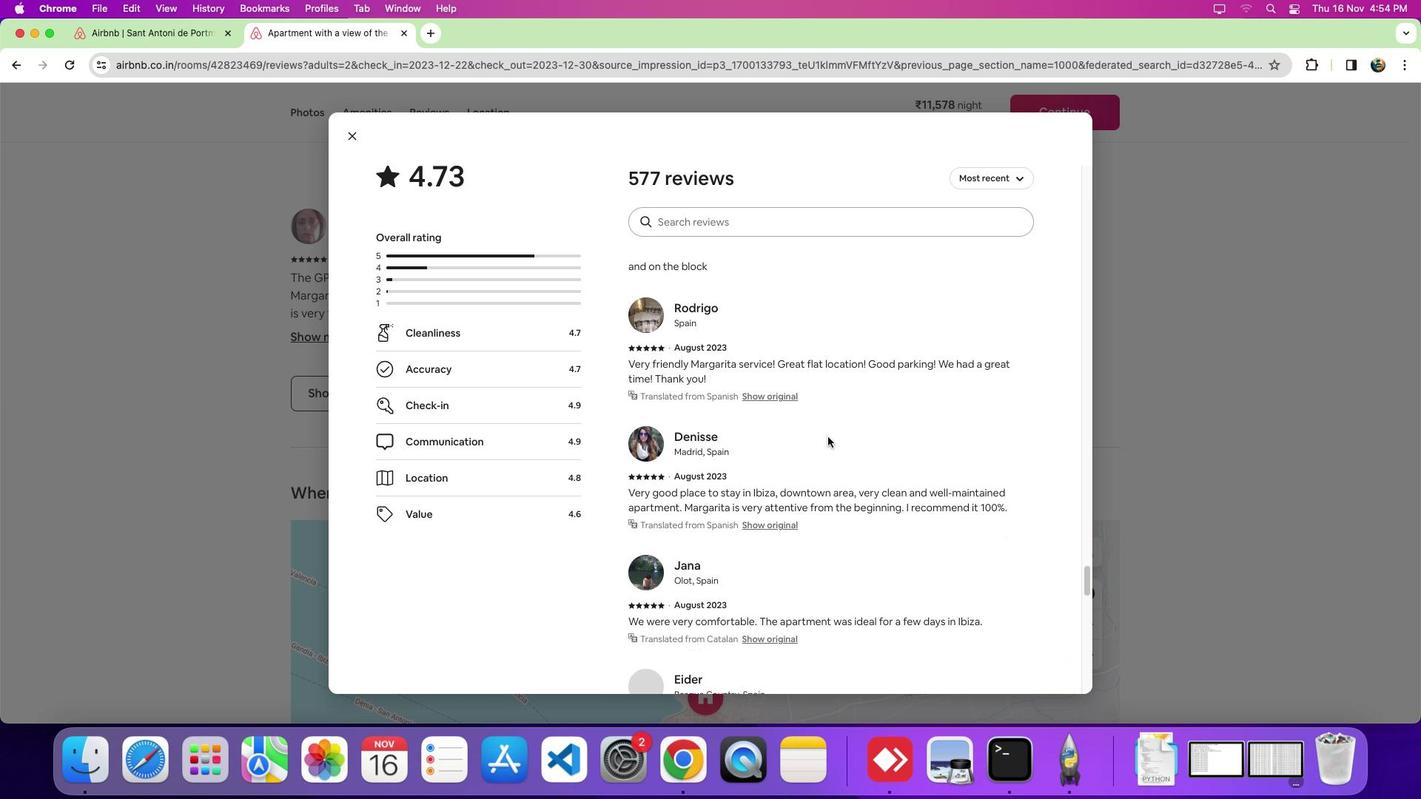 
Action: Mouse scrolled (828, 436) with delta (0, 0)
Screenshot: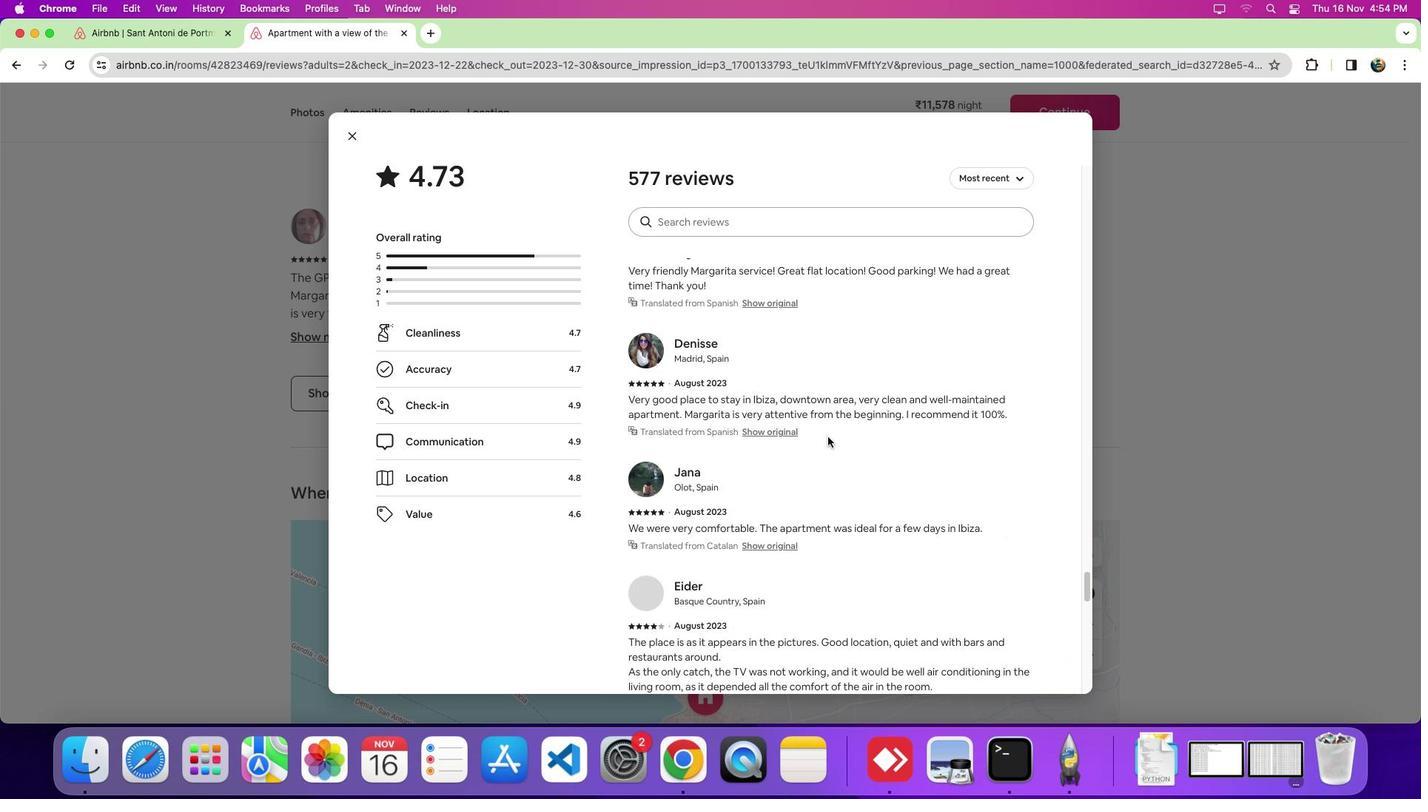 
Action: Mouse scrolled (828, 436) with delta (0, -5)
Screenshot: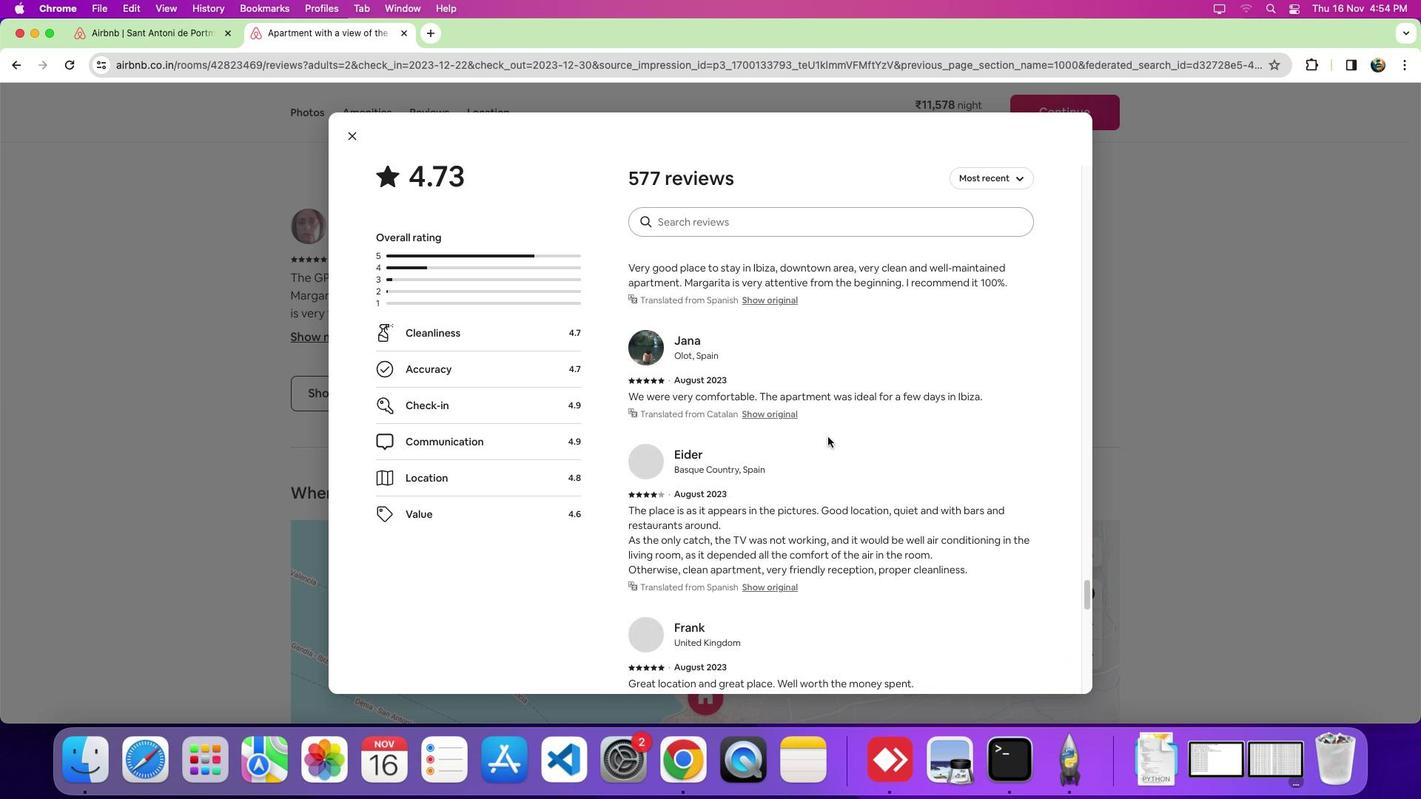 
Action: Mouse scrolled (828, 436) with delta (0, 0)
Screenshot: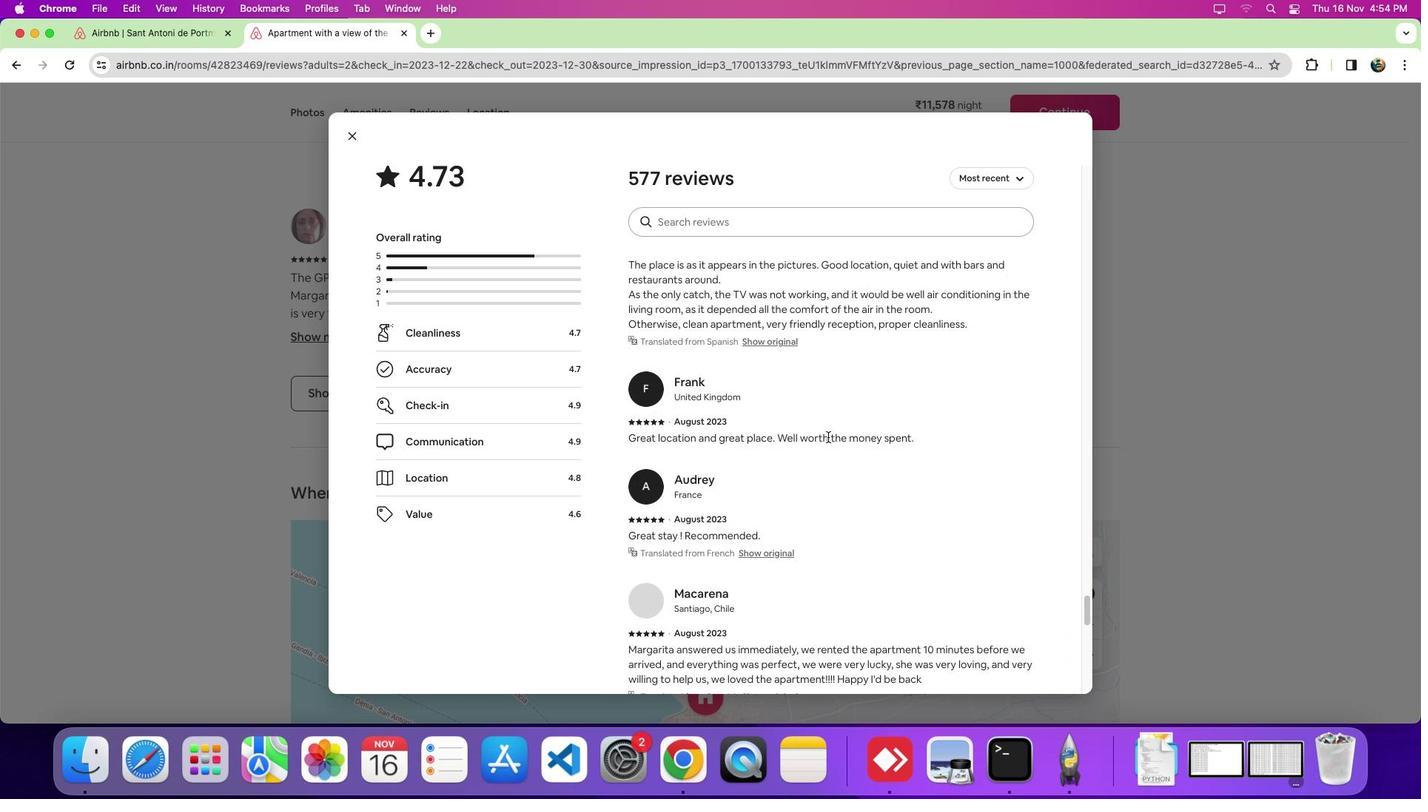 
Action: Mouse scrolled (828, 436) with delta (0, 0)
Screenshot: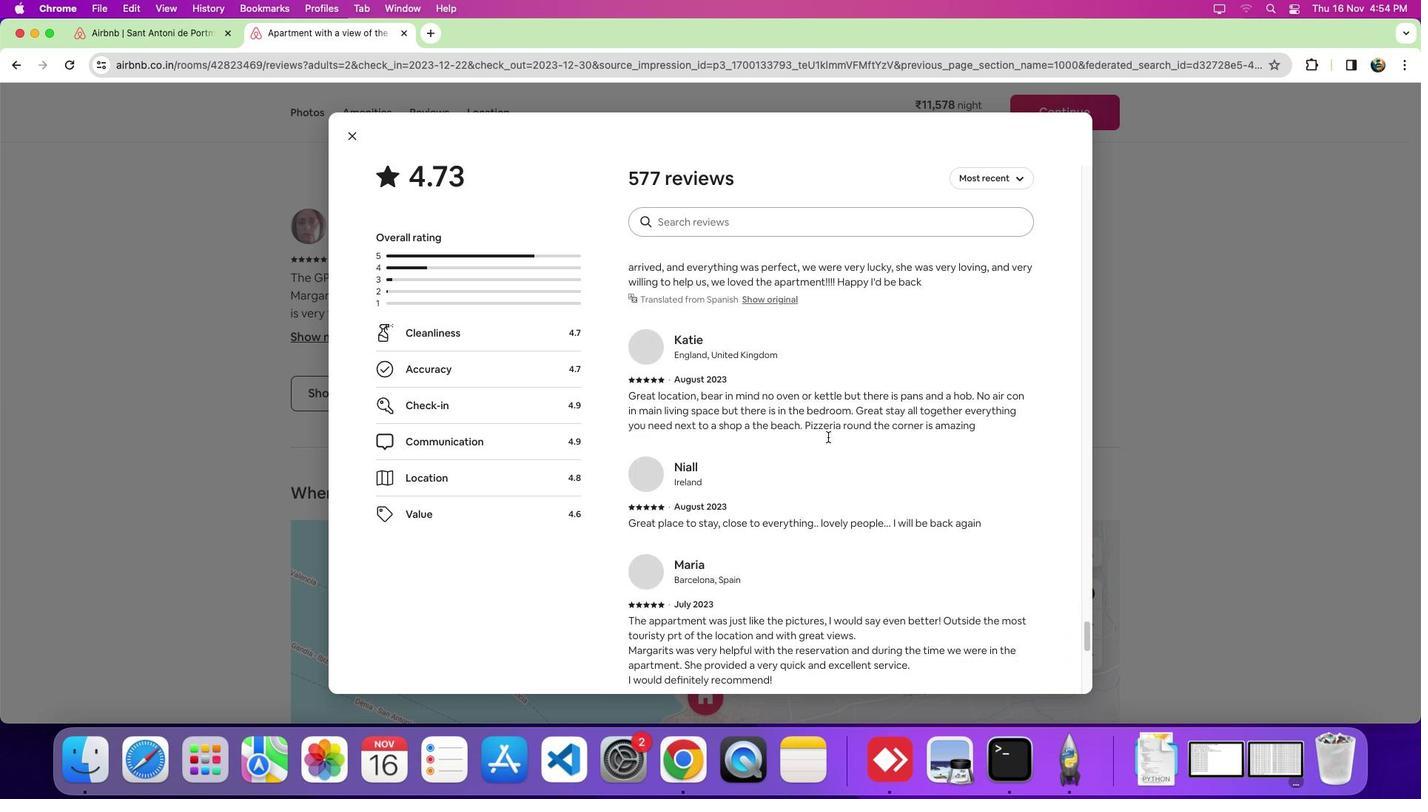 
Action: Mouse scrolled (828, 436) with delta (0, -5)
Screenshot: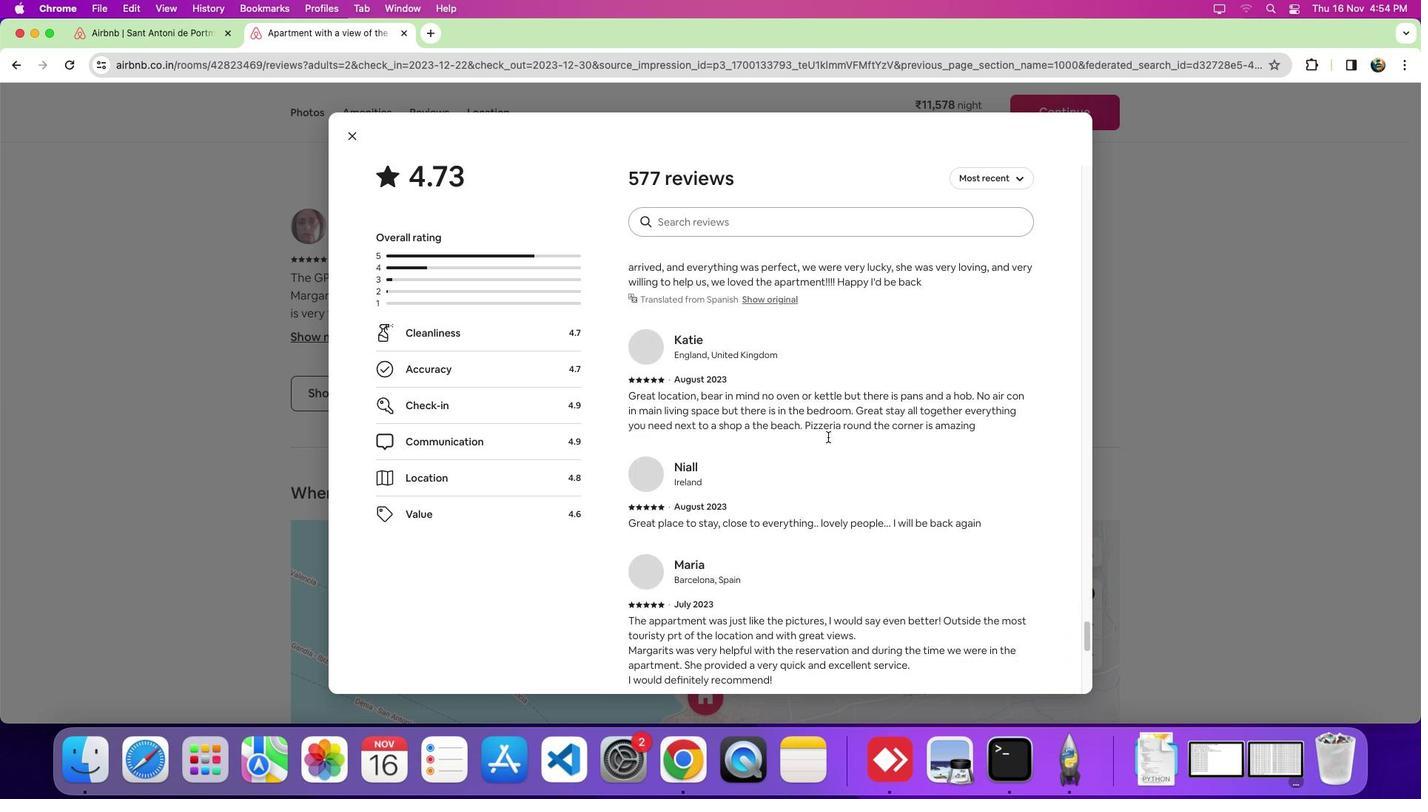 
Action: Mouse scrolled (828, 436) with delta (0, -8)
